 Task: Create a Language Learning Platform.
Action: Mouse moved to (323, 217)
Screenshot: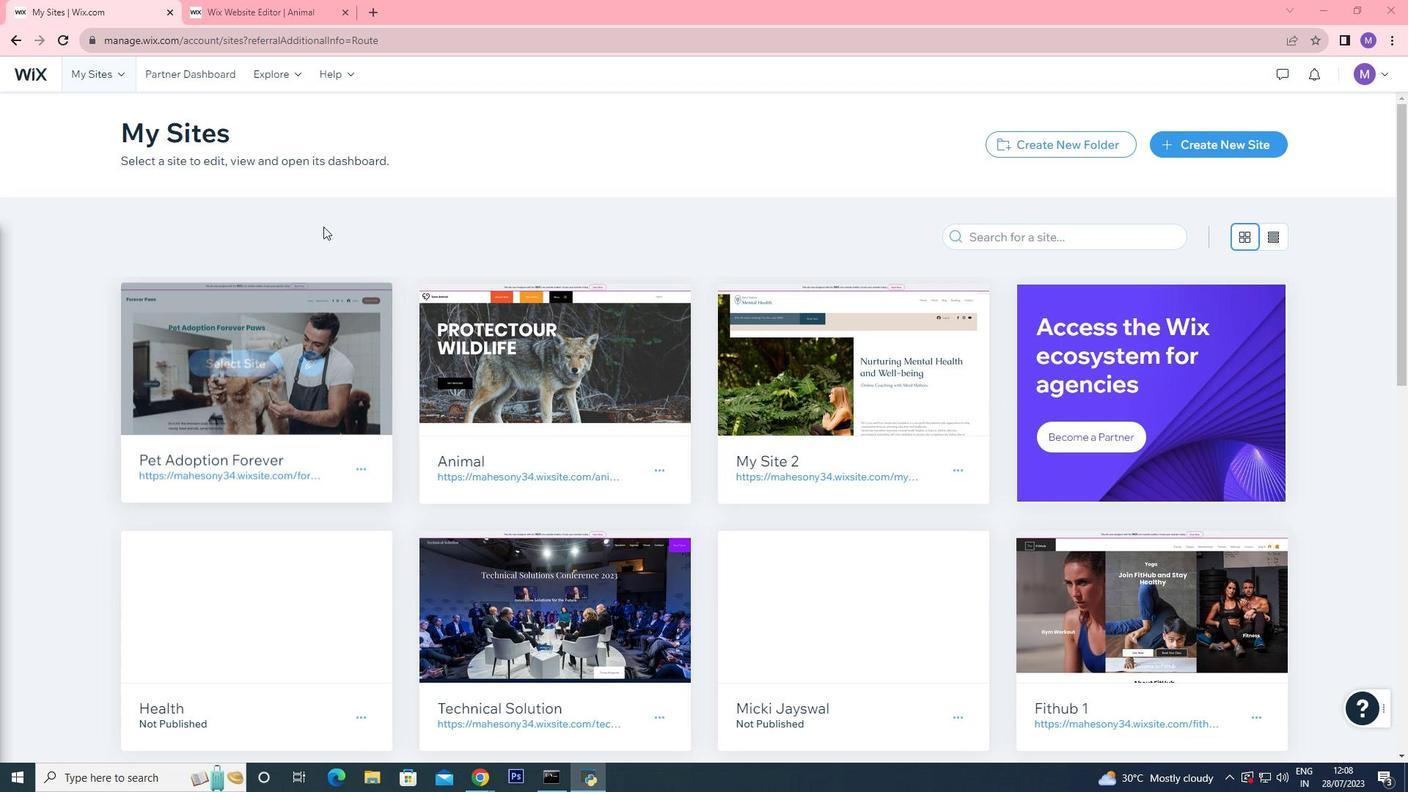 
Action: Mouse pressed left at (323, 217)
Screenshot: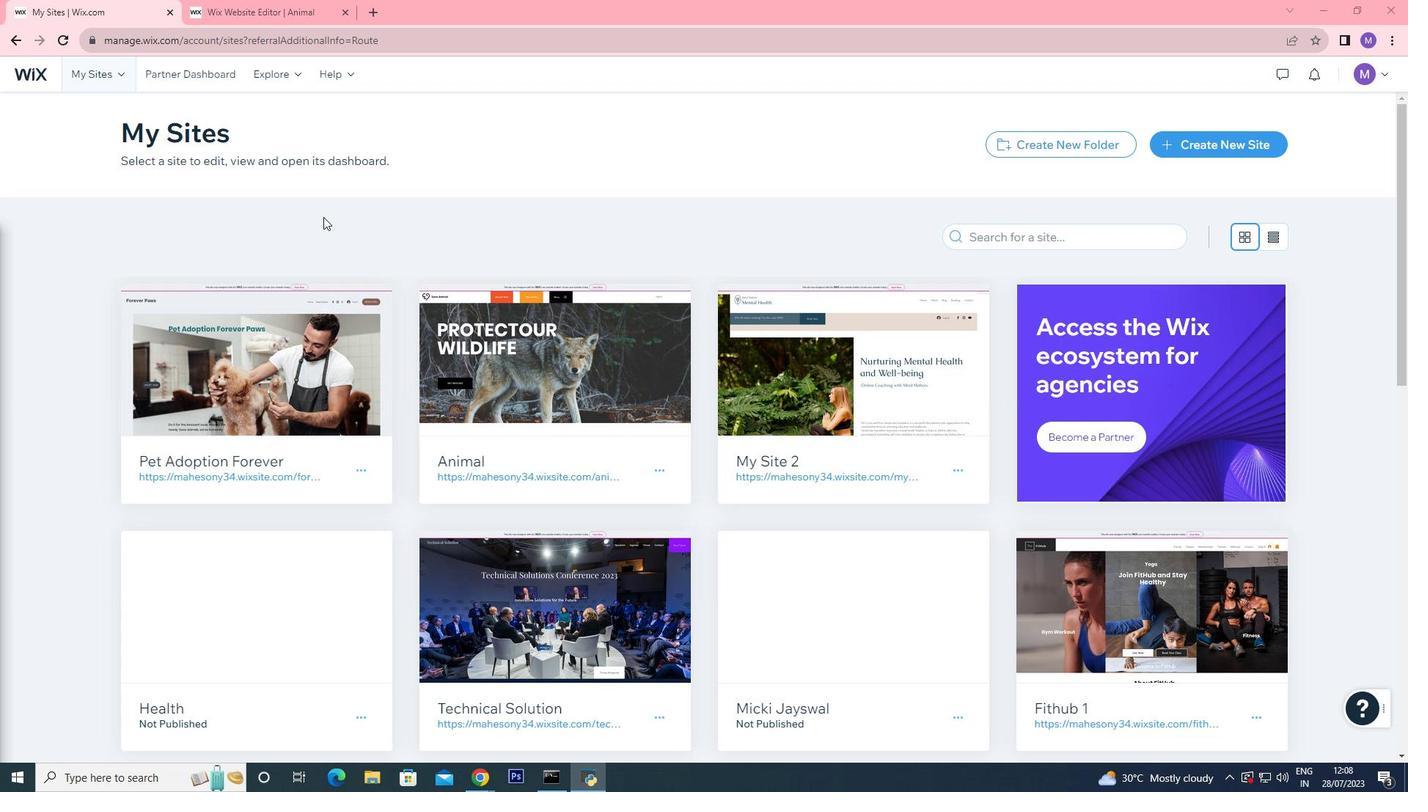 
Action: Mouse moved to (122, 74)
Screenshot: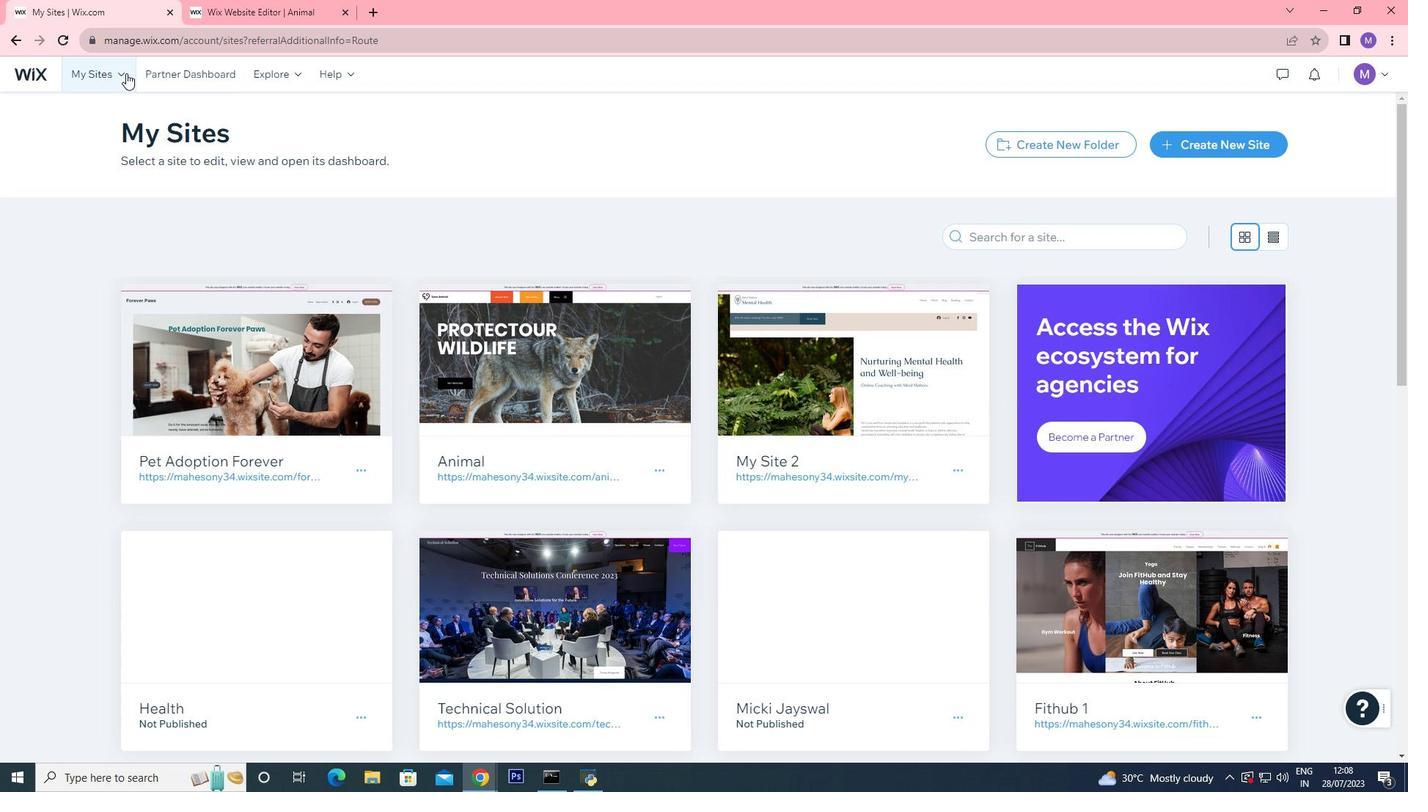 
Action: Mouse pressed left at (122, 74)
Screenshot: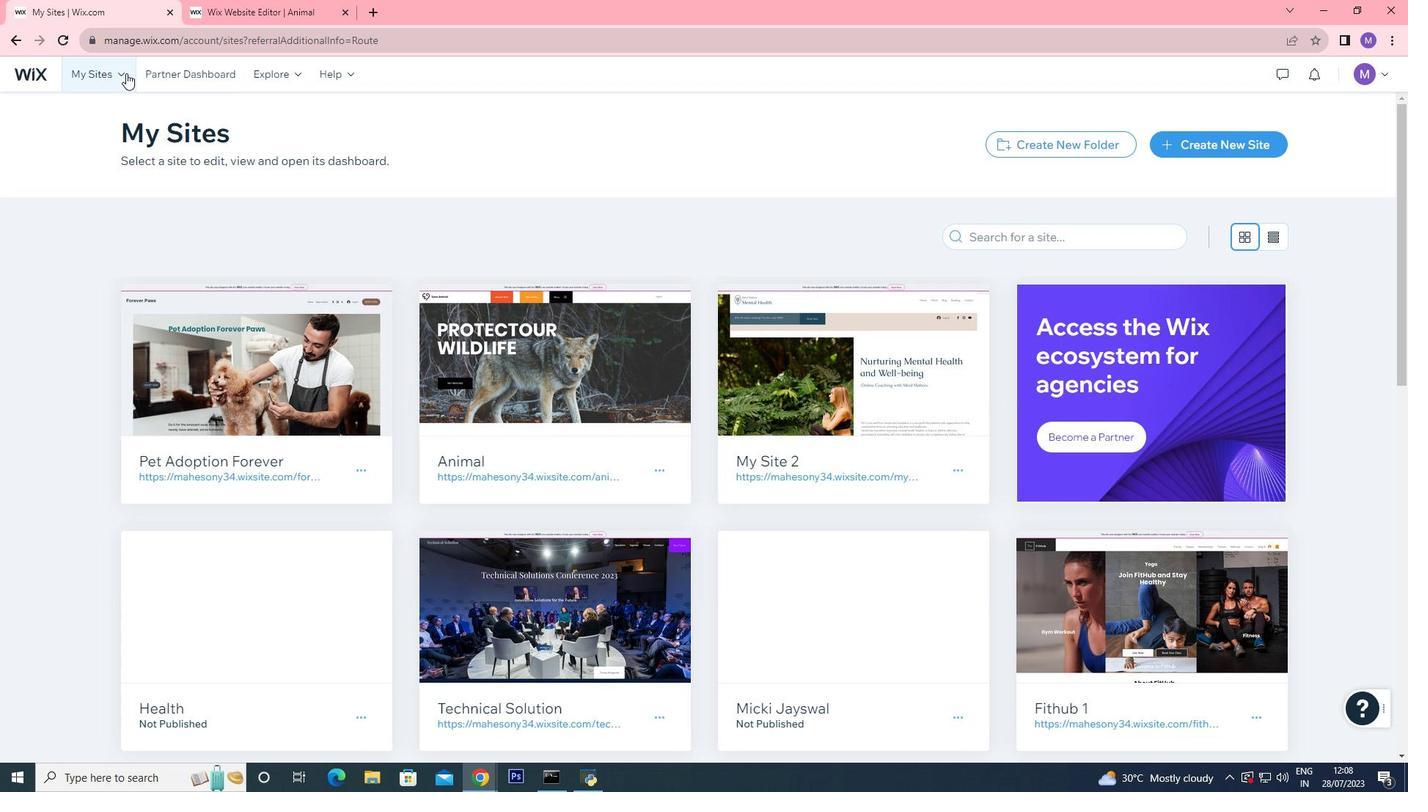 
Action: Mouse moved to (283, 123)
Screenshot: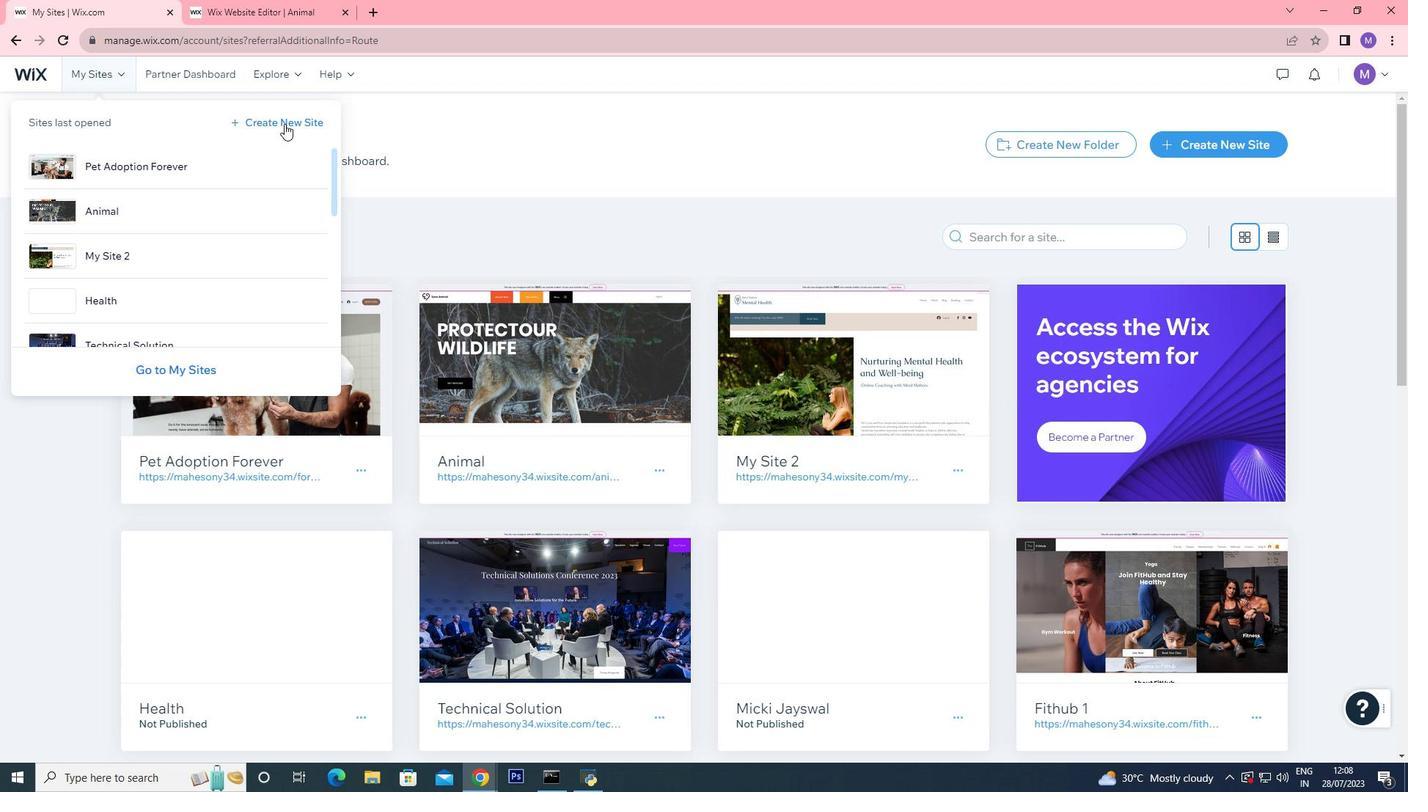 
Action: Mouse pressed left at (283, 123)
Screenshot: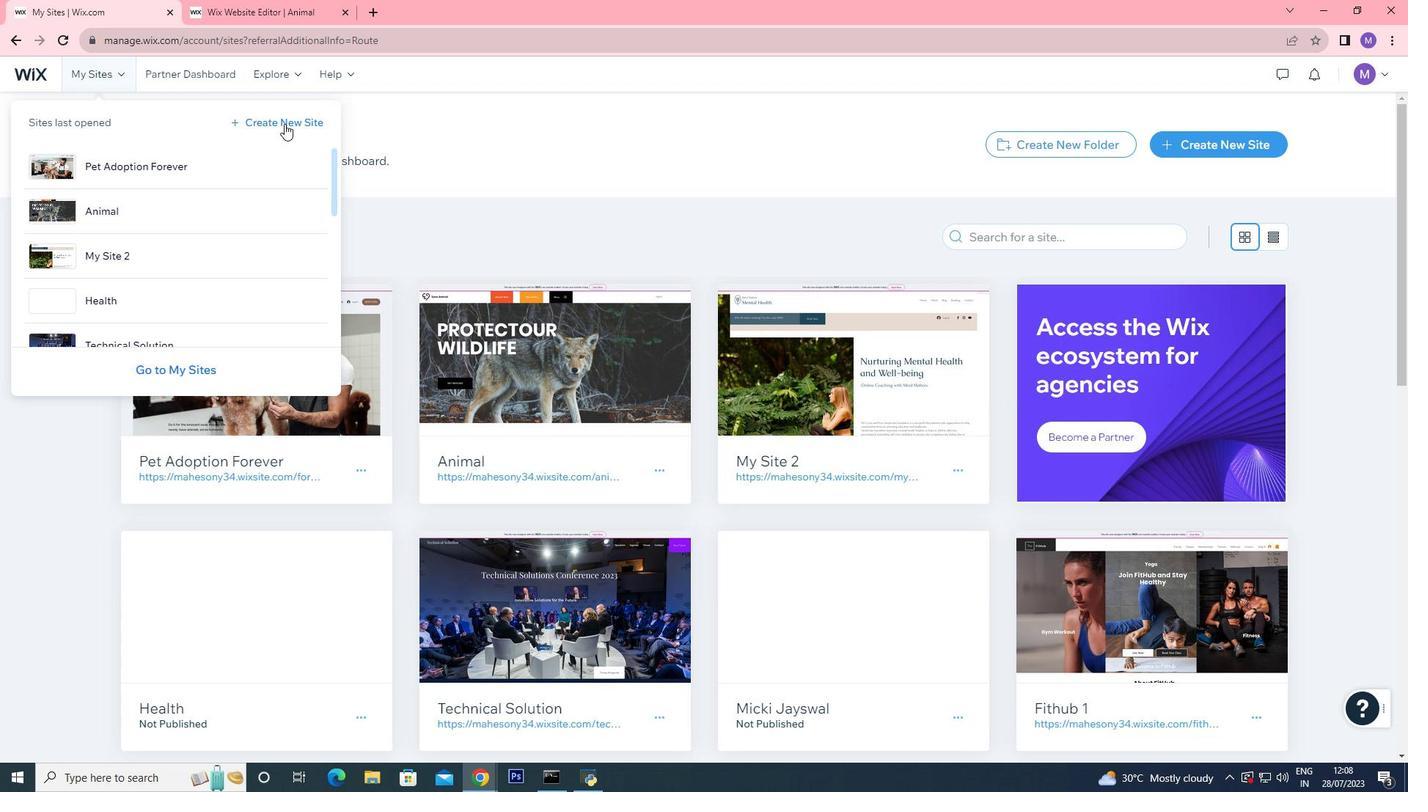 
Action: Mouse moved to (583, 347)
Screenshot: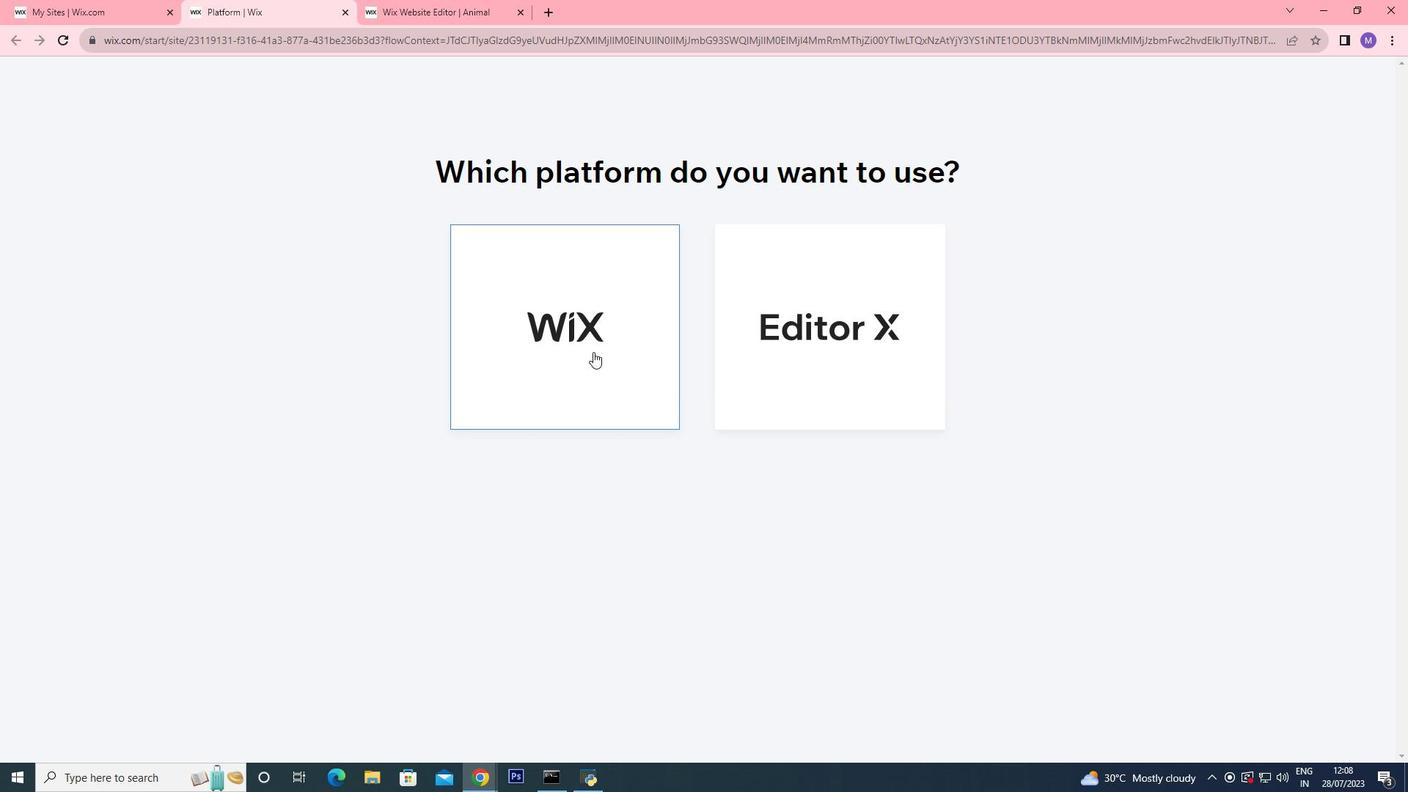 
Action: Mouse pressed left at (583, 347)
Screenshot: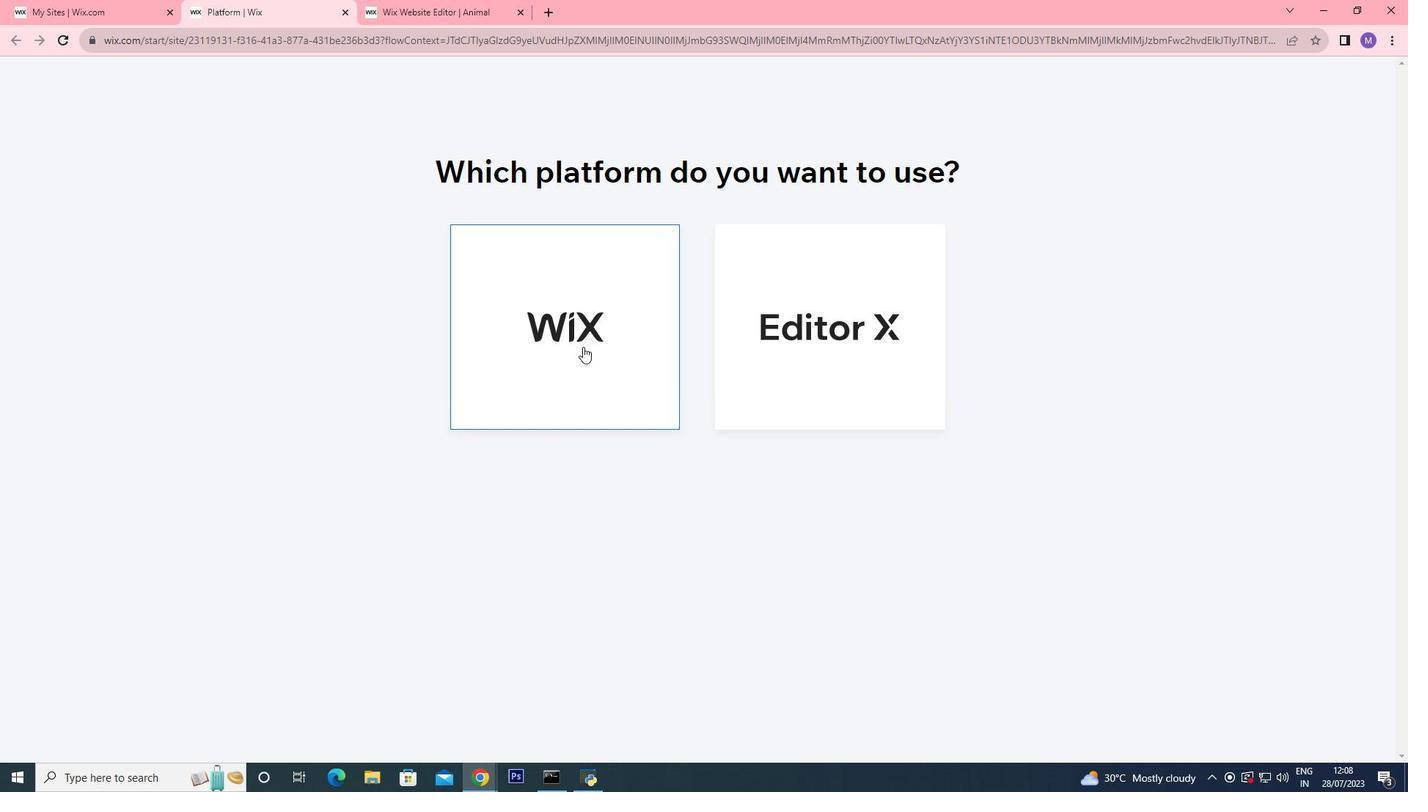
Action: Mouse pressed left at (583, 347)
Screenshot: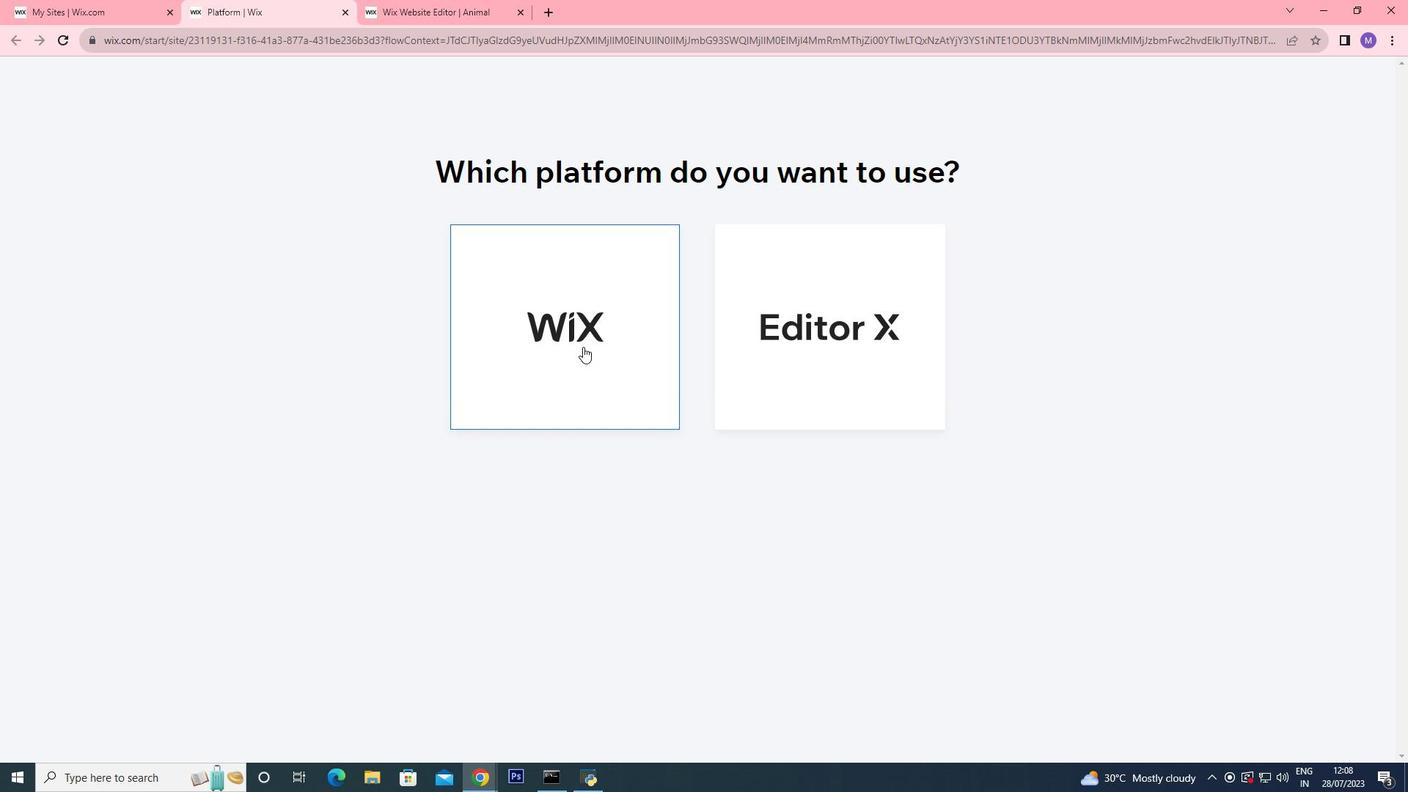 
Action: Mouse moved to (600, 357)
Screenshot: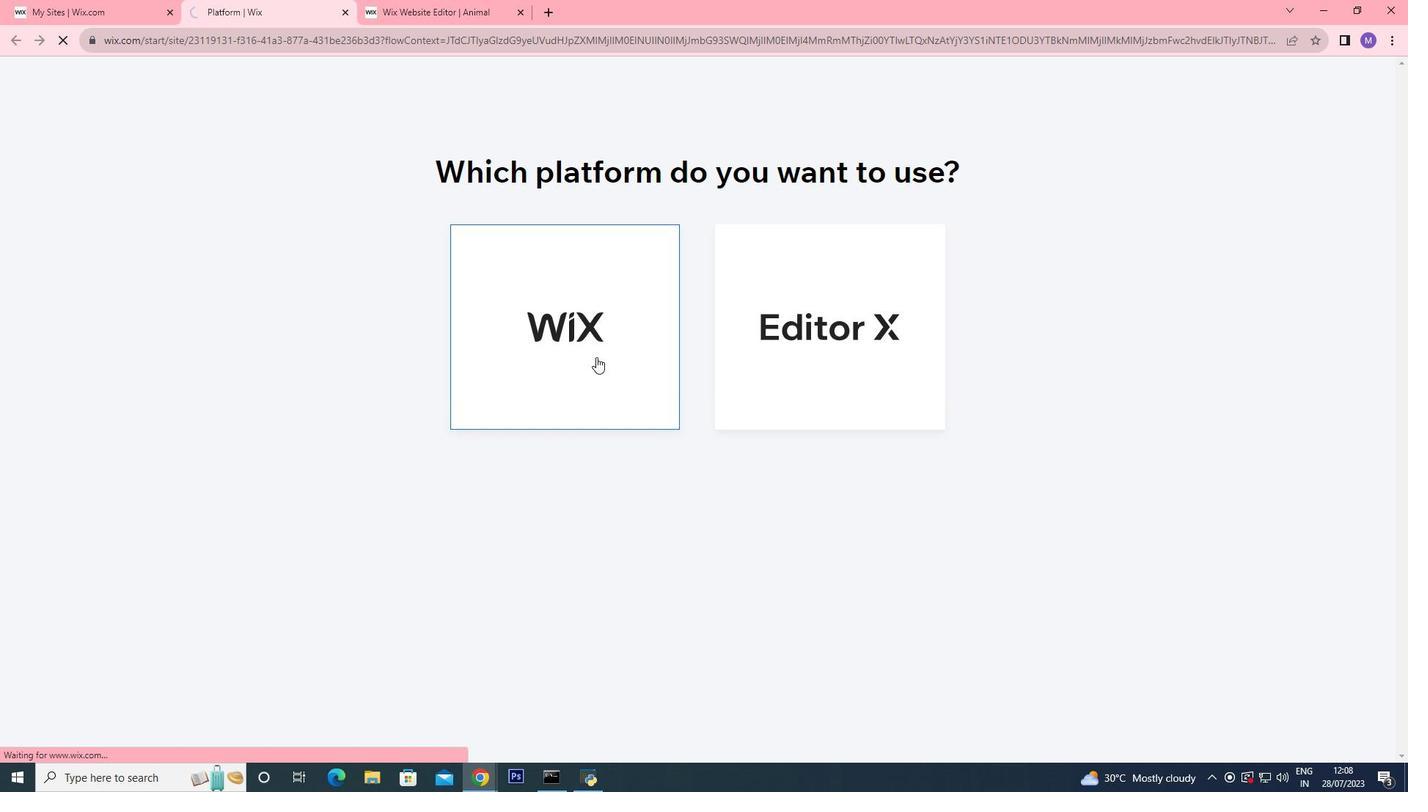 
Action: Mouse scrolled (600, 356) with delta (0, 0)
Screenshot: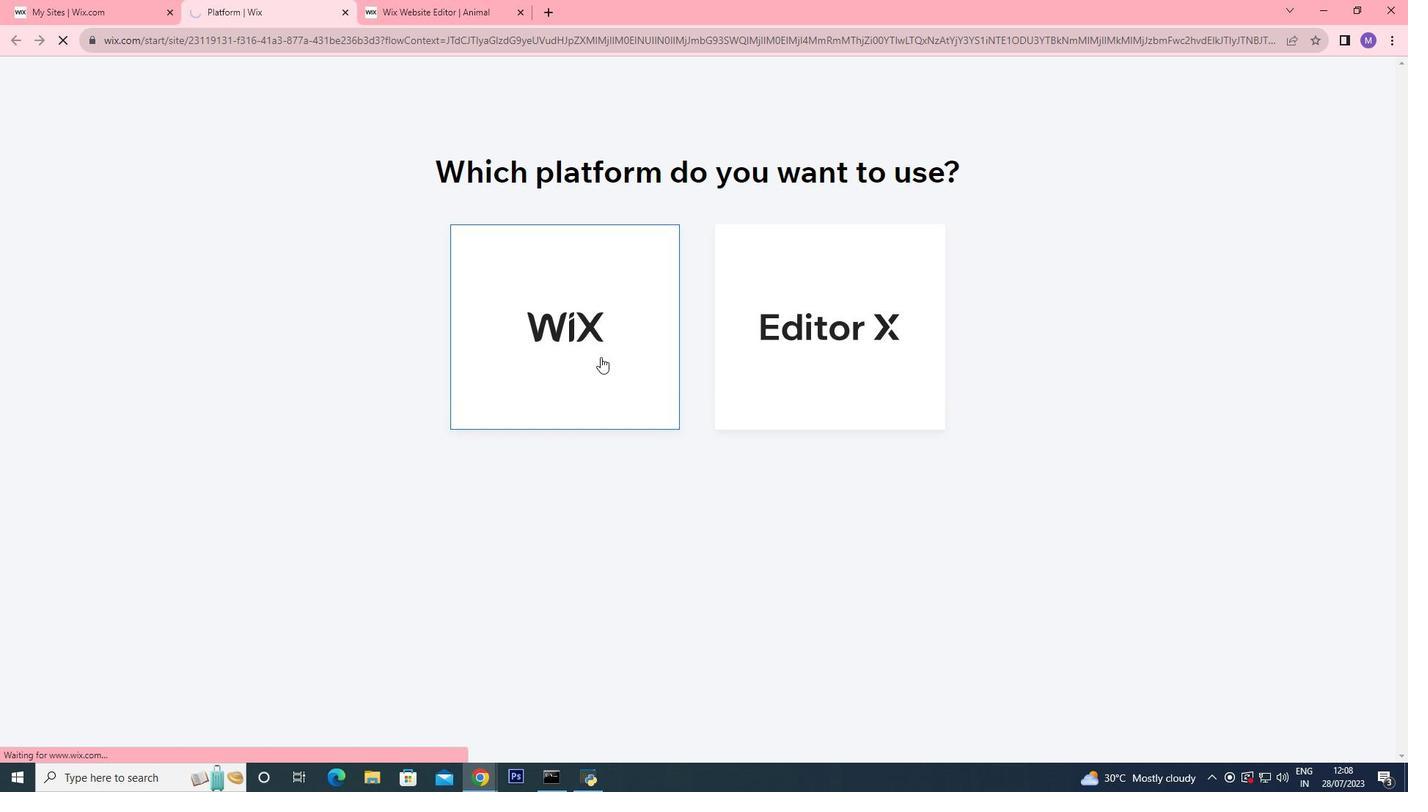 
Action: Mouse moved to (602, 358)
Screenshot: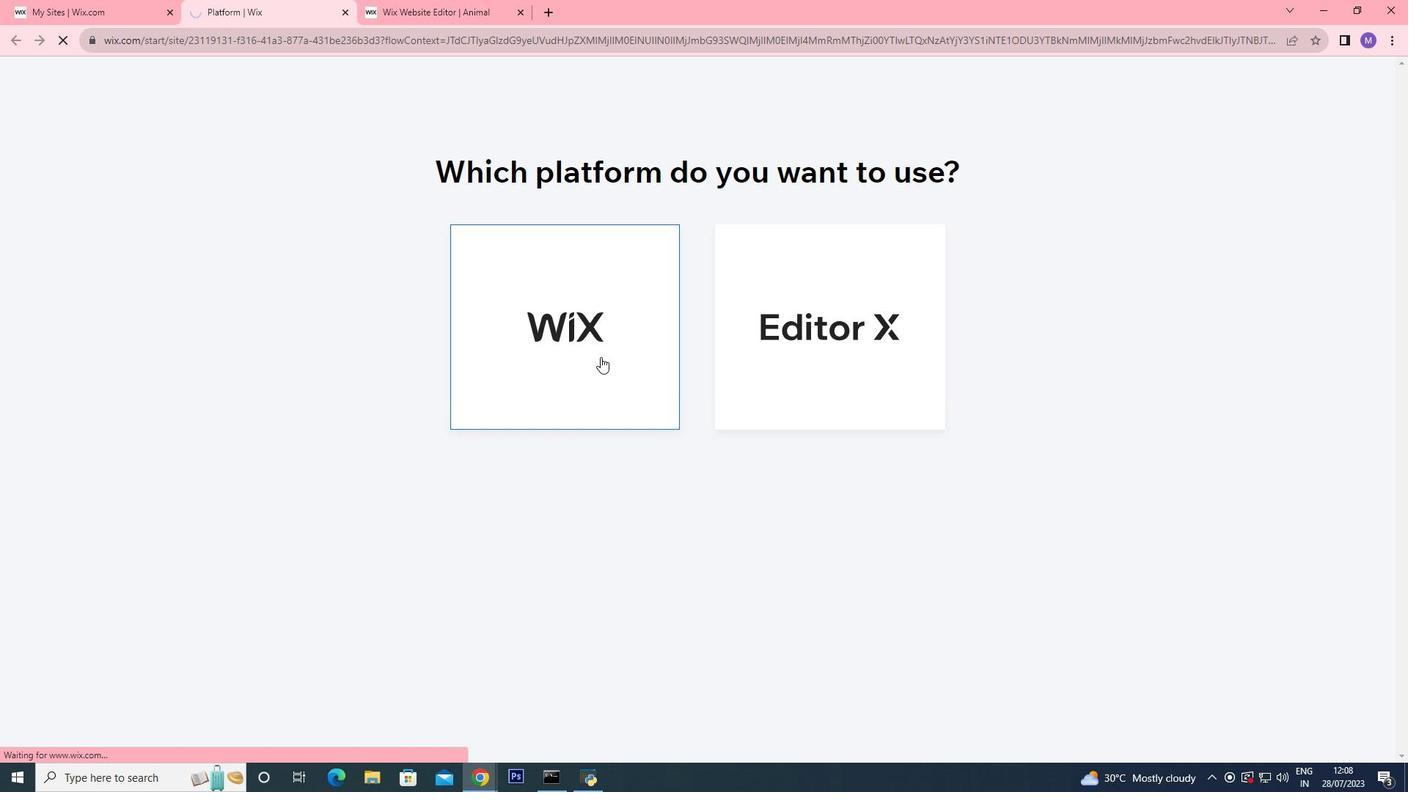 
Action: Mouse scrolled (602, 357) with delta (0, 0)
Screenshot: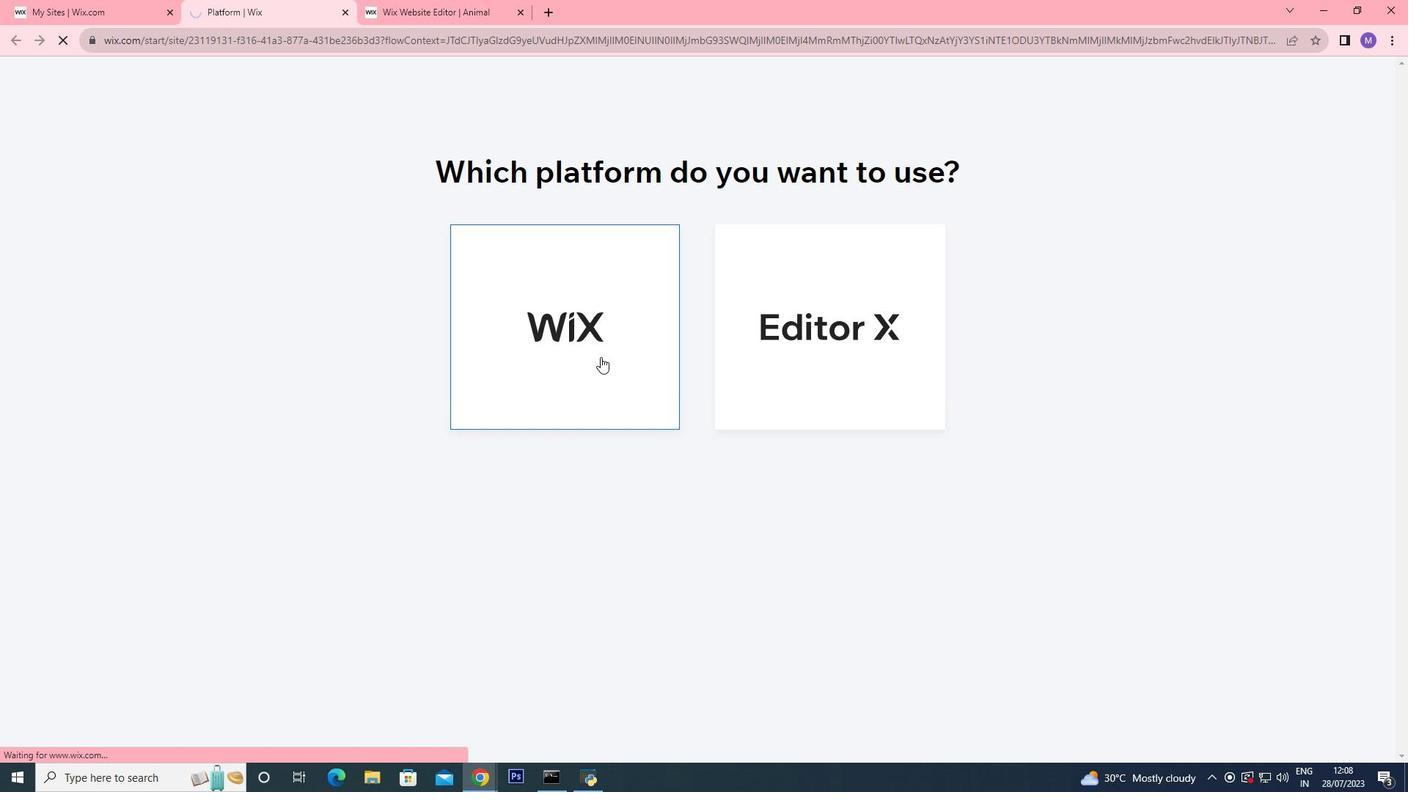 
Action: Mouse moved to (600, 250)
Screenshot: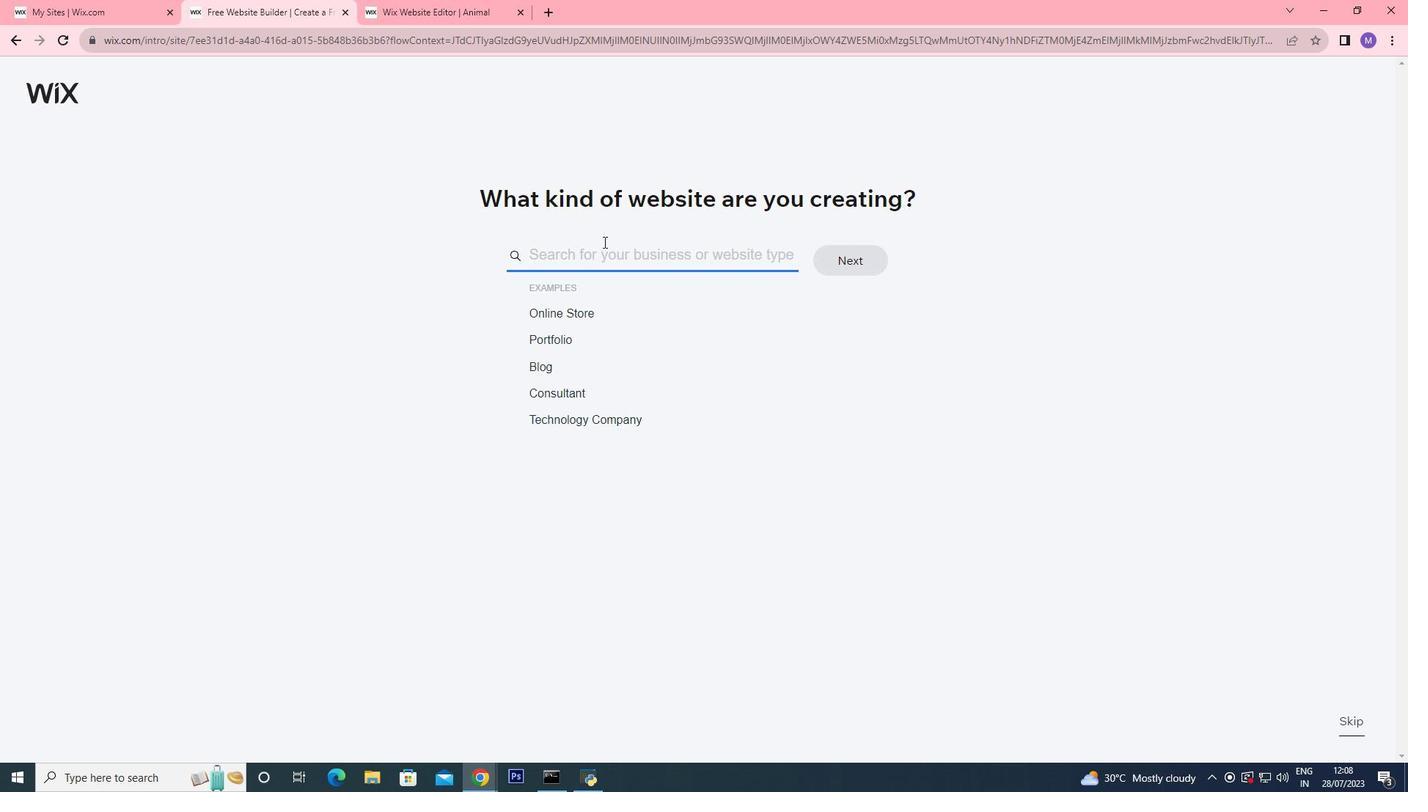 
Action: Mouse pressed left at (600, 250)
Screenshot: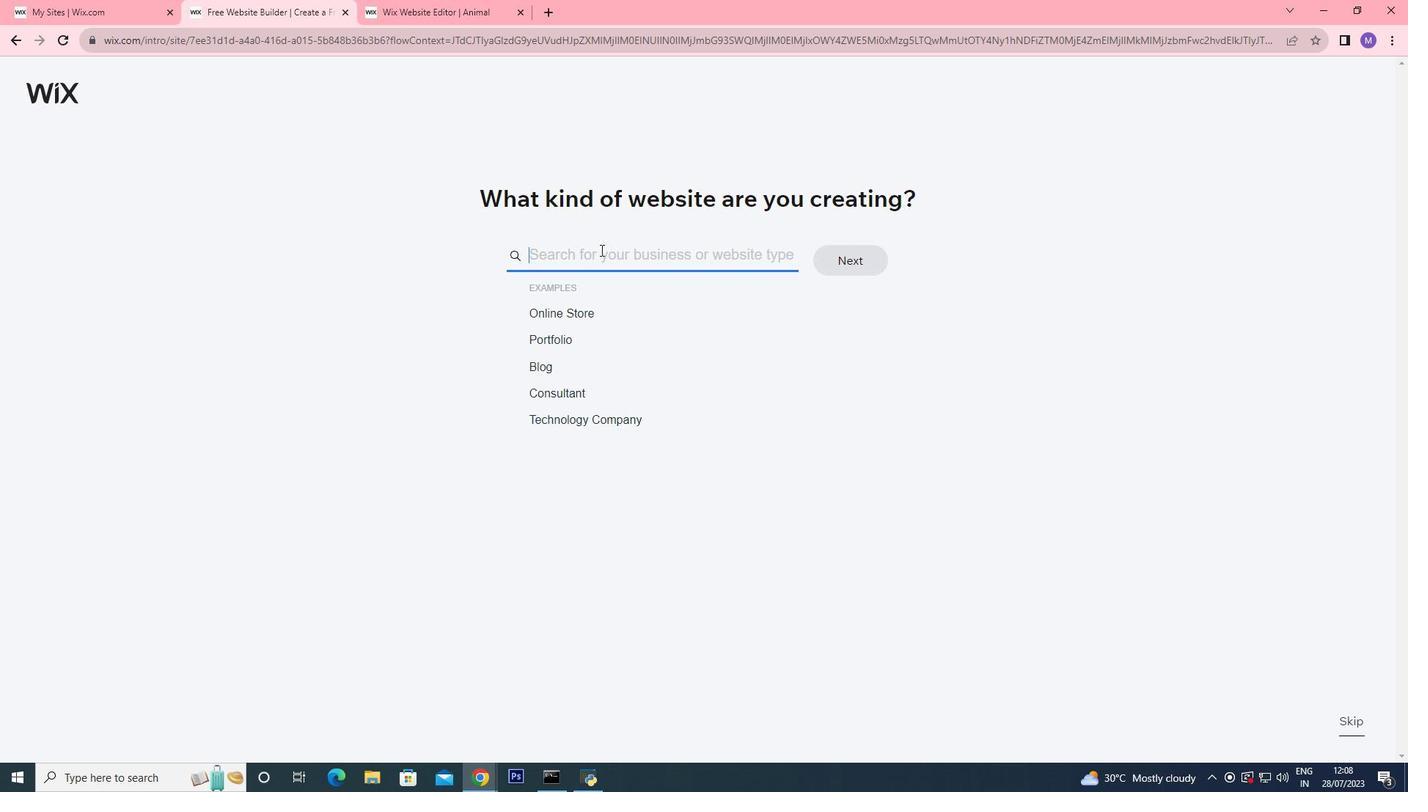 
Action: Key pressed <Key.shift>Language<Key.space><Key.shift>Learning
Screenshot: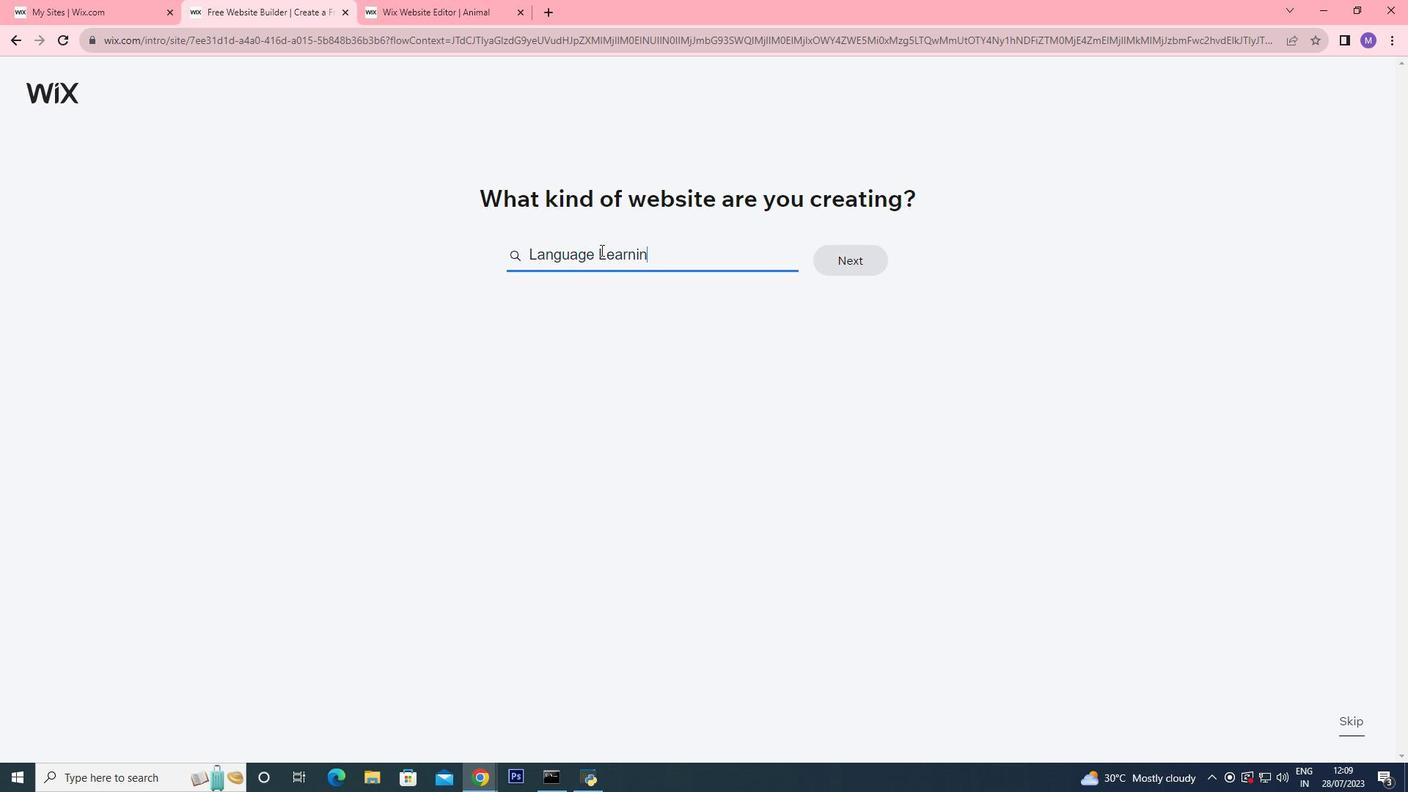 
Action: Mouse moved to (682, 444)
Screenshot: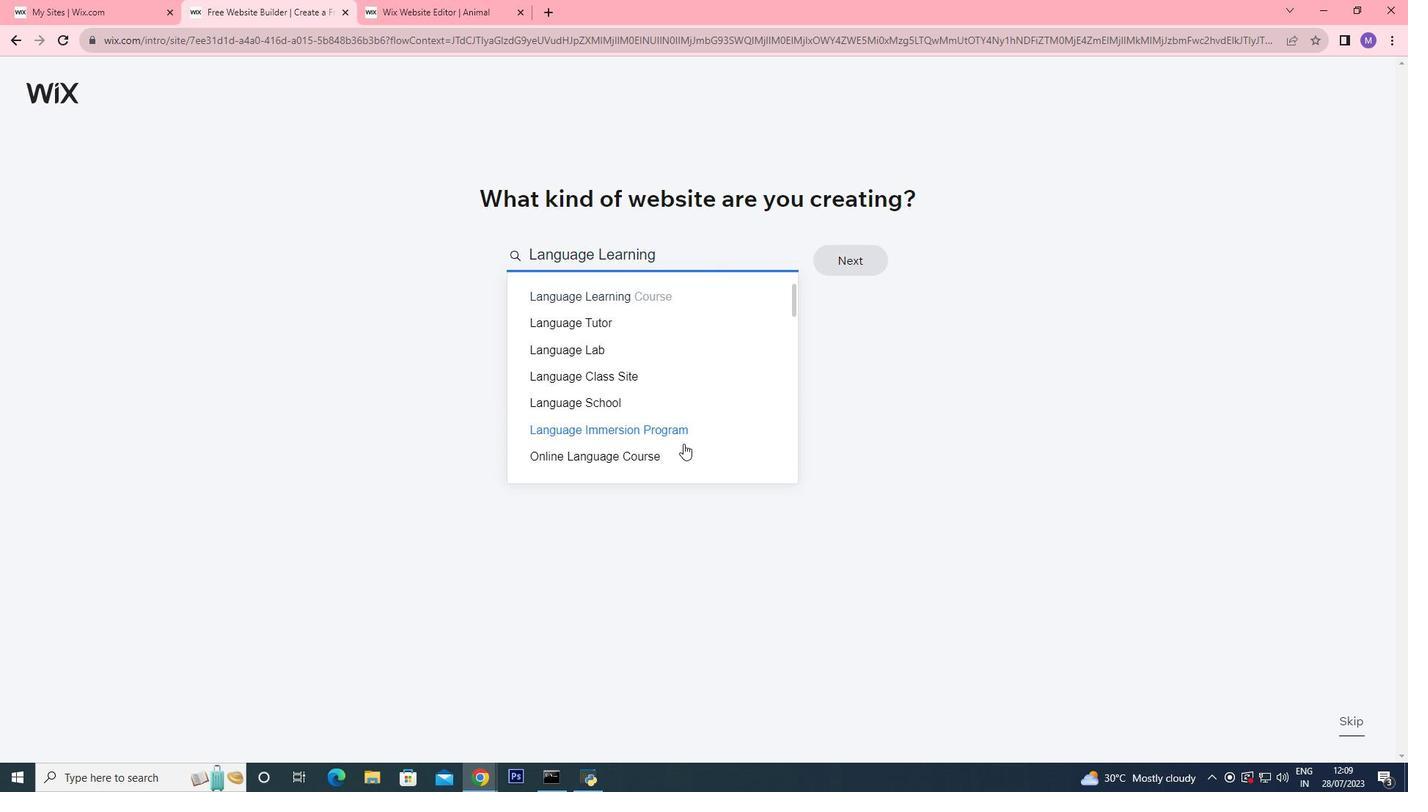 
Action: Mouse scrolled (682, 443) with delta (0, 0)
Screenshot: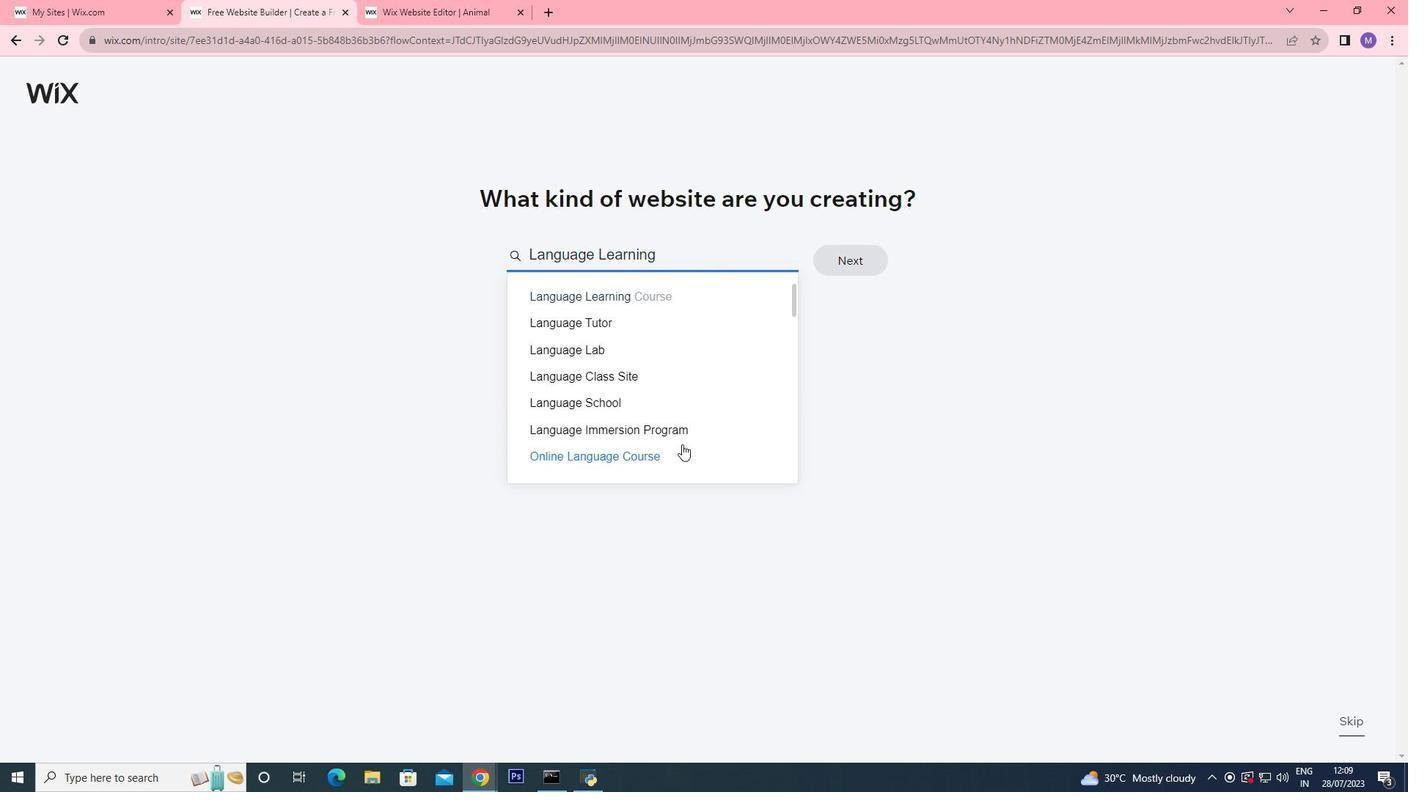 
Action: Mouse moved to (671, 399)
Screenshot: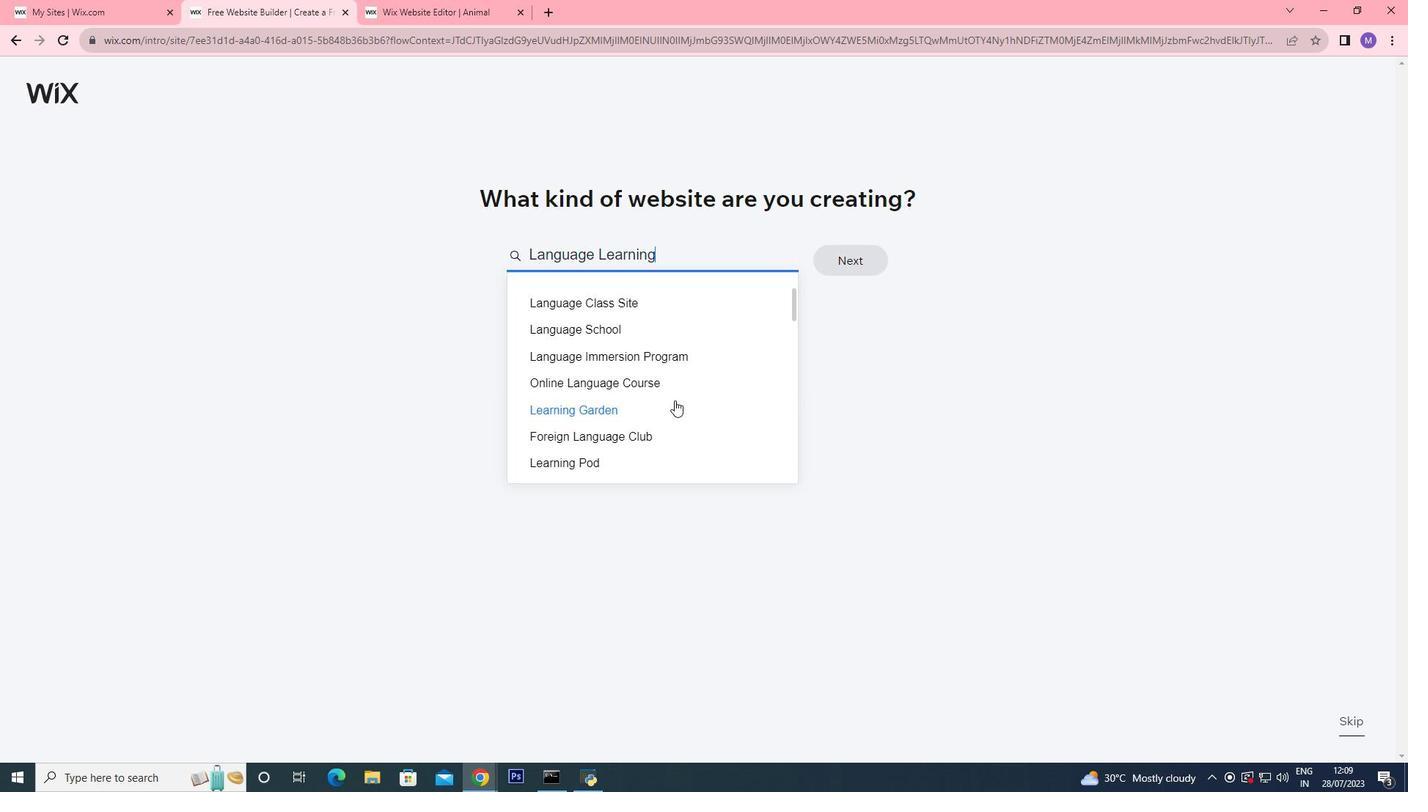 
Action: Mouse scrolled (671, 399) with delta (0, 0)
Screenshot: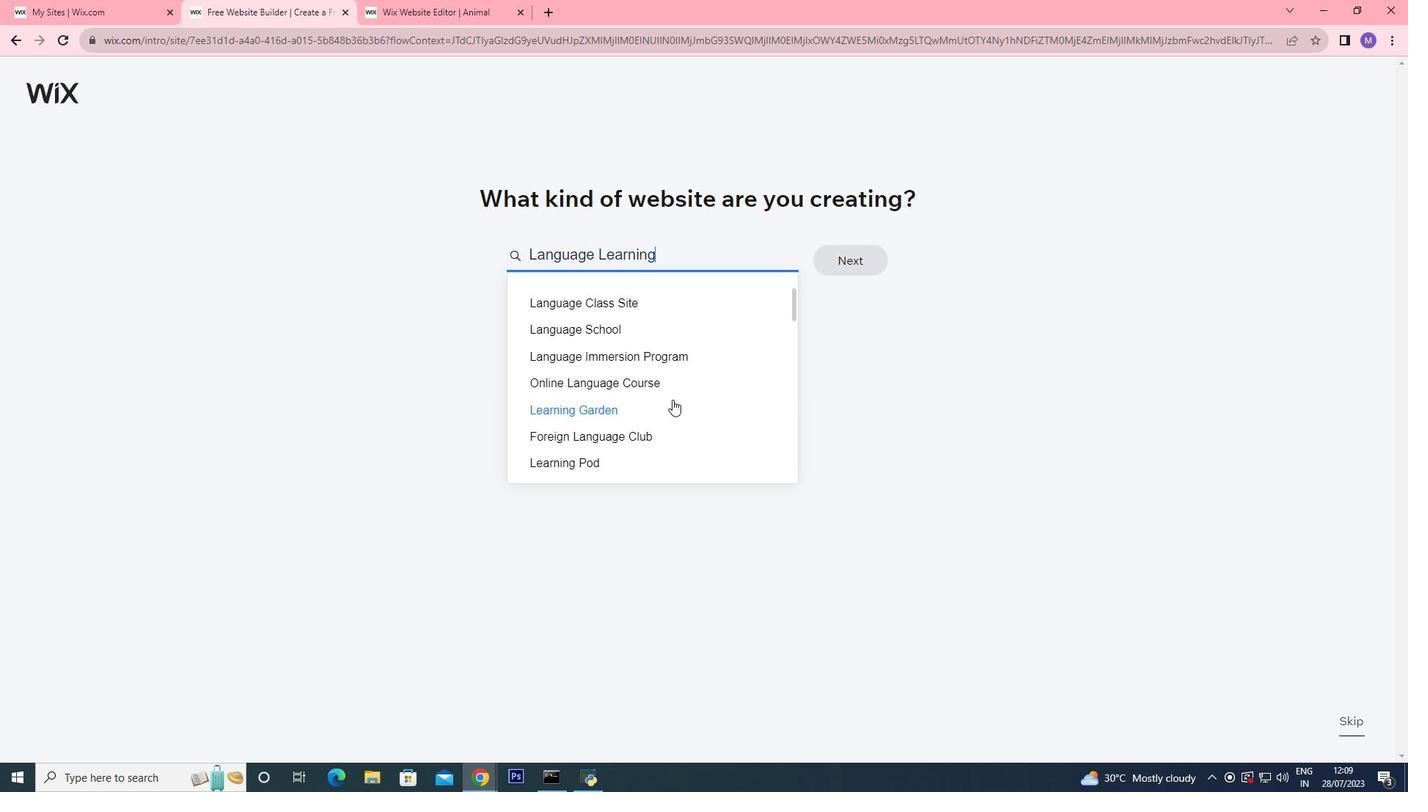 
Action: Mouse scrolled (671, 399) with delta (0, 0)
Screenshot: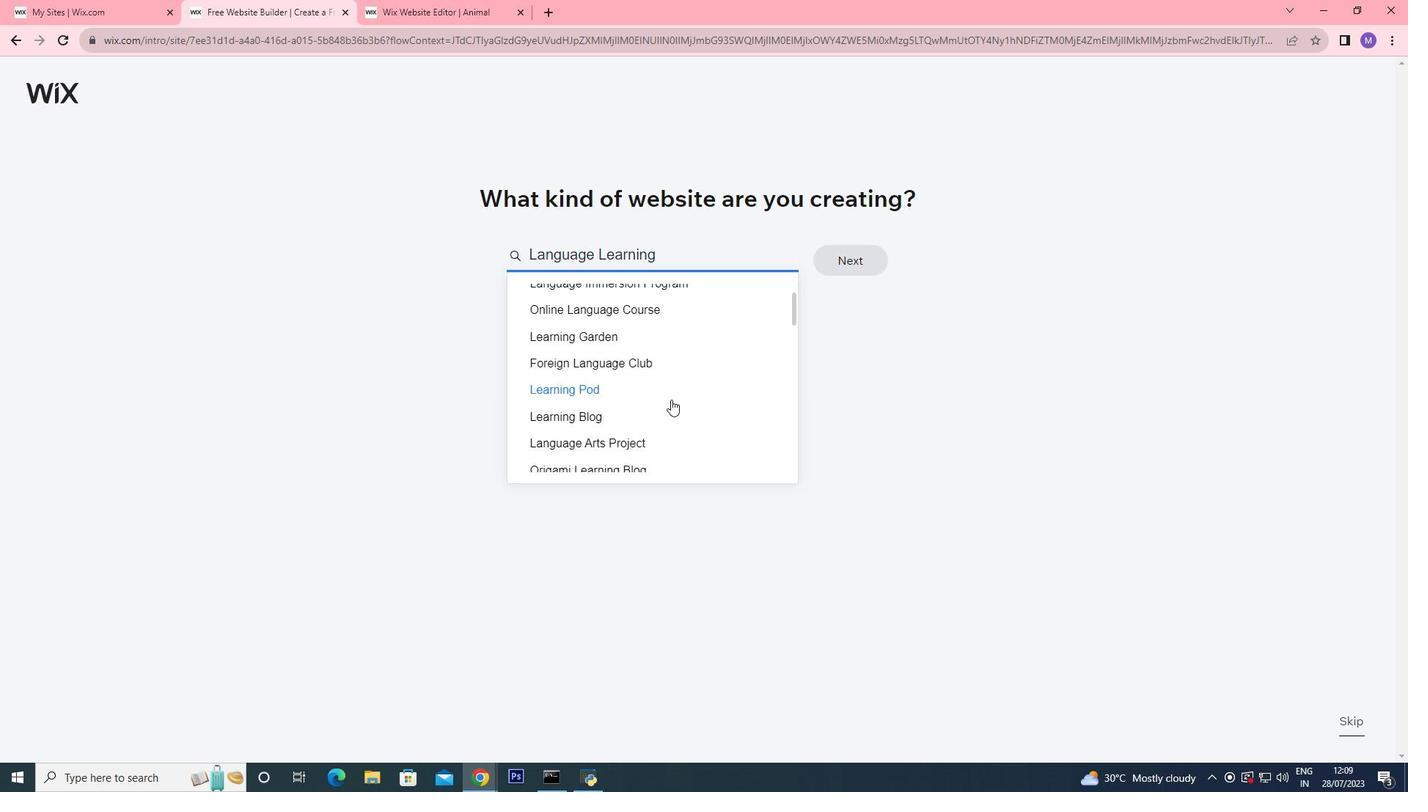 
Action: Mouse scrolled (671, 400) with delta (0, 0)
Screenshot: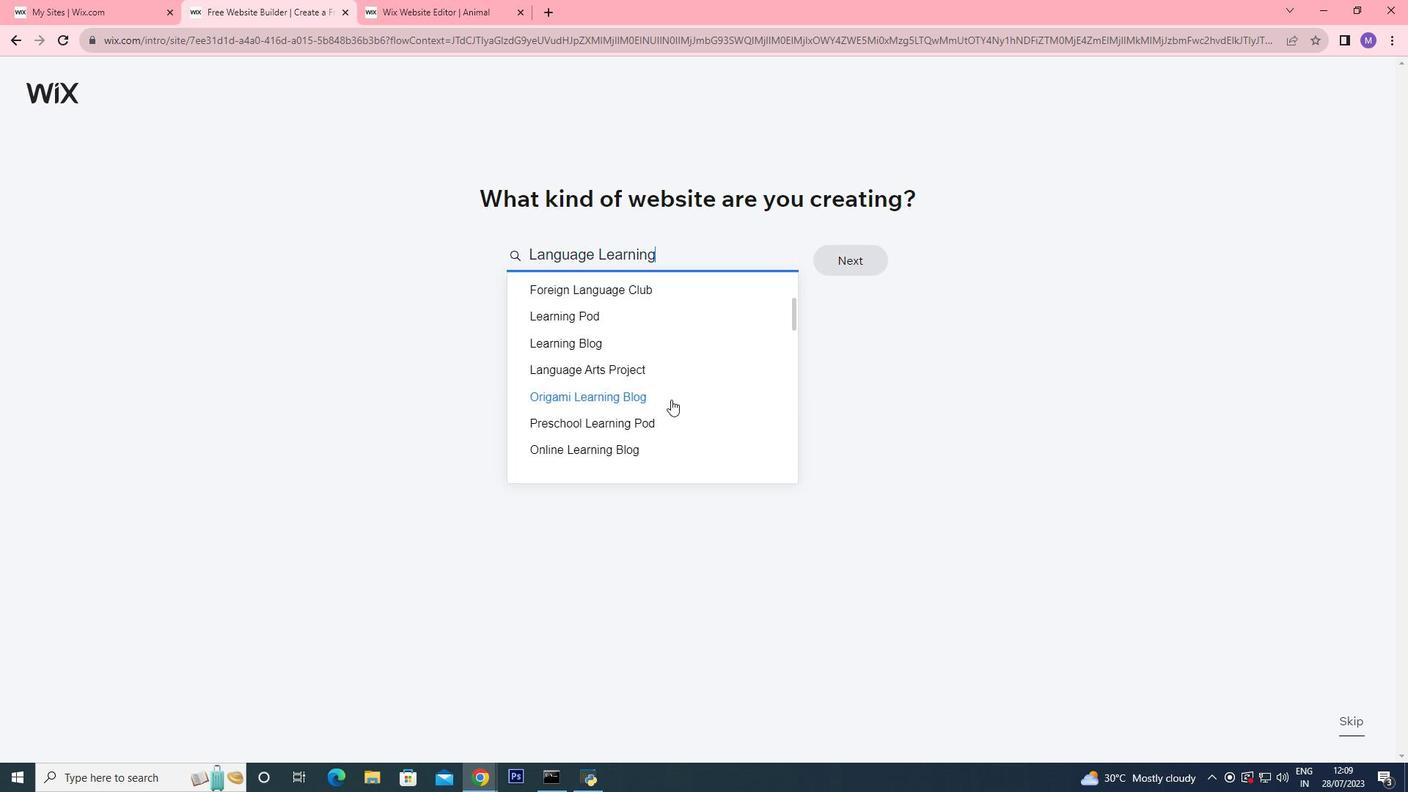 
Action: Mouse scrolled (671, 400) with delta (0, 0)
Screenshot: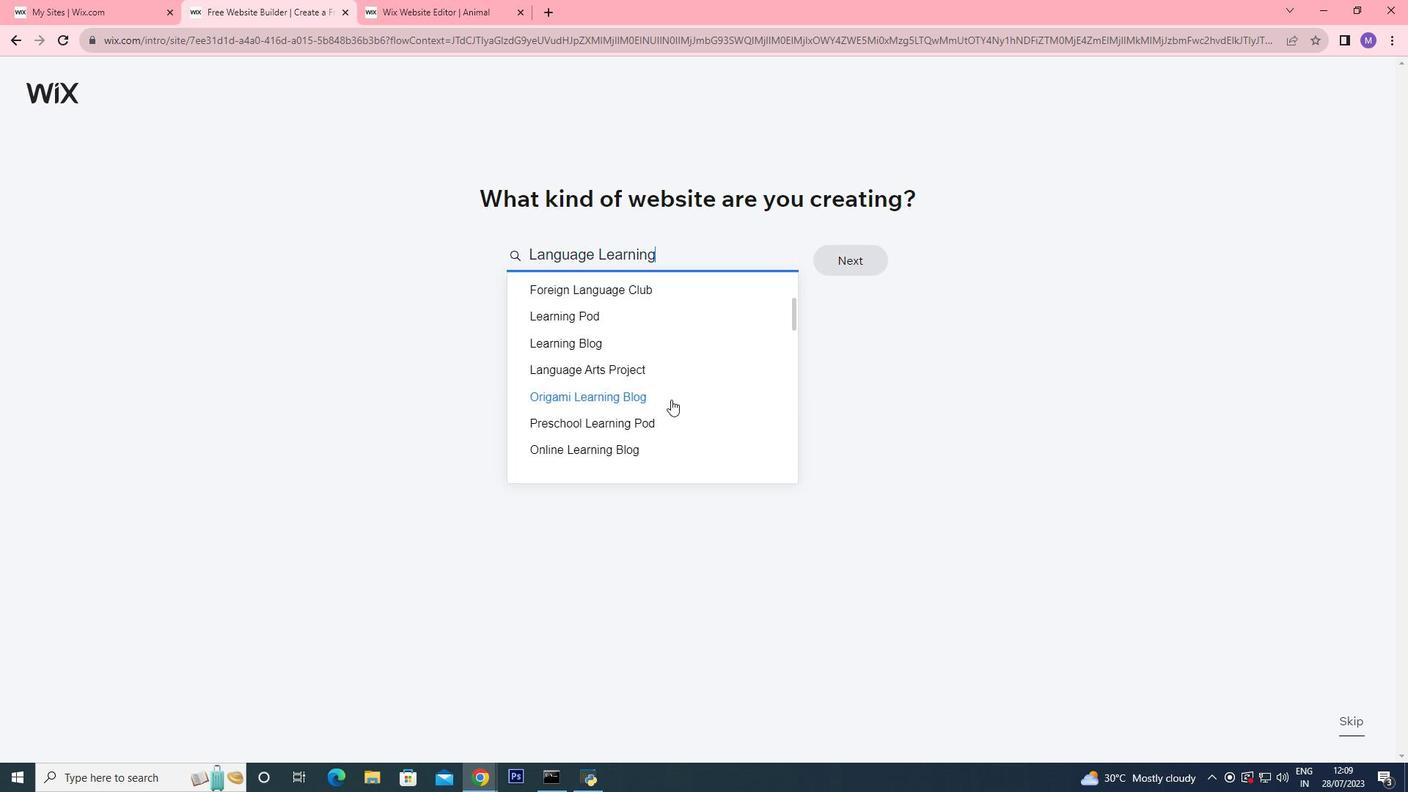 
Action: Mouse scrolled (671, 400) with delta (0, 0)
Screenshot: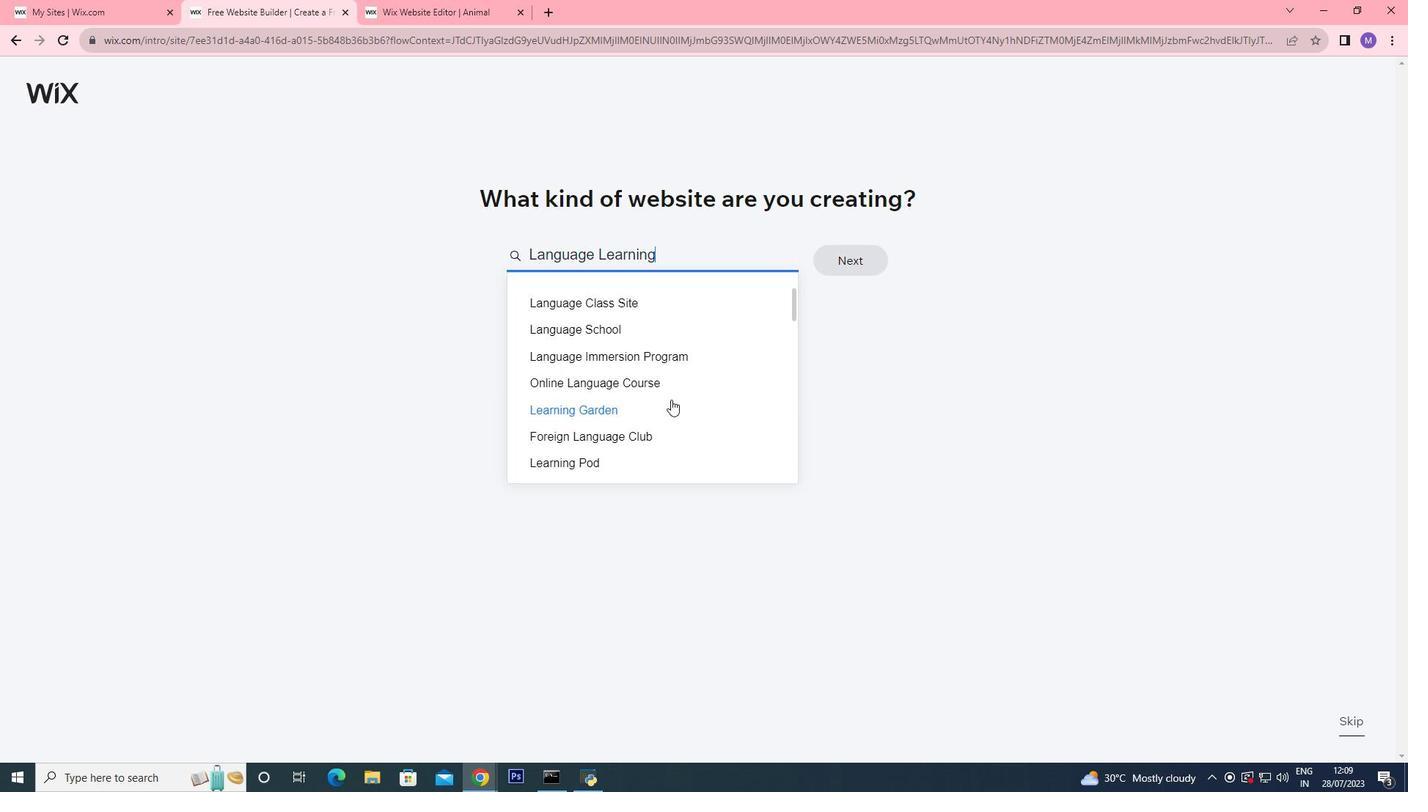 
Action: Mouse moved to (655, 294)
Screenshot: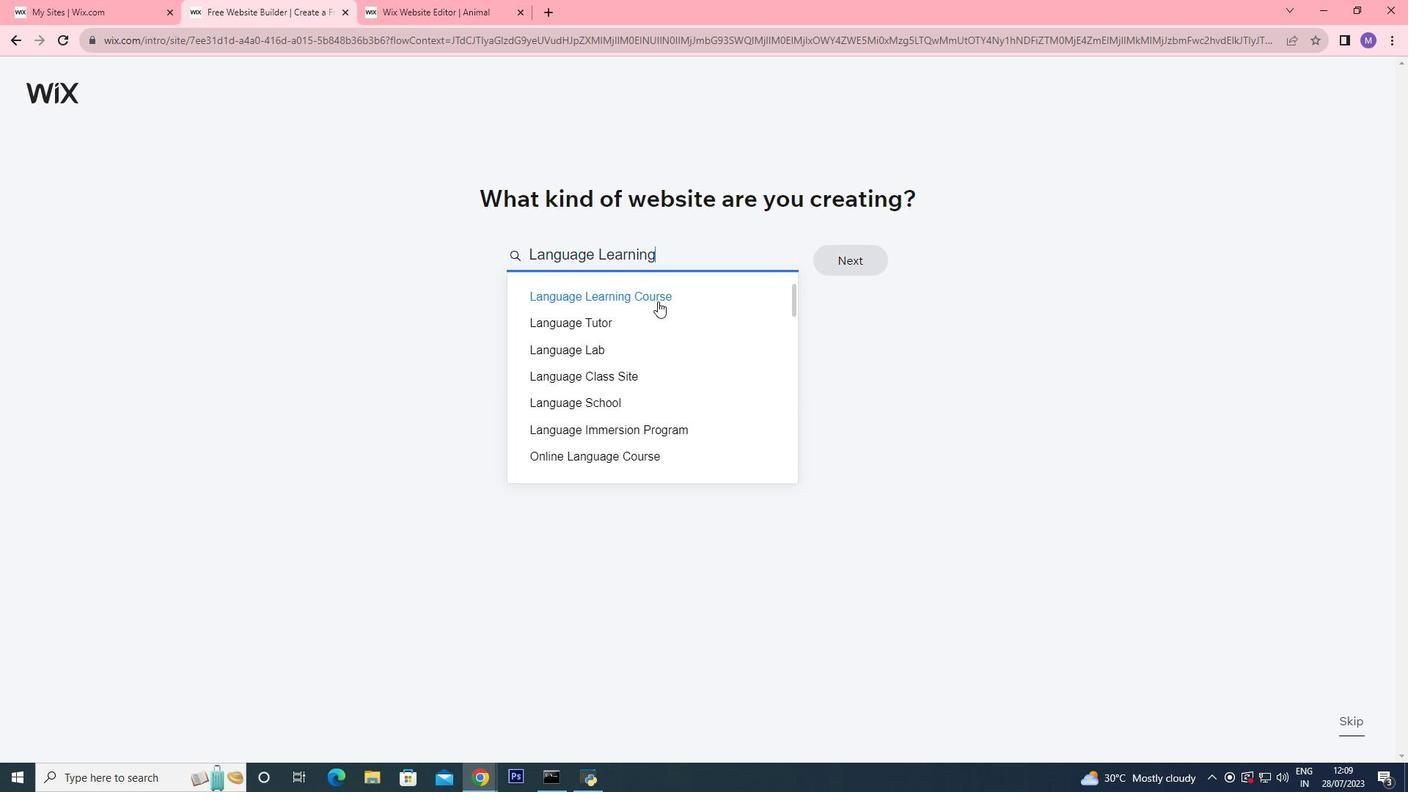 
Action: Mouse pressed left at (655, 294)
Screenshot: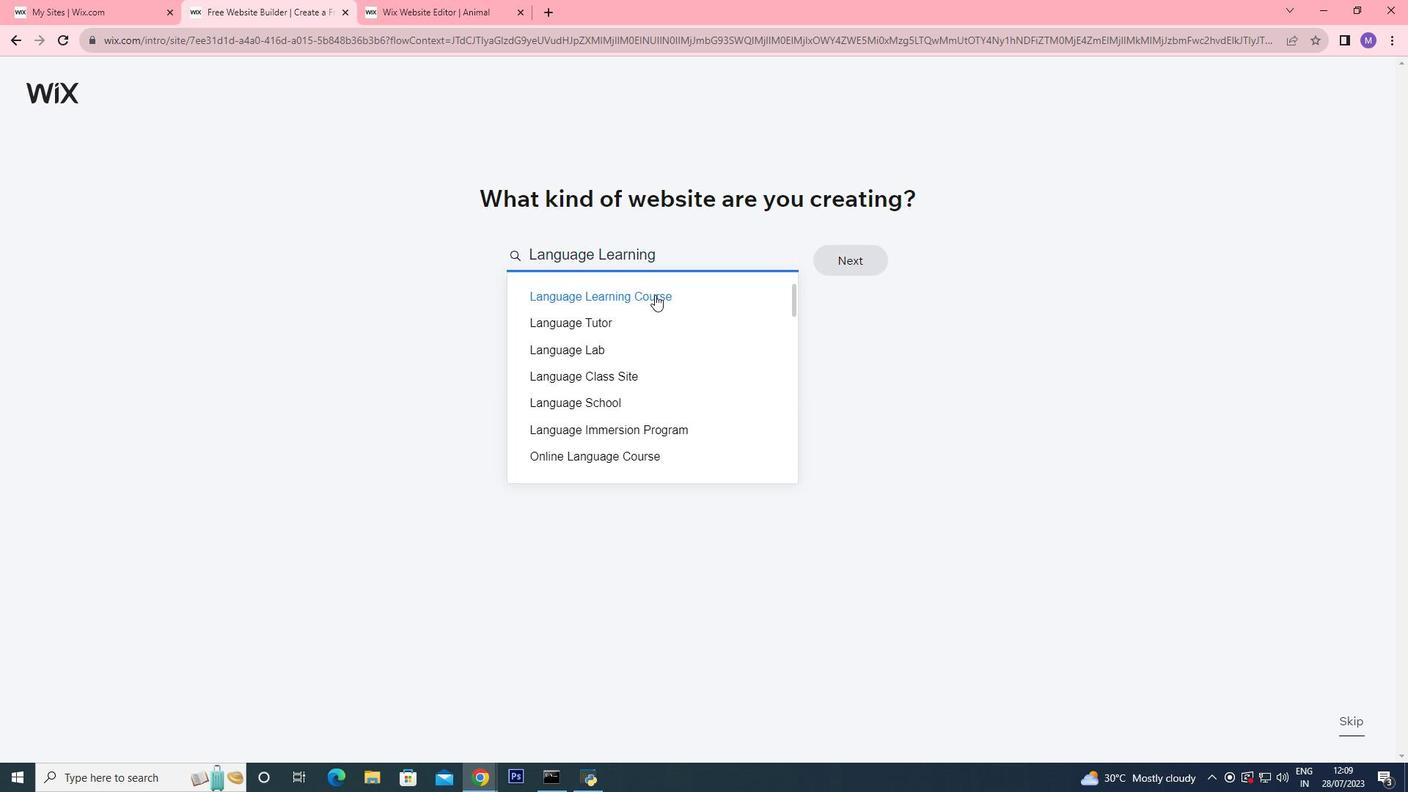 
Action: Mouse moved to (869, 261)
Screenshot: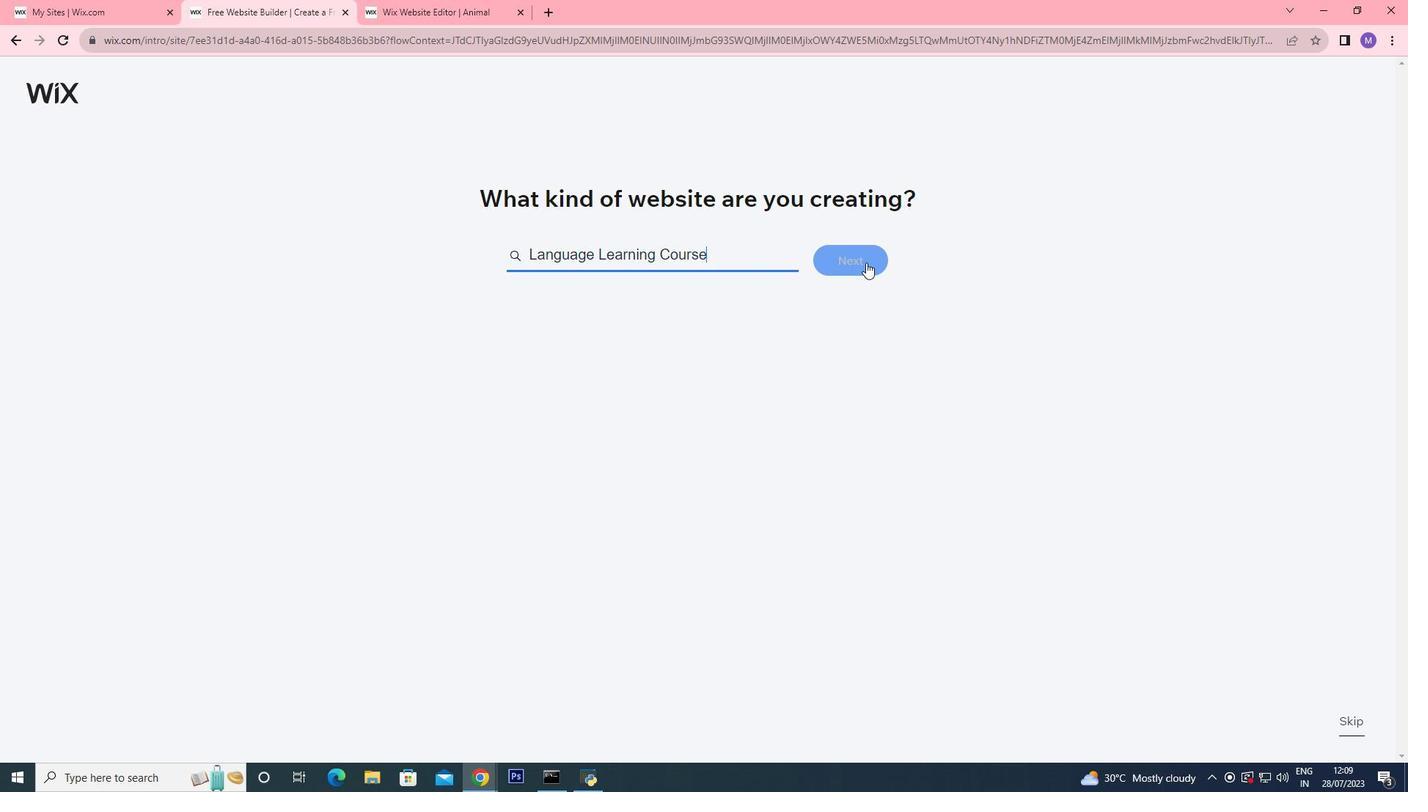 
Action: Mouse pressed left at (869, 261)
Screenshot: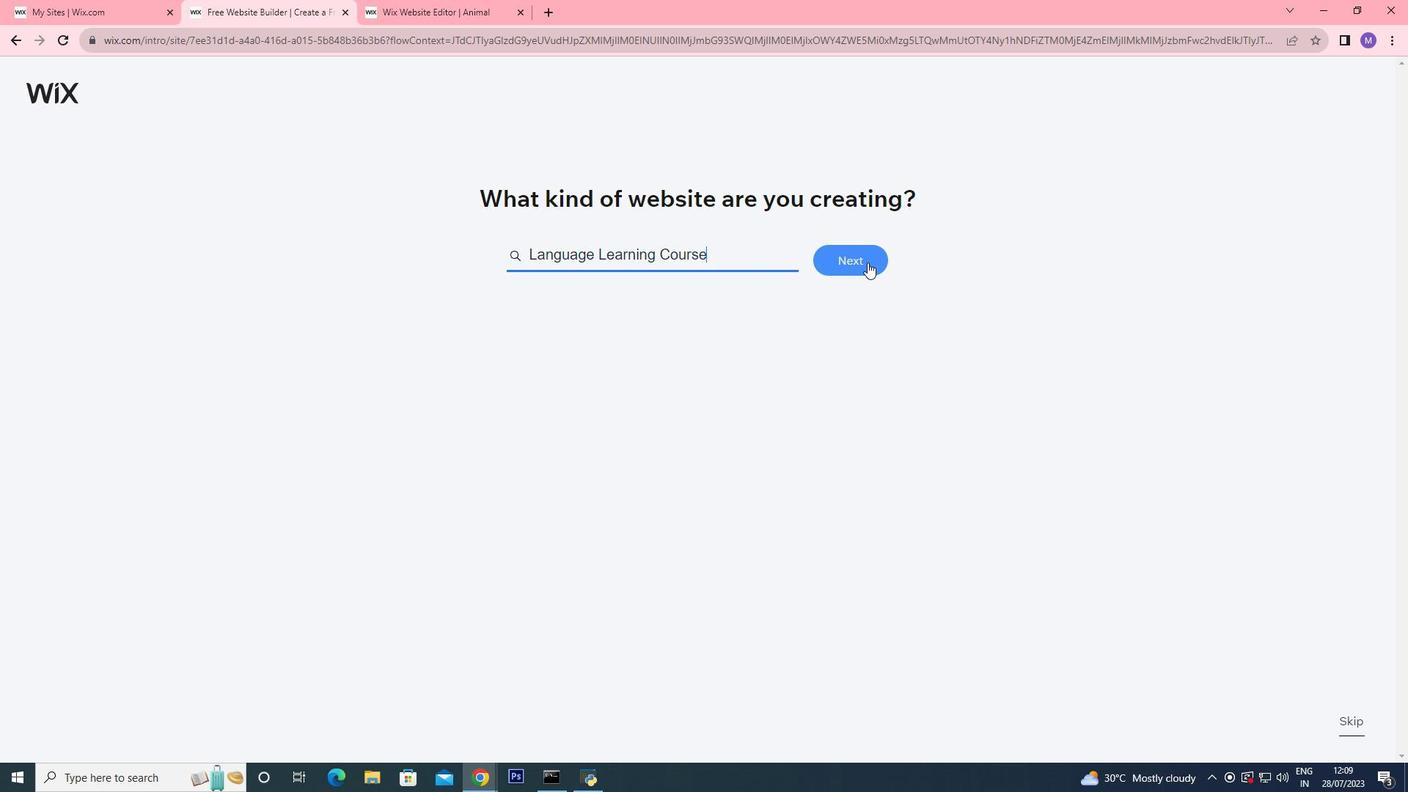 
Action: Mouse pressed left at (869, 261)
Screenshot: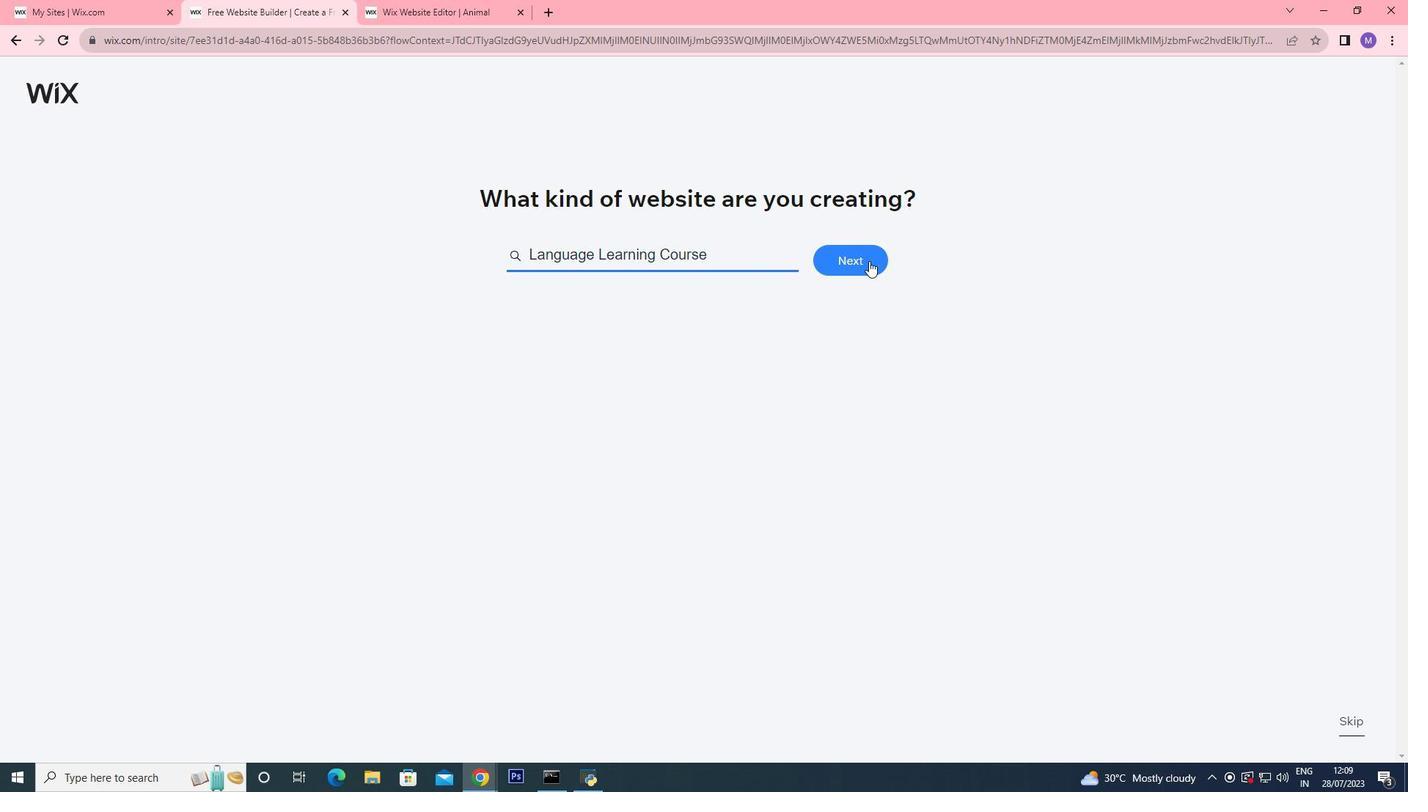 
Action: Mouse moved to (590, 300)
Screenshot: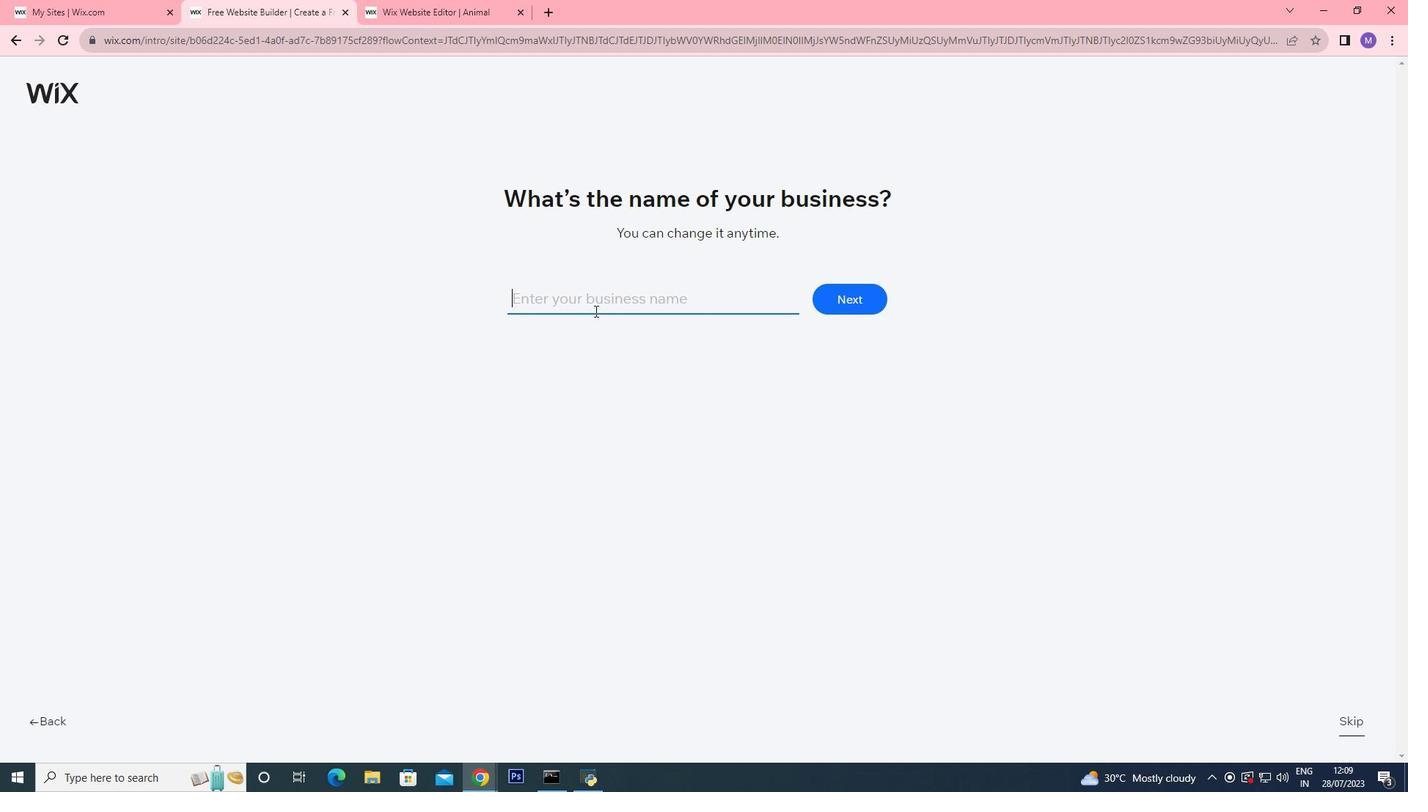 
Action: Mouse pressed left at (590, 300)
Screenshot: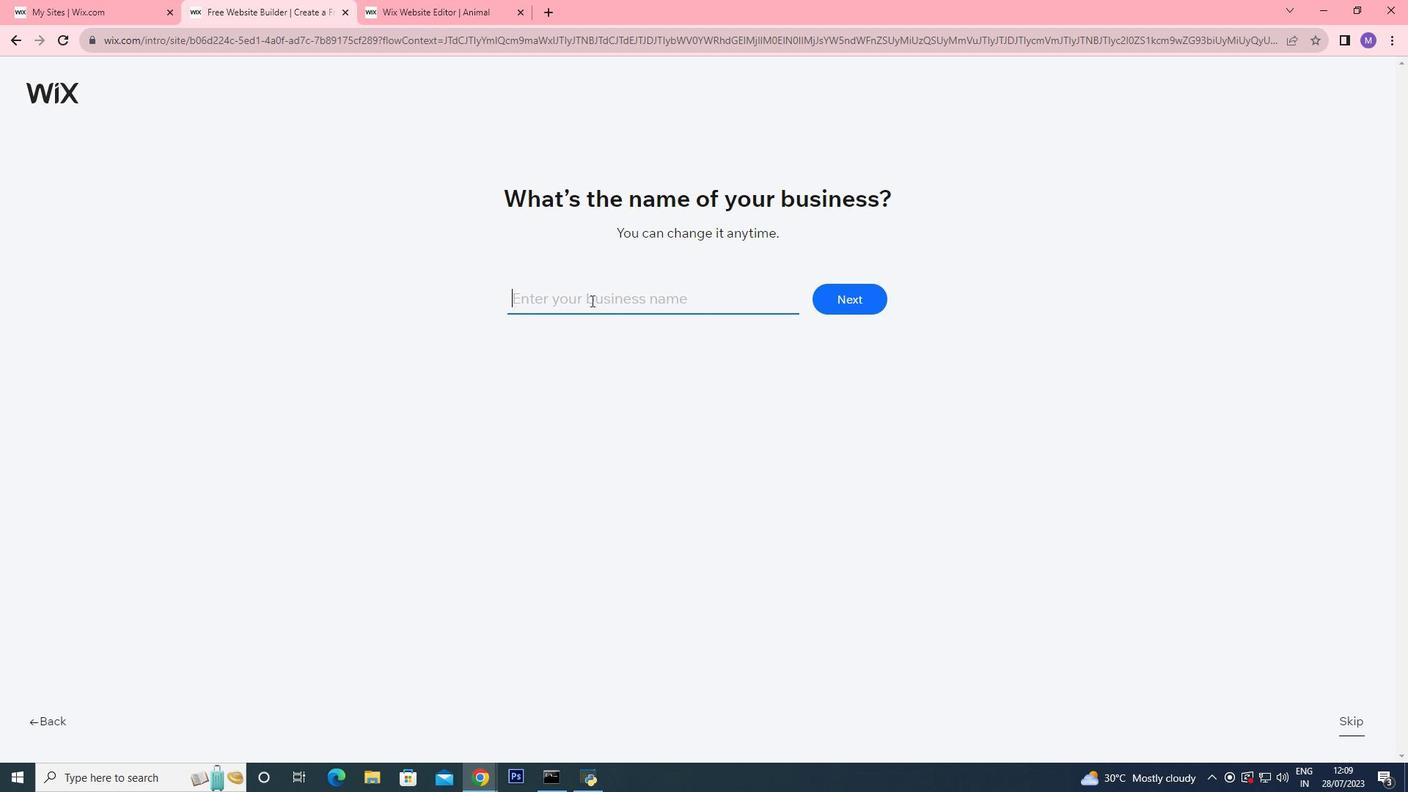 
Action: Key pressed <Key.shift><Key.shift><Key.shift><Key.shift><Key.shift>Multilanguage
Screenshot: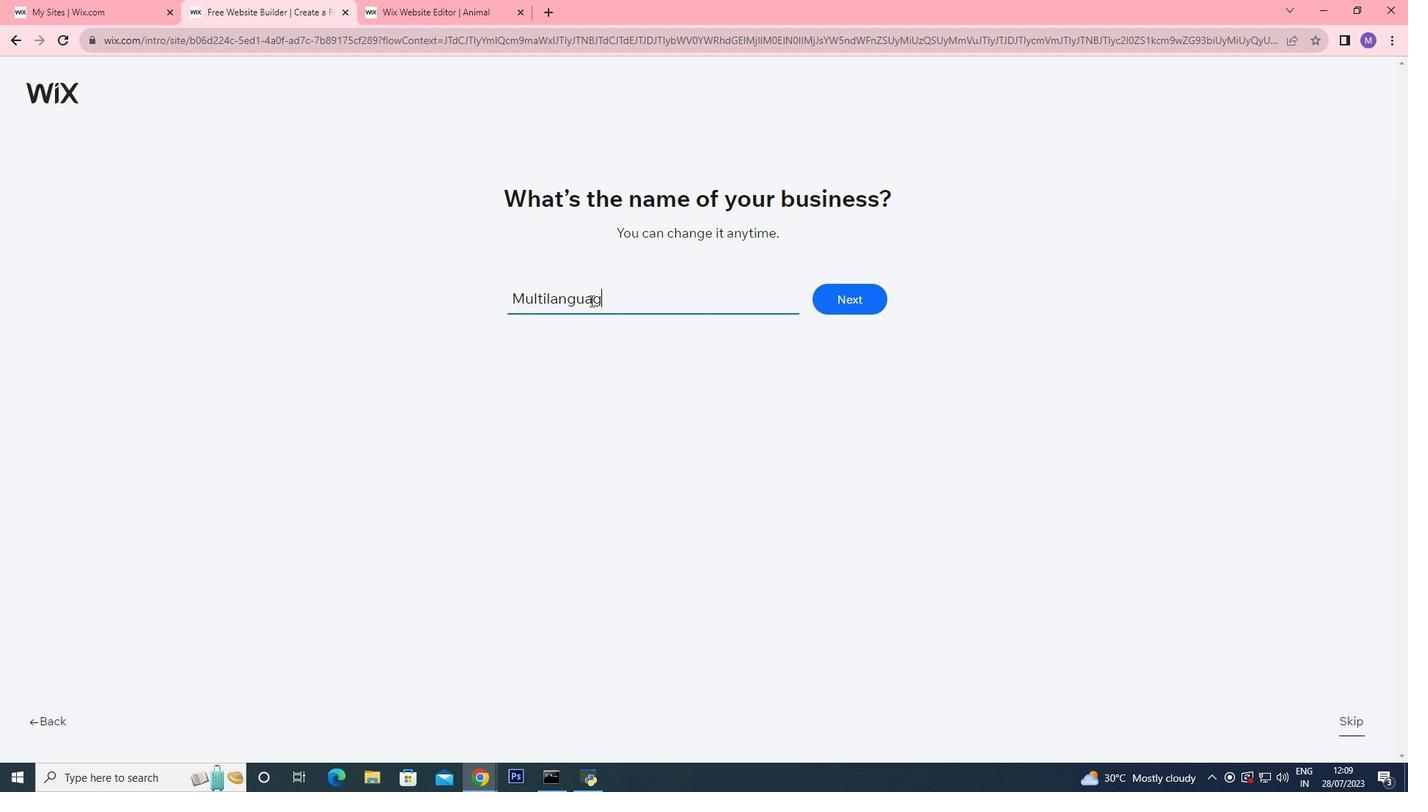 
Action: Mouse moved to (834, 310)
Screenshot: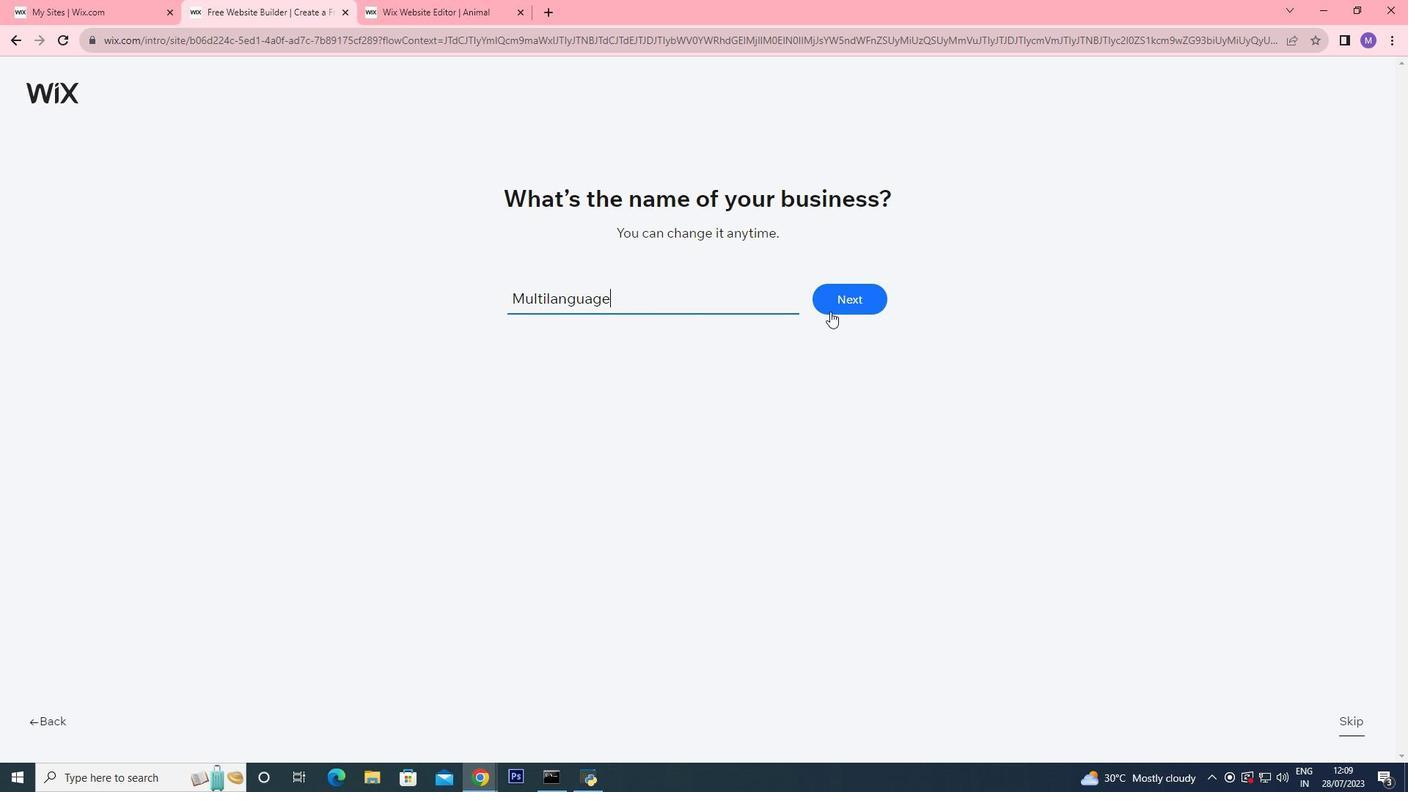 
Action: Mouse pressed left at (834, 310)
Screenshot: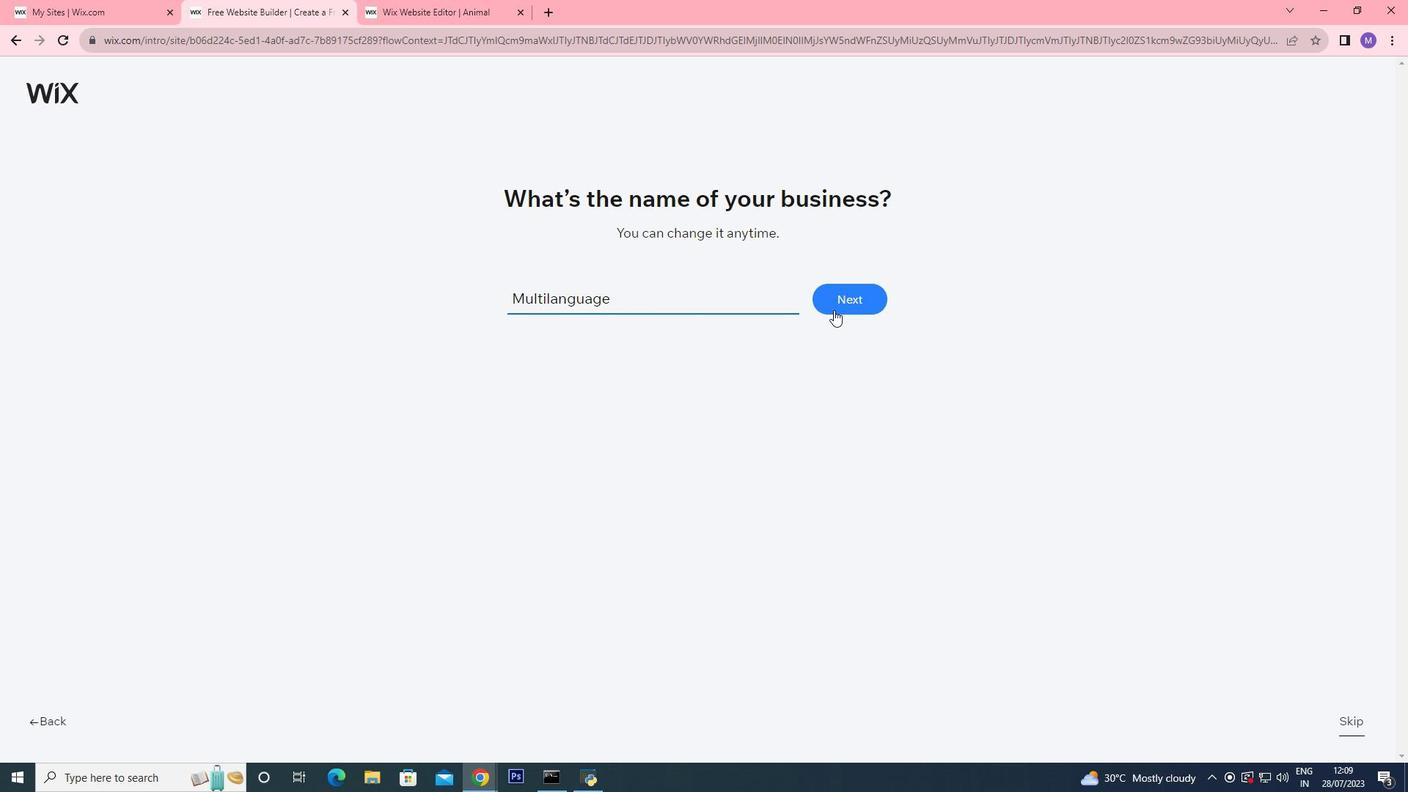 
Action: Mouse moved to (847, 296)
Screenshot: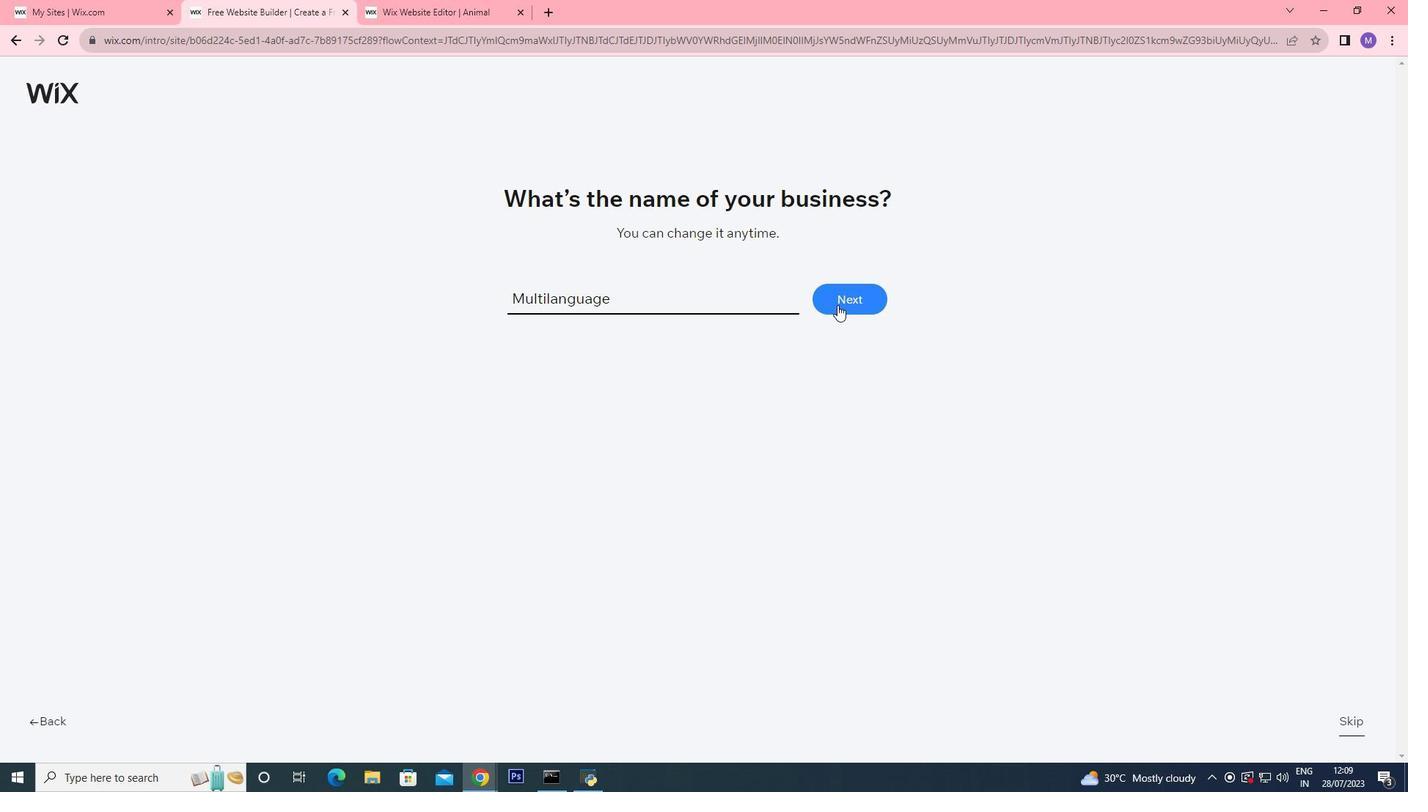 
Action: Mouse pressed left at (847, 296)
Screenshot: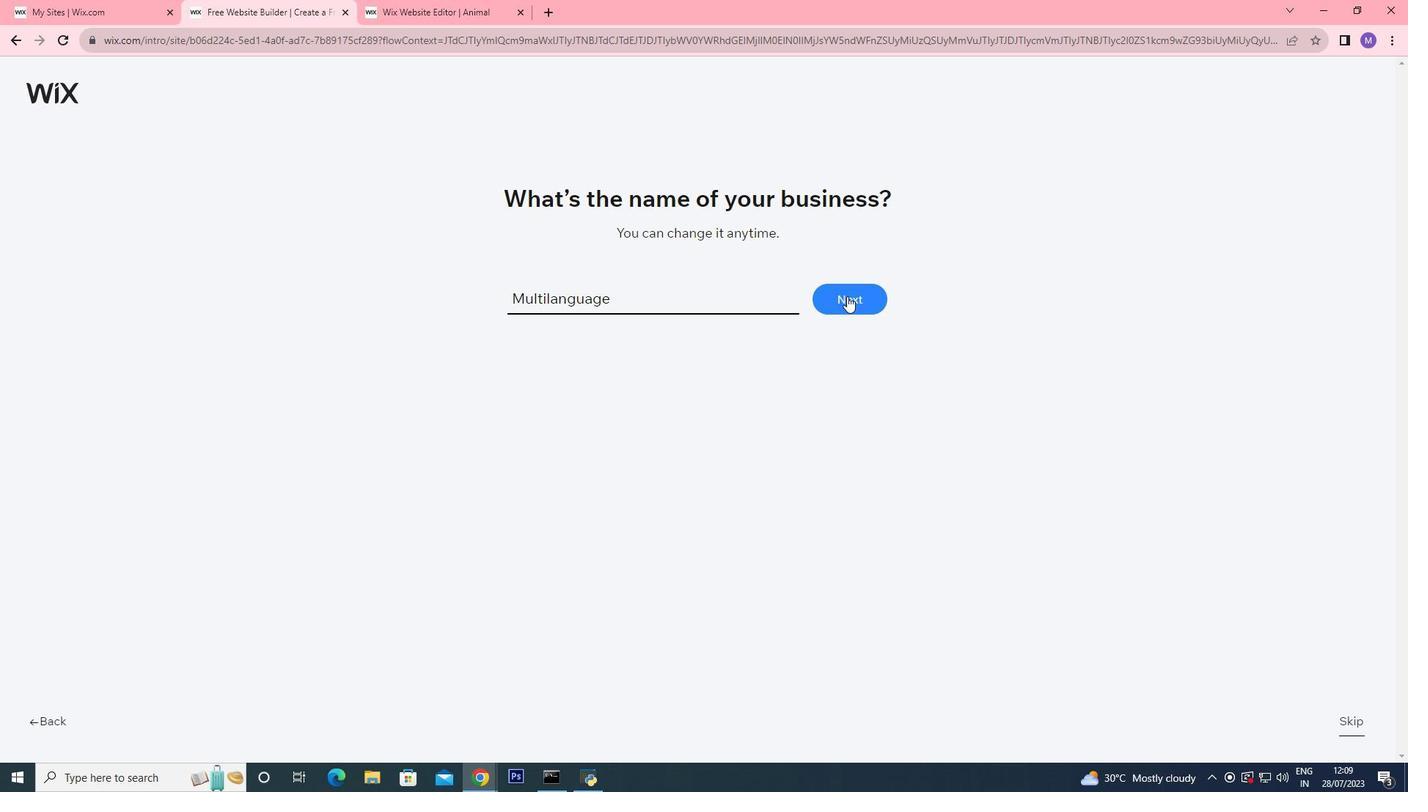 
Action: Mouse pressed left at (847, 296)
Screenshot: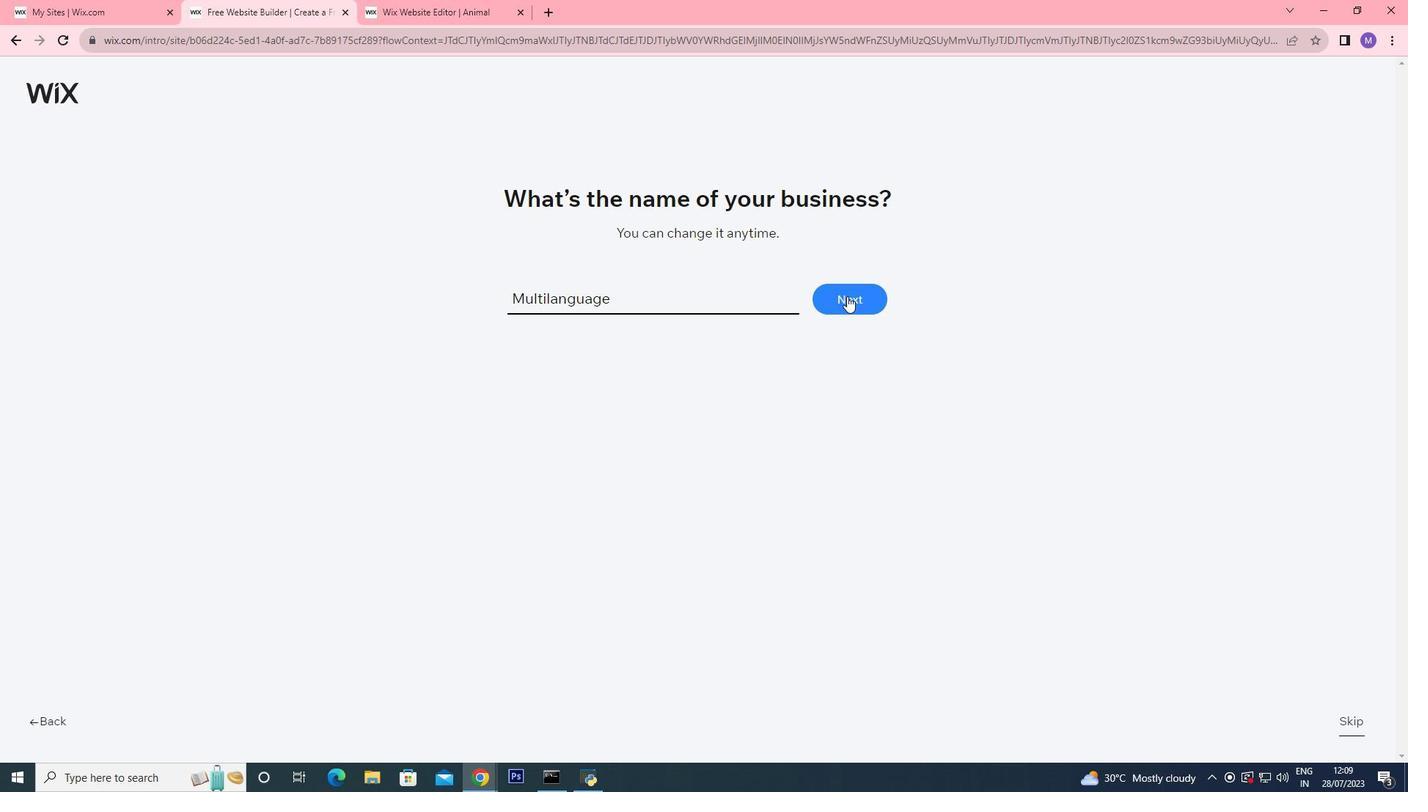 
Action: Mouse pressed left at (847, 296)
Screenshot: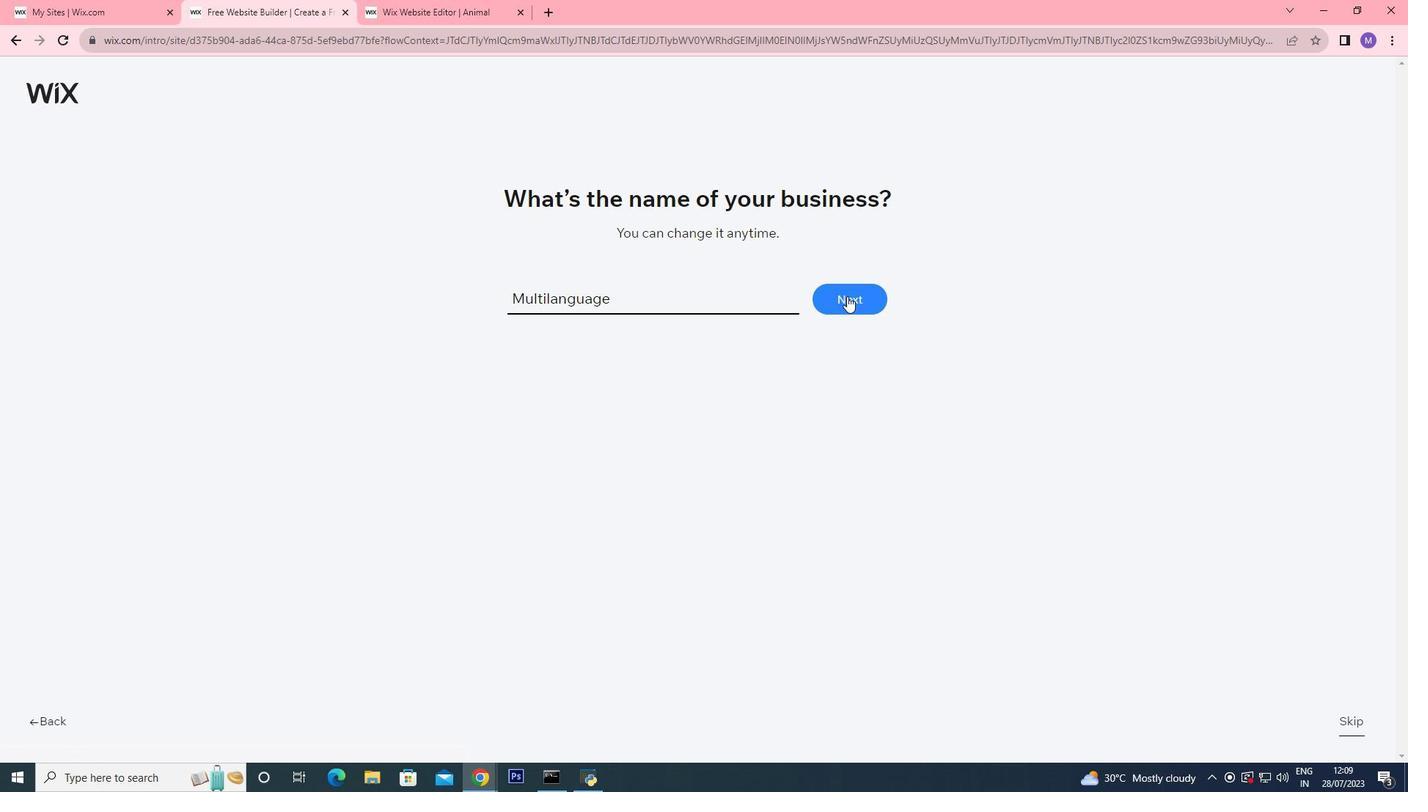 
Action: Mouse moved to (720, 220)
Screenshot: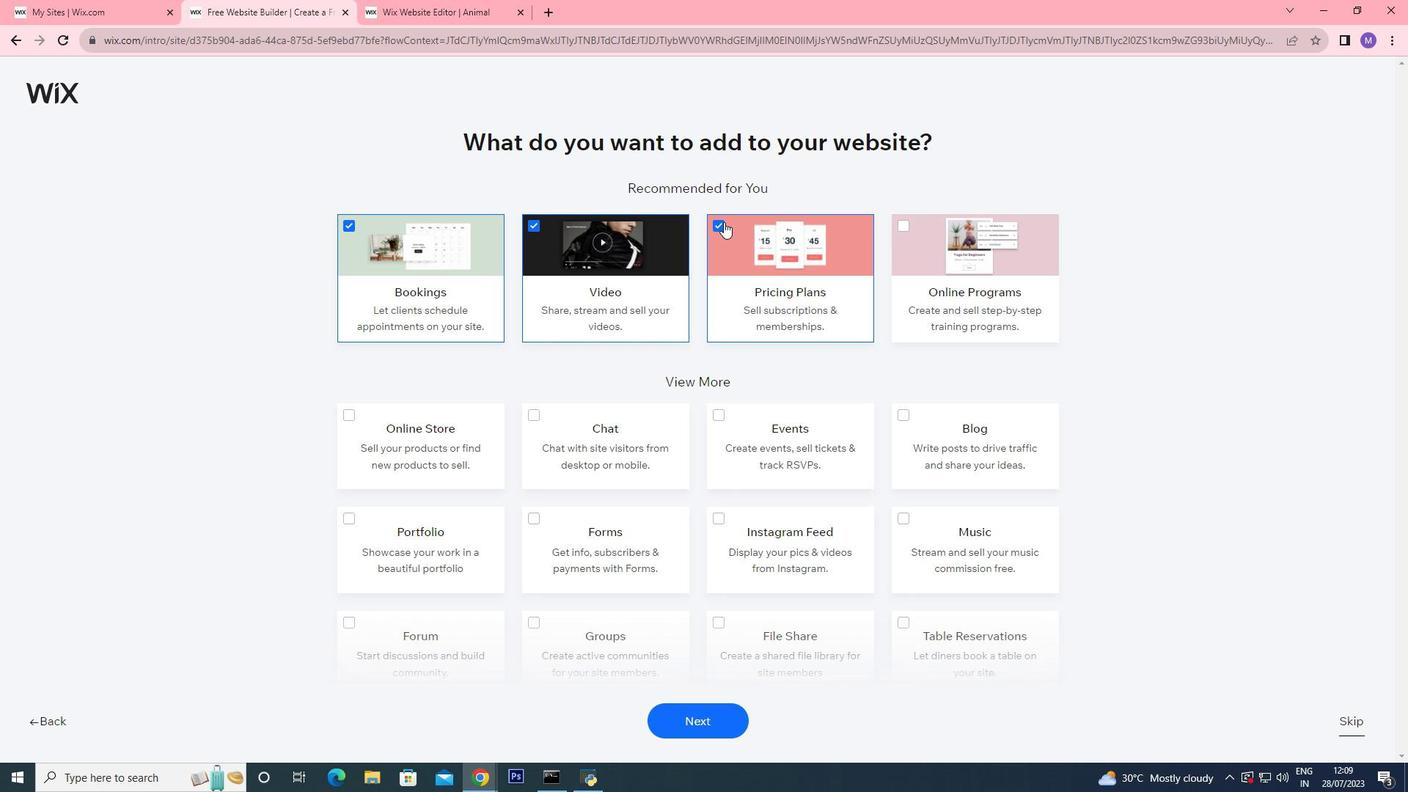 
Action: Mouse pressed left at (720, 220)
Screenshot: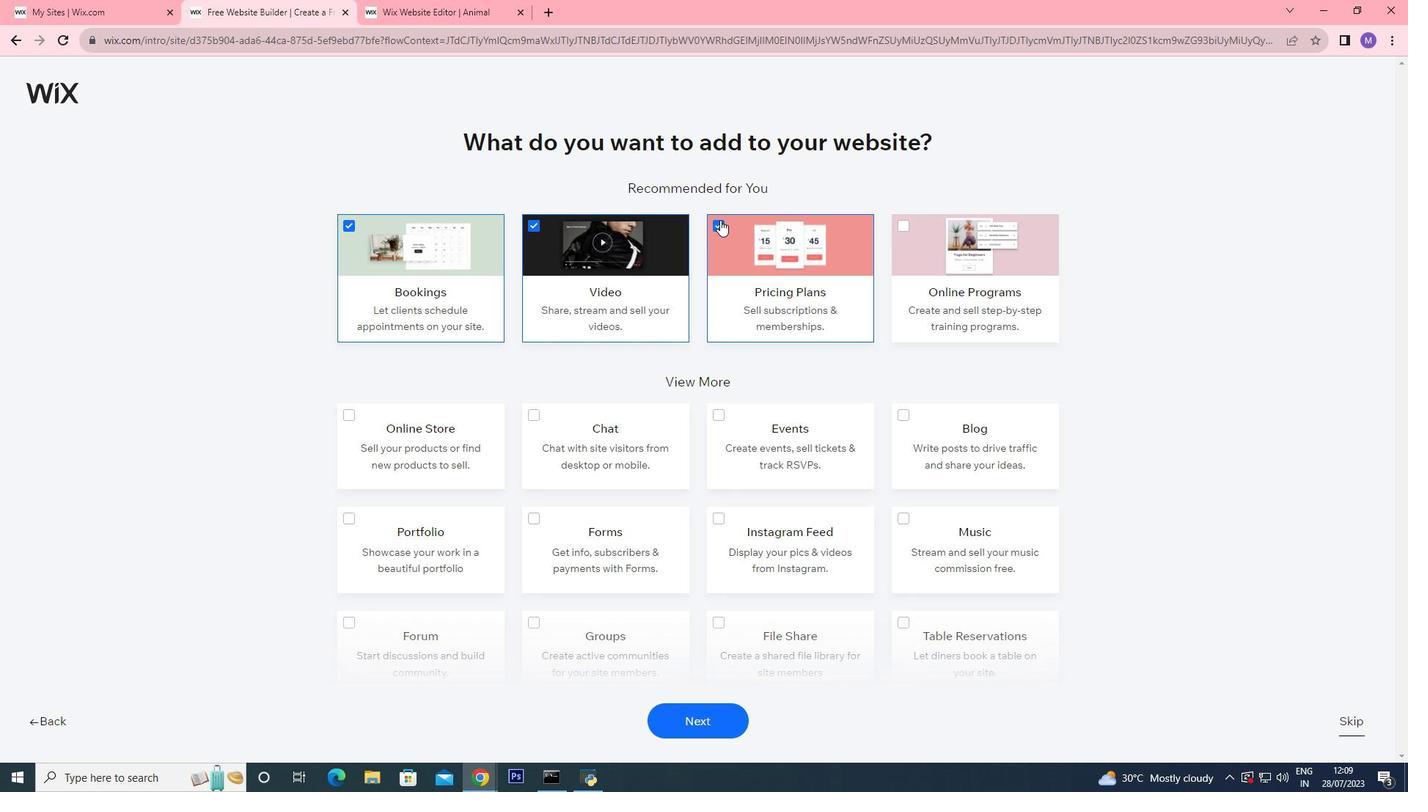 
Action: Mouse moved to (1057, 393)
Screenshot: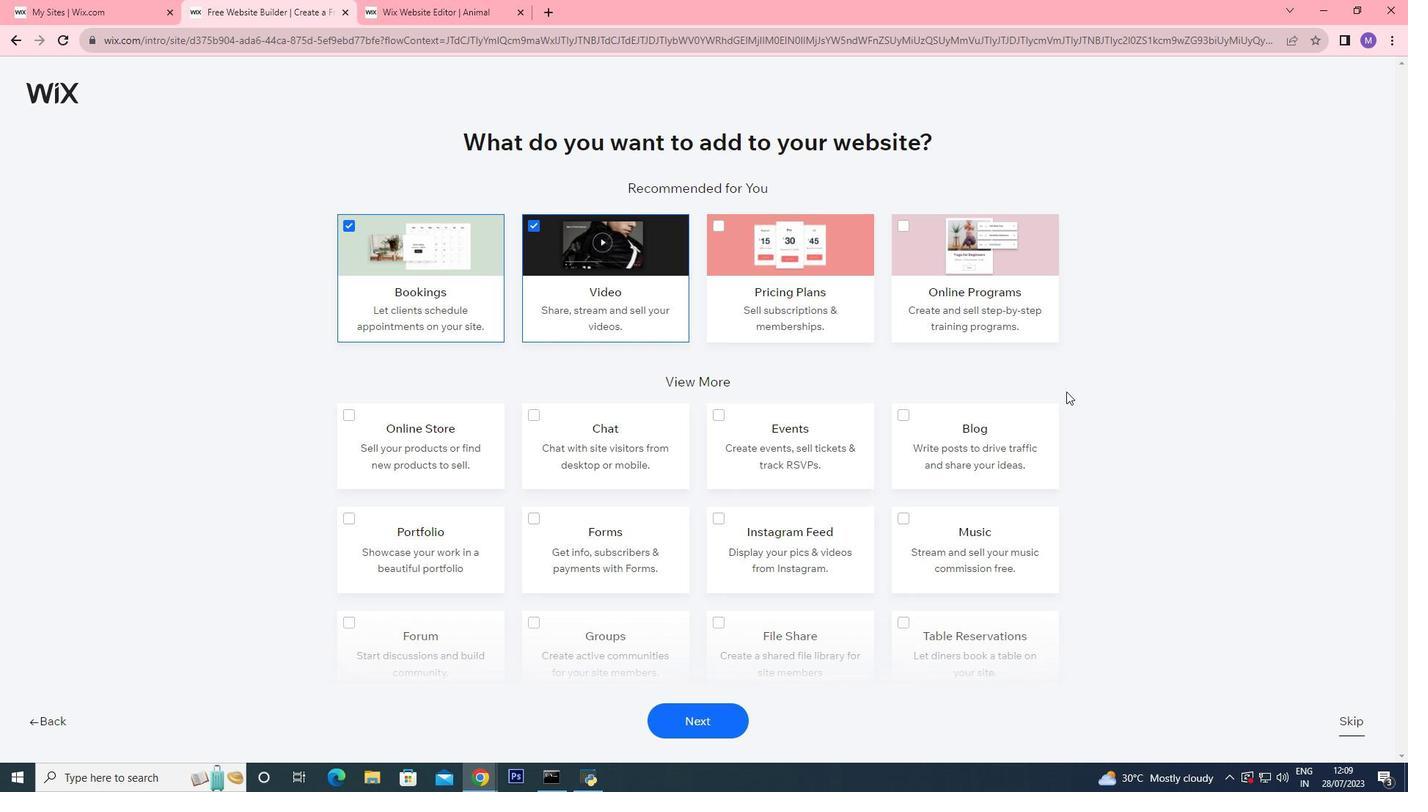 
Action: Mouse scrolled (1057, 392) with delta (0, 0)
Screenshot: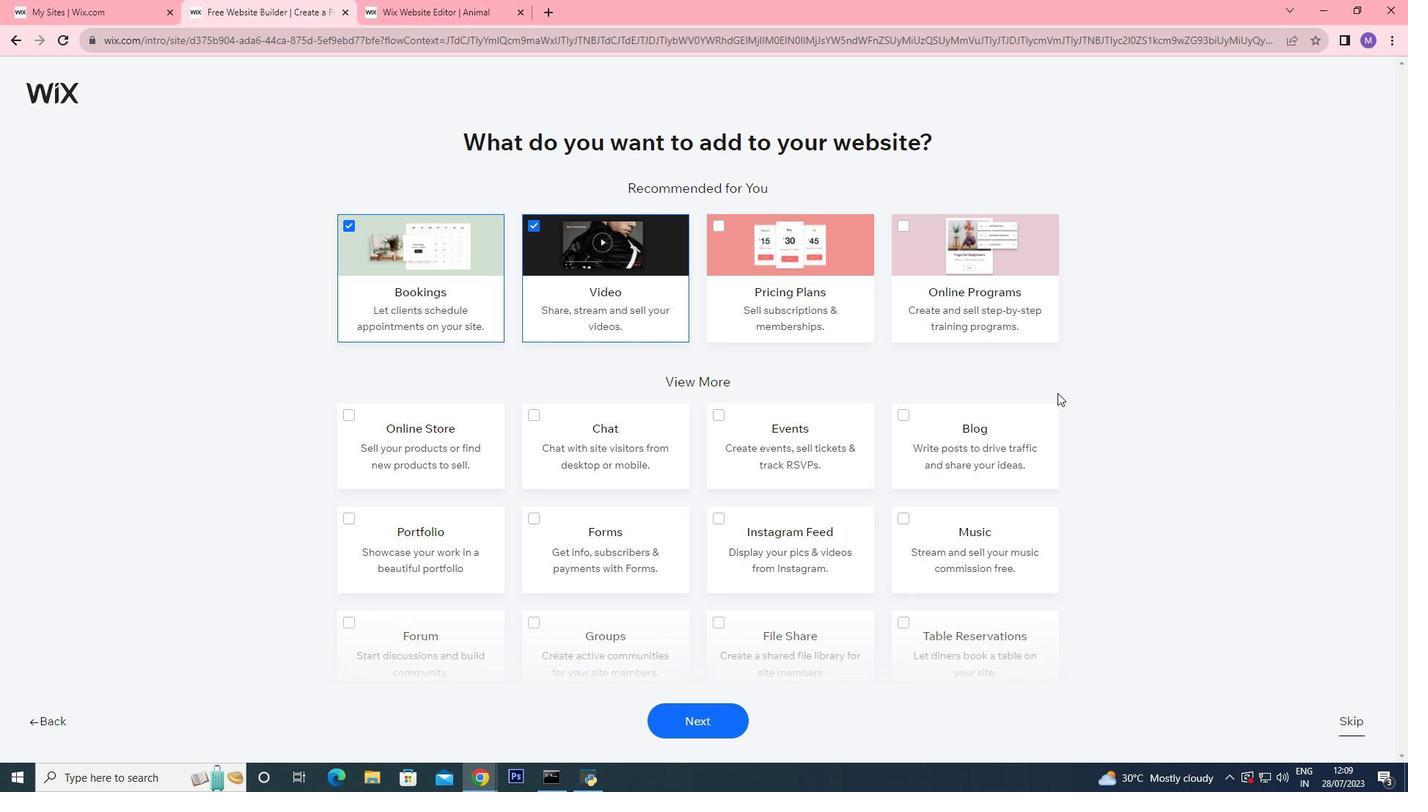 
Action: Mouse moved to (1044, 393)
Screenshot: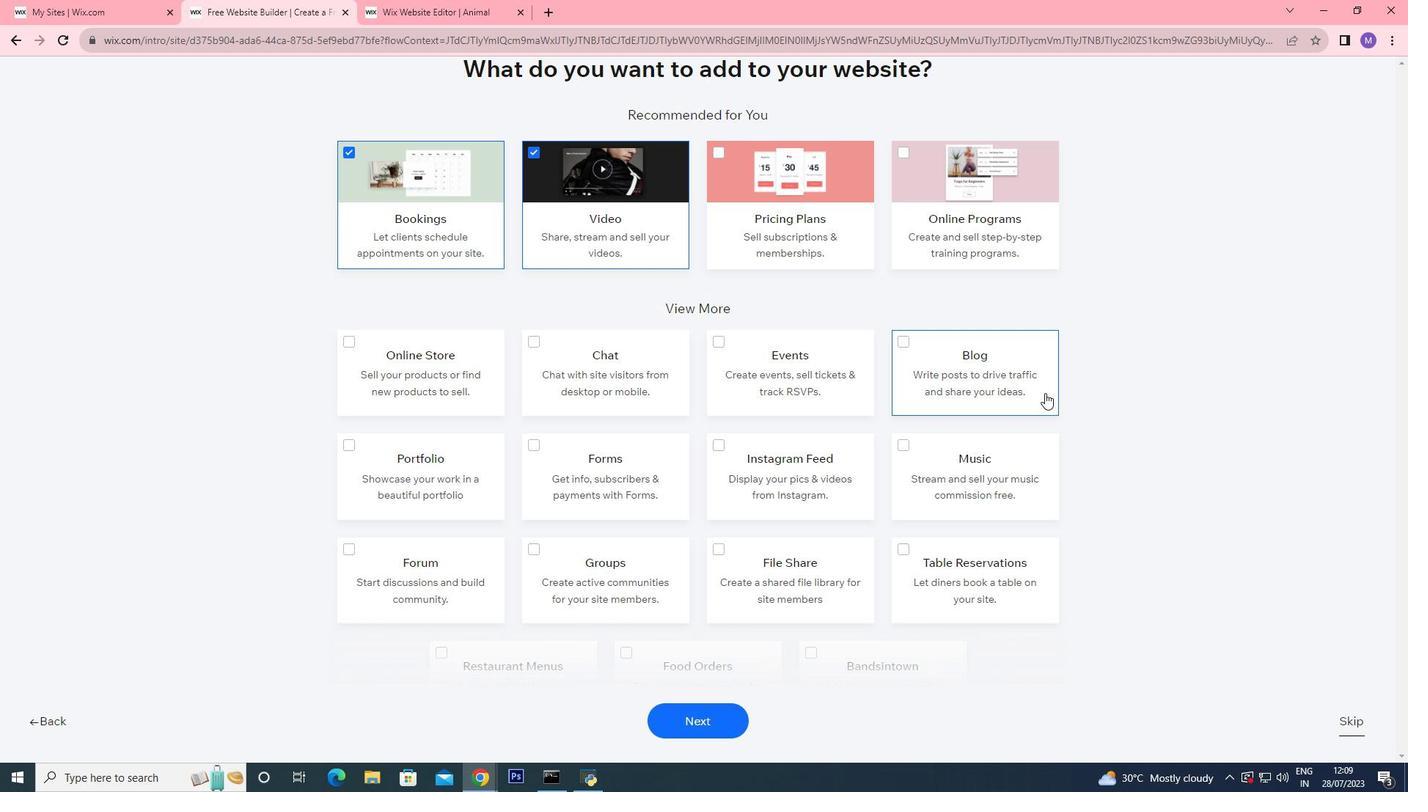 
Action: Mouse scrolled (1044, 392) with delta (0, 0)
Screenshot: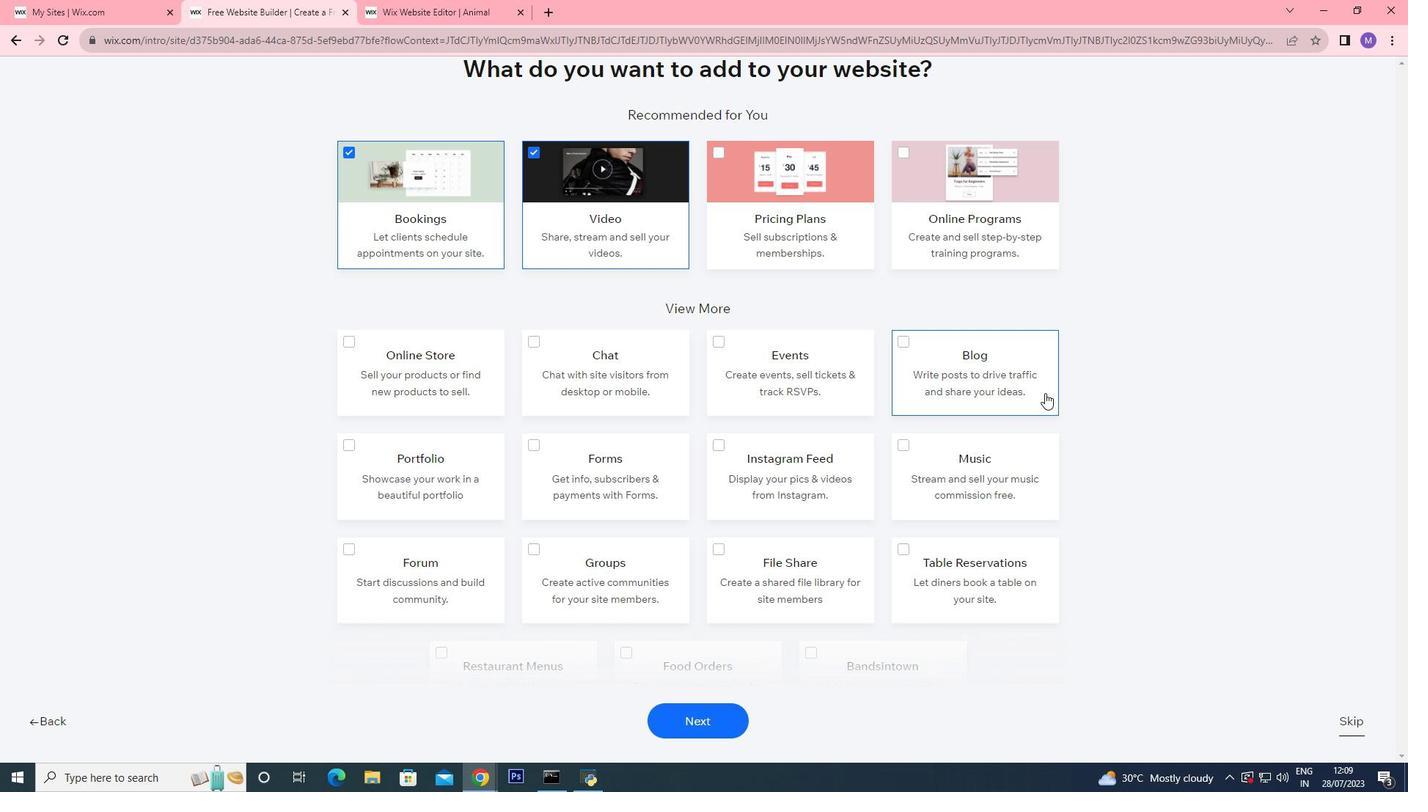 
Action: Mouse moved to (997, 432)
Screenshot: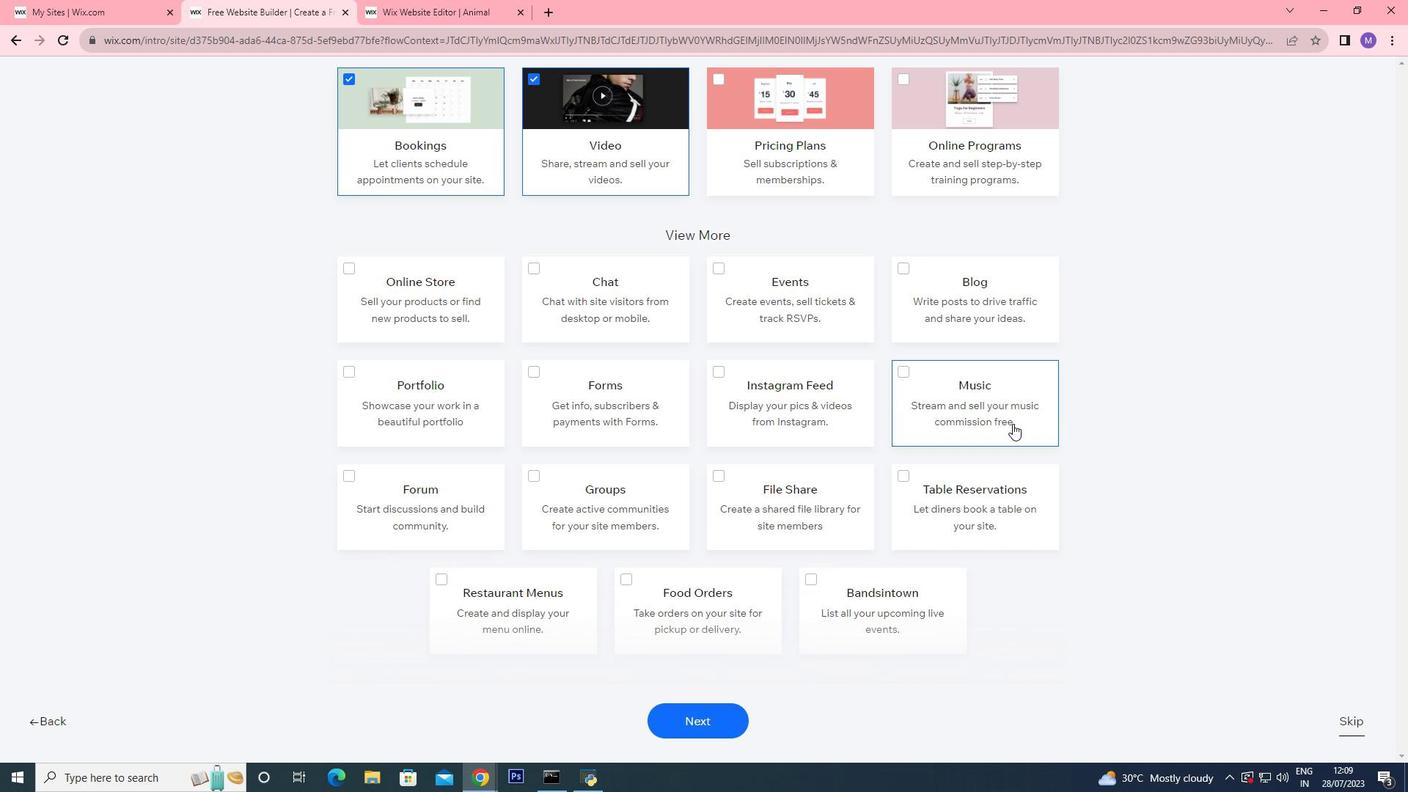 
Action: Mouse scrolled (997, 431) with delta (0, 0)
Screenshot: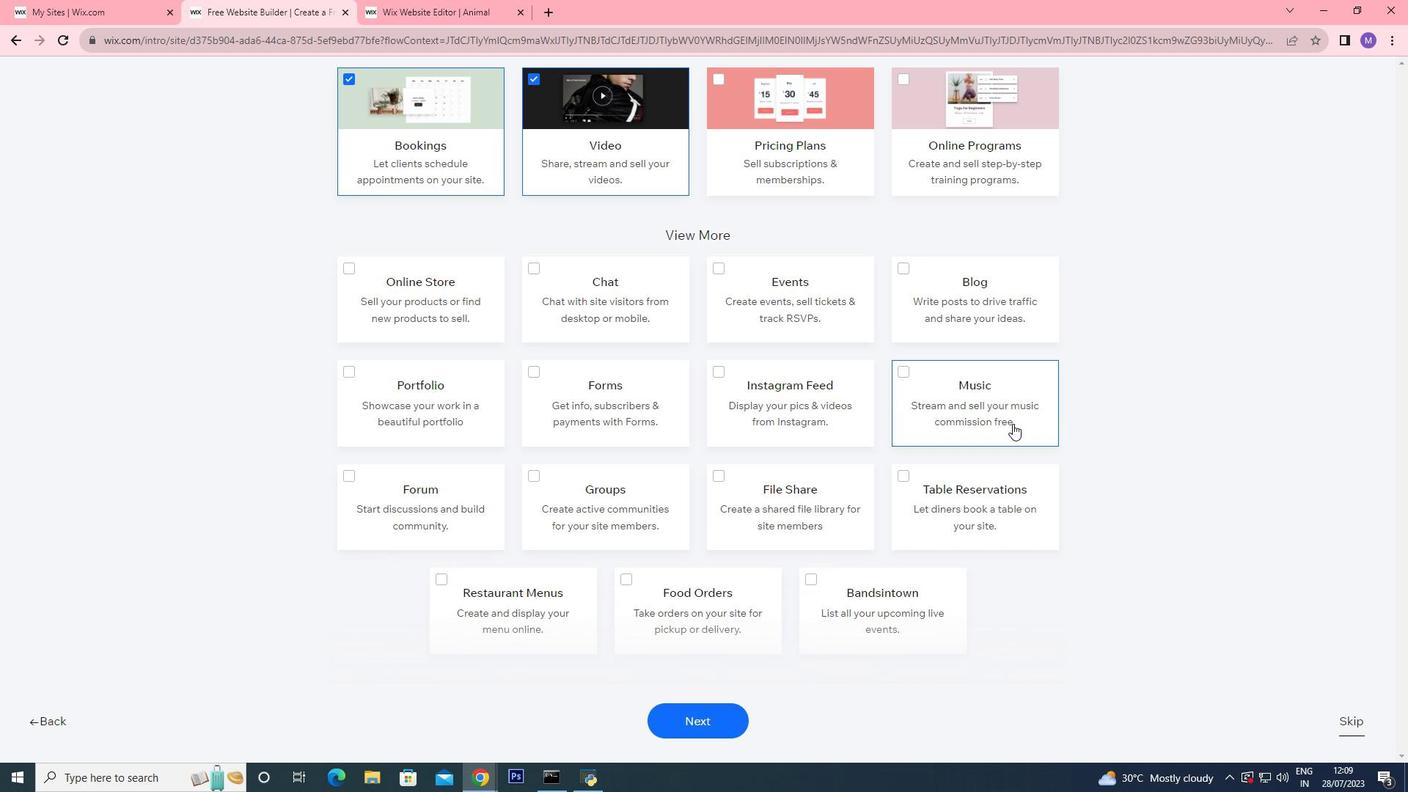 
Action: Mouse moved to (997, 433)
Screenshot: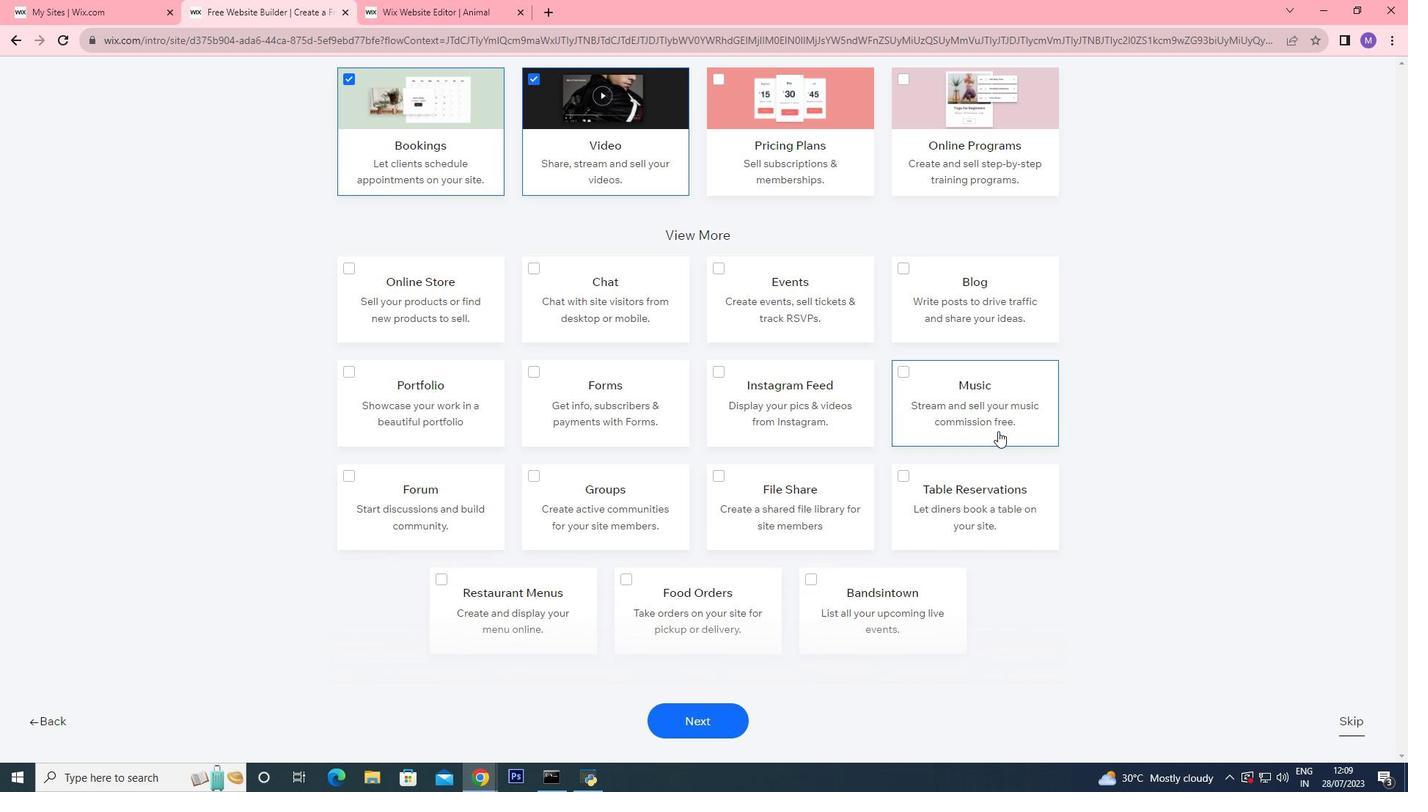 
Action: Mouse scrolled (997, 432) with delta (0, 0)
Screenshot: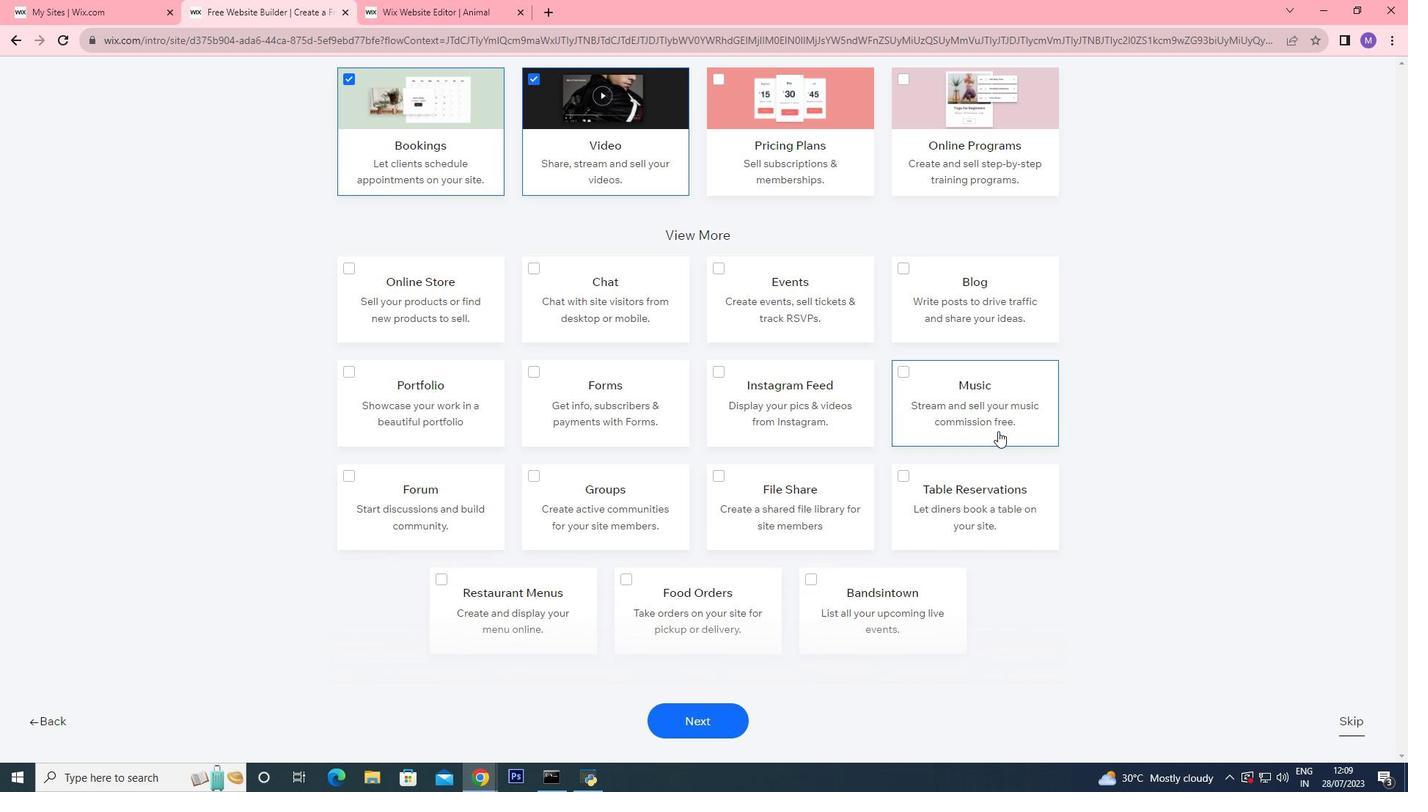 
Action: Mouse moved to (661, 347)
Screenshot: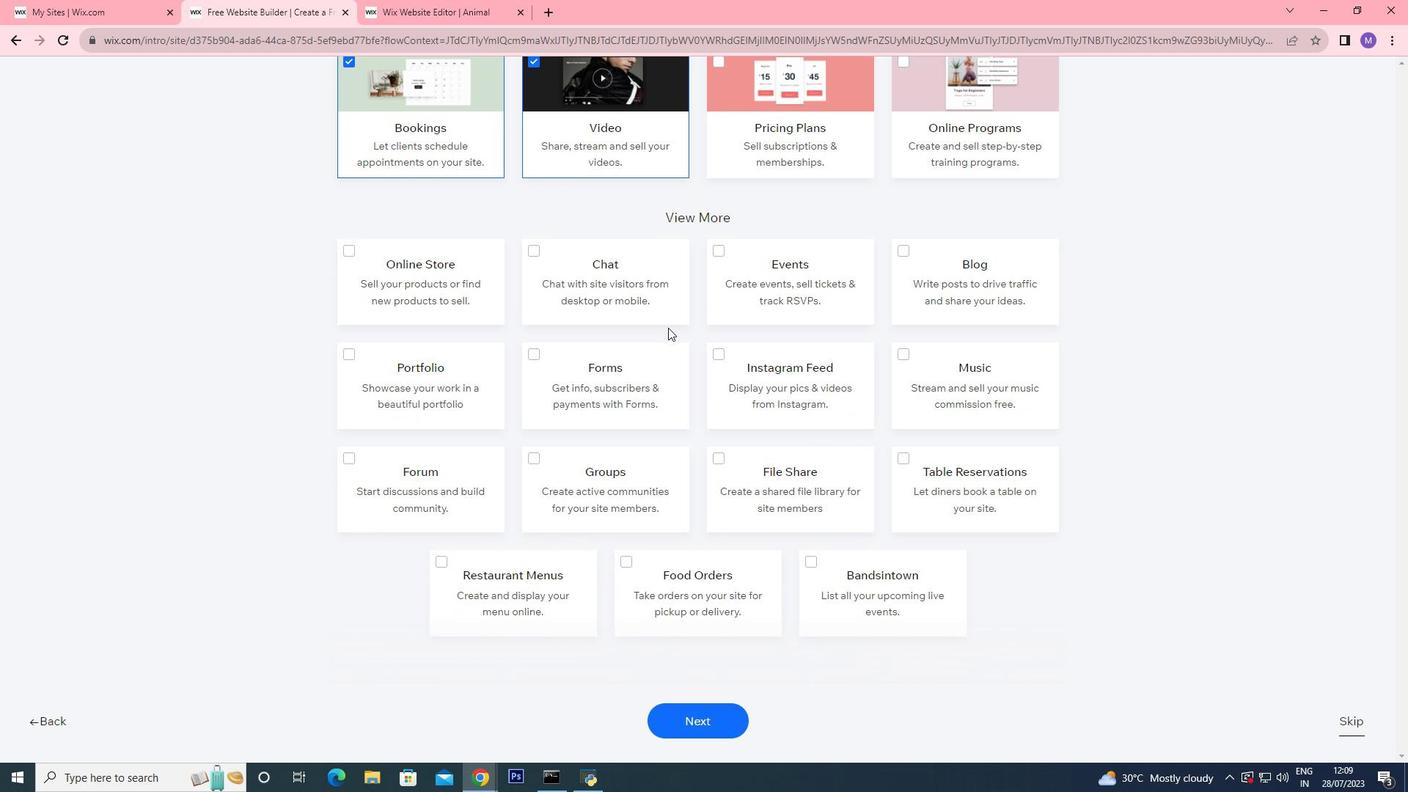 
Action: Mouse scrolled (661, 346) with delta (0, 0)
Screenshot: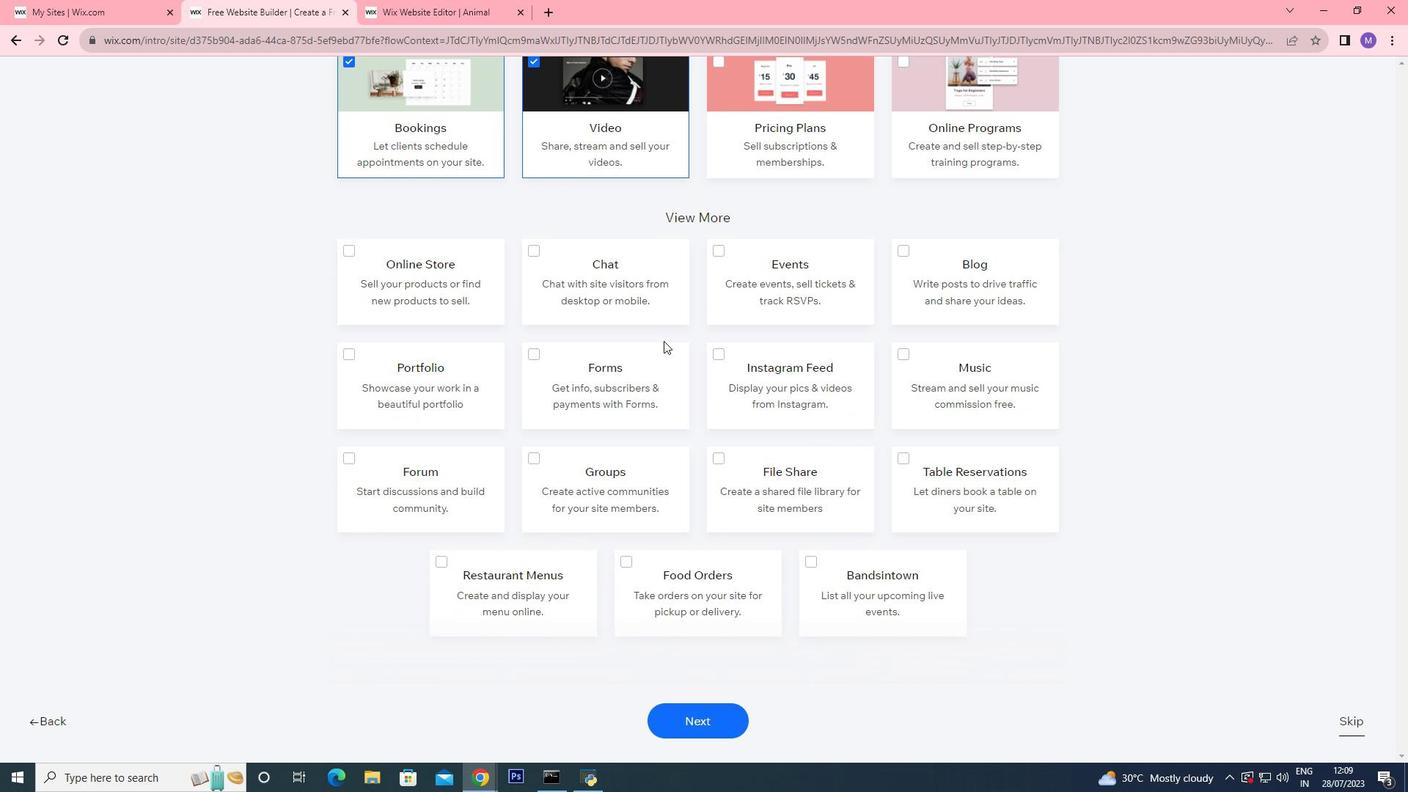 
Action: Mouse moved to (781, 352)
Screenshot: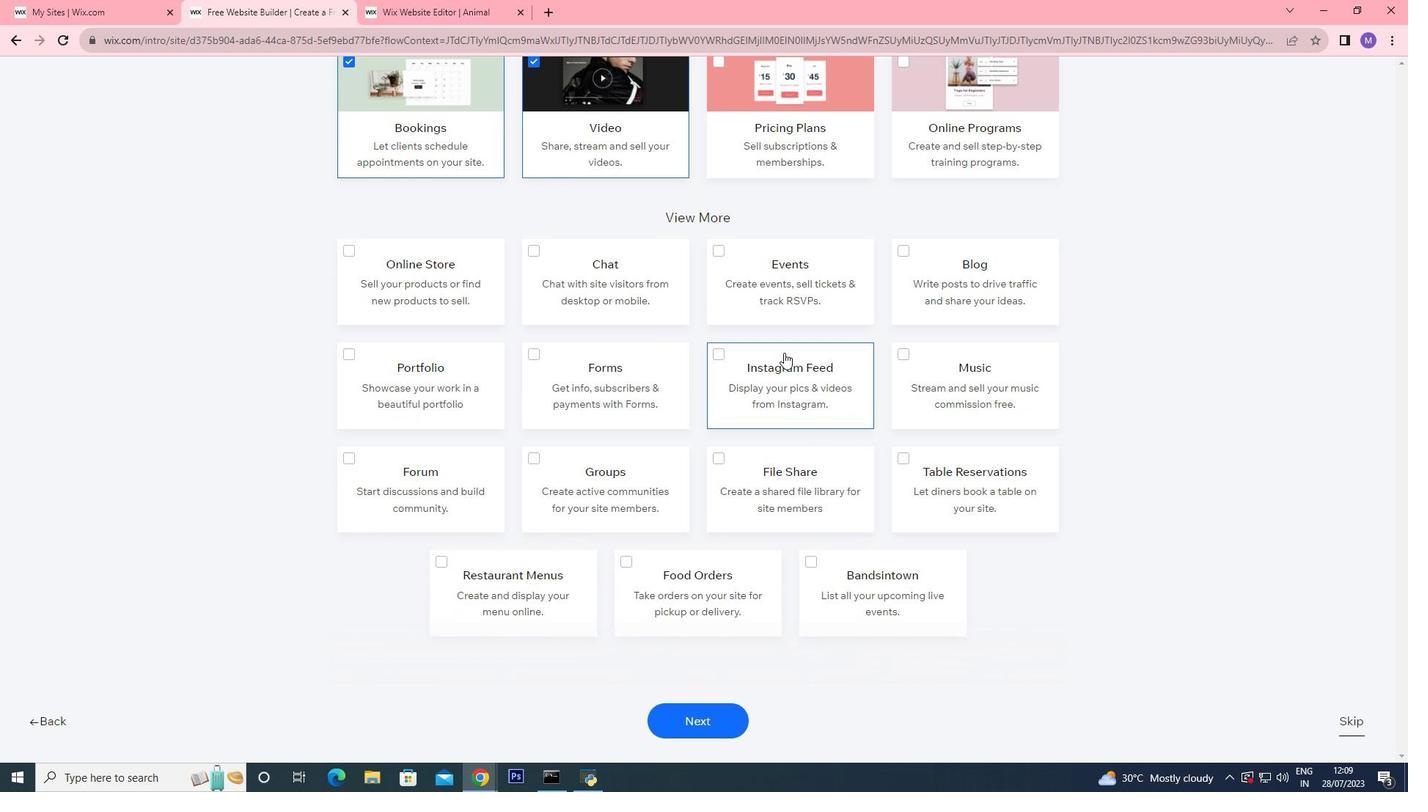 
Action: Mouse scrolled (781, 352) with delta (0, 0)
Screenshot: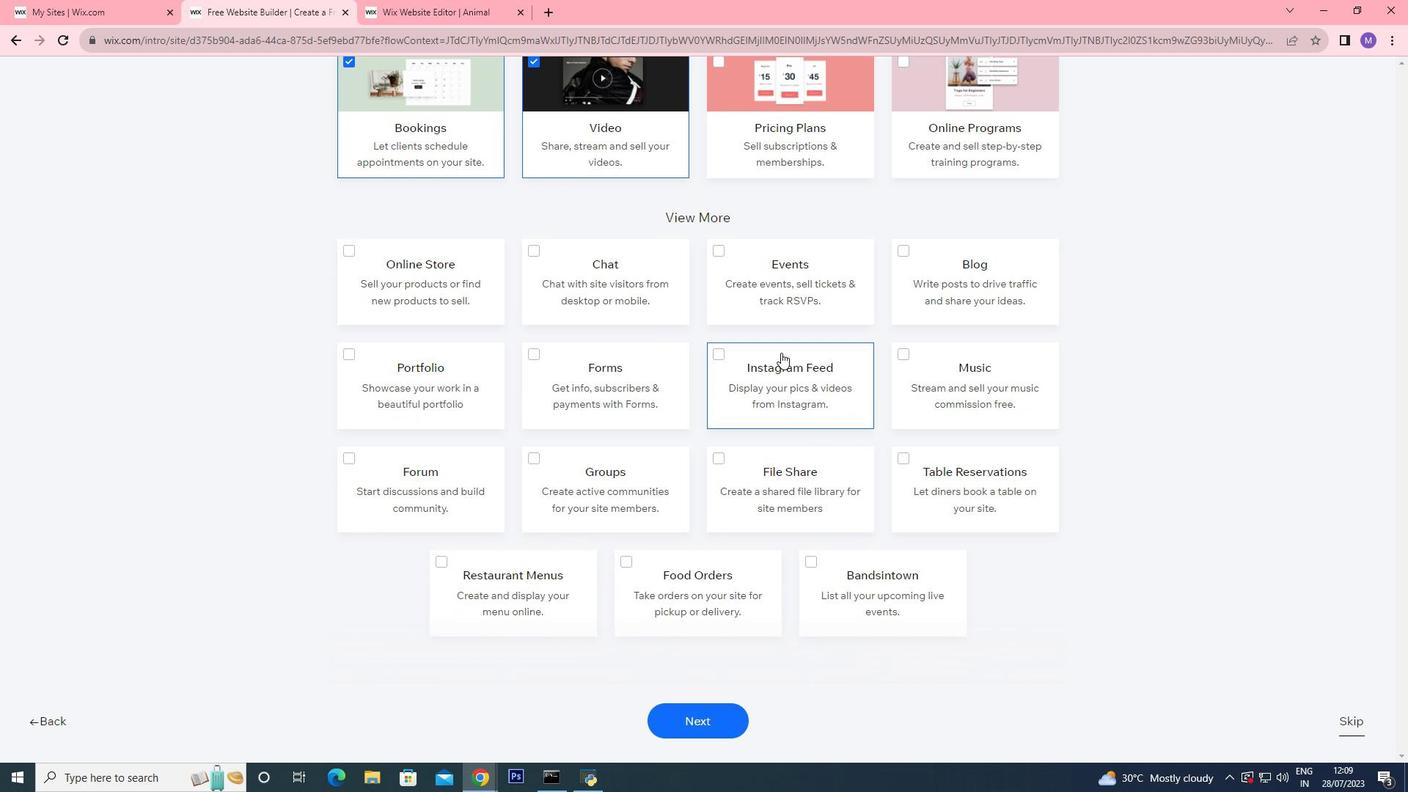 
Action: Mouse moved to (784, 358)
Screenshot: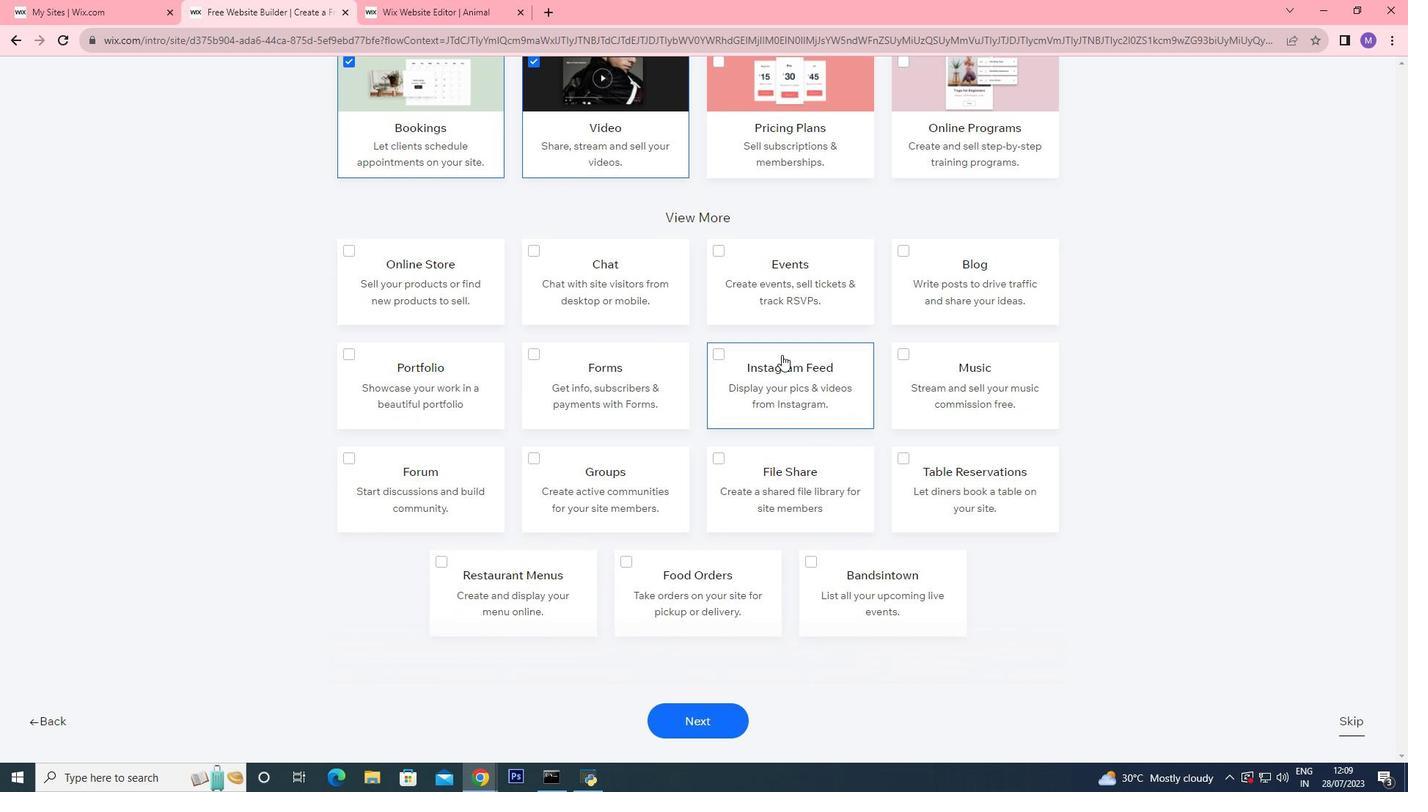 
Action: Mouse scrolled (782, 355) with delta (0, 0)
Screenshot: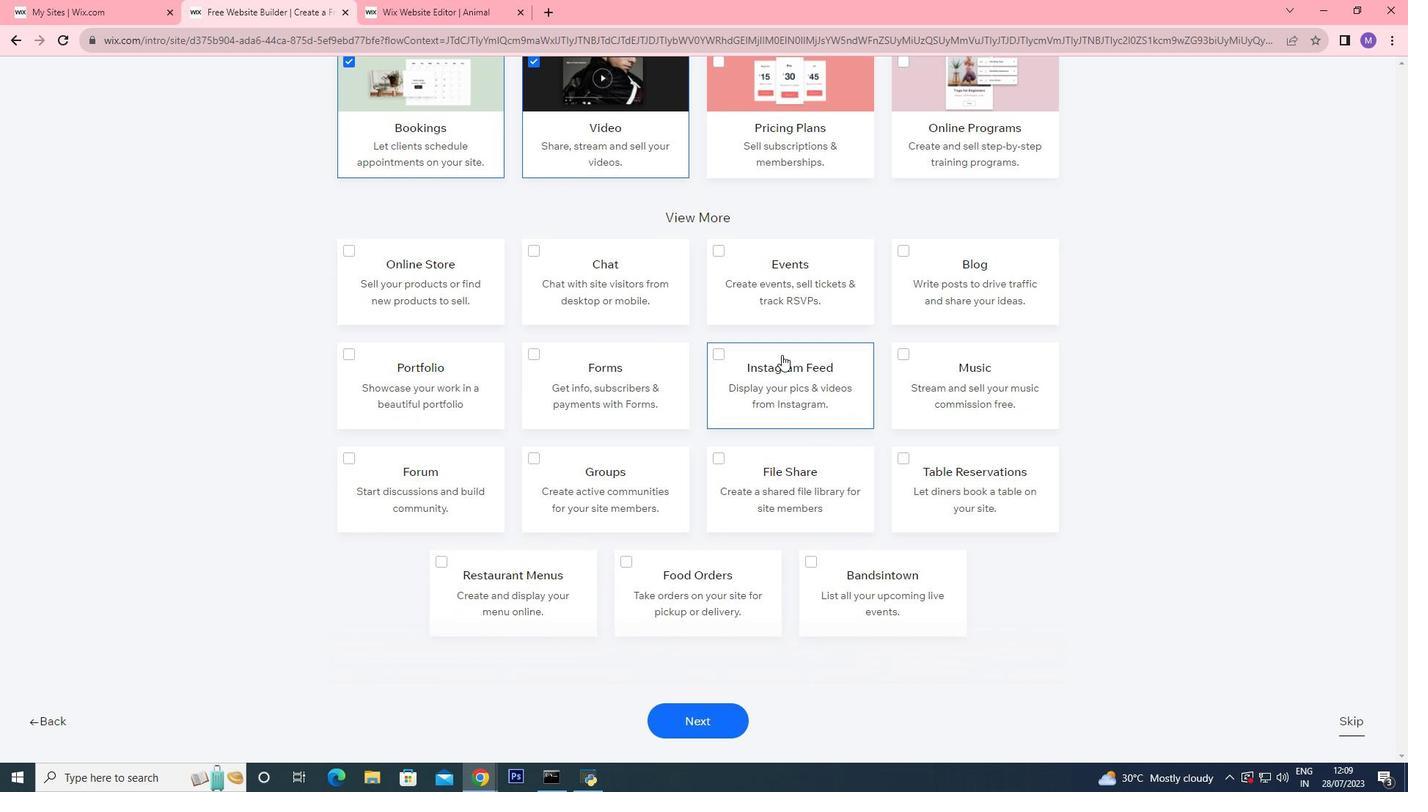 
Action: Mouse scrolled (784, 357) with delta (0, 0)
Screenshot: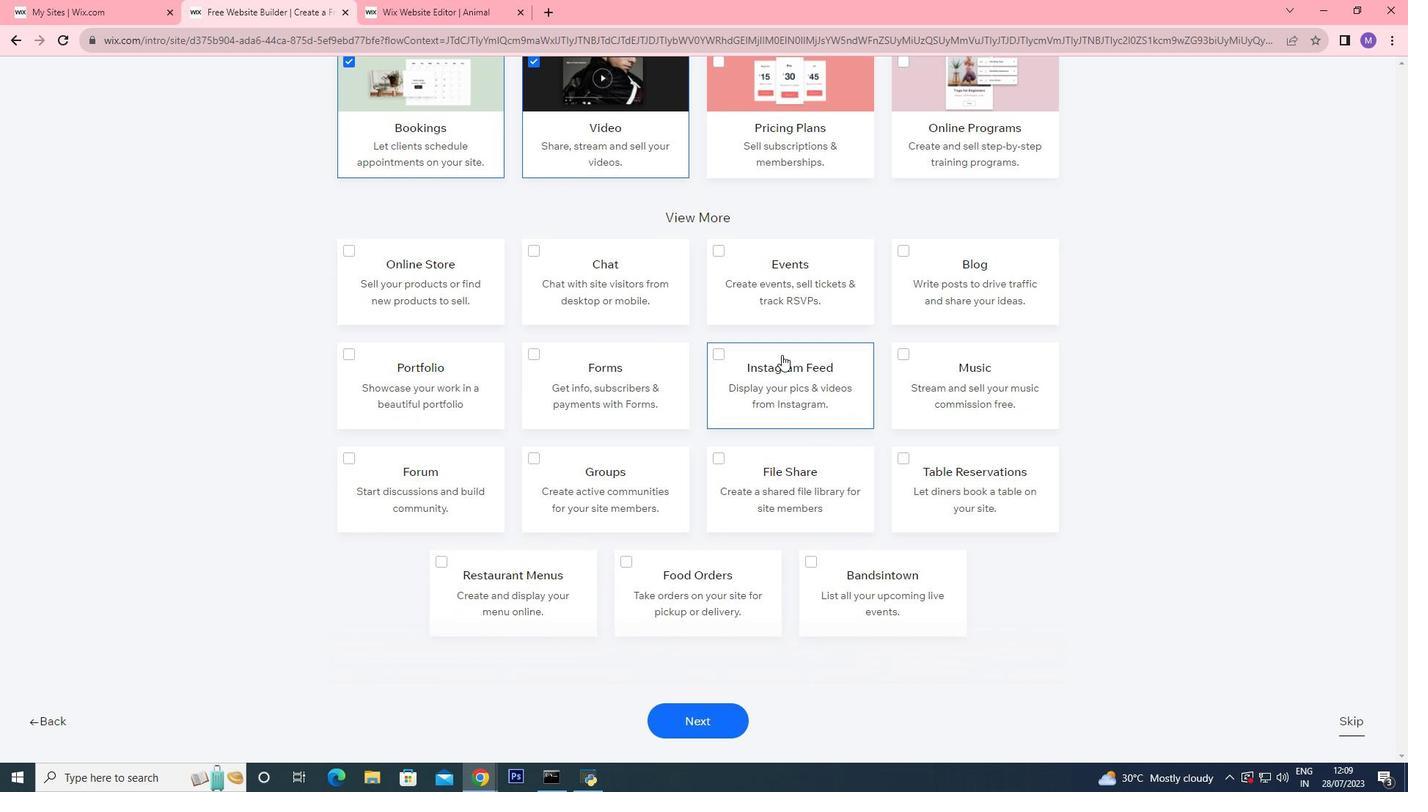 
Action: Mouse moved to (691, 574)
Screenshot: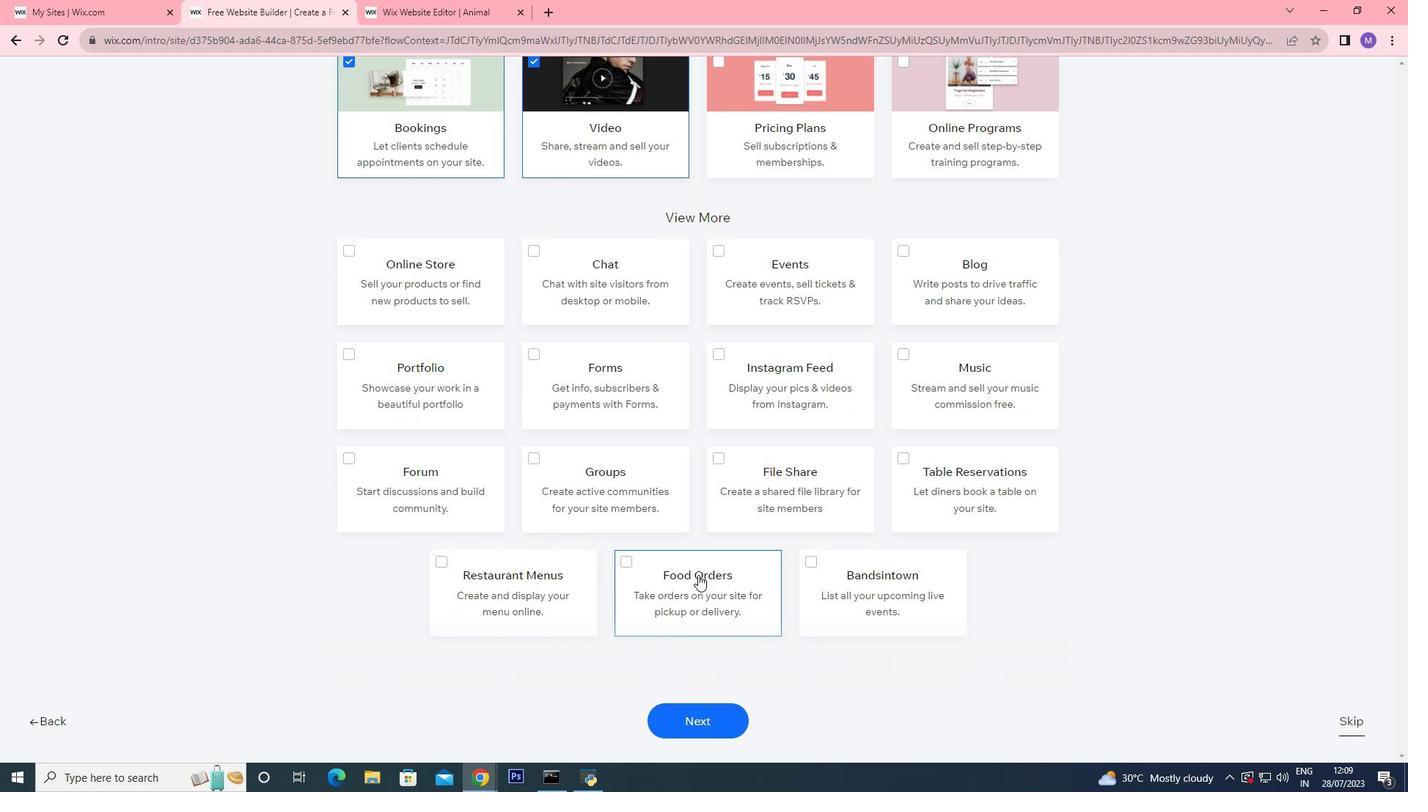 
Action: Mouse scrolled (691, 575) with delta (0, 0)
Screenshot: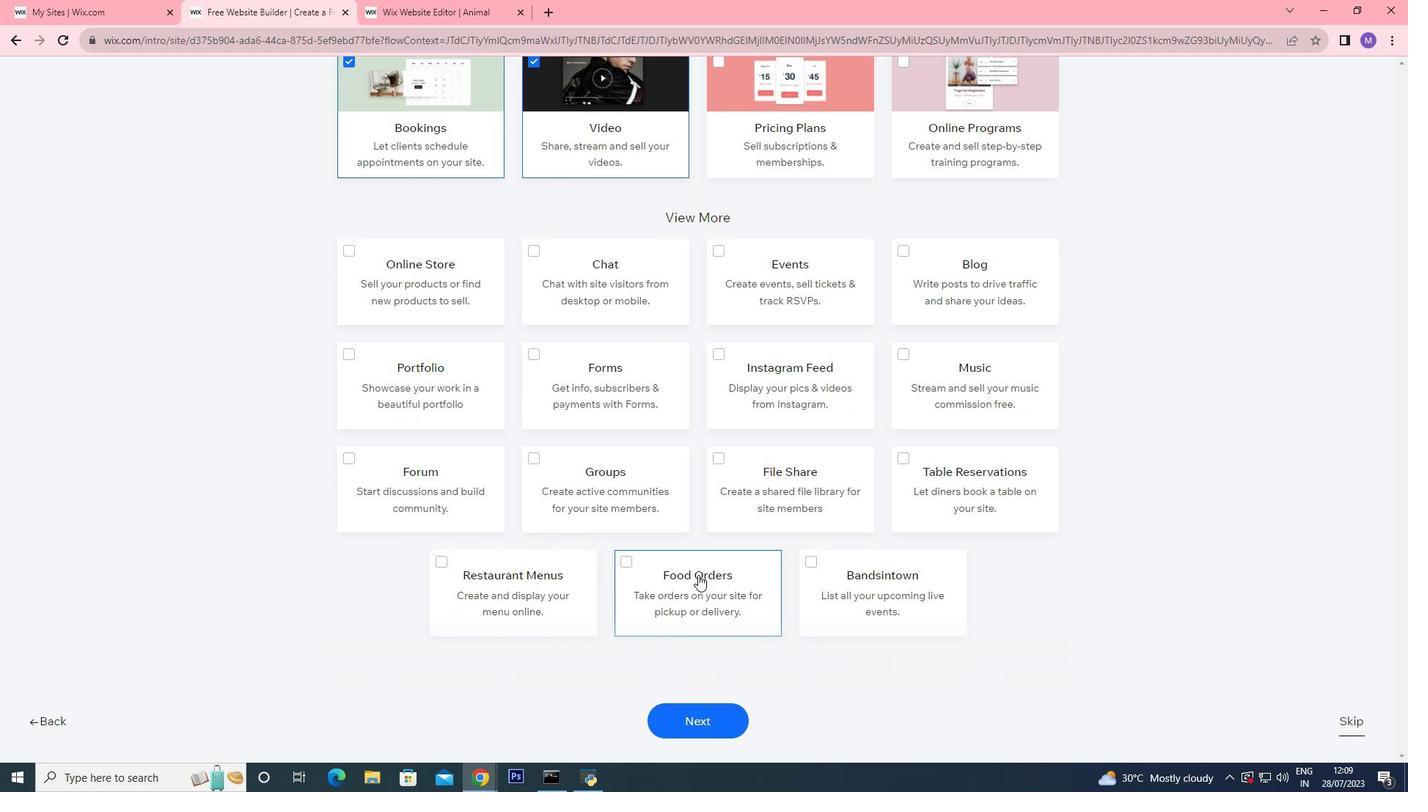 
Action: Mouse moved to (689, 572)
Screenshot: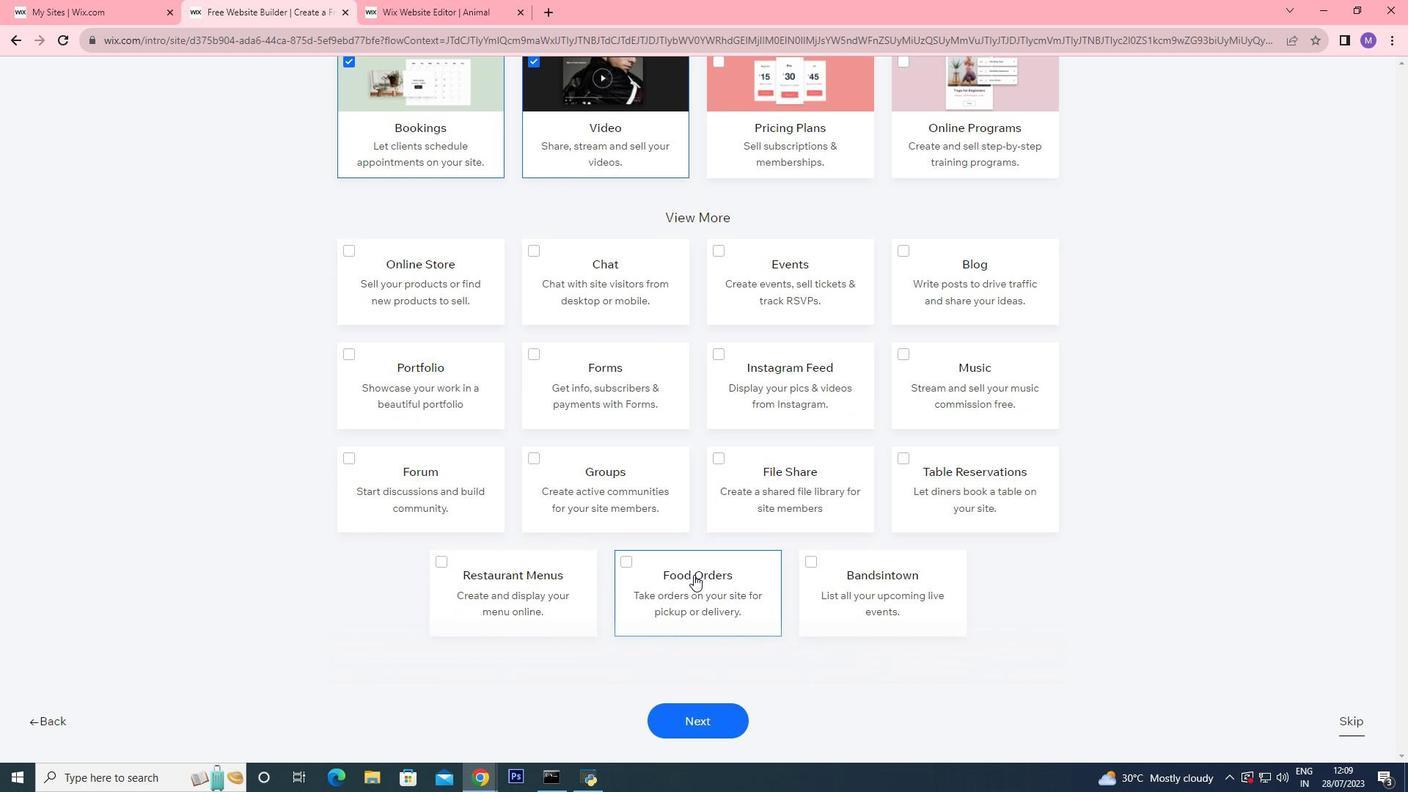 
Action: Mouse scrolled (689, 573) with delta (0, 0)
Screenshot: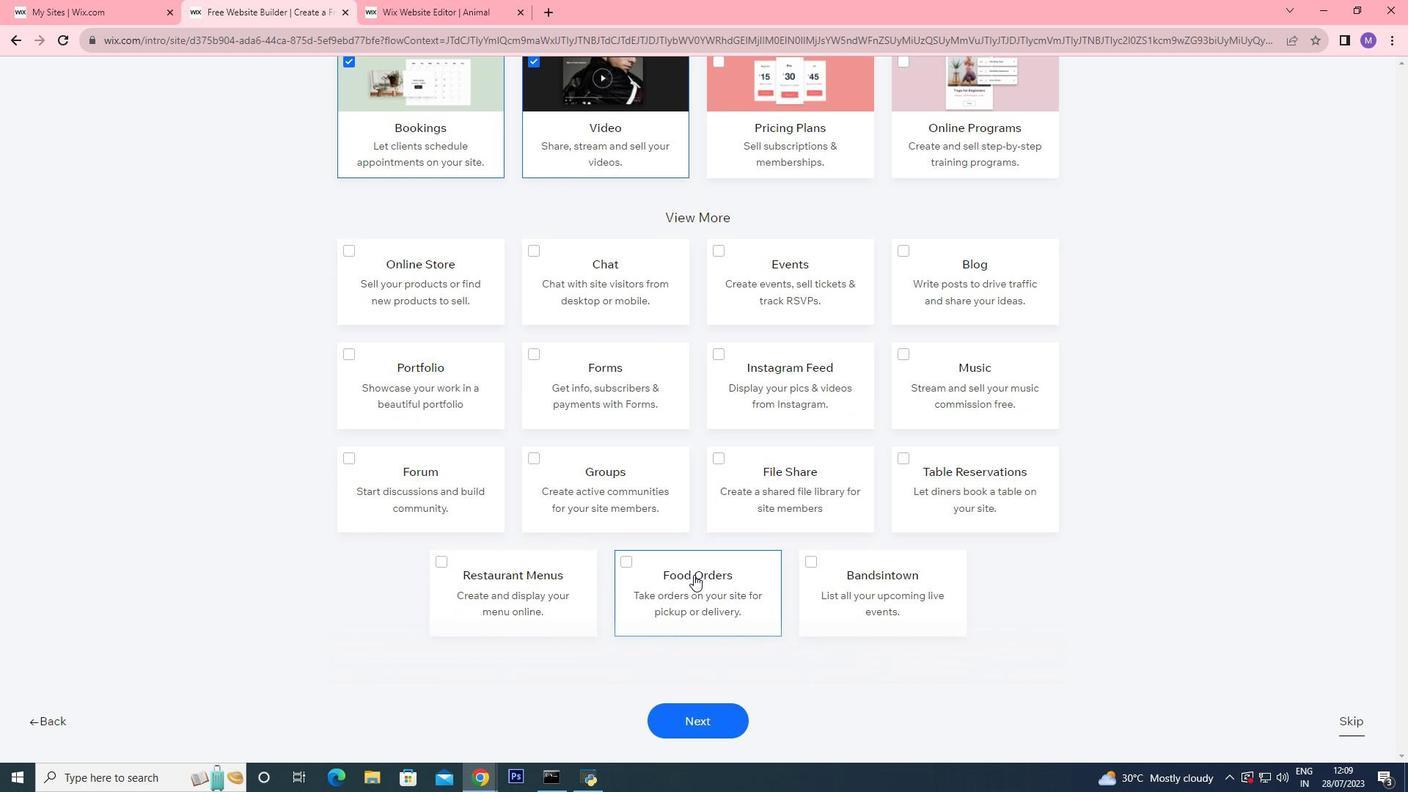 
Action: Mouse scrolled (689, 573) with delta (0, 0)
Screenshot: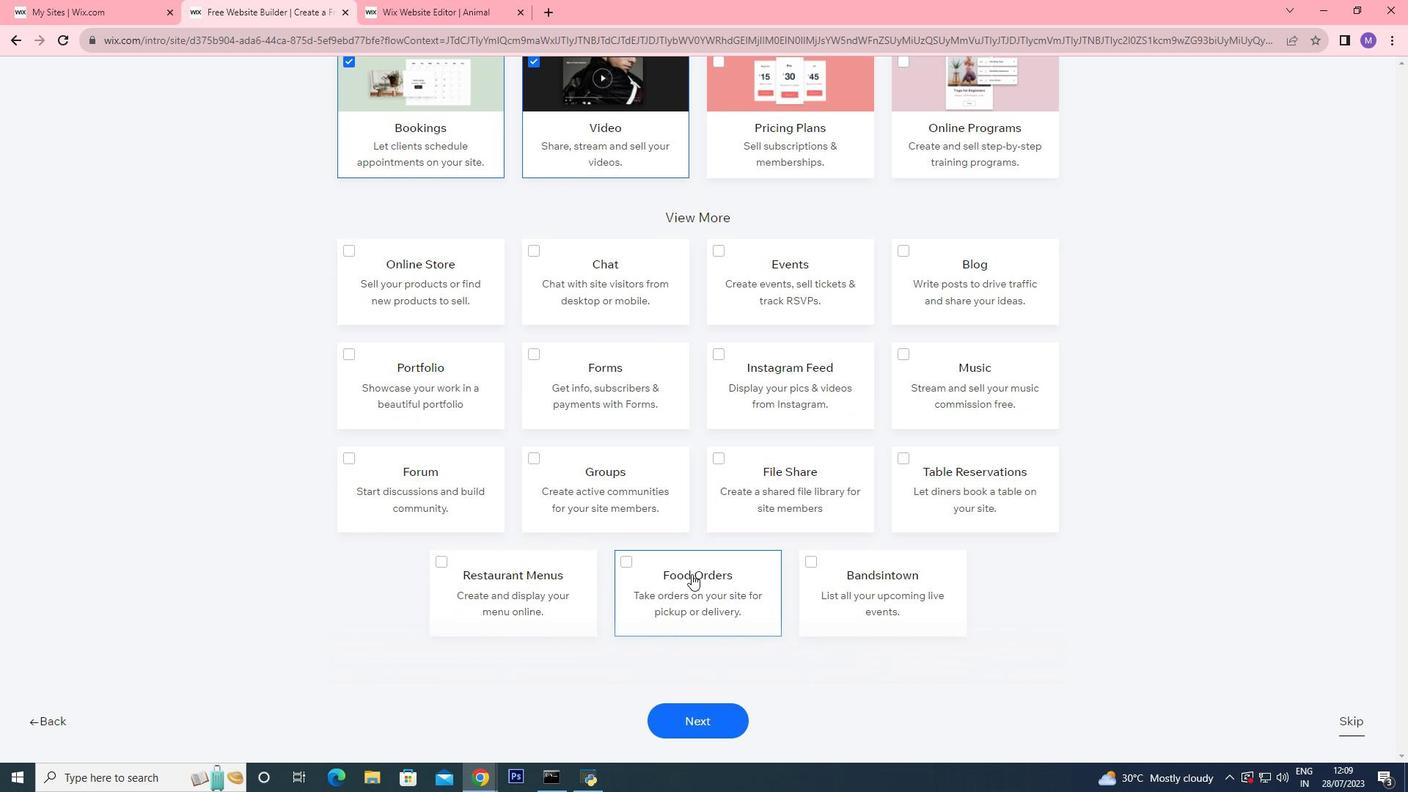 
Action: Mouse moved to (532, 223)
Screenshot: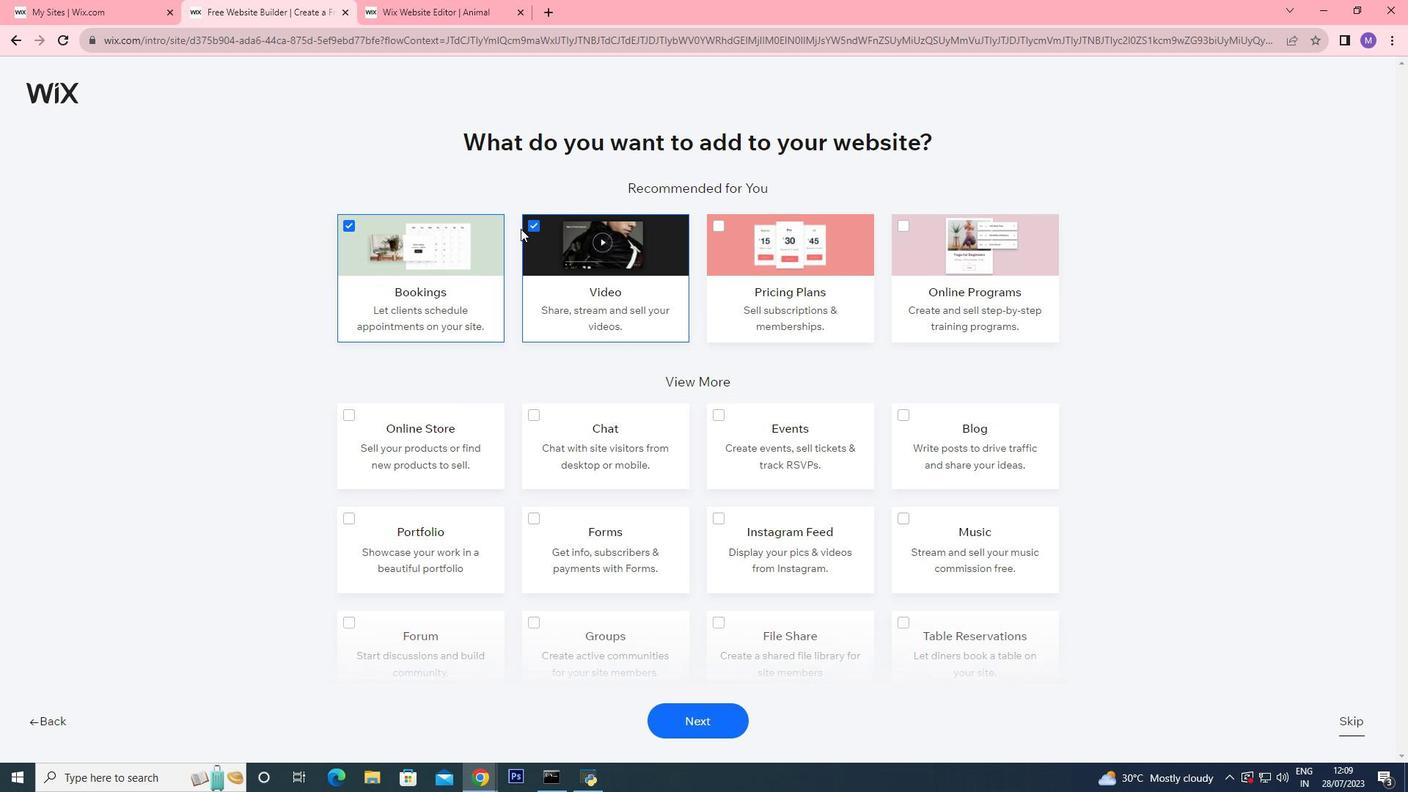 
Action: Mouse pressed left at (532, 223)
Screenshot: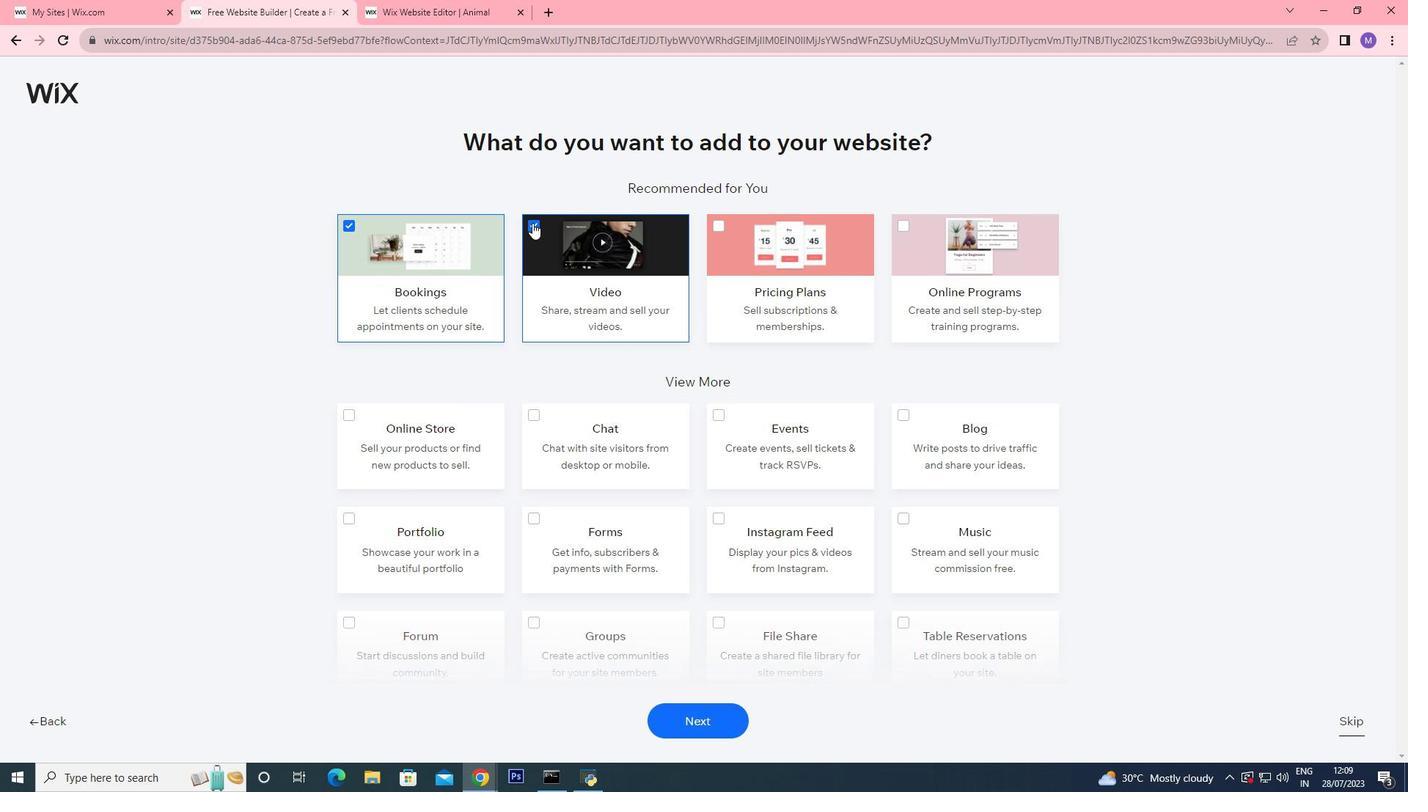 
Action: Mouse moved to (915, 475)
Screenshot: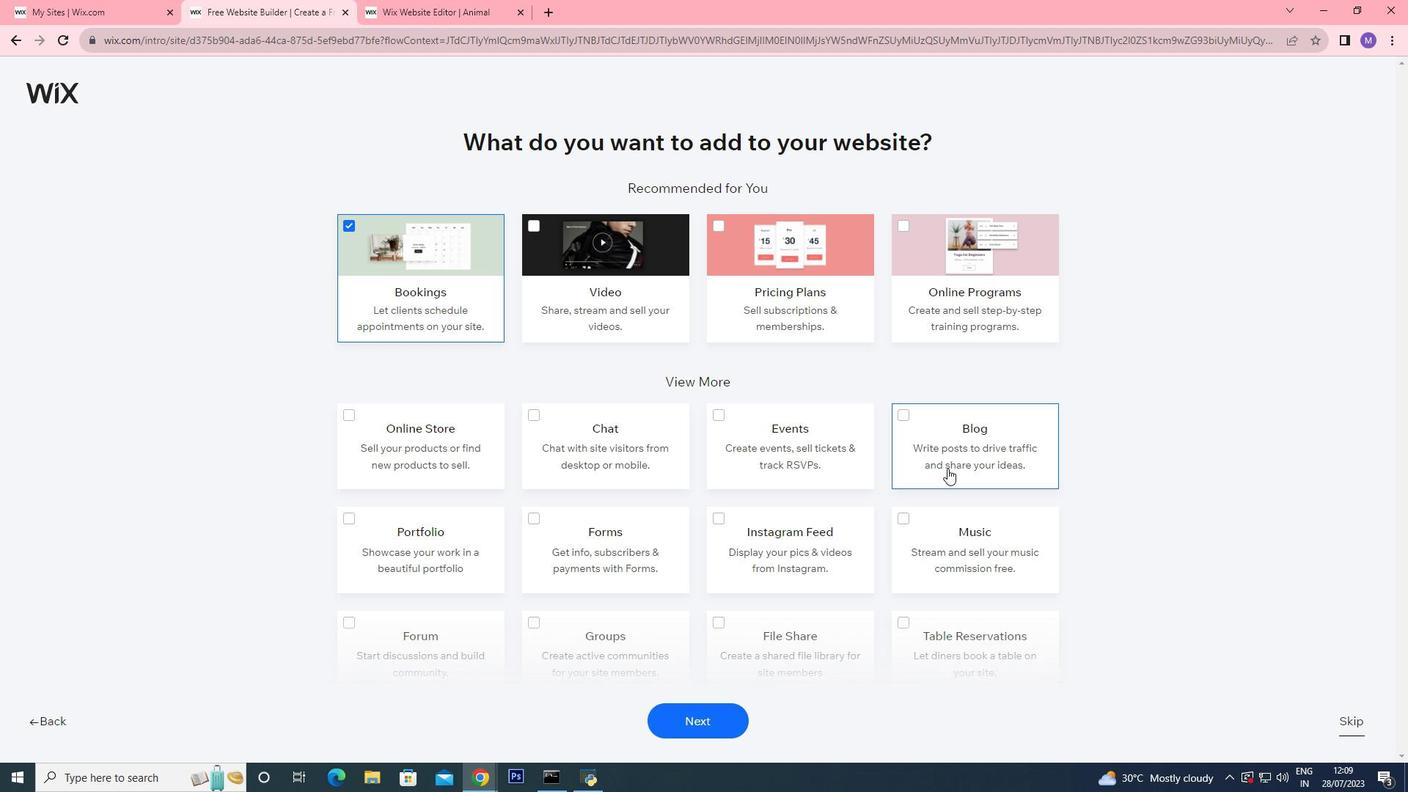 
Action: Mouse scrolled (919, 473) with delta (0, 0)
Screenshot: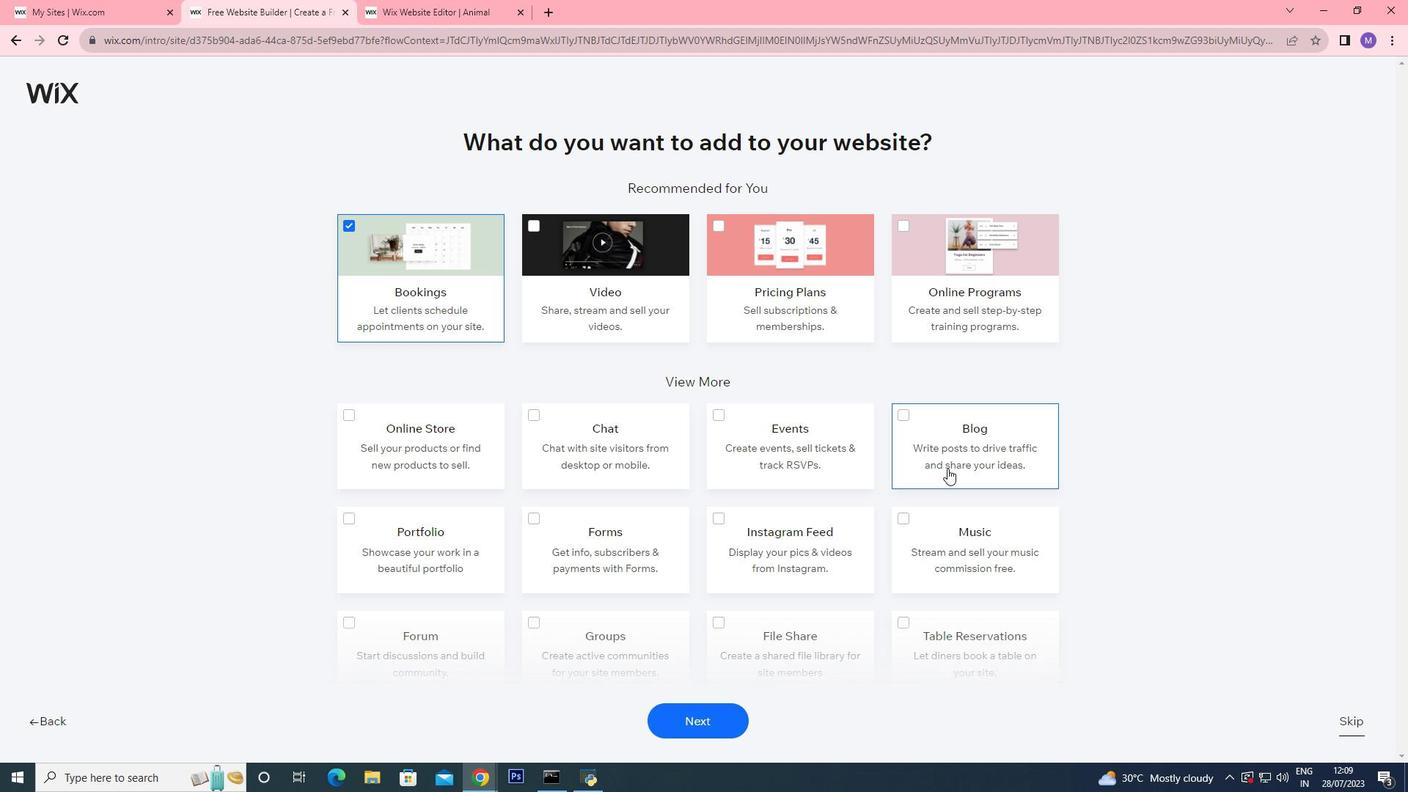 
Action: Mouse moved to (884, 487)
Screenshot: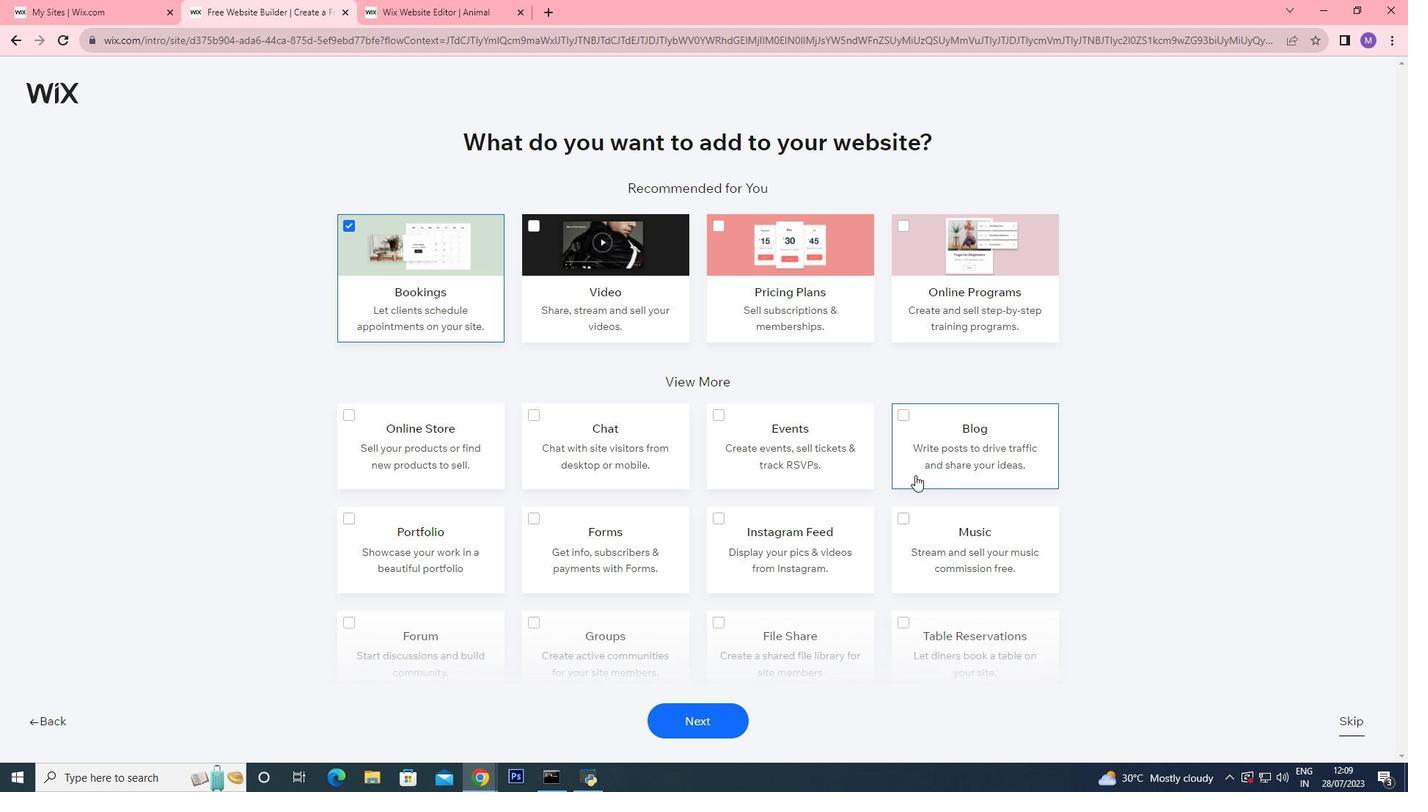 
Action: Mouse scrolled (884, 485) with delta (0, 0)
Screenshot: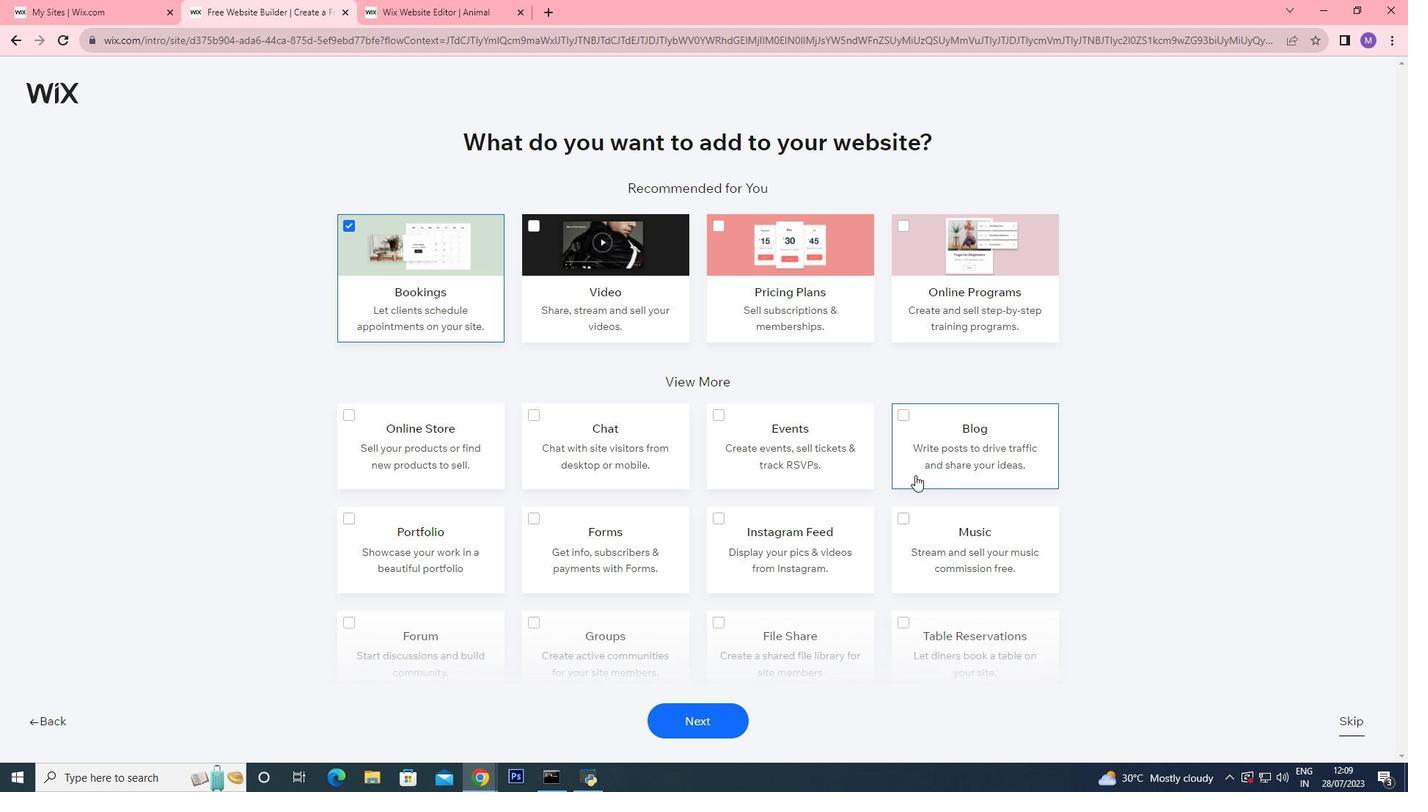 
Action: Mouse moved to (906, 73)
Screenshot: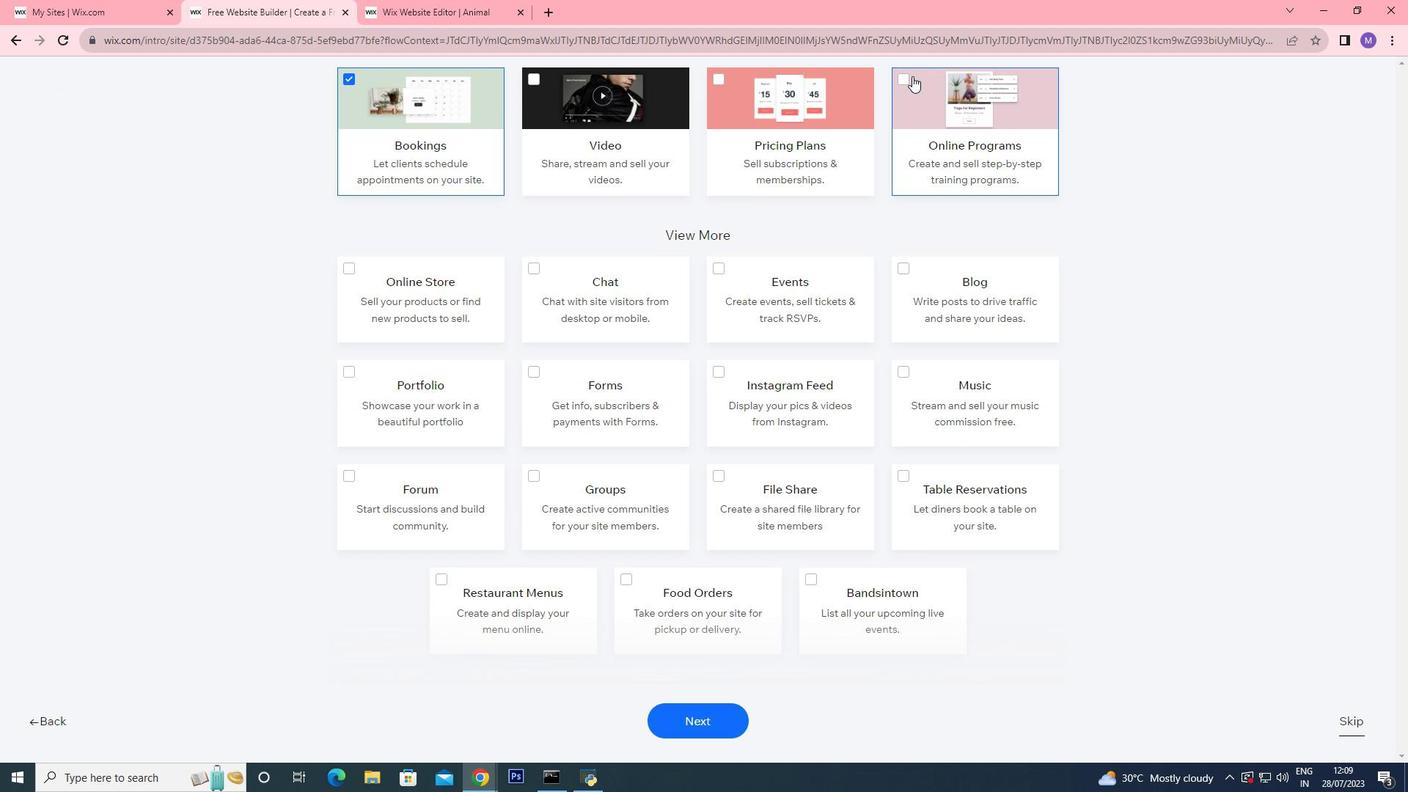 
Action: Mouse pressed left at (906, 73)
Screenshot: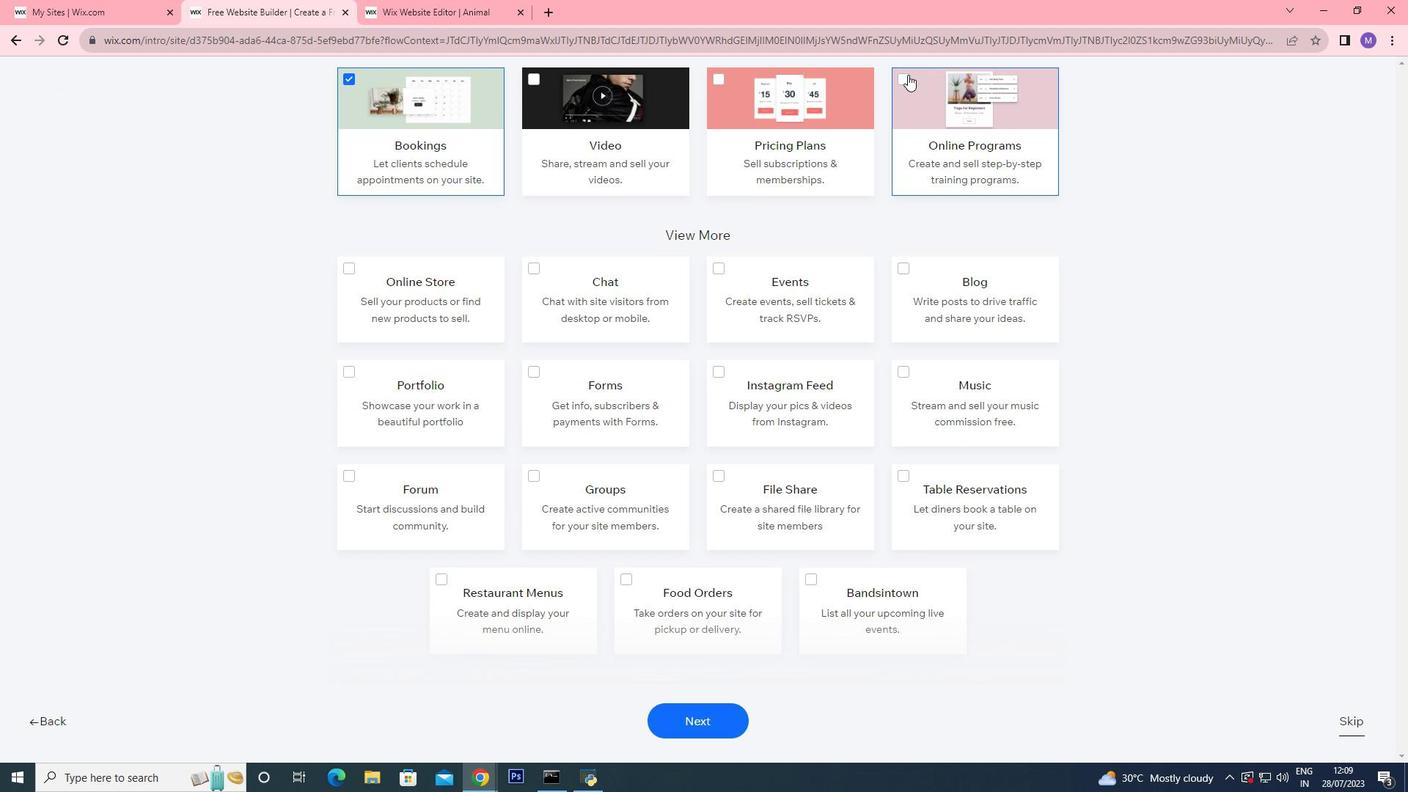 
Action: Mouse moved to (698, 721)
Screenshot: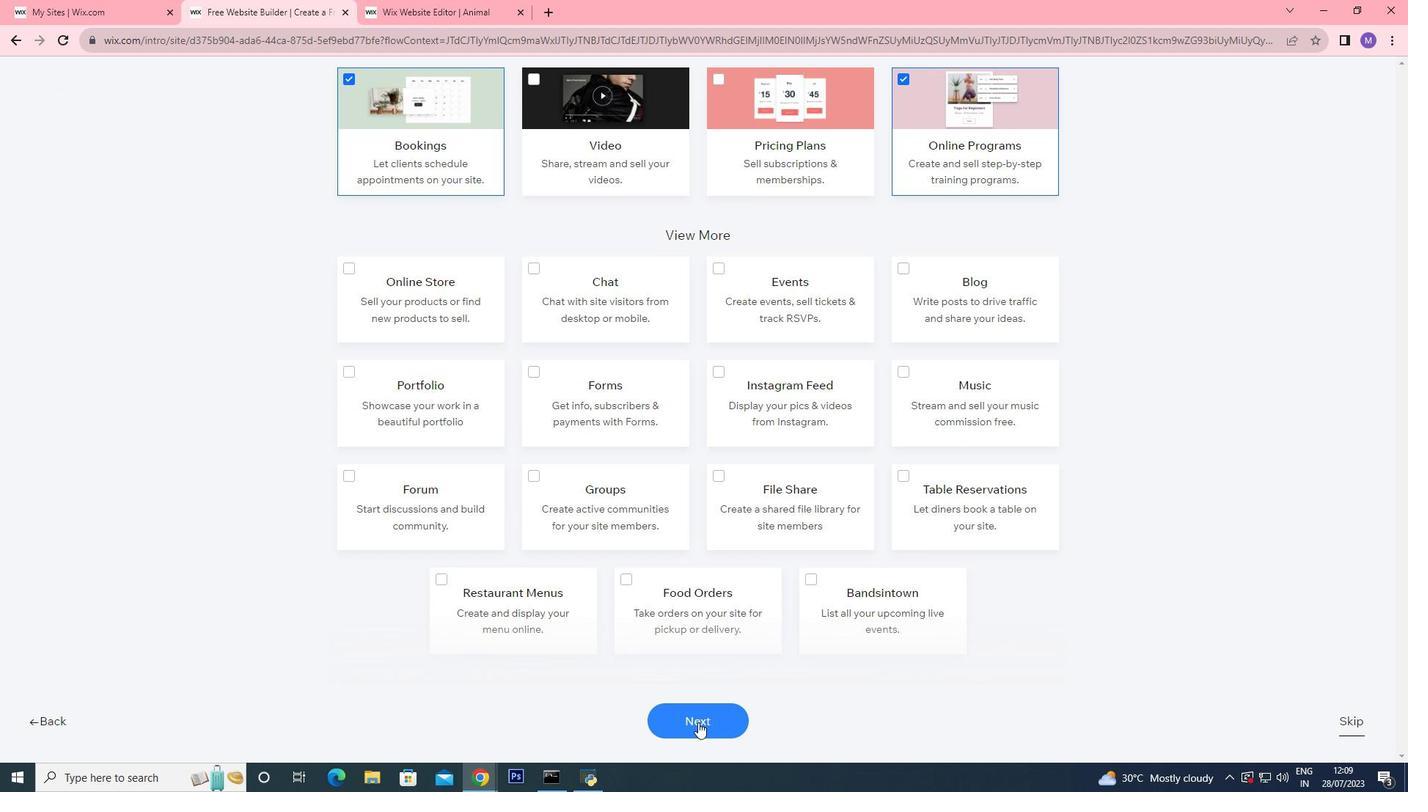
Action: Mouse pressed left at (698, 721)
Screenshot: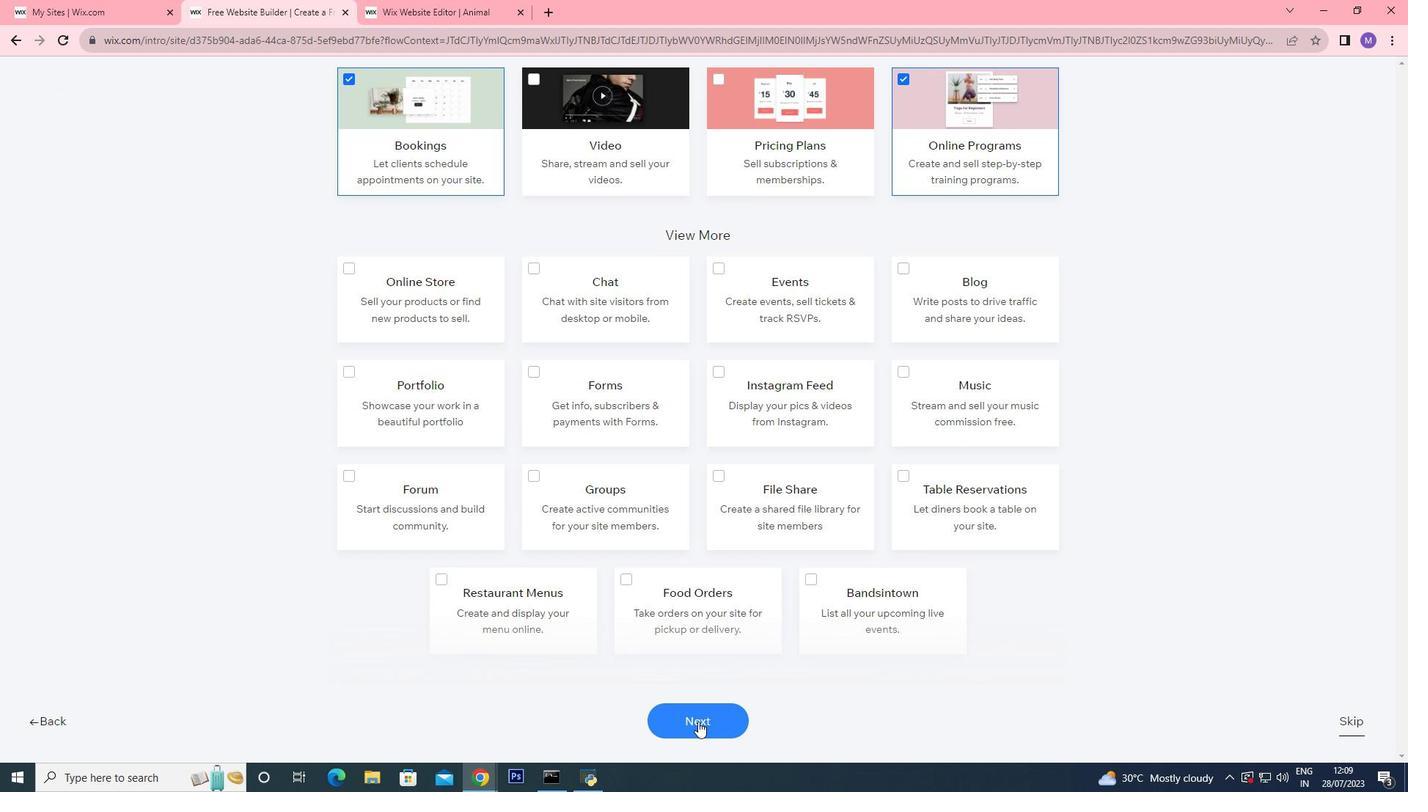 
Action: Mouse moved to (700, 718)
Screenshot: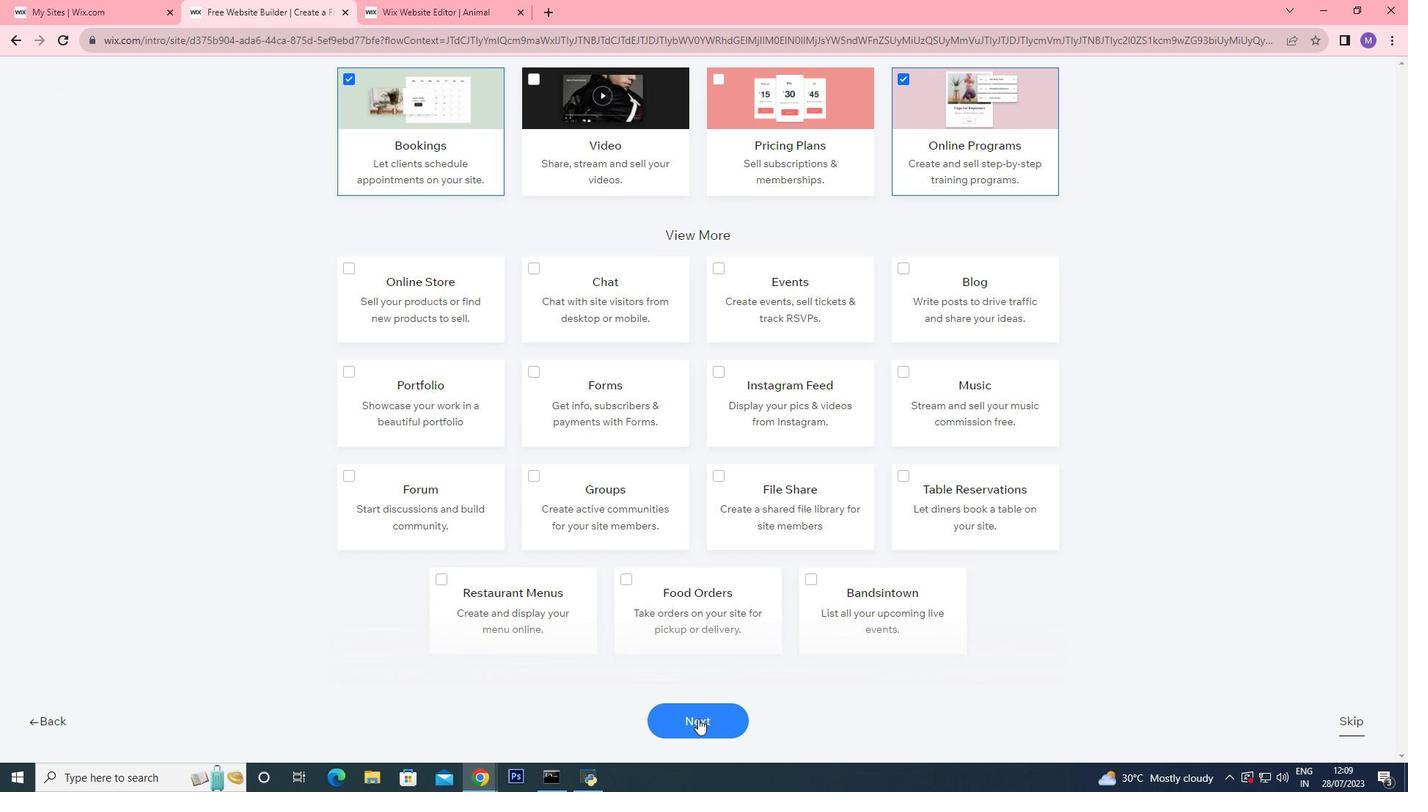 
Action: Mouse pressed left at (700, 718)
Screenshot: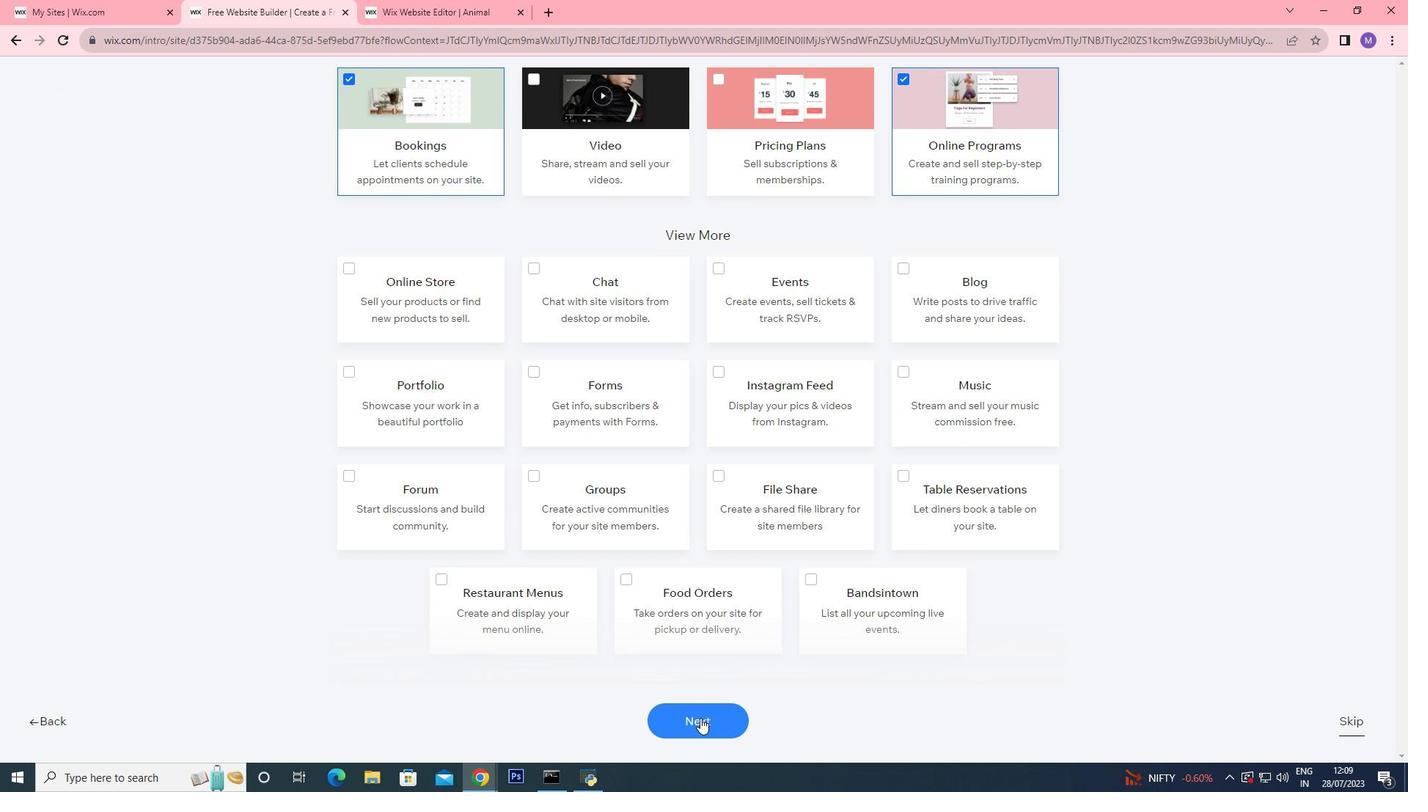
Action: Mouse moved to (829, 297)
Screenshot: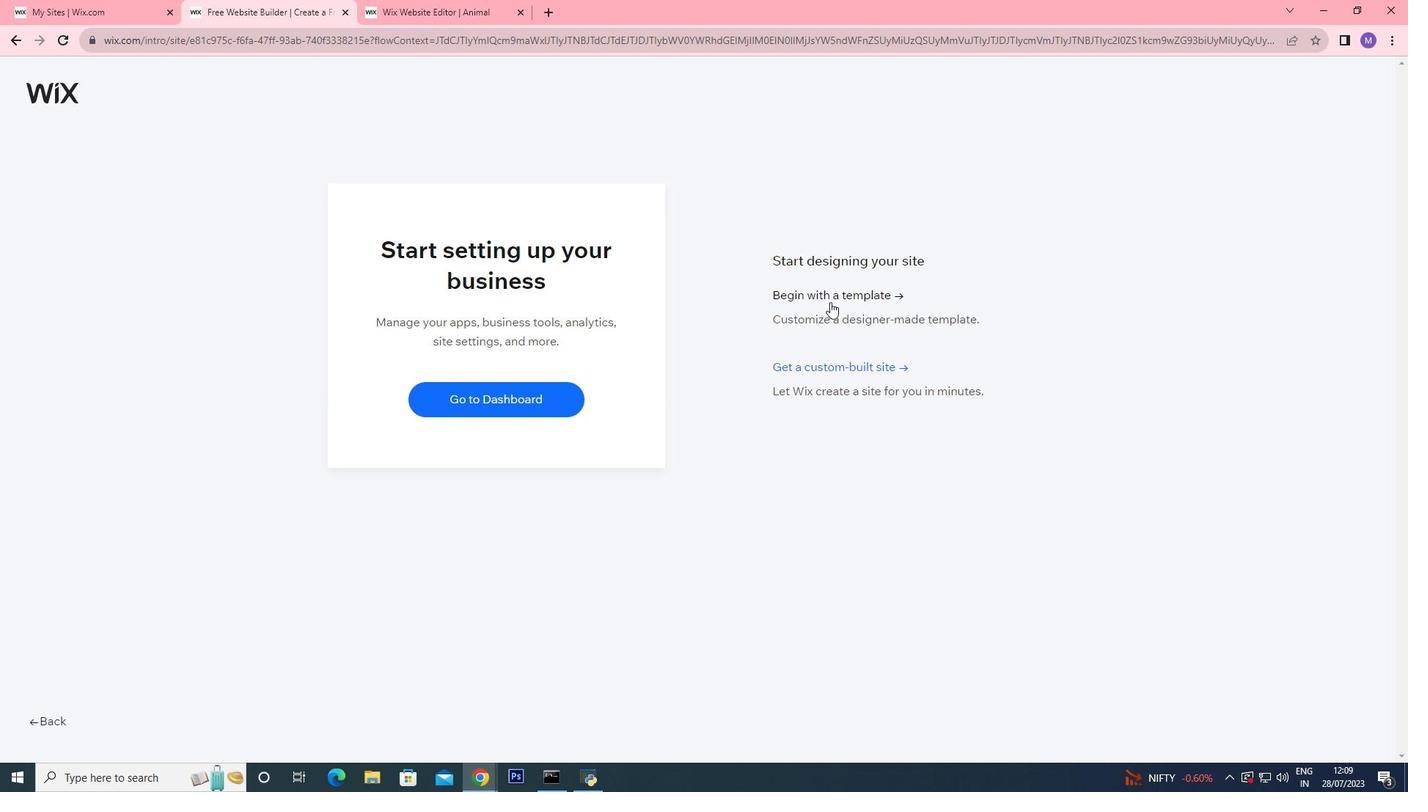 
Action: Mouse pressed left at (829, 297)
Screenshot: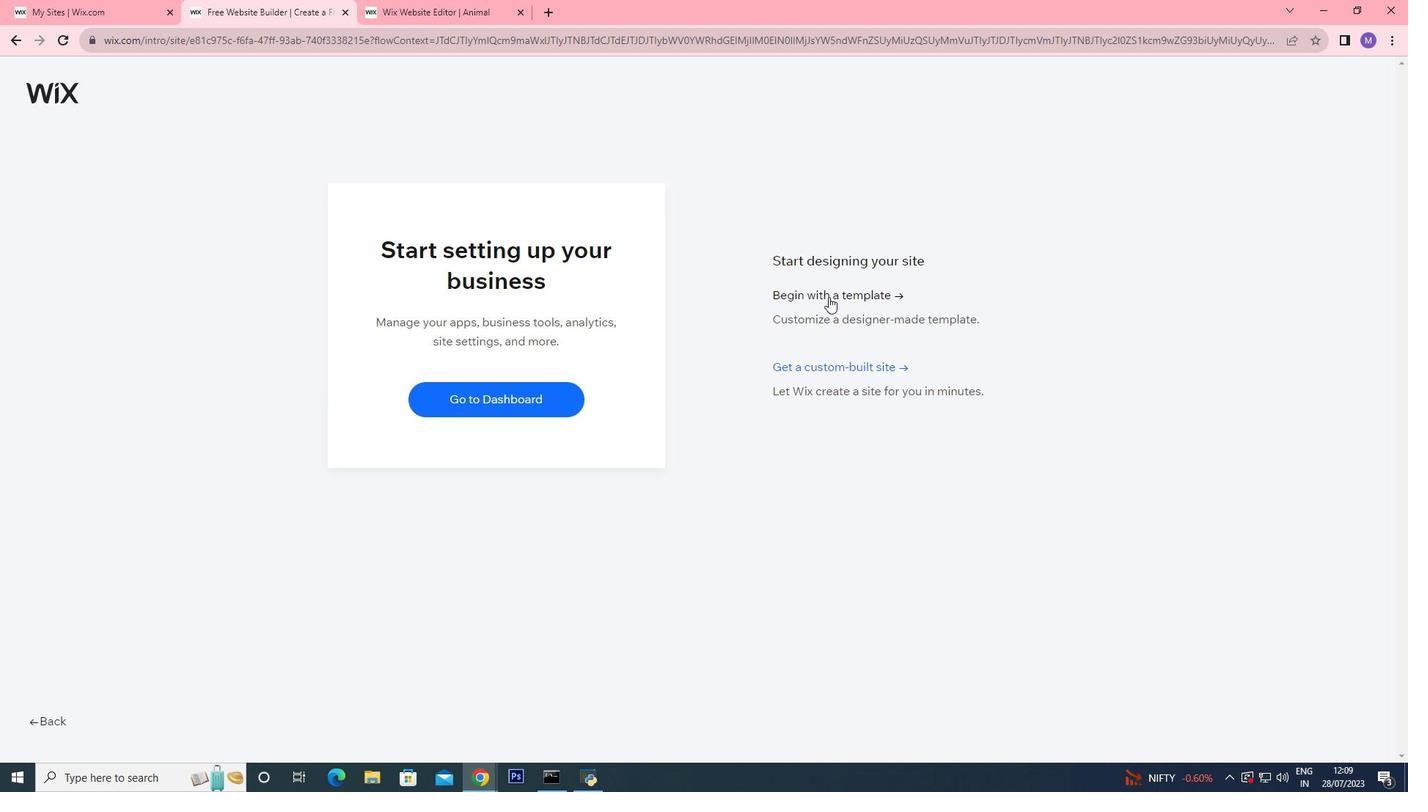 
Action: Mouse moved to (1233, 481)
Screenshot: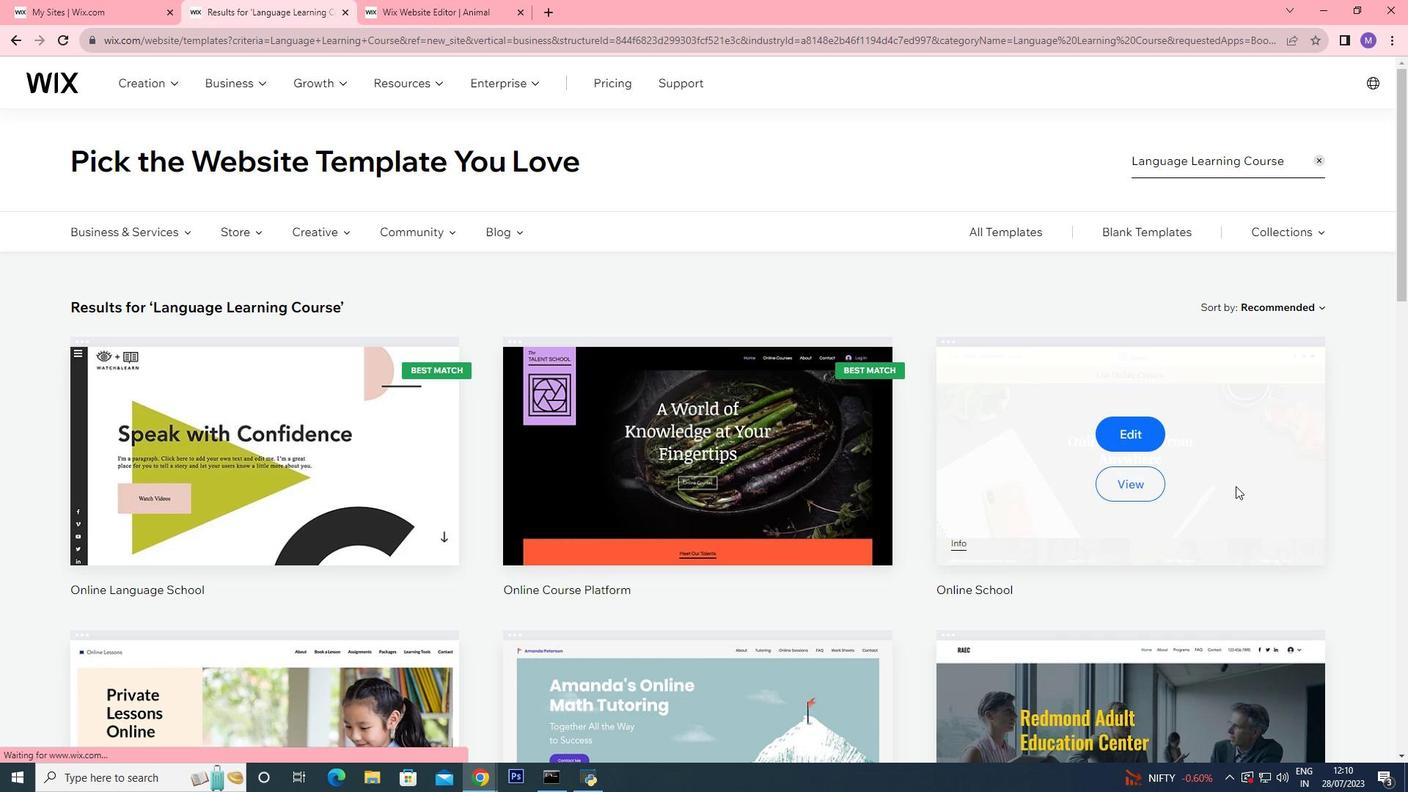 
Action: Mouse scrolled (1233, 481) with delta (0, 0)
Screenshot: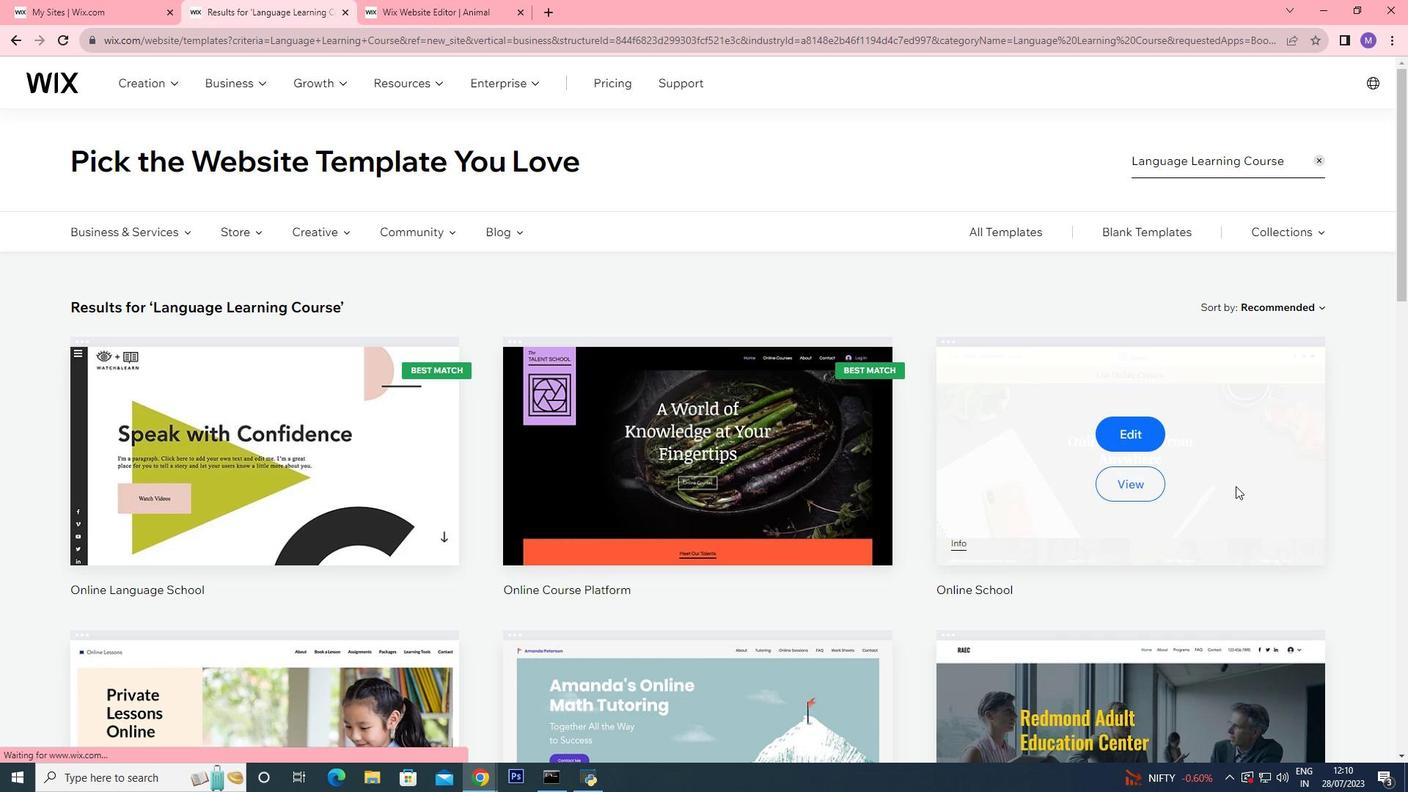 
Action: Mouse moved to (1232, 479)
Screenshot: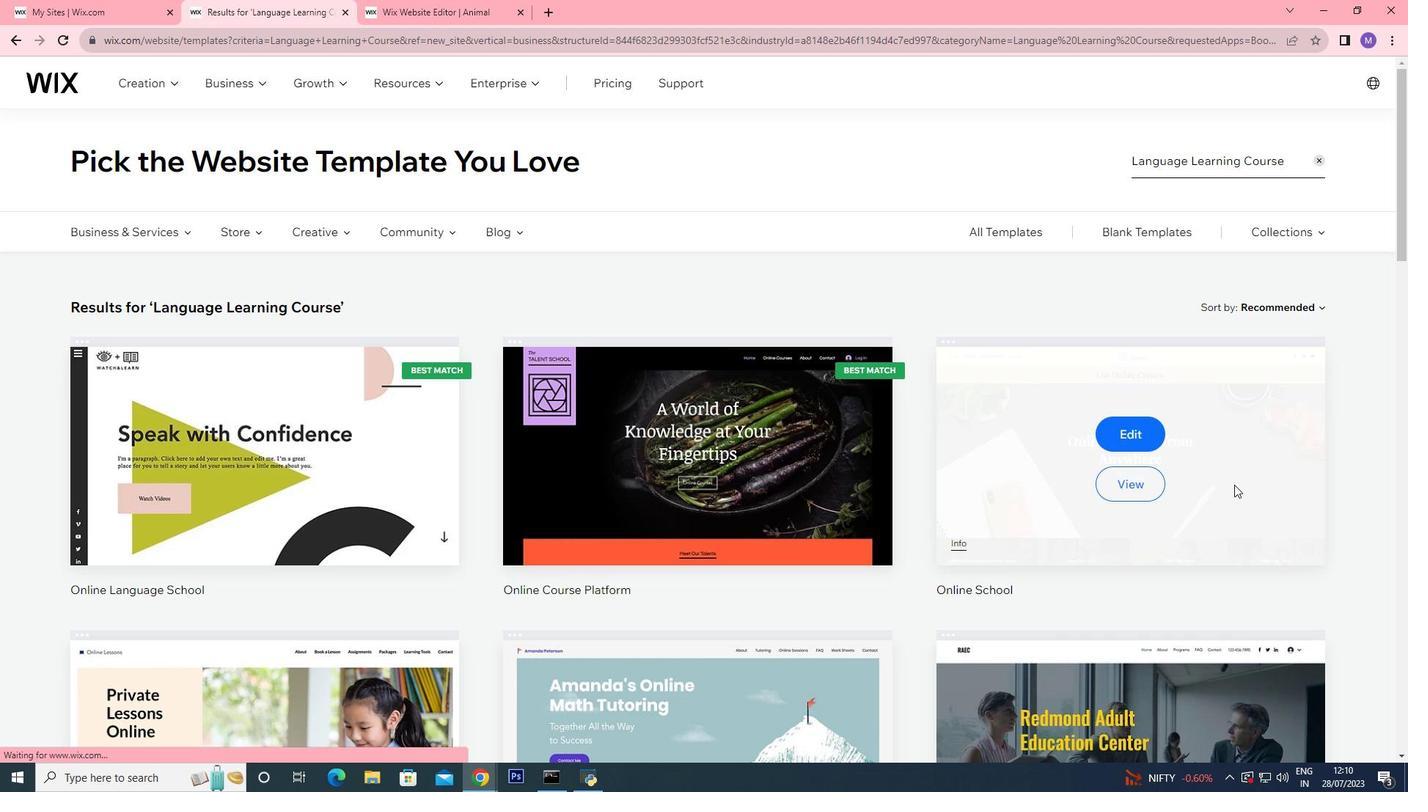 
Action: Mouse scrolled (1232, 478) with delta (0, 0)
Screenshot: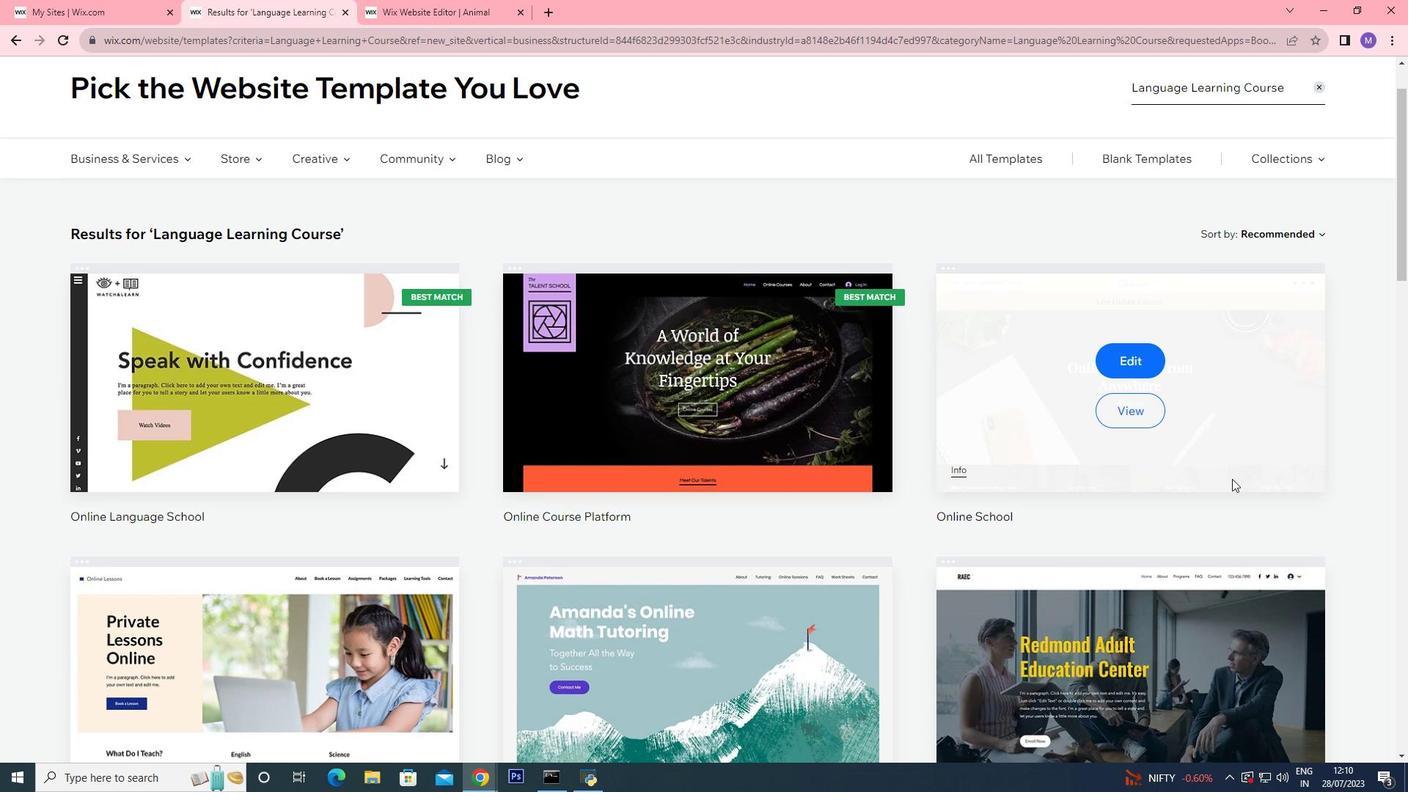 
Action: Mouse scrolled (1232, 478) with delta (0, 0)
Screenshot: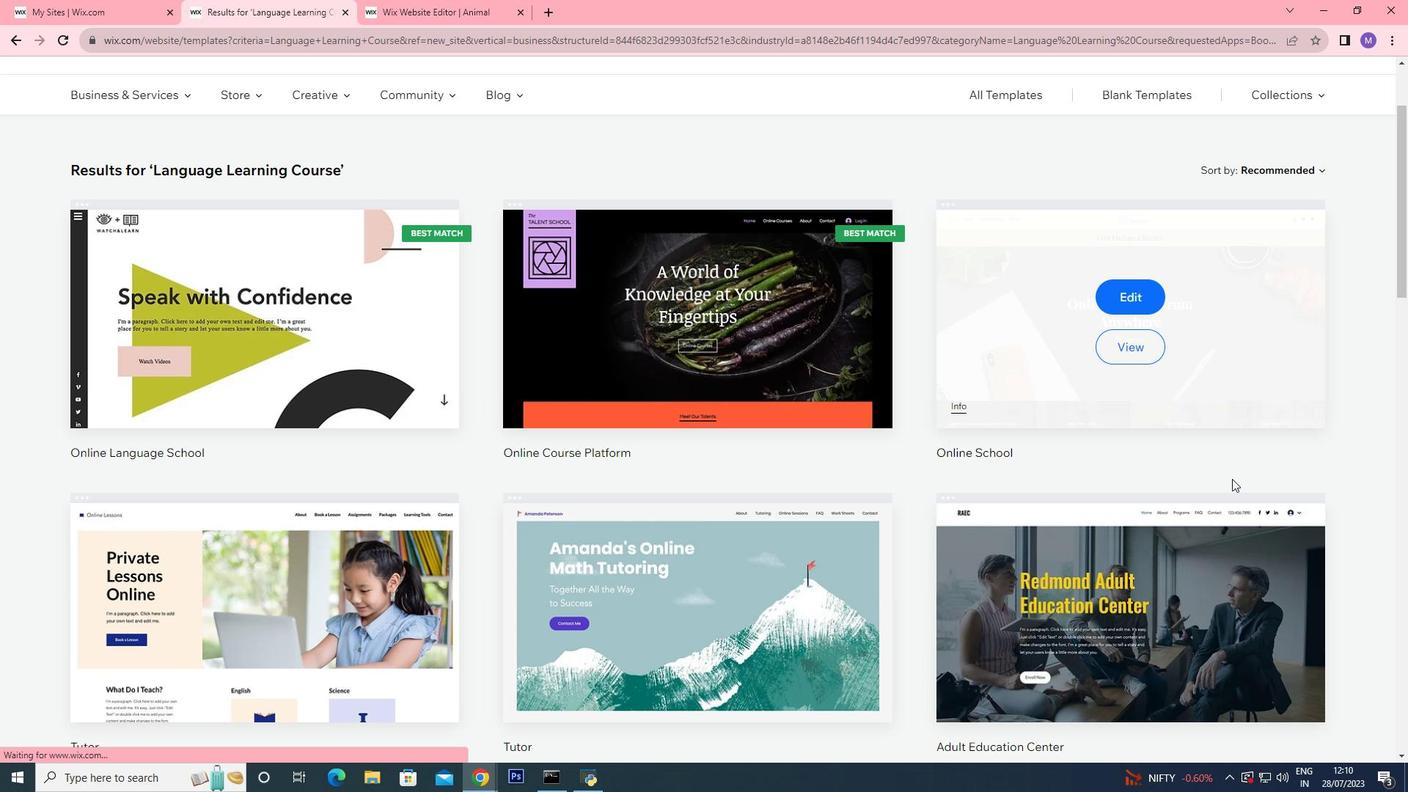 
Action: Mouse moved to (1232, 478)
Screenshot: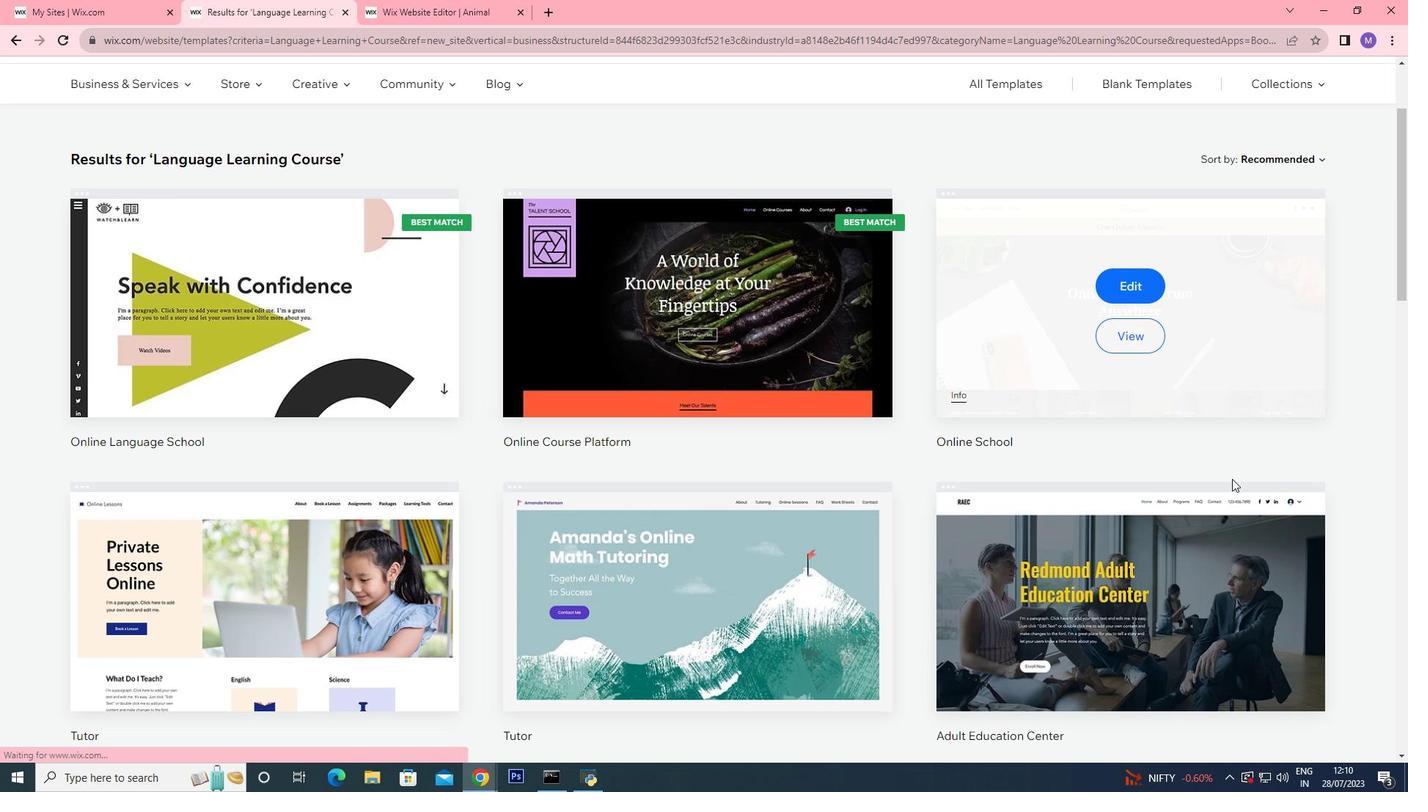 
Action: Mouse scrolled (1232, 477) with delta (0, 0)
Screenshot: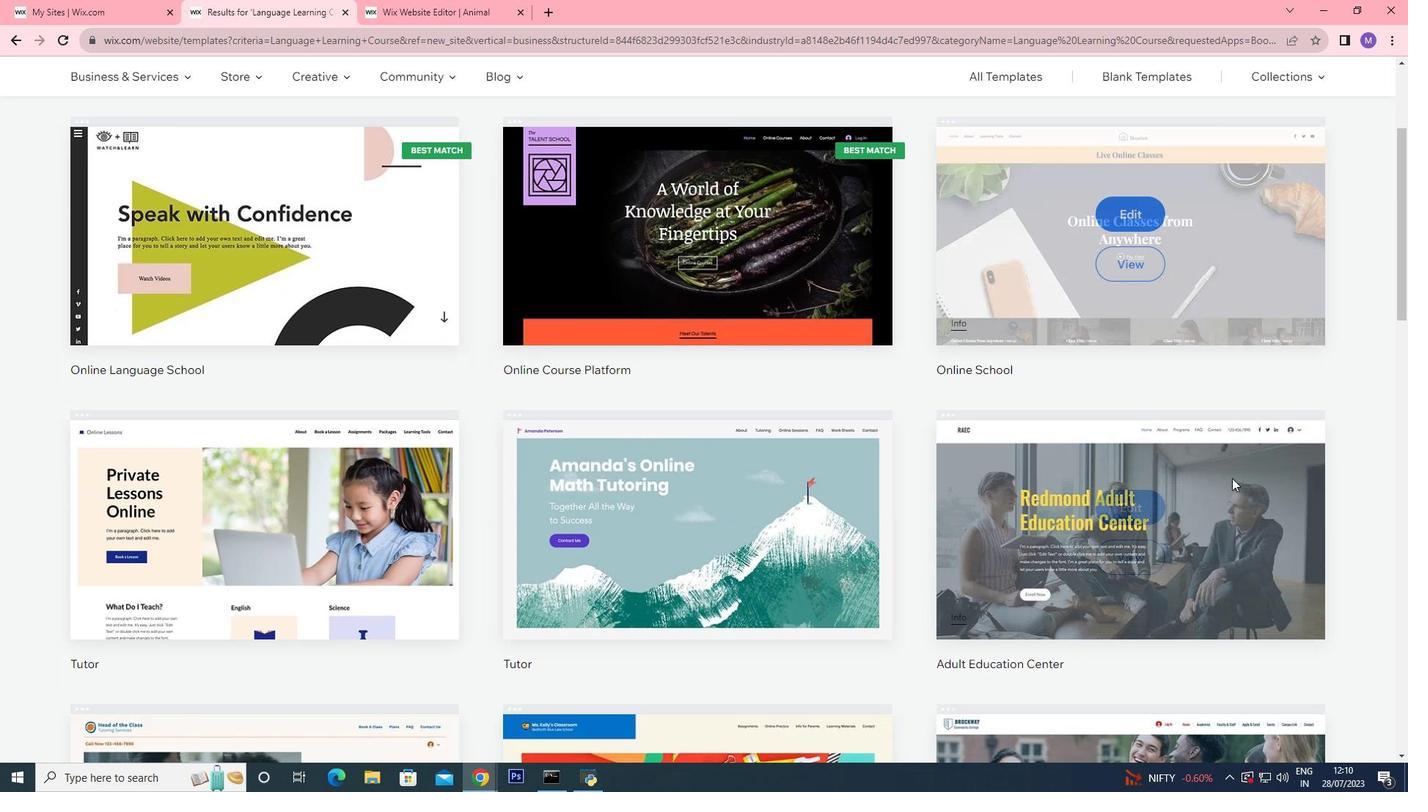 
Action: Mouse moved to (277, 439)
Screenshot: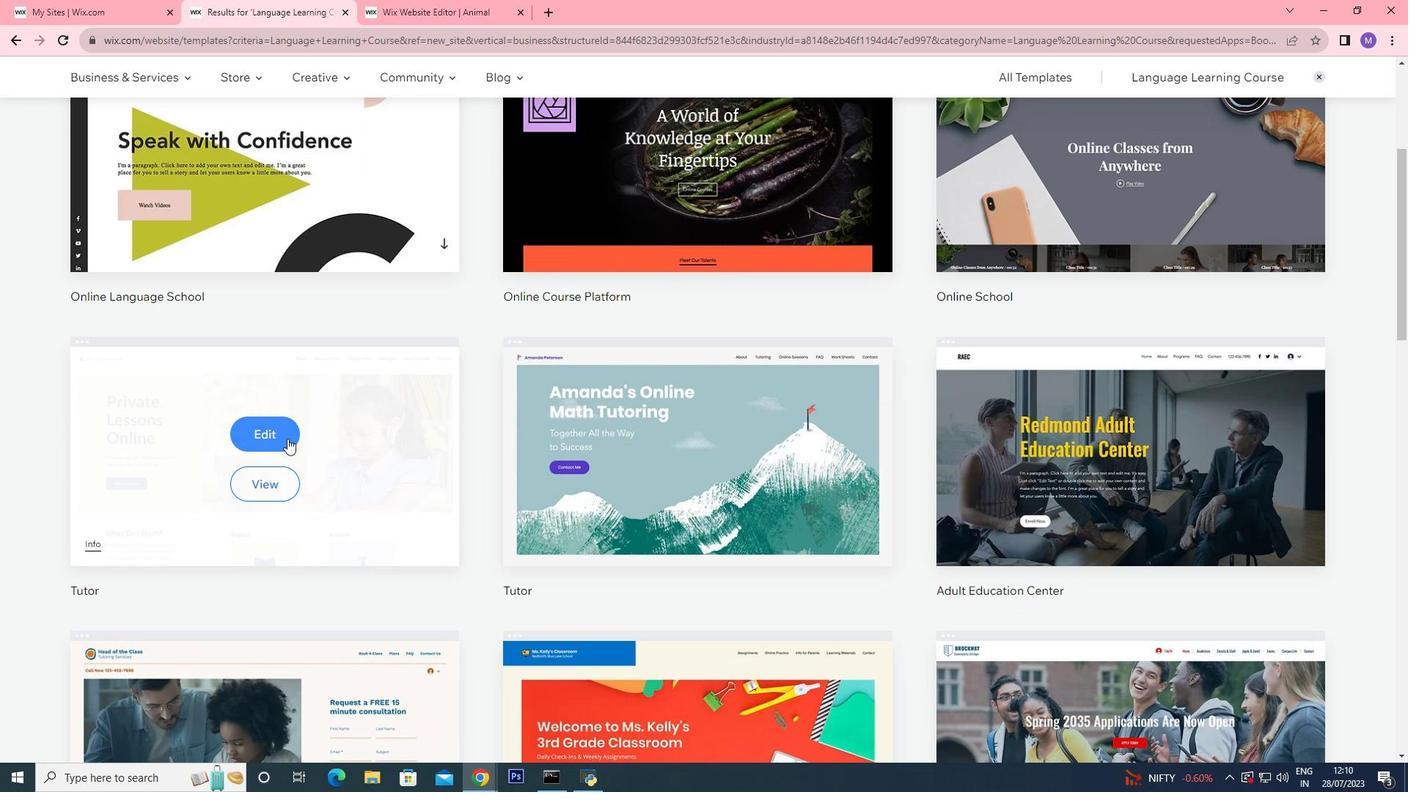
Action: Mouse pressed left at (277, 439)
Screenshot: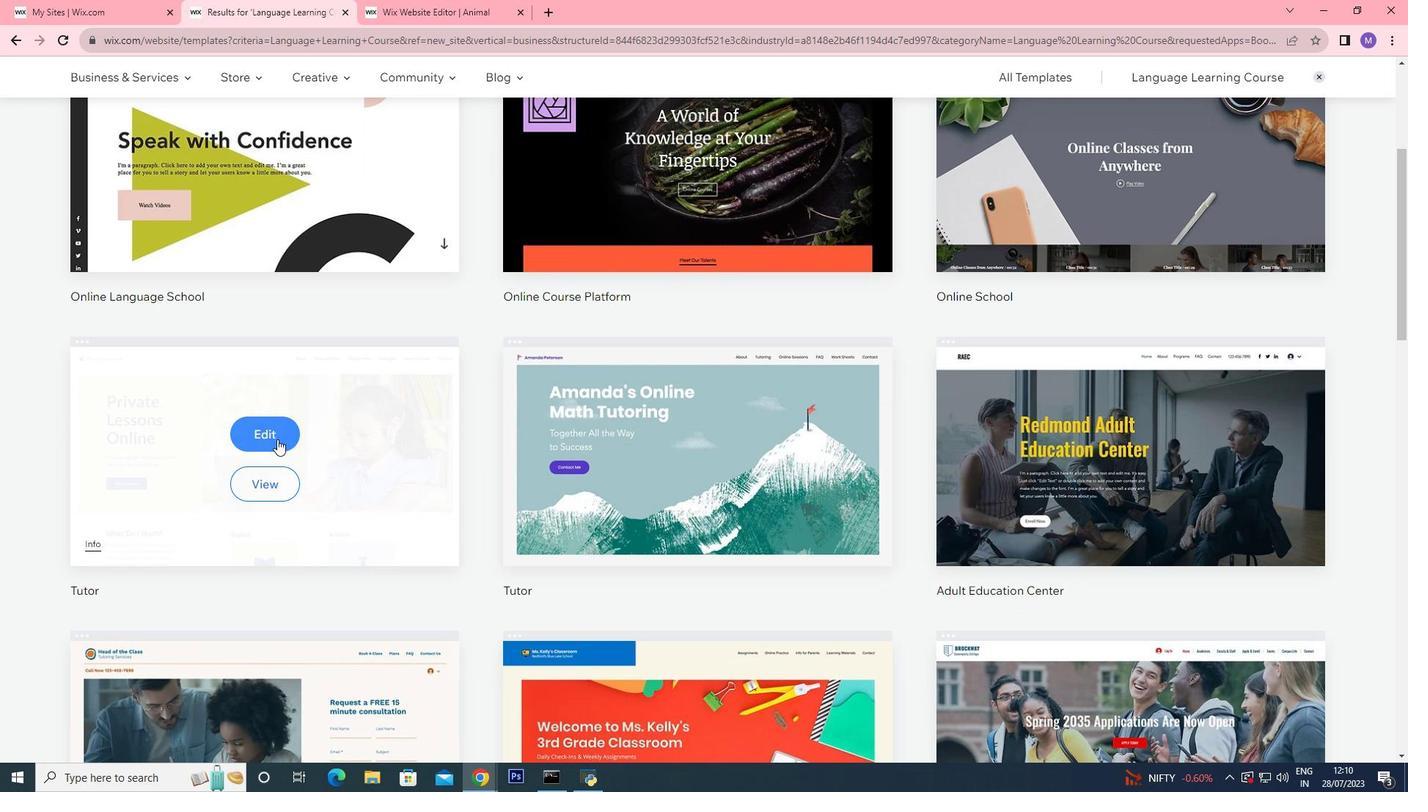 
Action: Mouse moved to (732, 392)
Screenshot: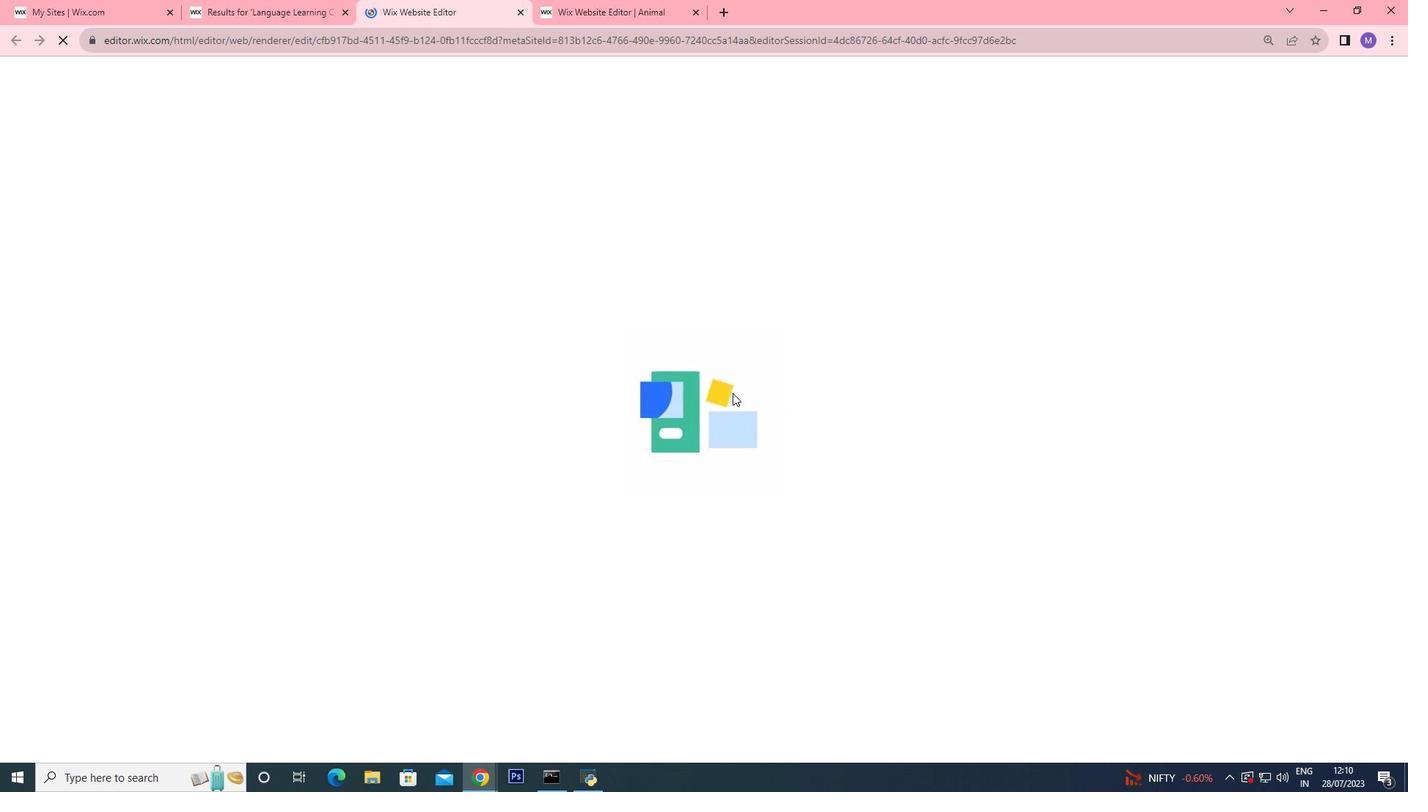 
Action: Mouse scrolled (732, 391) with delta (0, 0)
Screenshot: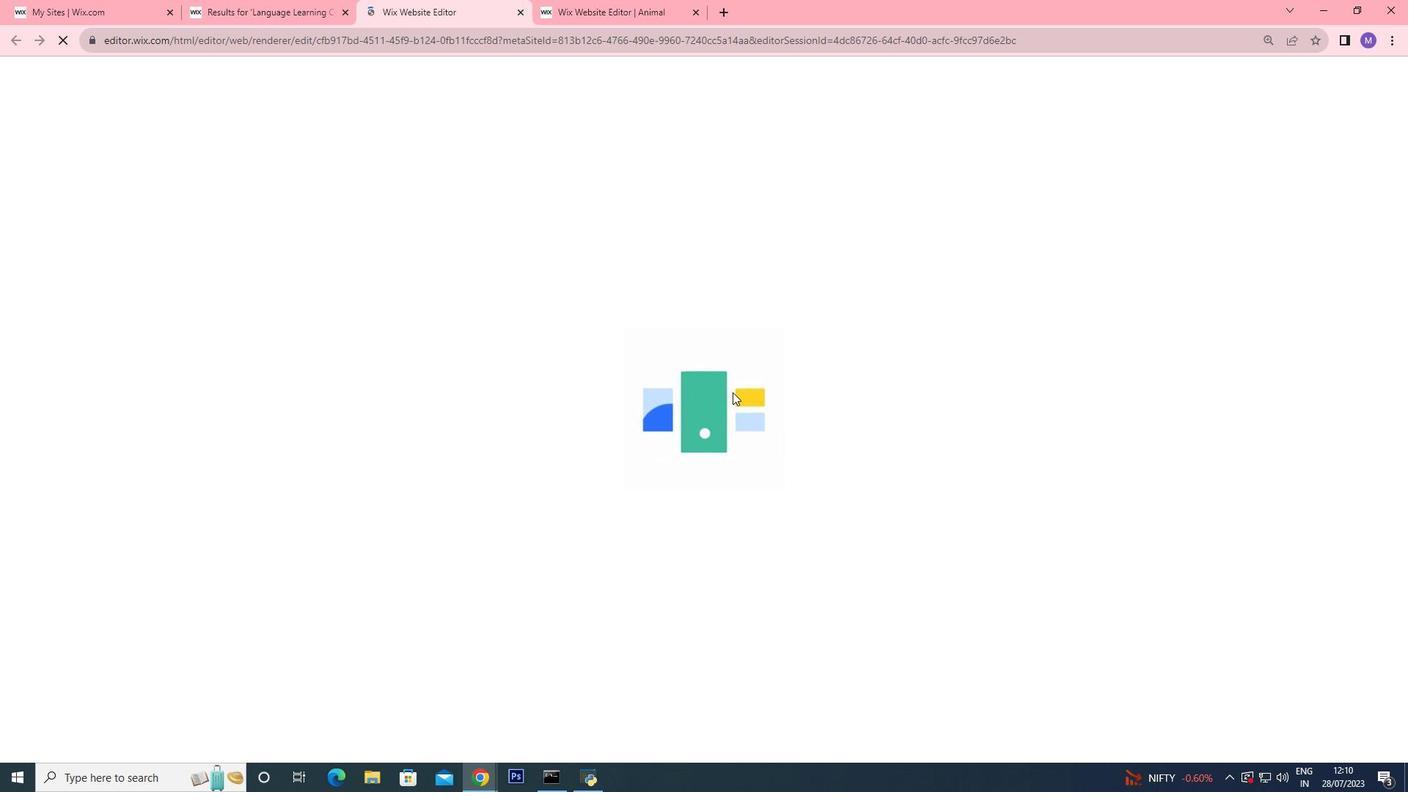 
Action: Mouse moved to (734, 393)
Screenshot: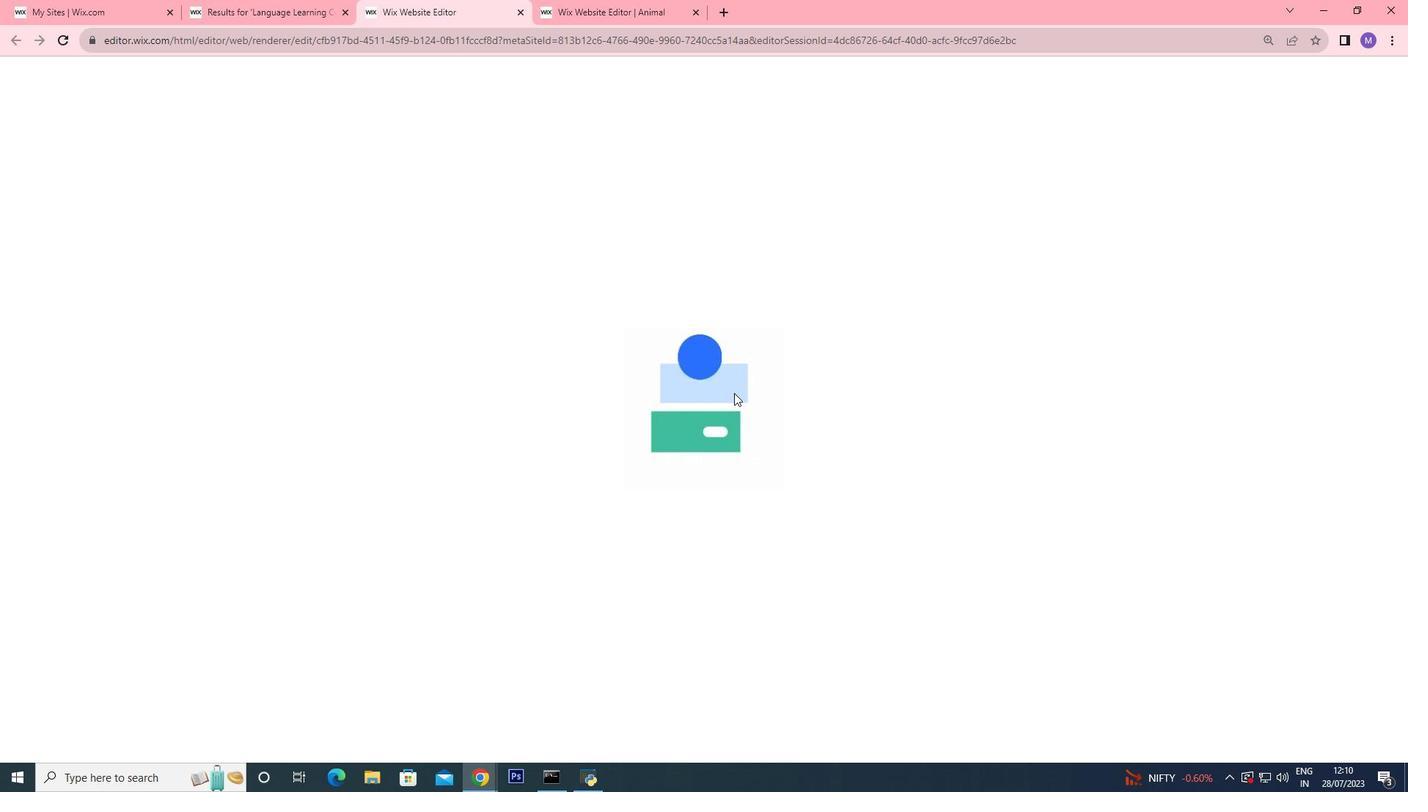 
Action: Mouse scrolled (734, 393) with delta (0, 0)
Screenshot: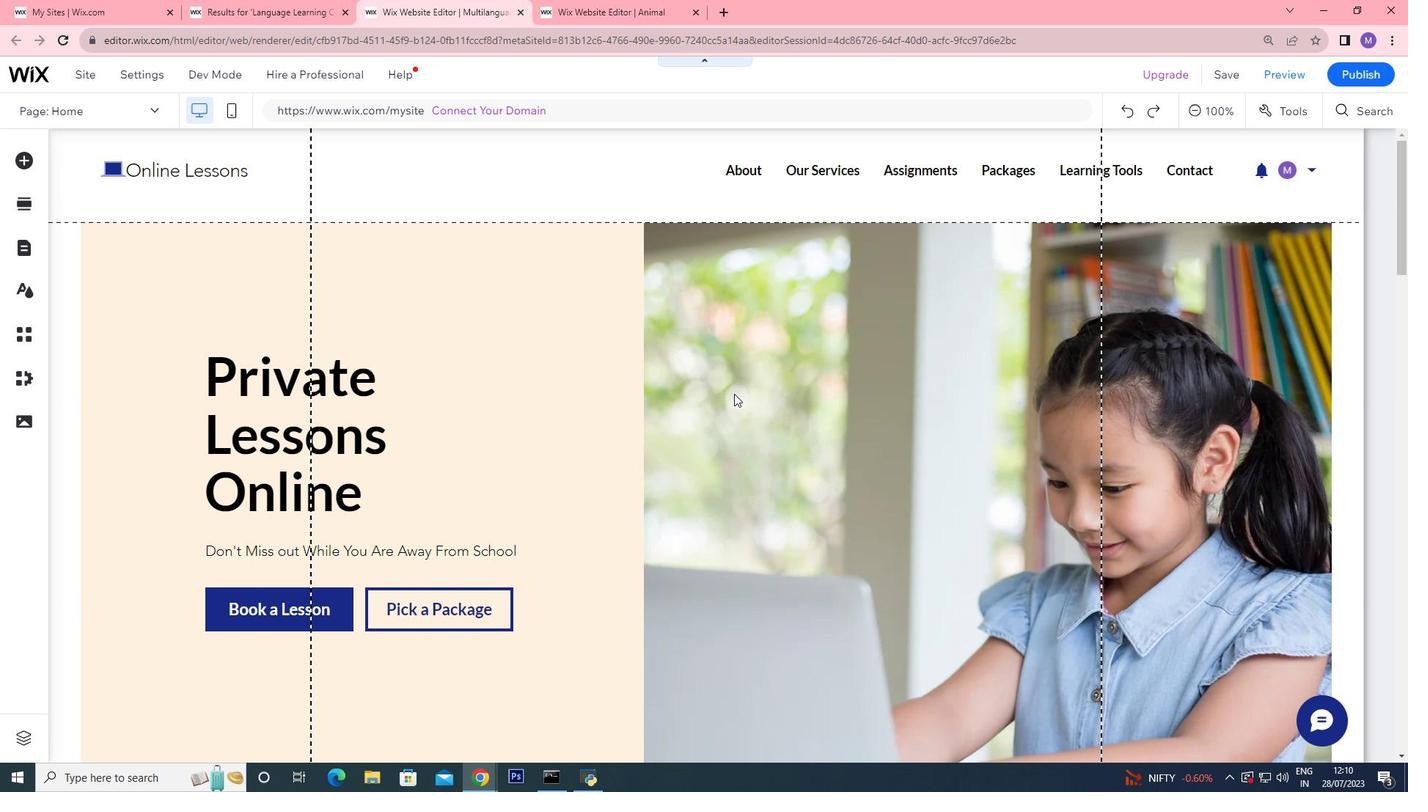 
Action: Mouse scrolled (734, 393) with delta (0, 0)
Screenshot: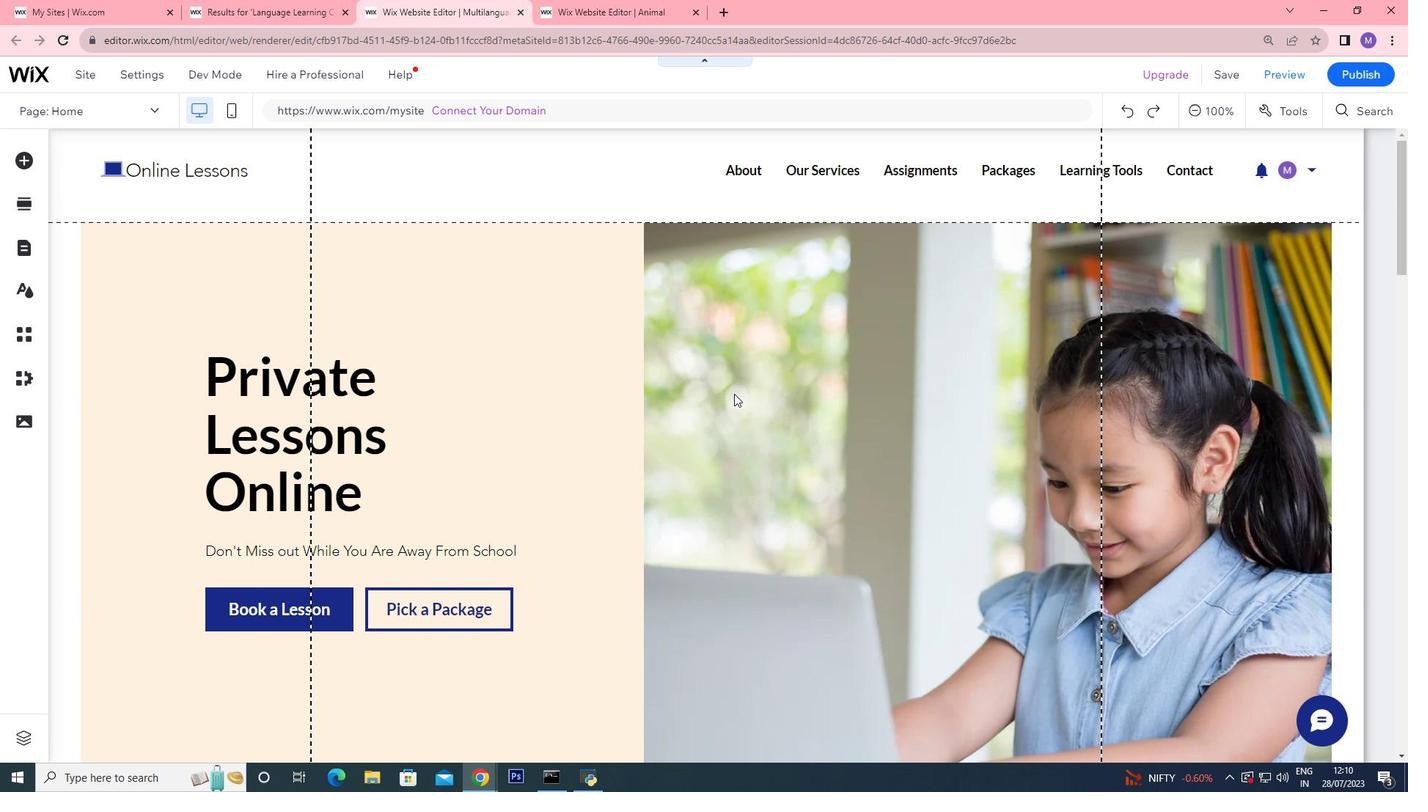 
Action: Mouse moved to (1013, 494)
Screenshot: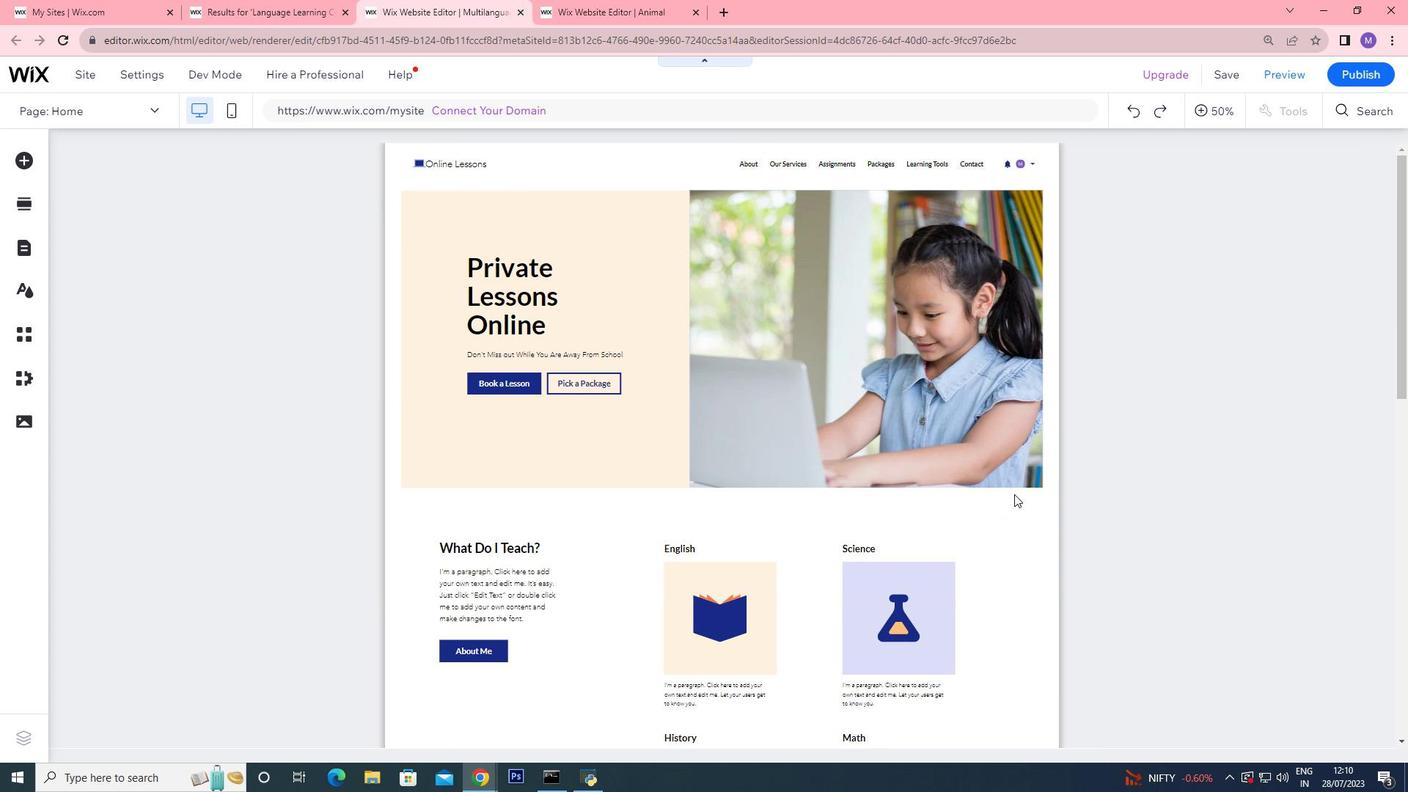 
Action: Mouse pressed left at (1013, 494)
Screenshot: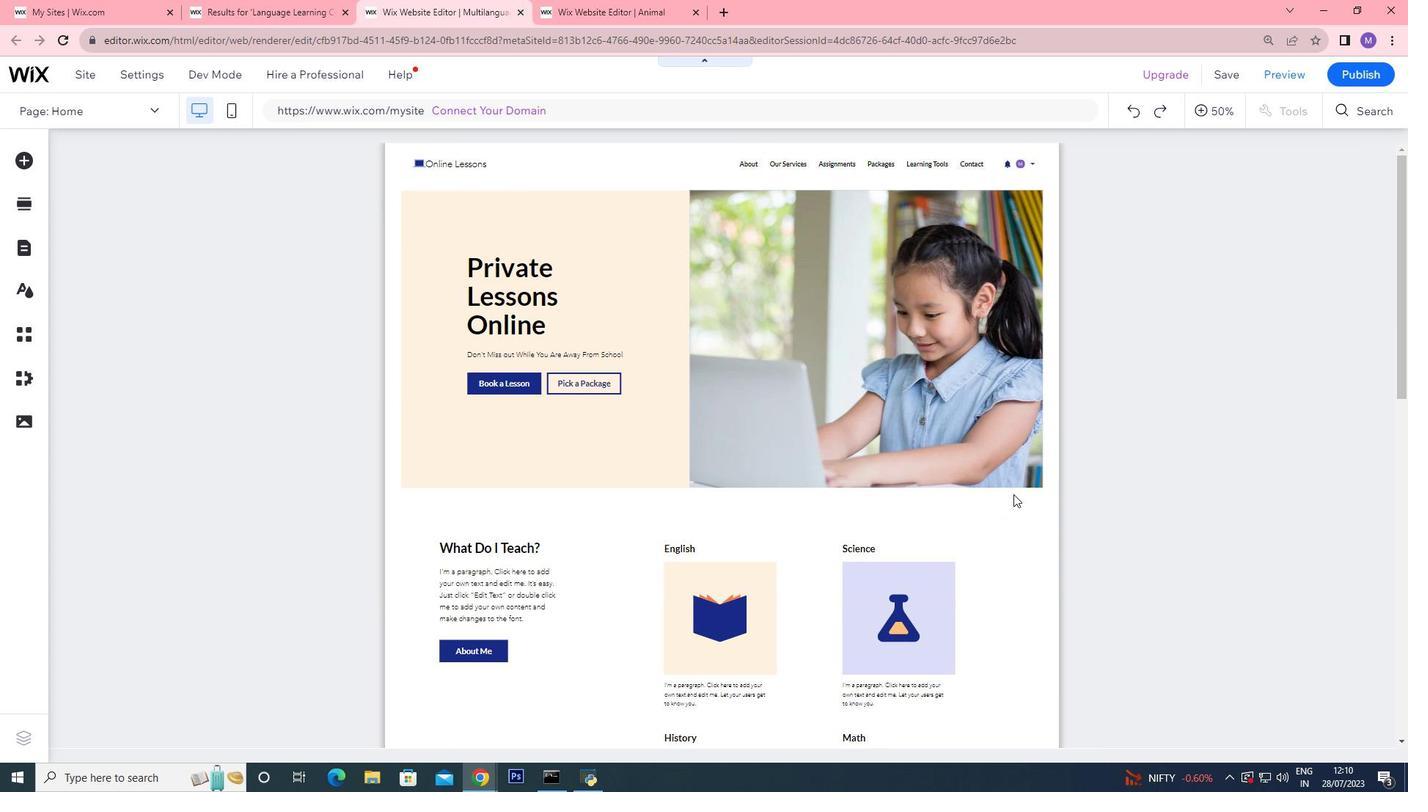 
Action: Mouse pressed left at (1013, 494)
Screenshot: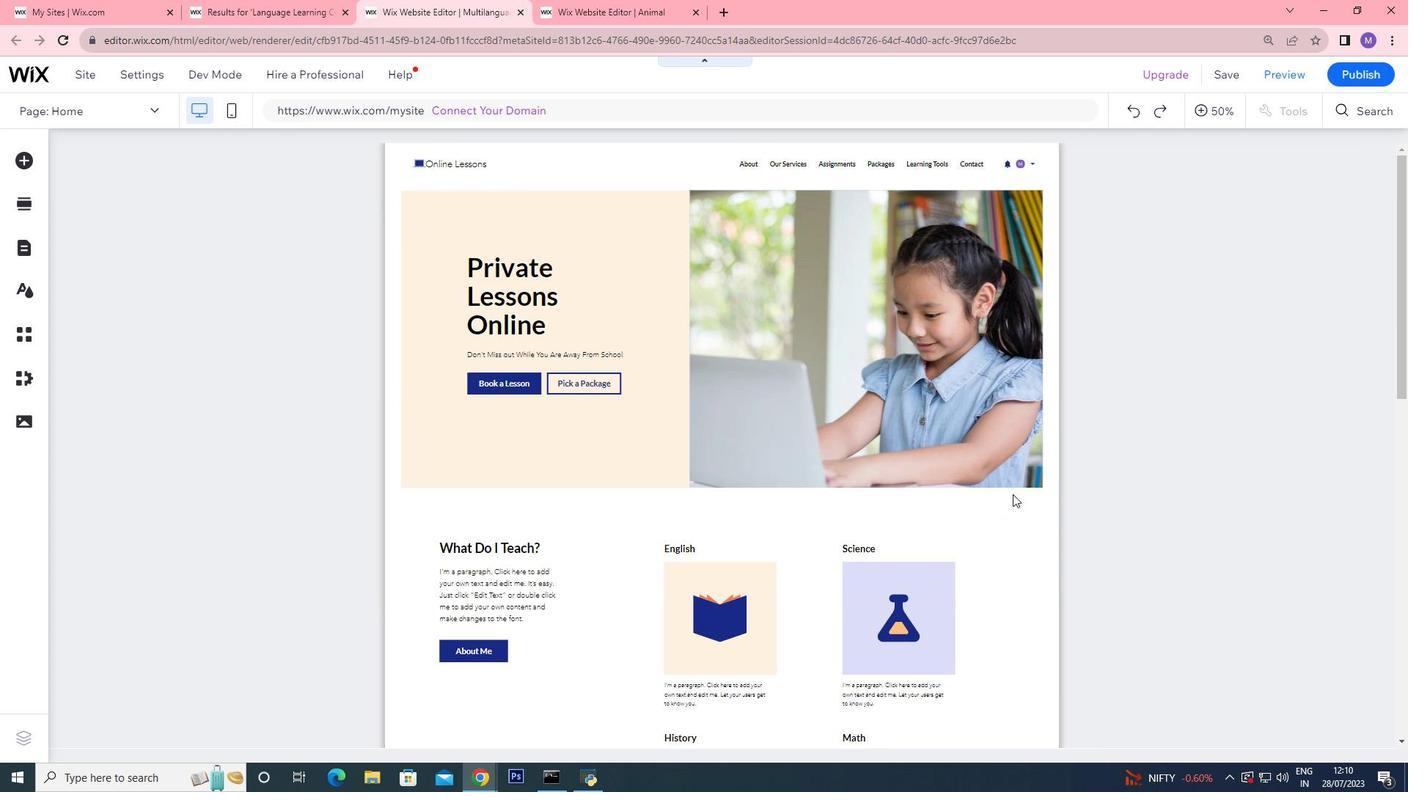 
Action: Mouse moved to (609, 0)
Screenshot: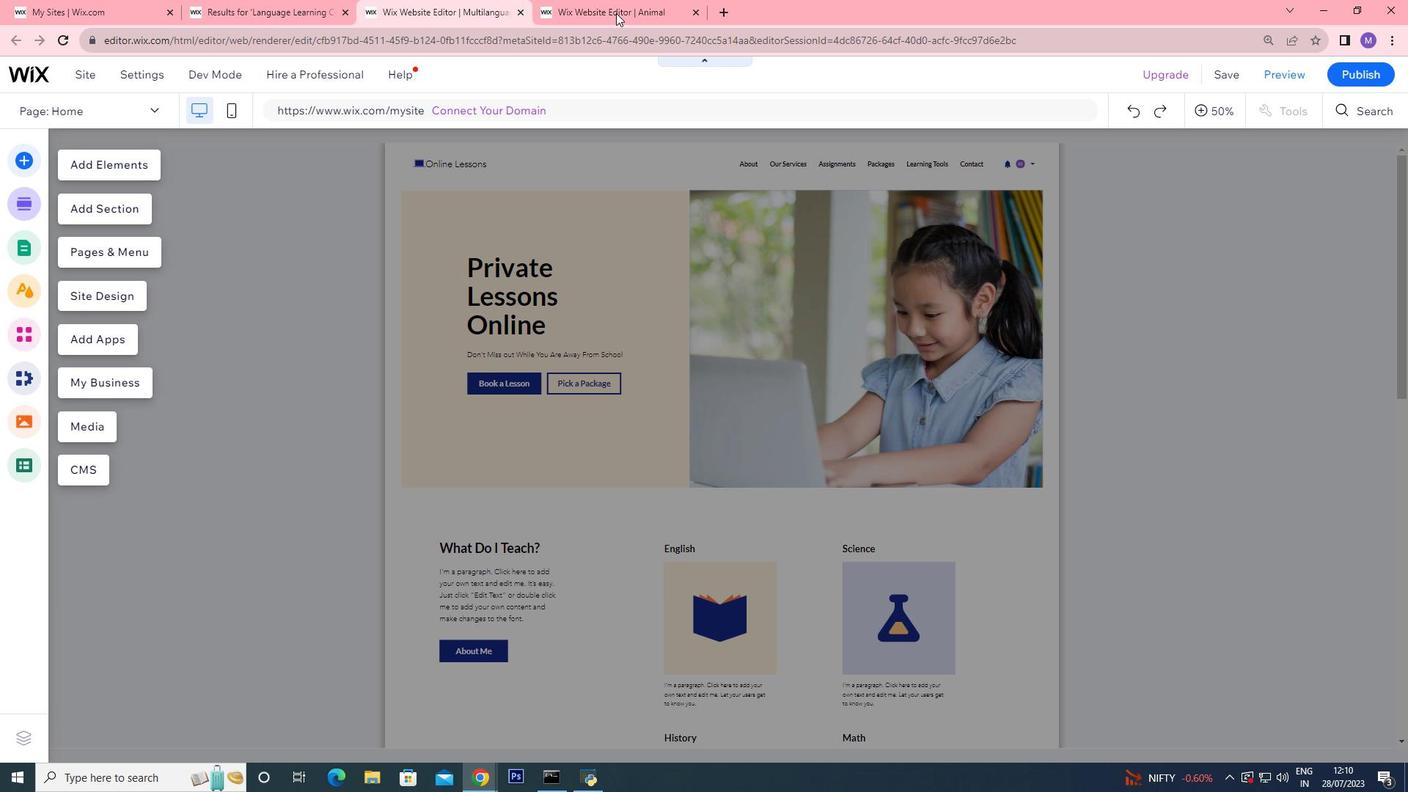 
Action: Mouse pressed left at (609, 0)
Screenshot: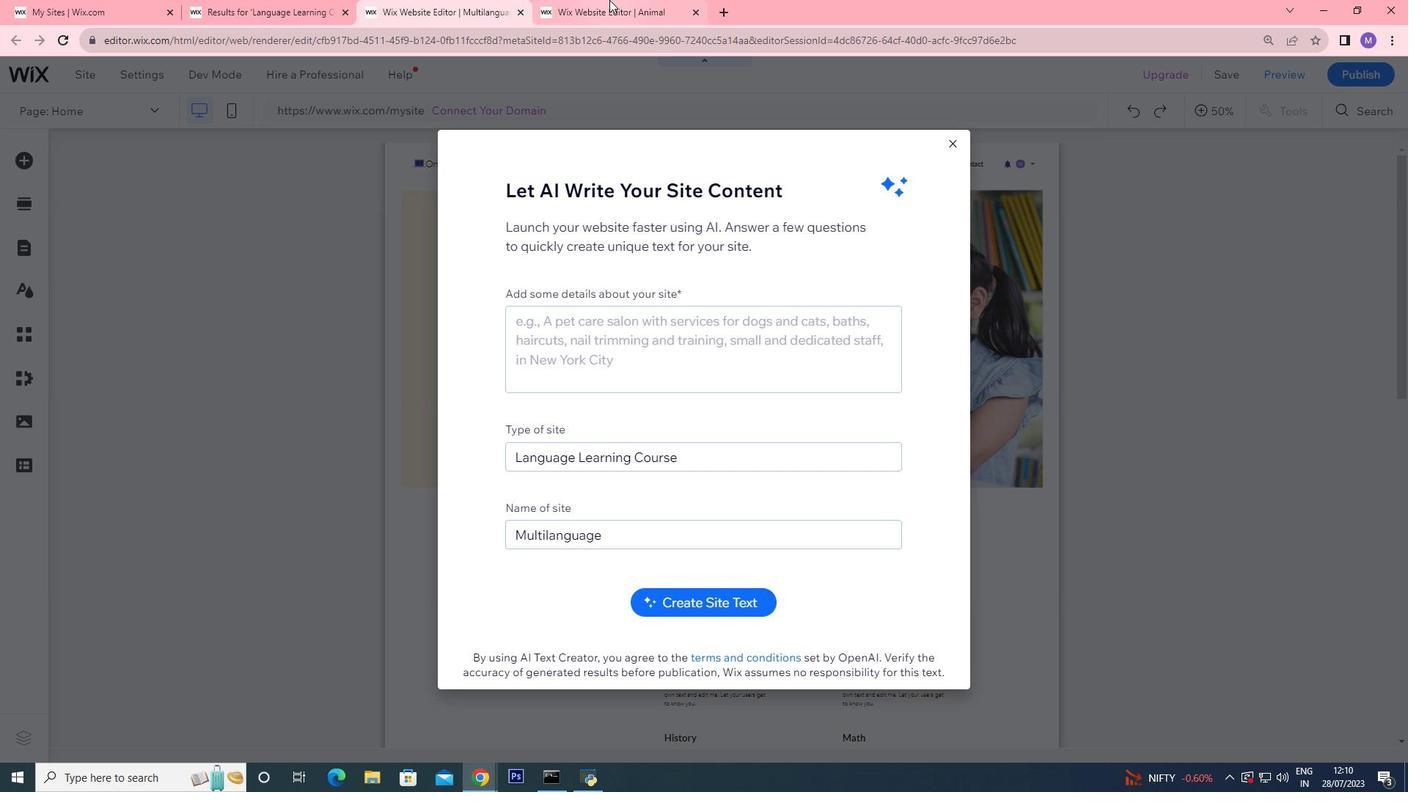 
Action: Mouse moved to (926, 465)
Screenshot: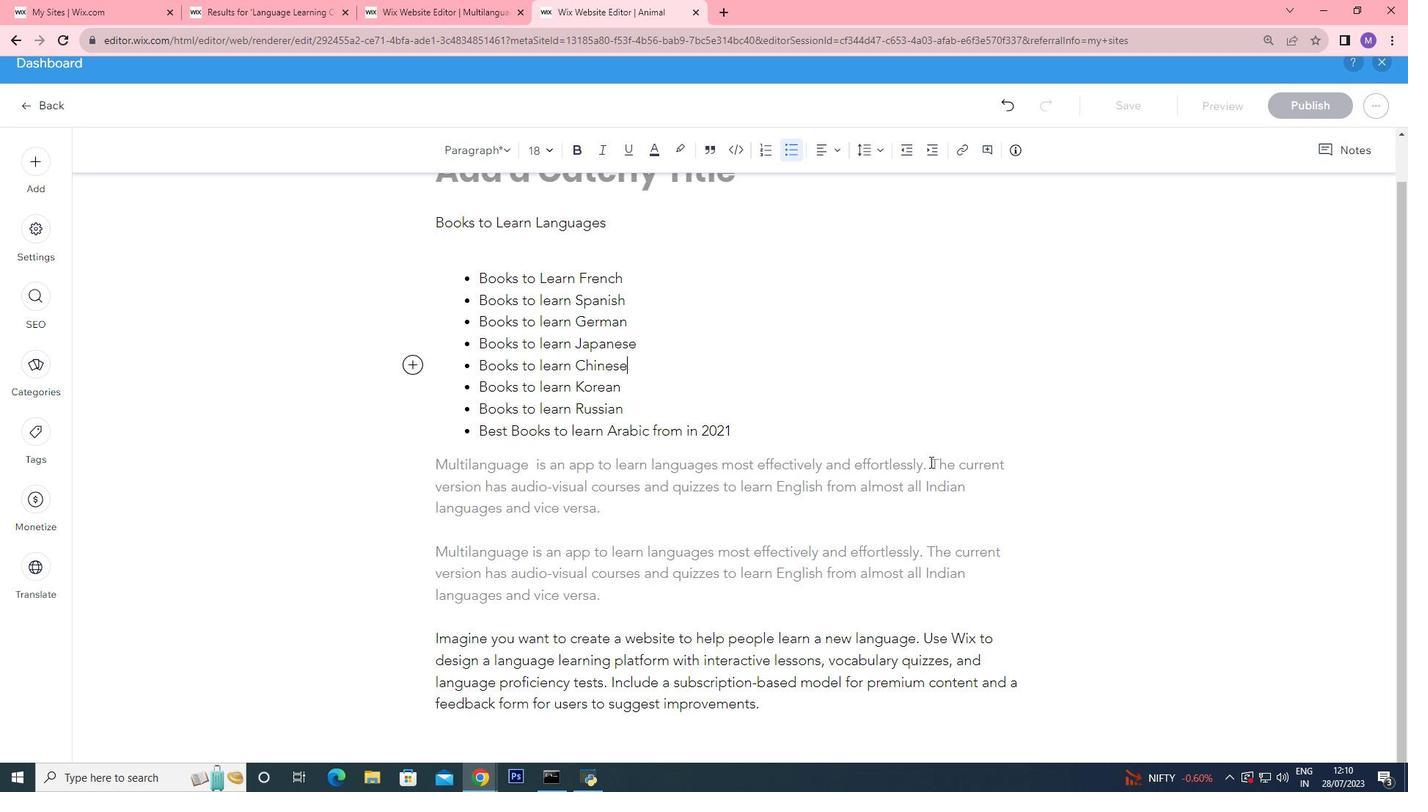 
Action: Mouse pressed left at (926, 465)
Screenshot: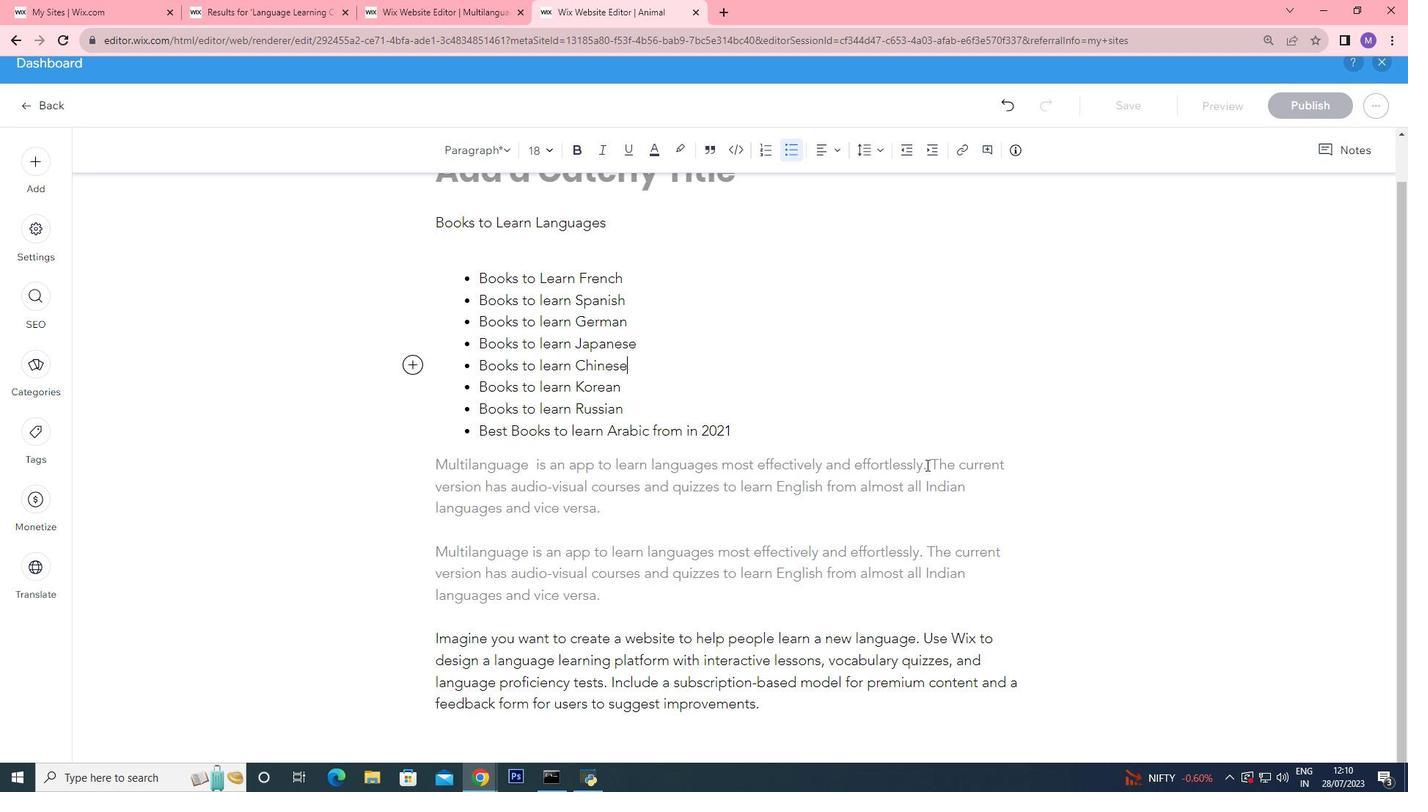 
Action: Mouse moved to (436, 441)
Screenshot: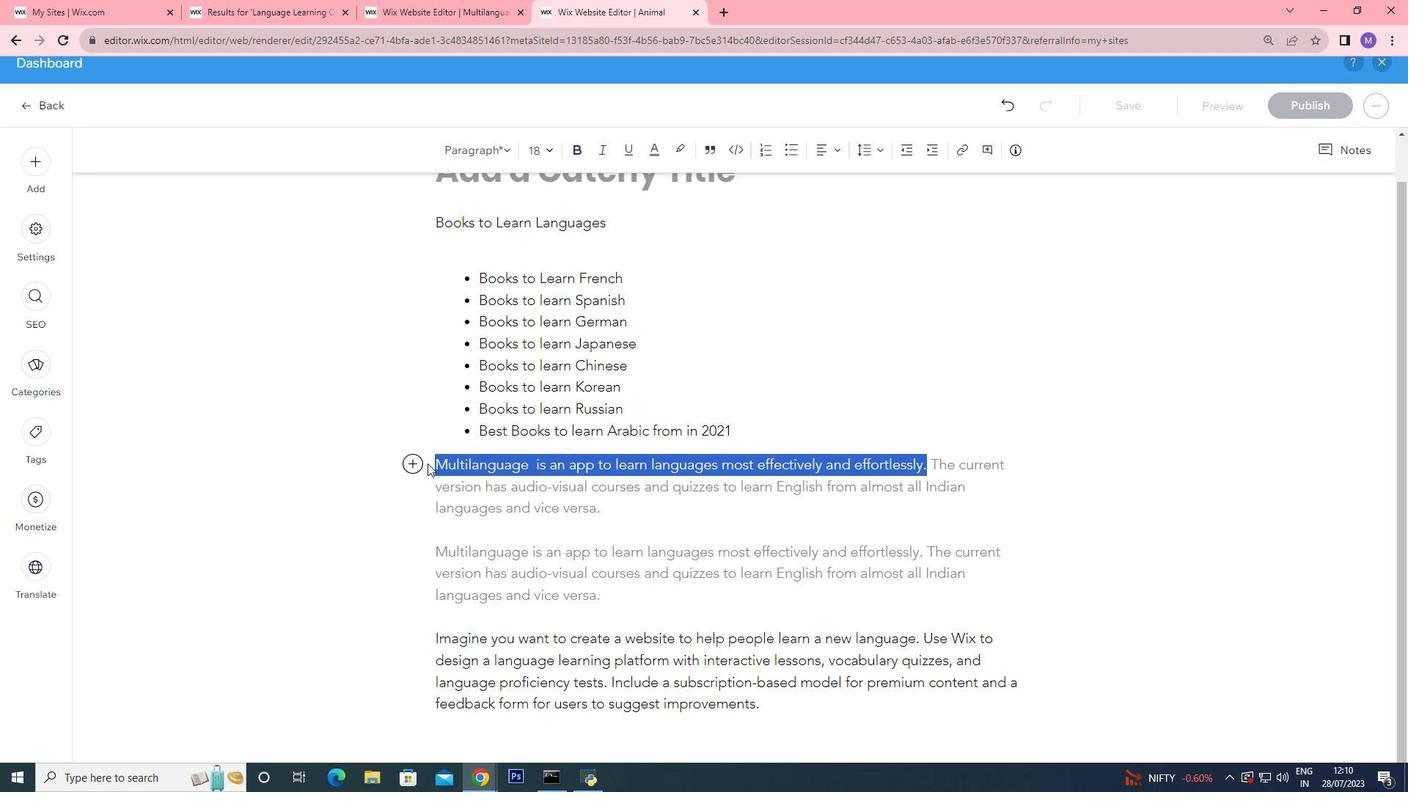 
Action: Key pressed ctrl+C
Screenshot: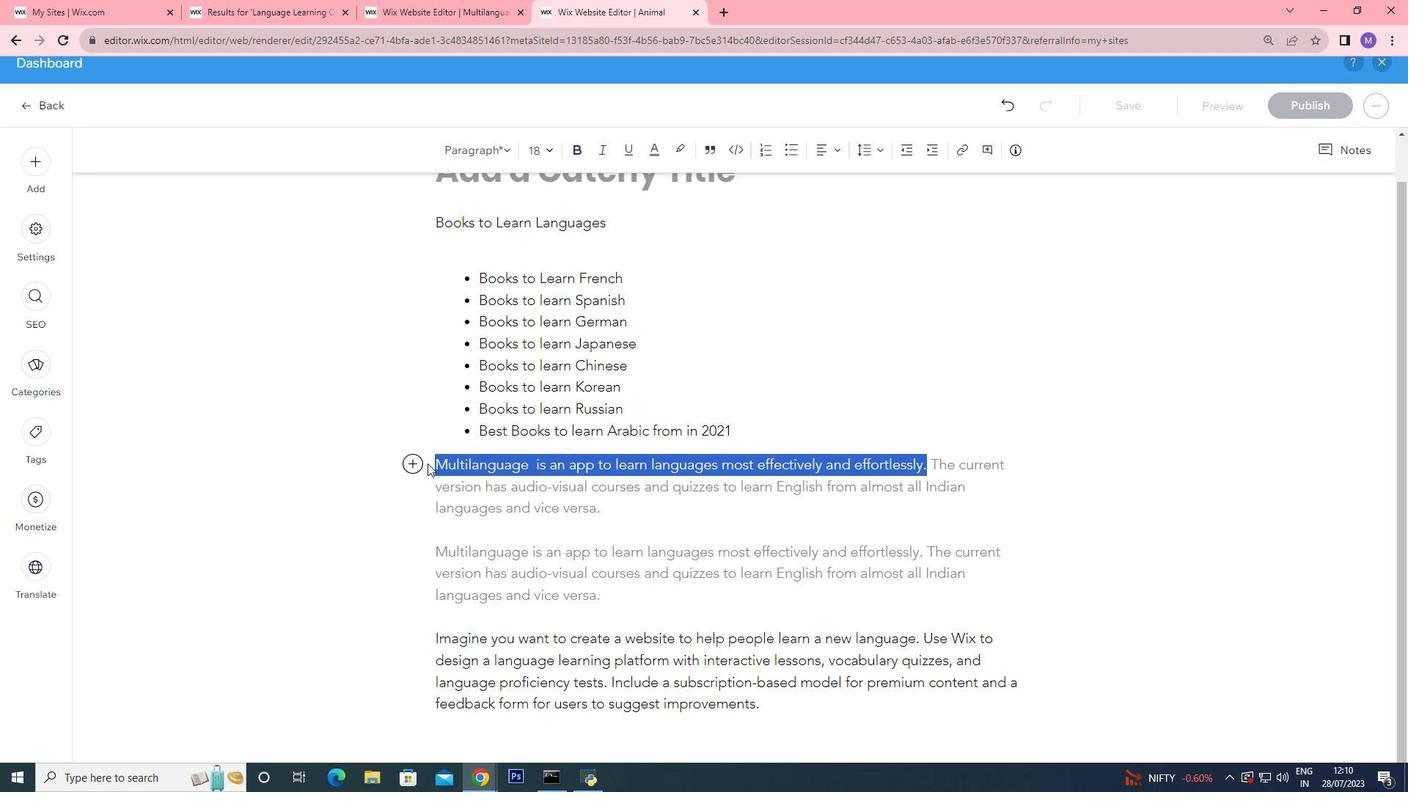 
Action: Mouse moved to (470, 150)
Screenshot: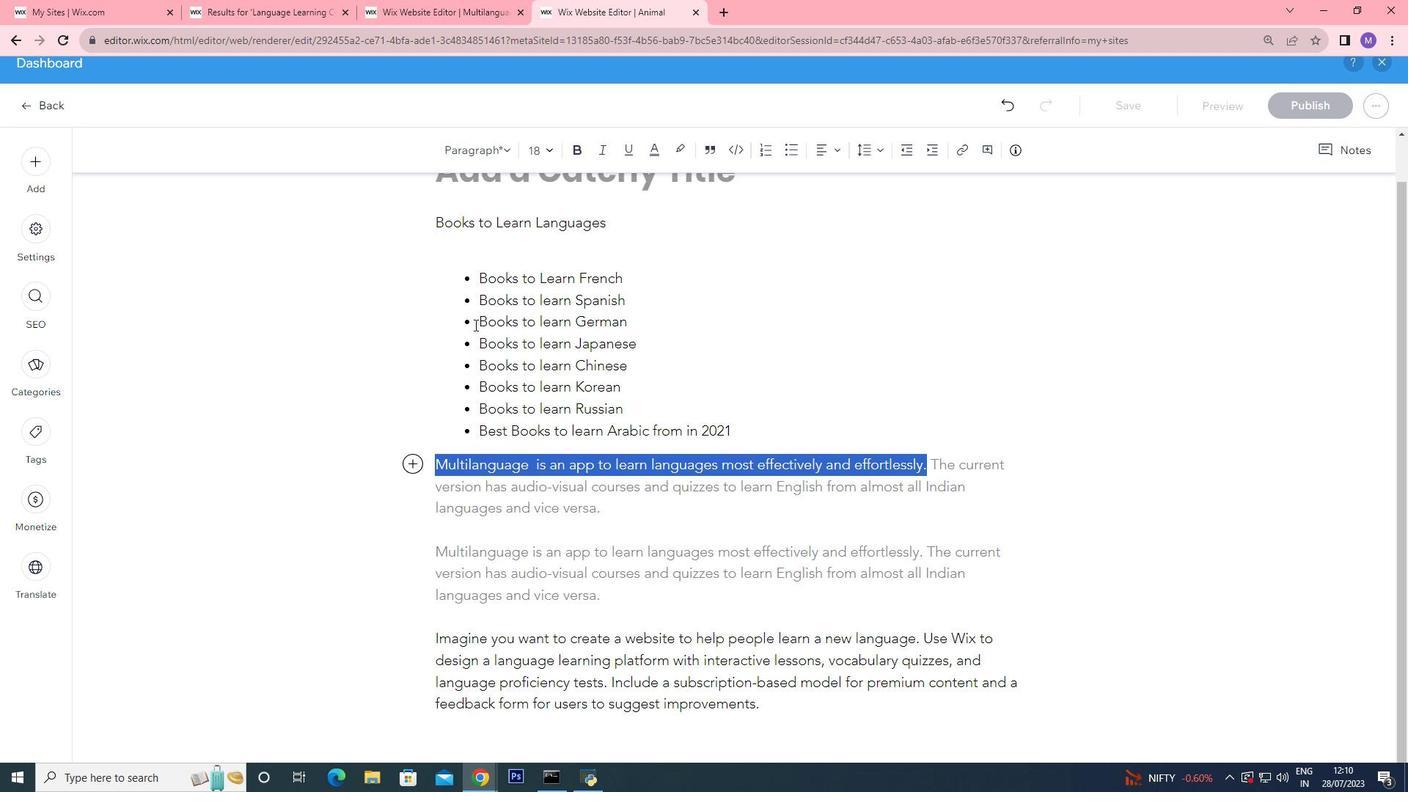 
Action: Key pressed <'\x03'> 8)
Screenshot: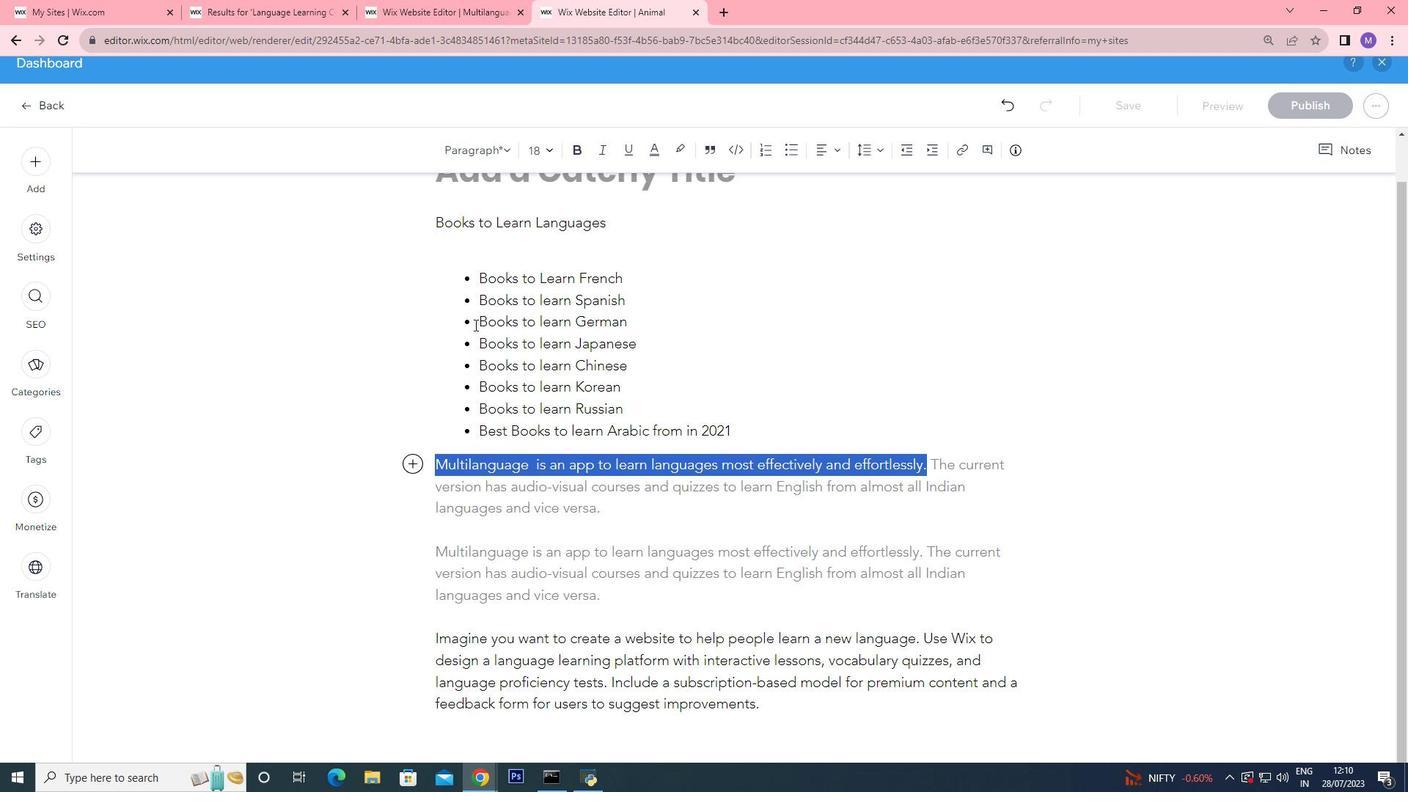 
Action: Mouse moved to (407, 0)
Screenshot: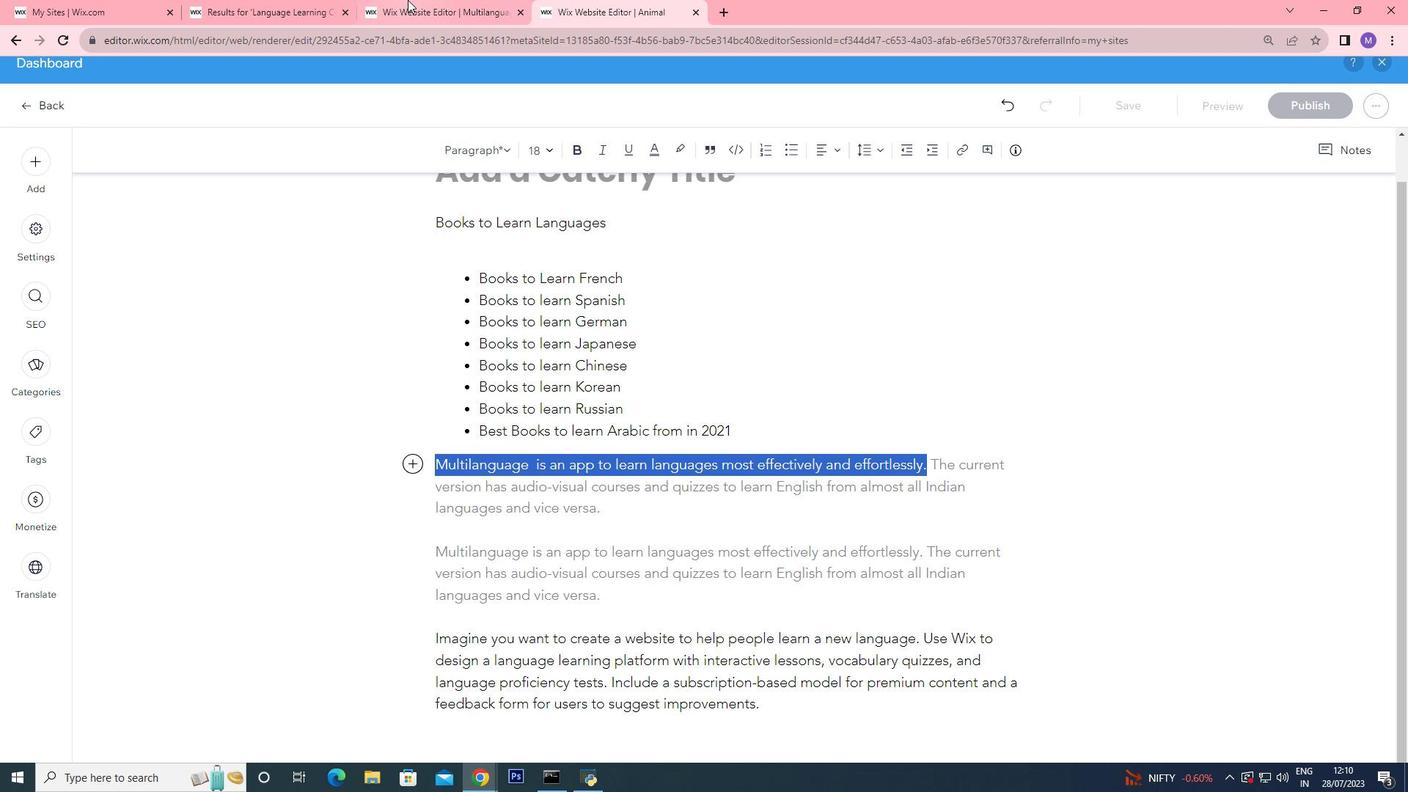 
Action: Mouse pressed left at (407, 0)
Screenshot: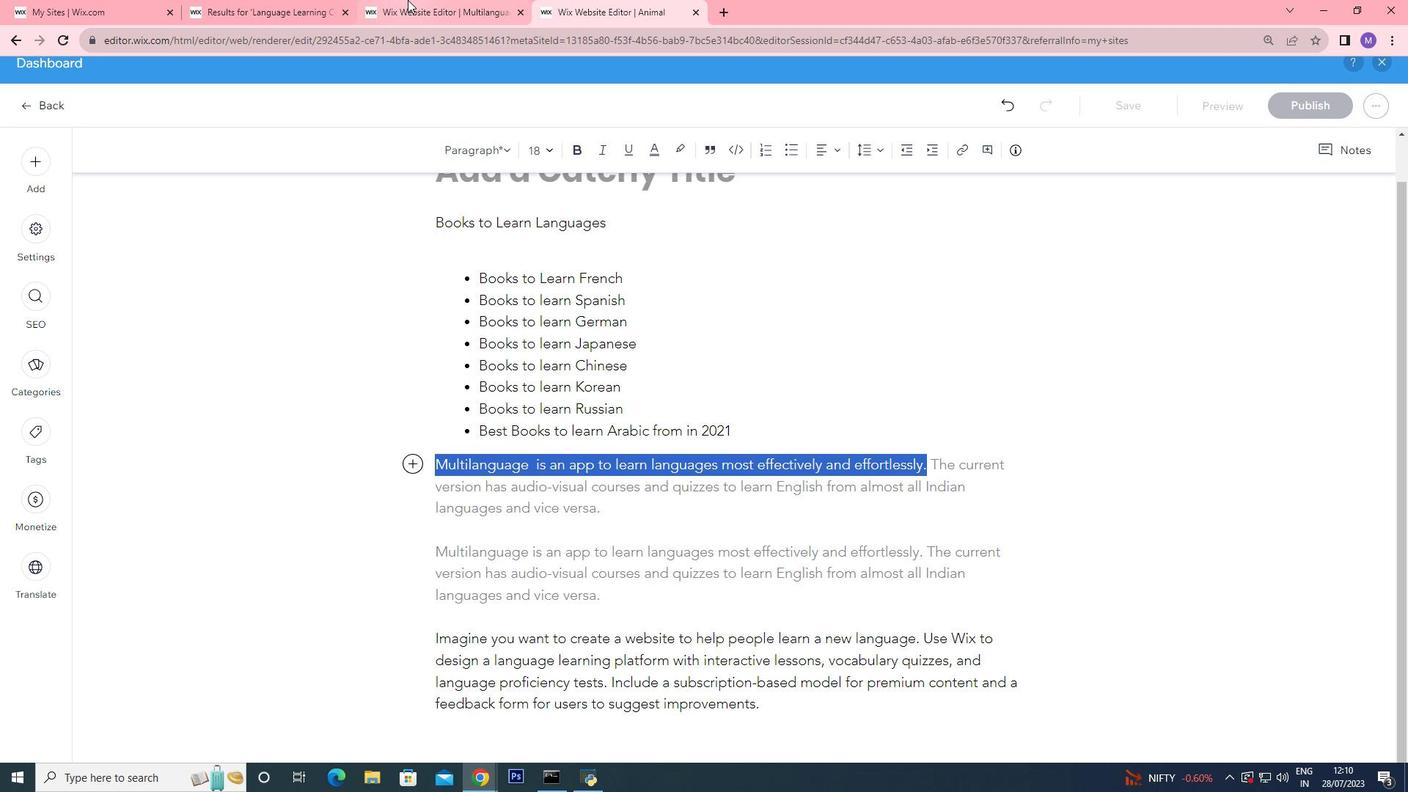 
Action: Mouse moved to (669, 335)
Screenshot: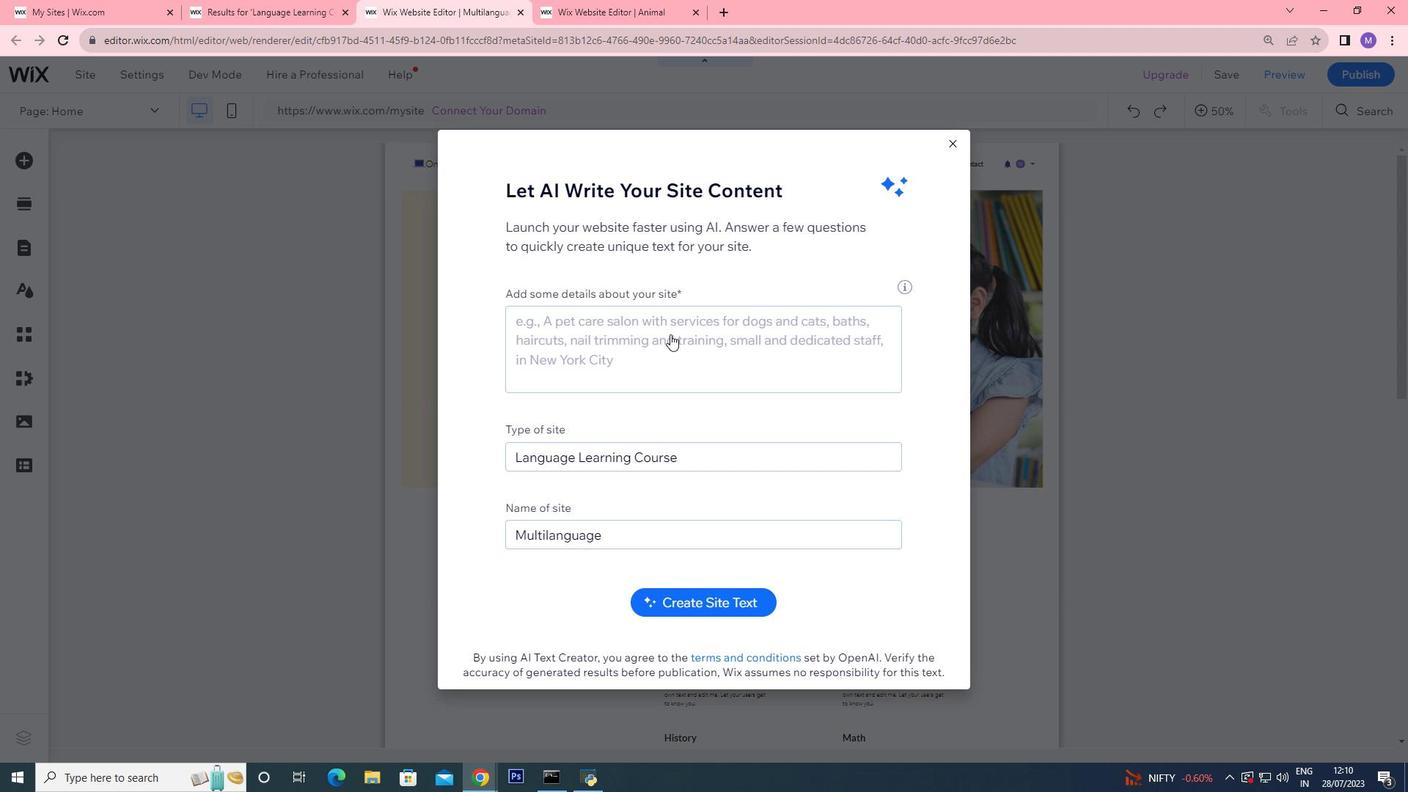 
Action: Mouse pressed left at (669, 335)
Screenshot: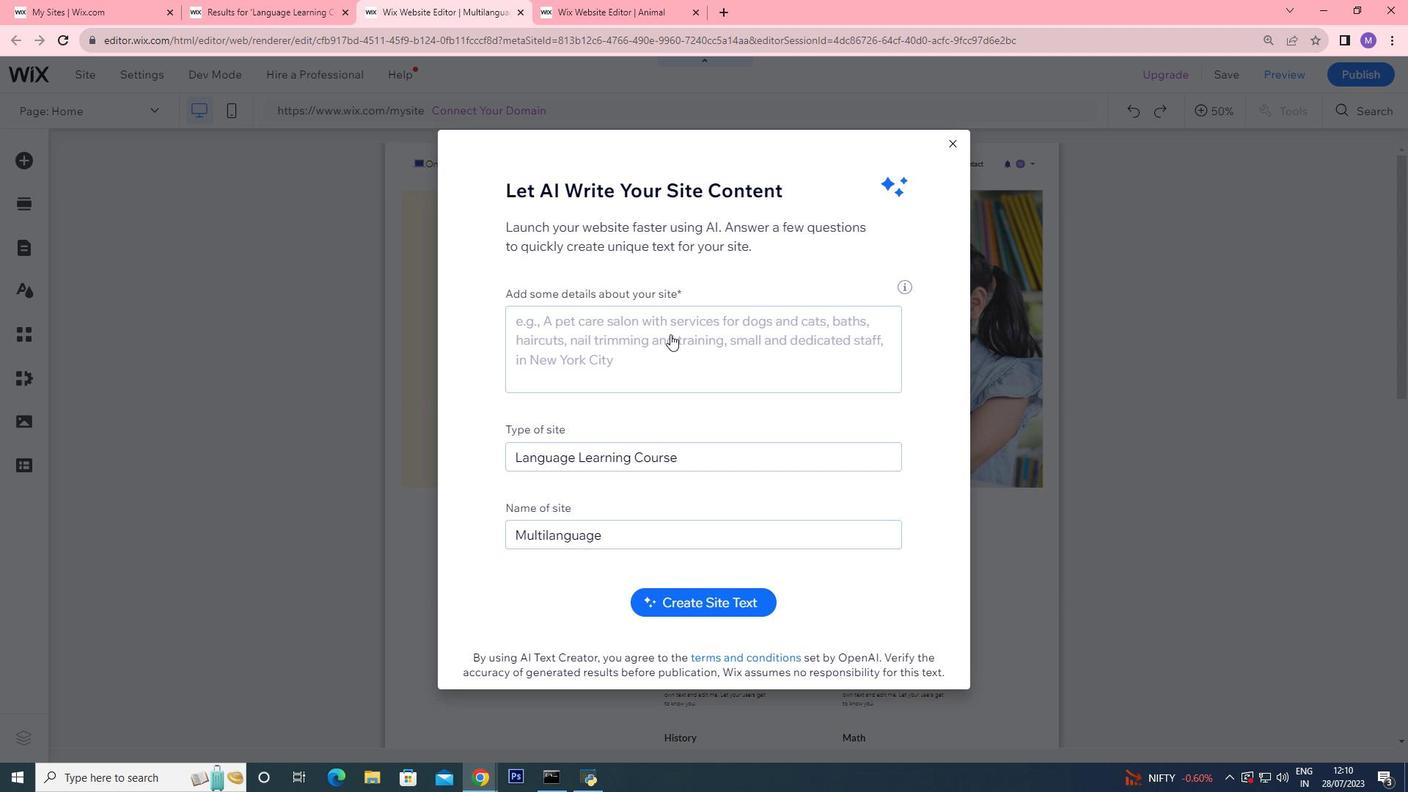 
Action: Mouse moved to (669, 336)
Screenshot: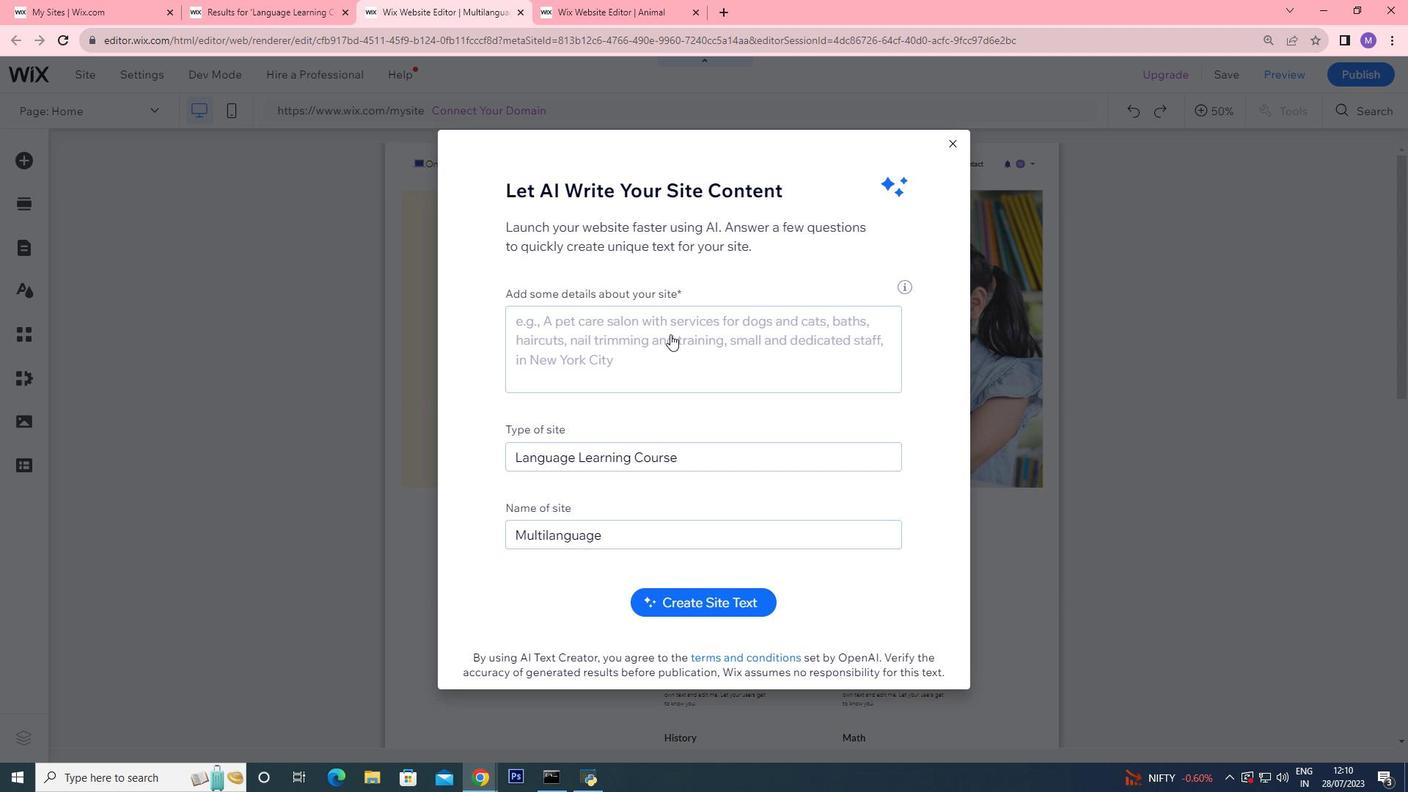 
Action: Key pressed ctrl+V
Screenshot: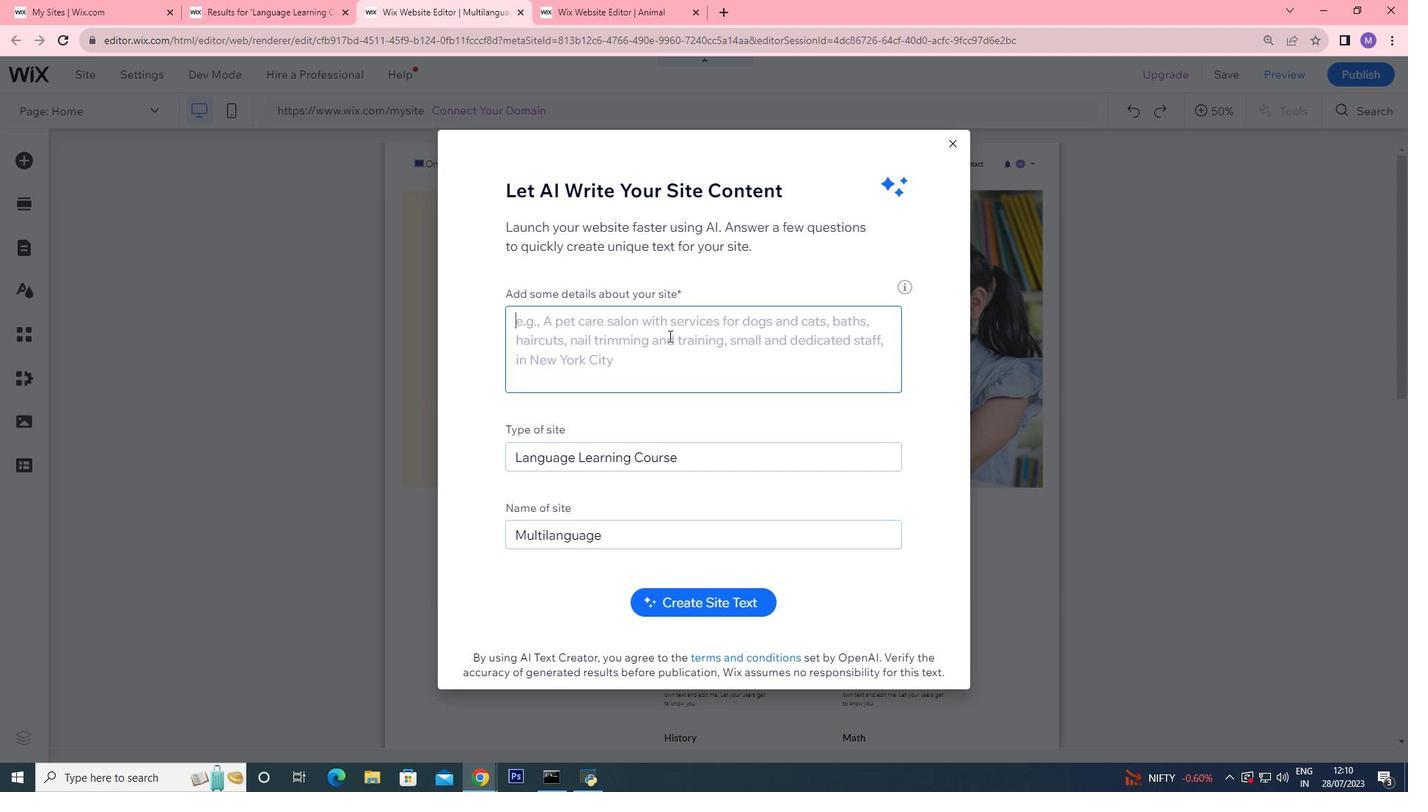 
Action: Mouse moved to (726, 605)
Screenshot: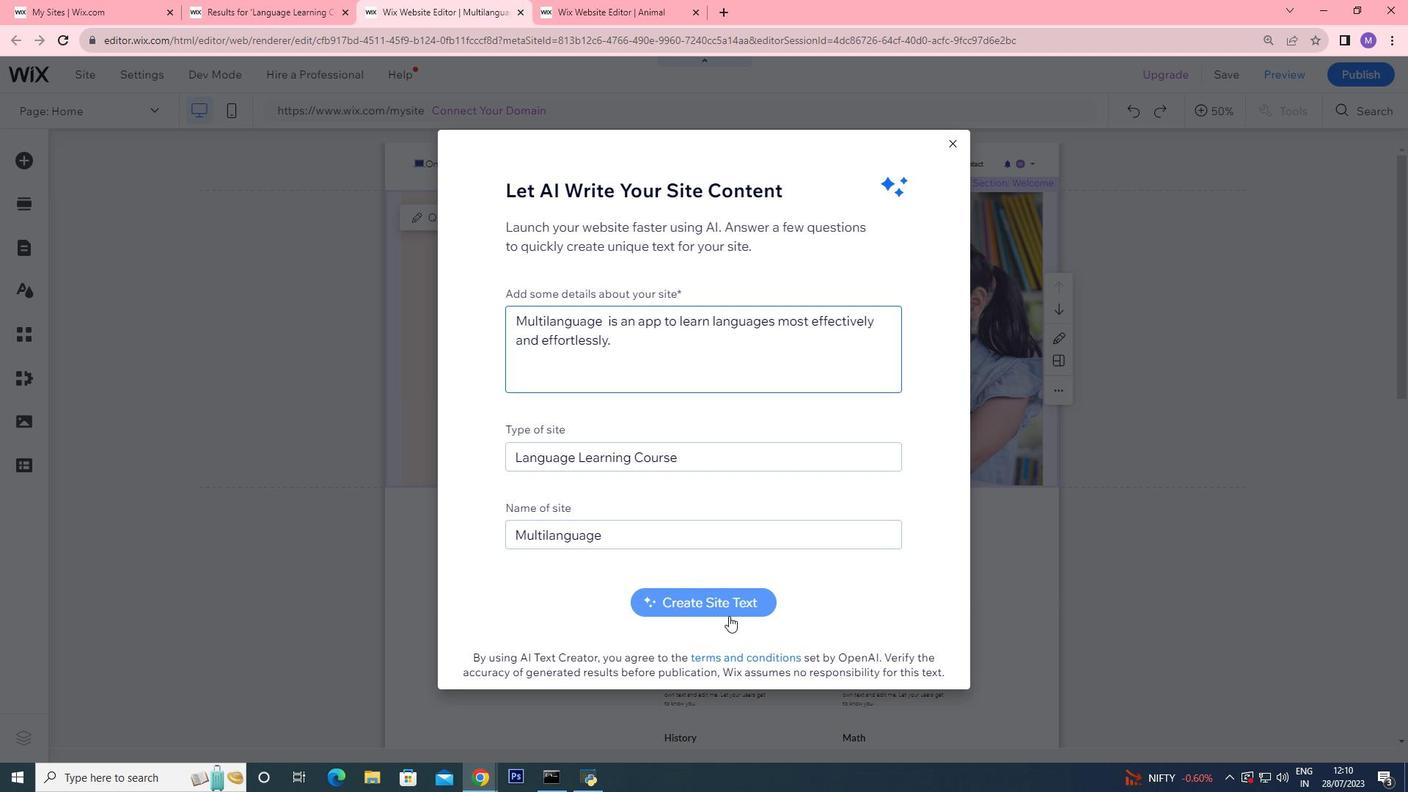 
Action: Mouse pressed left at (726, 605)
Screenshot: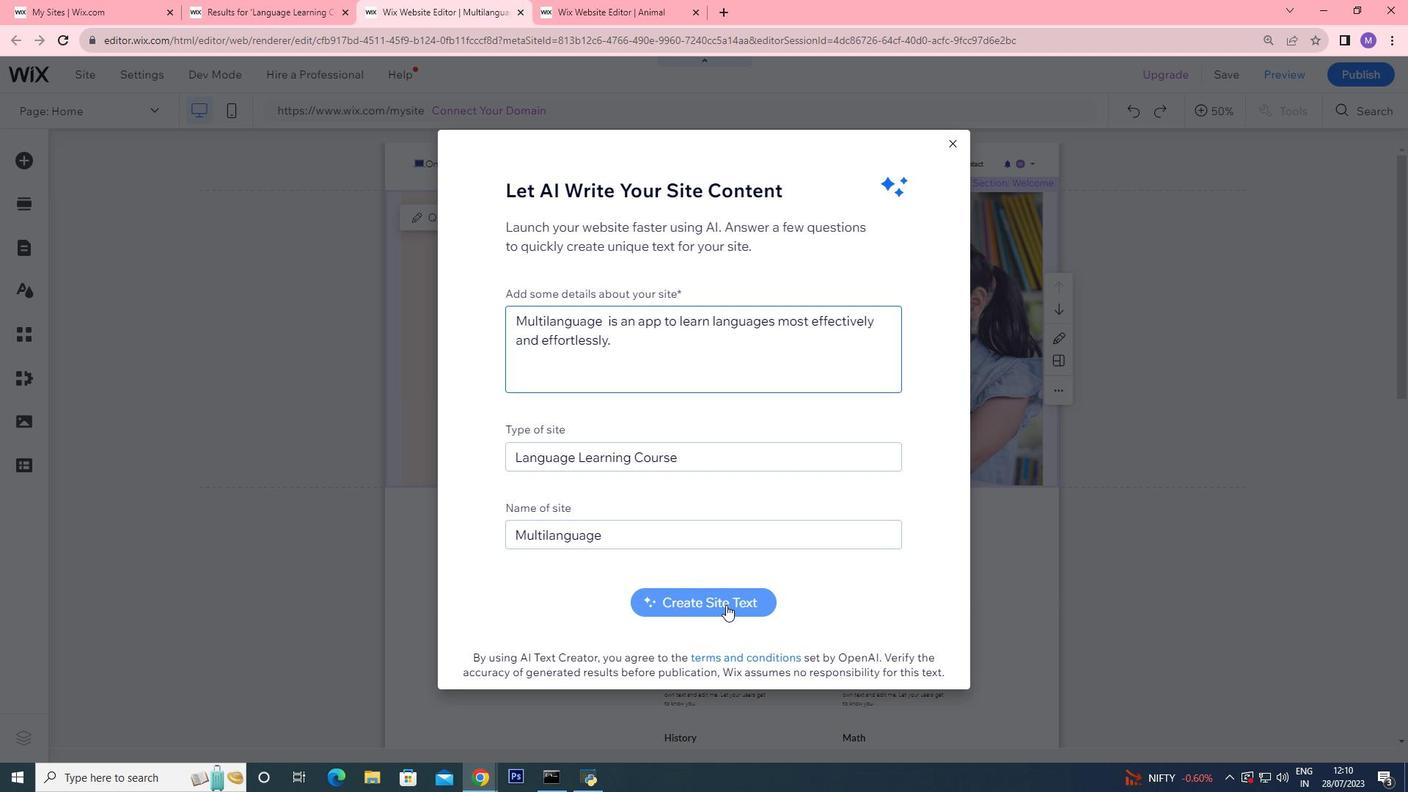 
Action: Mouse moved to (988, 437)
Screenshot: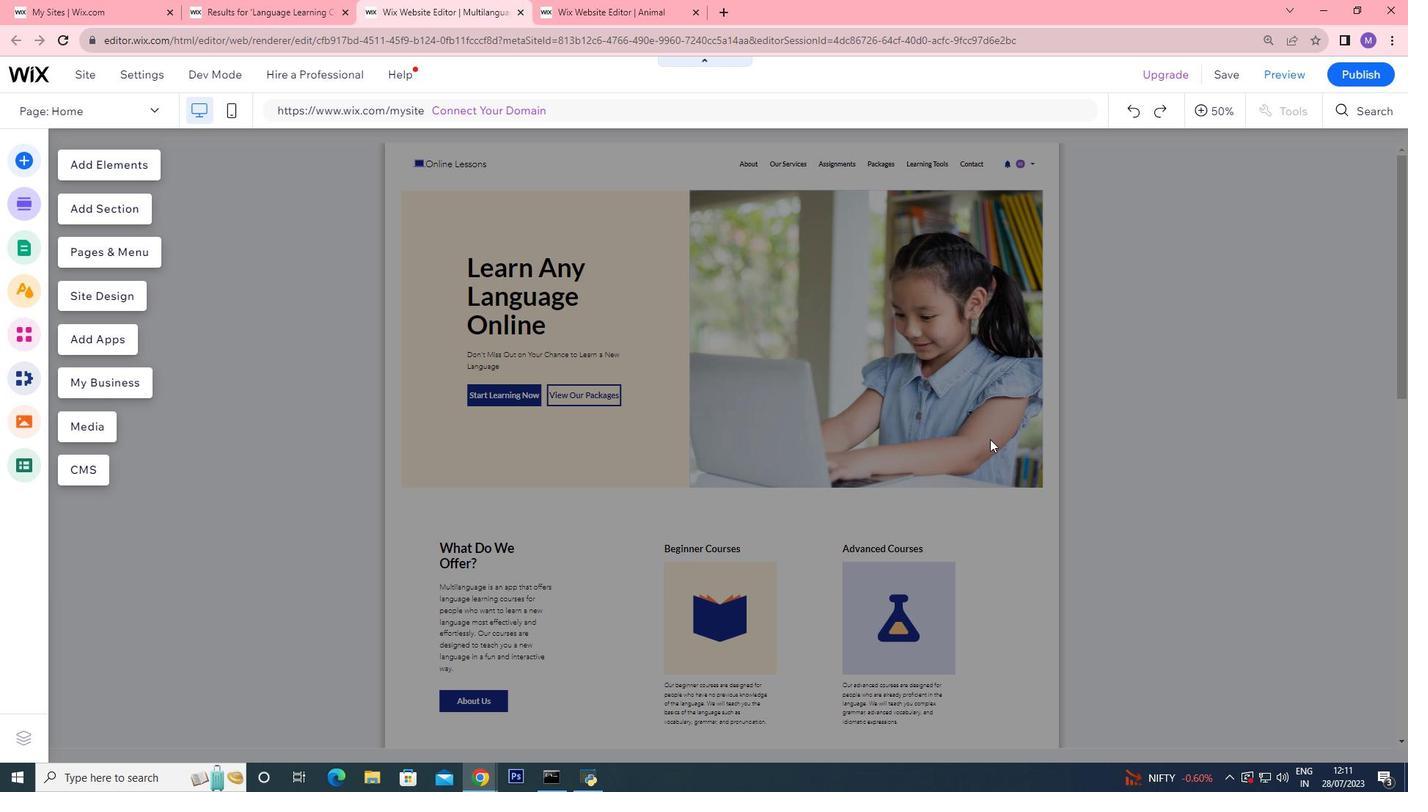 
Action: Mouse pressed left at (988, 437)
Screenshot: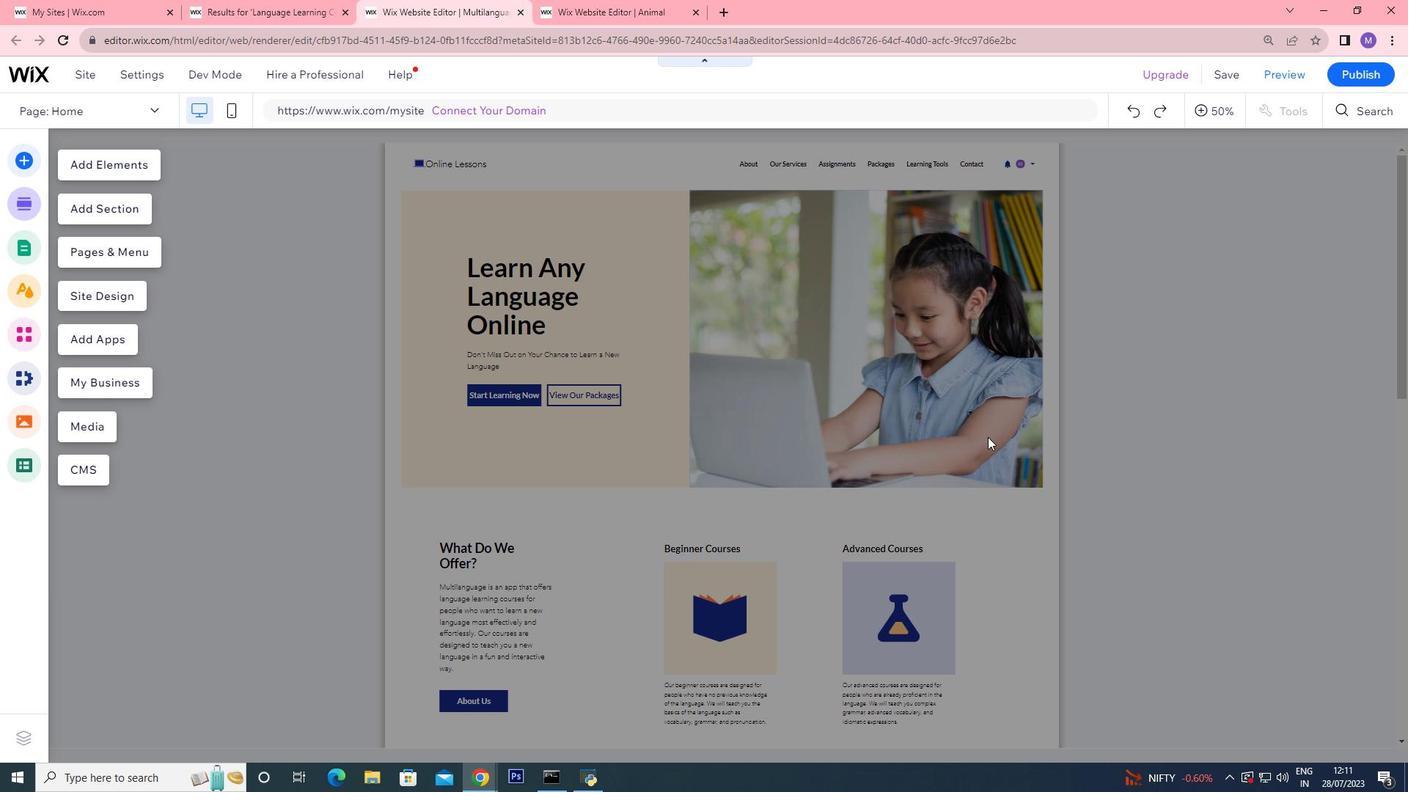 
Action: Mouse moved to (1024, 311)
Screenshot: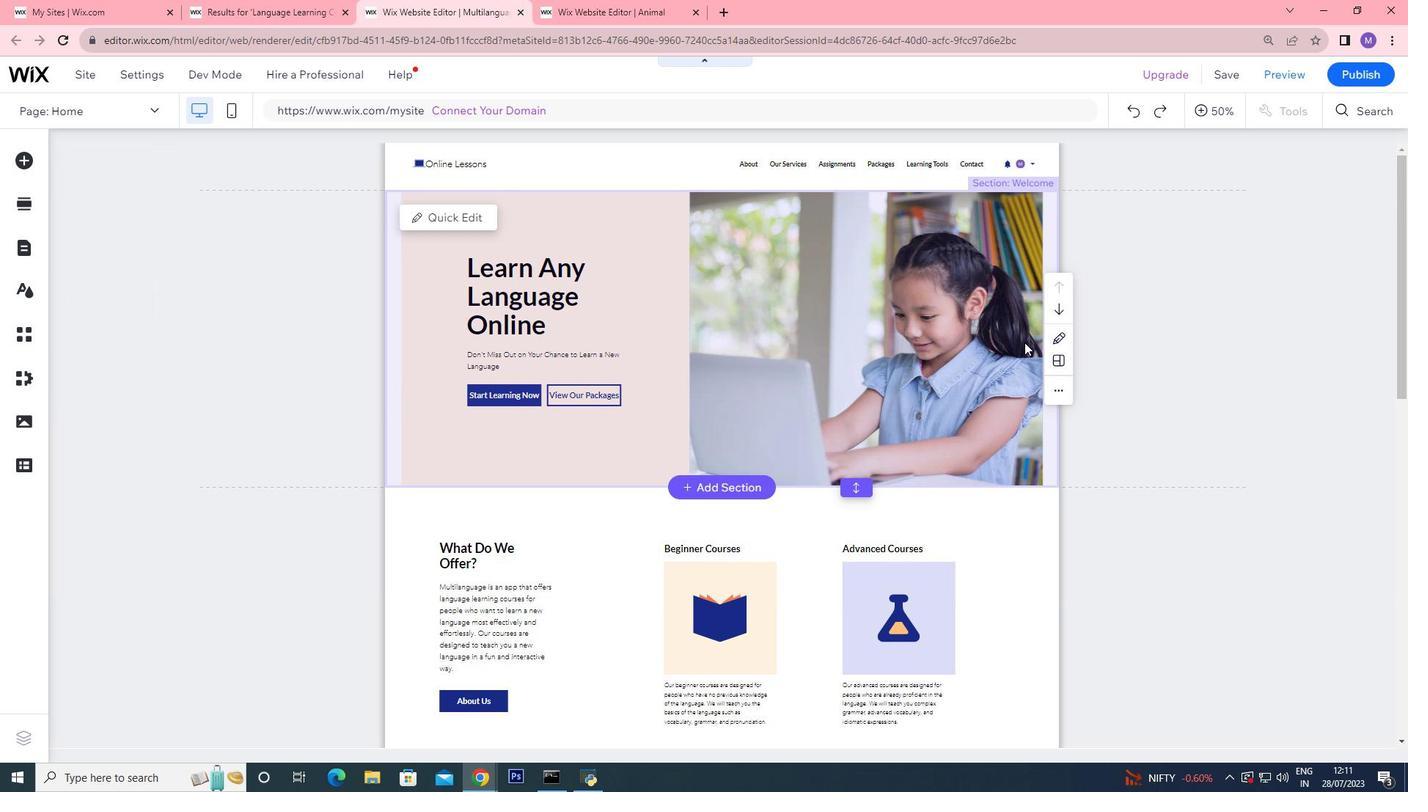 
Action: Mouse pressed left at (1024, 311)
Screenshot: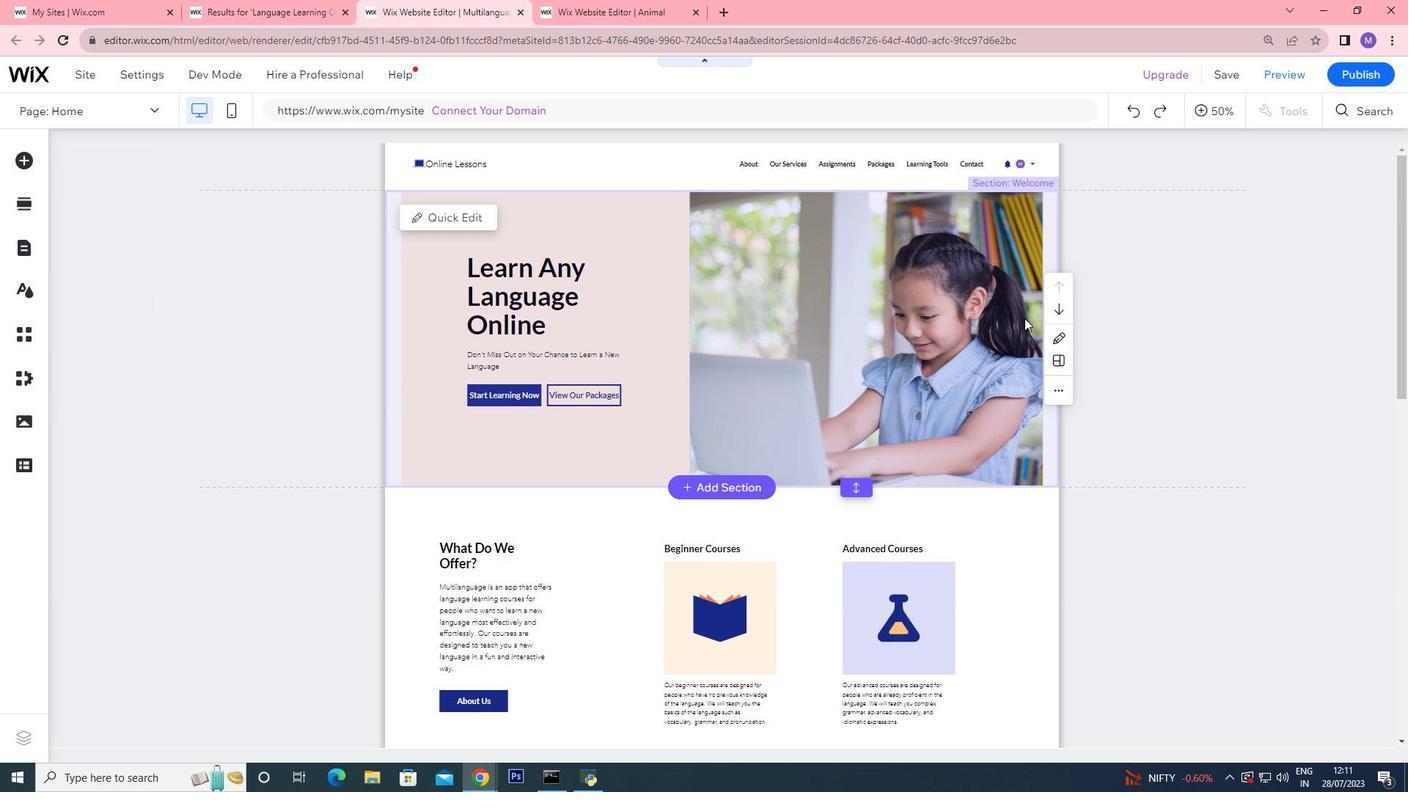 
Action: Mouse moved to (1024, 309)
Screenshot: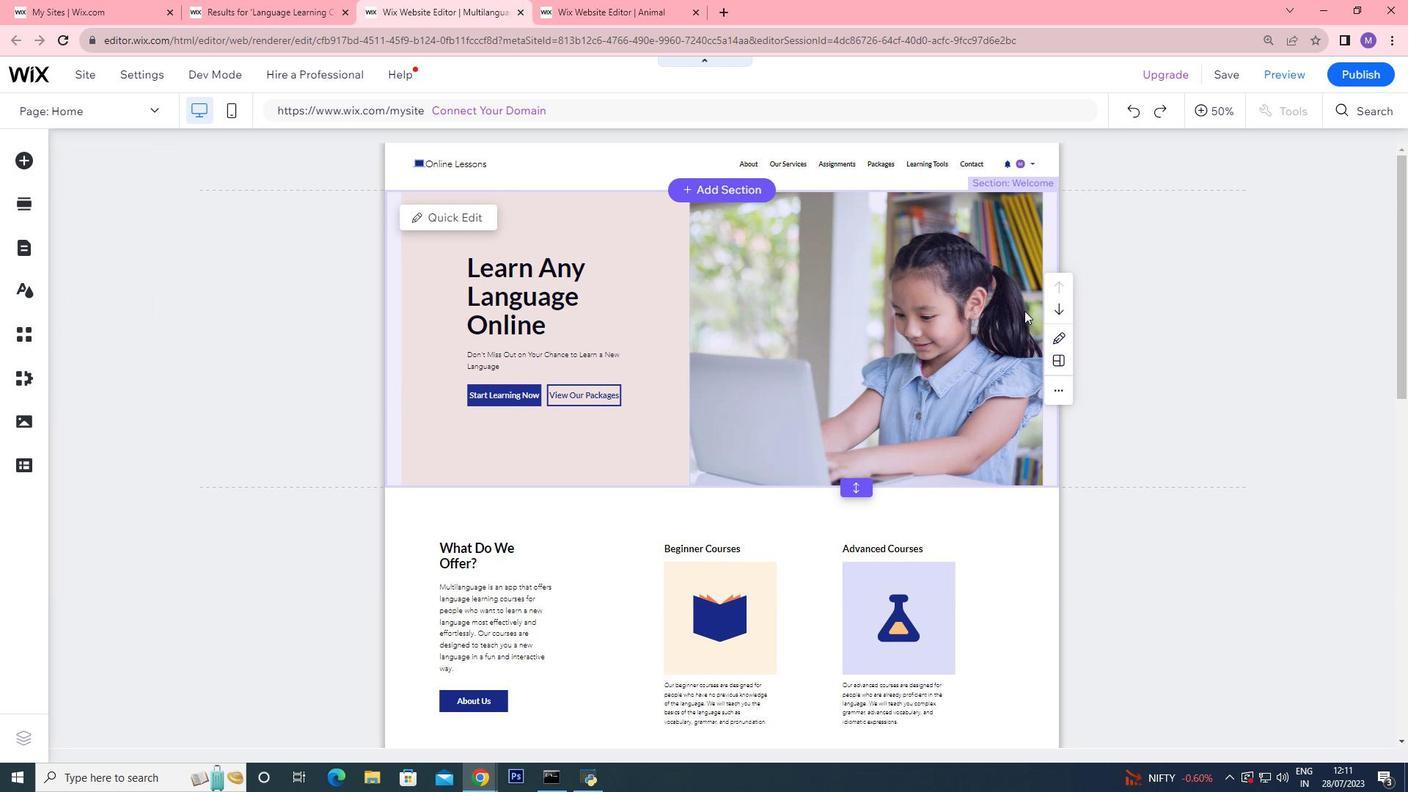 
Action: Mouse pressed left at (1024, 309)
Screenshot: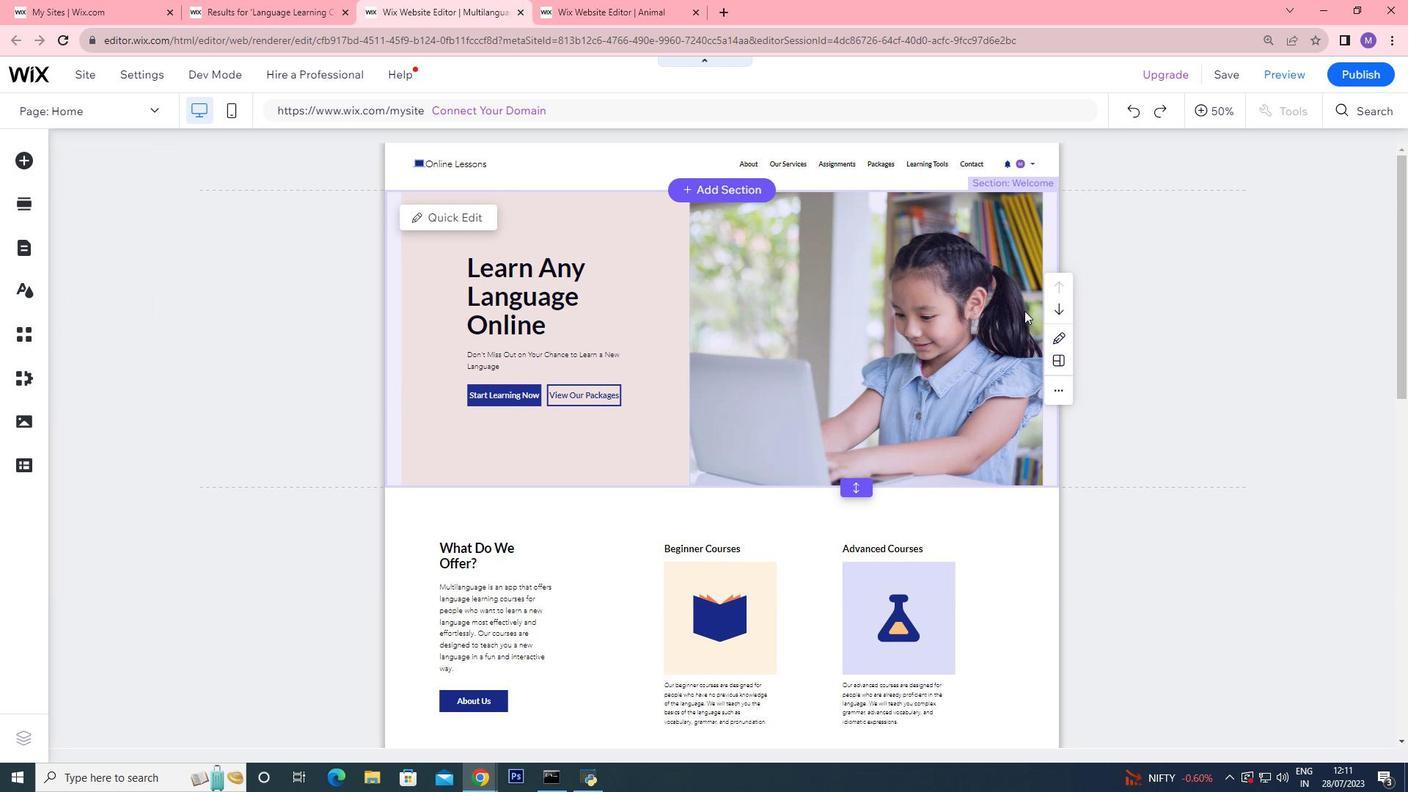 
Action: Mouse moved to (944, 411)
Screenshot: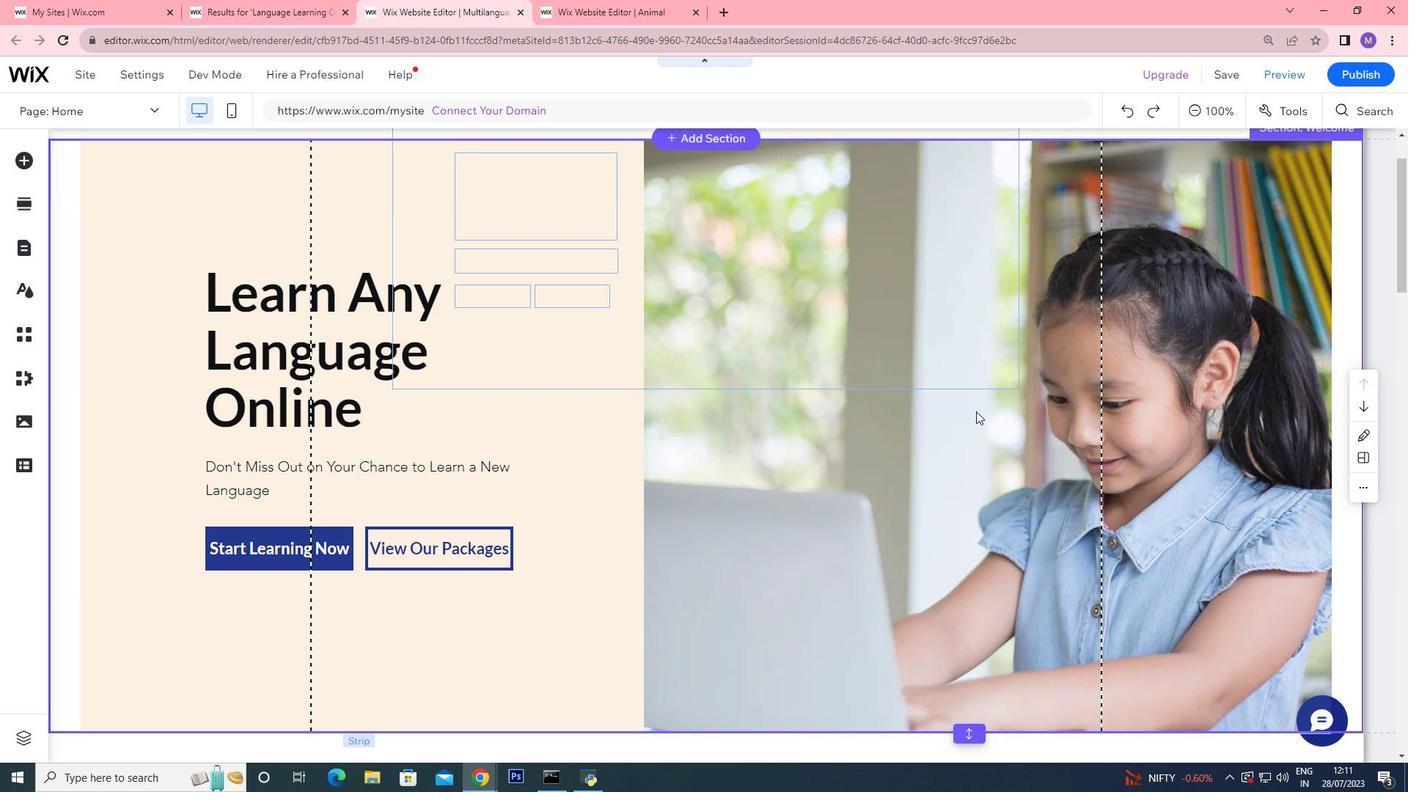 
Action: Mouse scrolled (944, 410) with delta (0, 0)
Screenshot: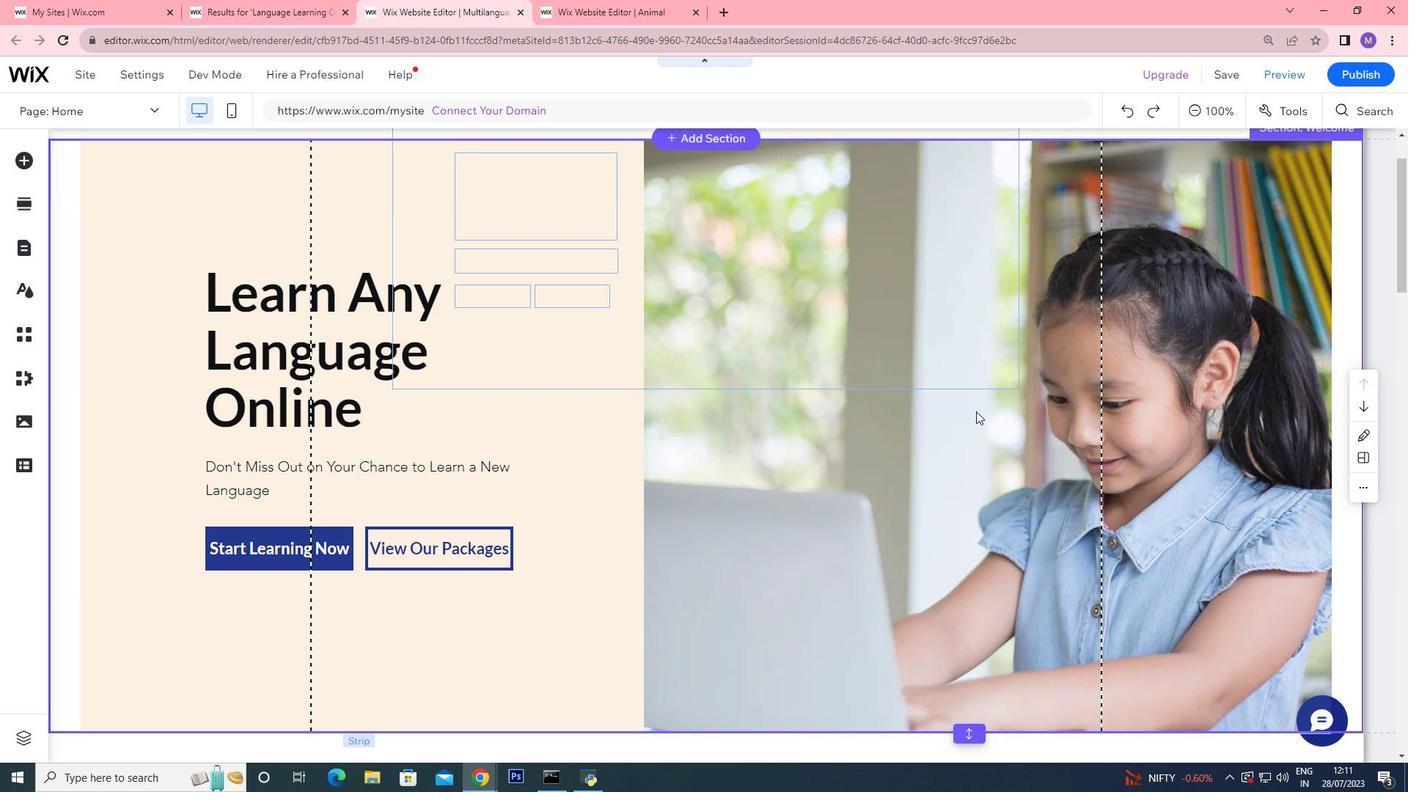 
Action: Mouse scrolled (944, 410) with delta (0, 0)
Screenshot: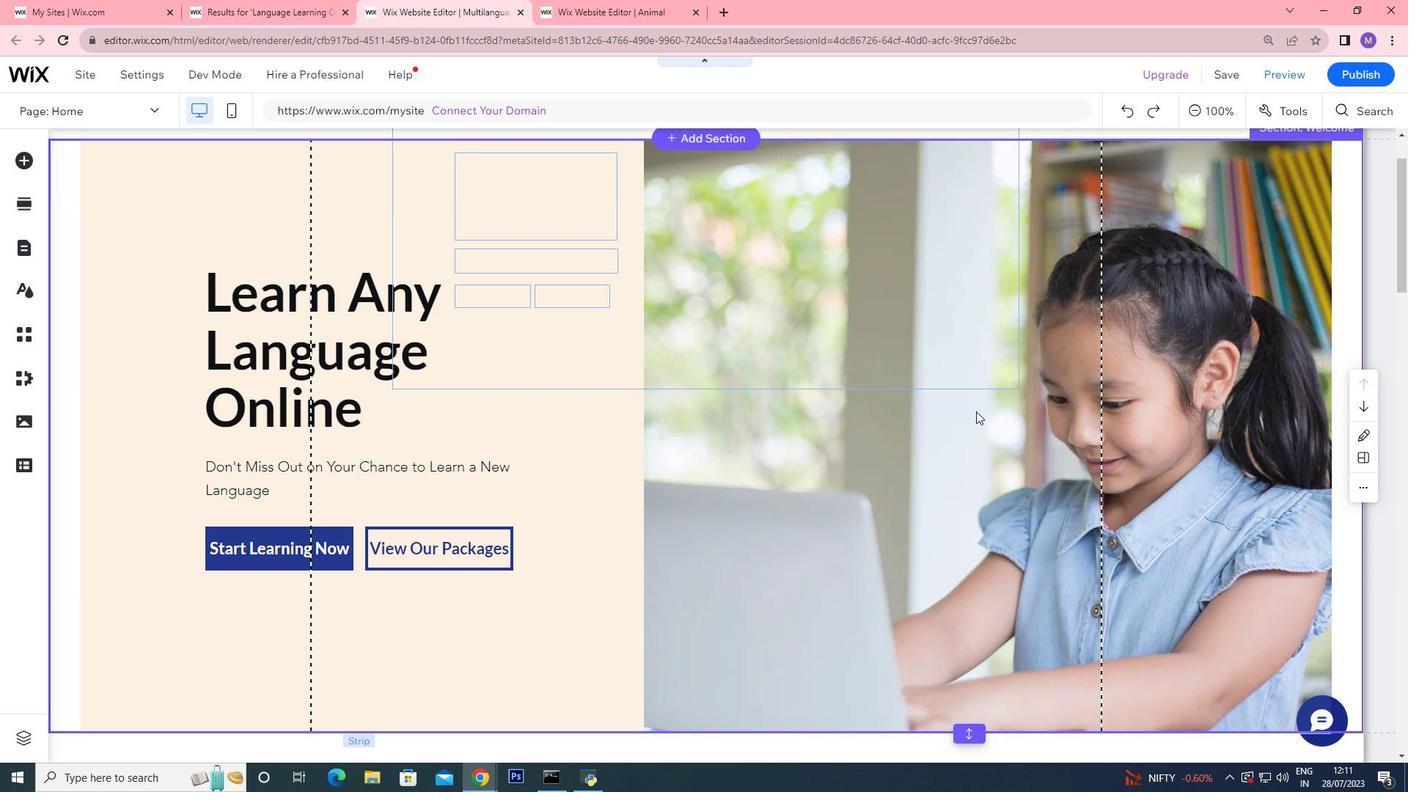 
Action: Mouse scrolled (944, 410) with delta (0, 0)
Screenshot: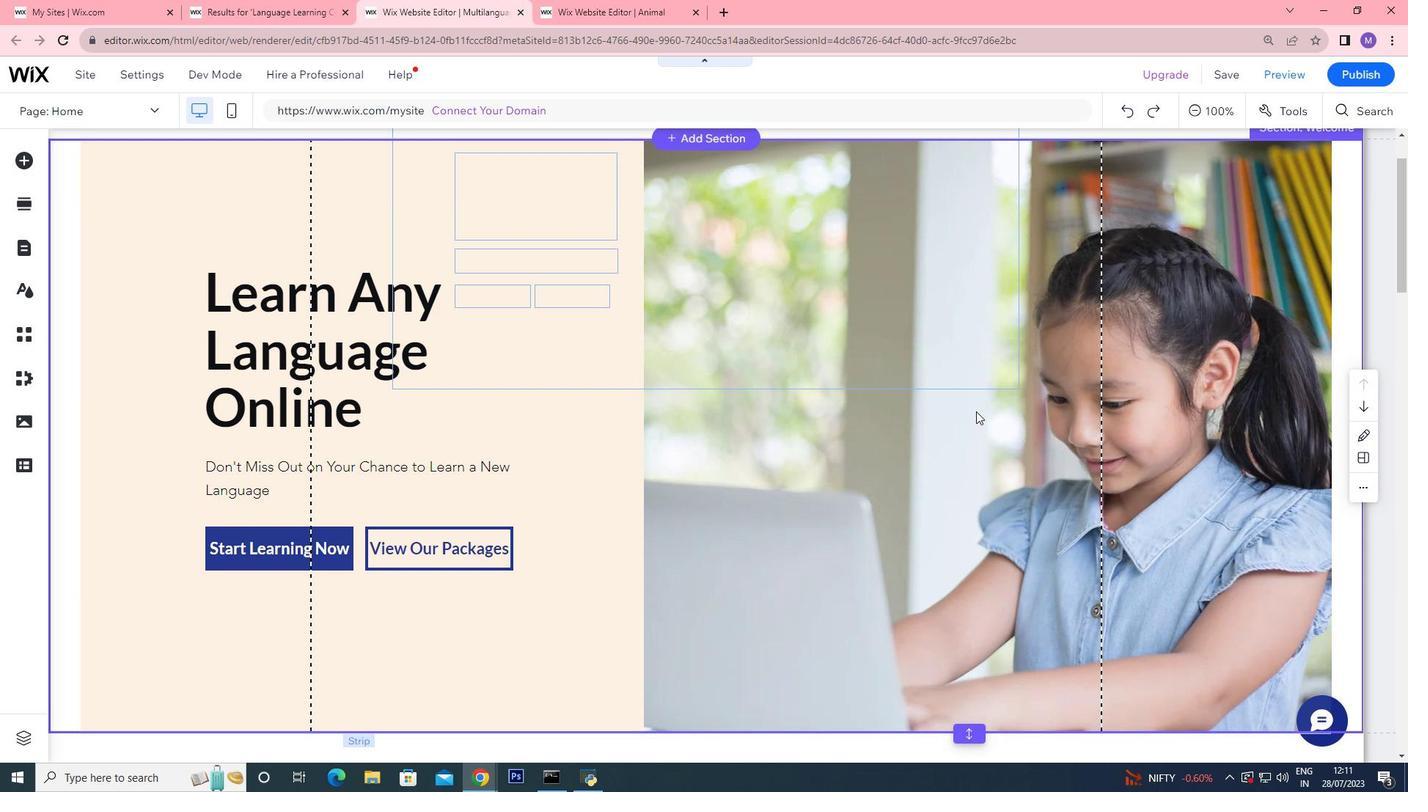 
Action: Mouse scrolled (944, 410) with delta (0, 0)
Screenshot: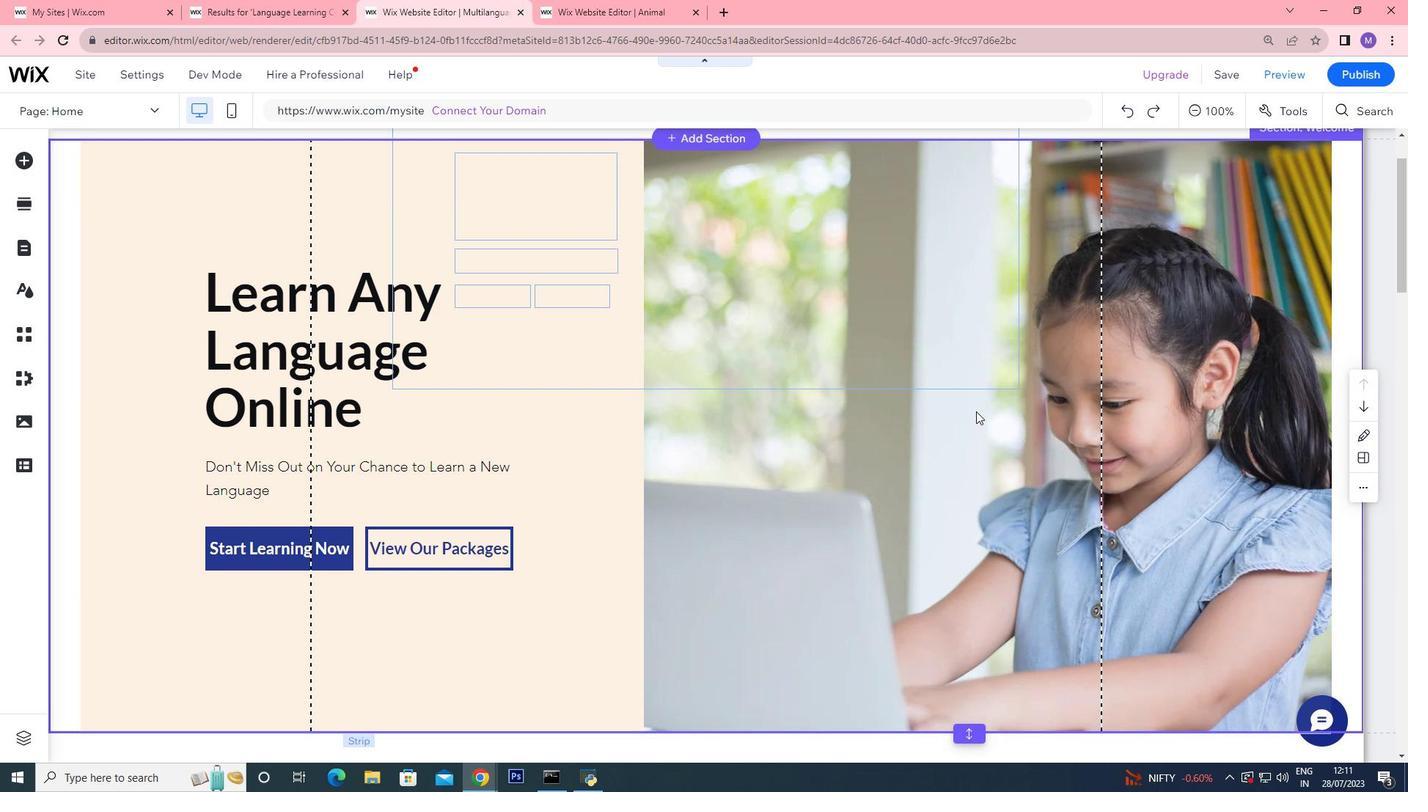
Action: Mouse scrolled (944, 410) with delta (0, 0)
Screenshot: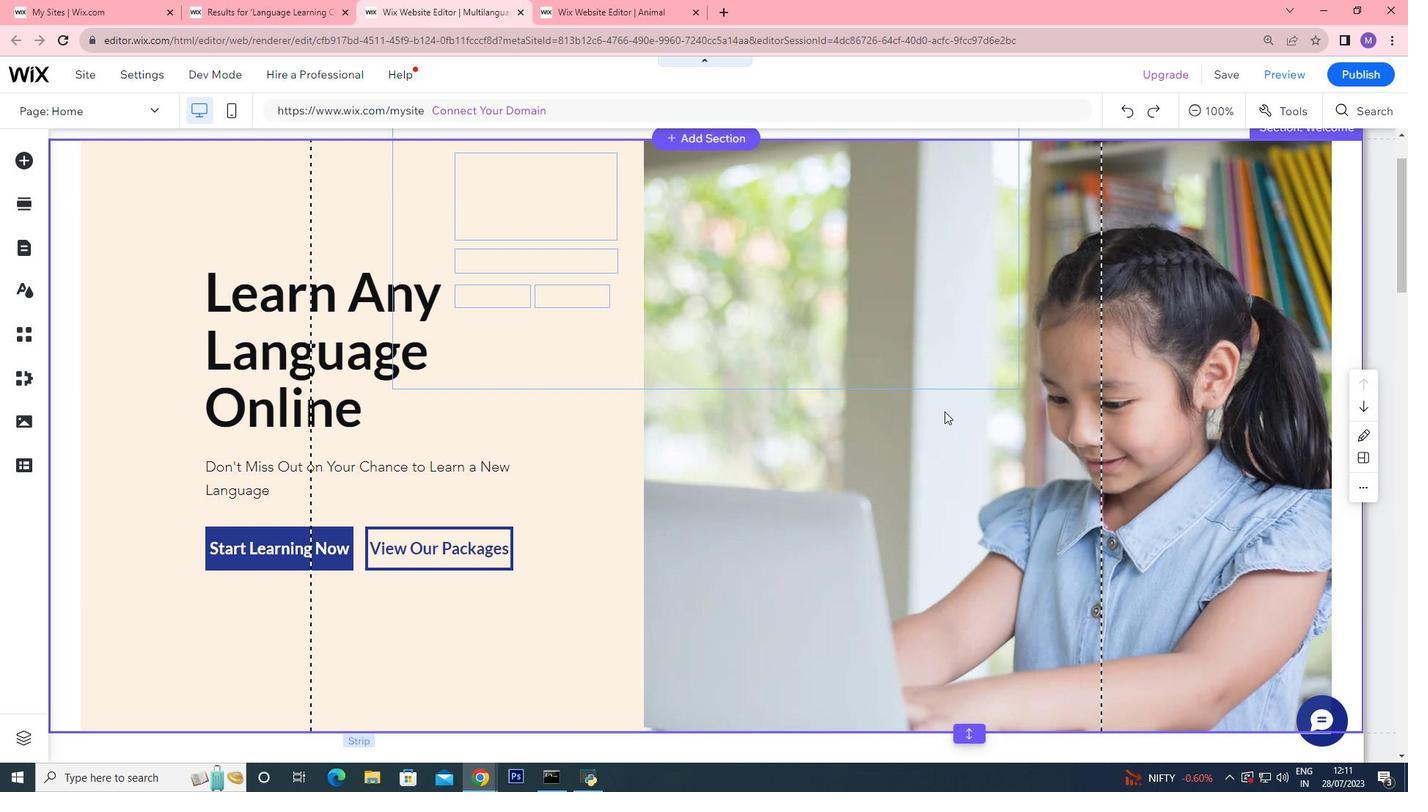 
Action: Mouse moved to (944, 411)
Screenshot: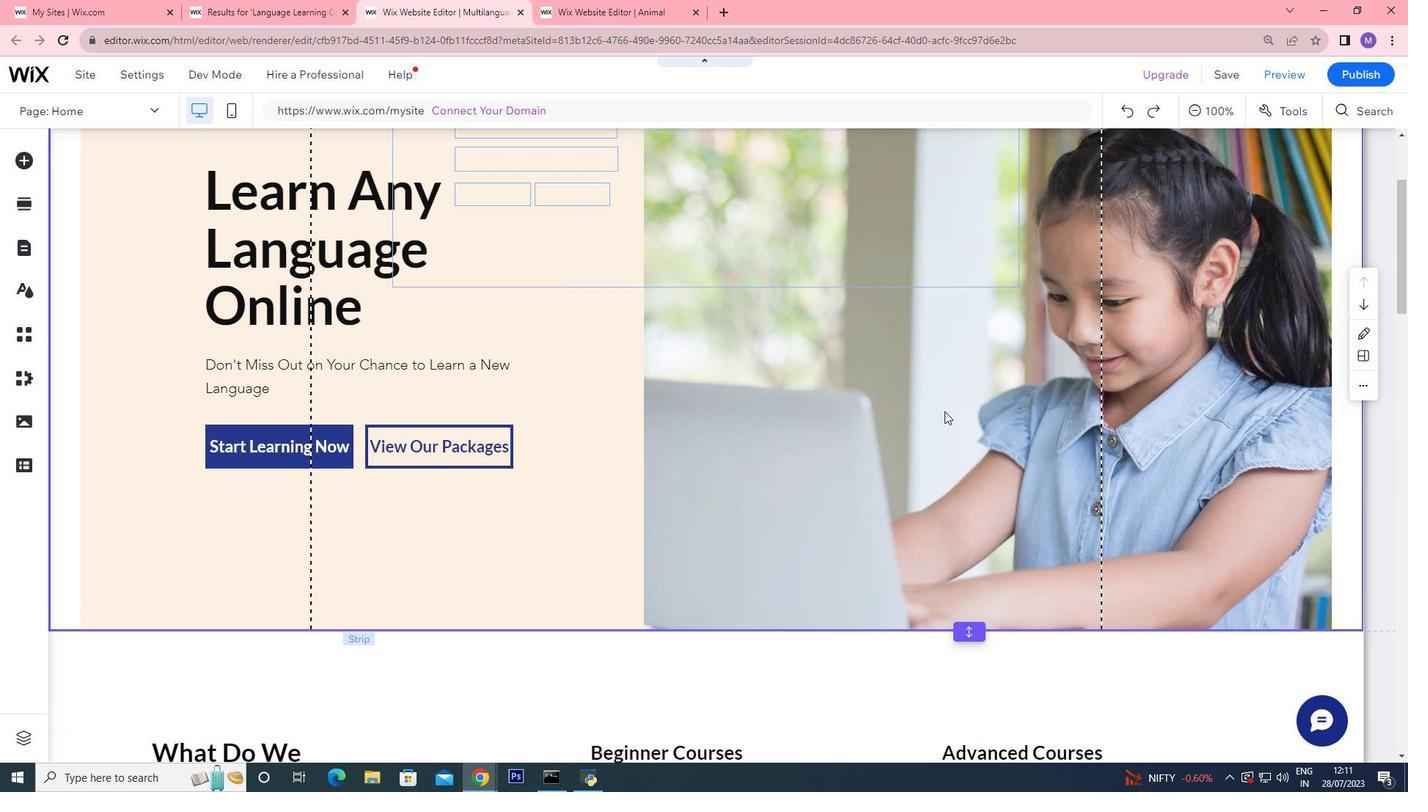 
Action: Mouse scrolled (944, 410) with delta (0, 0)
Screenshot: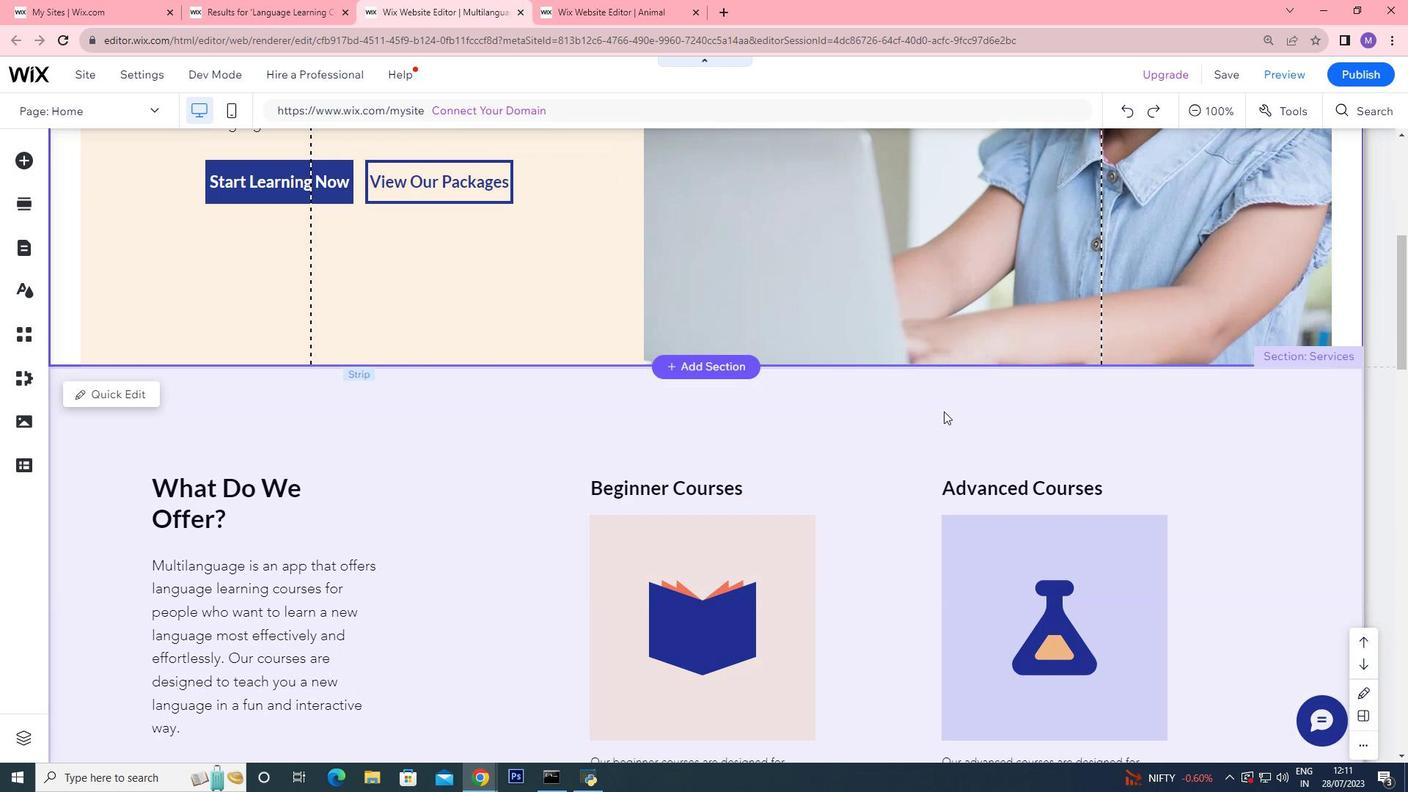 
Action: Mouse moved to (944, 411)
Screenshot: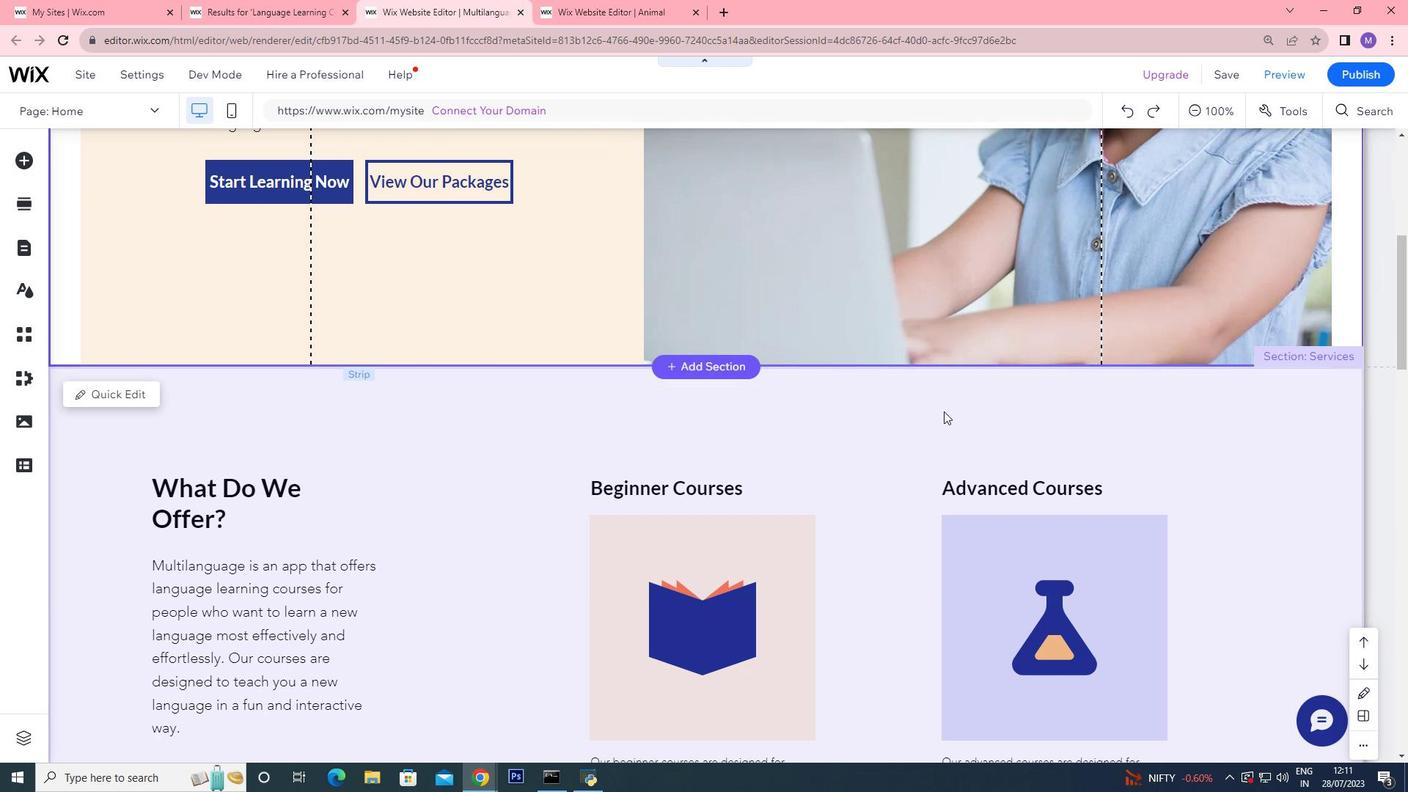 
Action: Mouse scrolled (944, 412) with delta (0, 0)
Screenshot: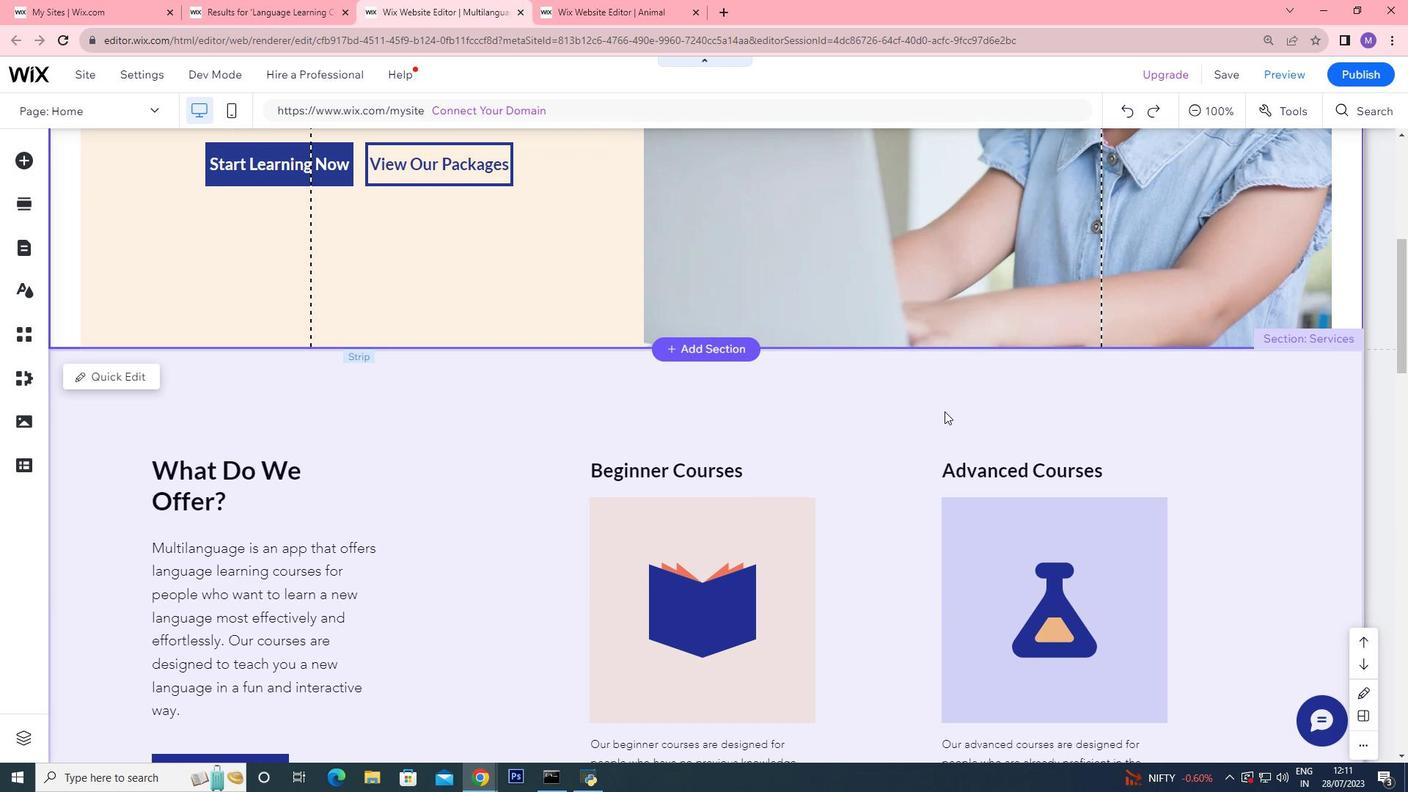
Action: Mouse scrolled (944, 412) with delta (0, 0)
Screenshot: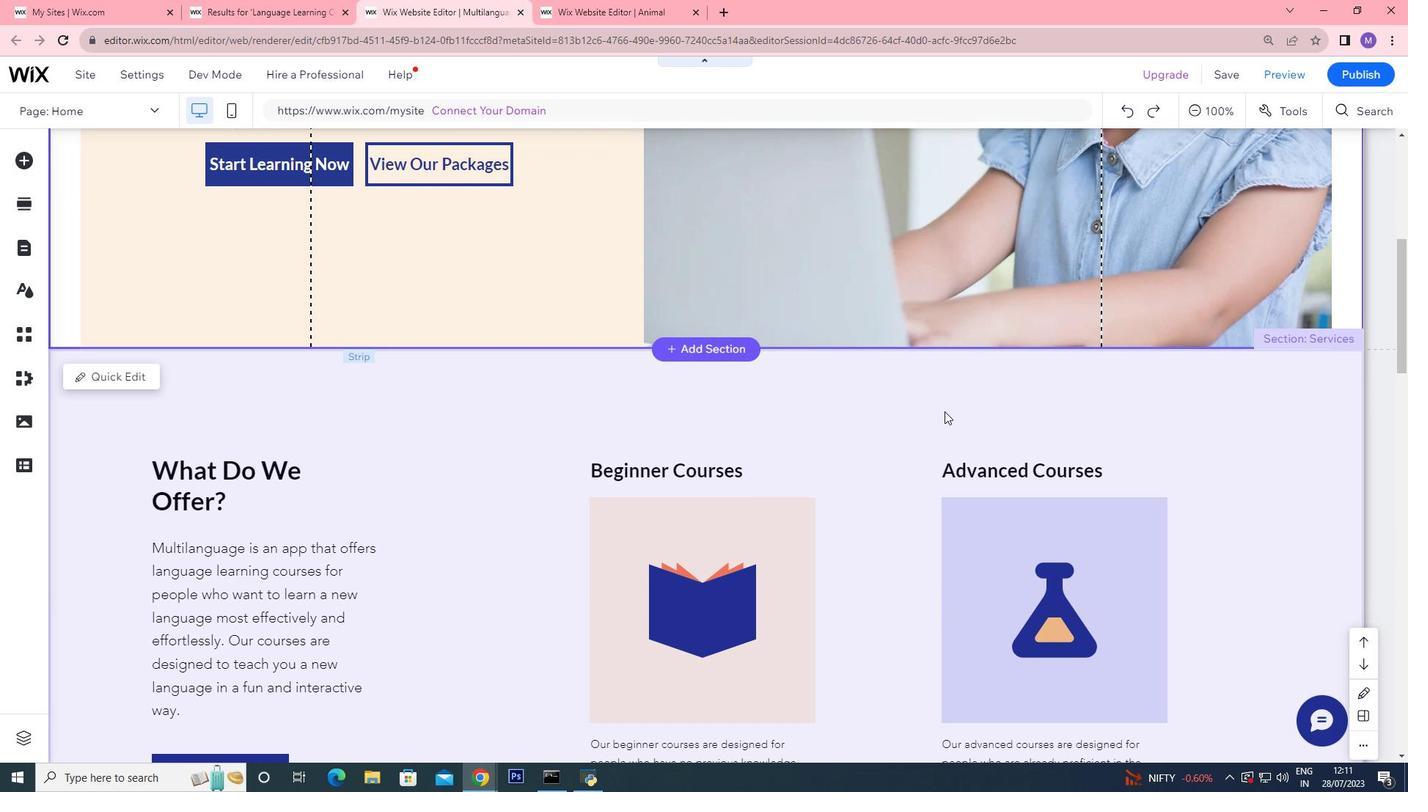 
Action: Mouse scrolled (944, 412) with delta (0, 0)
Screenshot: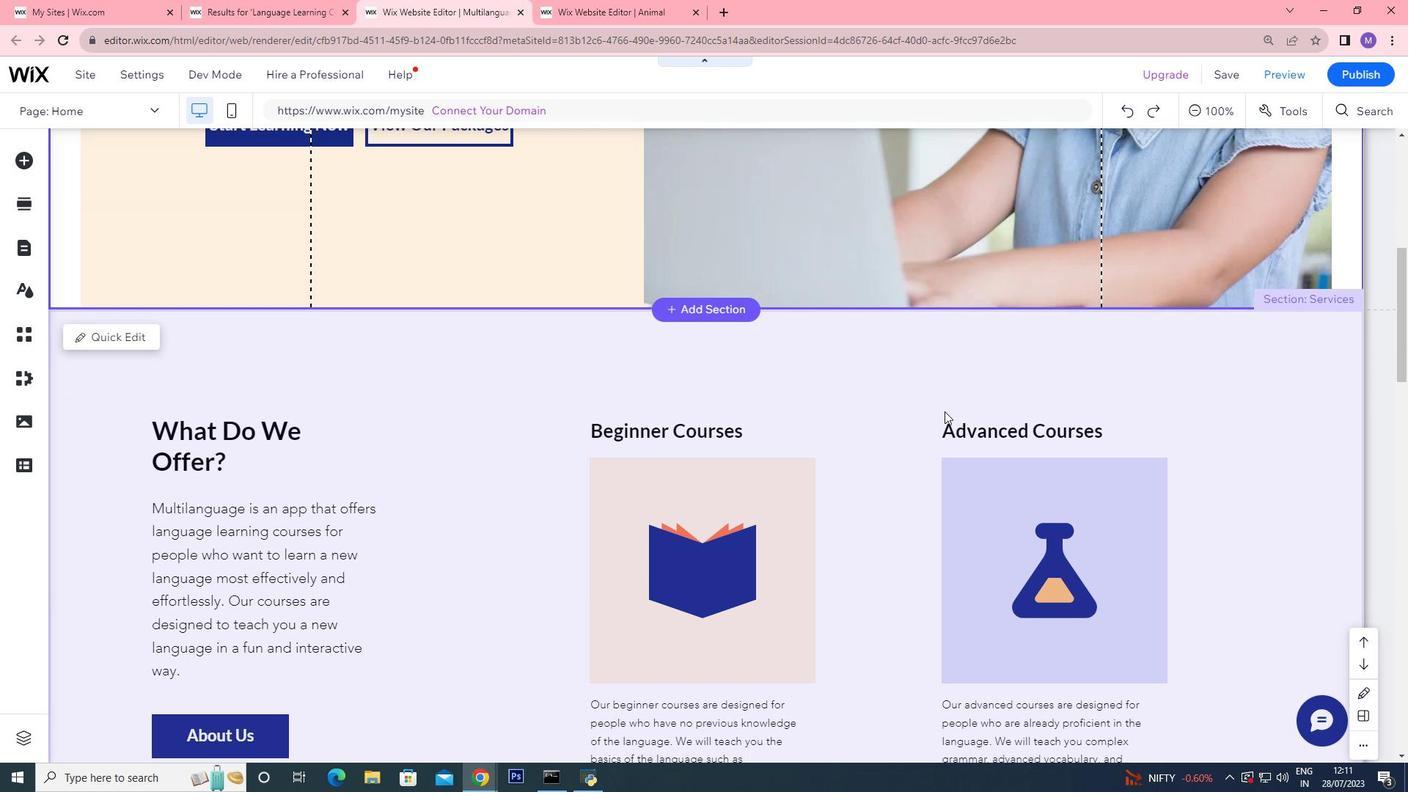 
Action: Mouse scrolled (944, 412) with delta (0, 0)
Screenshot: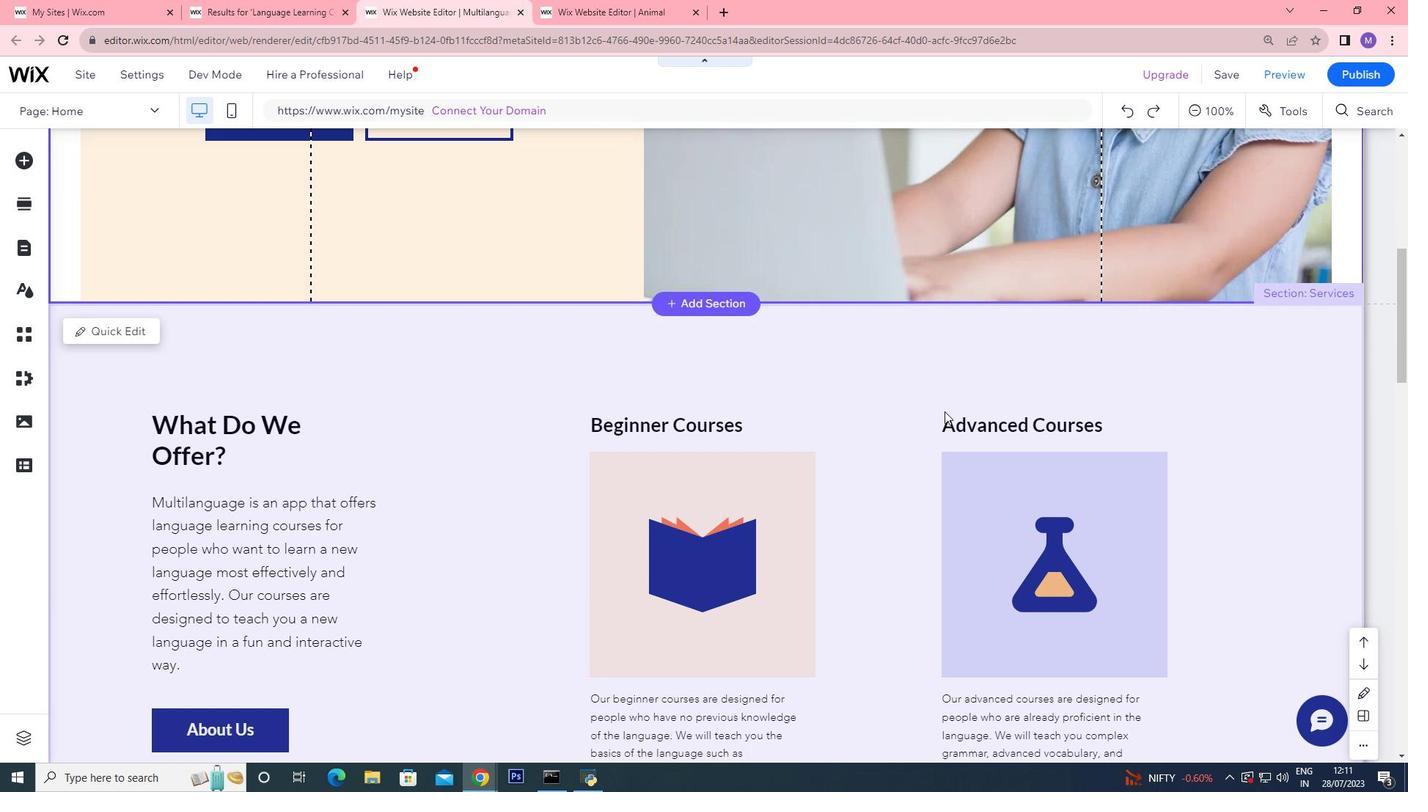 
Action: Mouse scrolled (944, 412) with delta (0, 0)
Screenshot: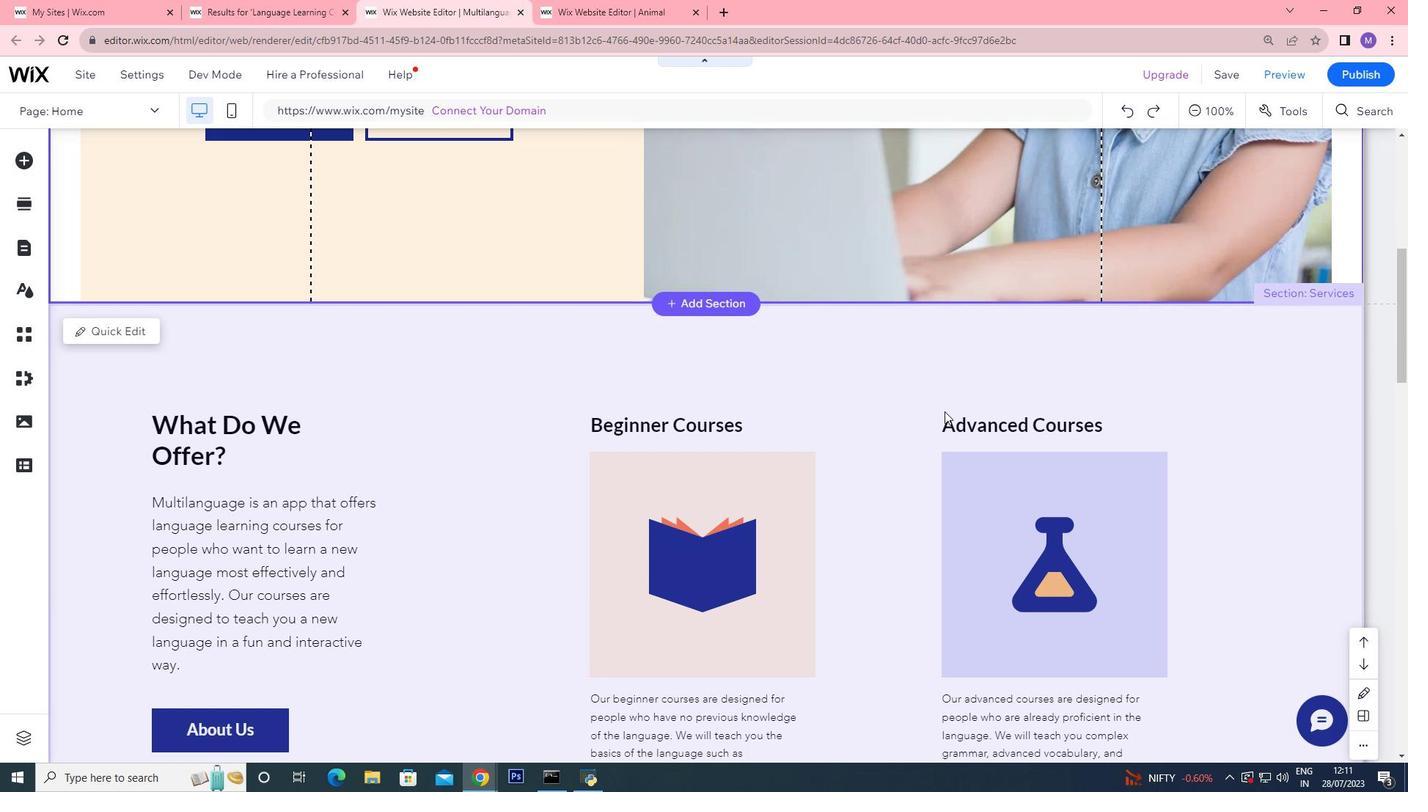 
Action: Mouse scrolled (944, 412) with delta (0, 0)
Screenshot: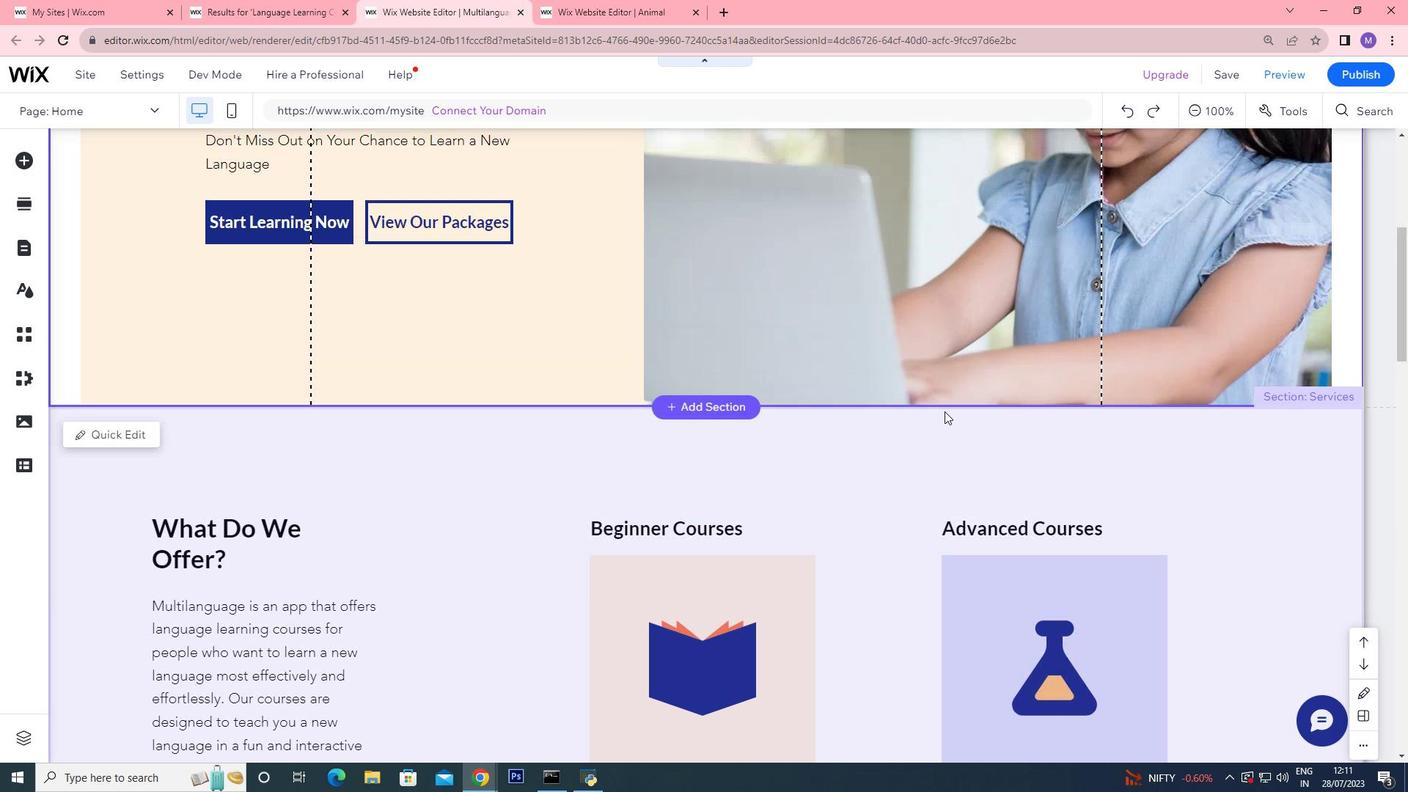 
Action: Mouse scrolled (944, 412) with delta (0, 0)
Screenshot: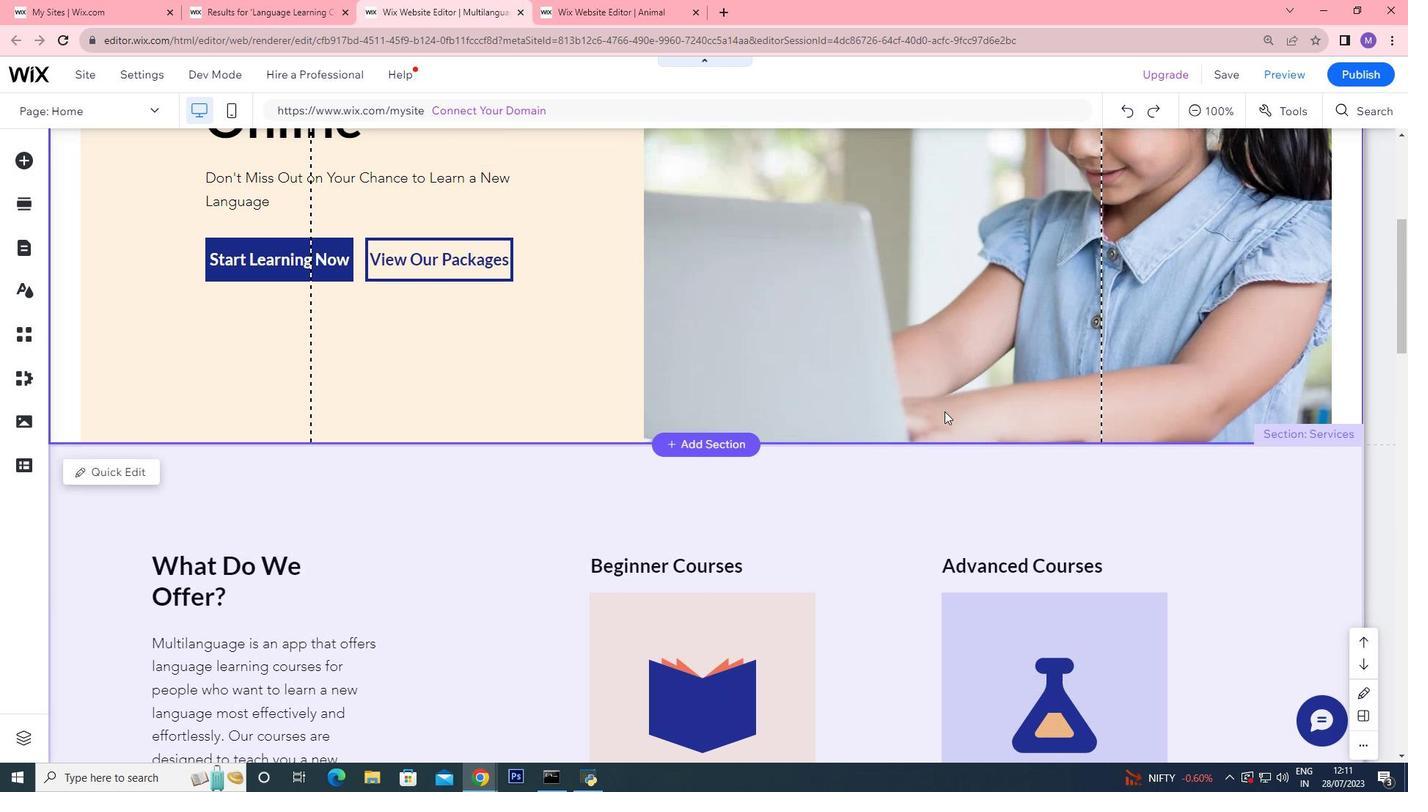 
Action: Mouse scrolled (944, 412) with delta (0, 0)
Screenshot: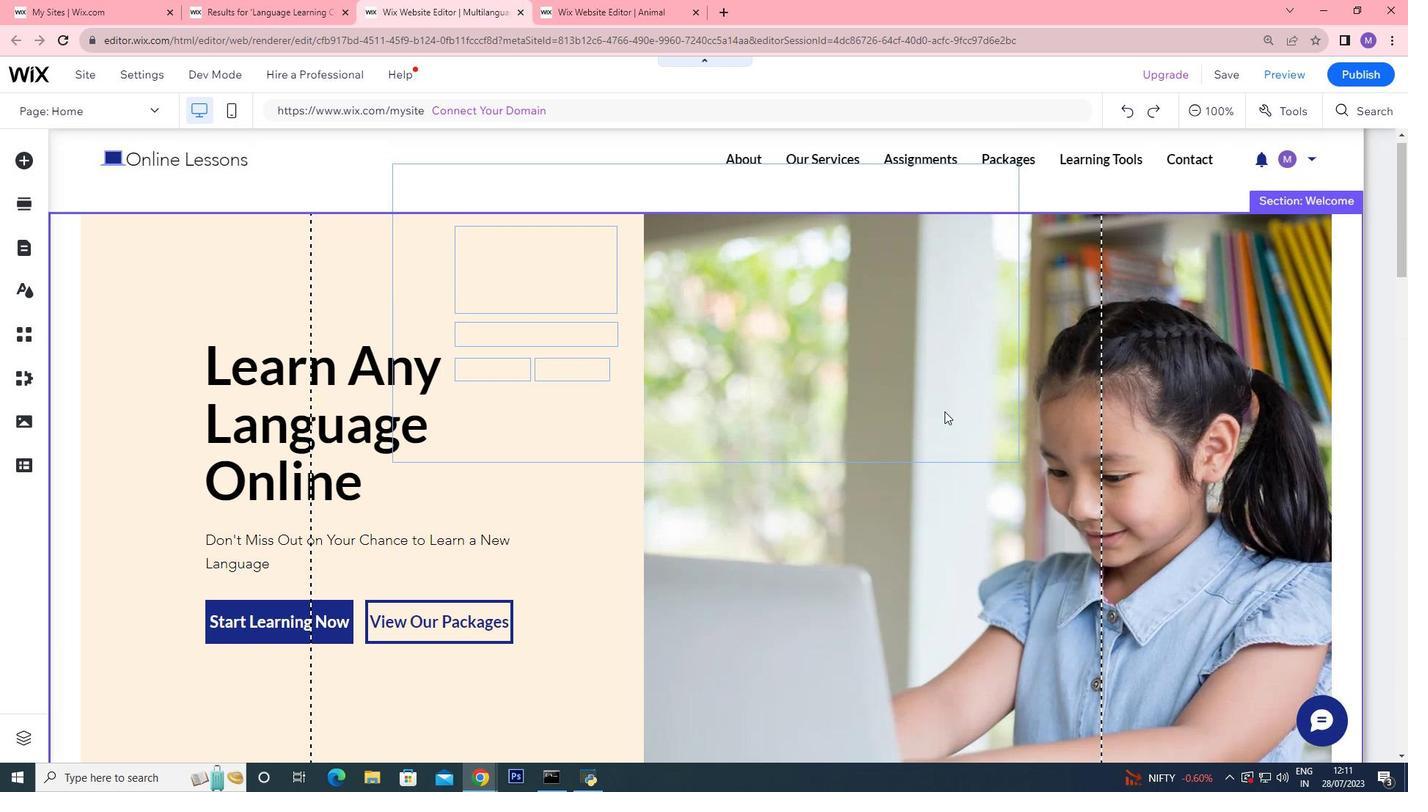 
Action: Mouse moved to (363, 396)
Screenshot: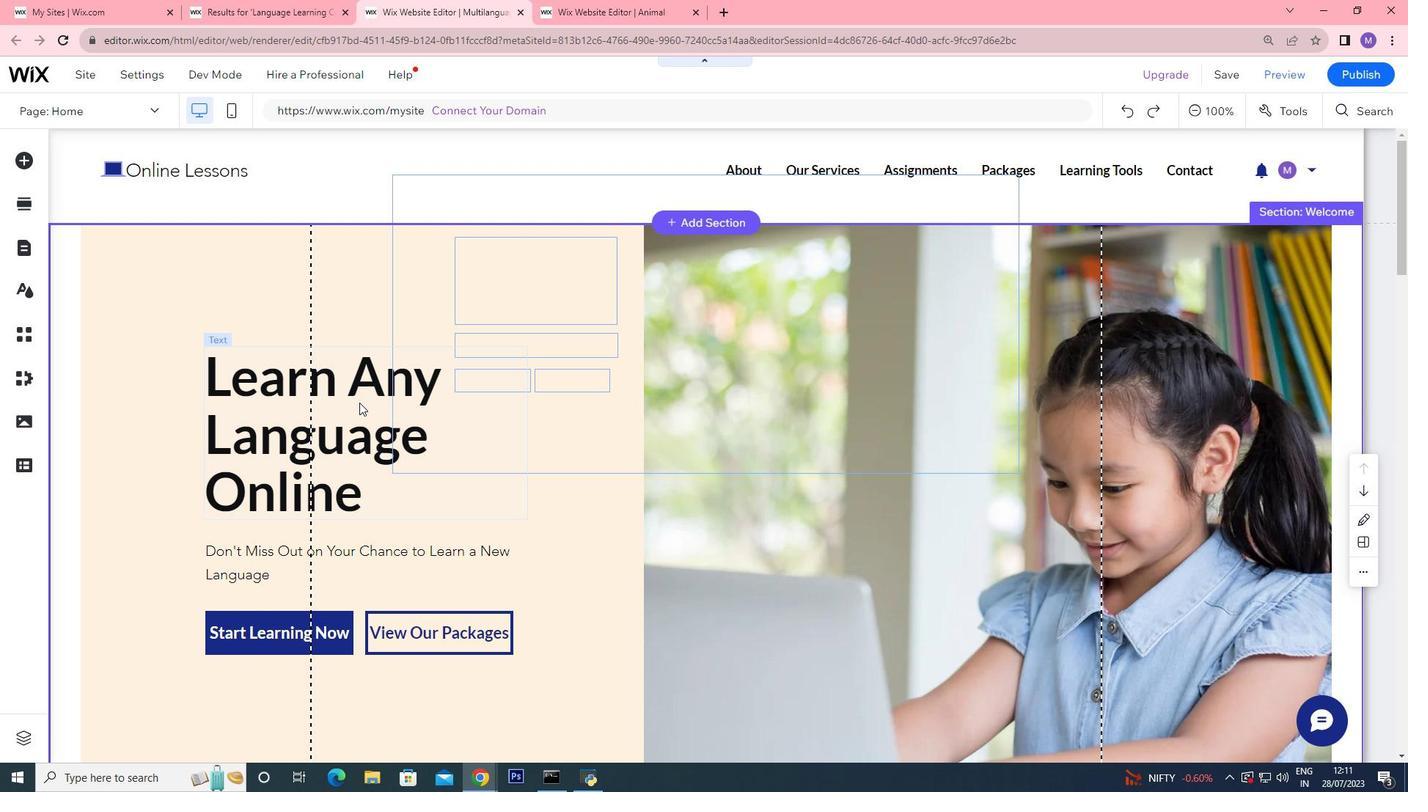
Action: Mouse pressed left at (363, 396)
Screenshot: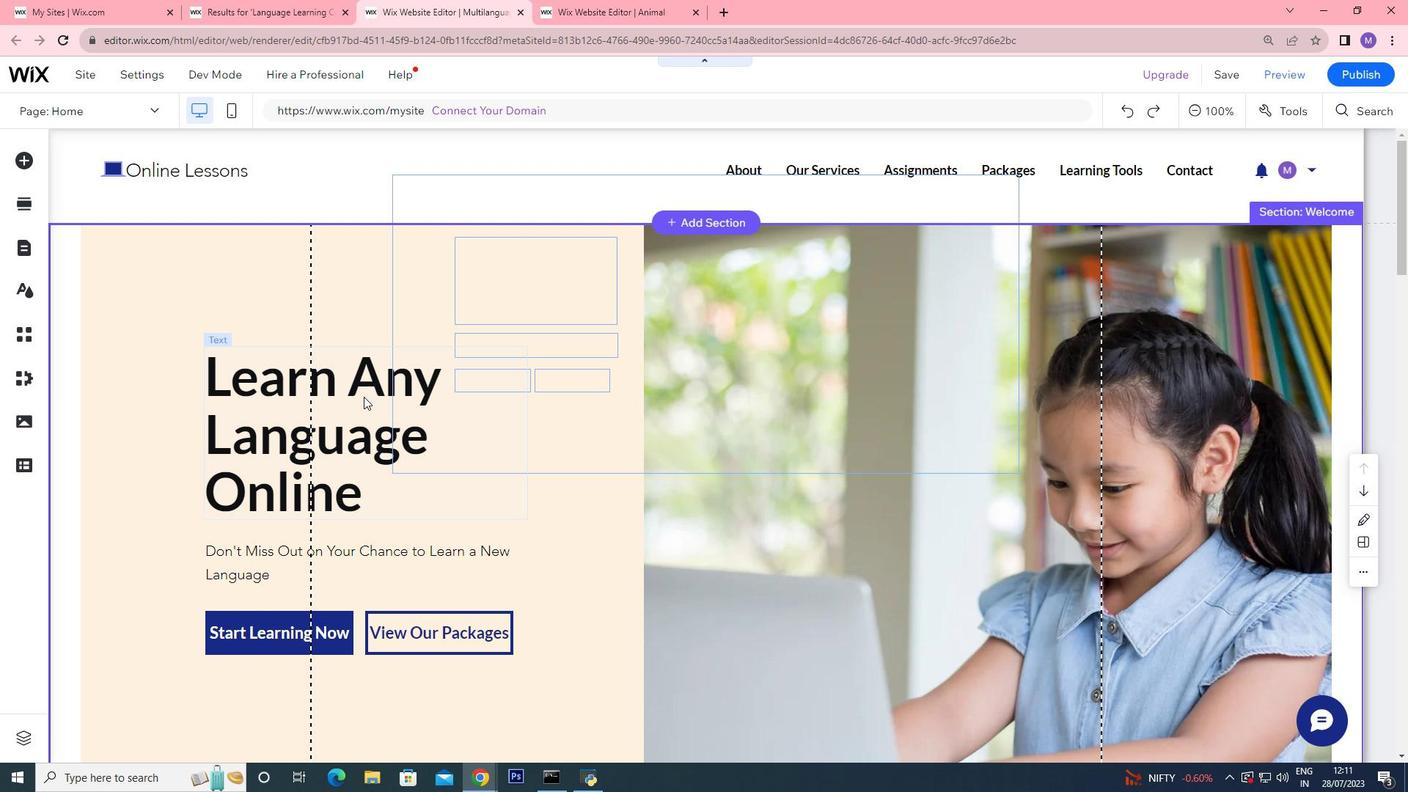 
Action: Mouse pressed left at (363, 396)
Screenshot: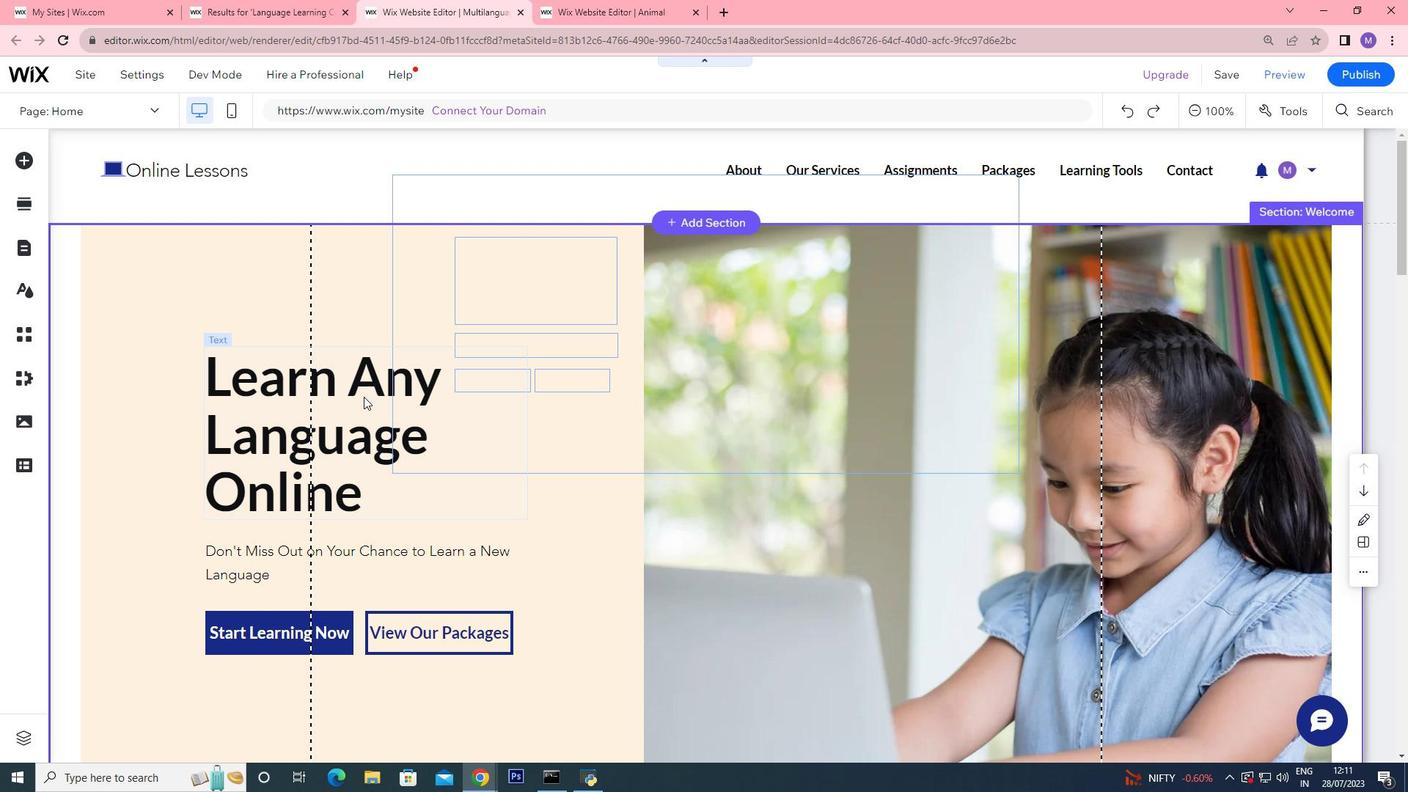 
Action: Mouse moved to (380, 490)
Screenshot: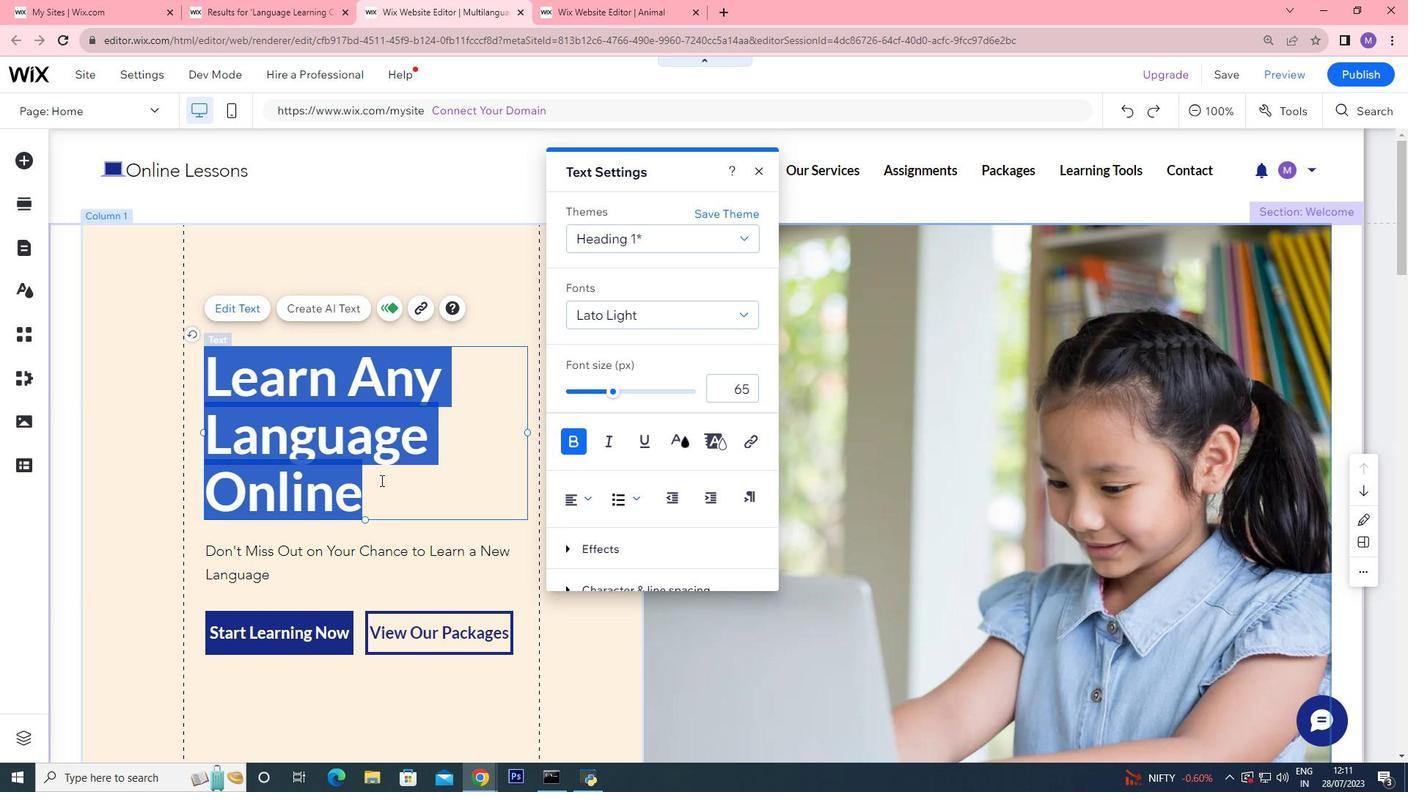 
Action: Mouse pressed left at (380, 490)
Screenshot: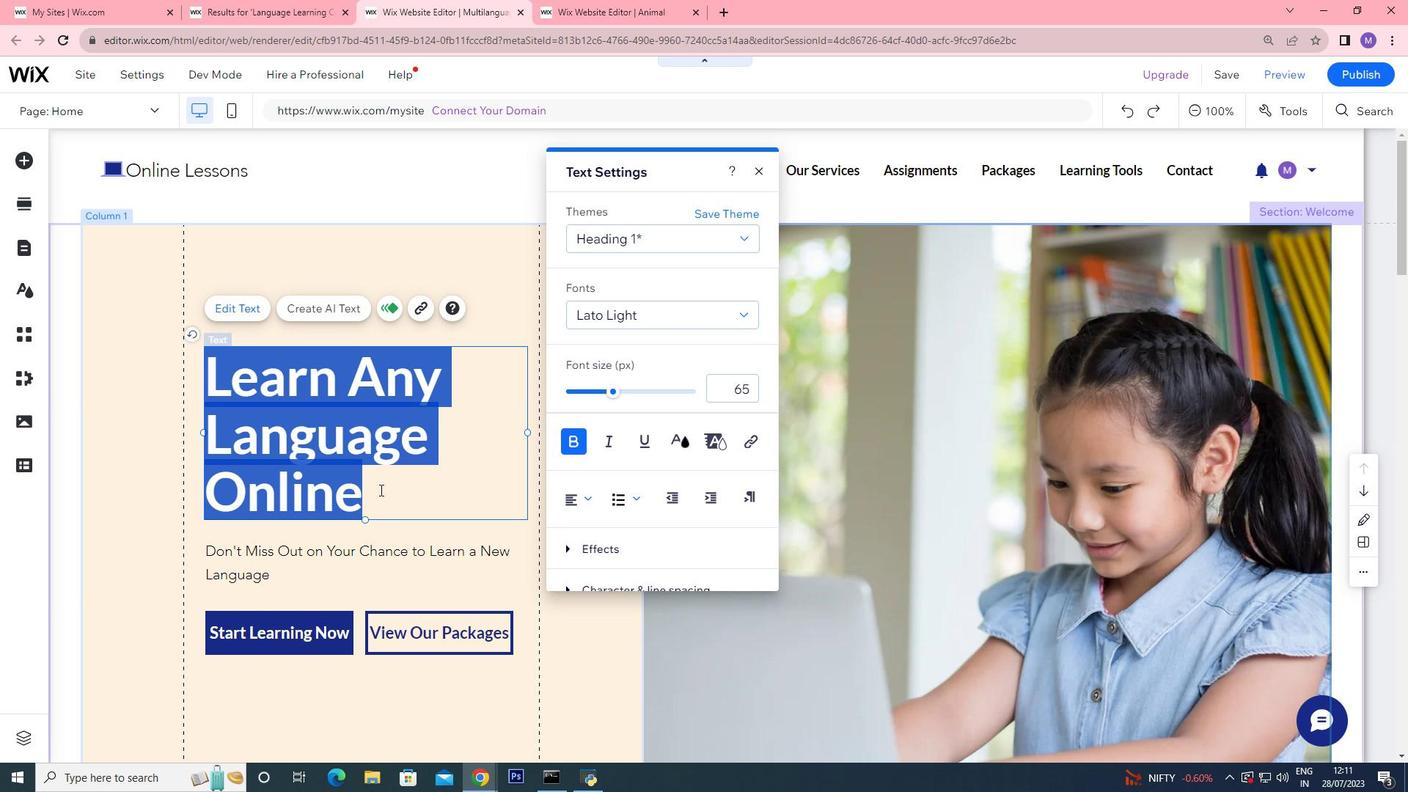 
Action: Key pressed <Key.space>
Screenshot: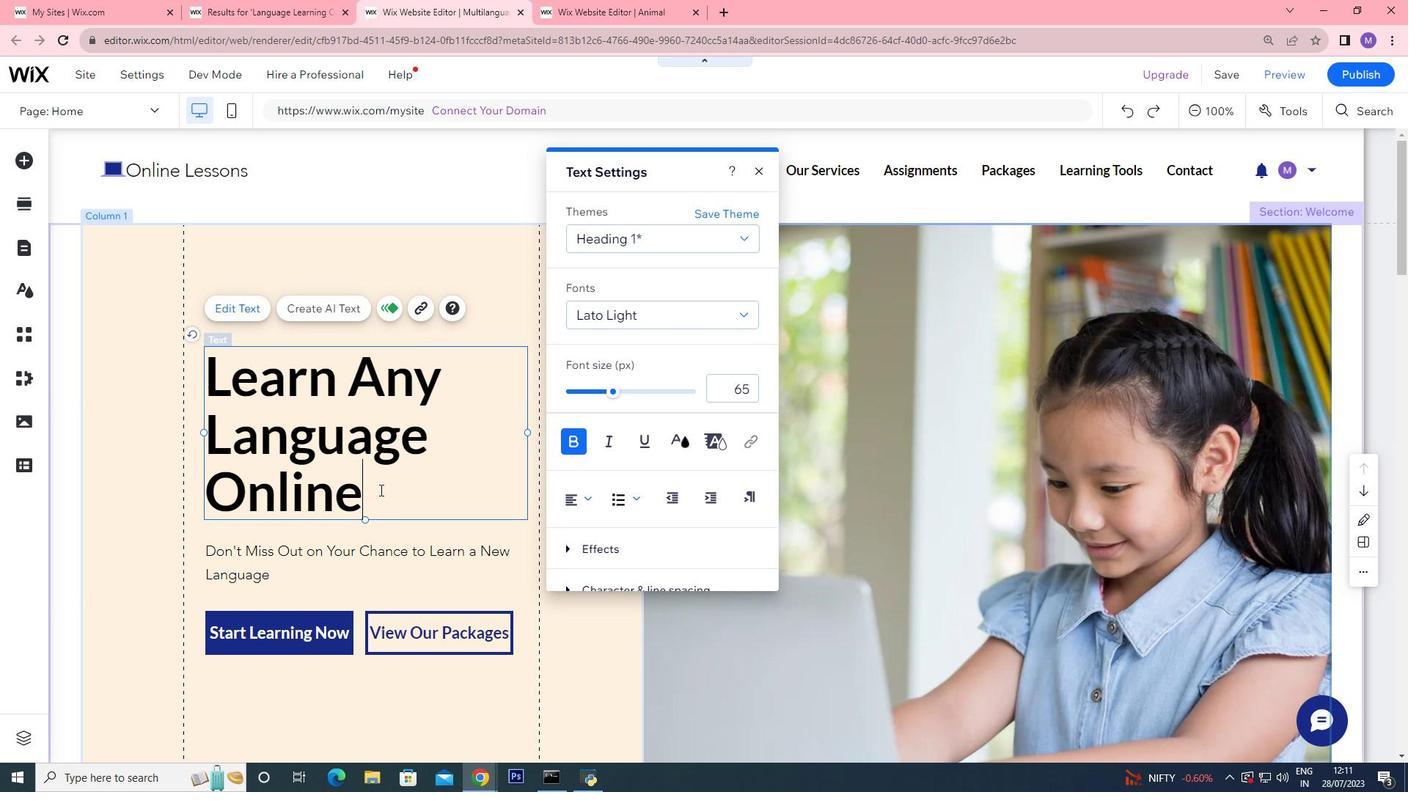 
Action: Mouse moved to (374, 504)
Screenshot: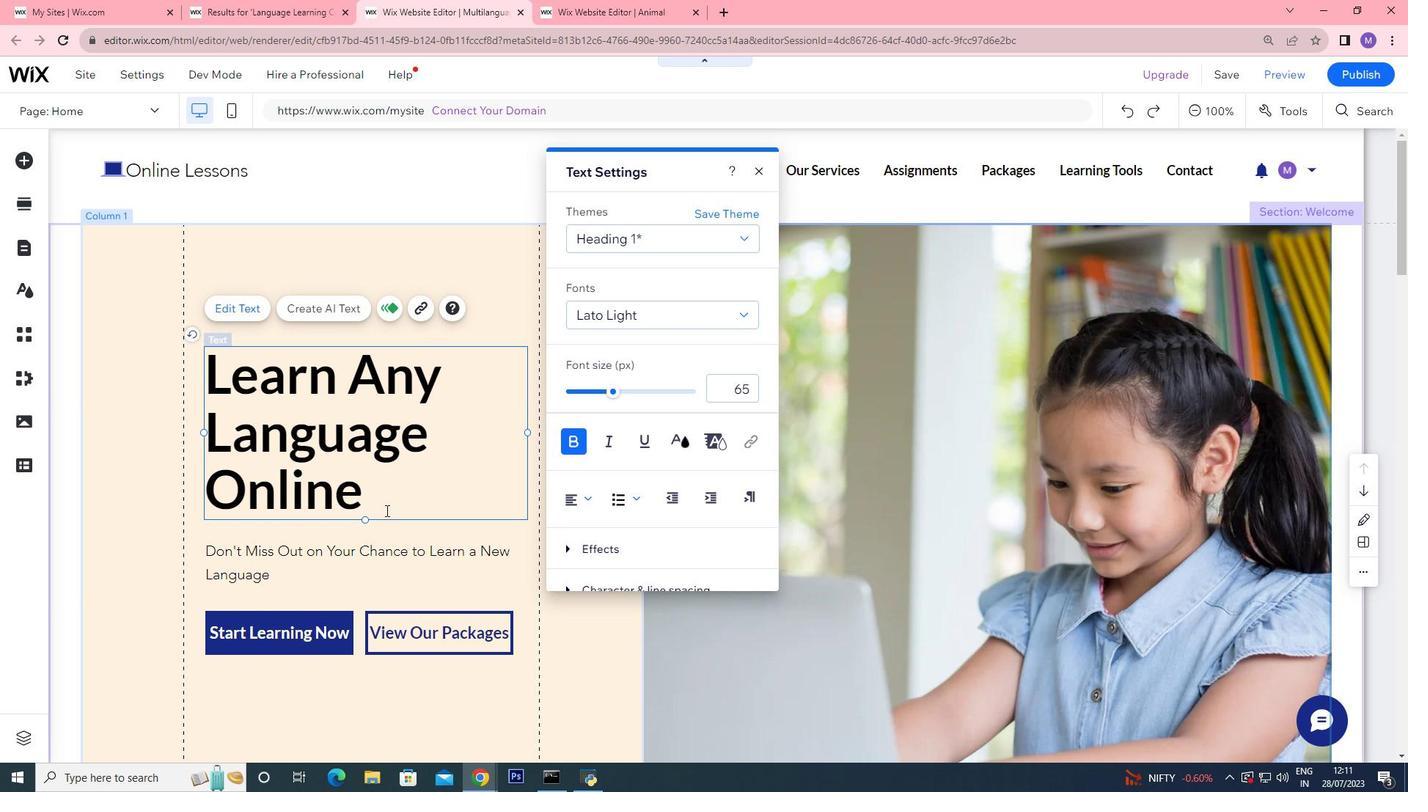 
Action: Mouse pressed left at (374, 504)
Screenshot: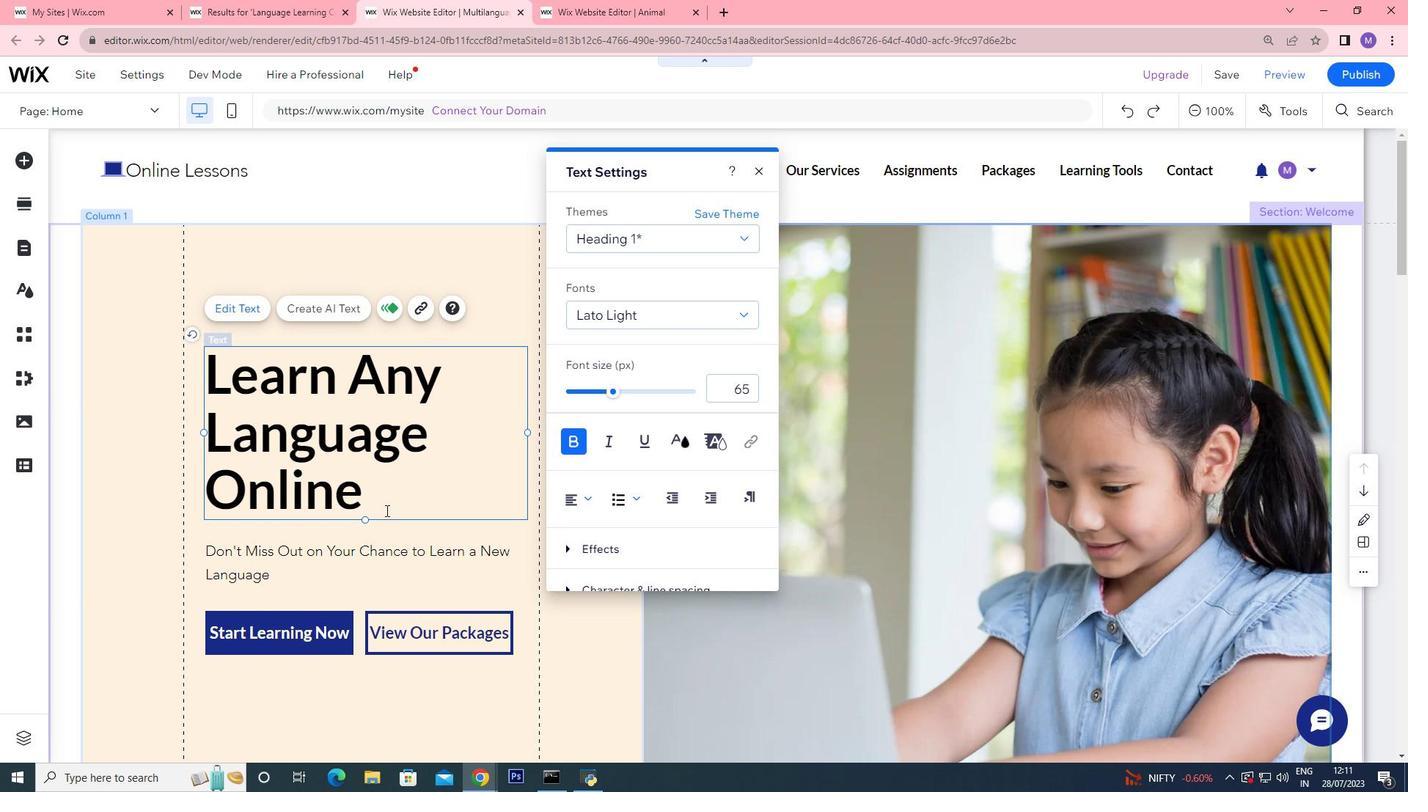 
Action: Mouse moved to (203, 385)
Screenshot: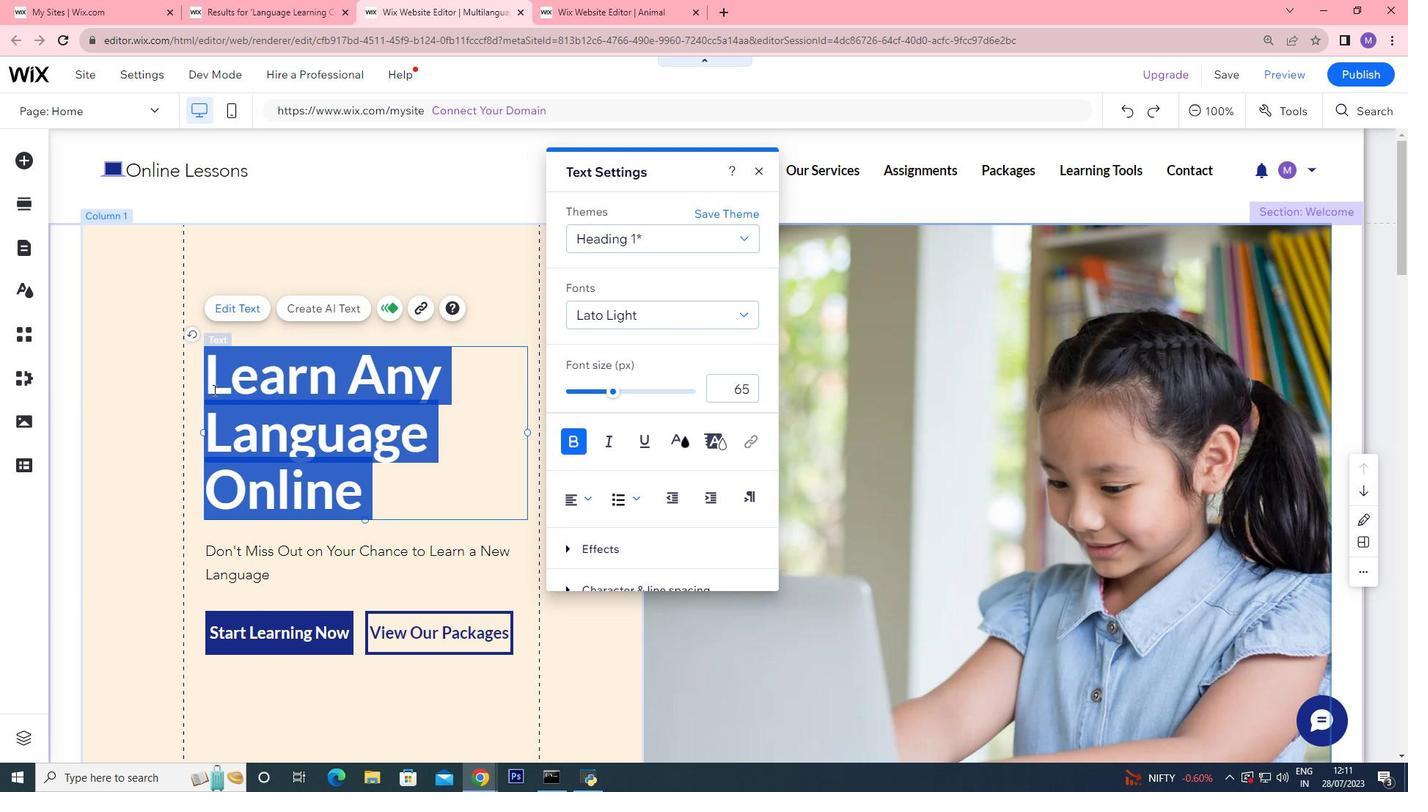 
Action: Key pressed <Key.shift><Key.shift><Key.shift>Learn<Key.space><Key.shift><<Key.backspace><Key.shift>Multilanguage
Screenshot: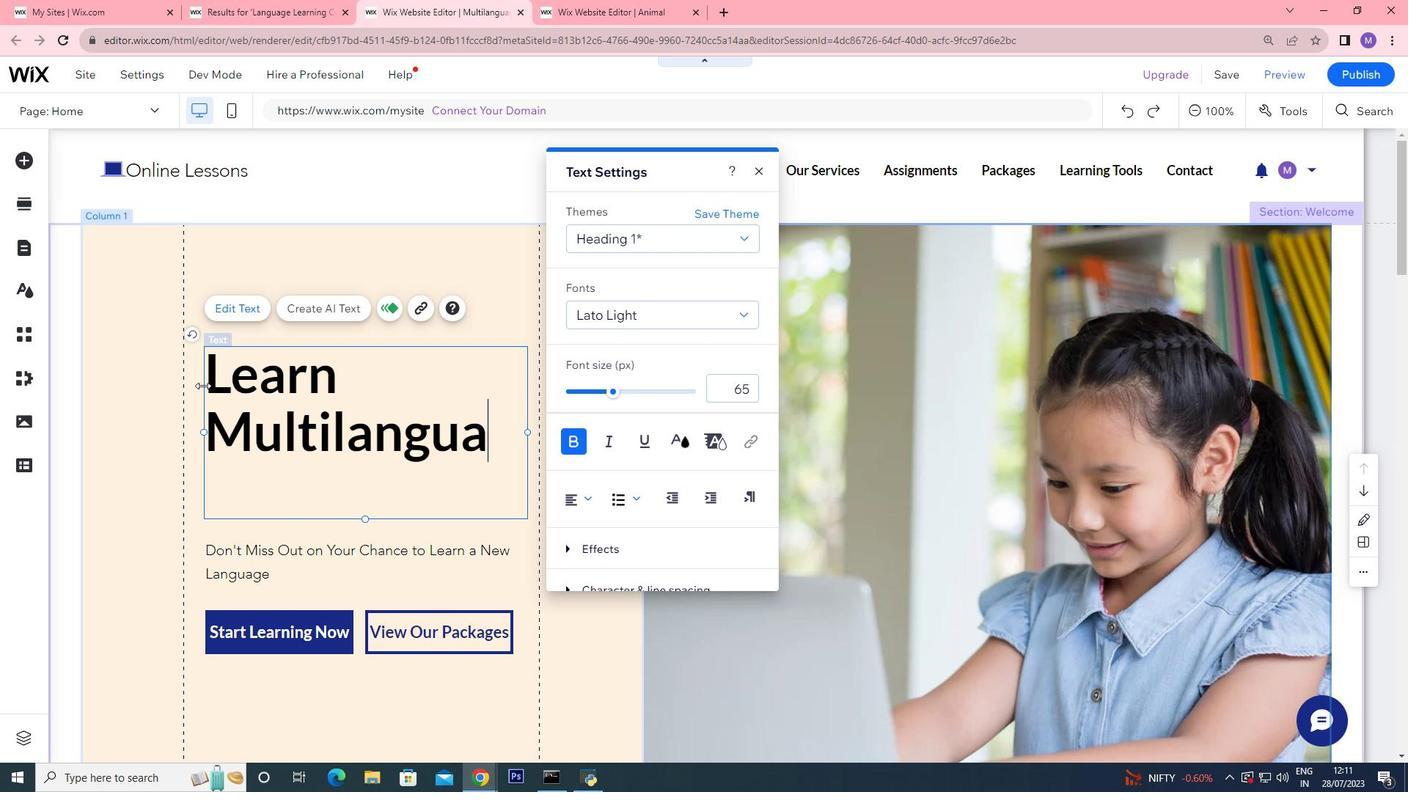 
Action: Mouse moved to (253, 512)
Screenshot: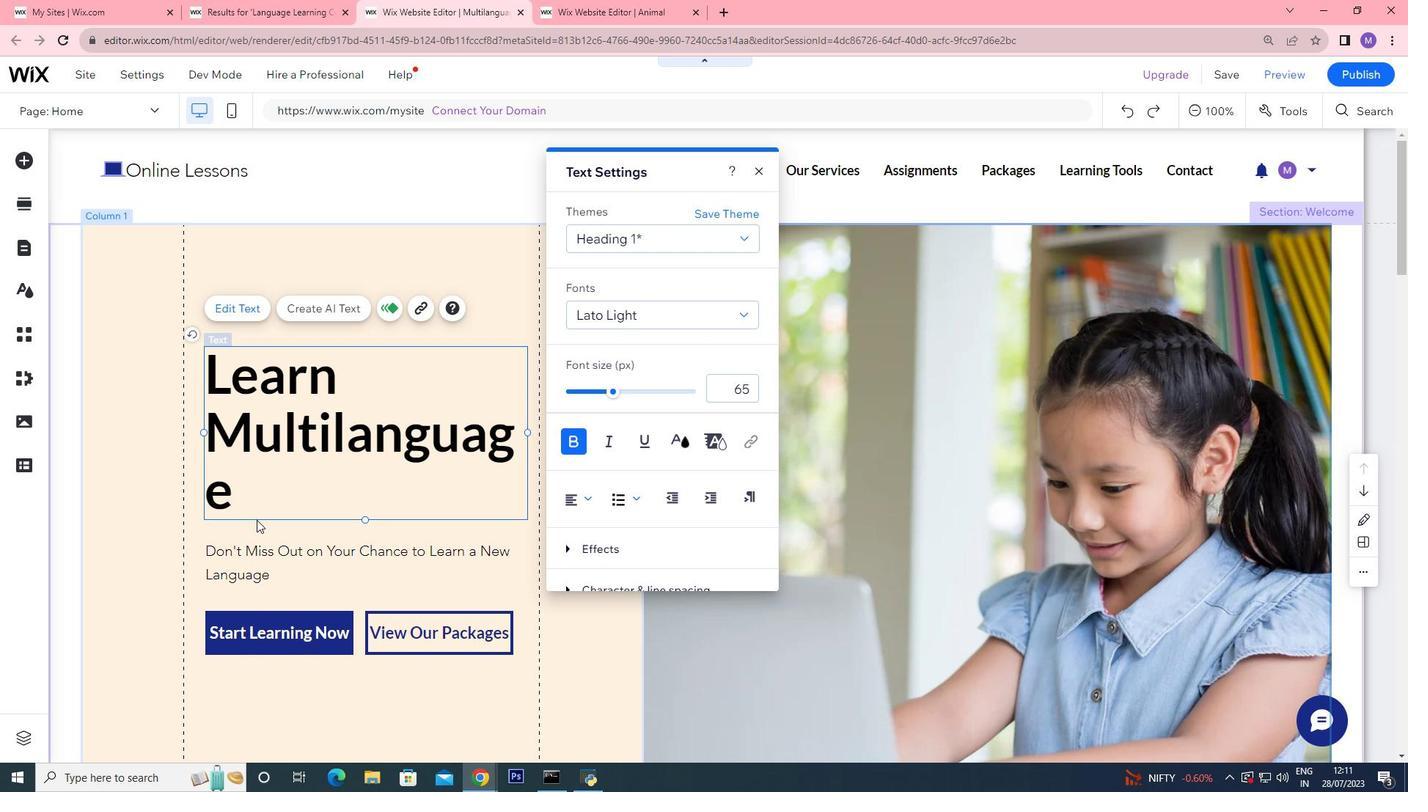 
Action: Key pressed <Key.space>online
Screenshot: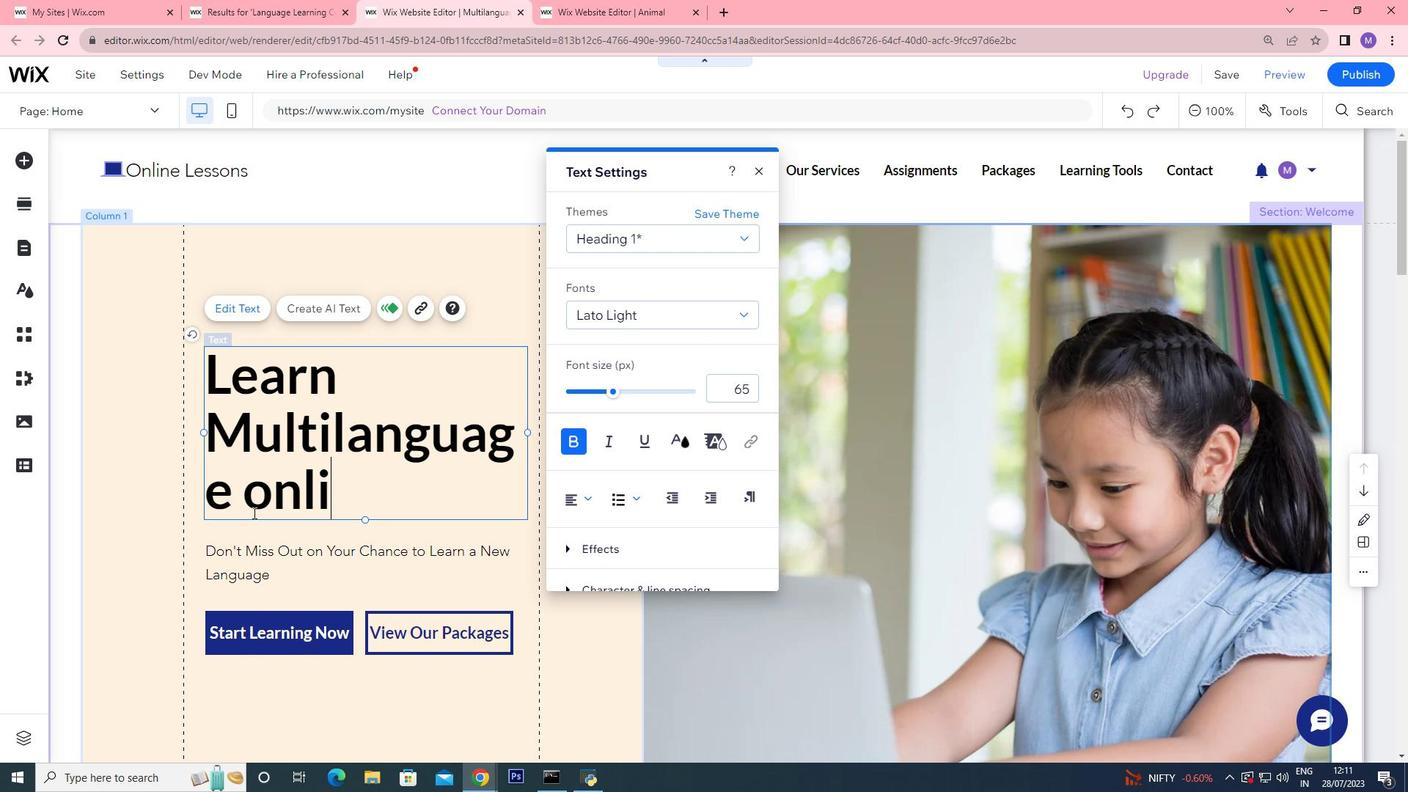 
Action: Mouse moved to (353, 444)
Screenshot: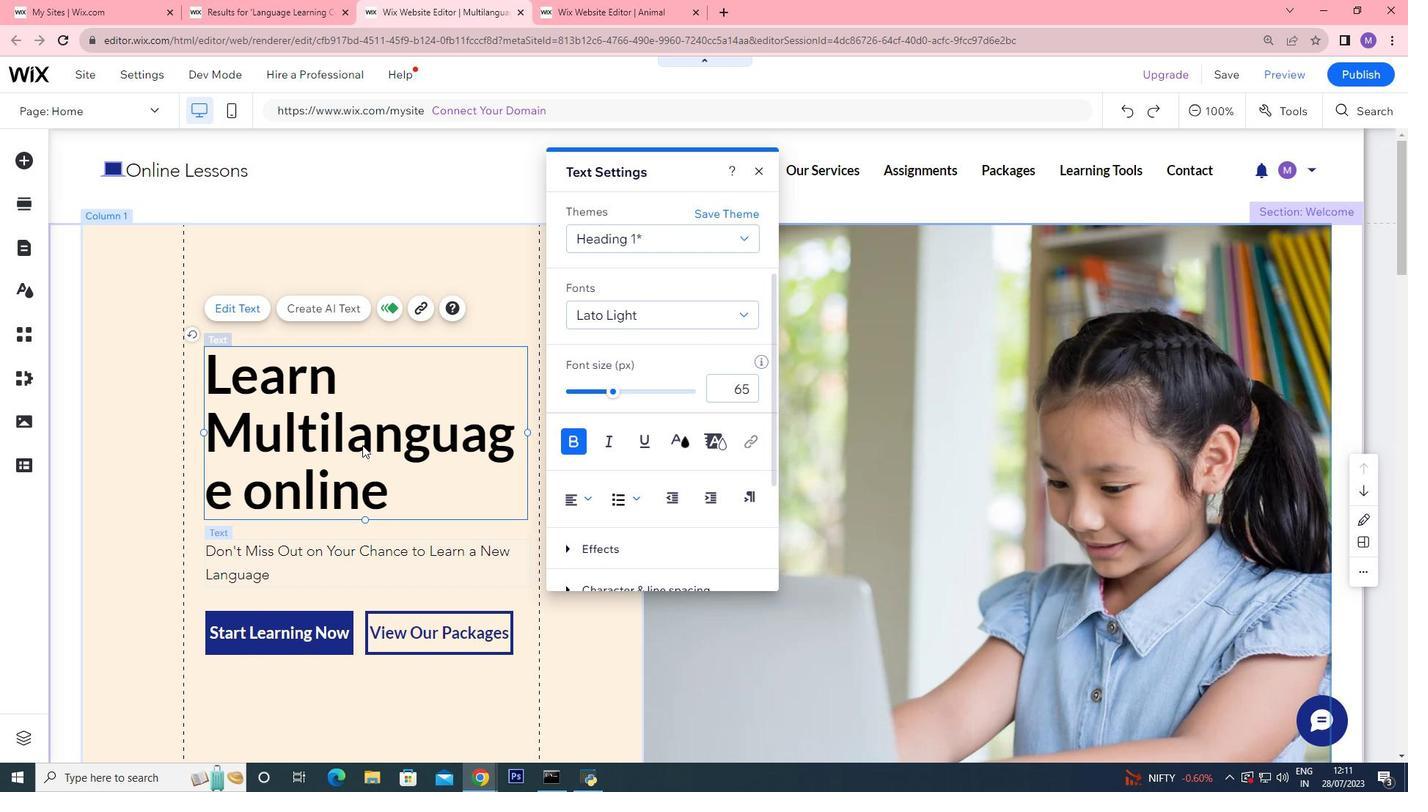 
Action: Mouse pressed left at (353, 444)
Screenshot: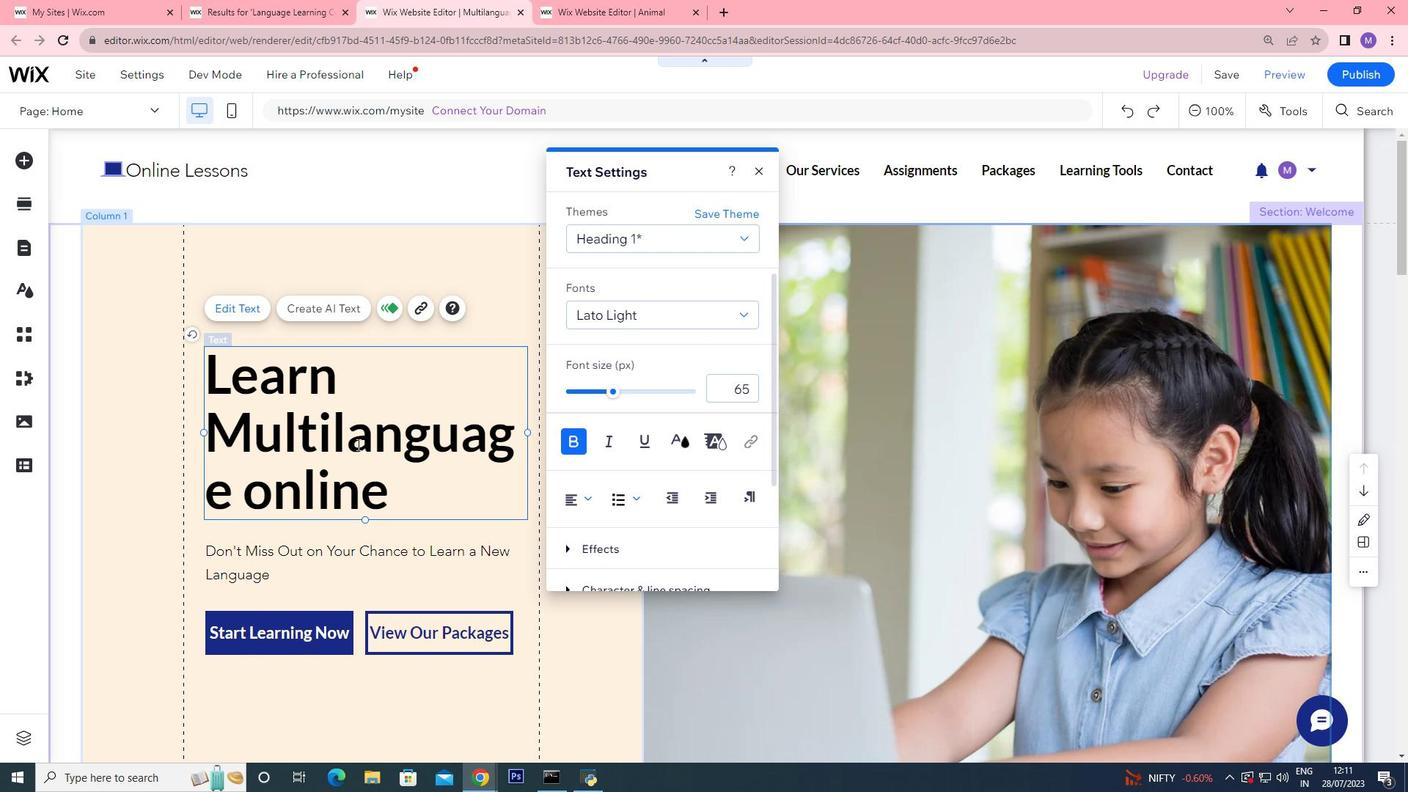 
Action: Mouse moved to (443, 431)
Screenshot: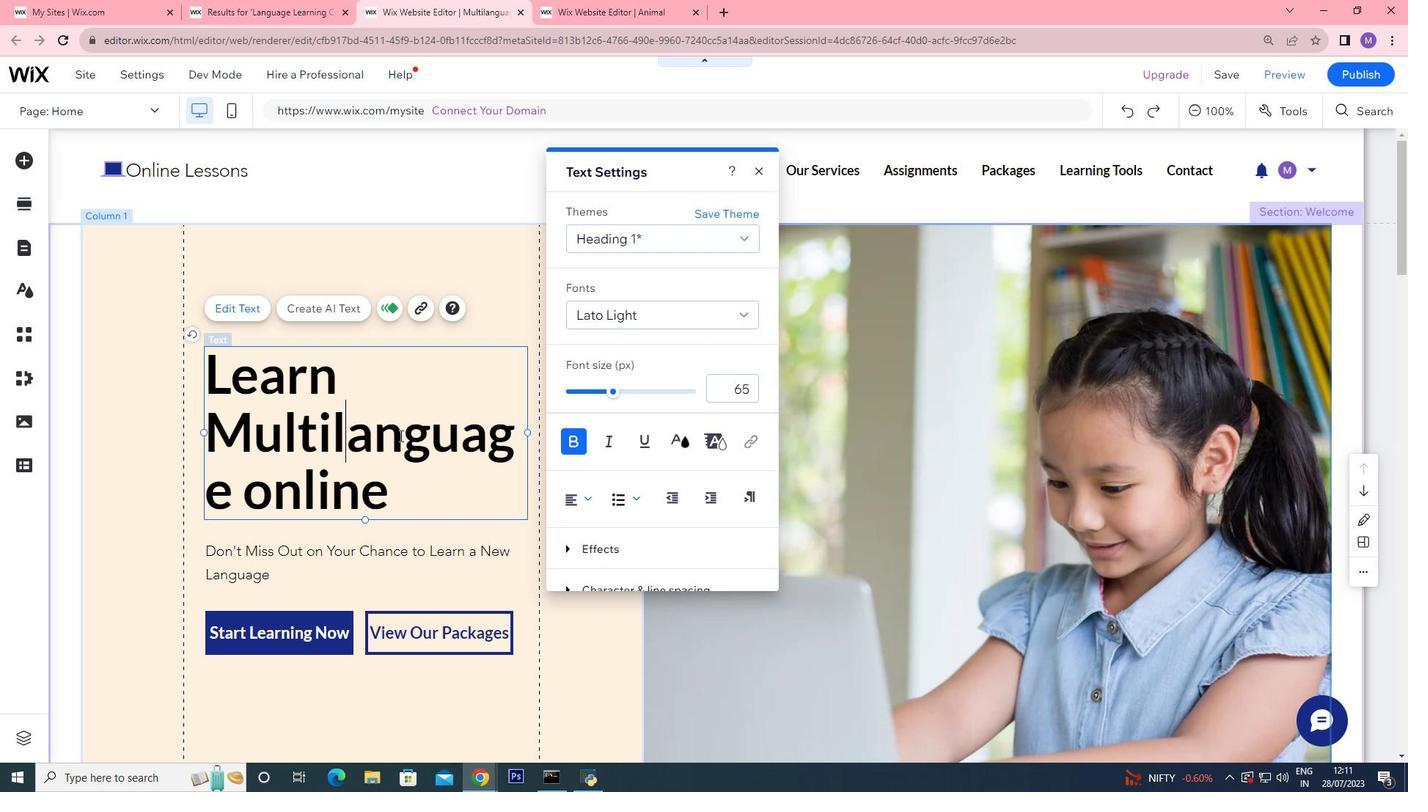 
Action: Key pressed ctrl+A
Screenshot: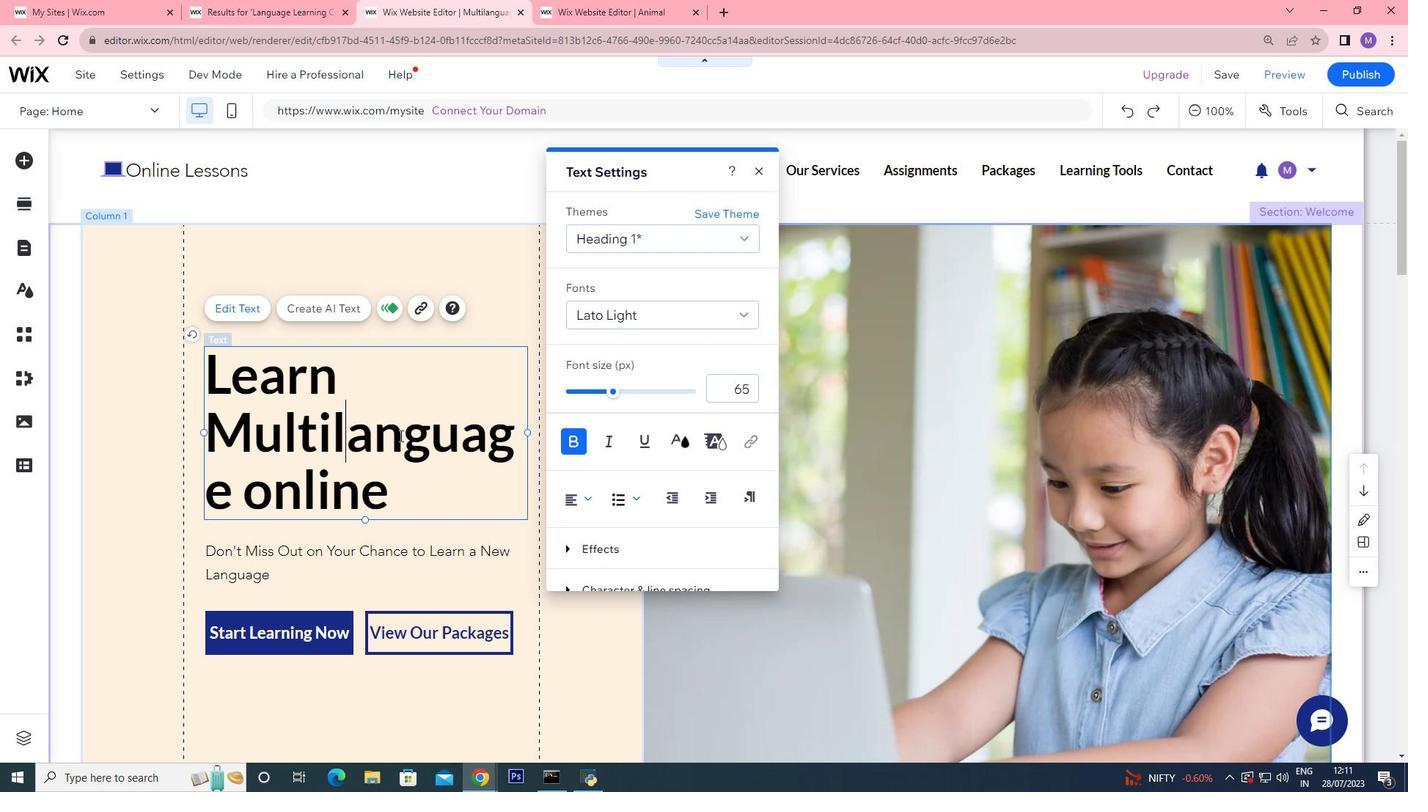 
Action: Mouse moved to (611, 393)
Screenshot: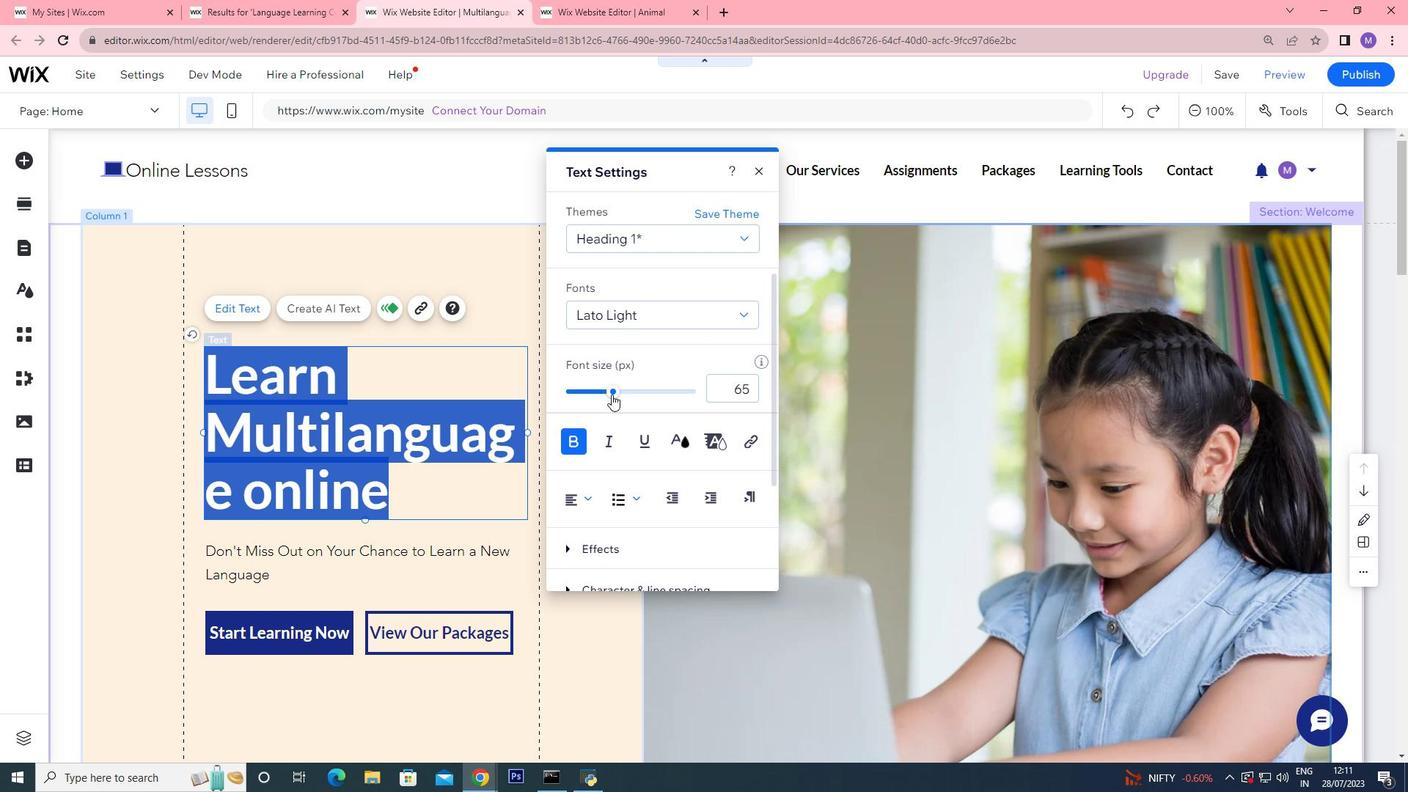 
Action: Mouse pressed left at (611, 393)
Screenshot: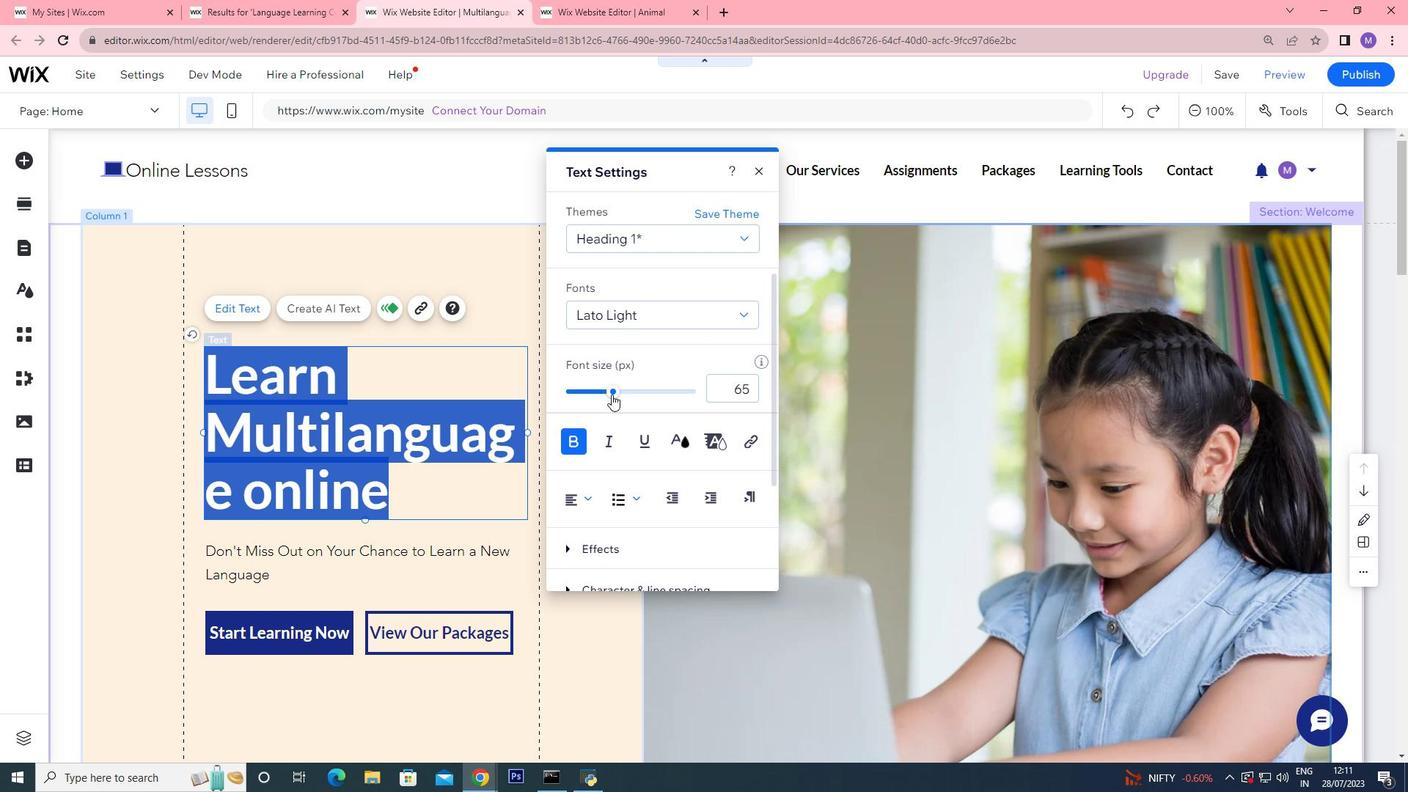 
Action: Mouse moved to (506, 554)
Screenshot: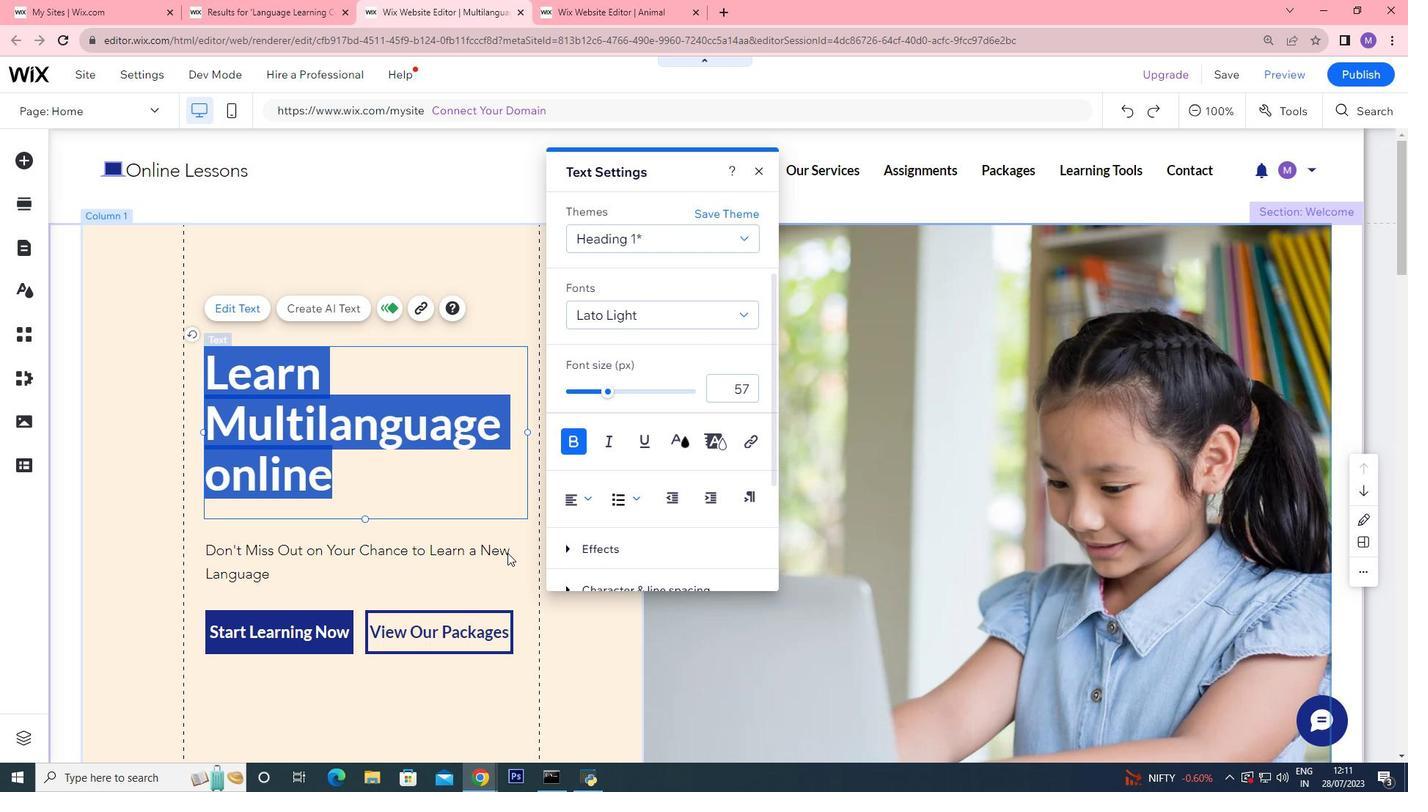 
Action: Mouse pressed left at (506, 554)
Screenshot: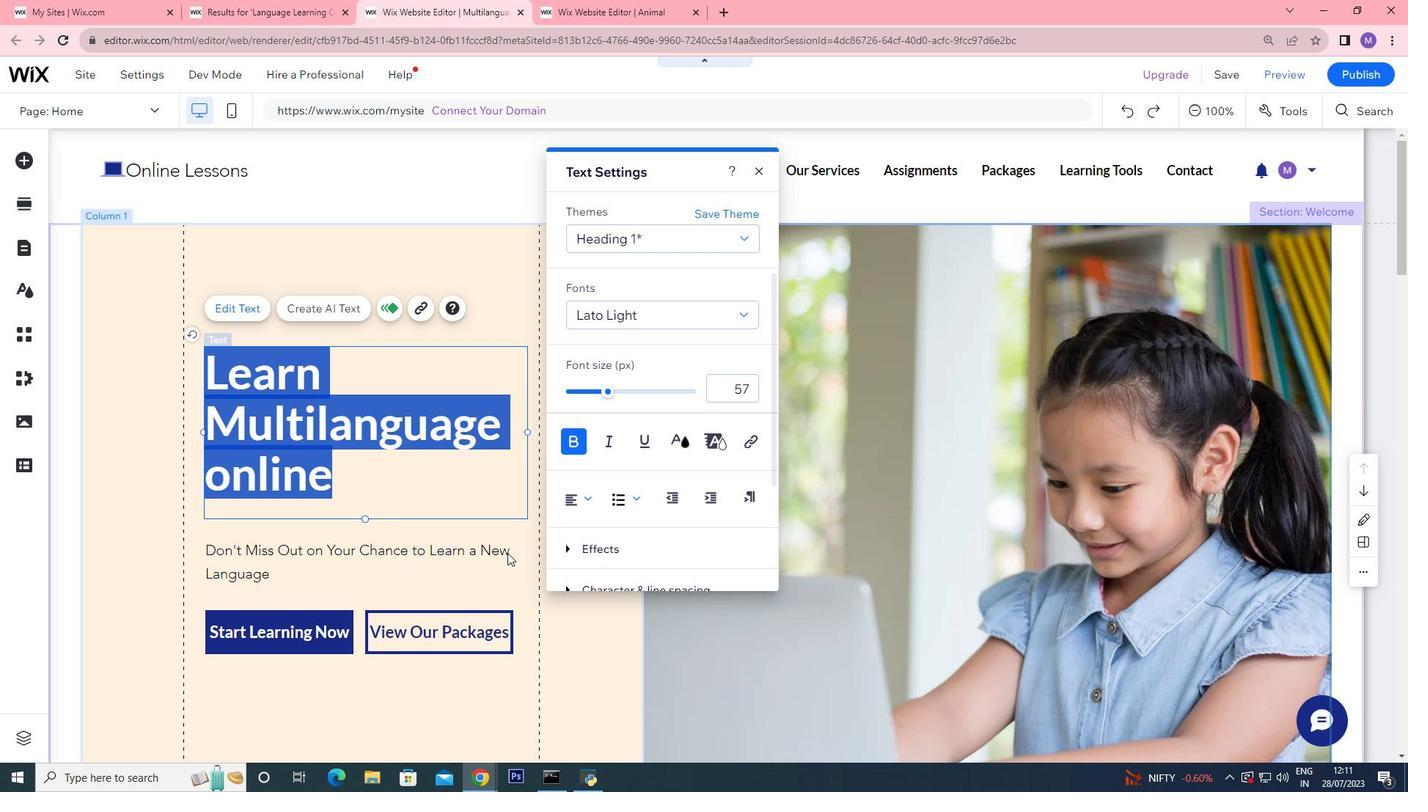
Action: Mouse moved to (559, 565)
Screenshot: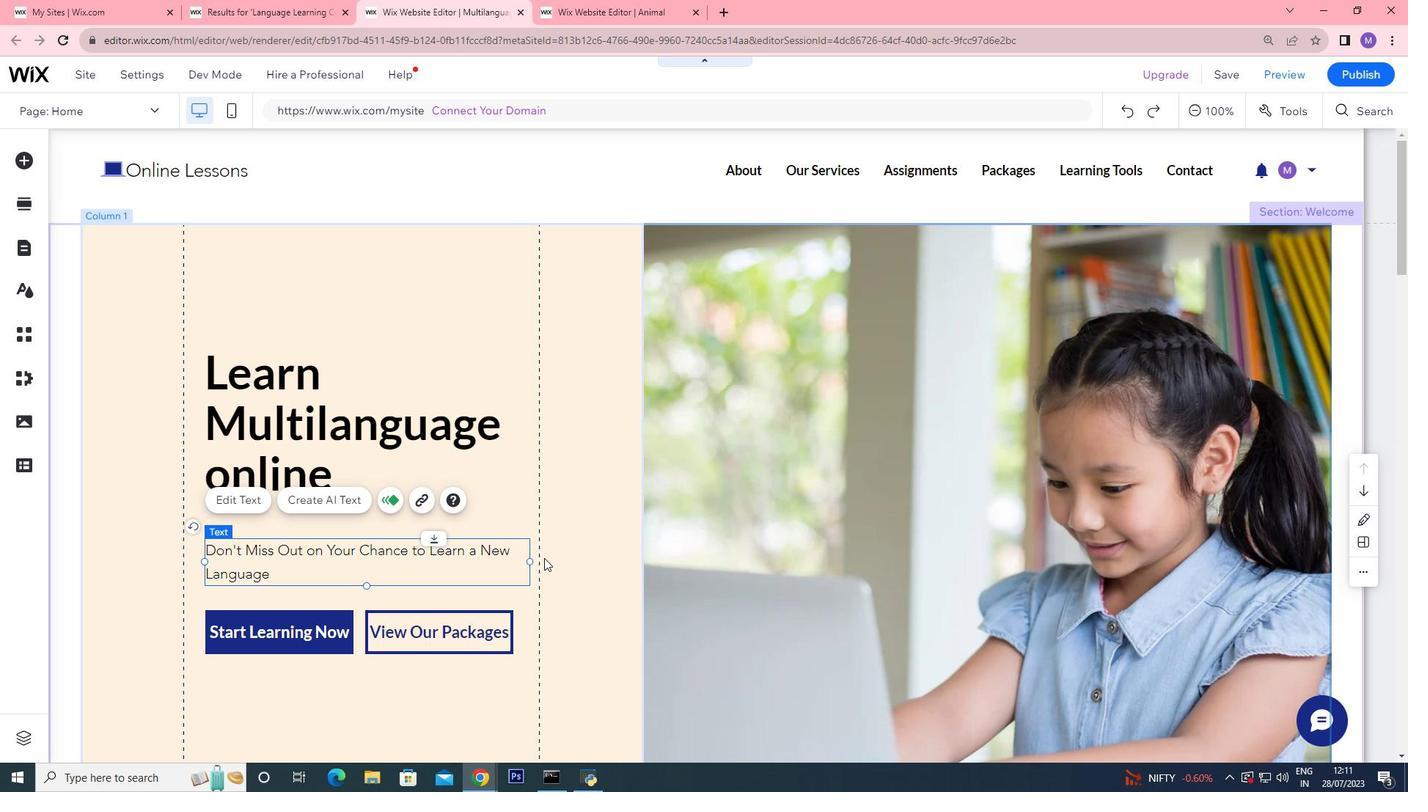 
Action: Mouse scrolled (559, 564) with delta (0, 0)
Screenshot: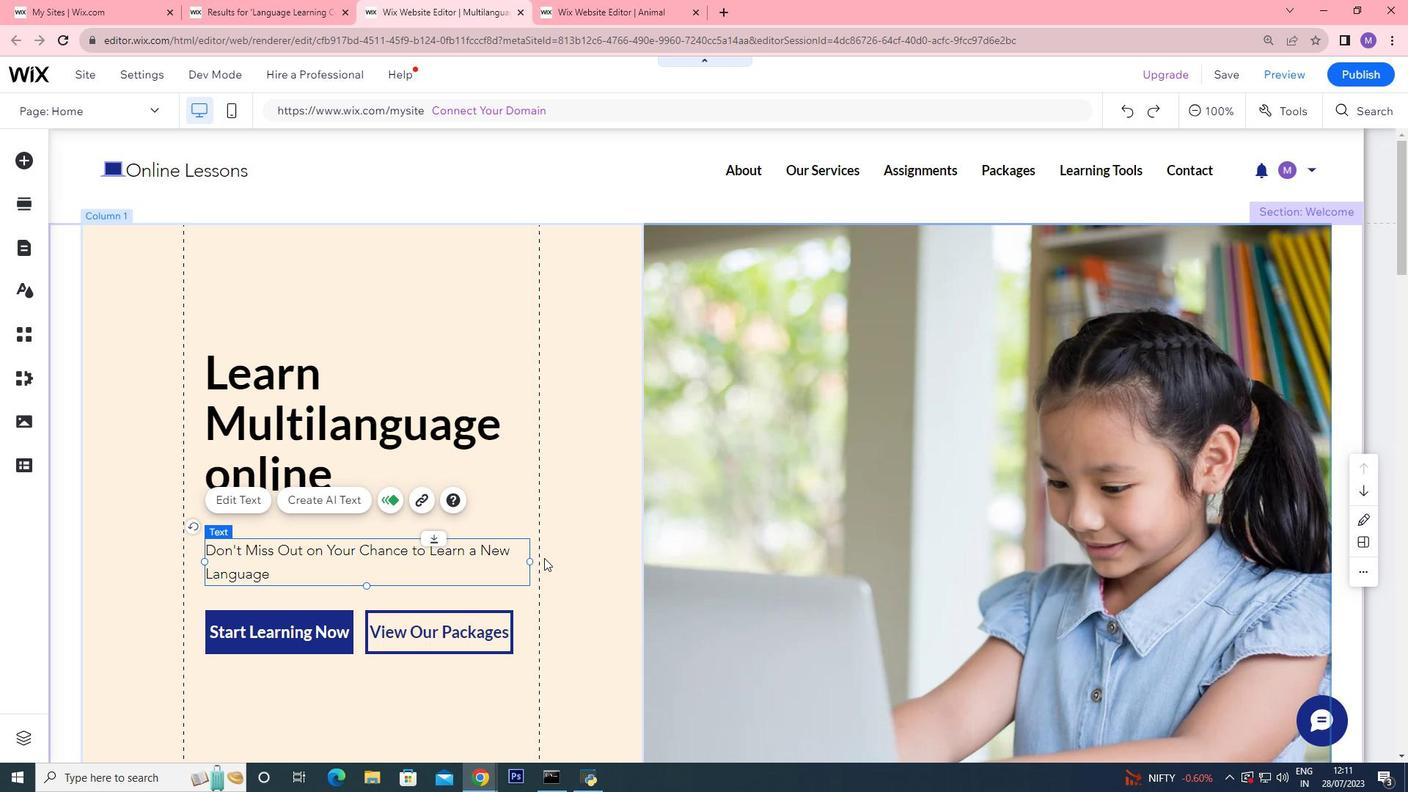 
Action: Mouse scrolled (559, 564) with delta (0, 0)
Screenshot: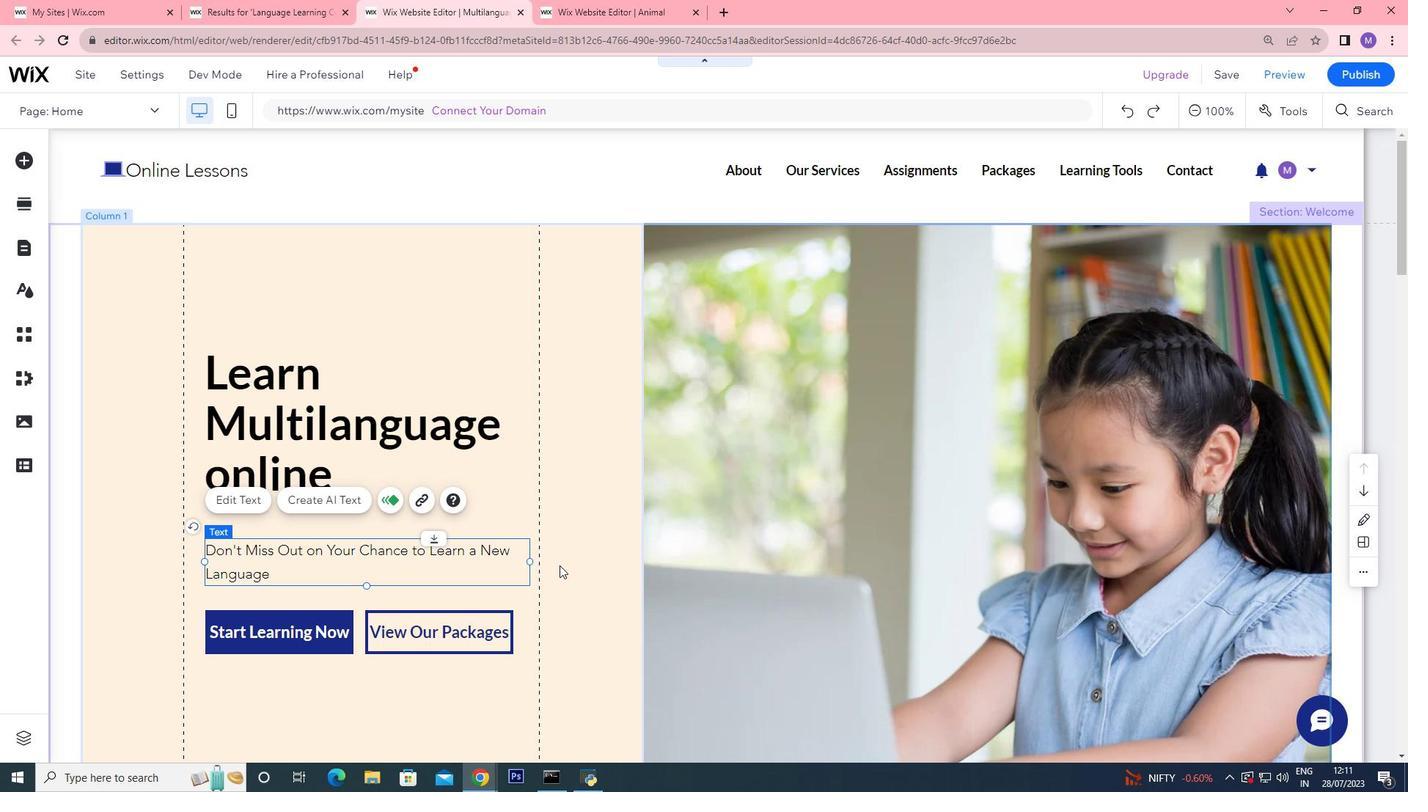 
Action: Mouse moved to (533, 574)
Screenshot: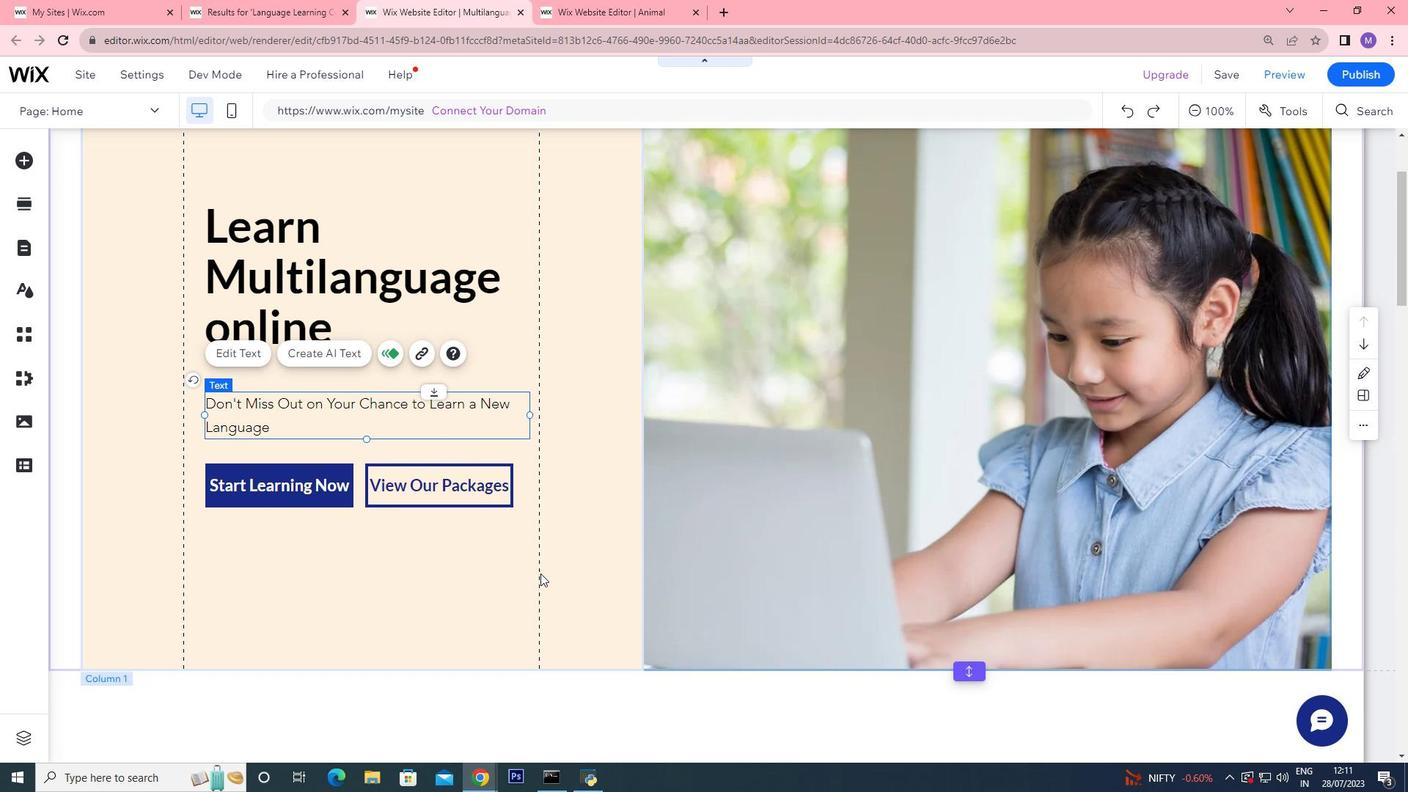 
Action: Mouse scrolled (533, 575) with delta (0, 0)
Screenshot: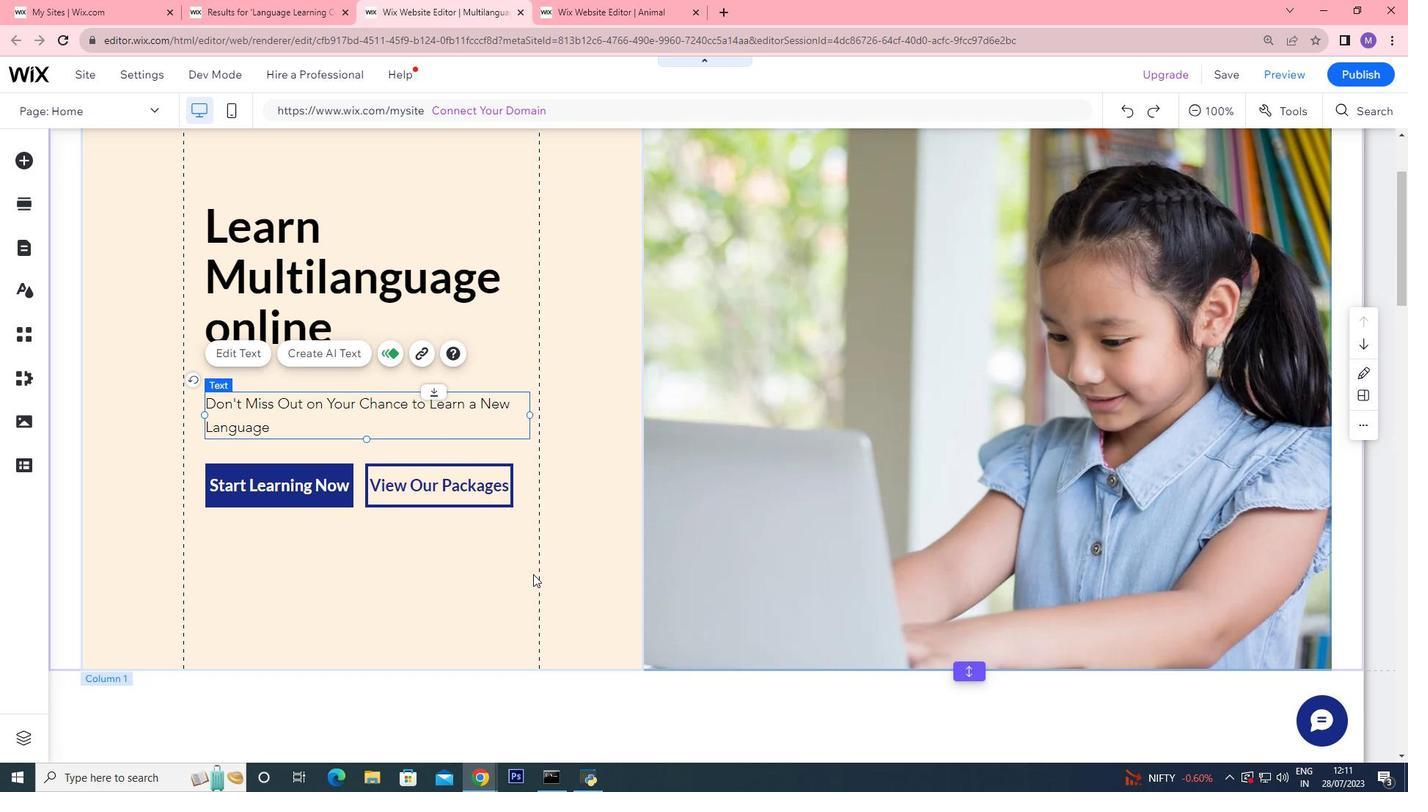 
Action: Mouse scrolled (533, 575) with delta (0, 0)
Screenshot: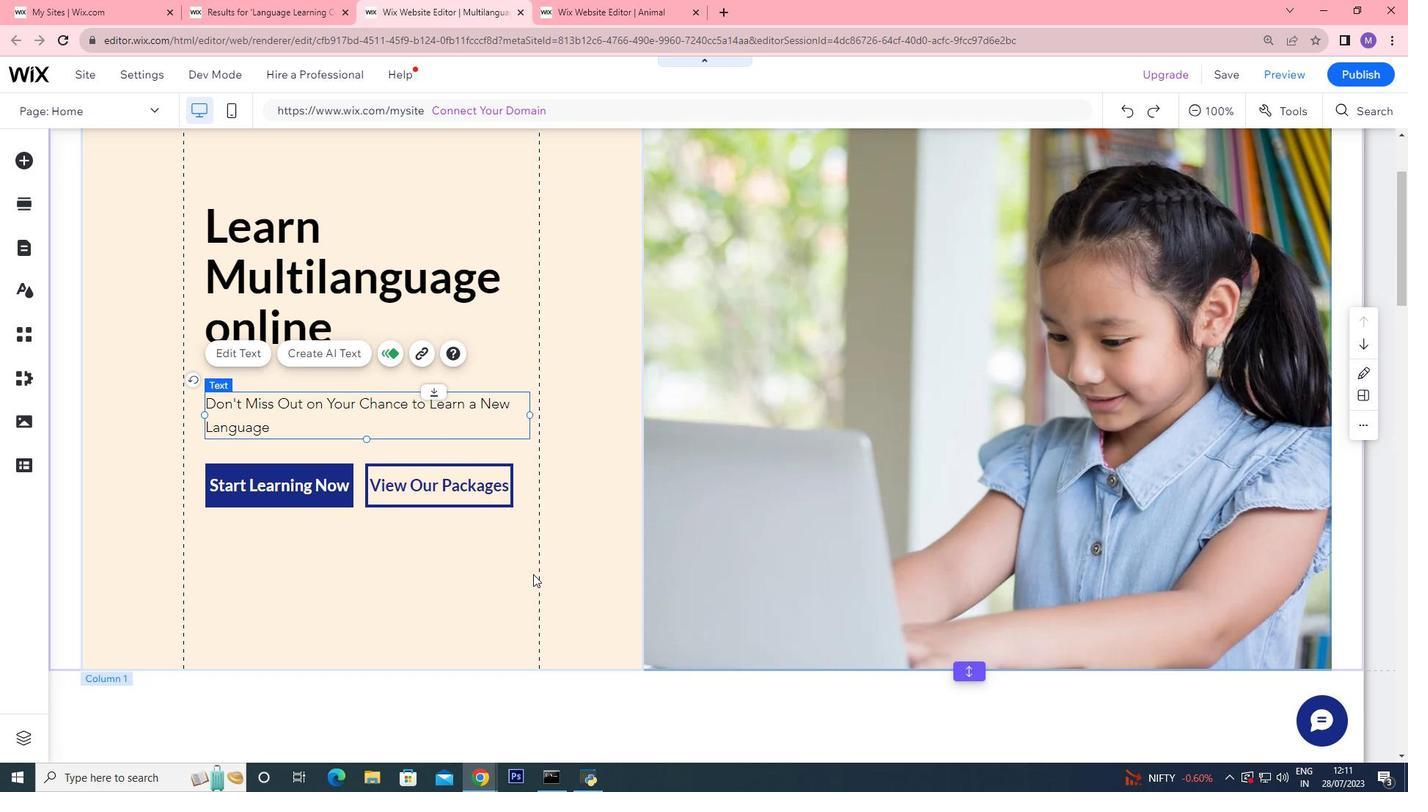 
Action: Mouse scrolled (533, 575) with delta (0, 0)
Screenshot: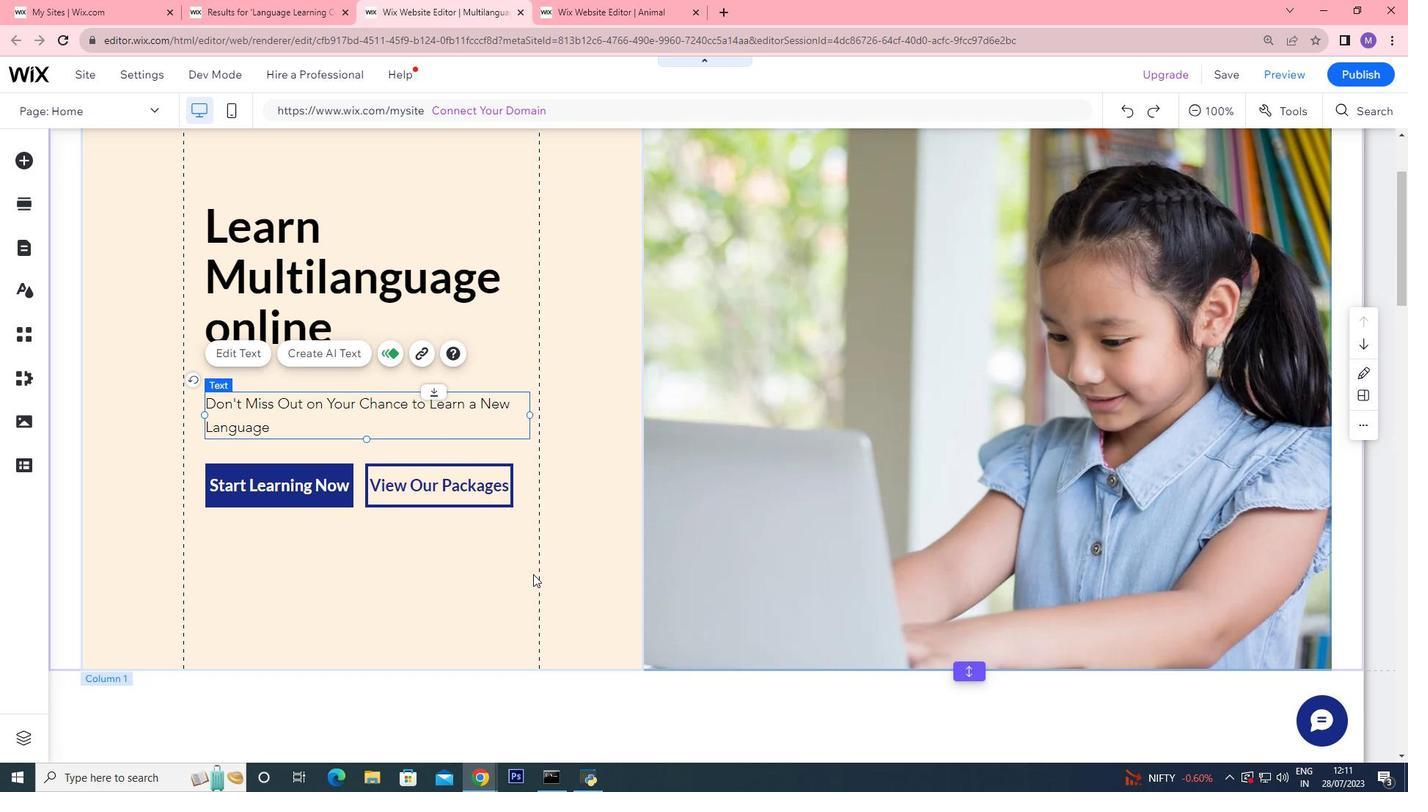 
Action: Mouse moved to (887, 451)
Screenshot: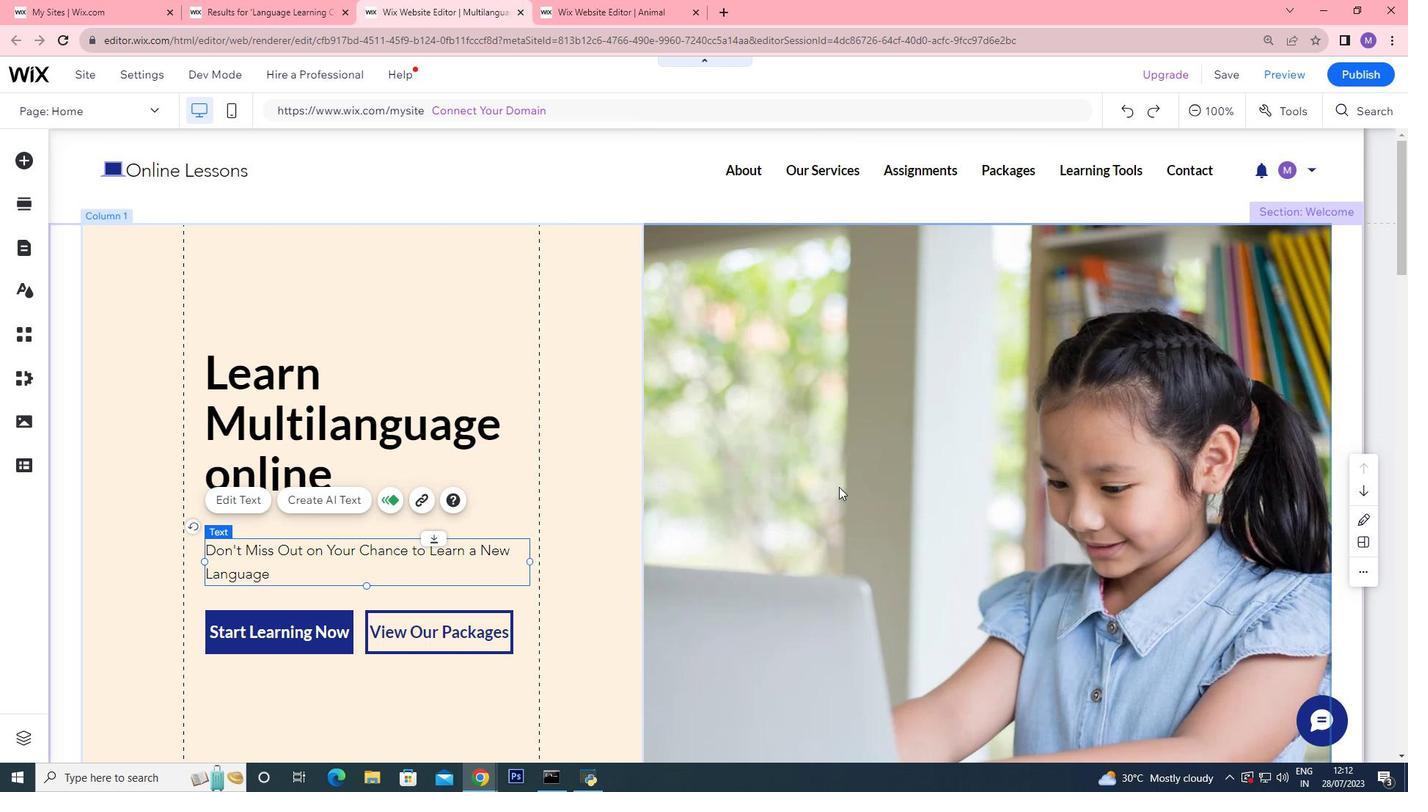 
Action: Mouse pressed left at (887, 451)
Screenshot: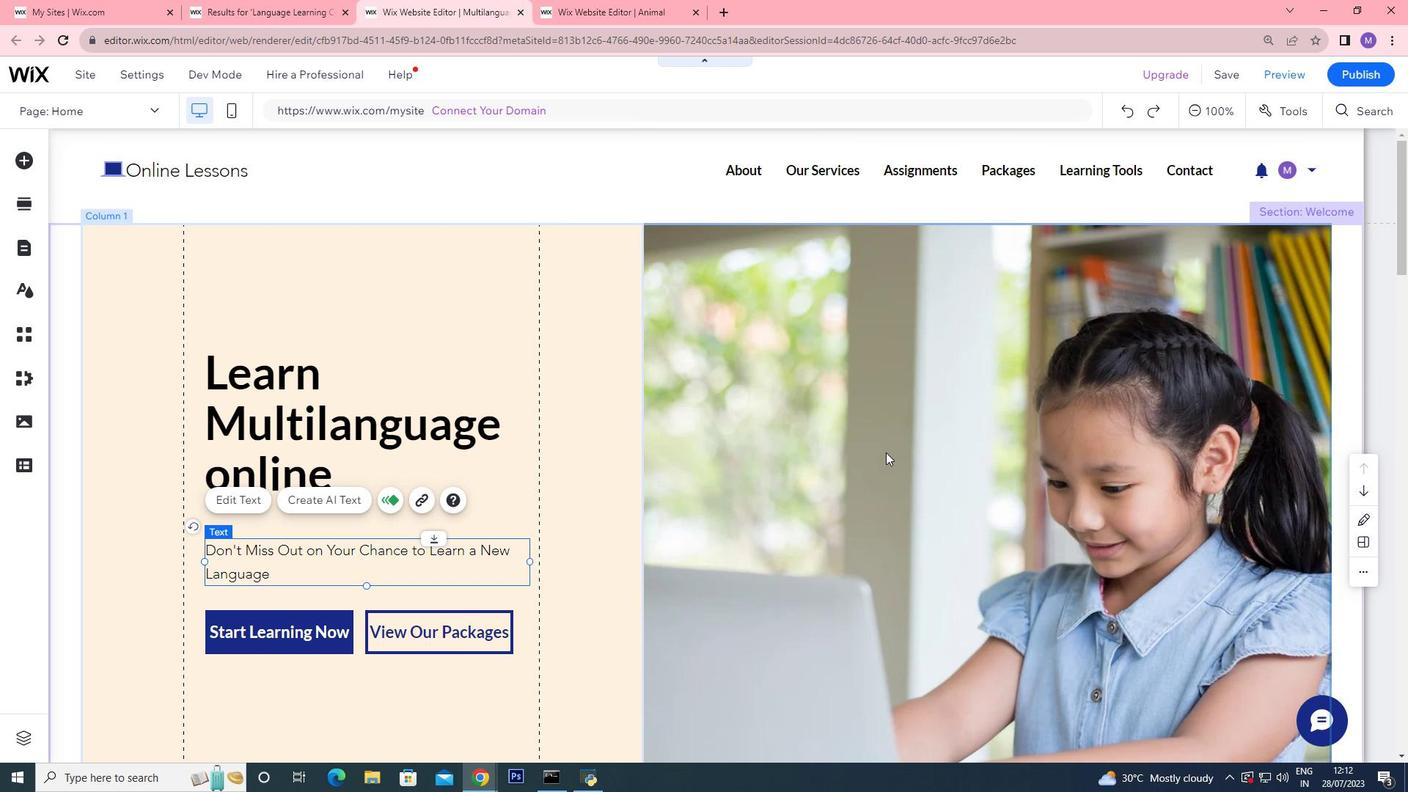
Action: Mouse moved to (1361, 519)
Screenshot: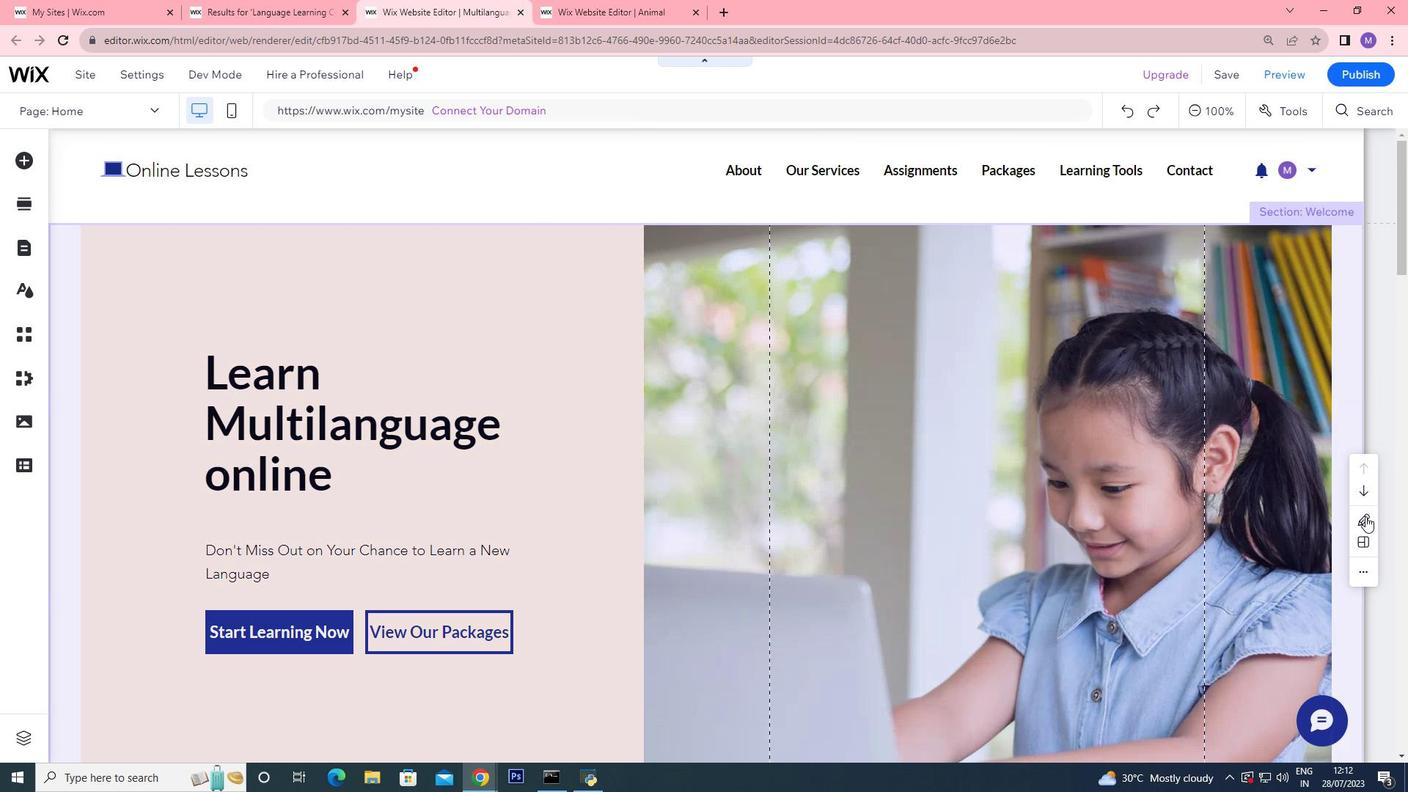 
Action: Mouse pressed left at (1361, 519)
Screenshot: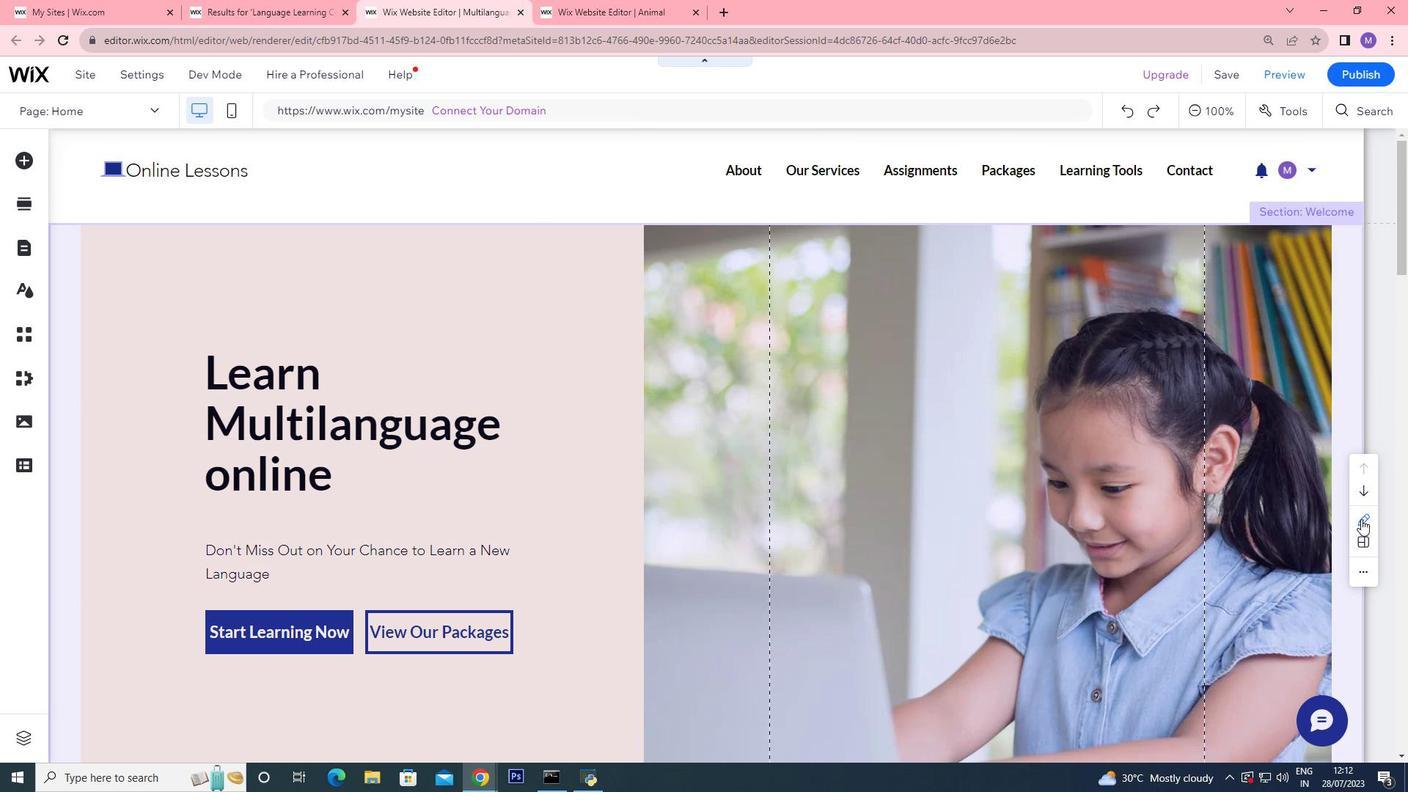 
Action: Mouse moved to (1335, 555)
Screenshot: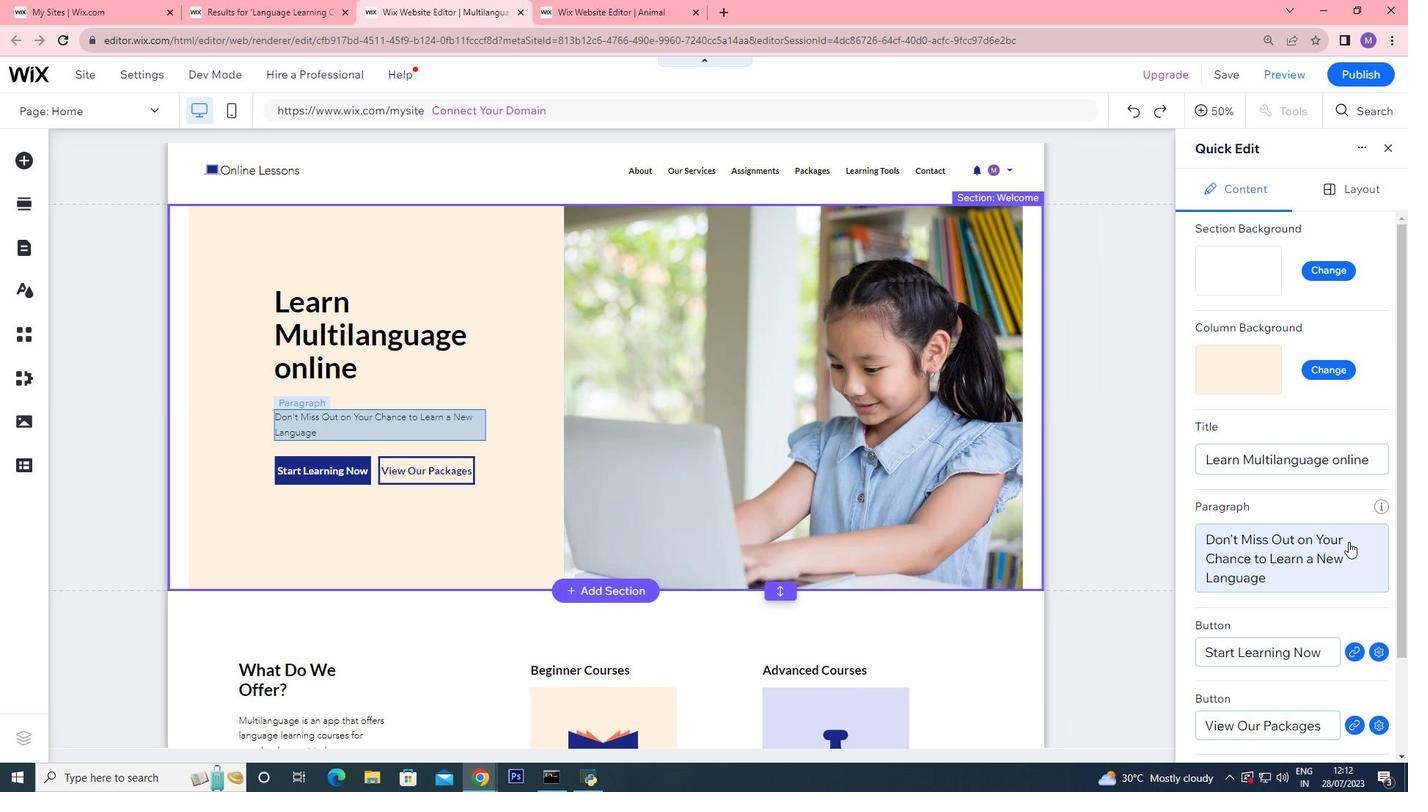 
Action: Mouse scrolled (1335, 554) with delta (0, 0)
Screenshot: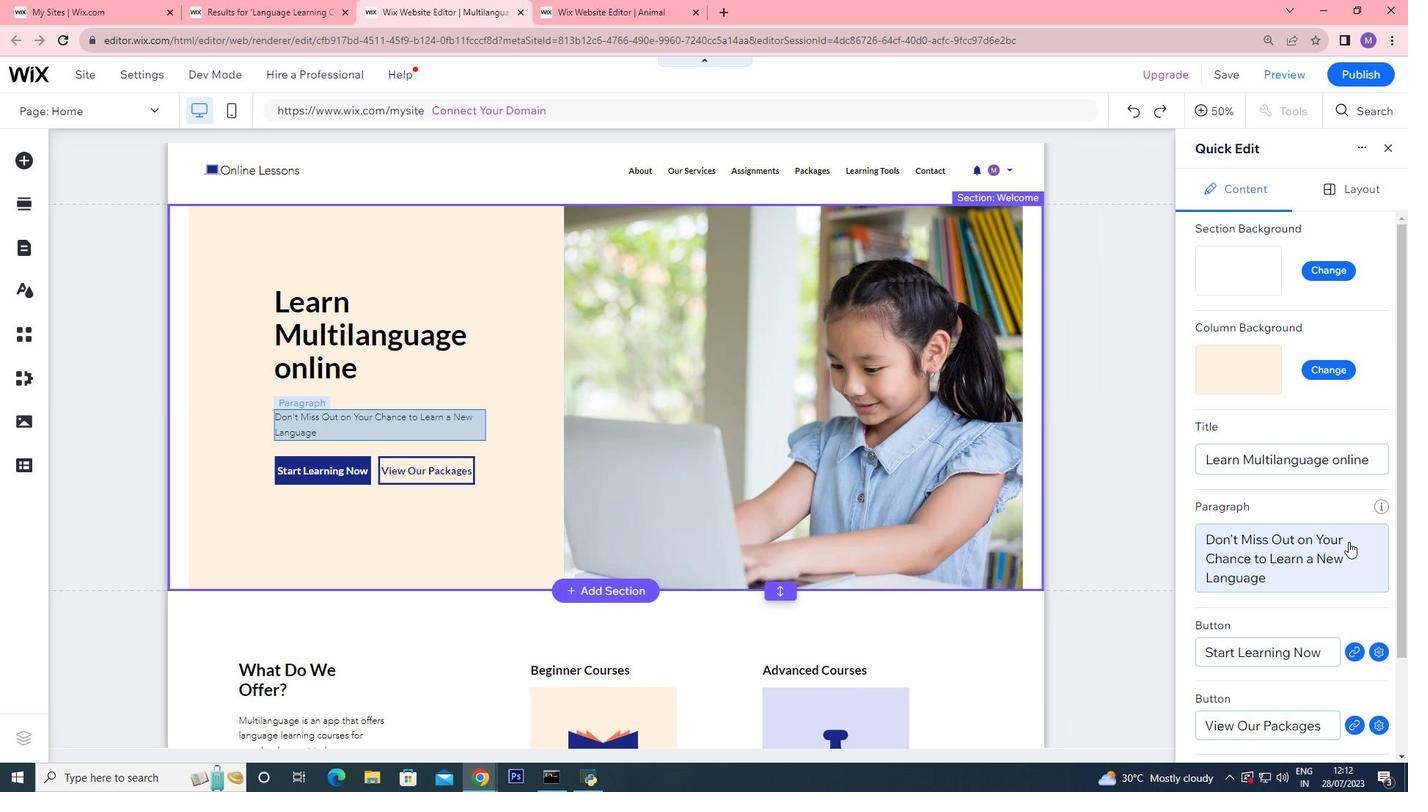 
Action: Mouse moved to (1330, 556)
Screenshot: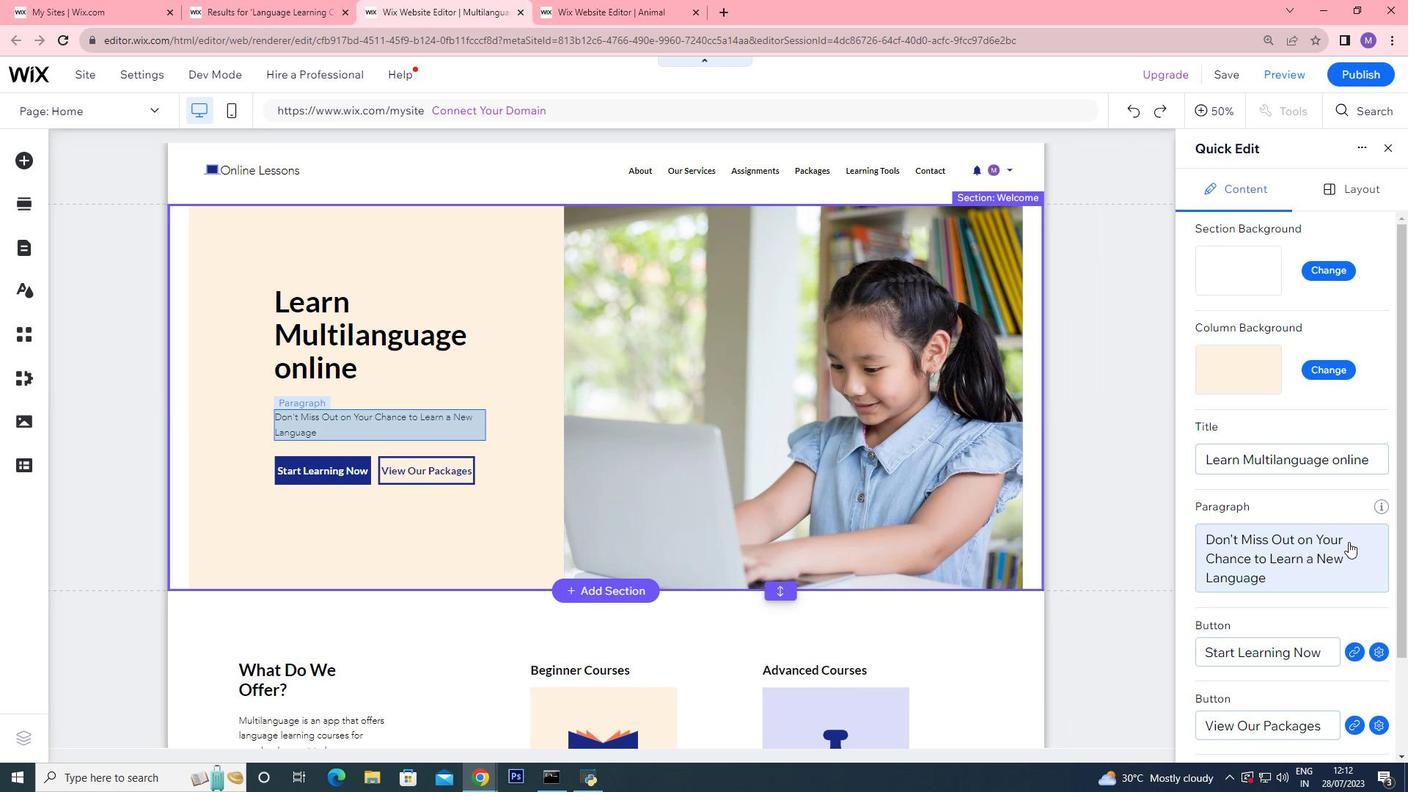 
Action: Mouse scrolled (1330, 555) with delta (0, 0)
Screenshot: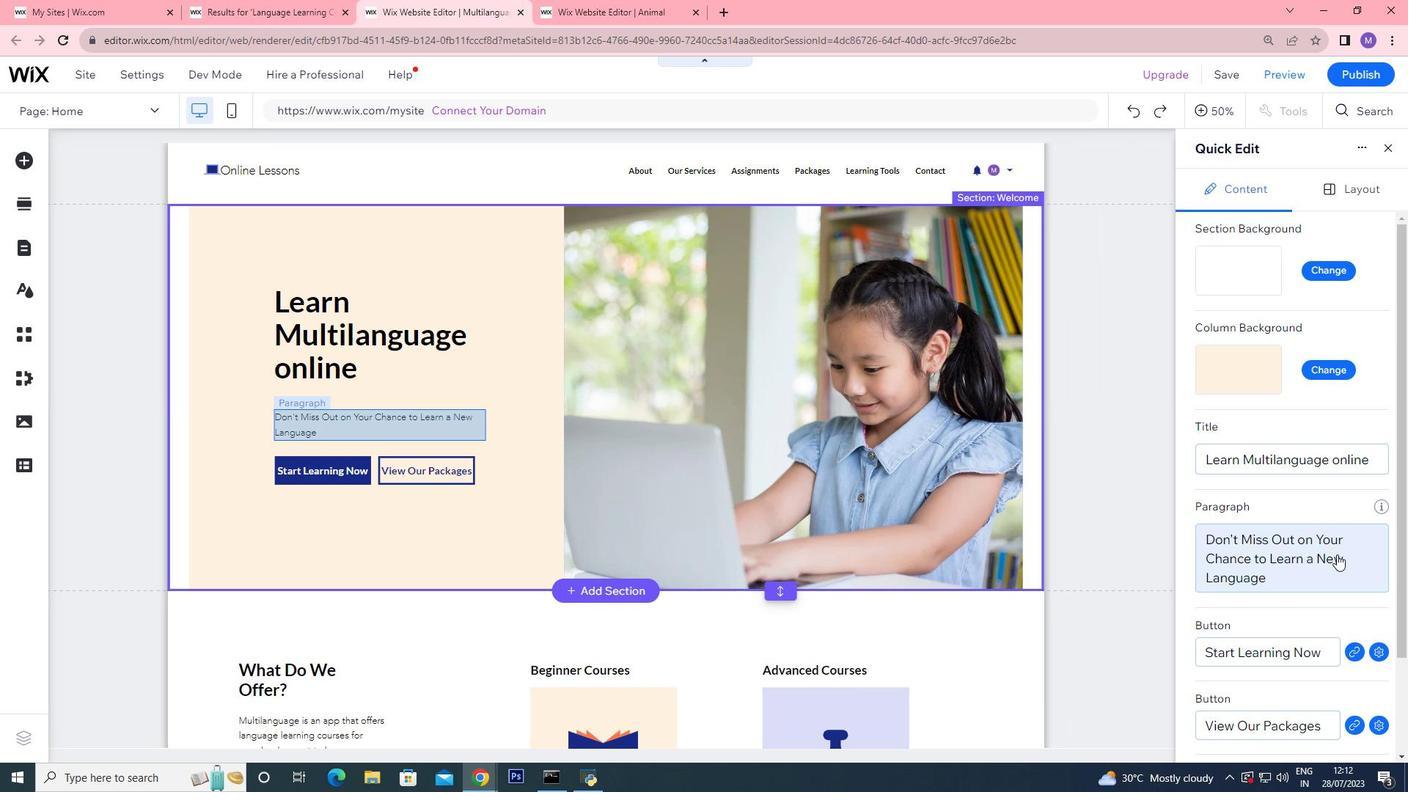 
Action: Mouse scrolled (1330, 555) with delta (0, 0)
Screenshot: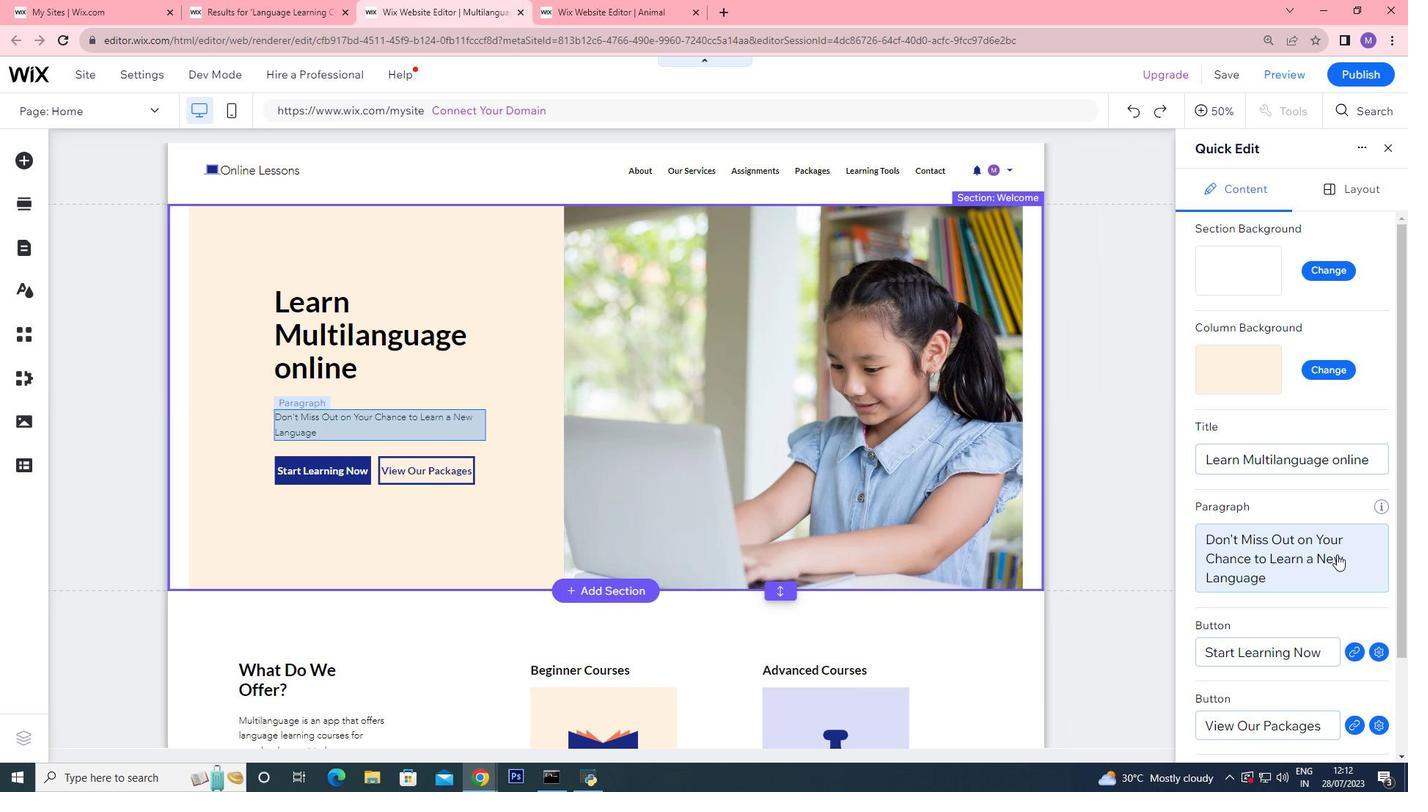 
Action: Mouse scrolled (1330, 555) with delta (0, 0)
Screenshot: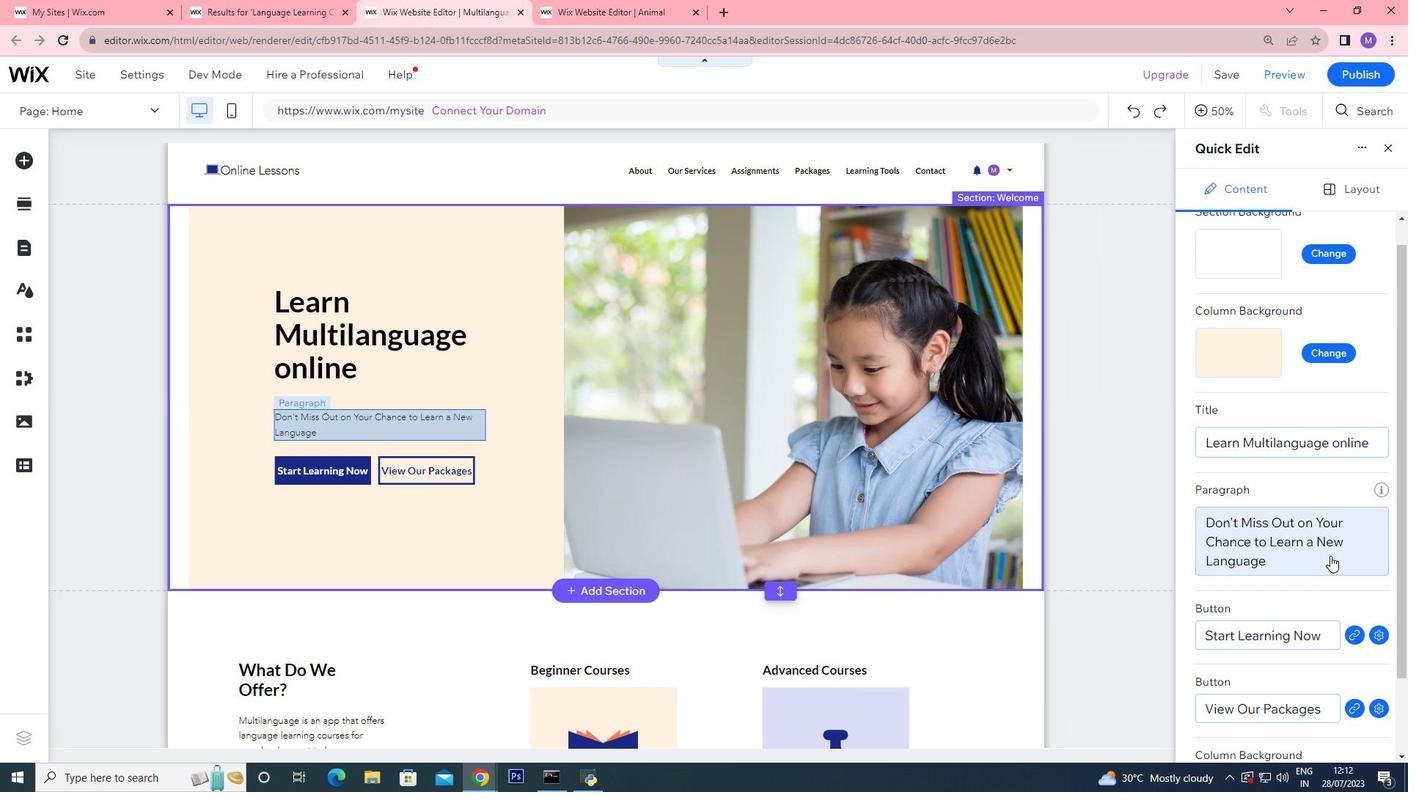 
Action: Mouse moved to (1322, 701)
Screenshot: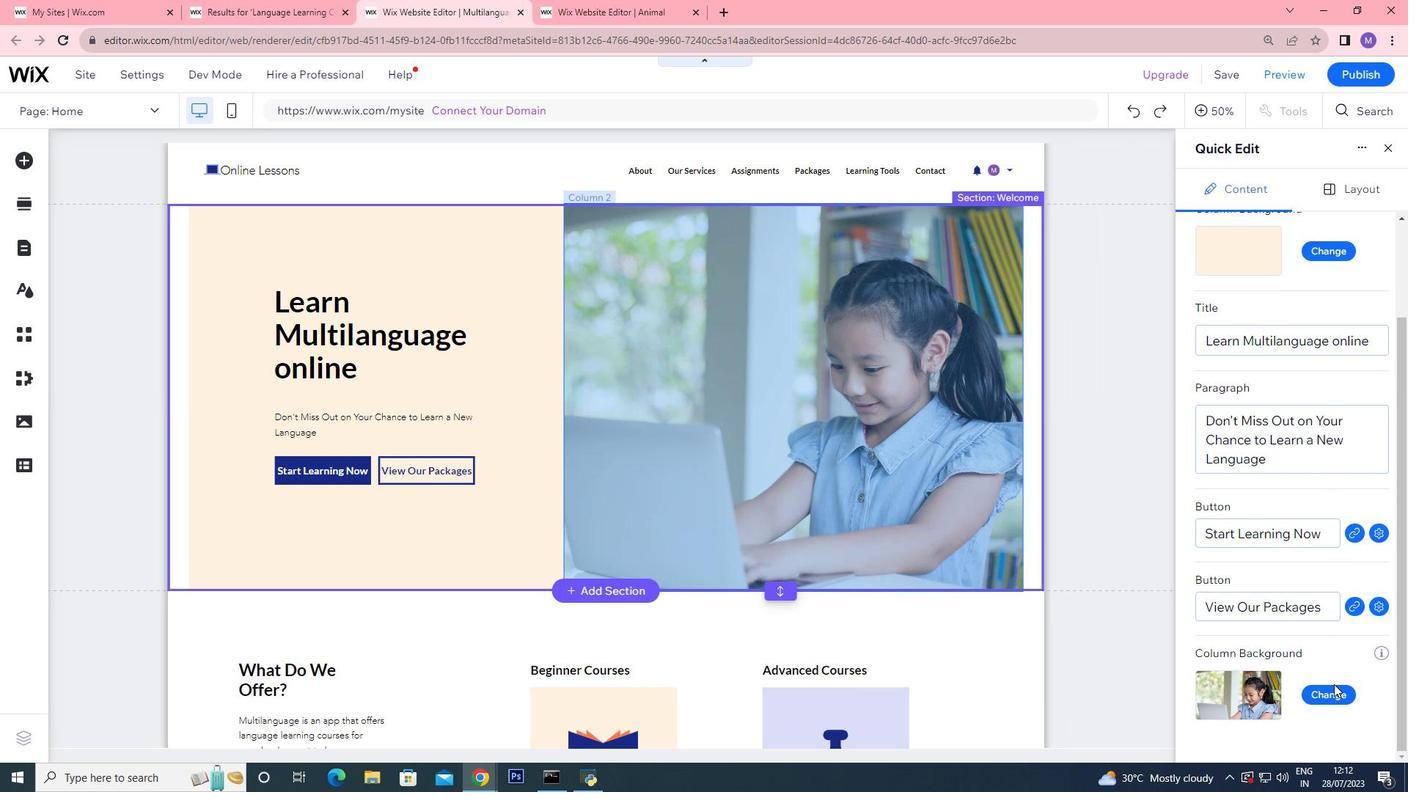 
Action: Mouse pressed left at (1322, 701)
Screenshot: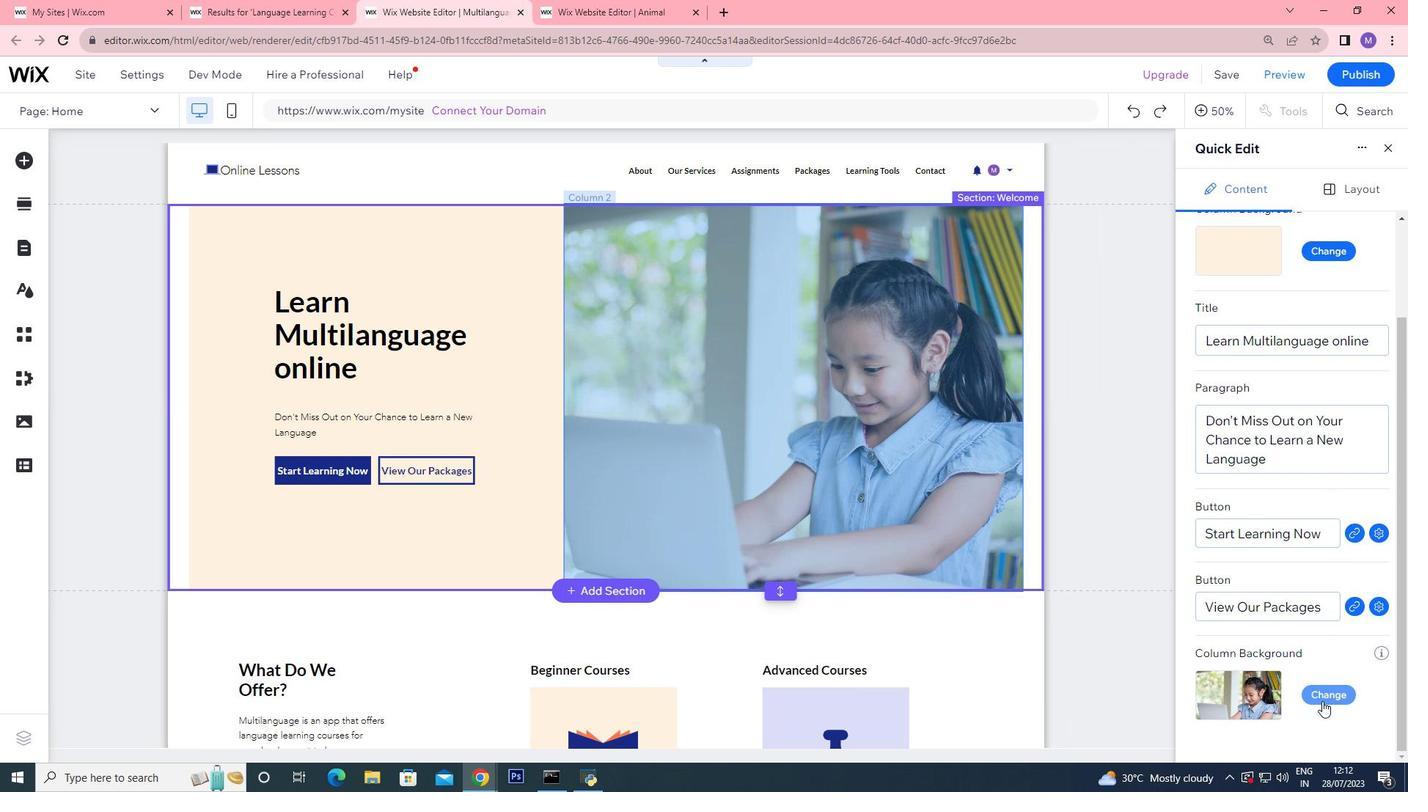 
Action: Mouse moved to (1294, 286)
Screenshot: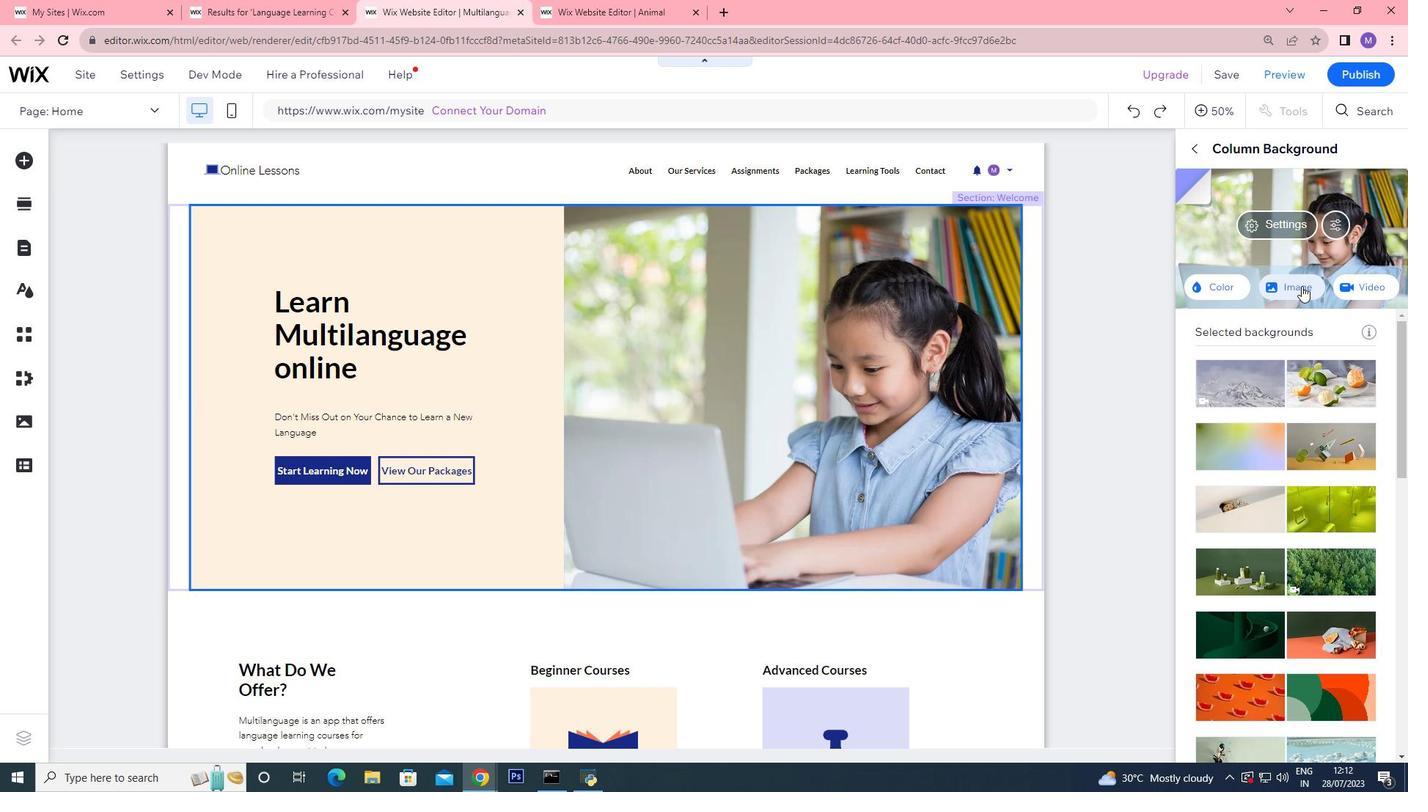 
Action: Mouse pressed left at (1294, 286)
Screenshot: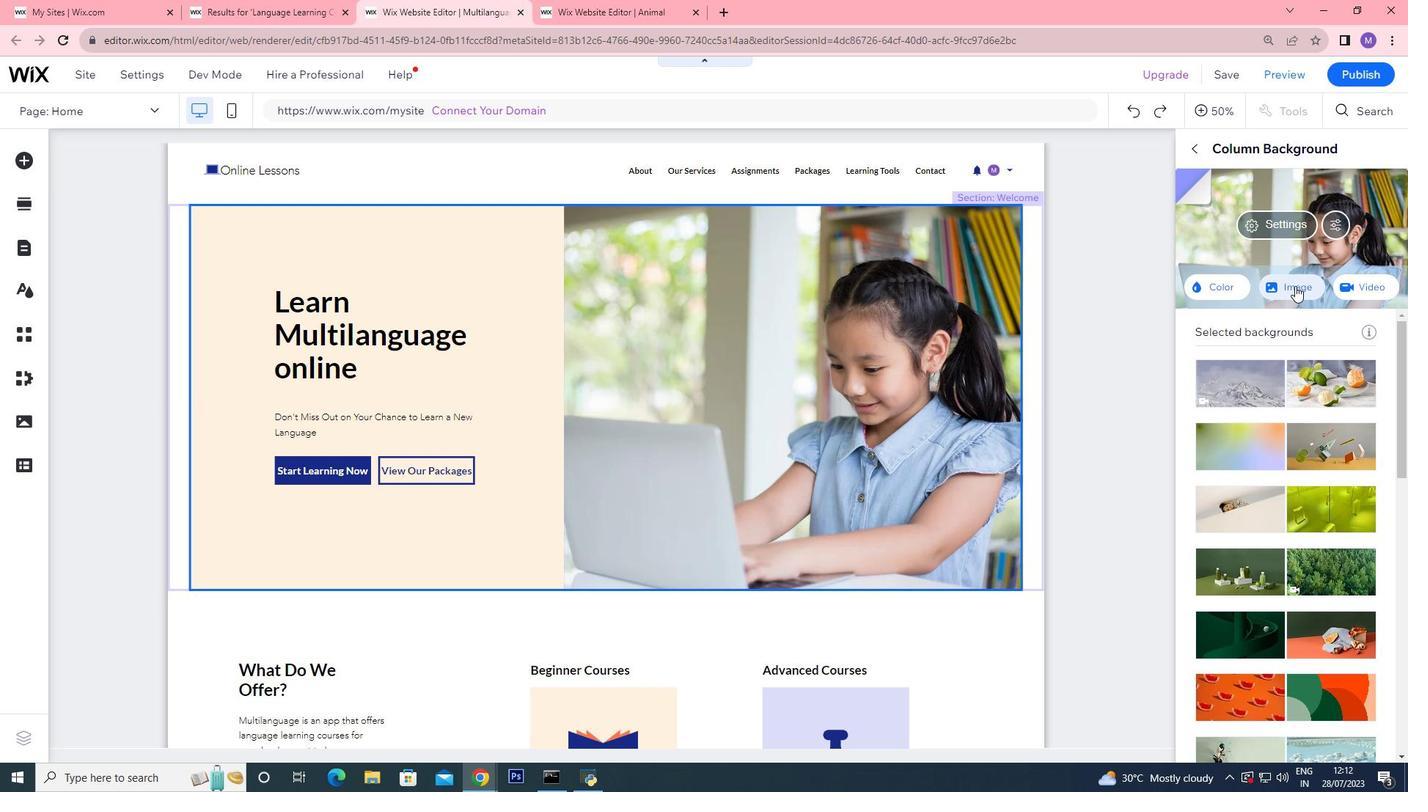 
Action: Mouse moved to (1296, 287)
Screenshot: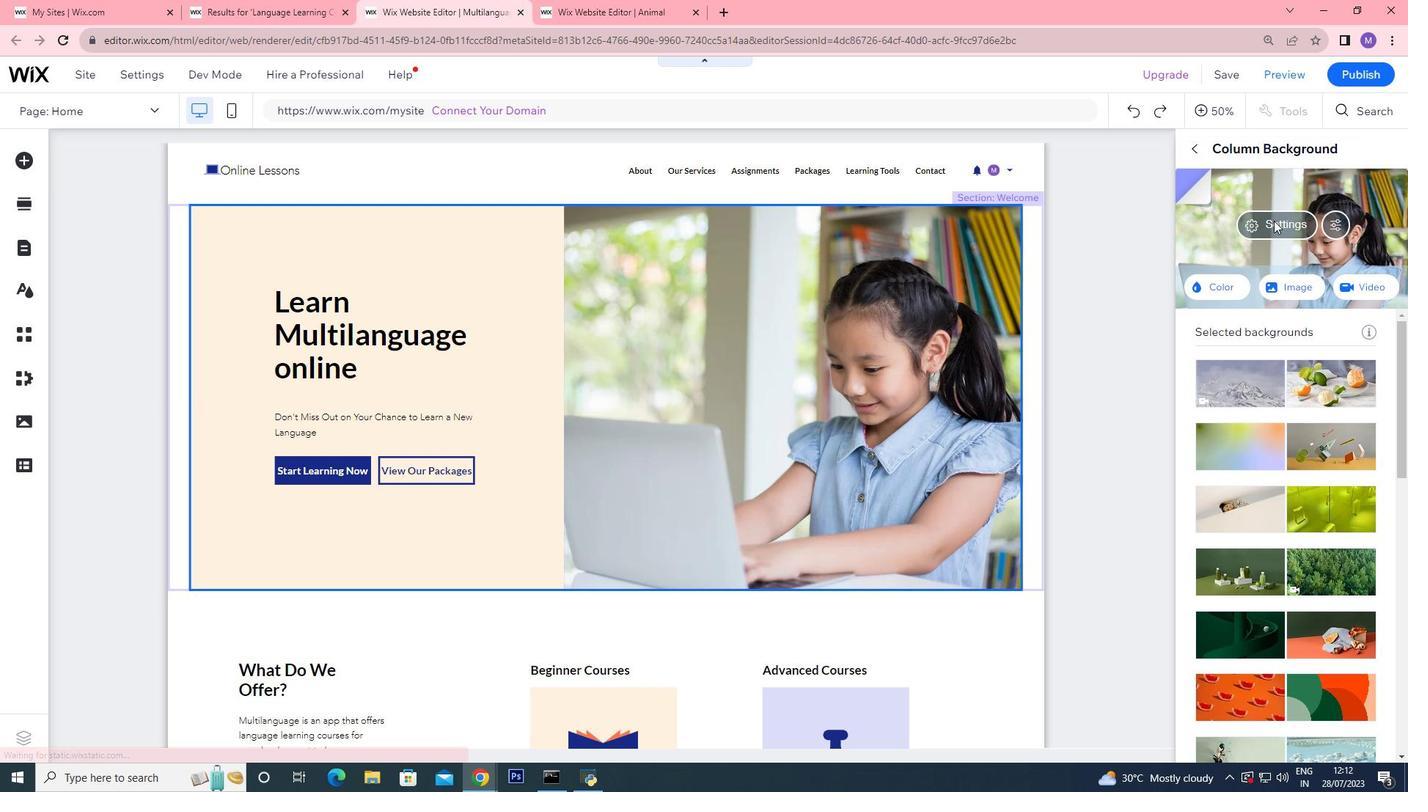 
Action: Mouse pressed left at (1296, 287)
Screenshot: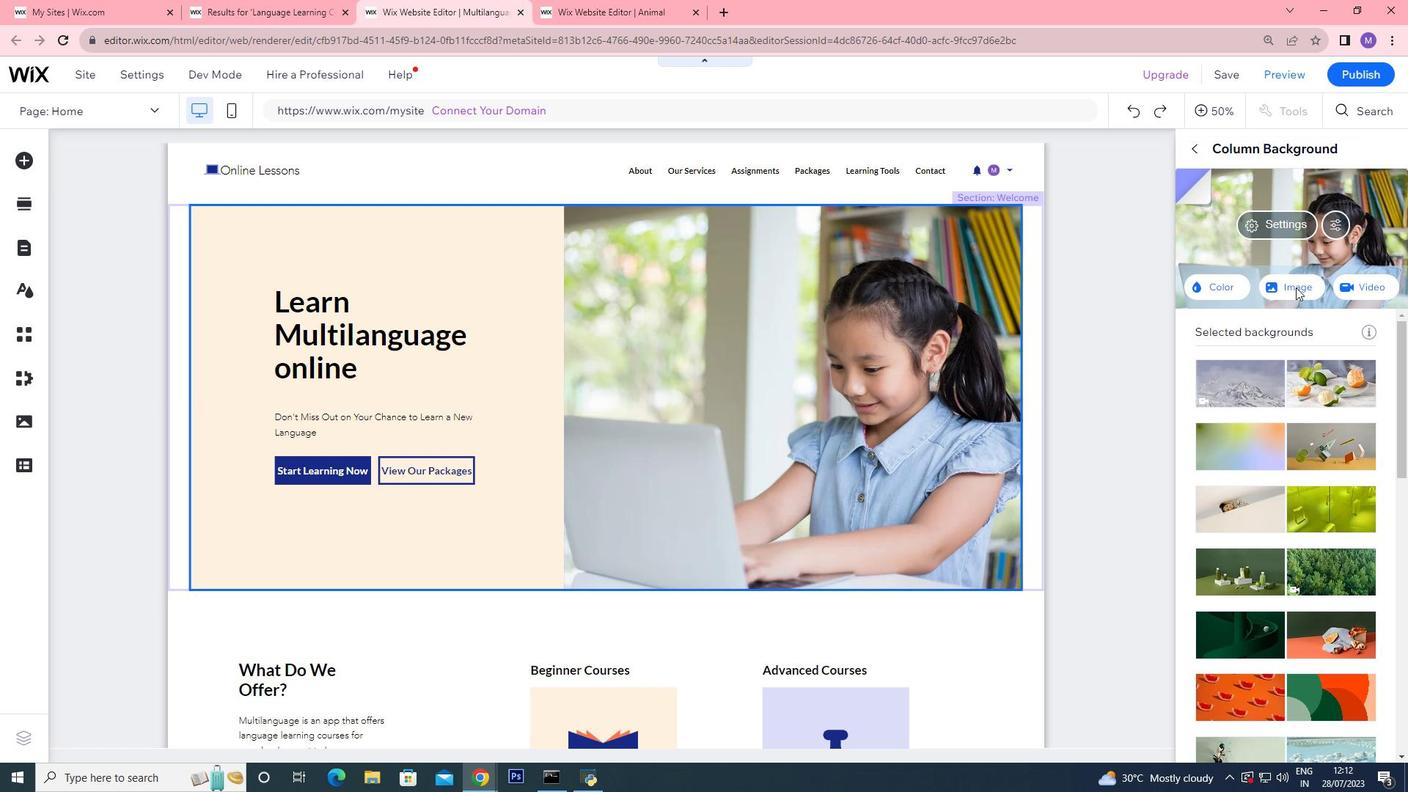
Action: Mouse moved to (727, 186)
Screenshot: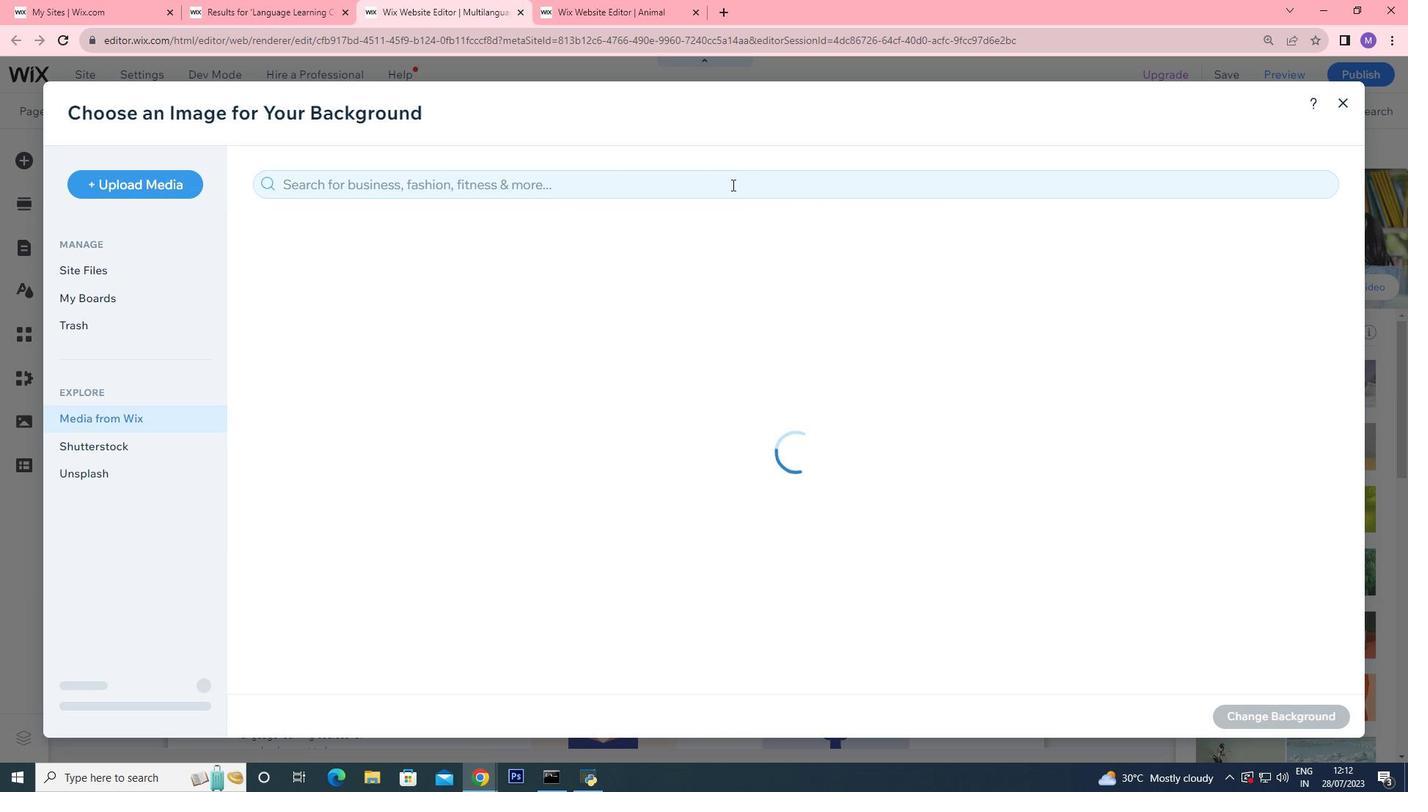 
Action: Mouse pressed left at (727, 186)
Screenshot: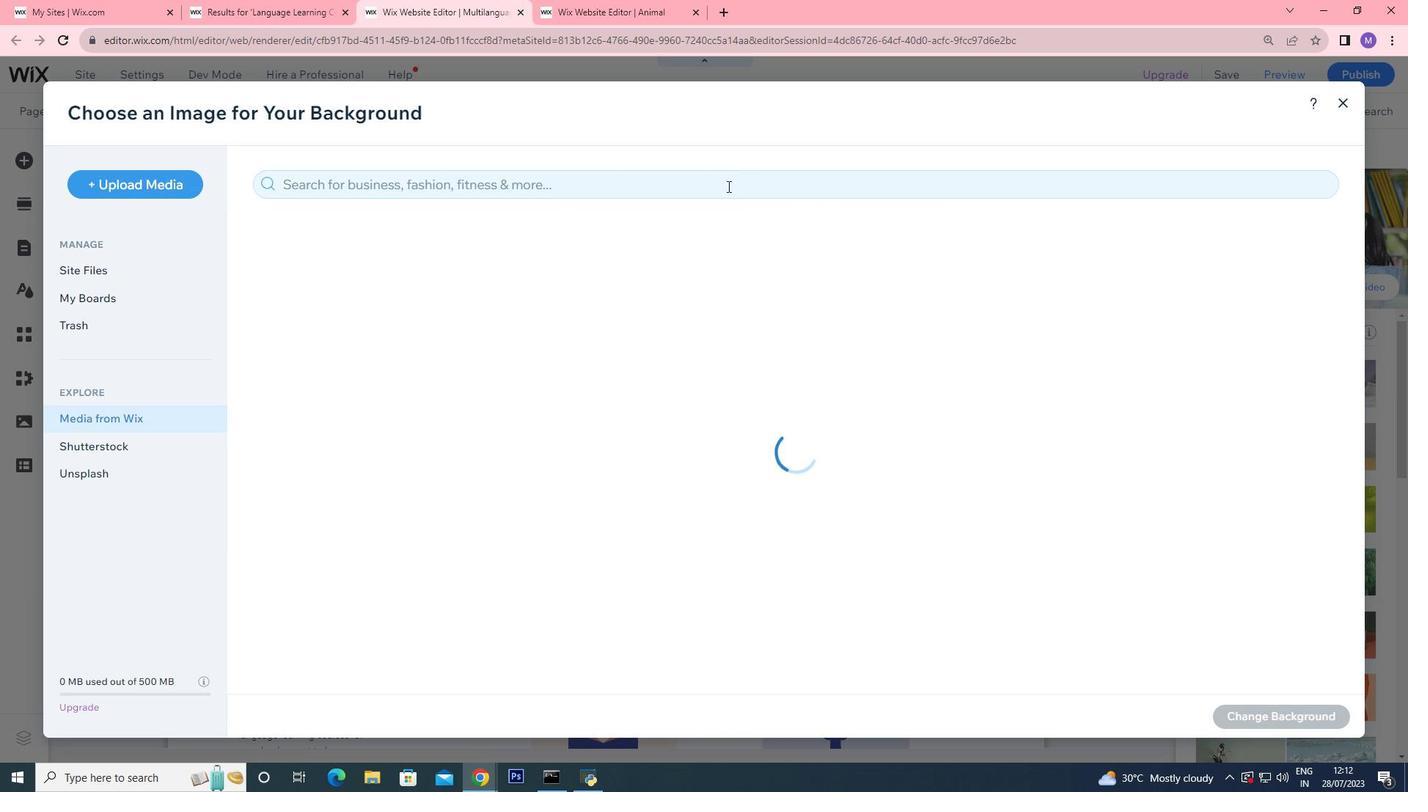 
Action: Key pressed online<Key.space>language<Key.enter>
Screenshot: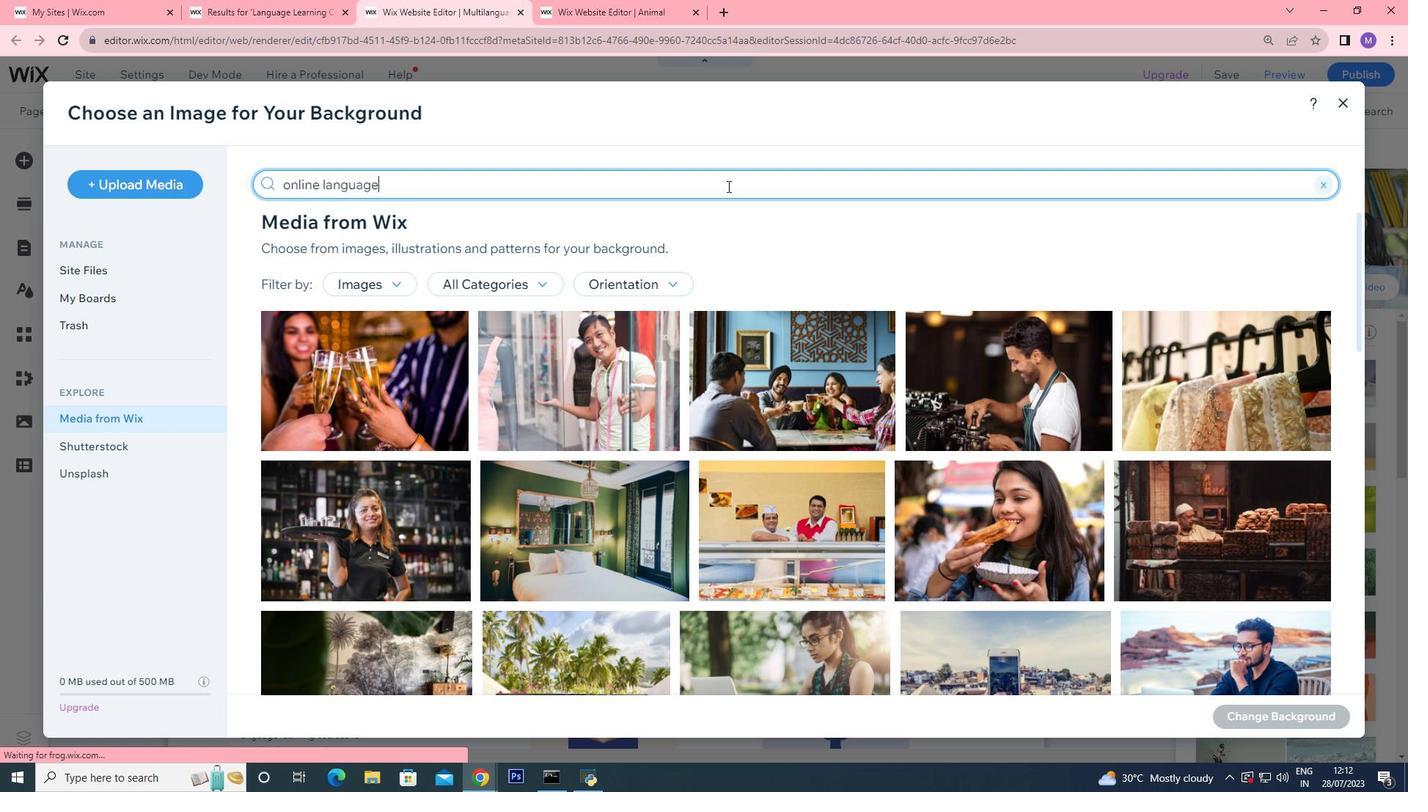 
Action: Mouse moved to (1259, 570)
Screenshot: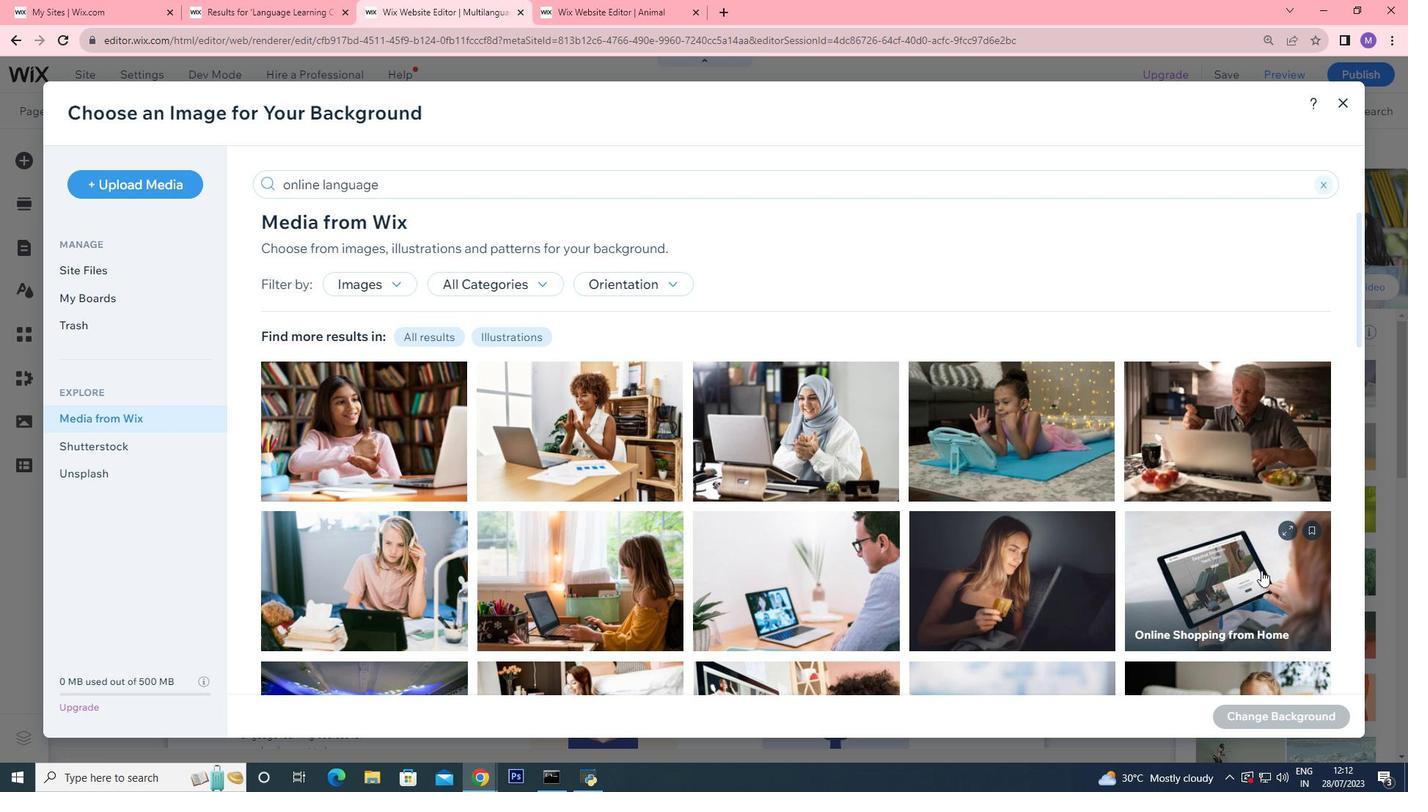 
Action: Mouse scrolled (1259, 569) with delta (0, 0)
Screenshot: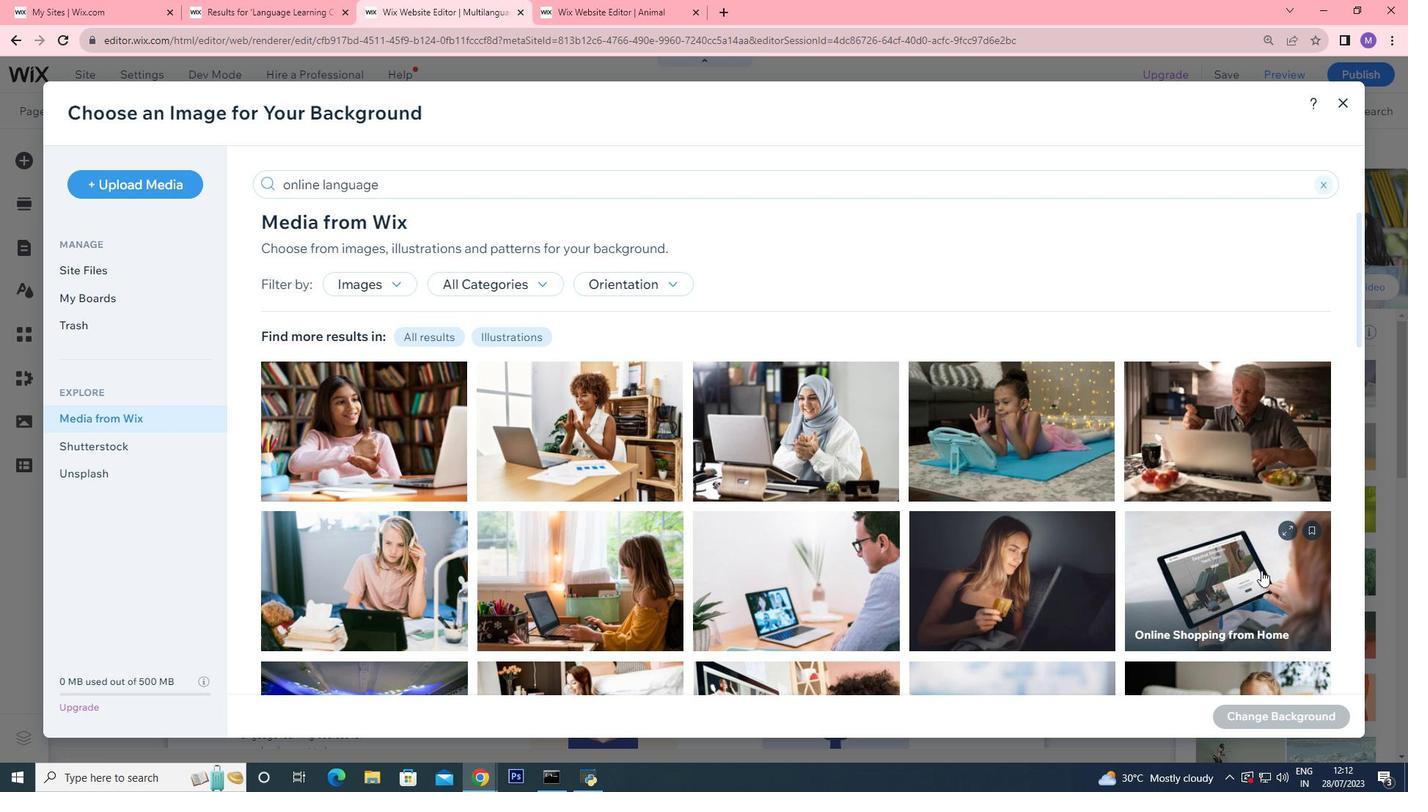 
Action: Mouse moved to (1252, 565)
Screenshot: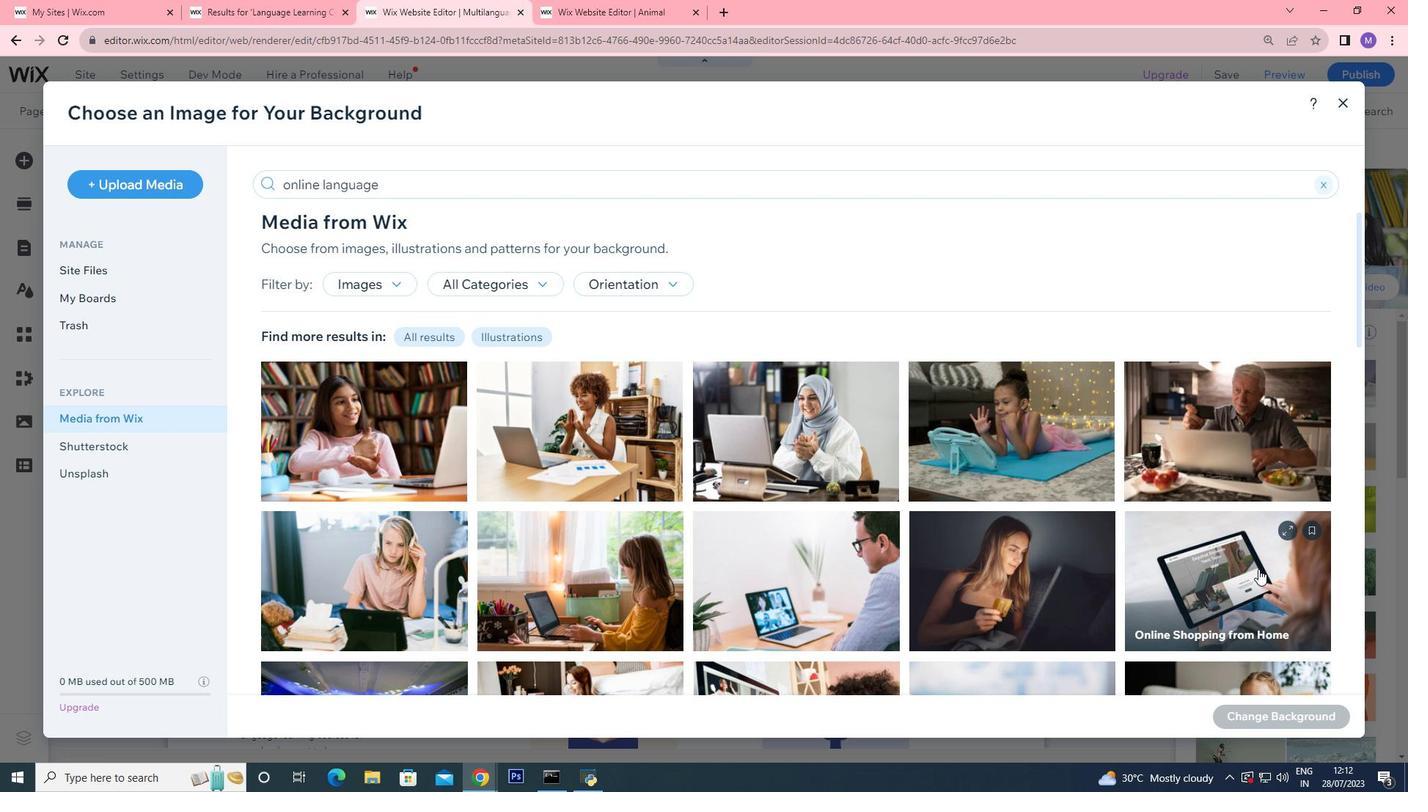 
Action: Mouse scrolled (1253, 567) with delta (0, 0)
Screenshot: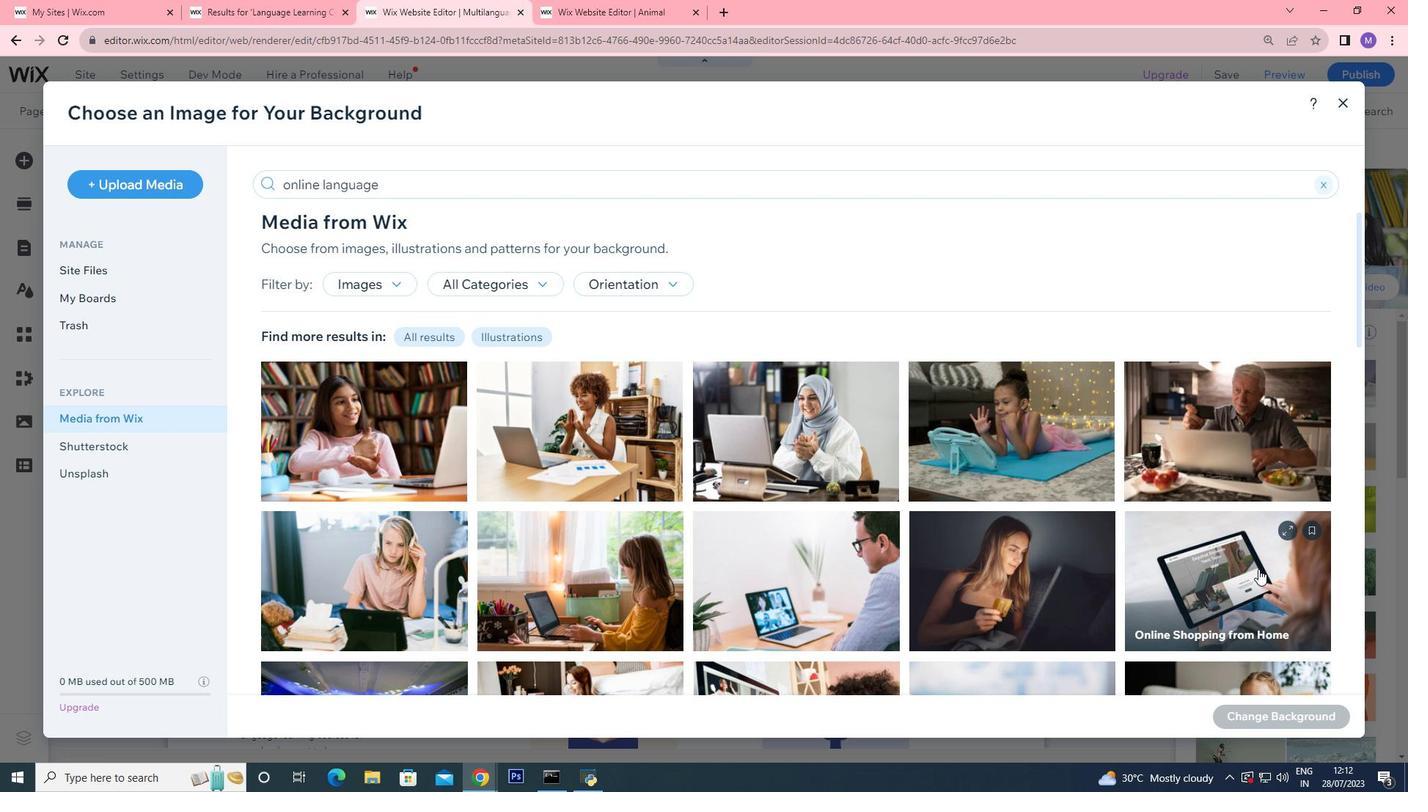 
Action: Mouse moved to (1248, 564)
Screenshot: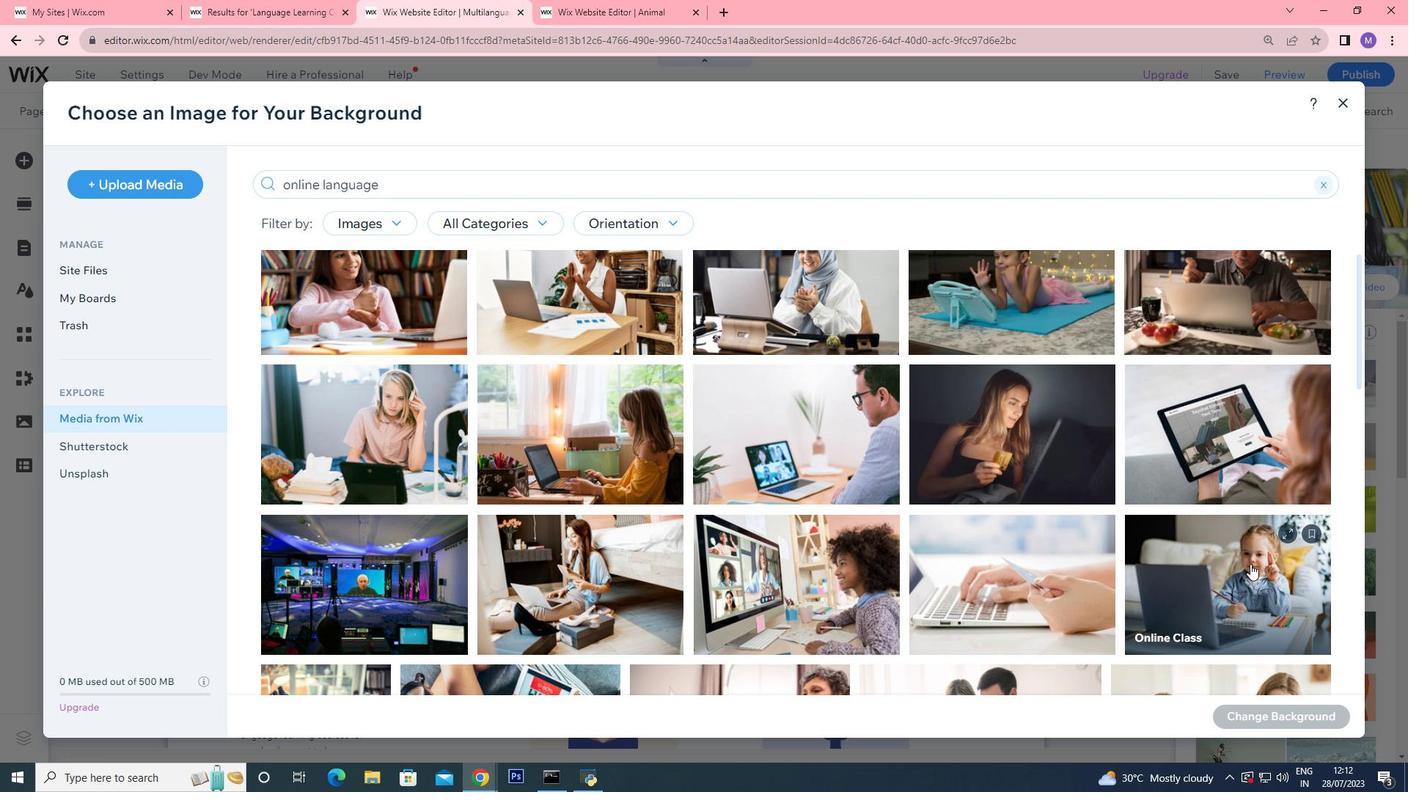 
Action: Mouse scrolled (1248, 563) with delta (0, 0)
Screenshot: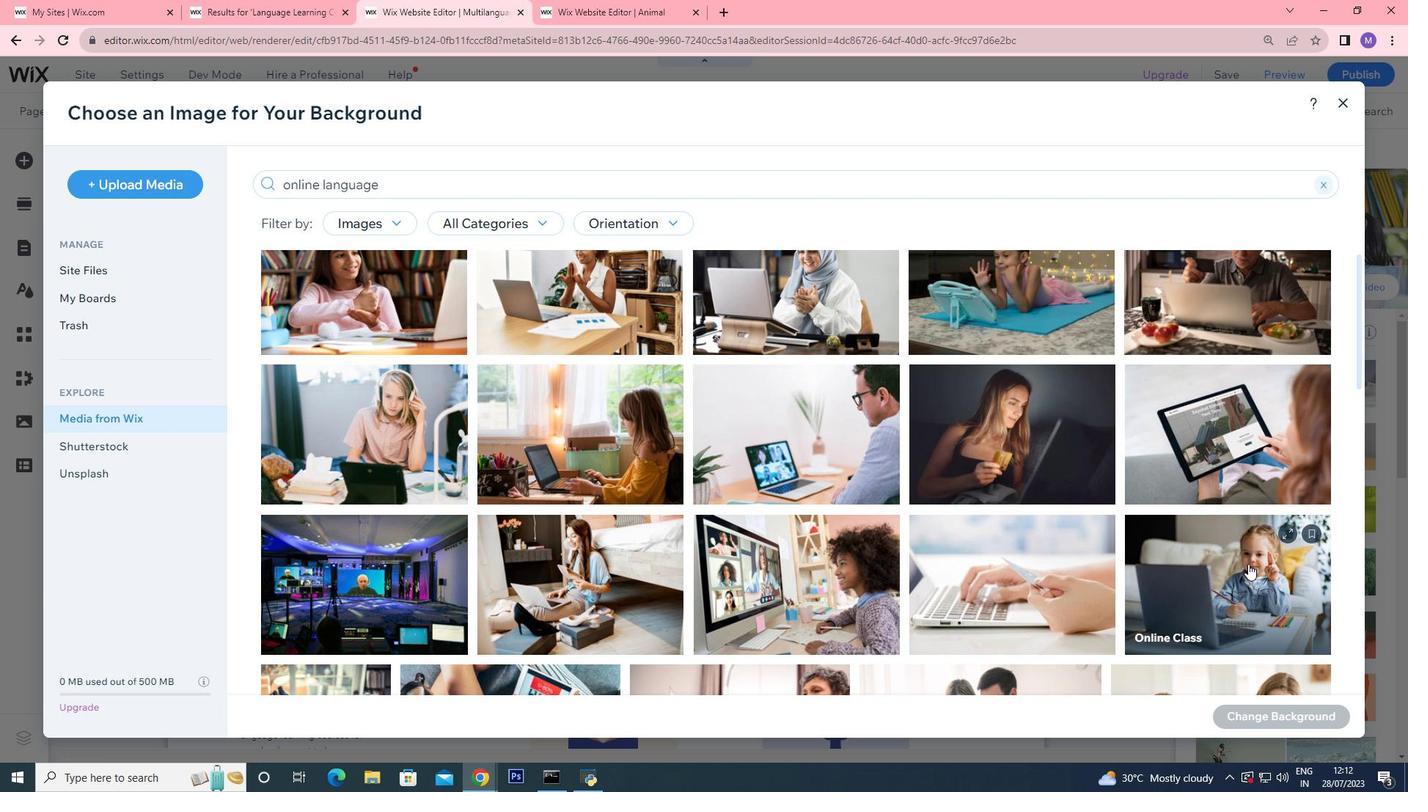 
Action: Mouse scrolled (1248, 563) with delta (0, 0)
Screenshot: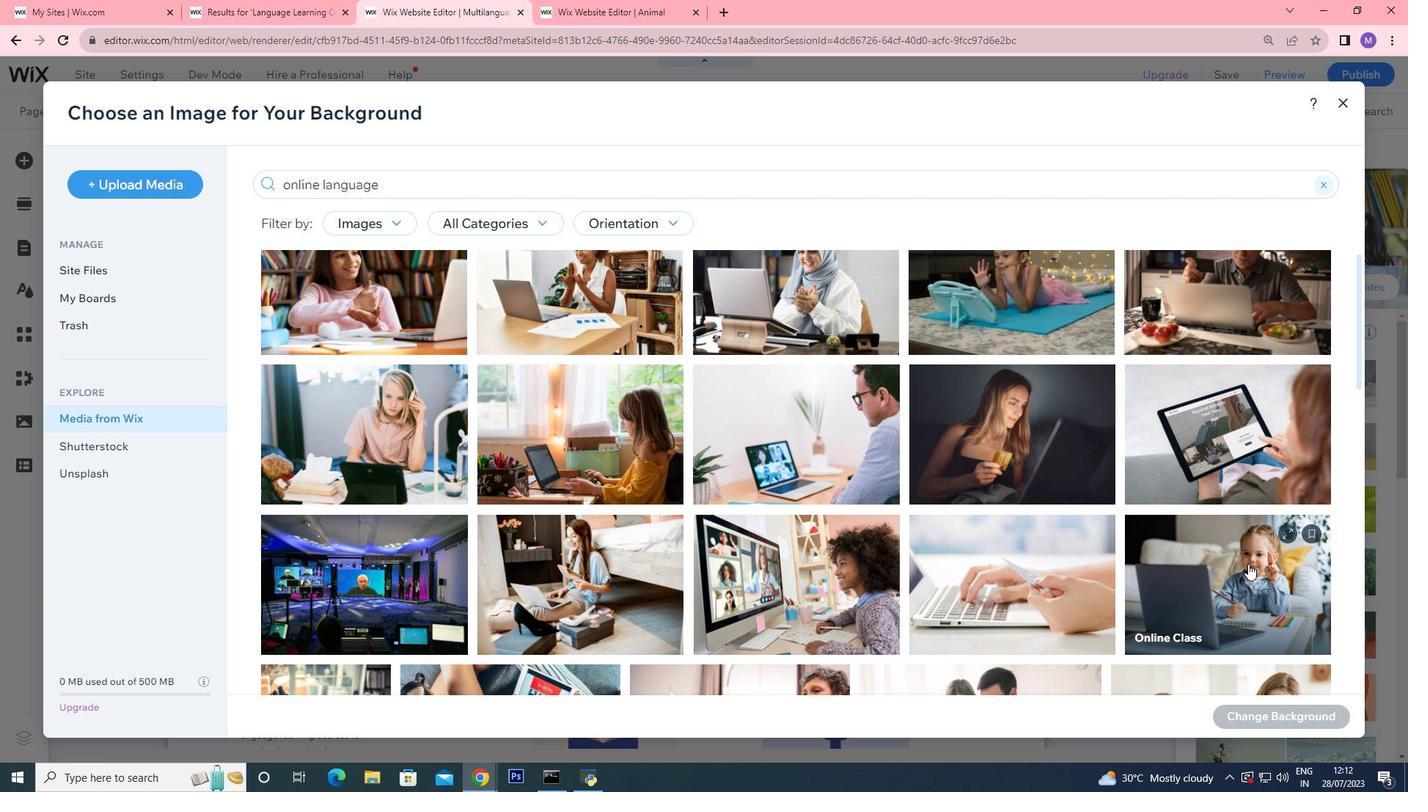 
Action: Mouse moved to (882, 574)
Screenshot: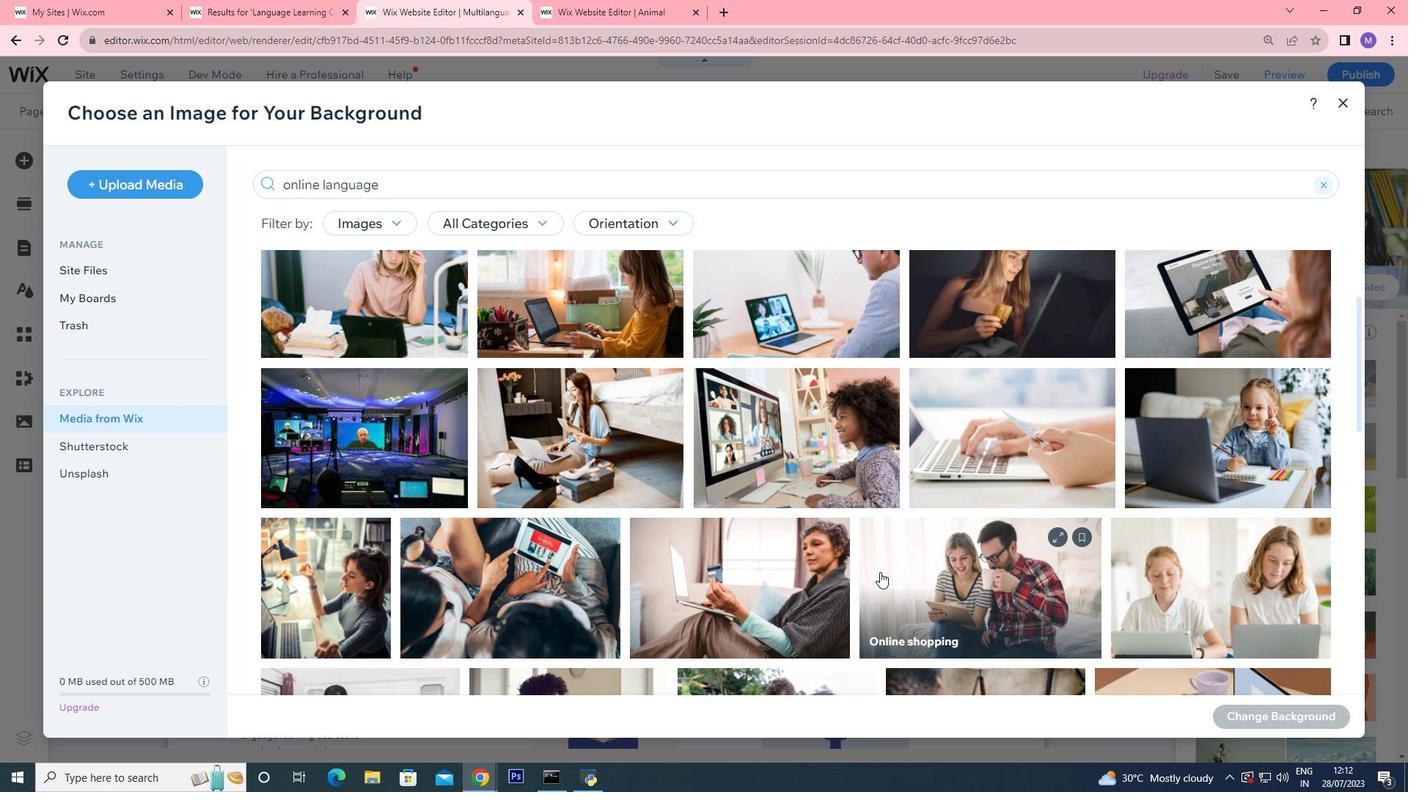
Action: Mouse scrolled (882, 573) with delta (0, 0)
Screenshot: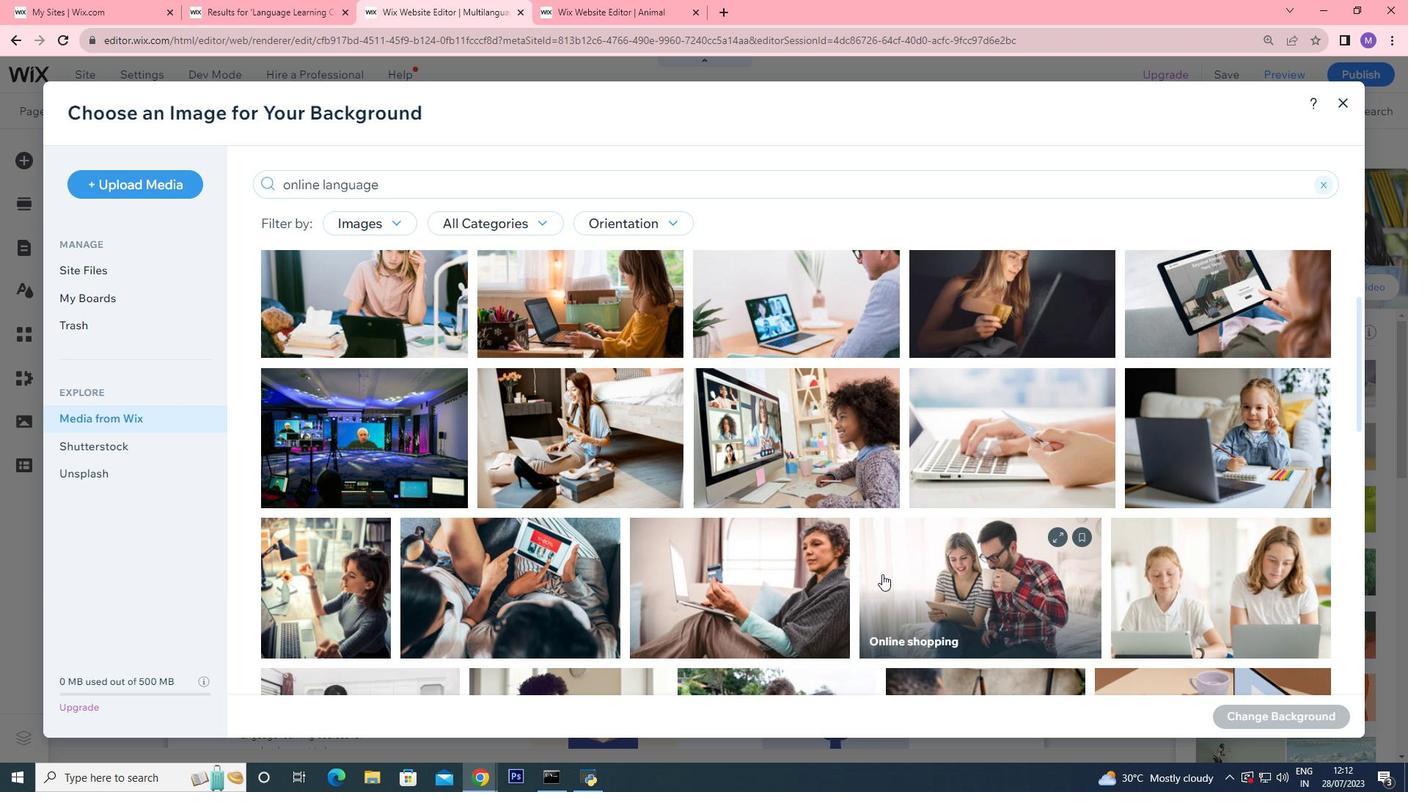 
Action: Mouse scrolled (882, 573) with delta (0, 0)
Screenshot: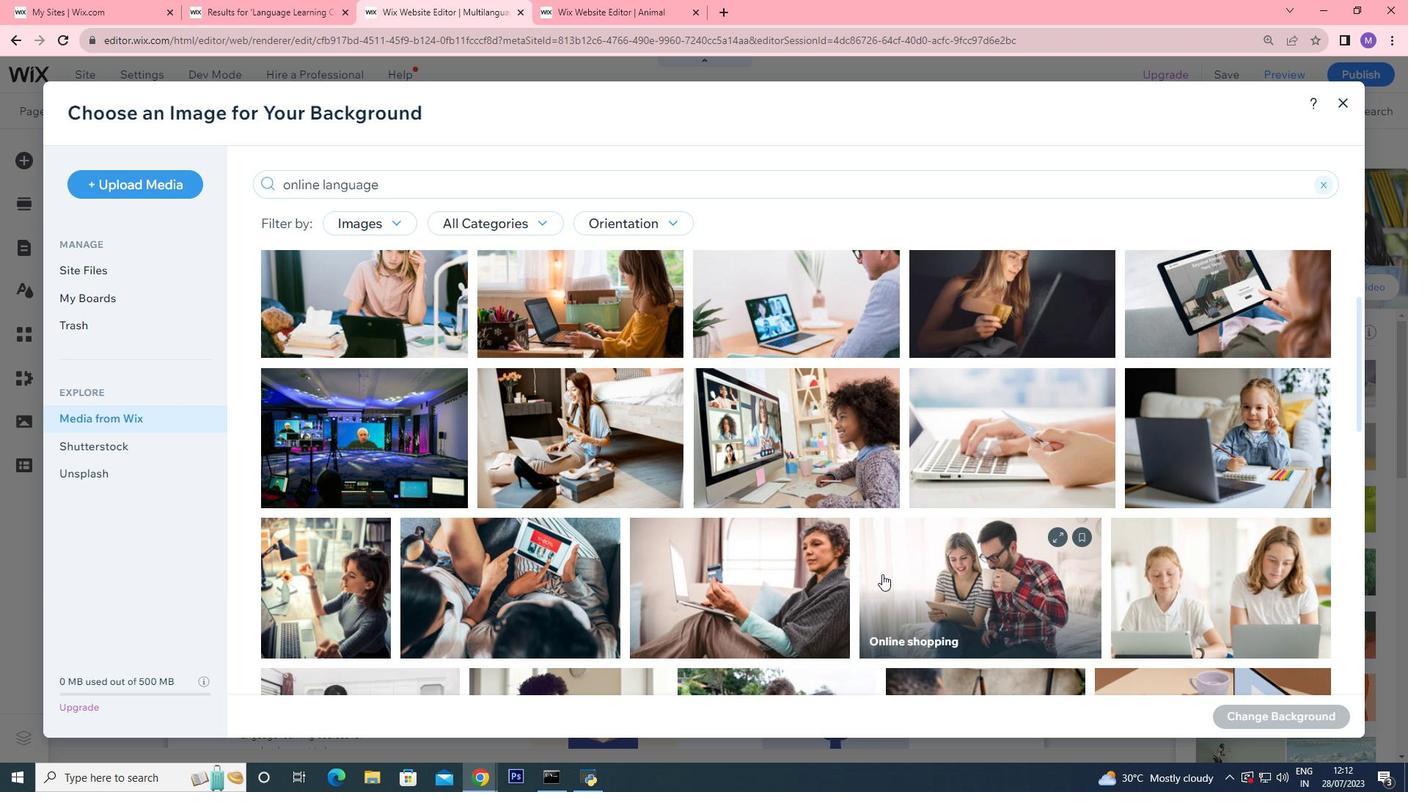 
Action: Mouse scrolled (882, 573) with delta (0, 0)
Screenshot: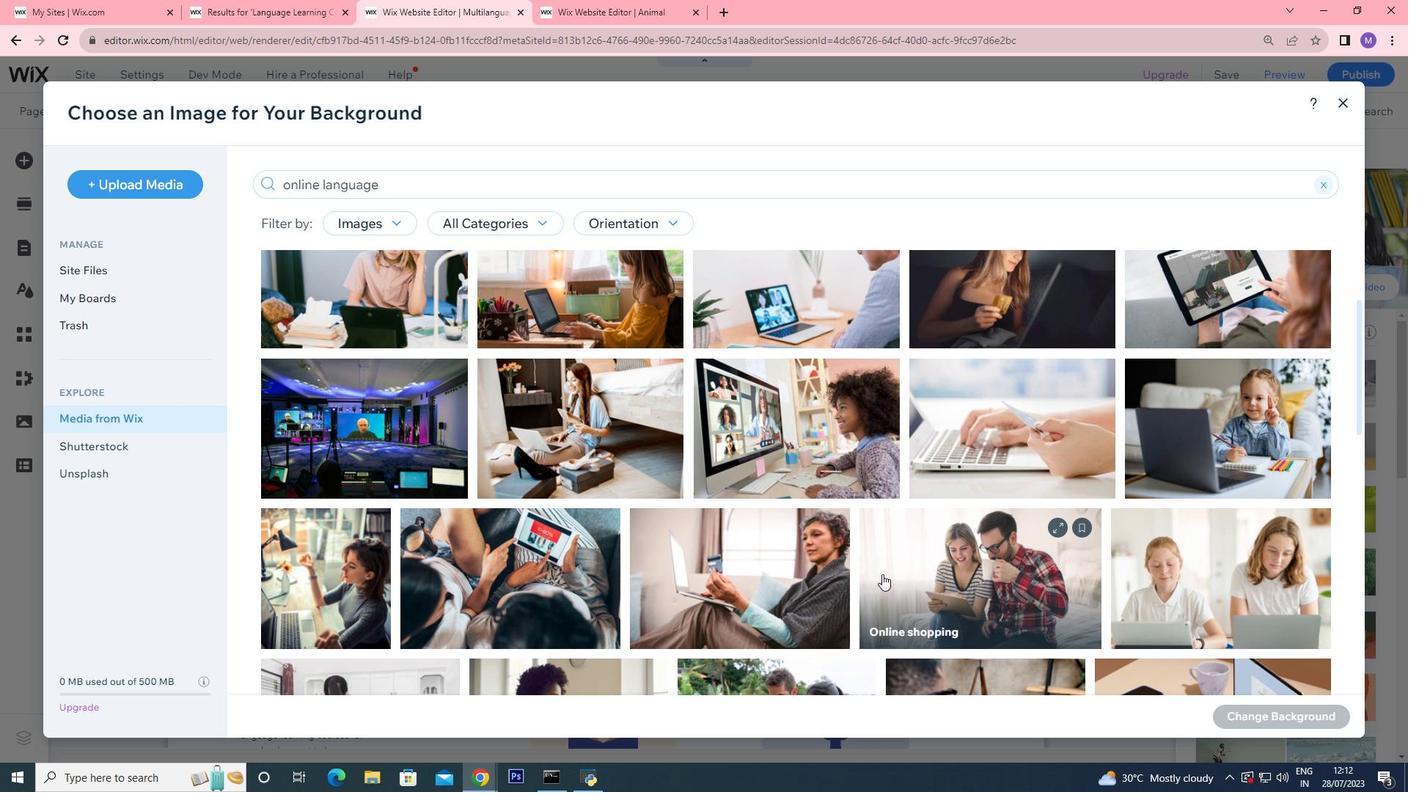 
Action: Mouse scrolled (882, 573) with delta (0, 0)
Screenshot: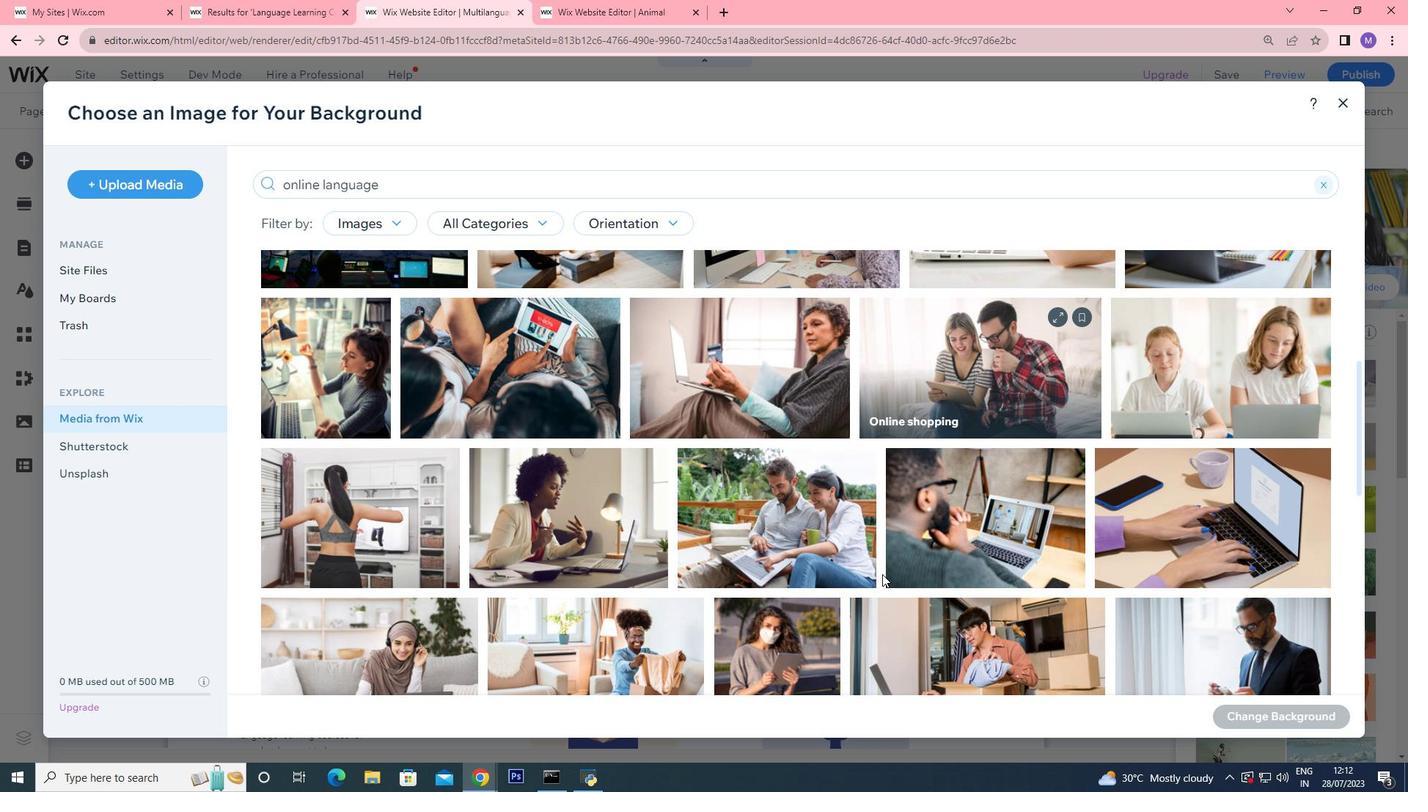 
Action: Mouse scrolled (882, 573) with delta (0, 0)
Screenshot: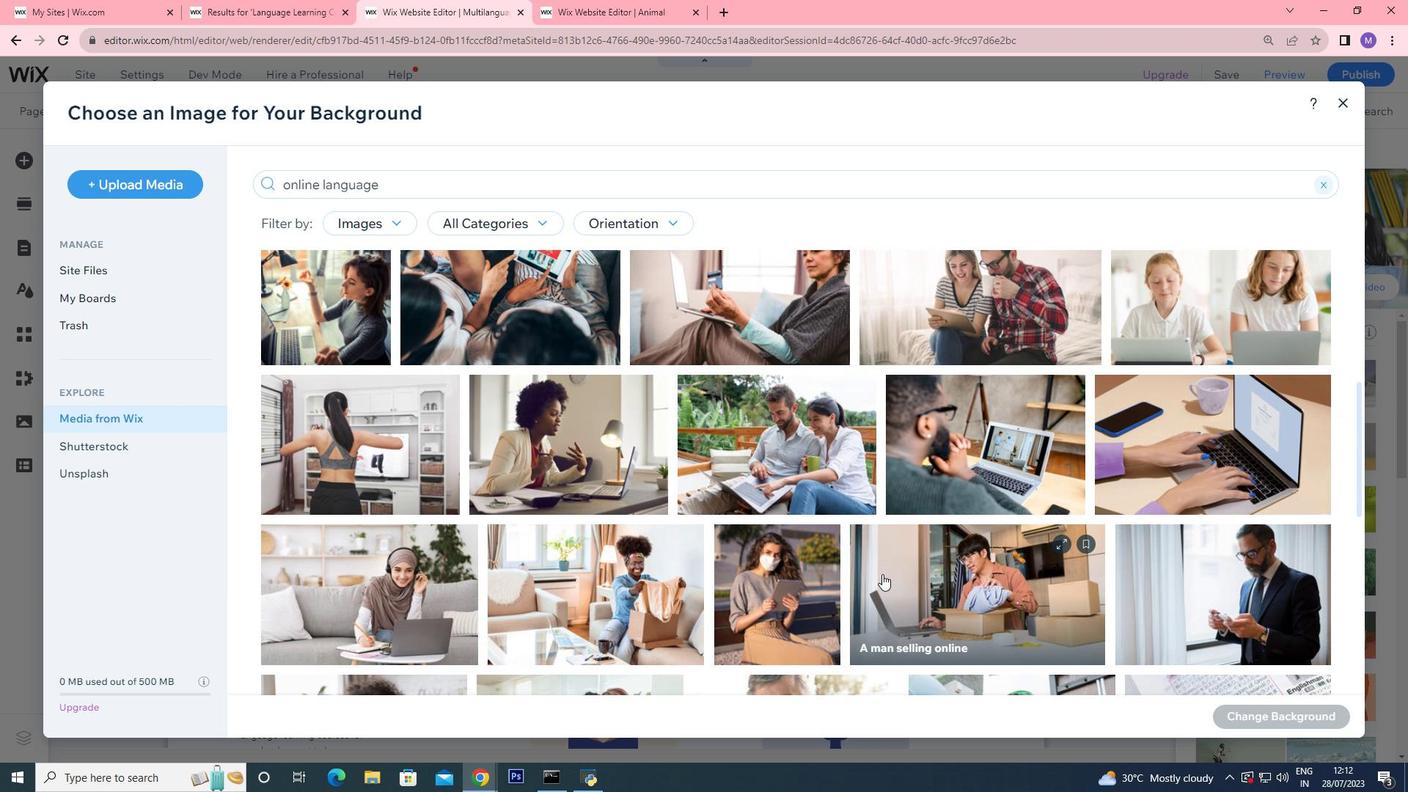 
Action: Mouse moved to (966, 585)
Screenshot: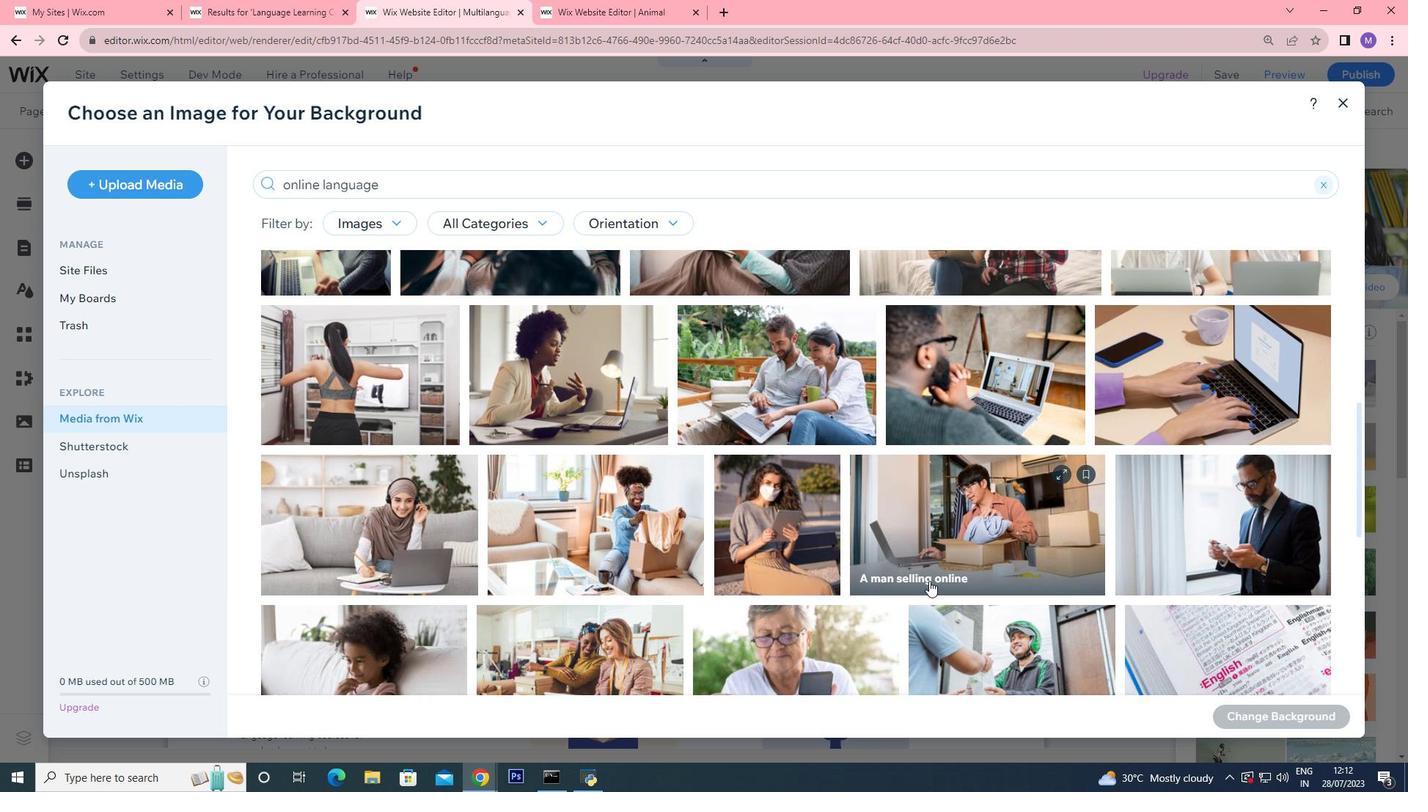 
Action: Mouse scrolled (966, 584) with delta (0, 0)
Screenshot: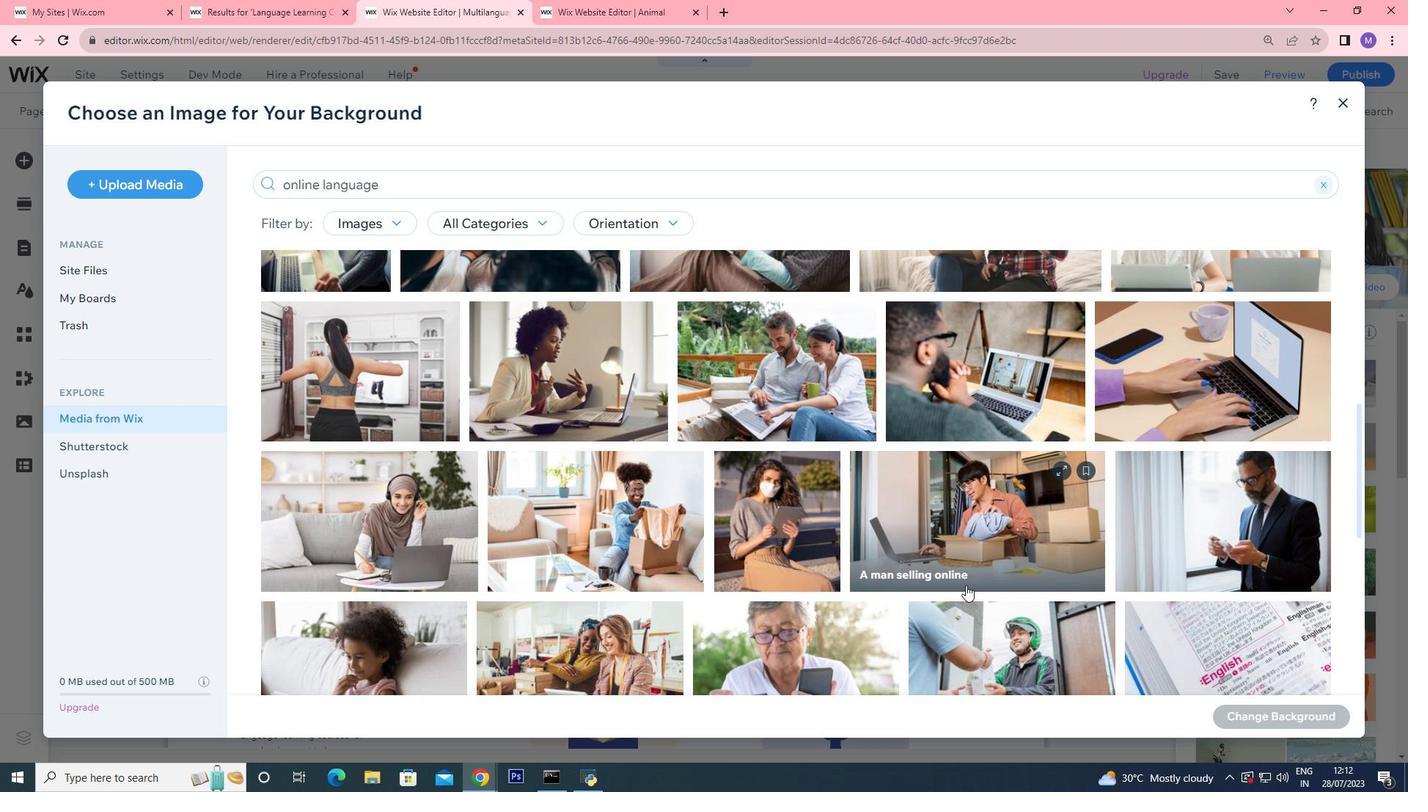
Action: Mouse scrolled (966, 584) with delta (0, 0)
Screenshot: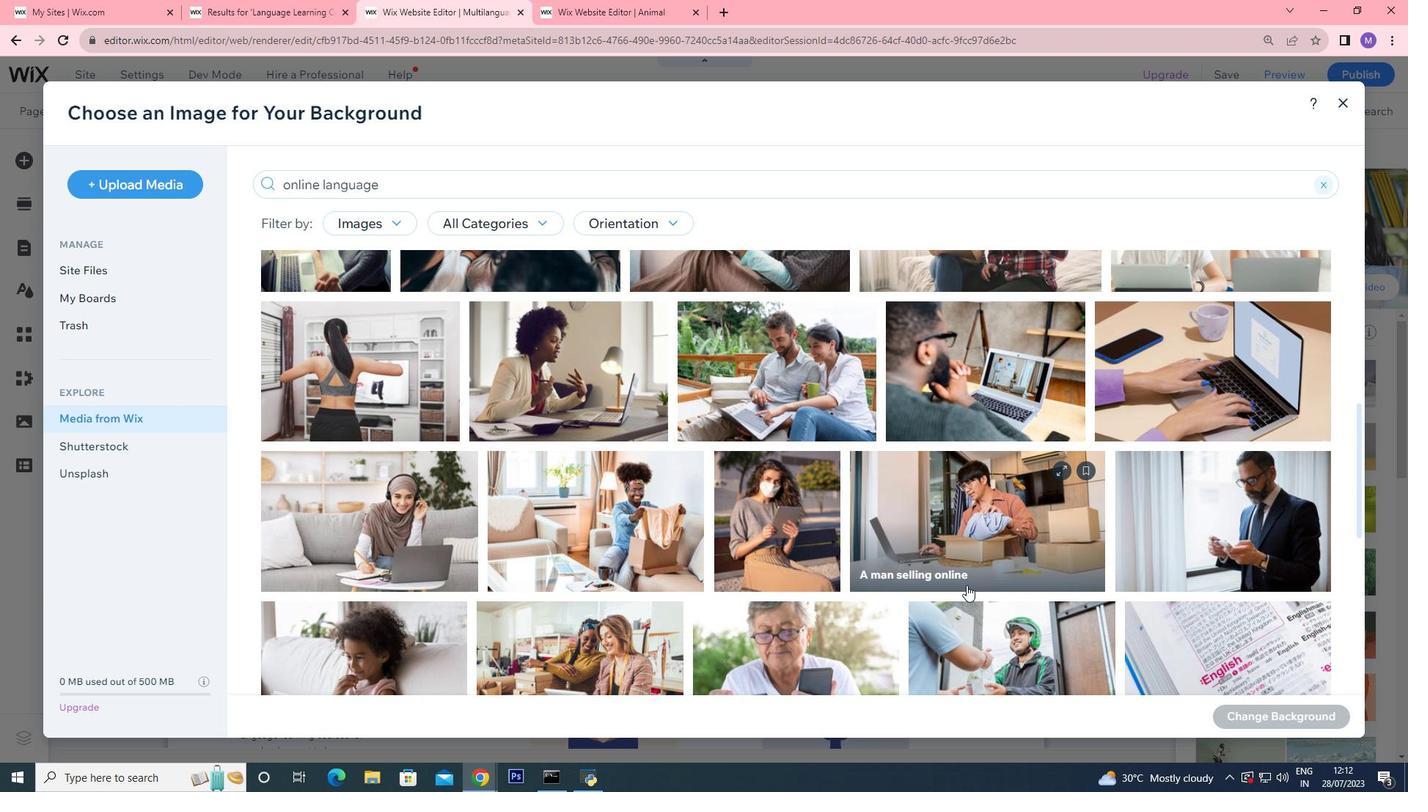 
Action: Mouse scrolled (966, 584) with delta (0, 0)
Screenshot: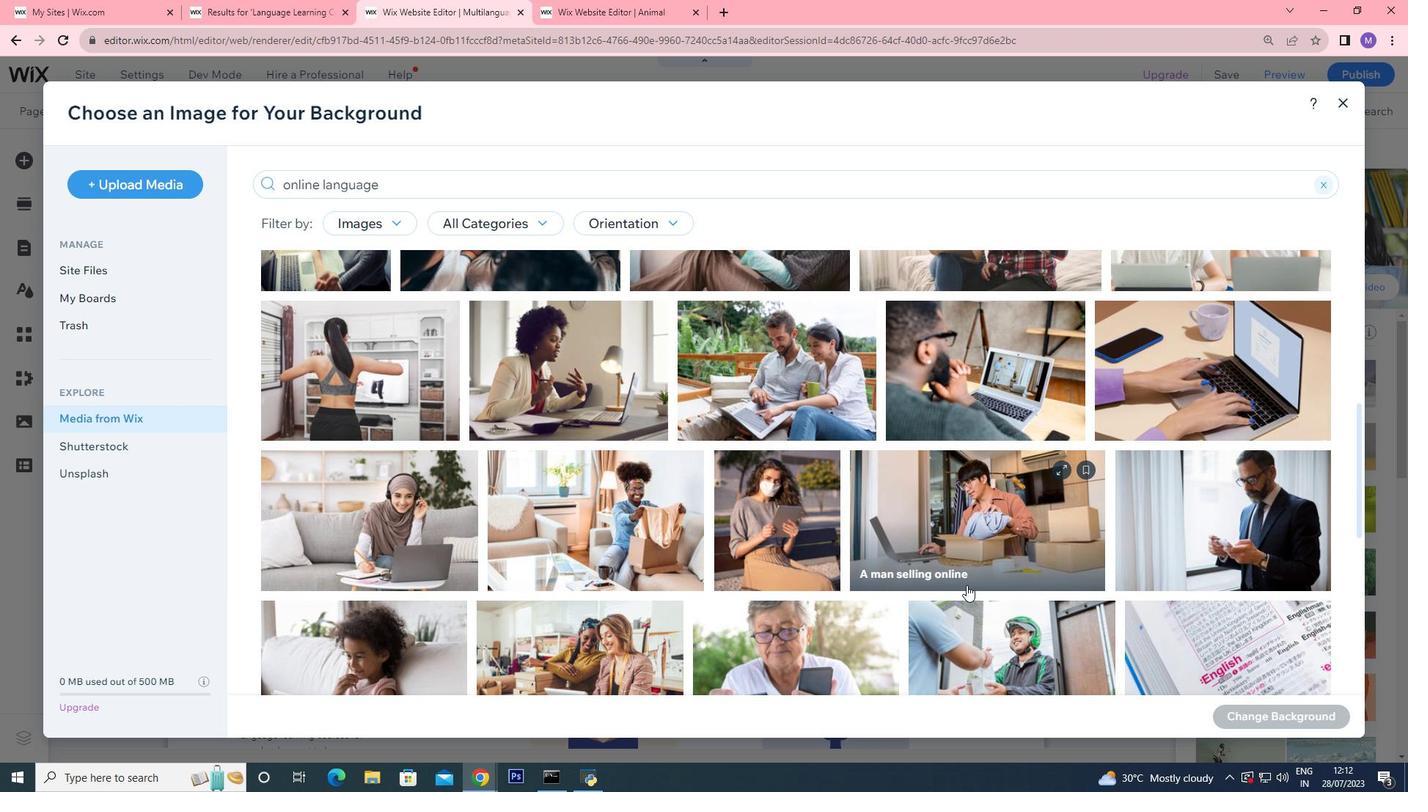 
Action: Mouse scrolled (966, 584) with delta (0, 0)
Screenshot: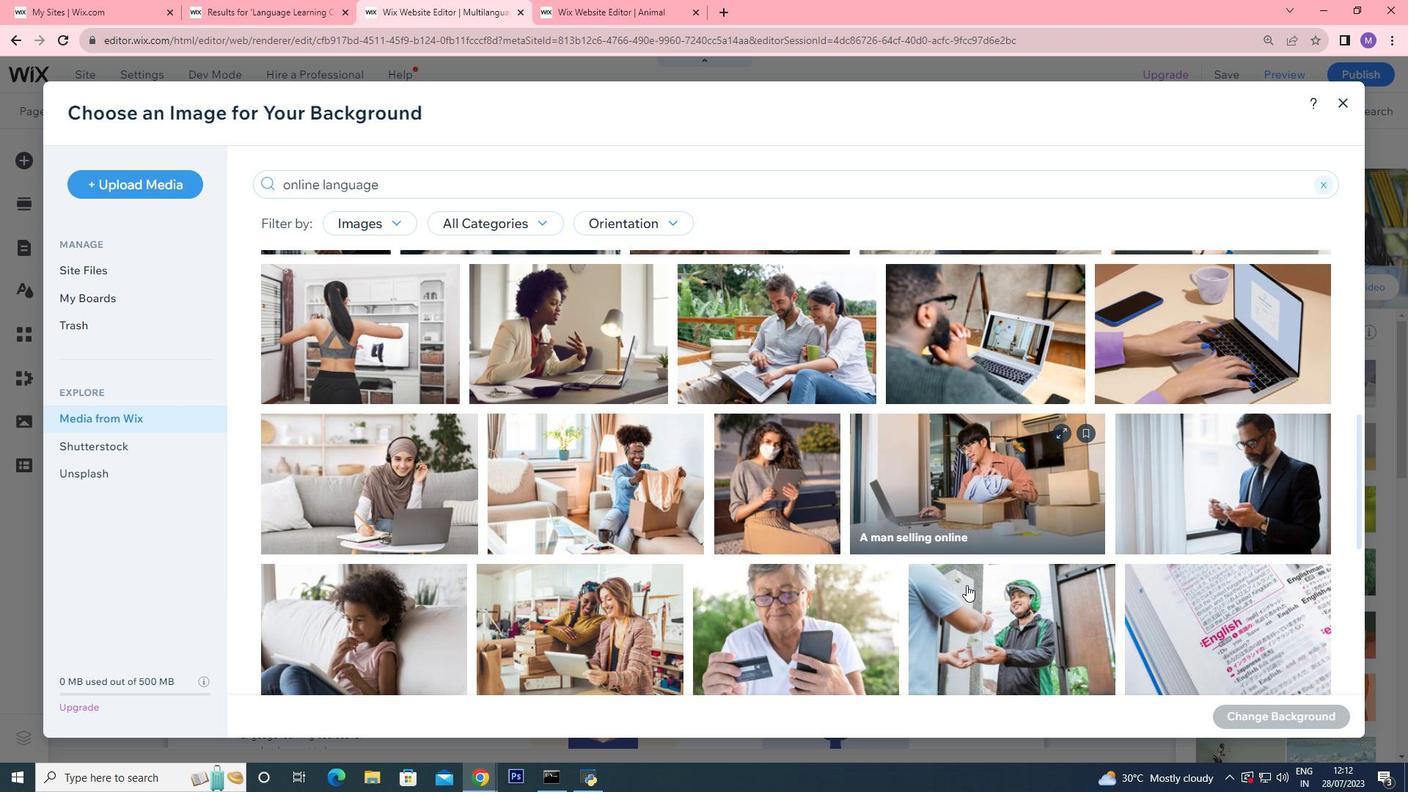 
Action: Mouse scrolled (966, 584) with delta (0, 0)
Screenshot: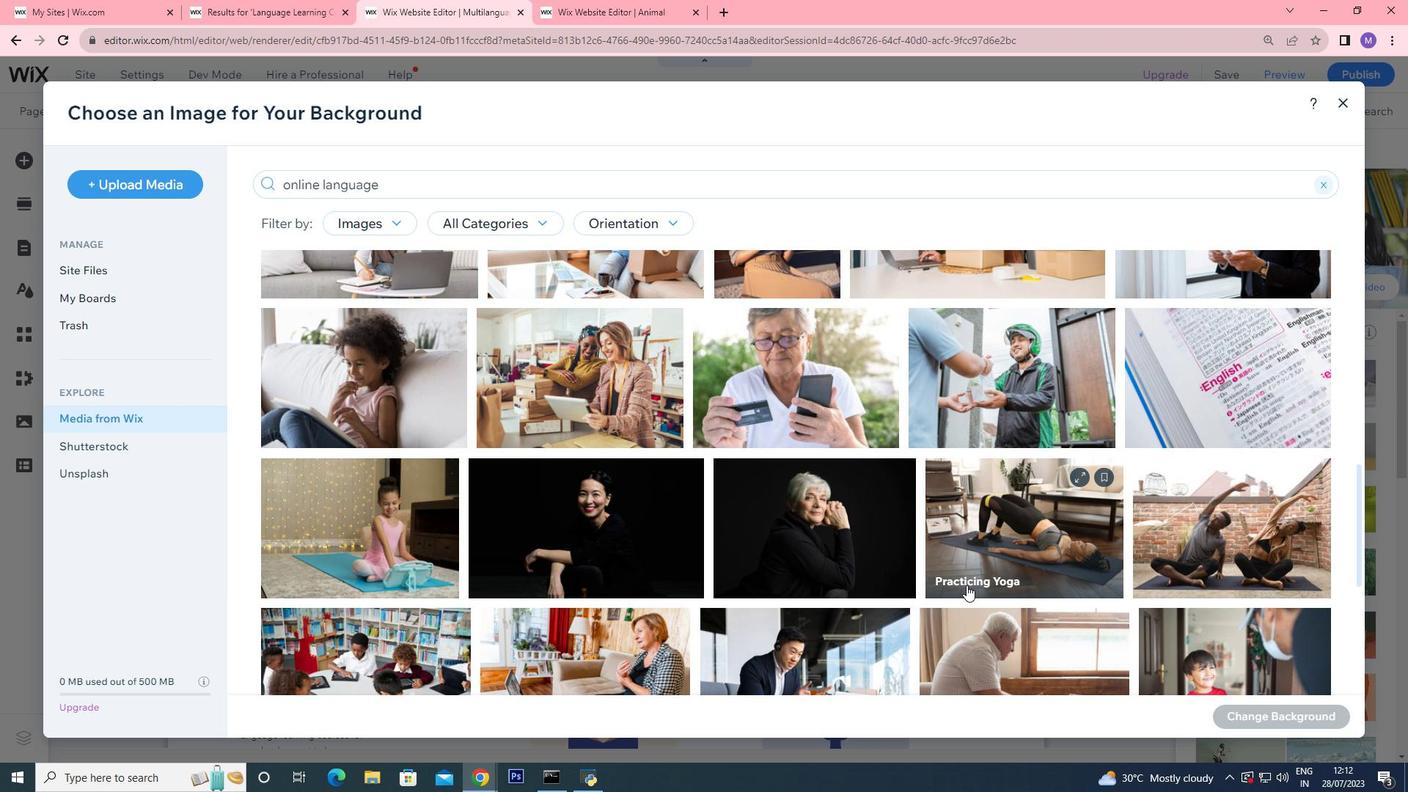 
Action: Mouse scrolled (966, 584) with delta (0, 0)
Screenshot: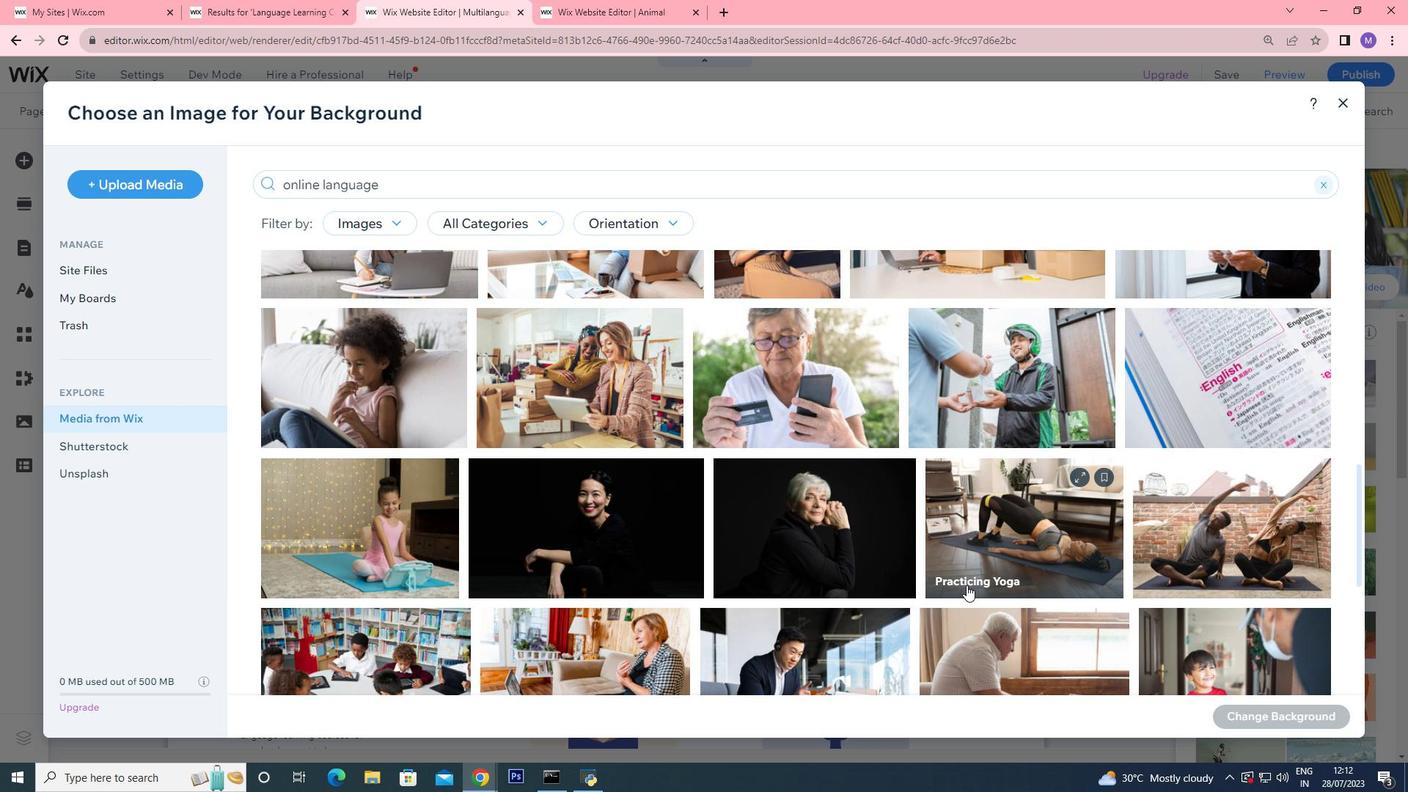 
Action: Mouse scrolled (966, 584) with delta (0, 0)
Screenshot: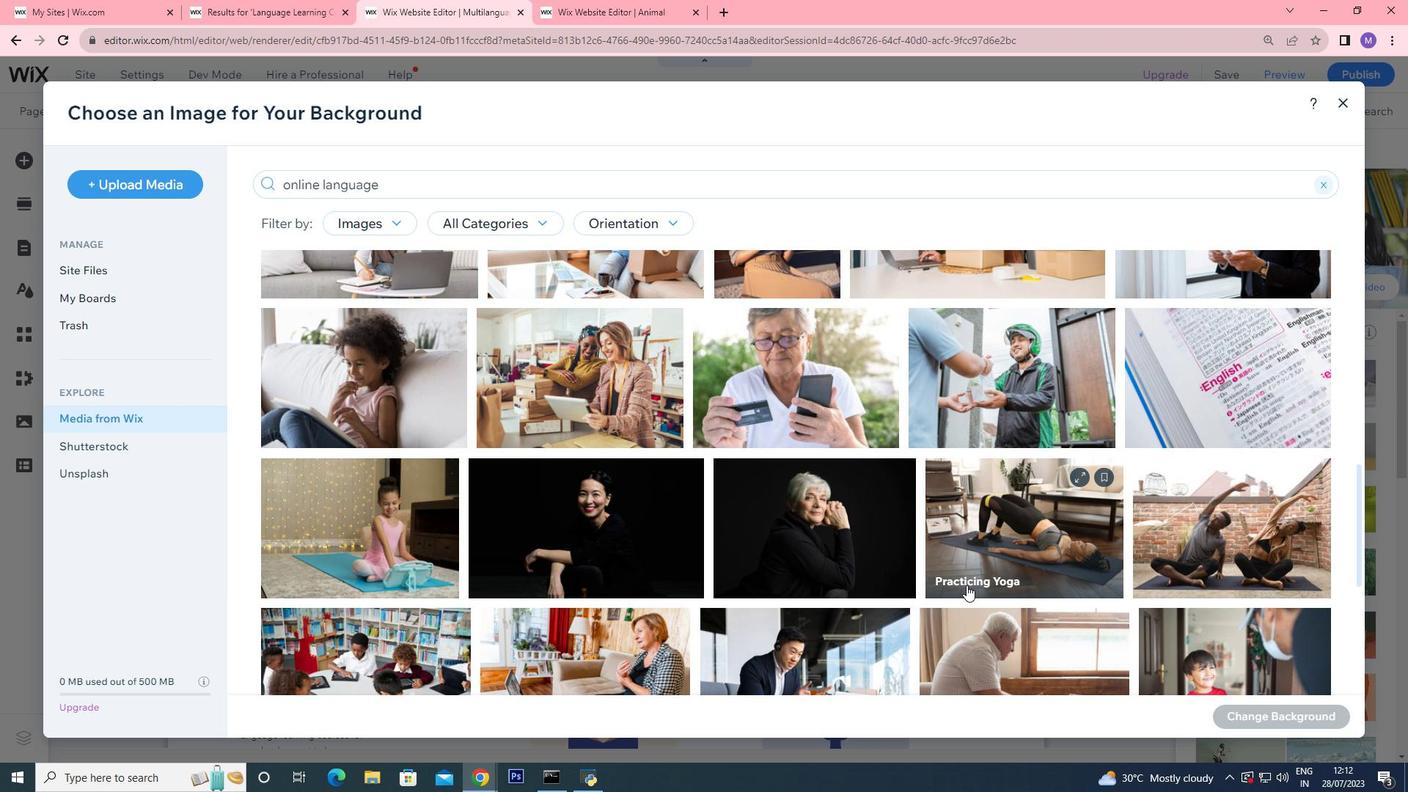 
Action: Mouse moved to (930, 586)
Screenshot: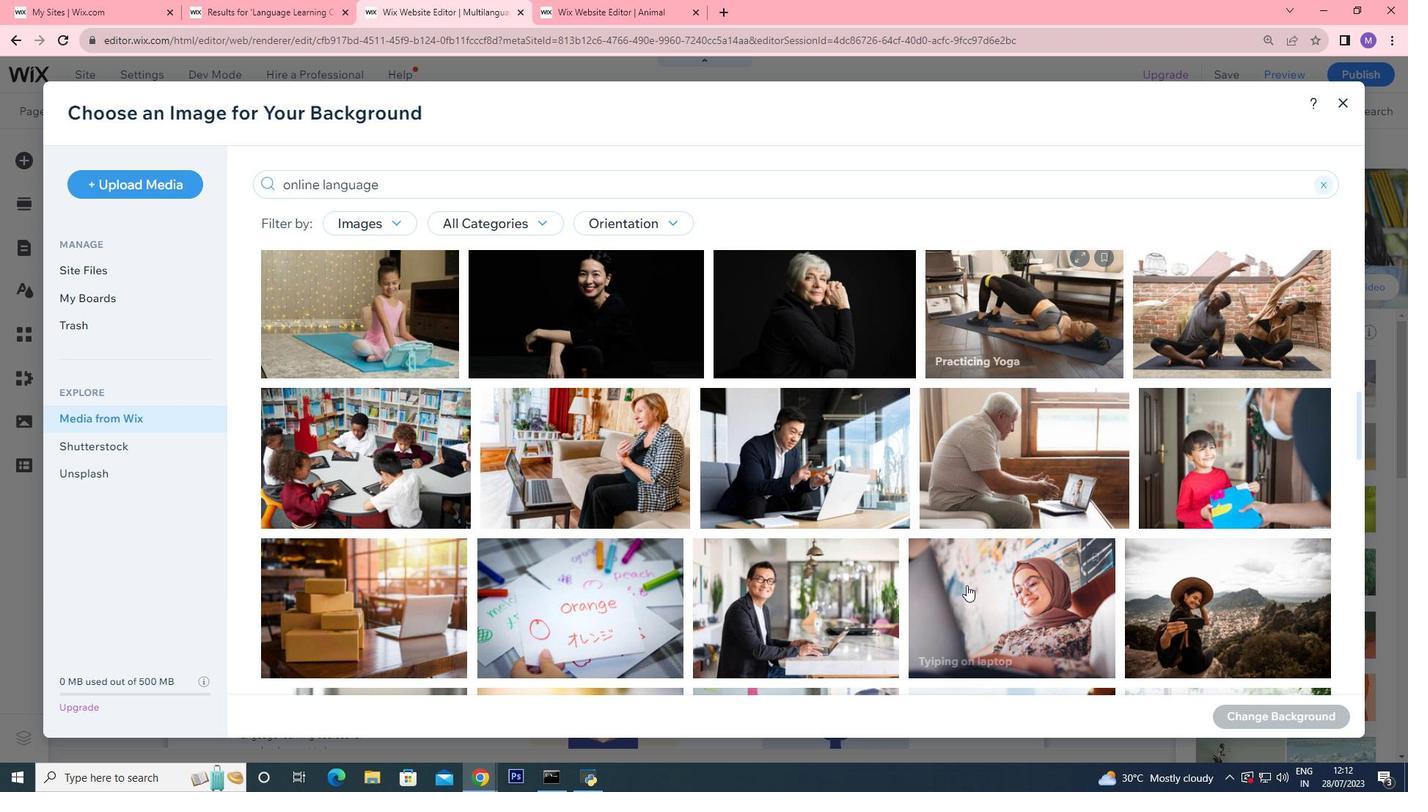 
Action: Mouse scrolled (930, 585) with delta (0, 0)
Screenshot: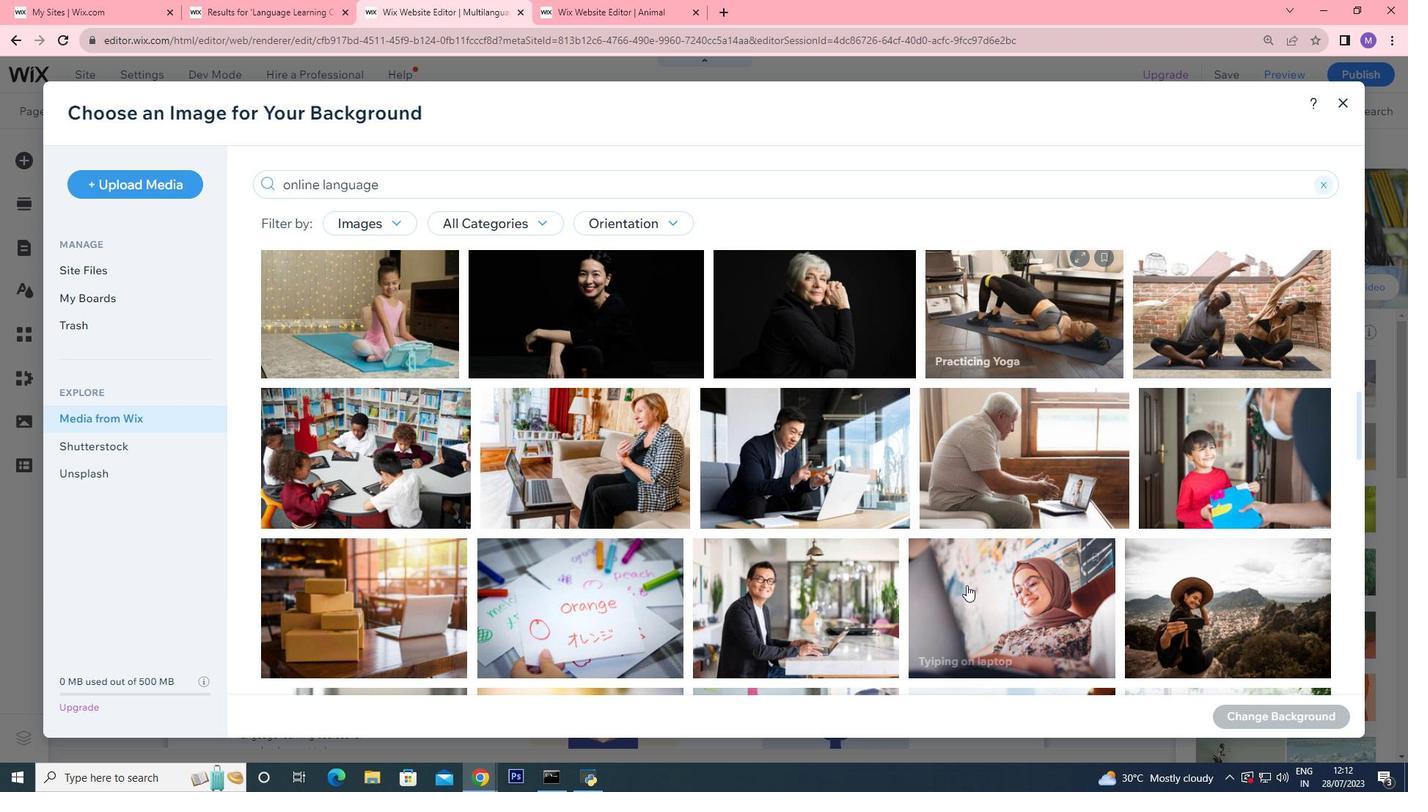 
Action: Mouse moved to (928, 586)
Screenshot: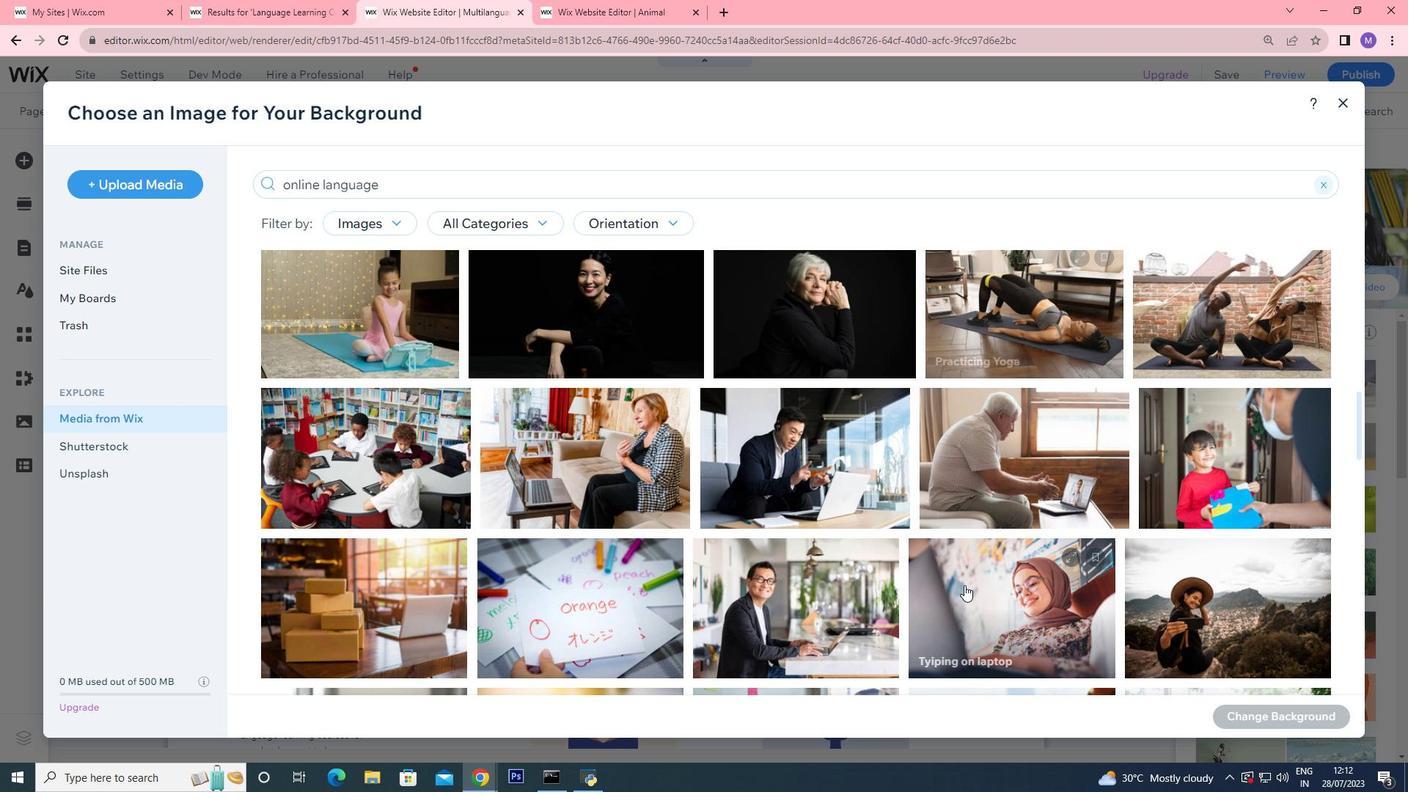 
Action: Mouse scrolled (928, 585) with delta (0, 0)
Screenshot: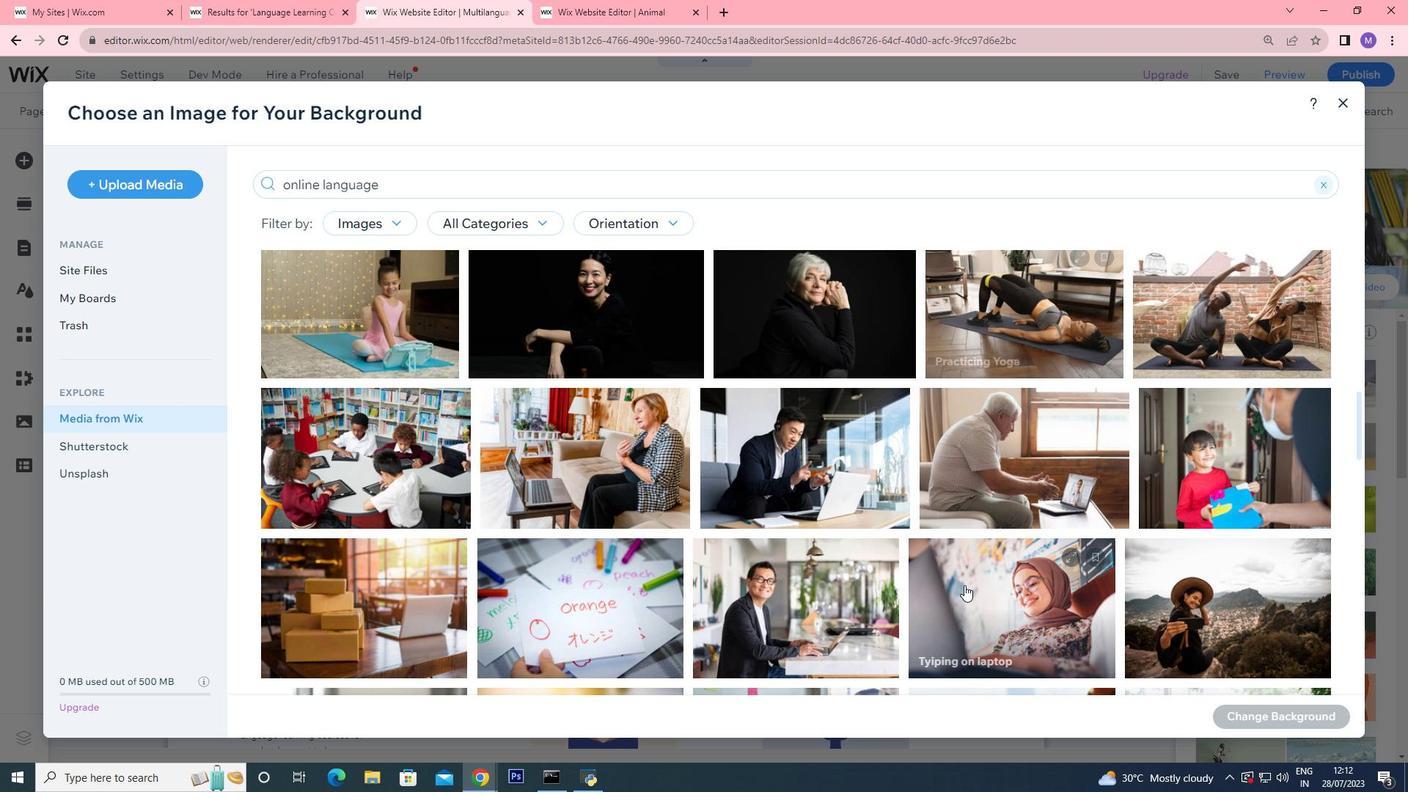 
Action: Mouse scrolled (928, 585) with delta (0, 0)
Screenshot: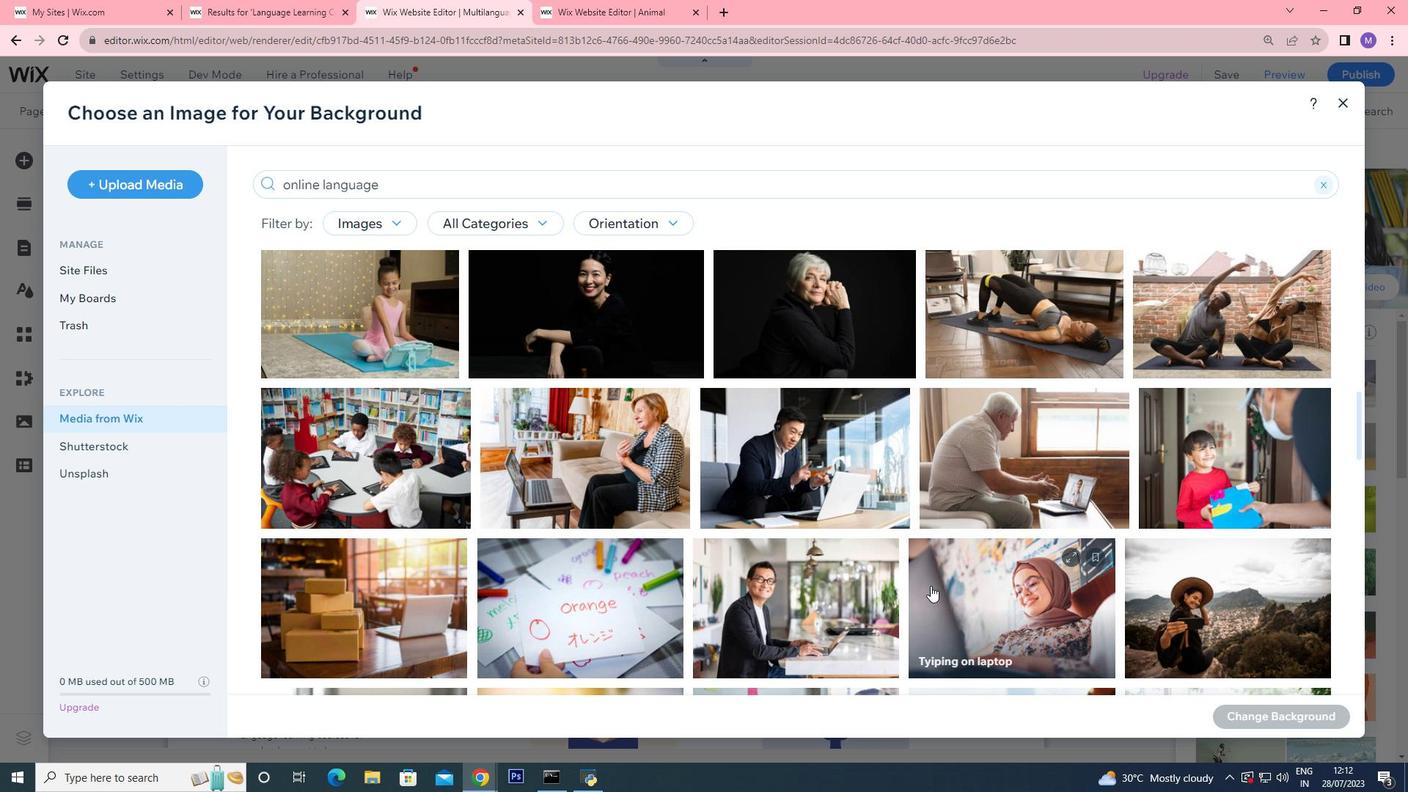 
Action: Mouse scrolled (928, 585) with delta (0, 0)
Screenshot: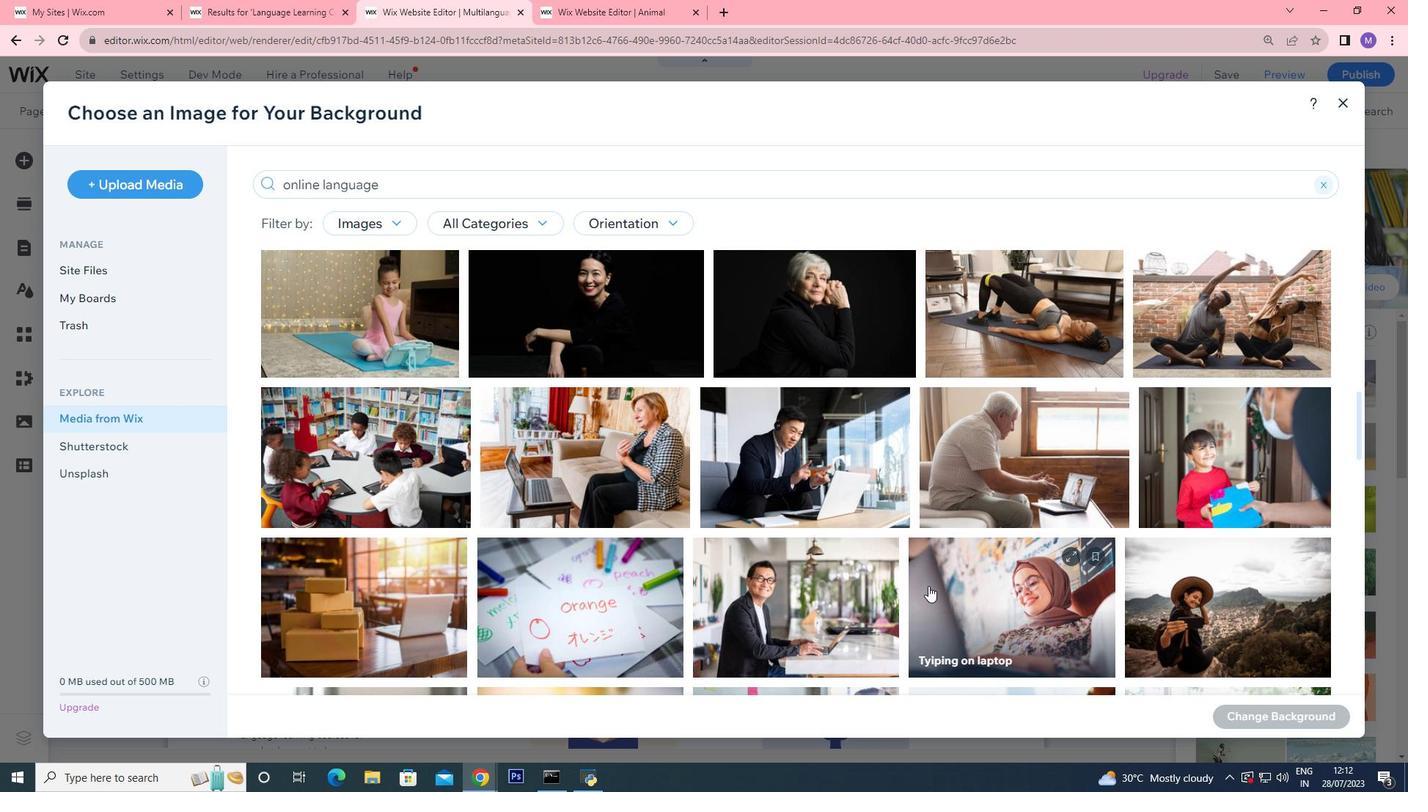 
Action: Mouse scrolled (928, 585) with delta (0, 0)
Screenshot: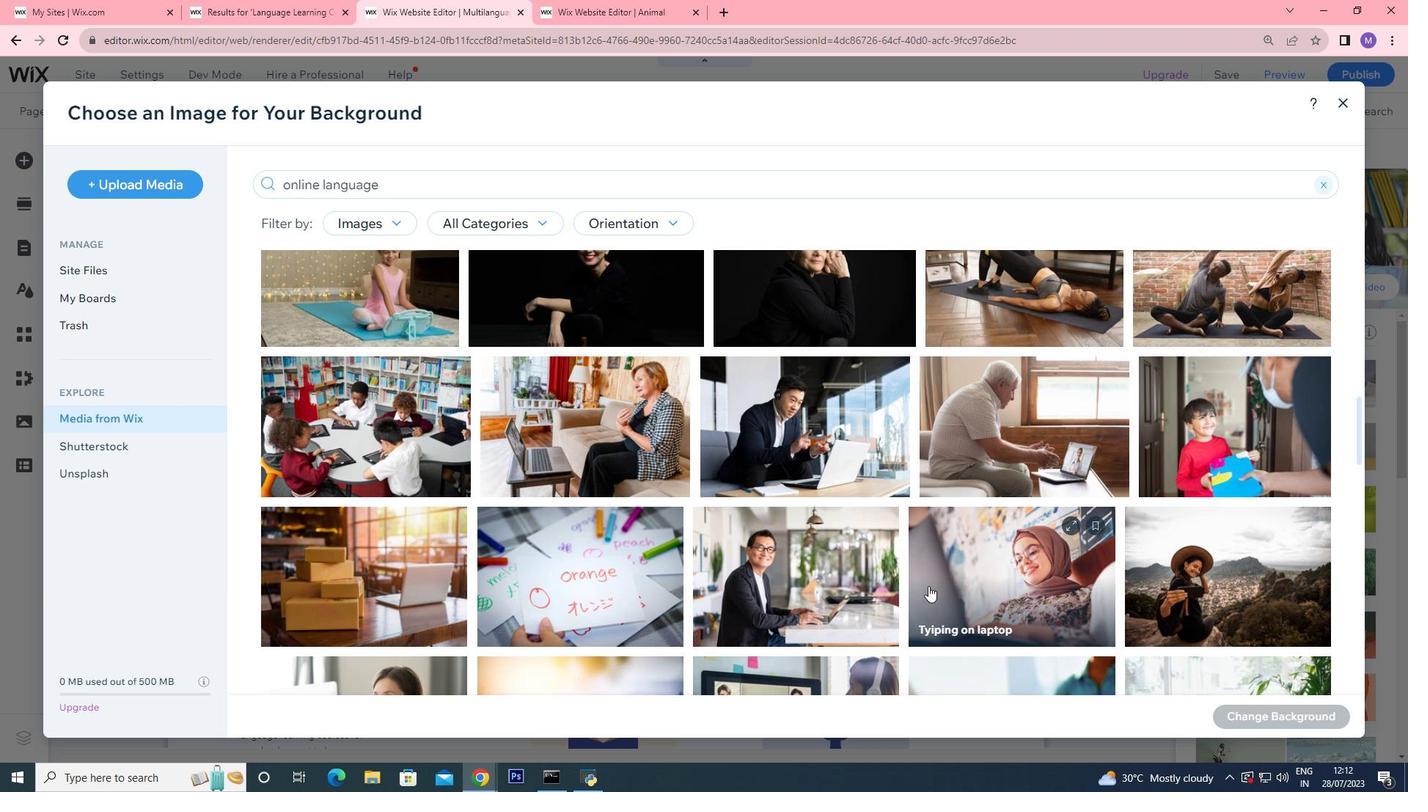 
Action: Mouse moved to (921, 589)
Screenshot: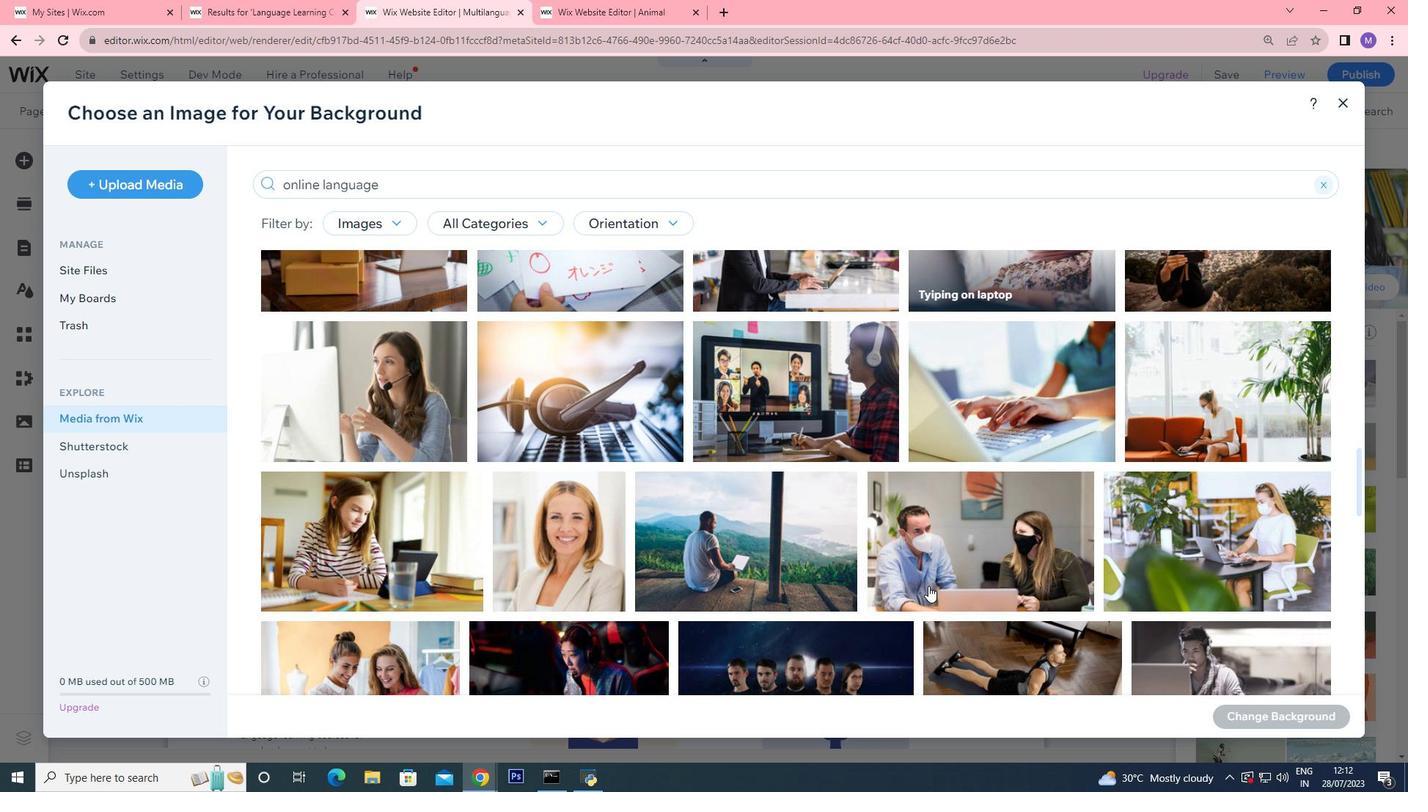
Action: Mouse scrolled (922, 587) with delta (0, 0)
Screenshot: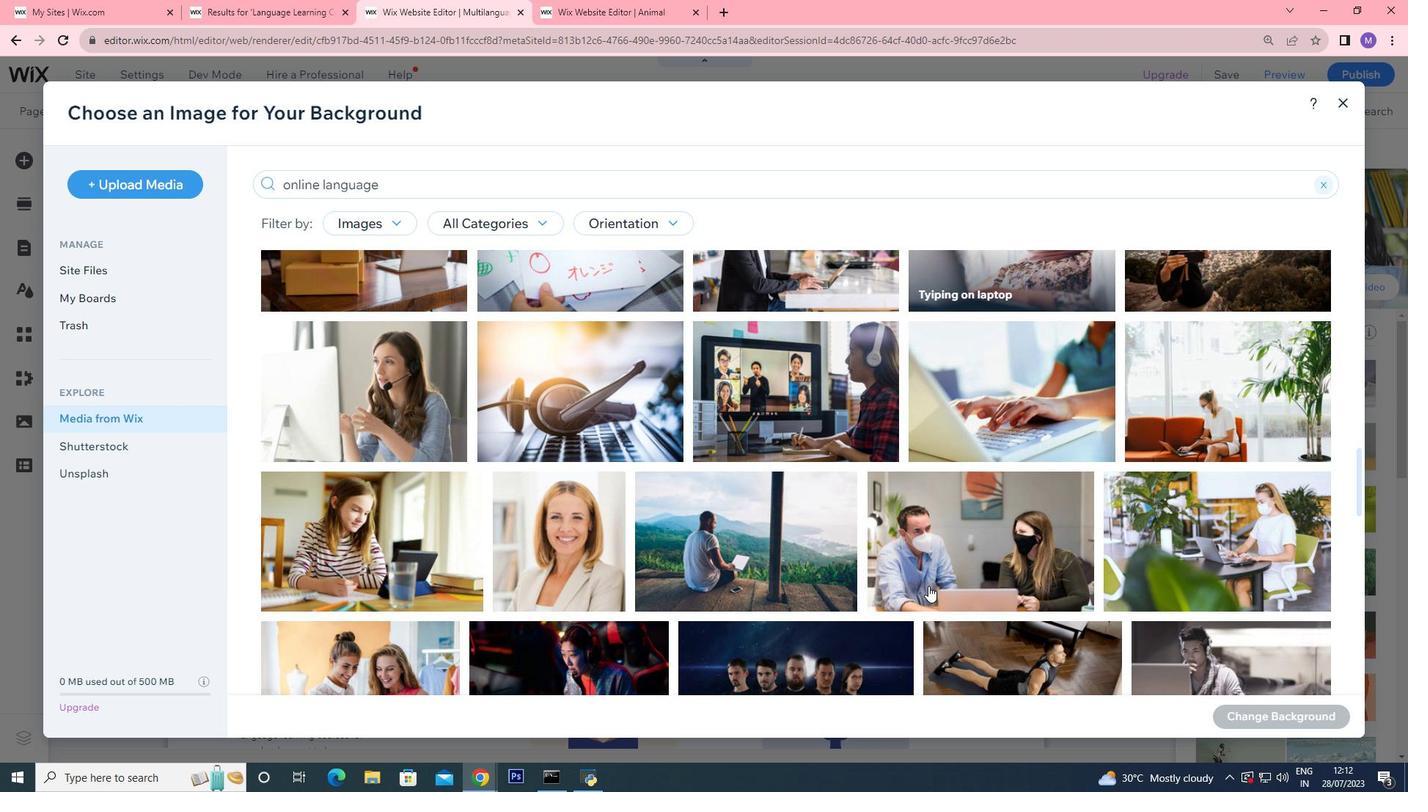 
Action: Mouse moved to (918, 589)
Screenshot: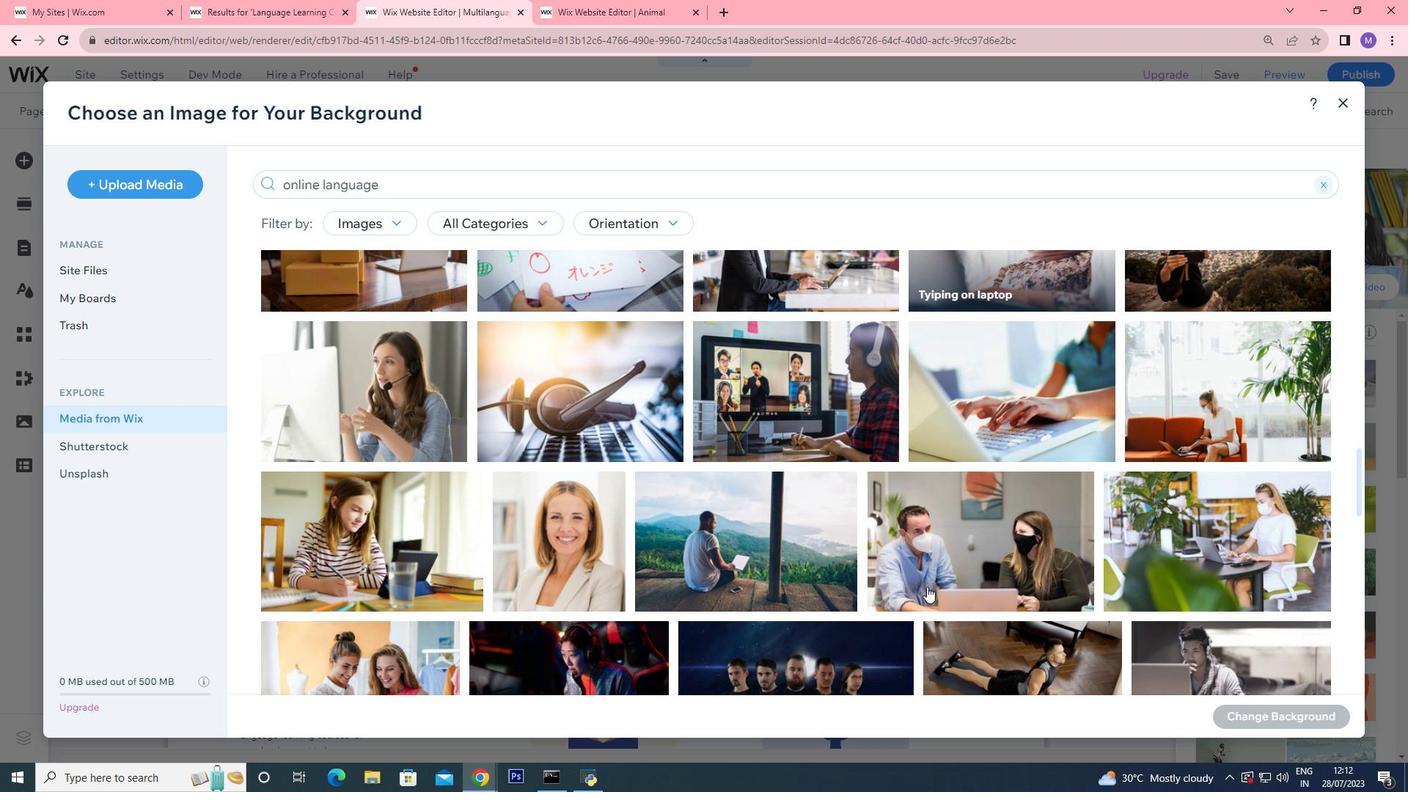 
Action: Mouse scrolled (918, 589) with delta (0, 0)
Screenshot: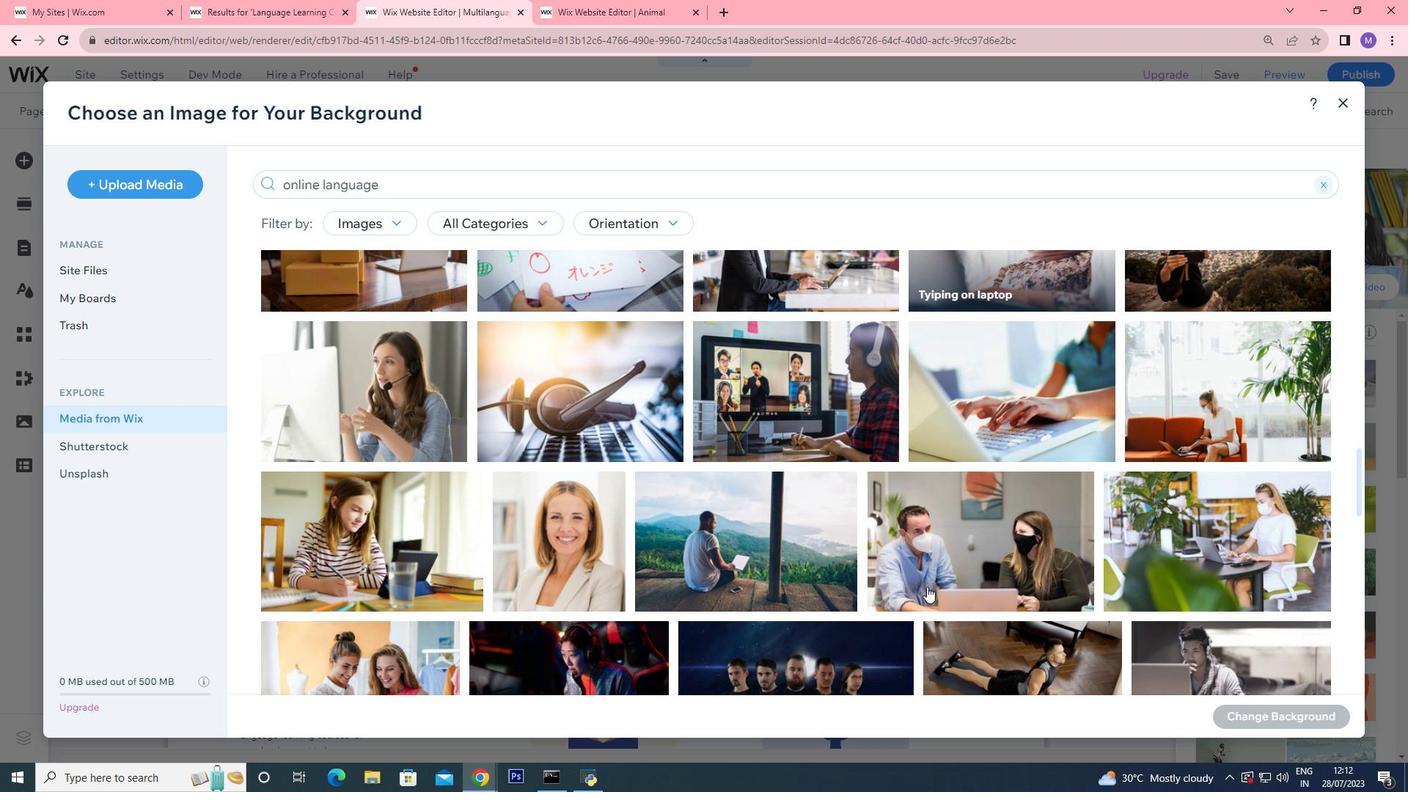 
Action: Mouse moved to (918, 590)
Screenshot: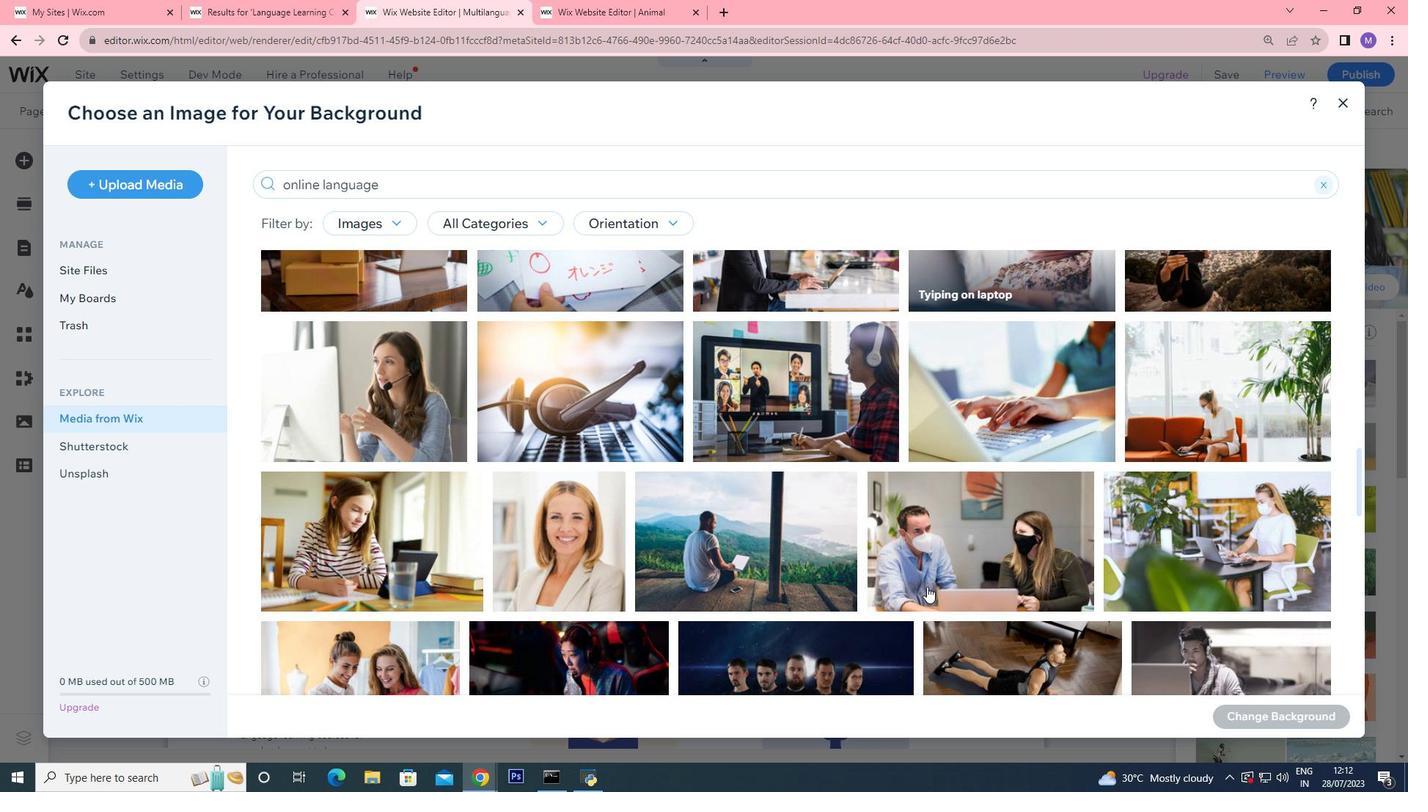 
Action: Mouse scrolled (918, 589) with delta (0, 0)
Screenshot: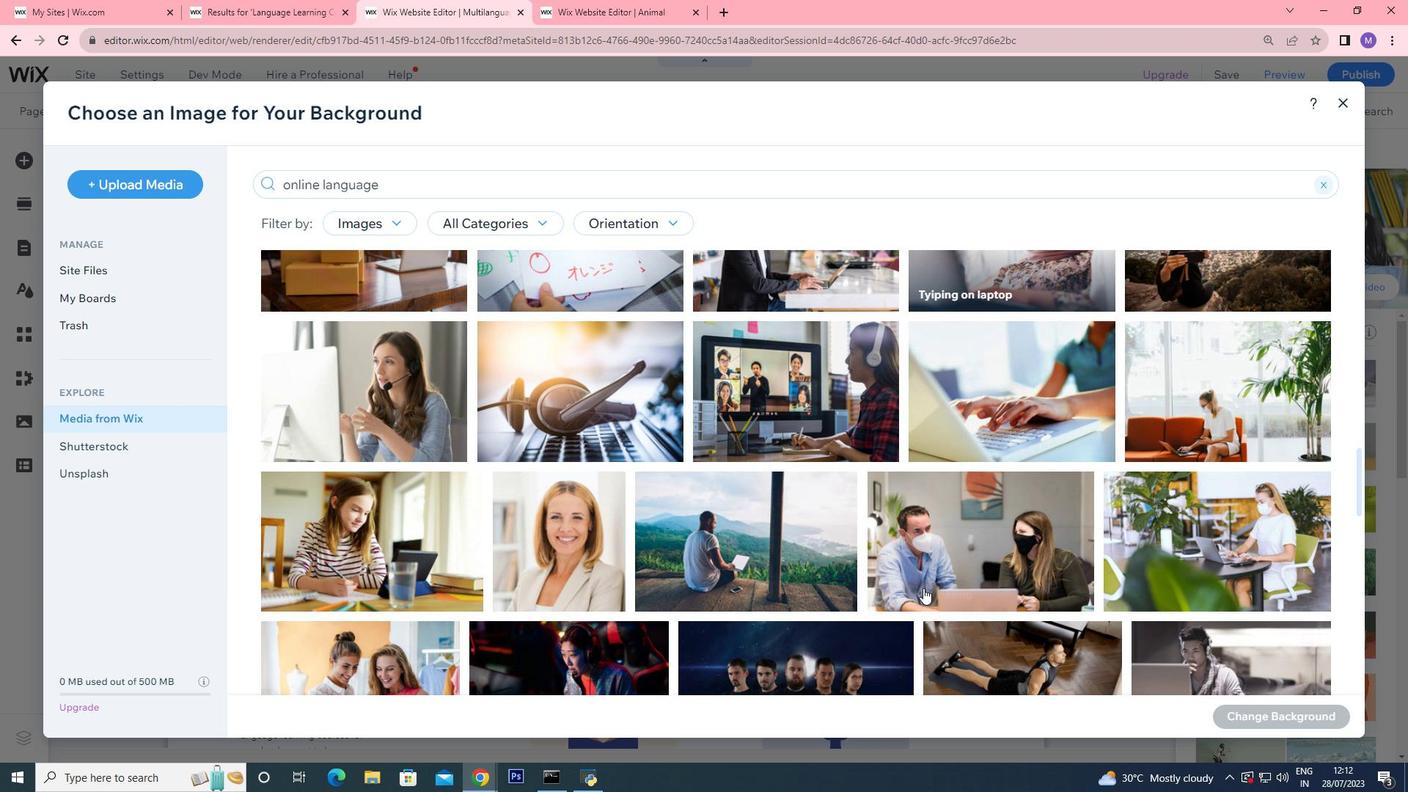 
Action: Mouse scrolled (918, 589) with delta (0, 0)
Screenshot: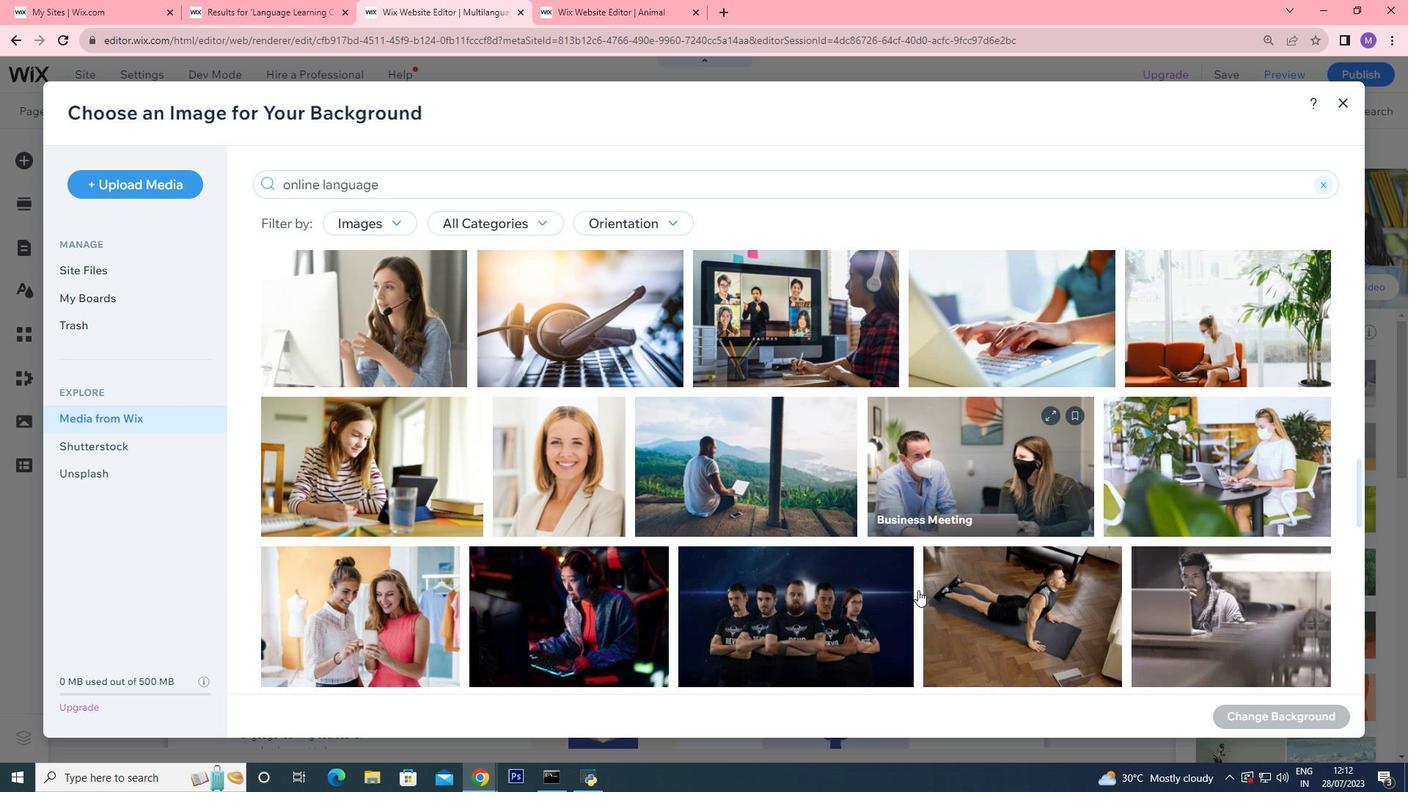 
Action: Mouse scrolled (918, 589) with delta (0, 0)
Screenshot: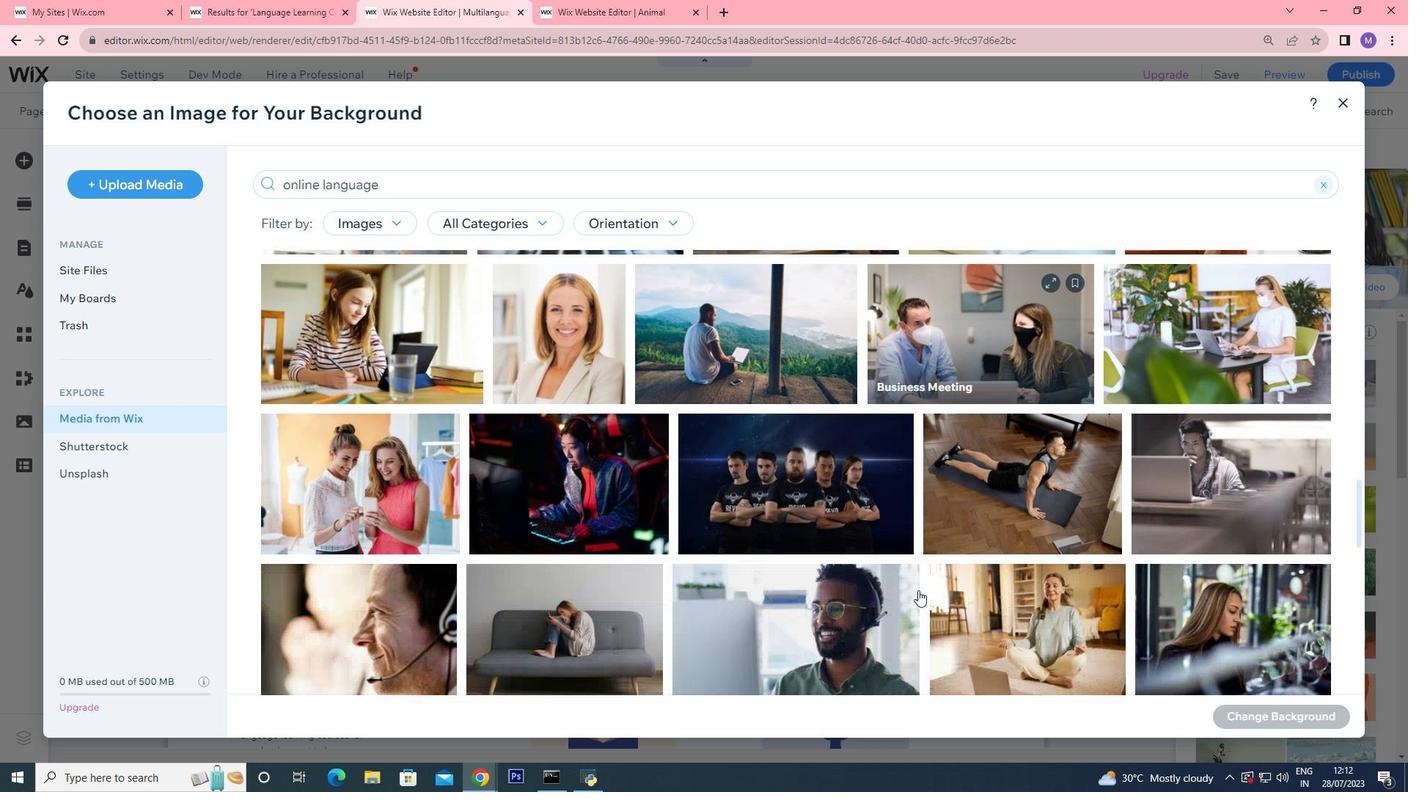 
Action: Mouse scrolled (918, 589) with delta (0, 0)
Screenshot: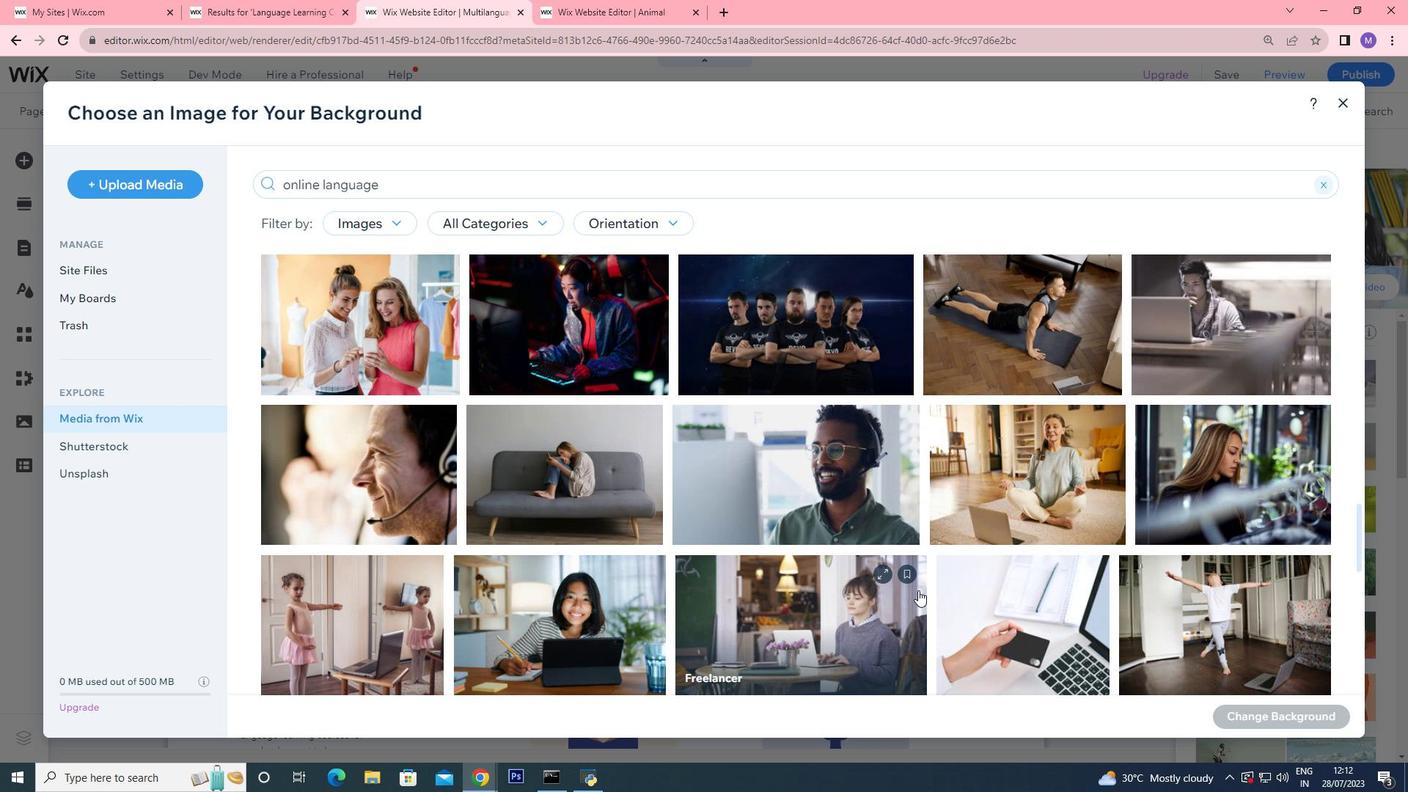 
Action: Mouse scrolled (918, 589) with delta (0, 0)
Screenshot: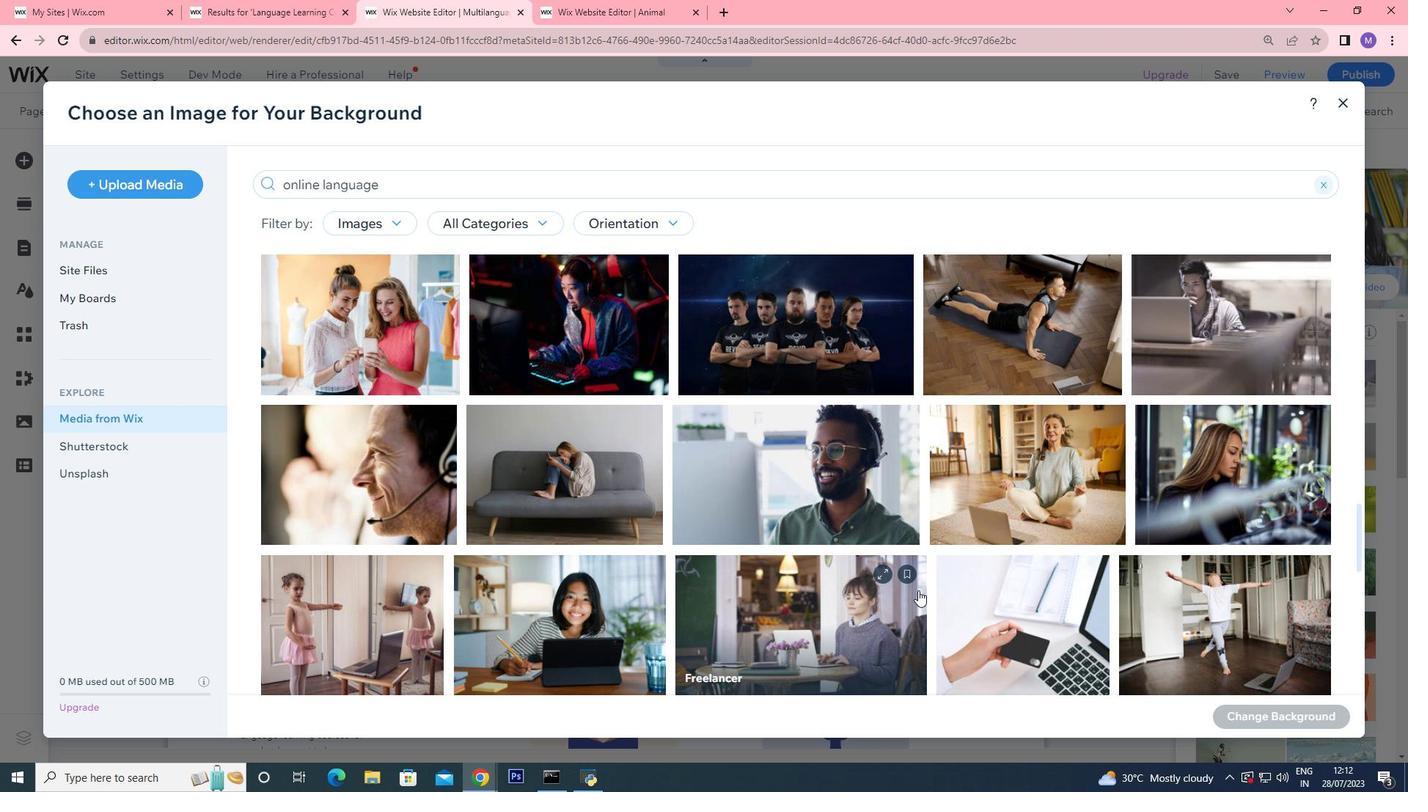 
Action: Mouse scrolled (918, 589) with delta (0, 0)
Screenshot: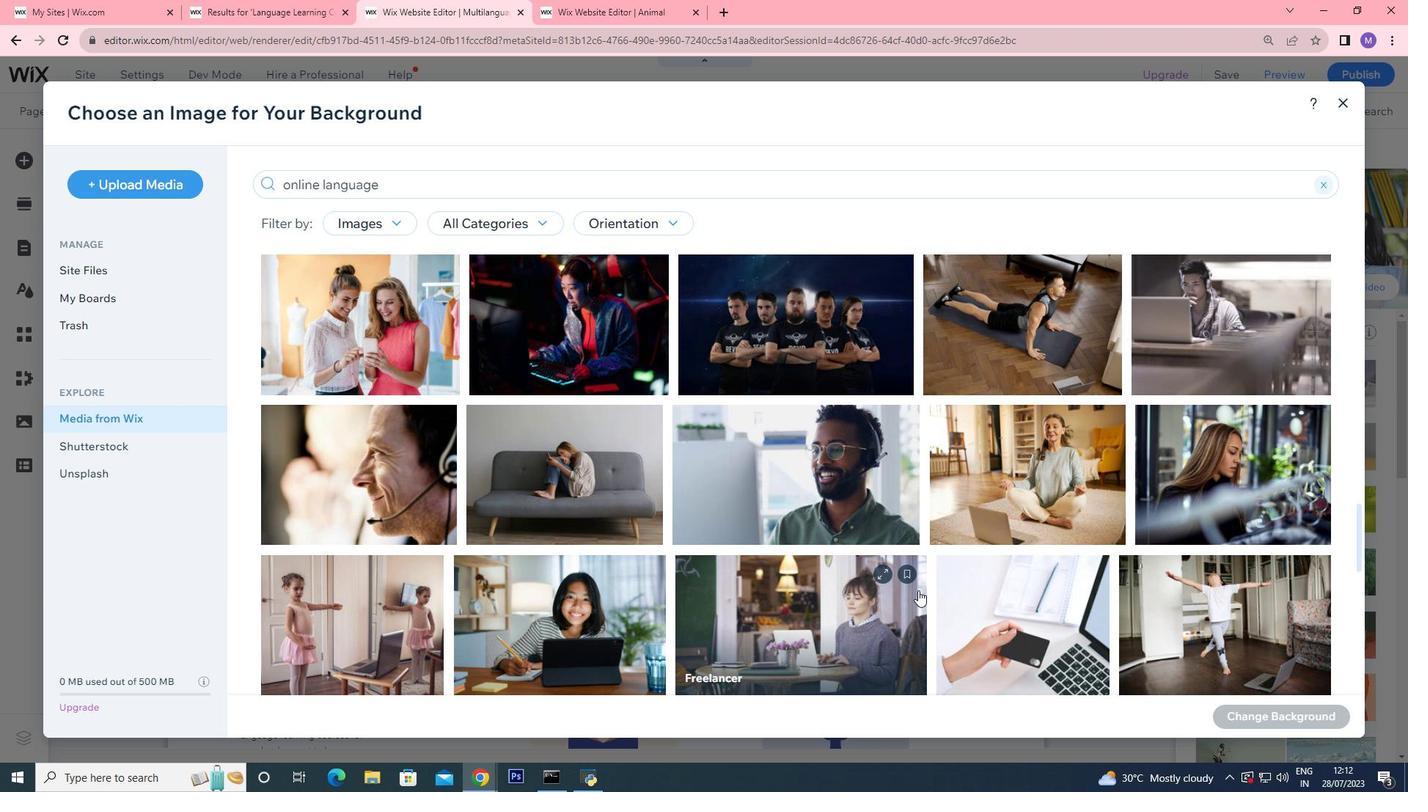 
Action: Mouse scrolled (918, 589) with delta (0, 0)
Screenshot: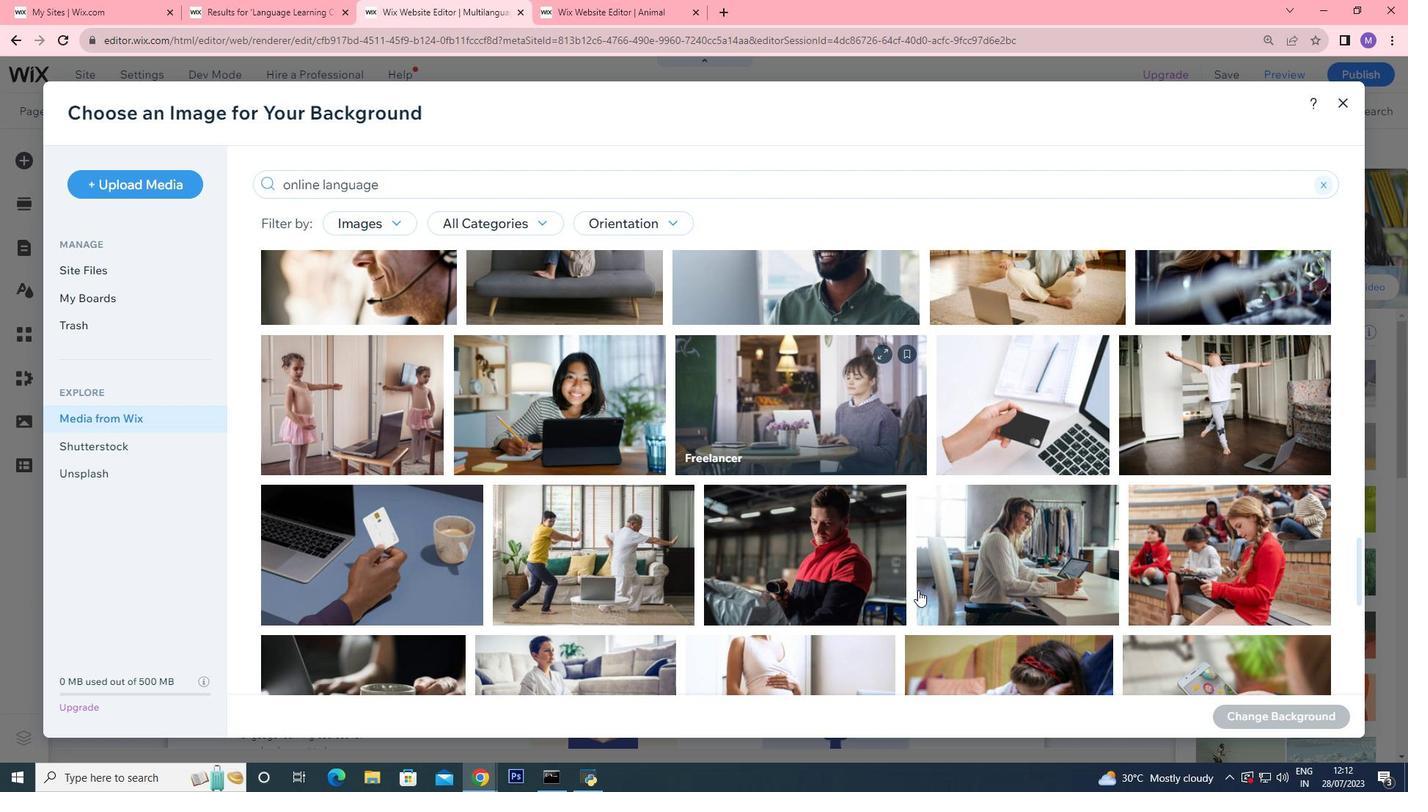 
Action: Mouse scrolled (918, 589) with delta (0, 0)
Screenshot: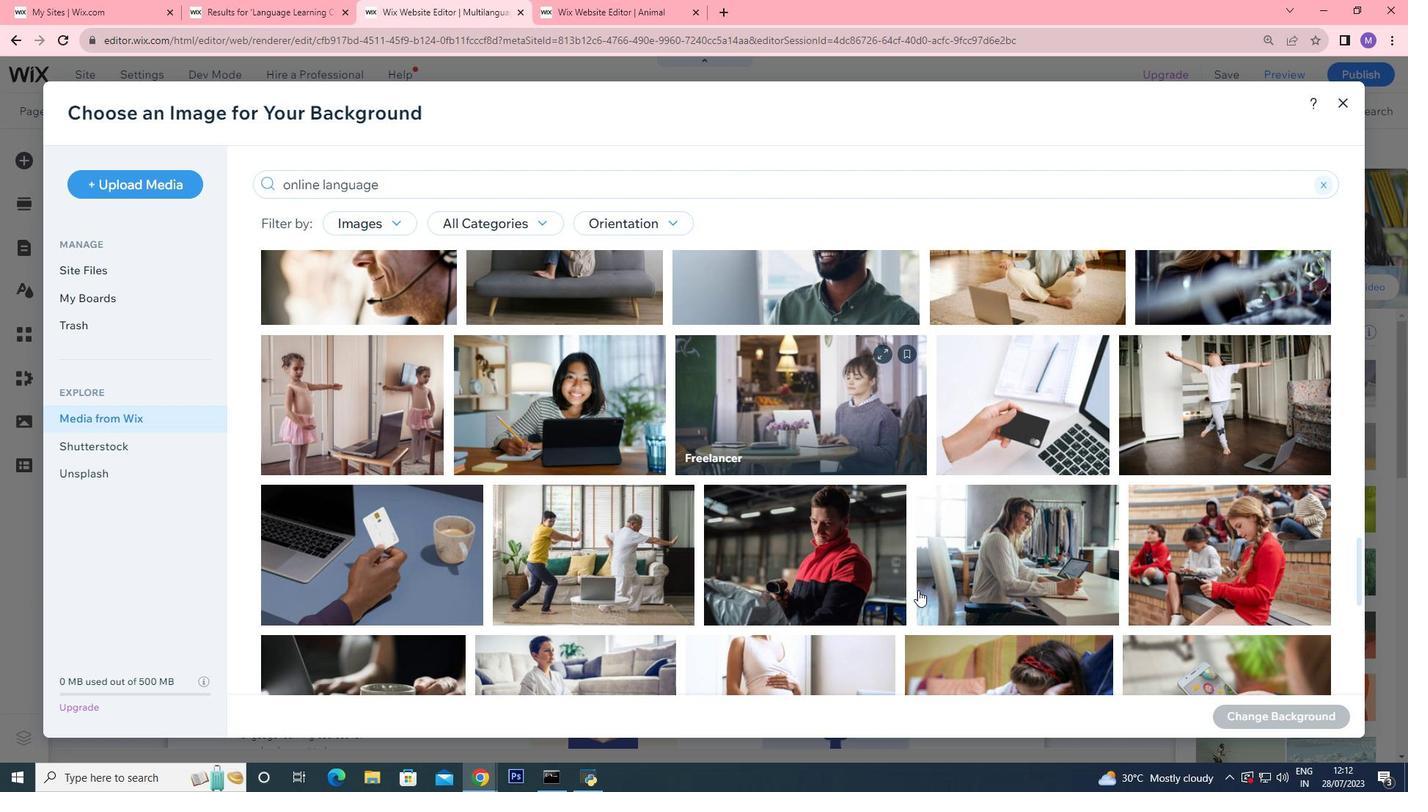 
Action: Mouse scrolled (918, 589) with delta (0, 0)
Screenshot: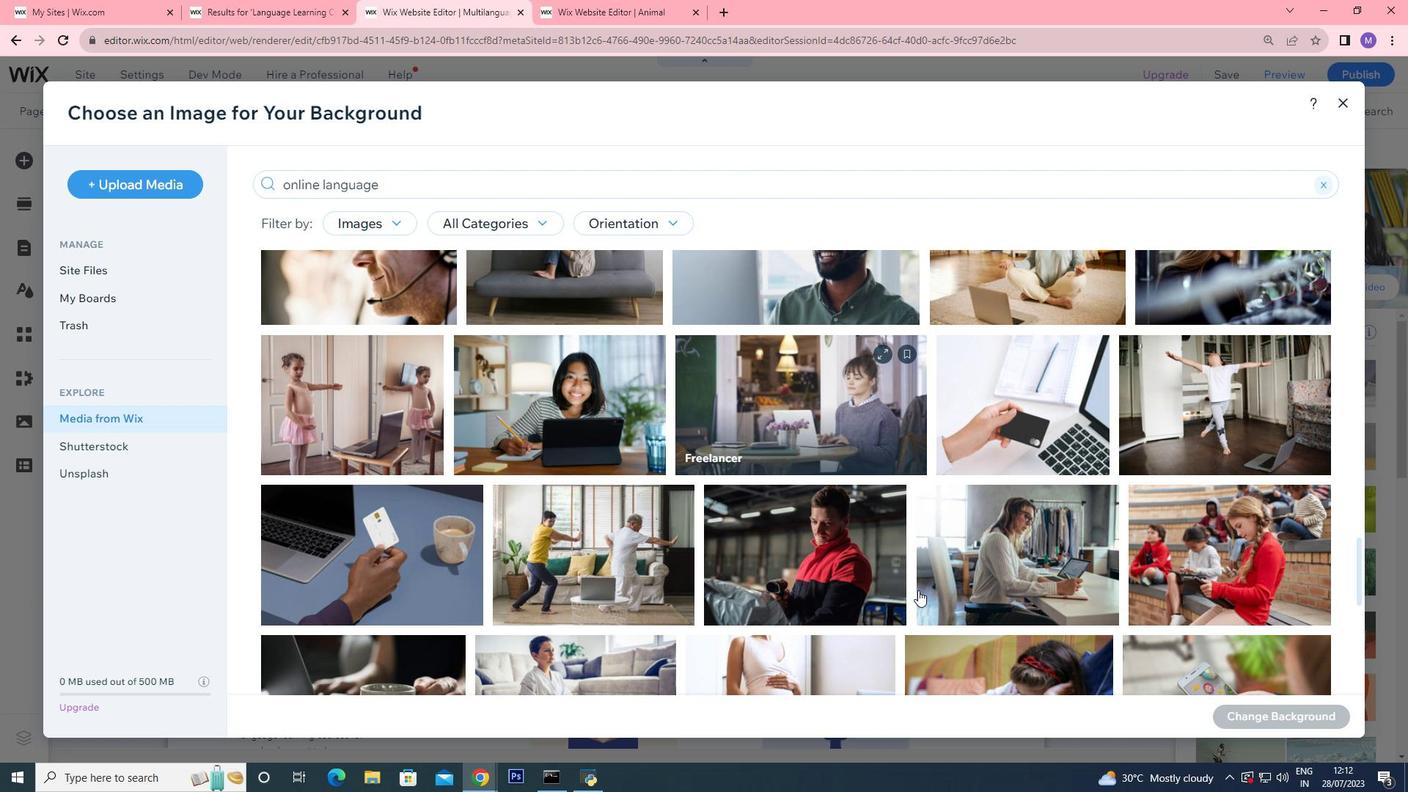 
Action: Mouse scrolled (918, 589) with delta (0, 0)
Screenshot: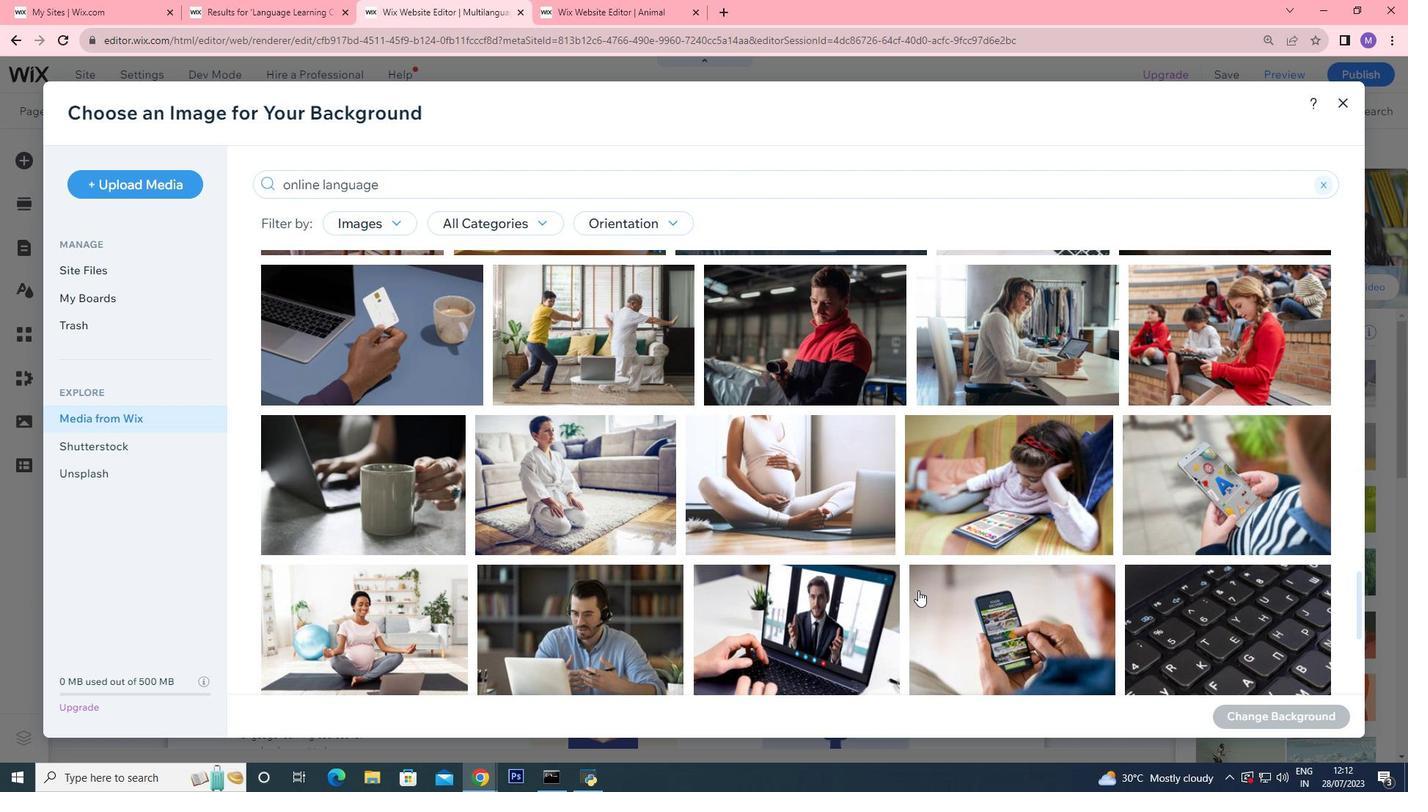 
Action: Mouse scrolled (918, 589) with delta (0, 0)
Screenshot: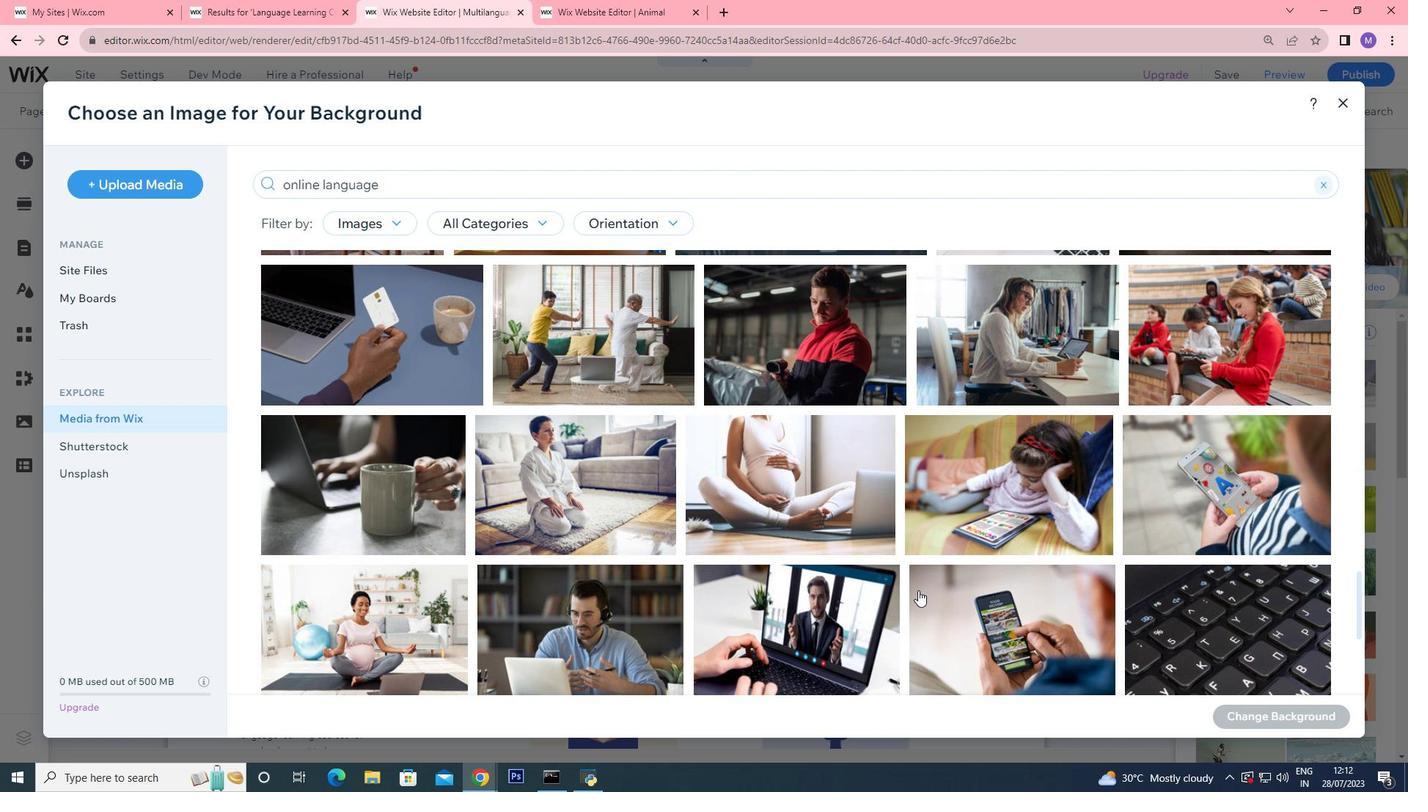 
Action: Mouse scrolled (918, 589) with delta (0, 0)
Screenshot: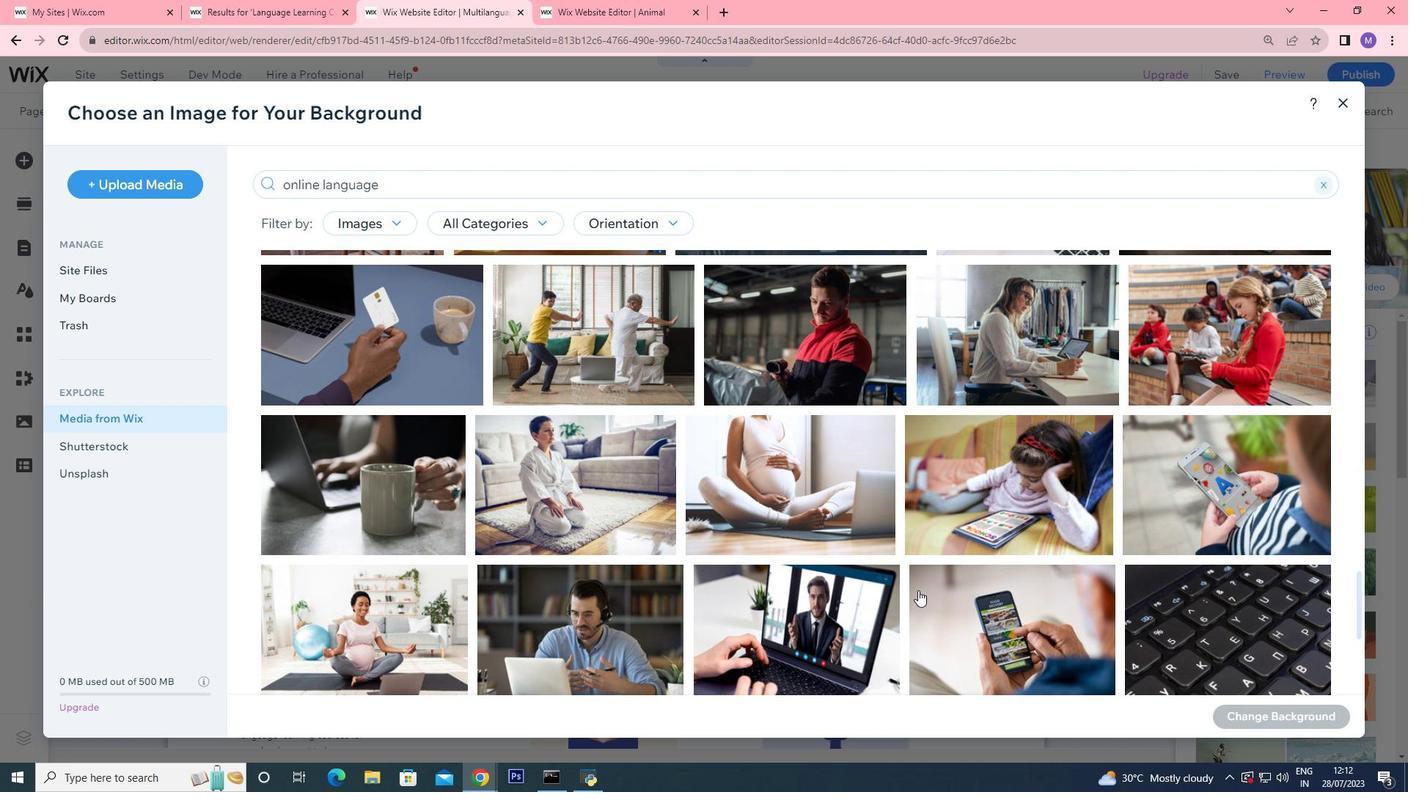 
Action: Mouse scrolled (918, 589) with delta (0, 0)
Screenshot: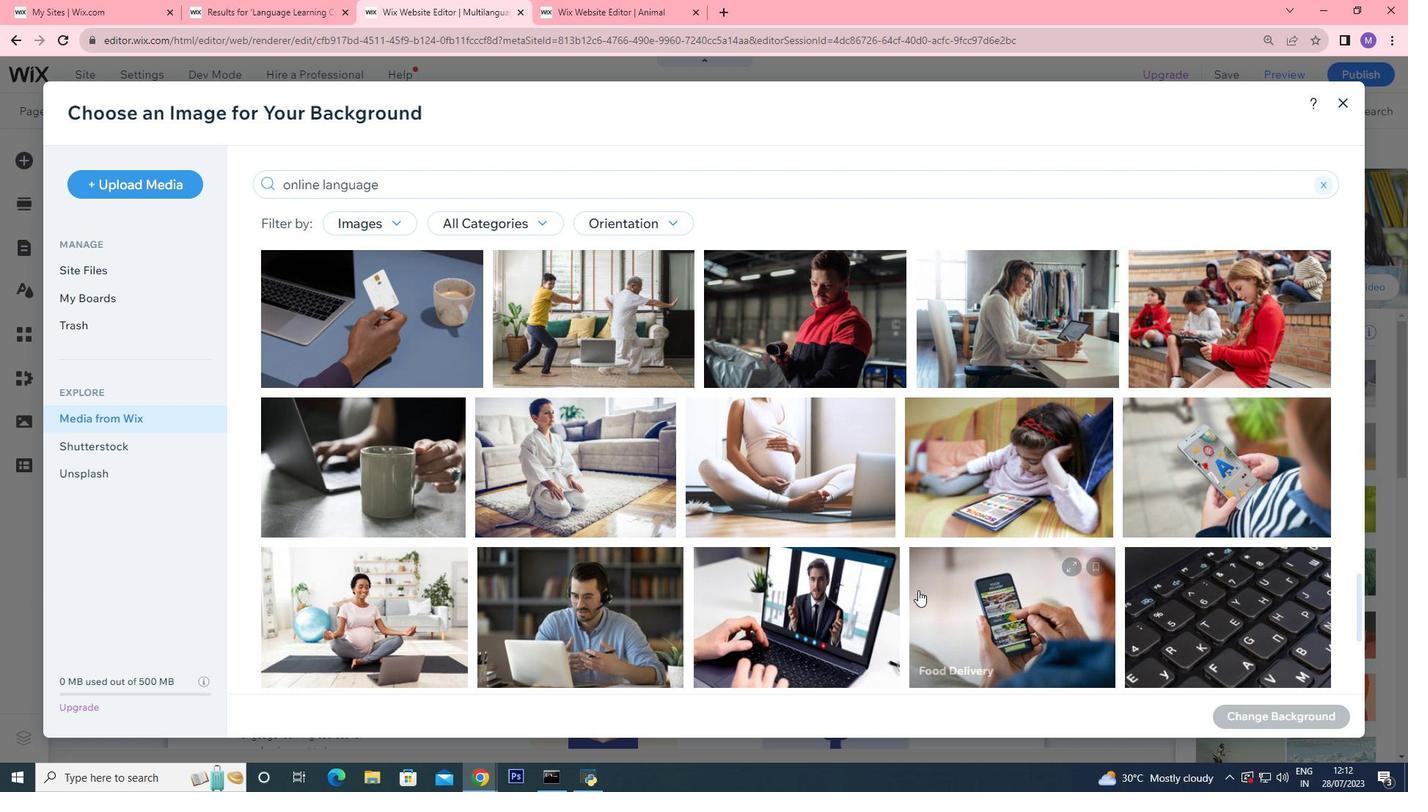 
Action: Mouse scrolled (918, 591) with delta (0, 0)
Screenshot: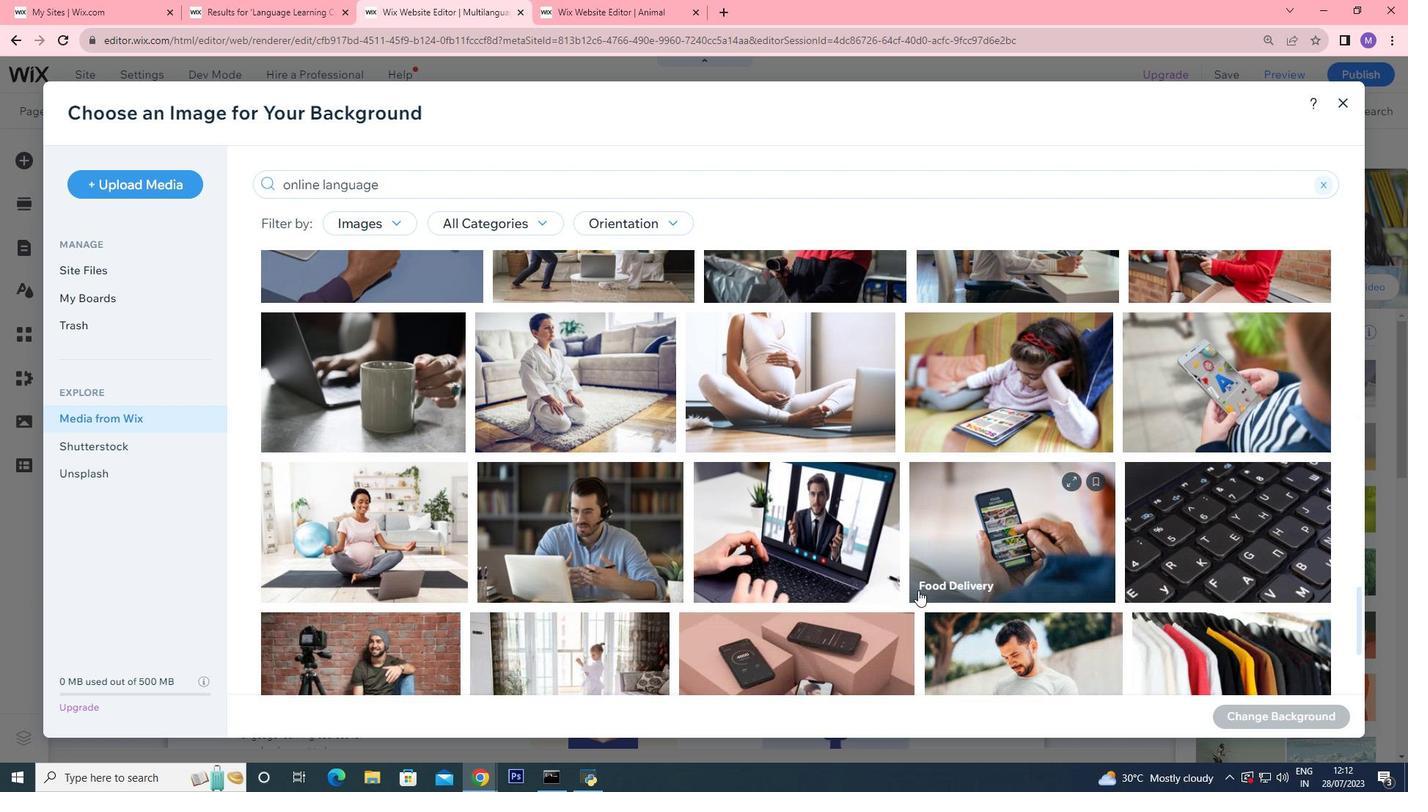 
Action: Mouse moved to (914, 590)
Screenshot: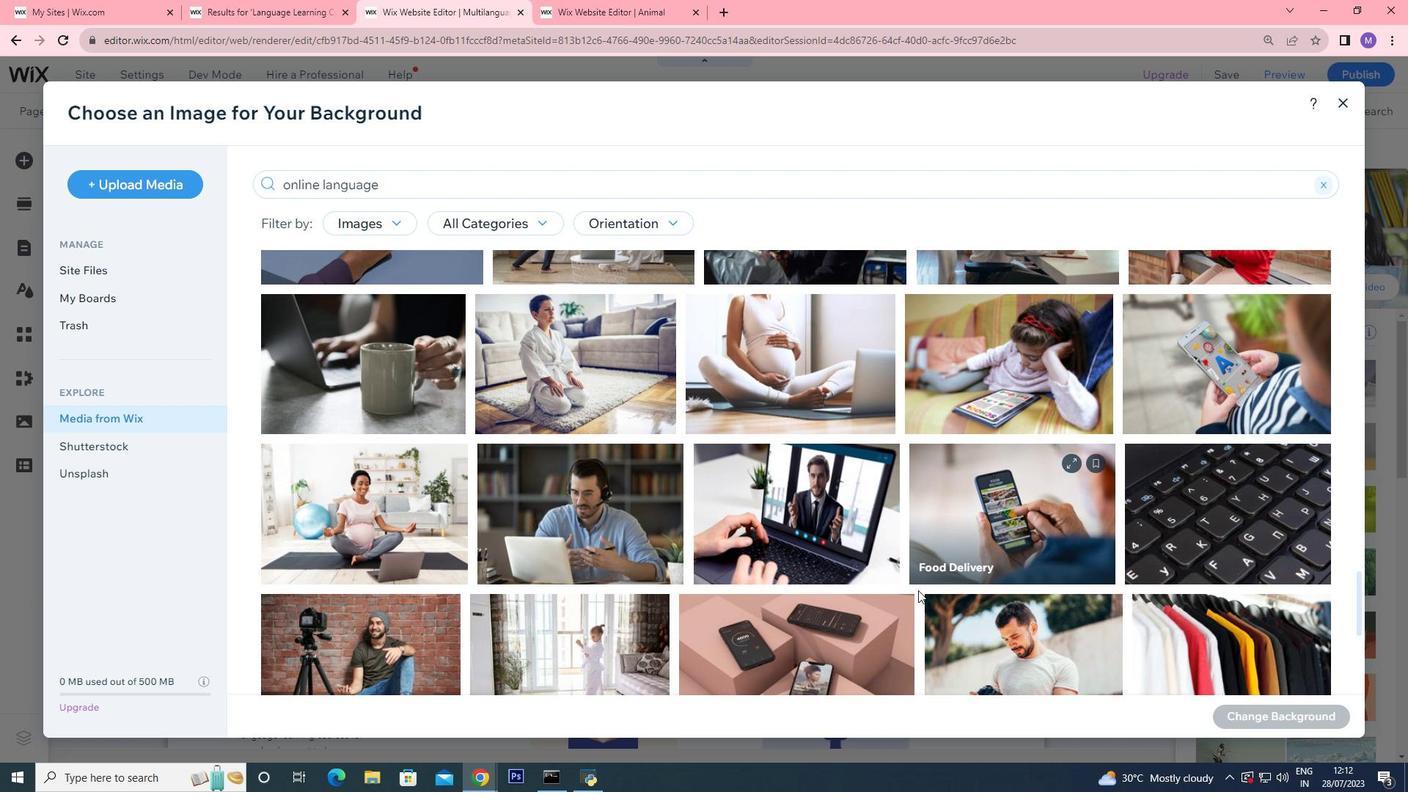 
Action: Mouse scrolled (914, 589) with delta (0, 0)
Screenshot: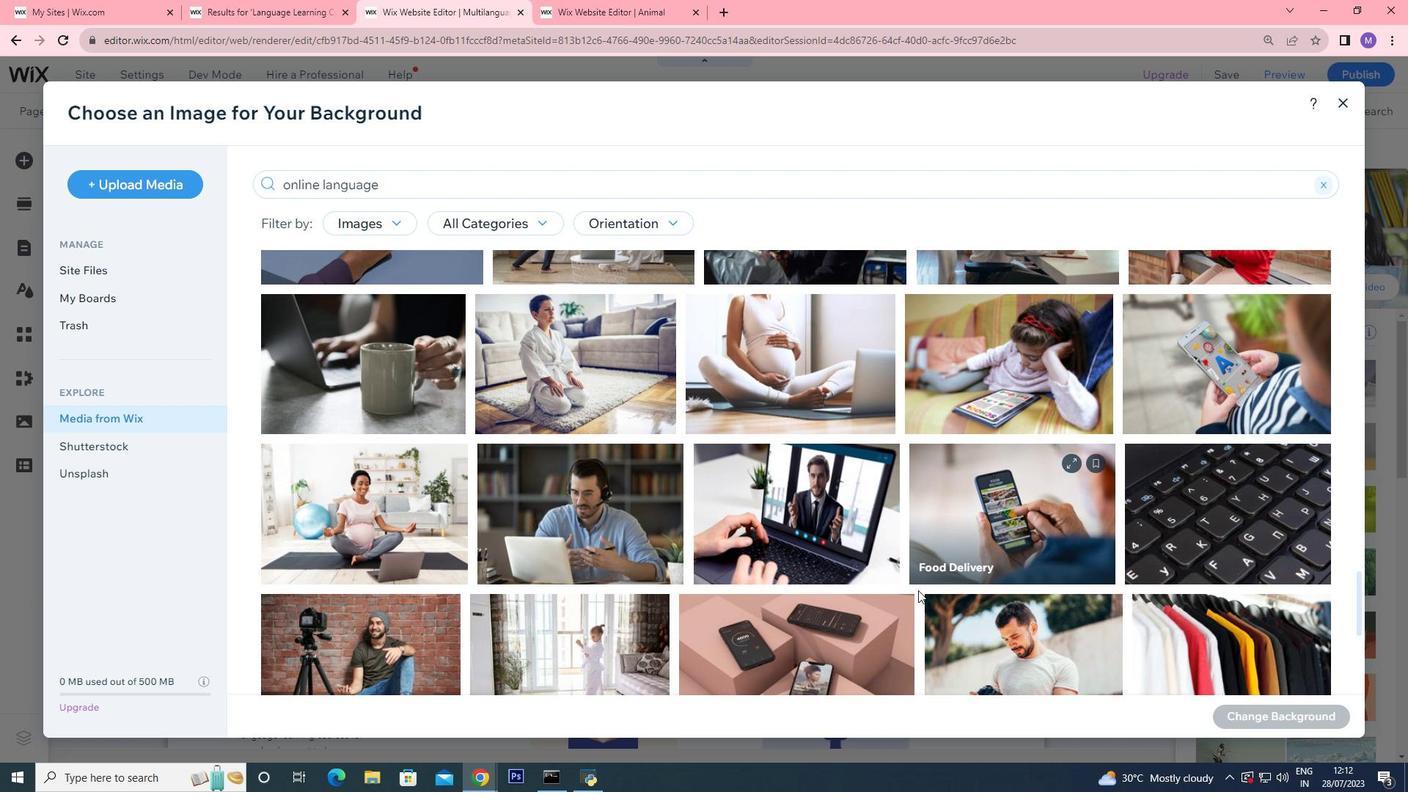 
Action: Mouse moved to (913, 590)
Screenshot: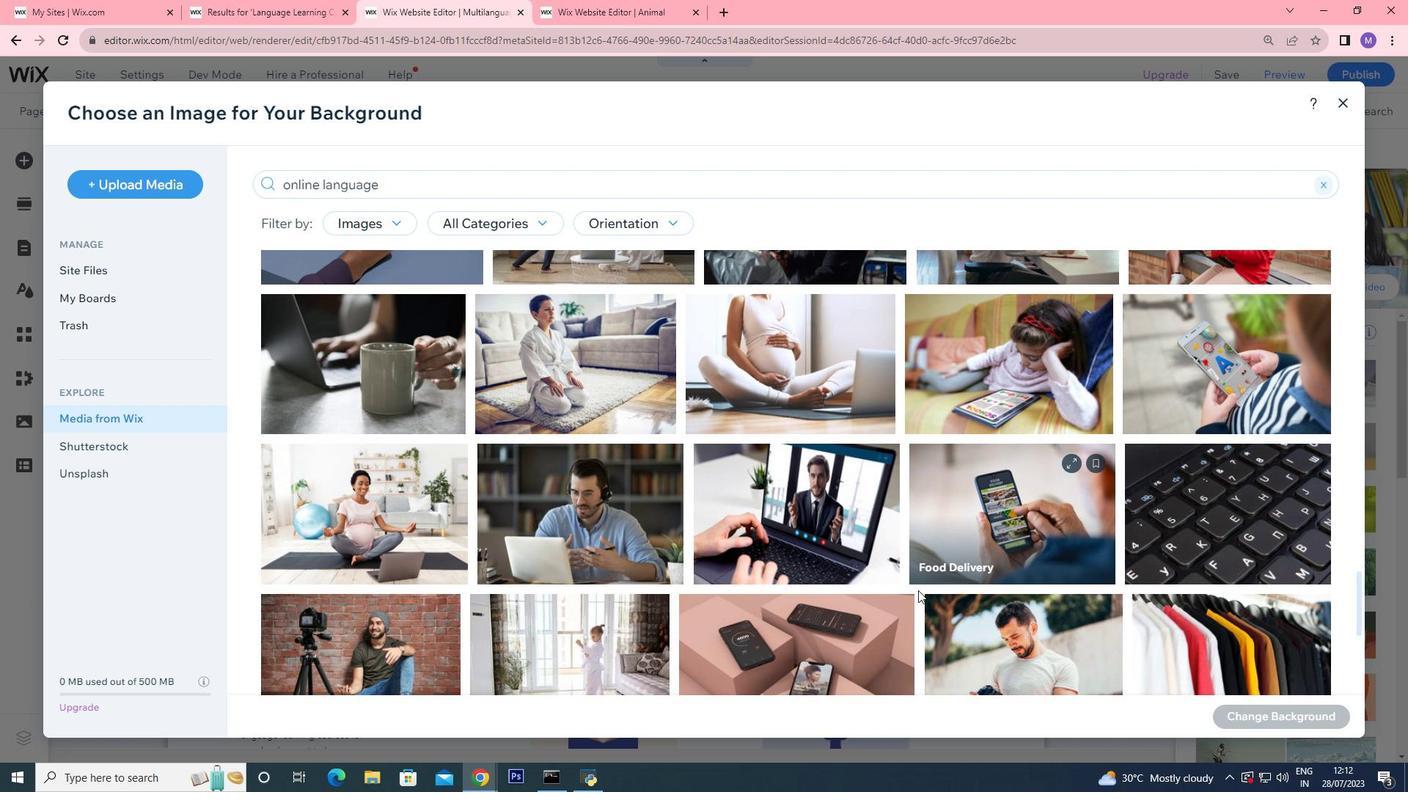 
Action: Mouse scrolled (913, 589) with delta (0, 0)
Screenshot: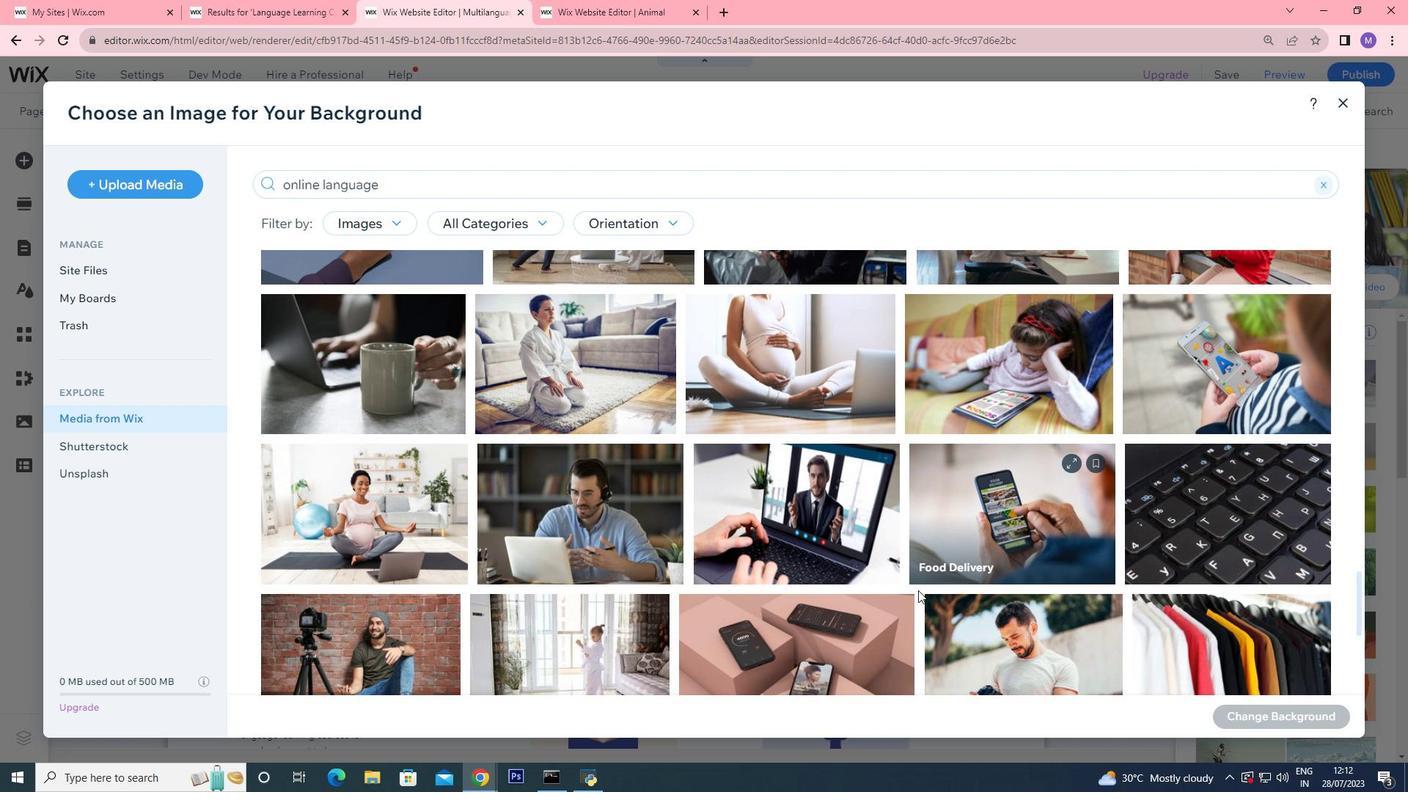 
Action: Mouse moved to (912, 590)
Screenshot: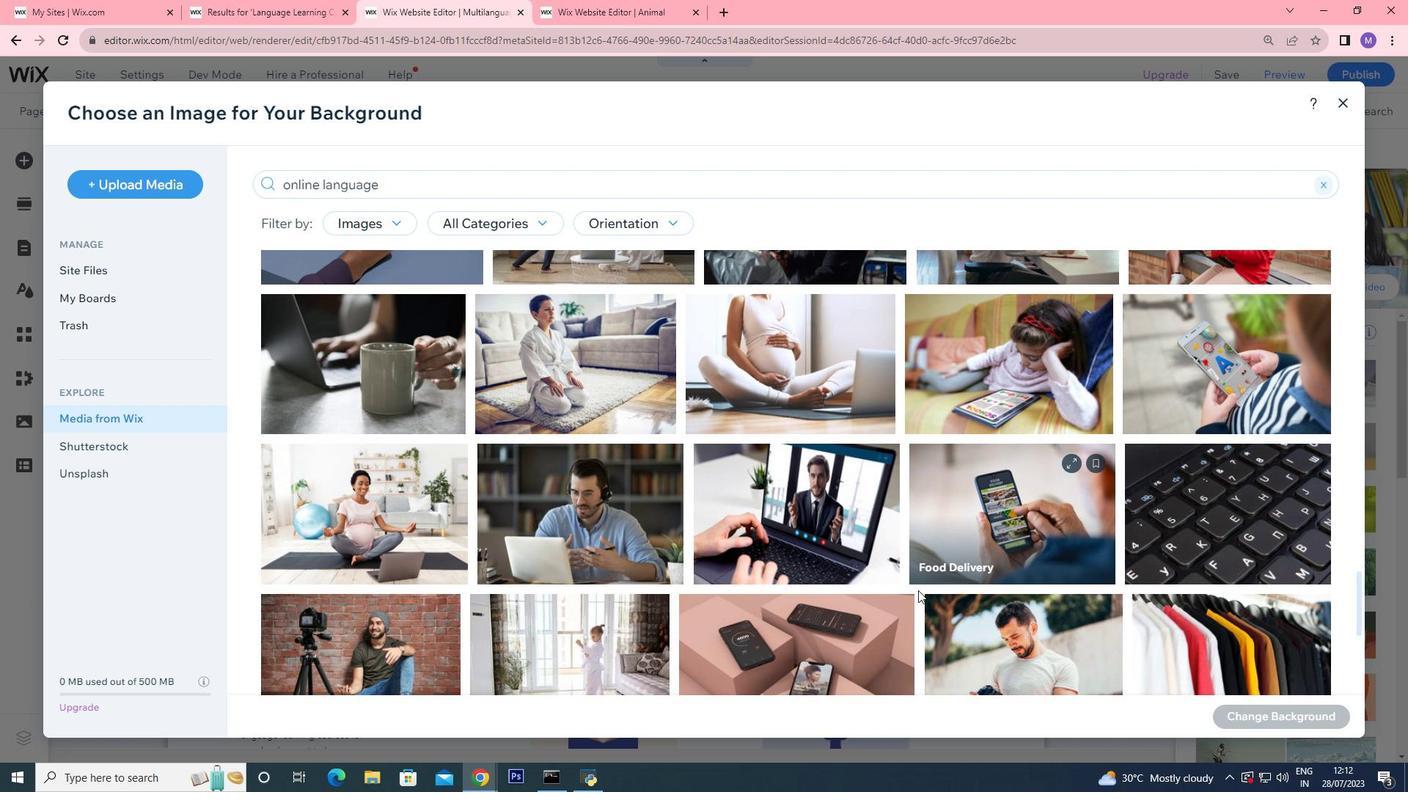
Action: Mouse scrolled (912, 589) with delta (0, 0)
Screenshot: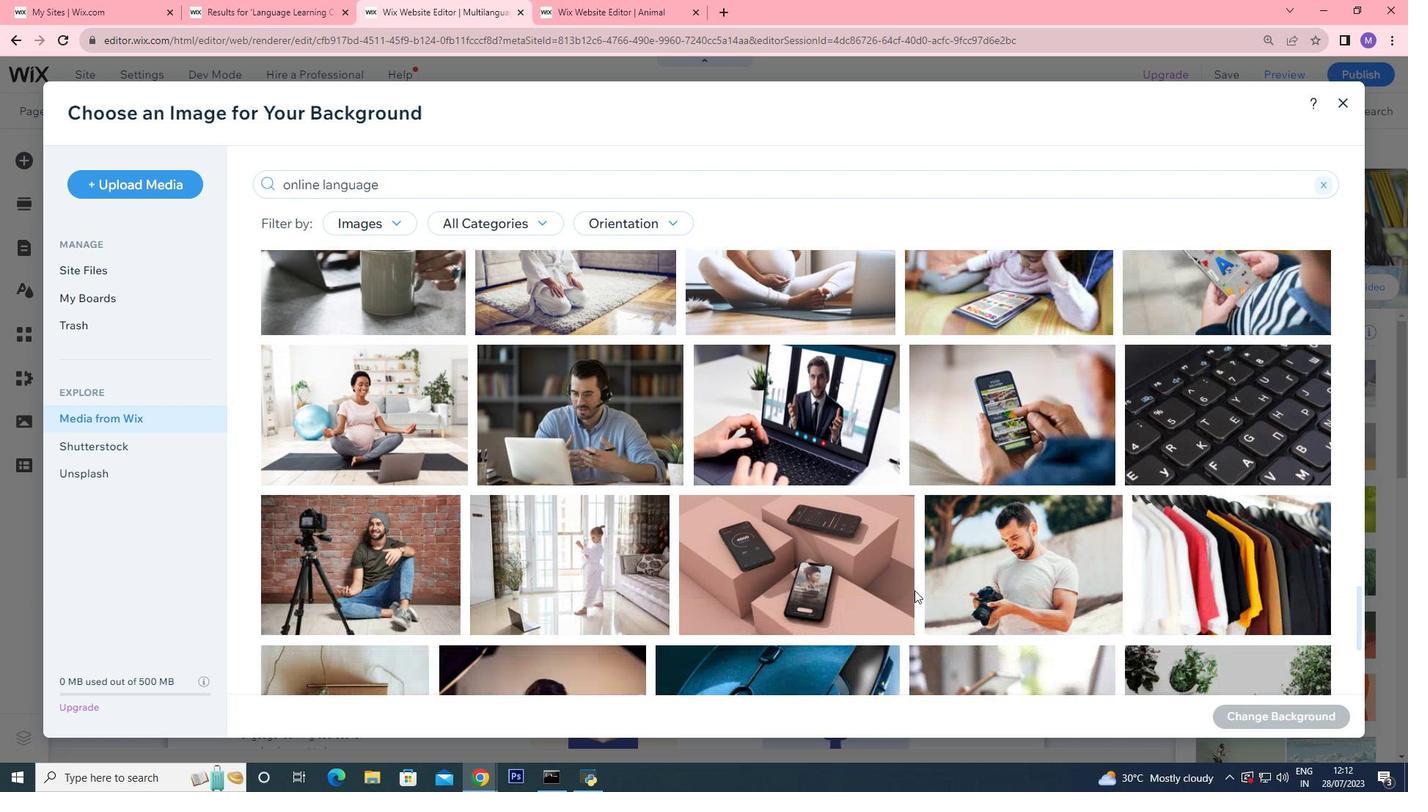 
Action: Mouse scrolled (912, 589) with delta (0, 0)
Screenshot: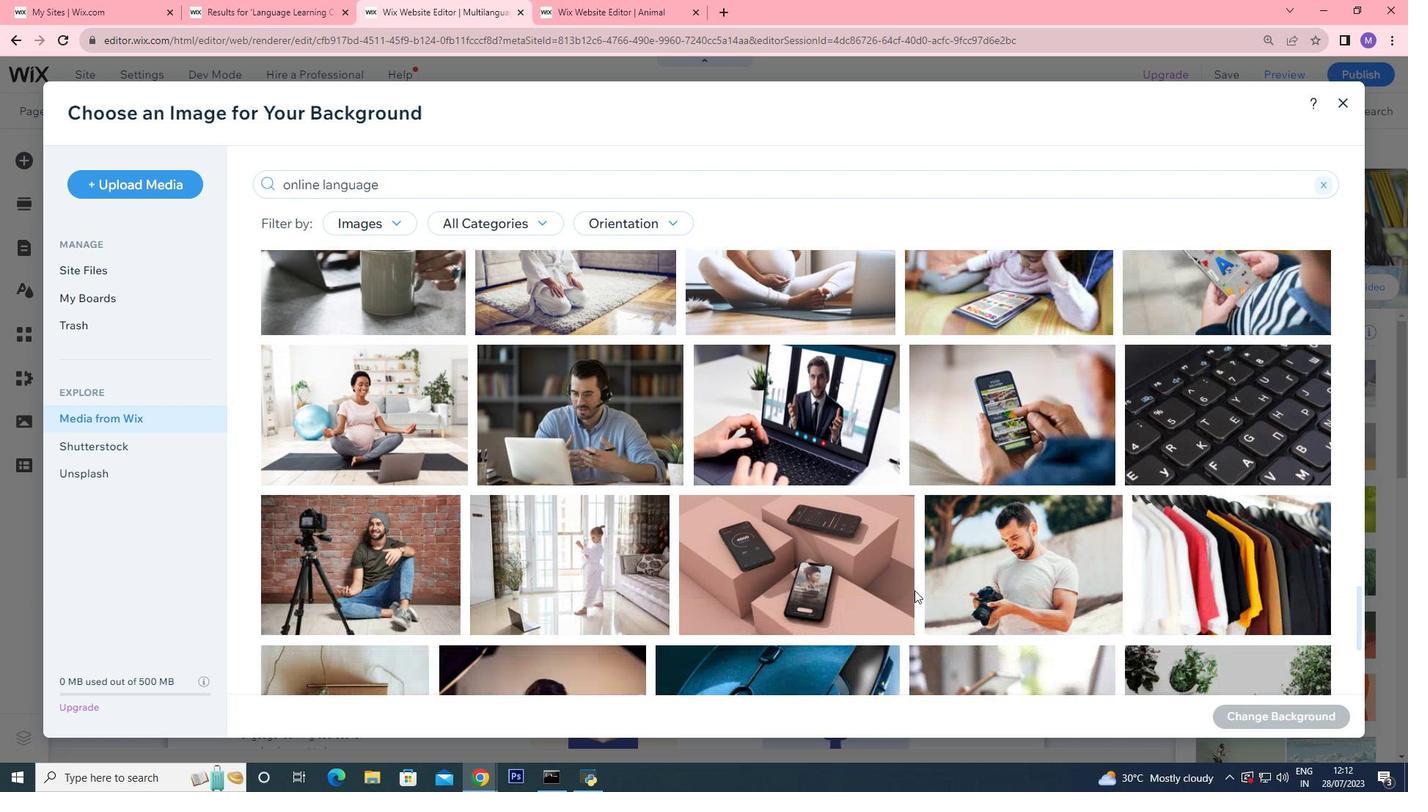 
Action: Mouse scrolled (912, 589) with delta (0, 0)
Screenshot: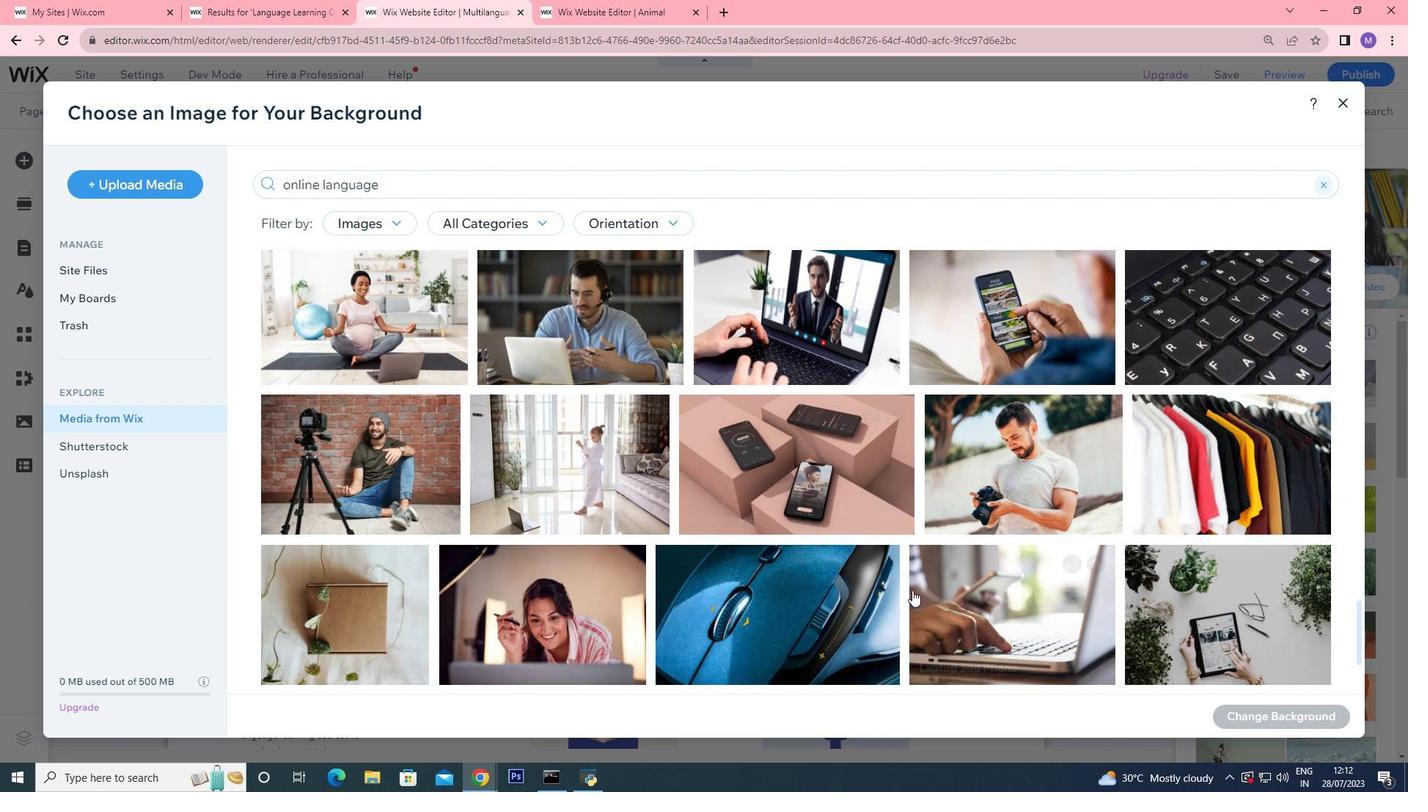 
Action: Mouse scrolled (912, 589) with delta (0, 0)
Screenshot: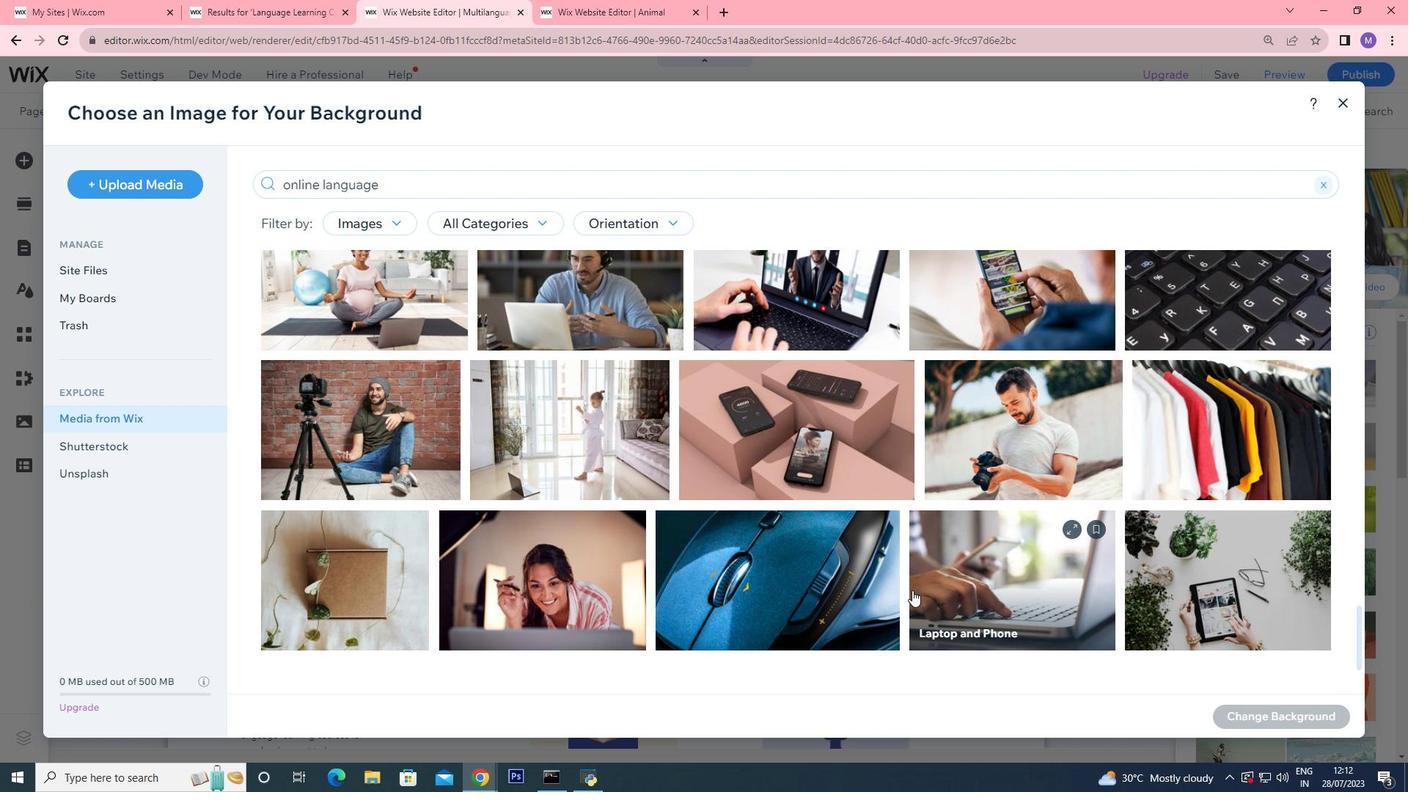
Action: Mouse moved to (808, 576)
Screenshot: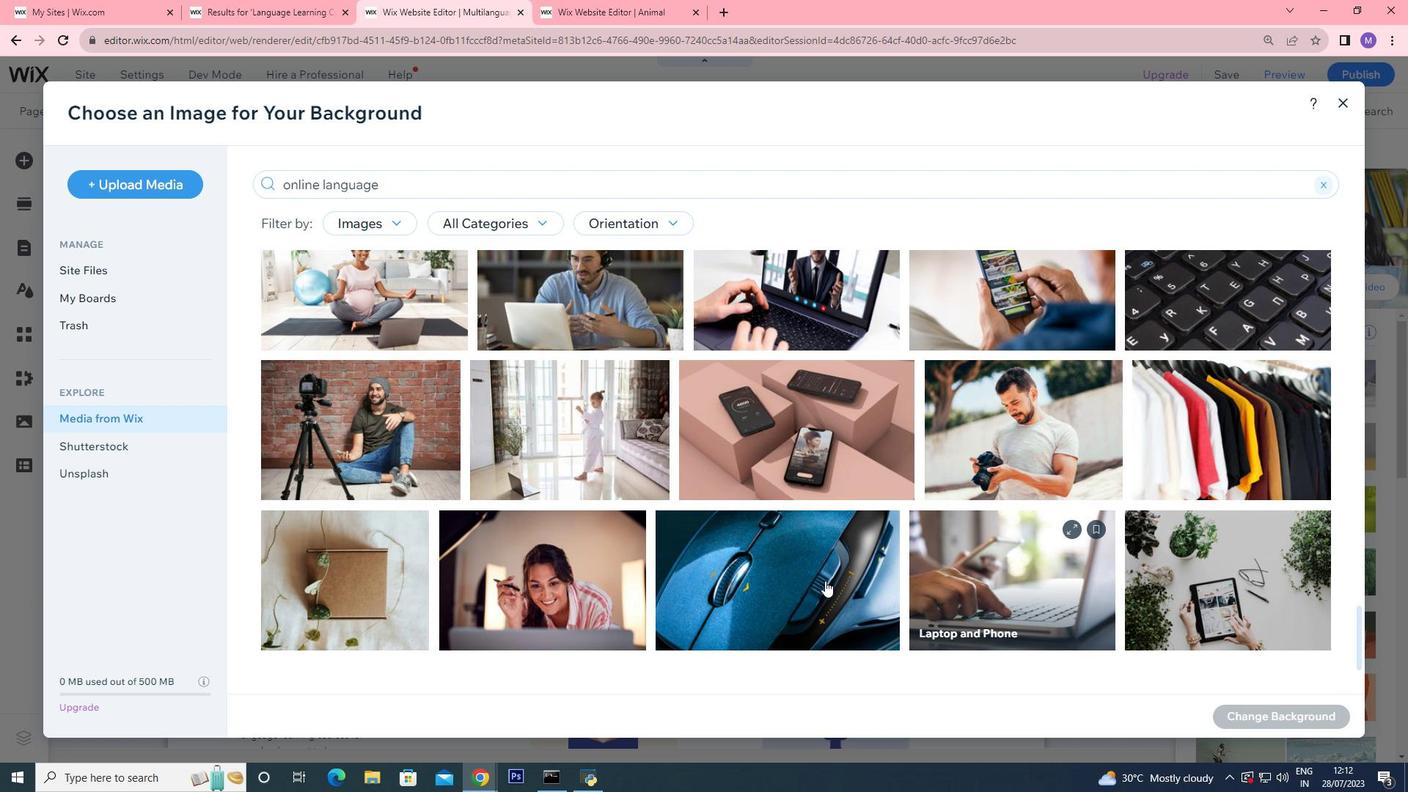 
Action: Mouse scrolled (808, 577) with delta (0, 0)
Screenshot: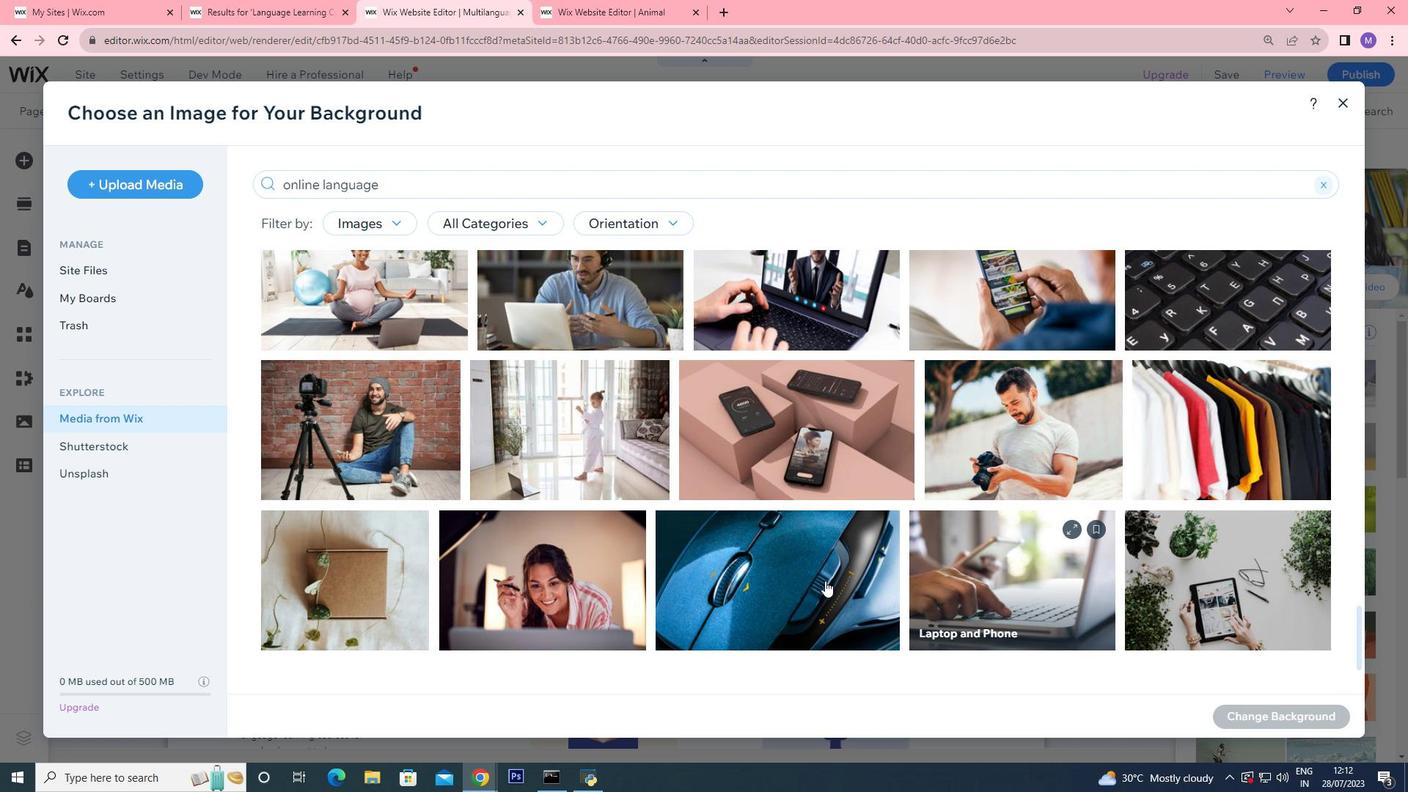 
Action: Mouse scrolled (808, 577) with delta (0, 0)
Screenshot: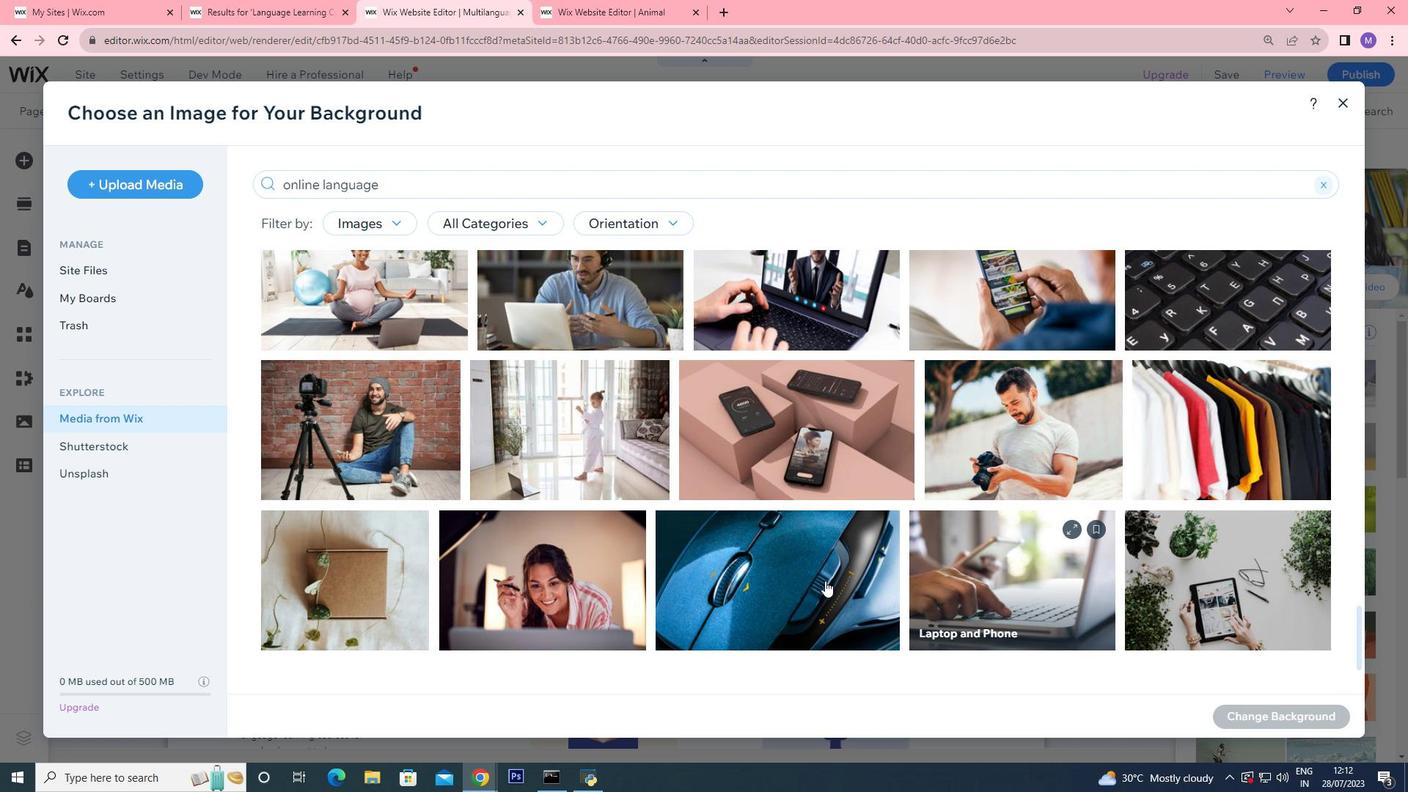 
Action: Mouse scrolled (808, 577) with delta (0, 0)
Screenshot: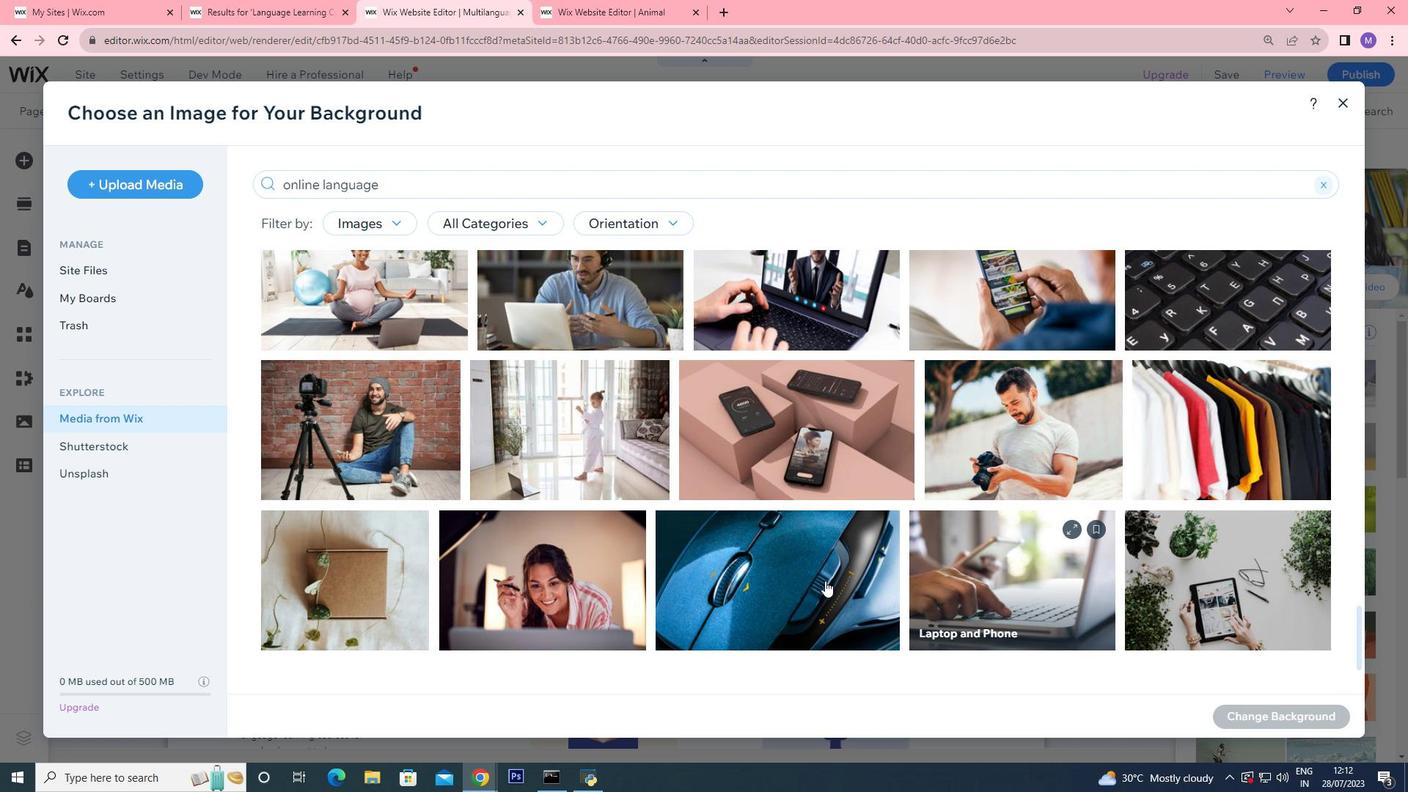 
Action: Mouse scrolled (808, 577) with delta (0, 0)
Screenshot: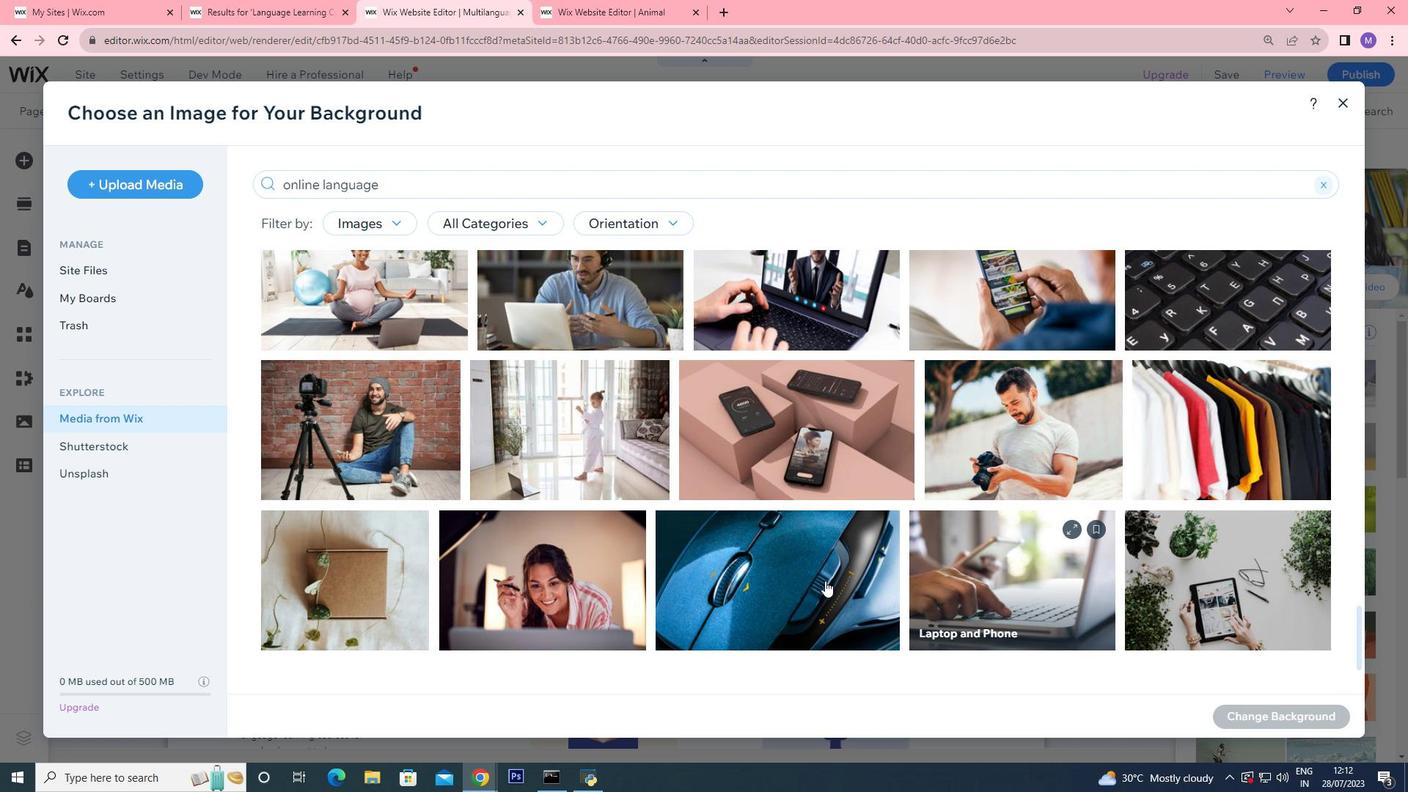 
Action: Mouse scrolled (808, 577) with delta (0, 0)
Screenshot: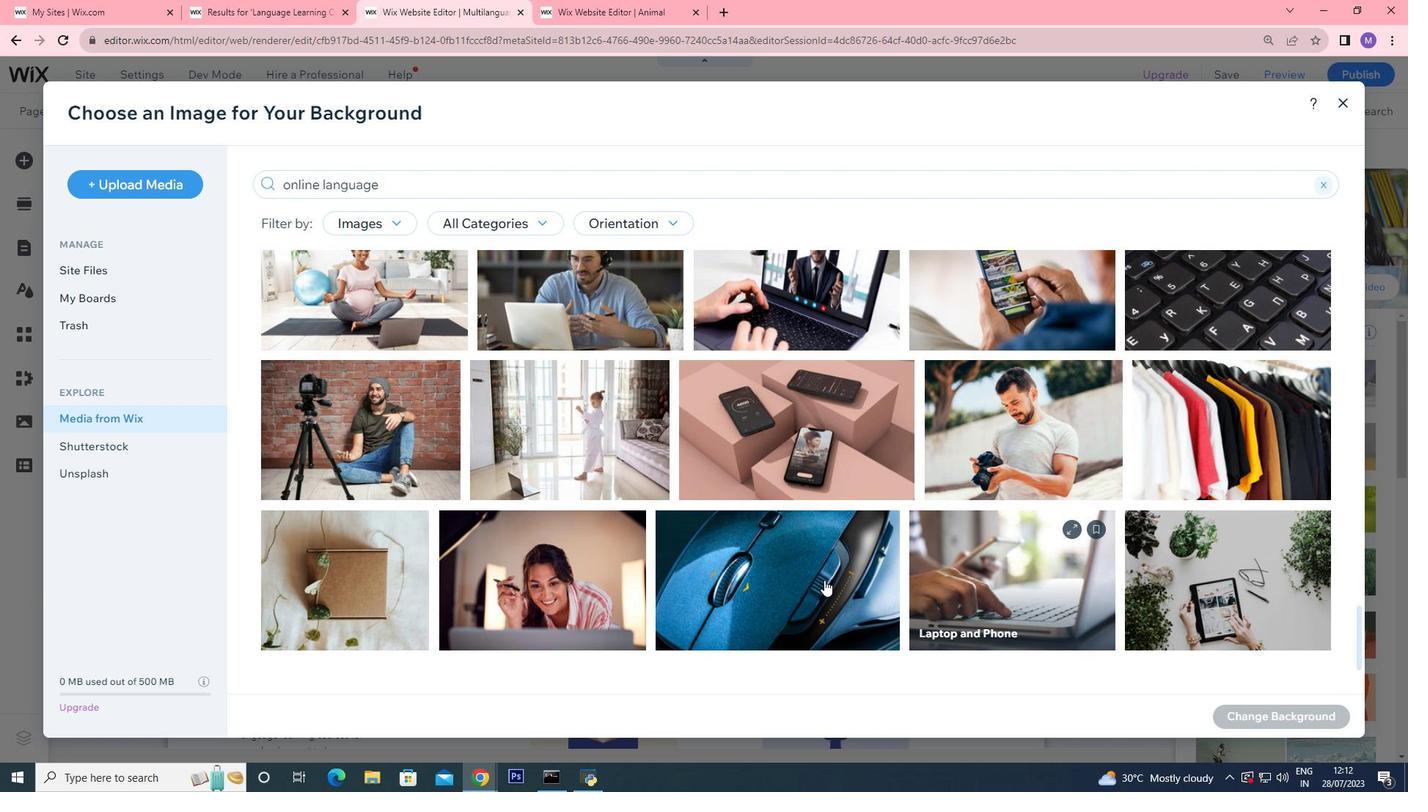 
Action: Mouse scrolled (808, 577) with delta (0, 0)
Screenshot: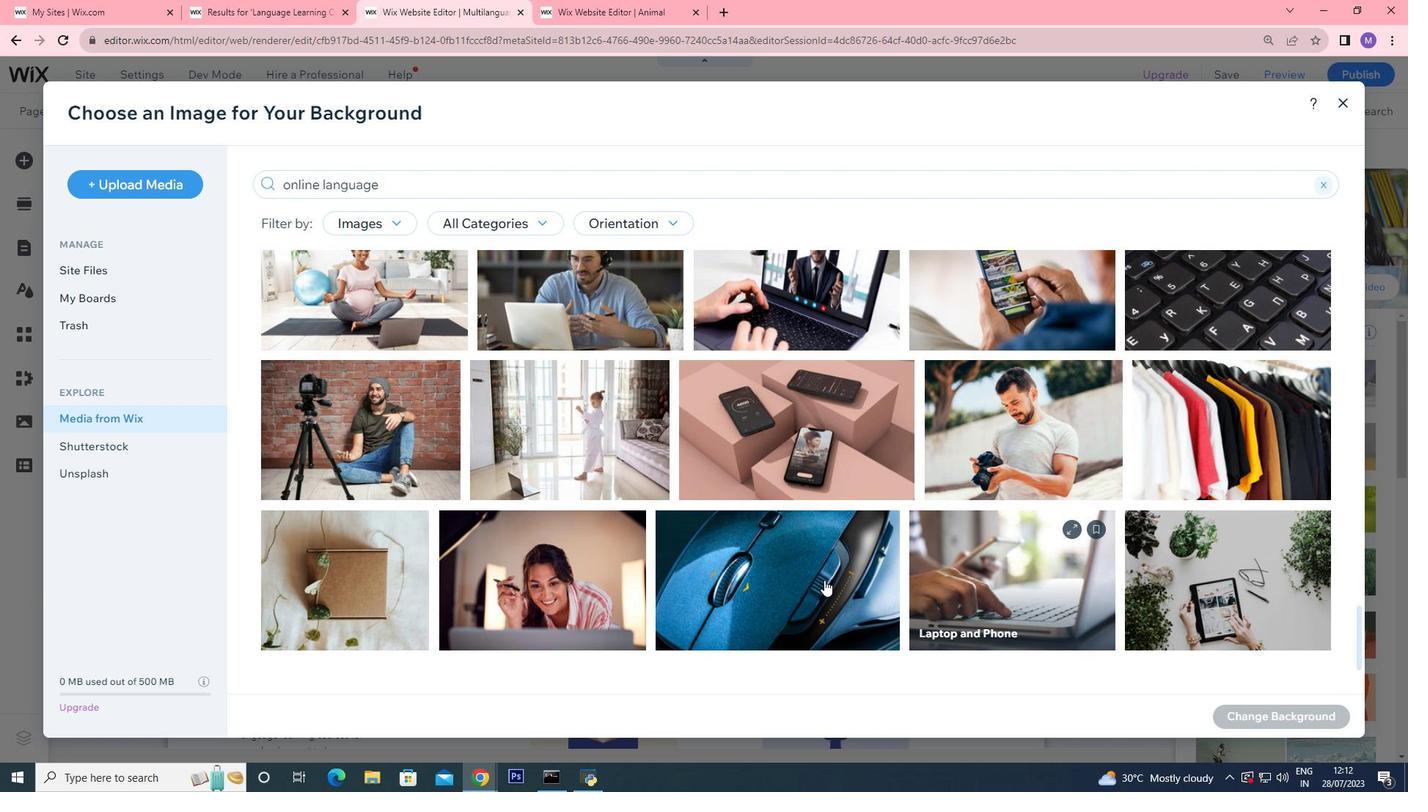 
Action: Mouse moved to (765, 574)
Screenshot: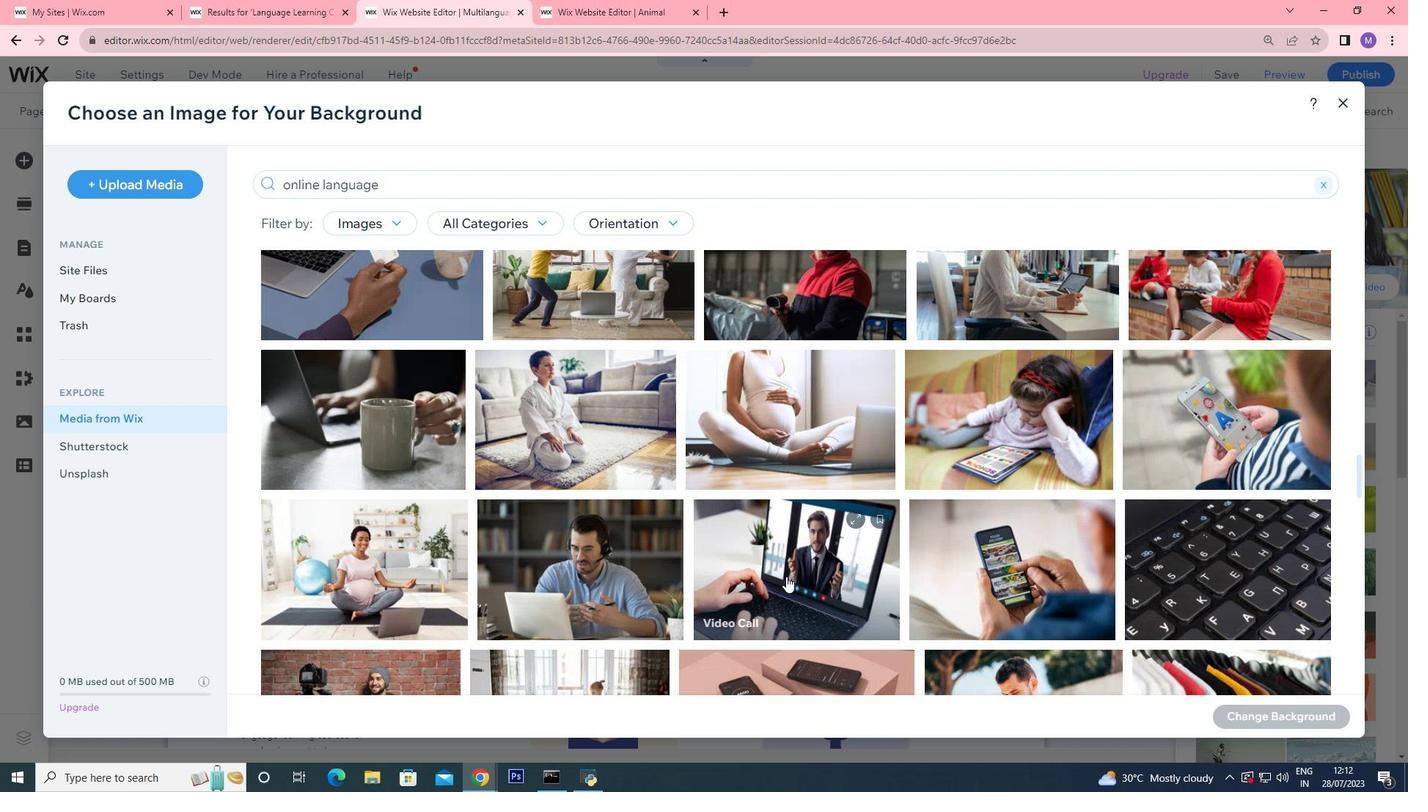 
Action: Mouse scrolled (765, 575) with delta (0, 0)
Screenshot: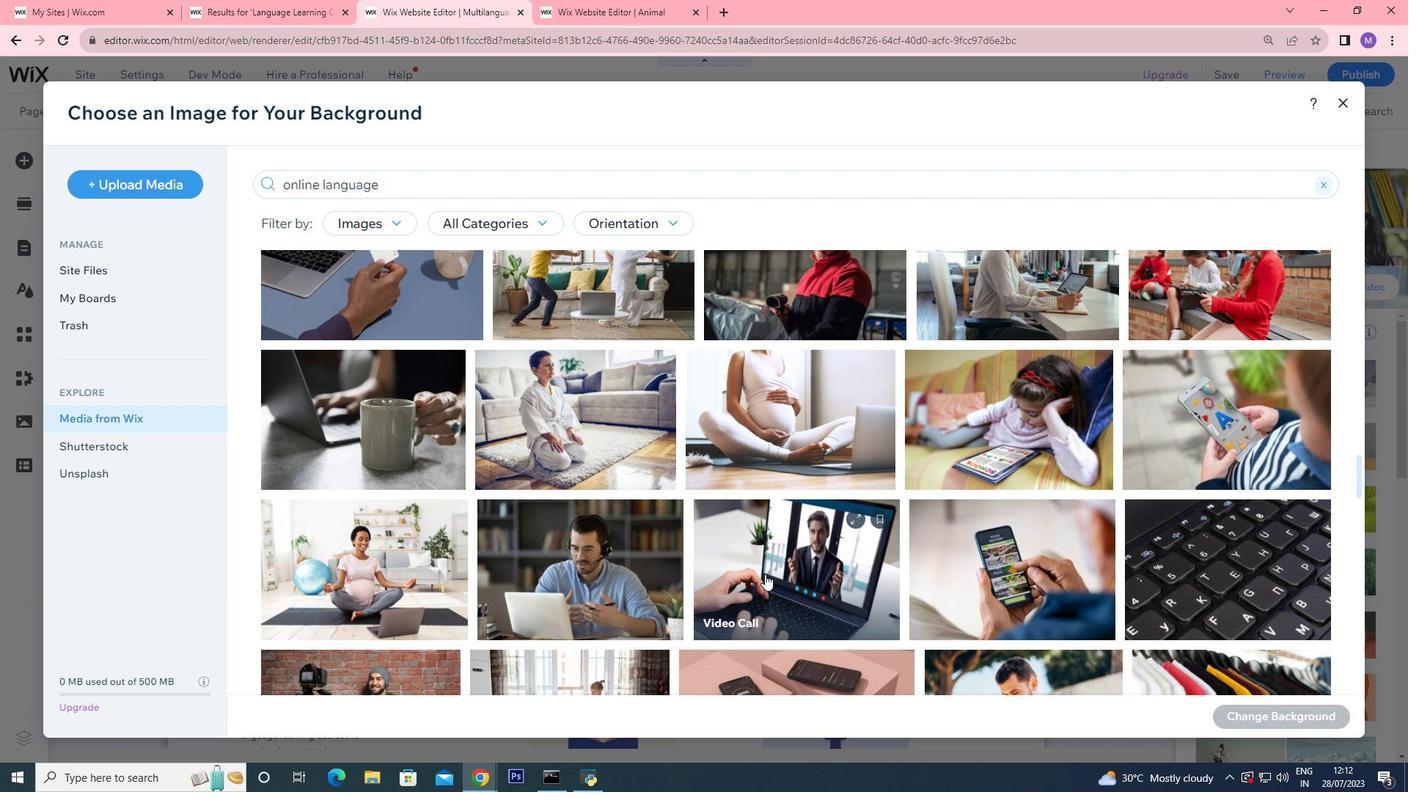 
Action: Mouse scrolled (765, 575) with delta (0, 0)
Screenshot: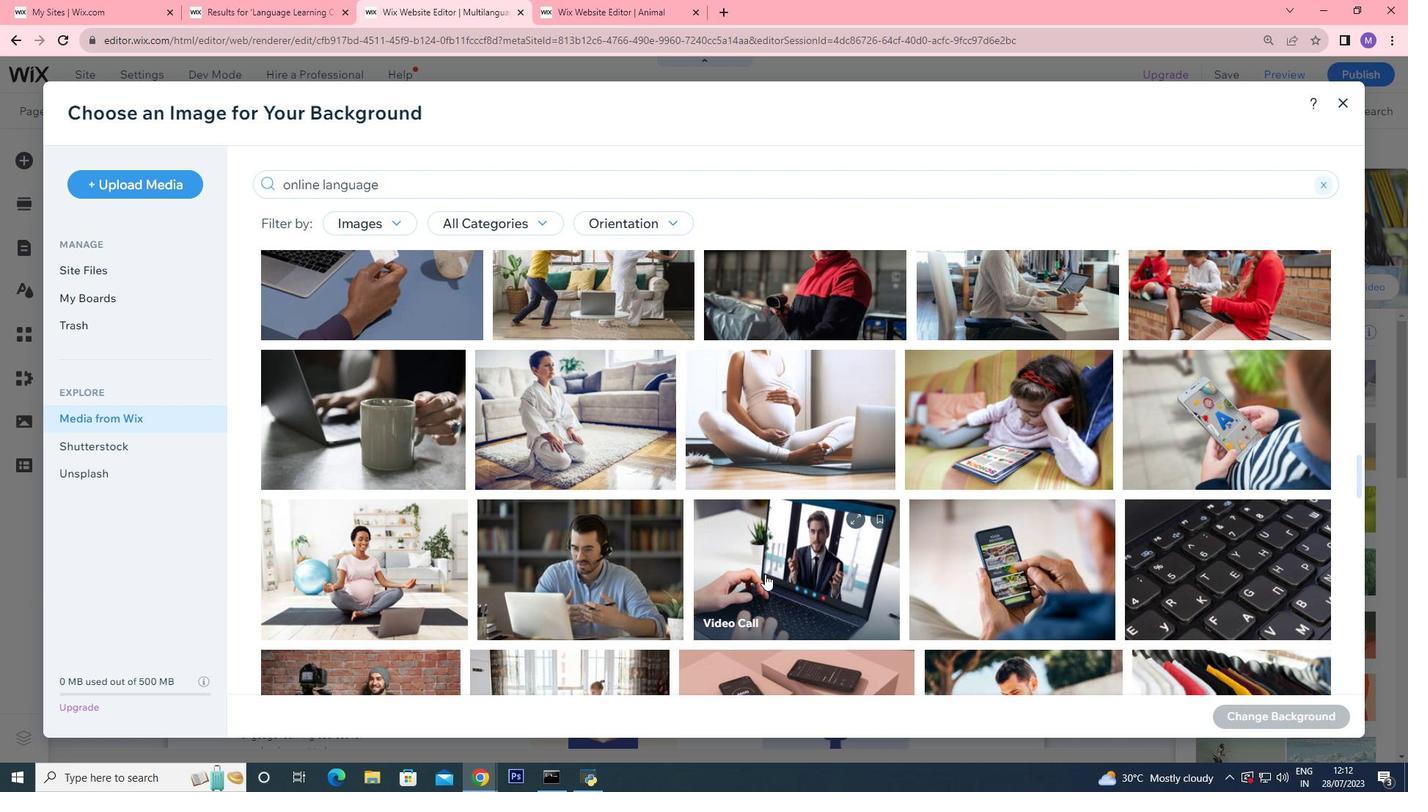 
Action: Mouse scrolled (765, 575) with delta (0, 0)
Screenshot: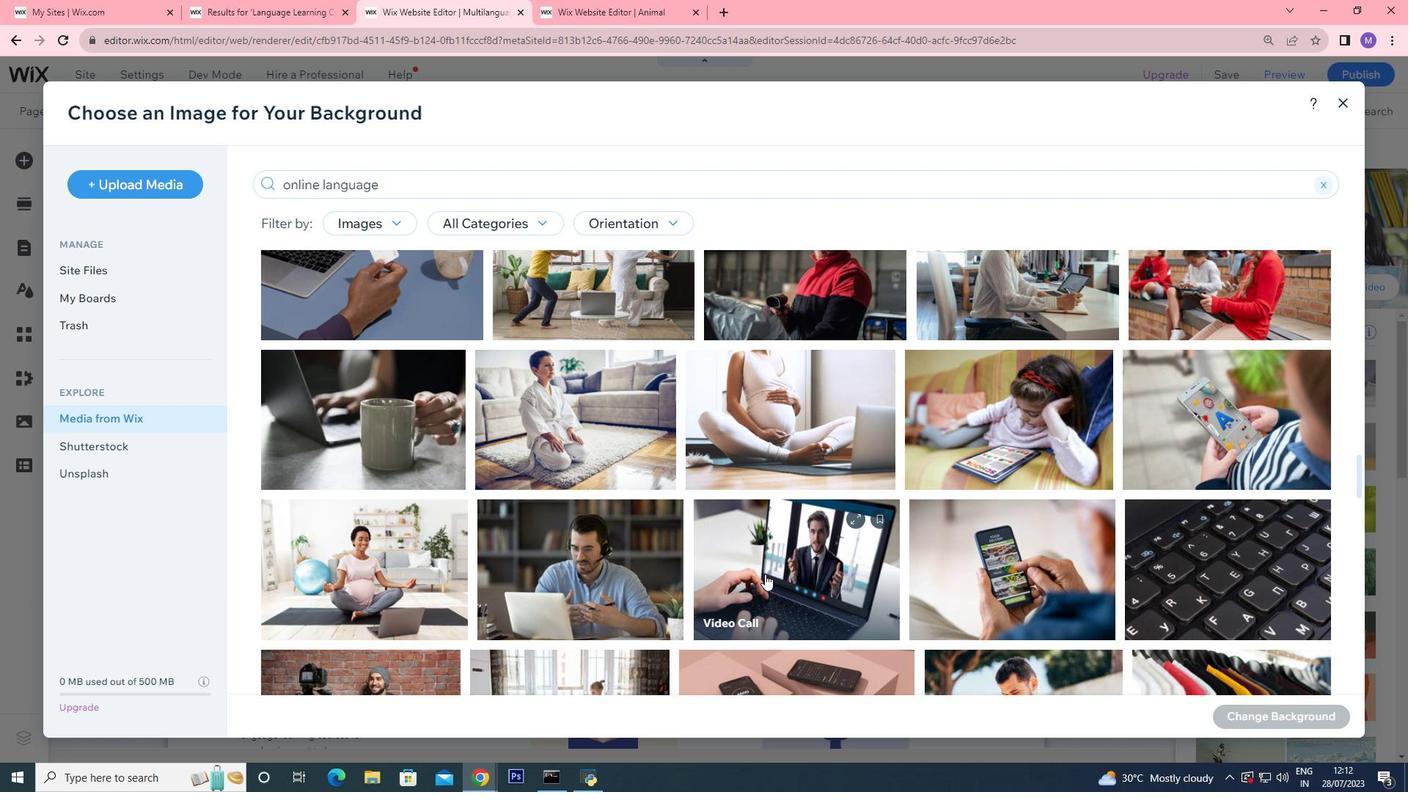 
Action: Mouse scrolled (765, 575) with delta (0, 0)
Screenshot: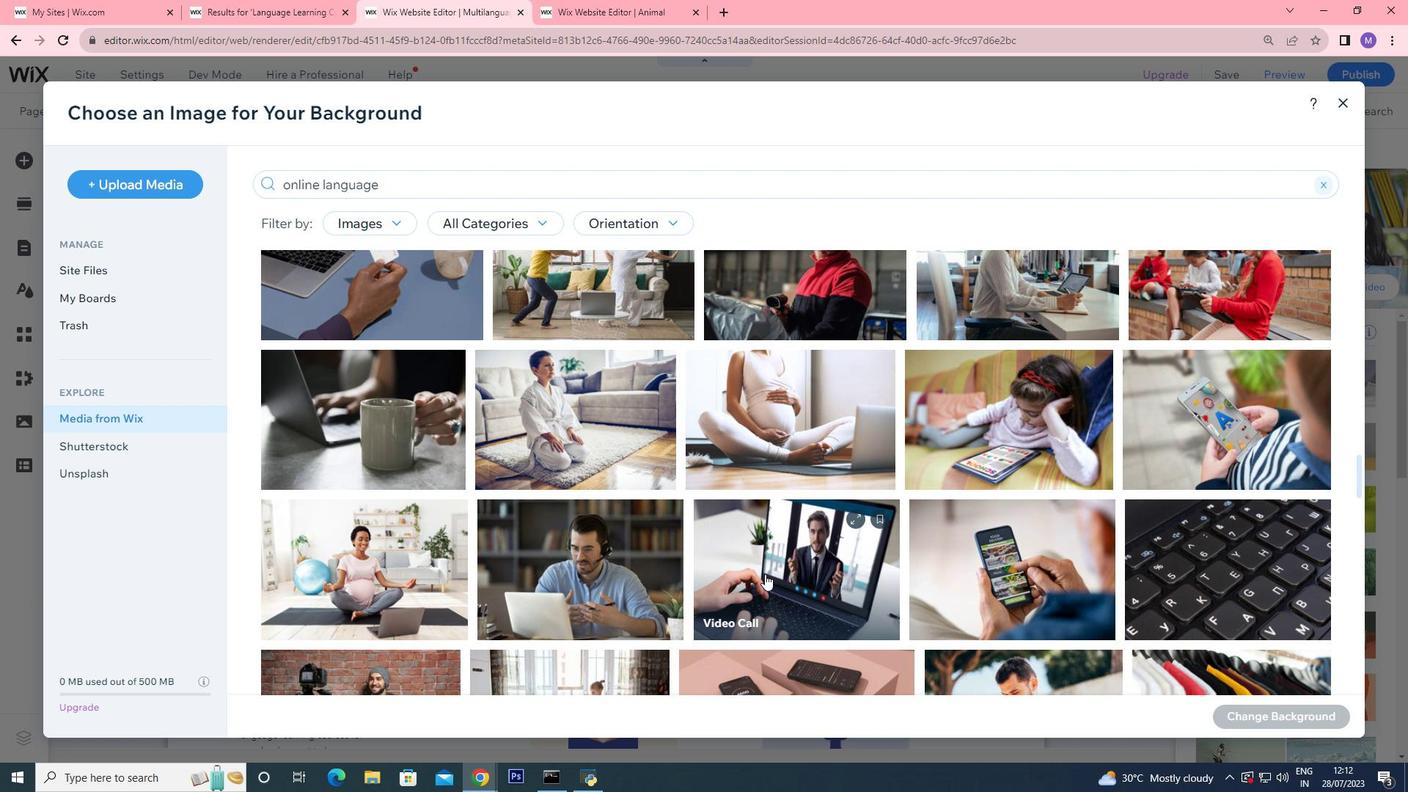 
Action: Mouse moved to (764, 573)
Screenshot: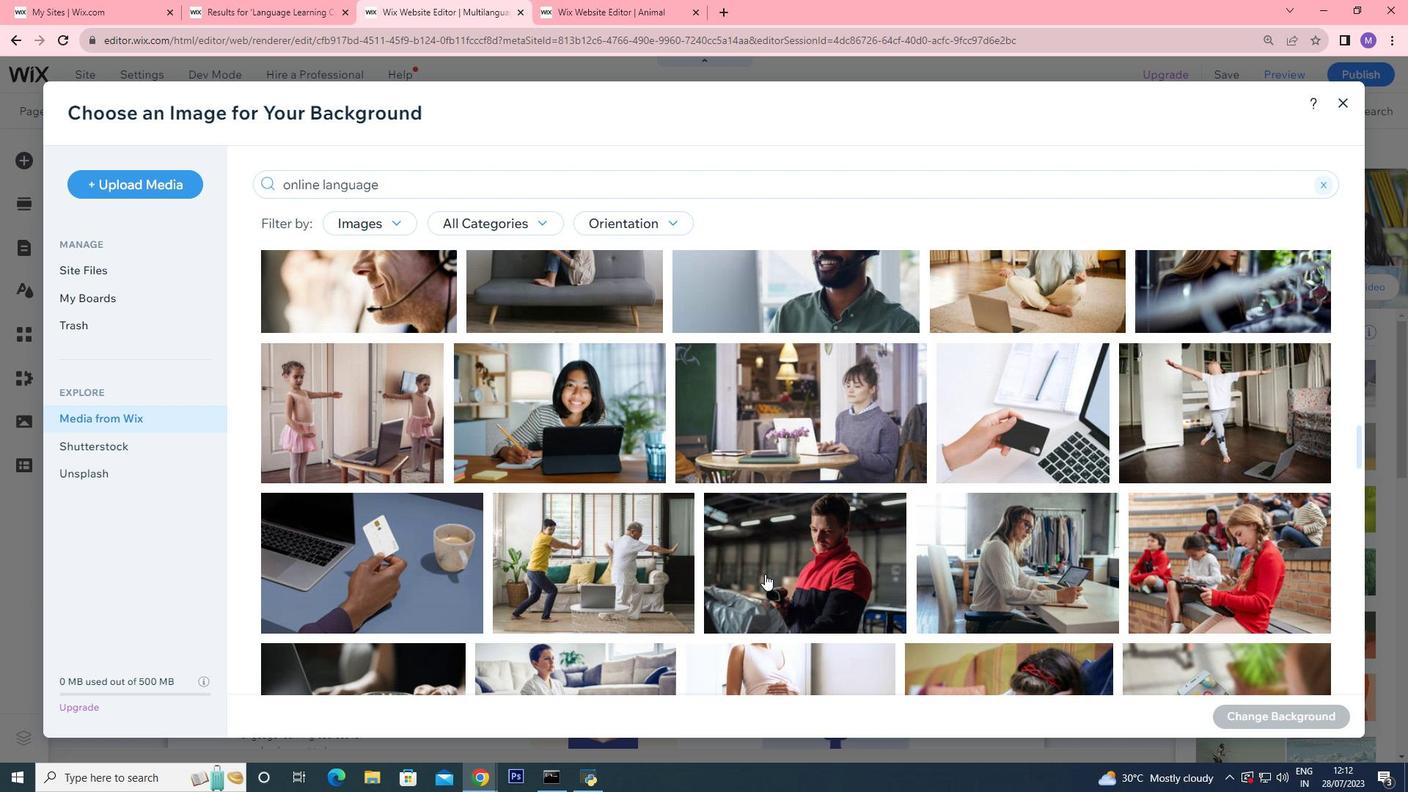 
Action: Mouse scrolled (764, 574) with delta (0, 0)
Screenshot: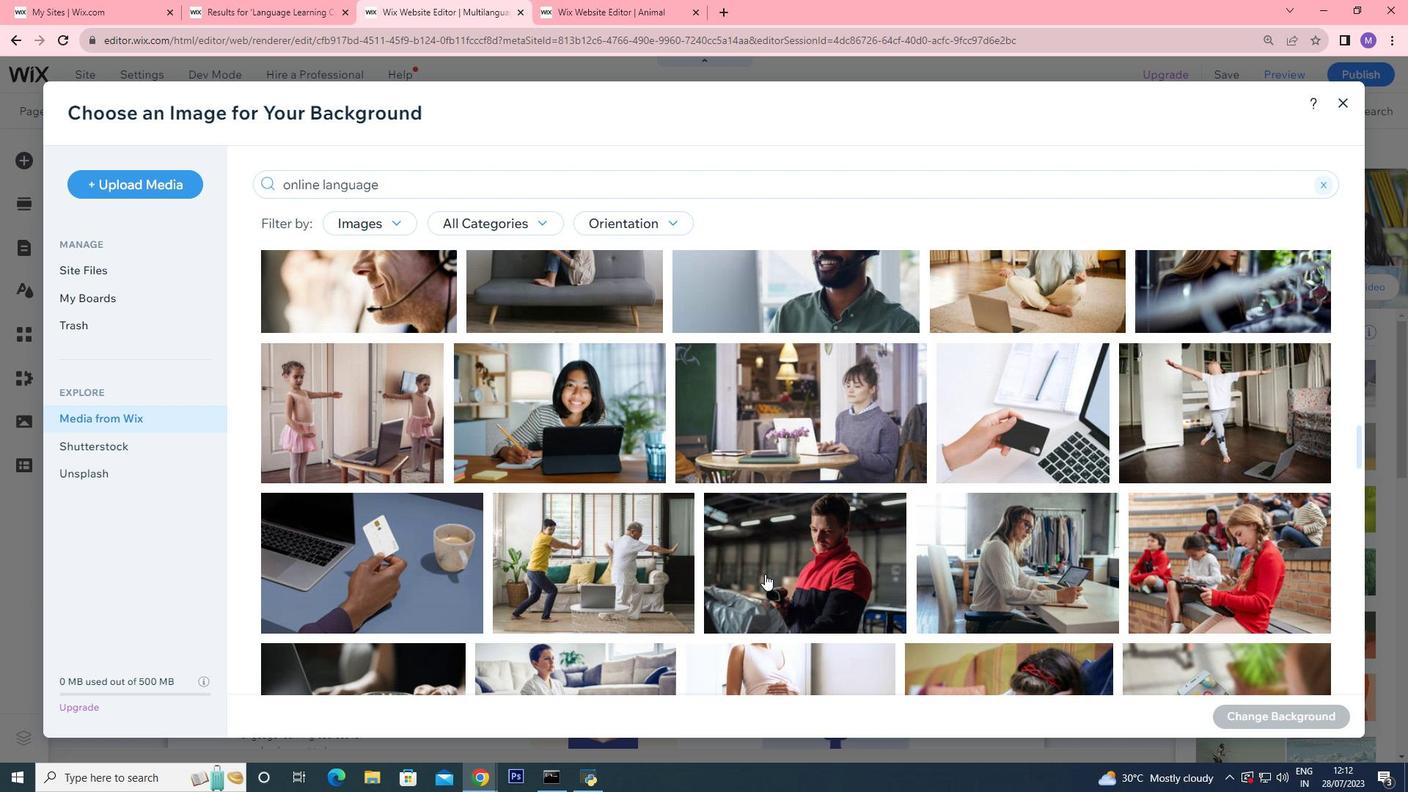 
Action: Mouse scrolled (764, 574) with delta (0, 0)
Screenshot: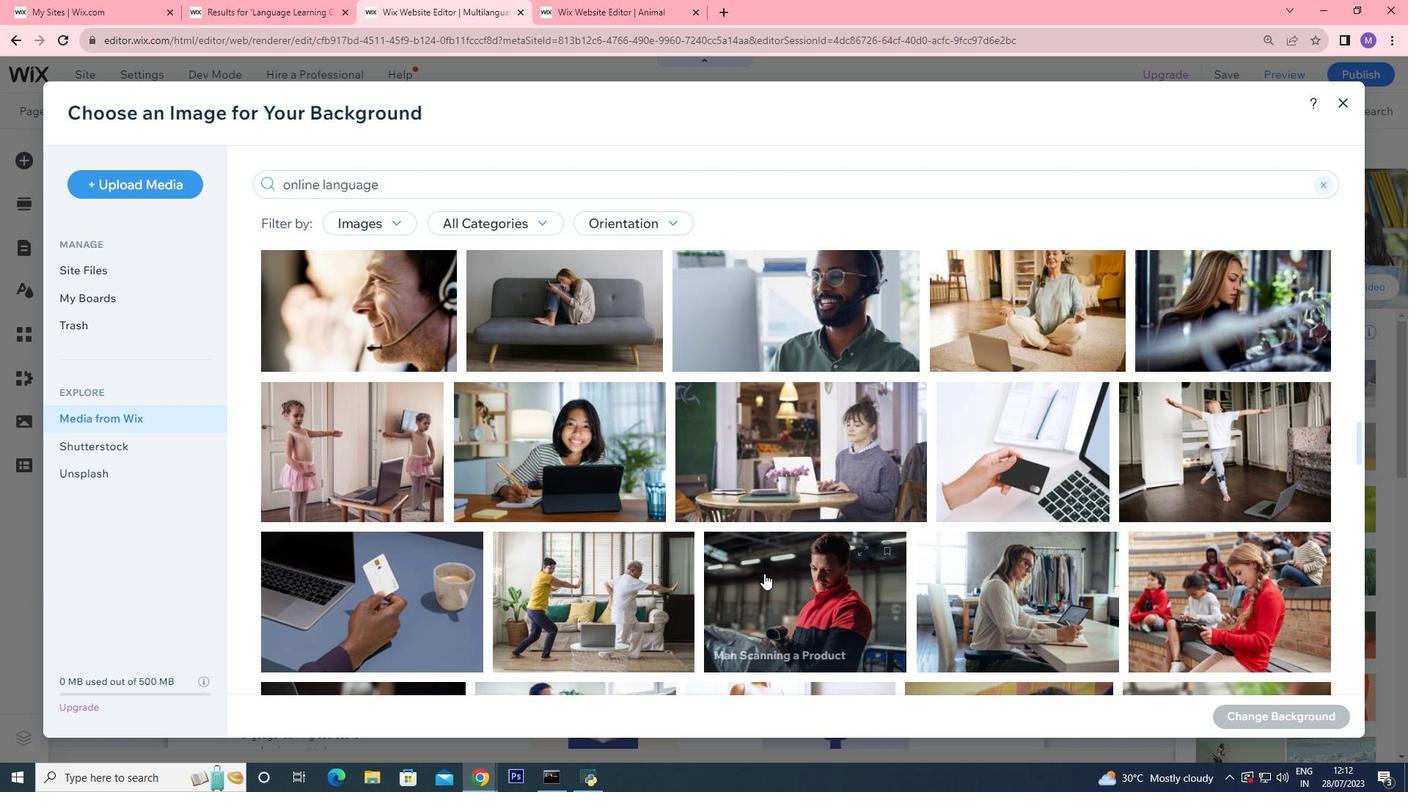 
Action: Mouse scrolled (764, 574) with delta (0, 0)
Screenshot: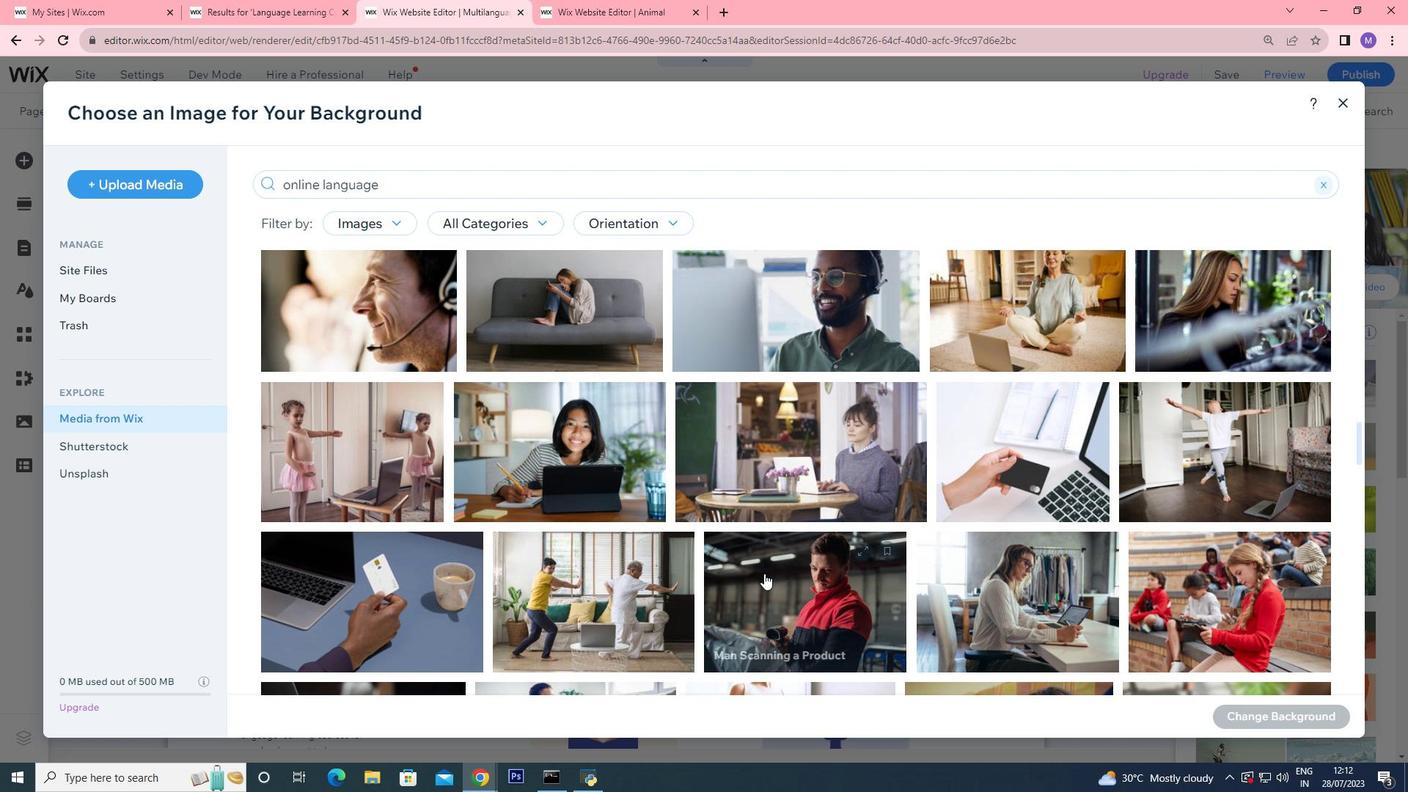
Action: Mouse scrolled (764, 574) with delta (0, 0)
Screenshot: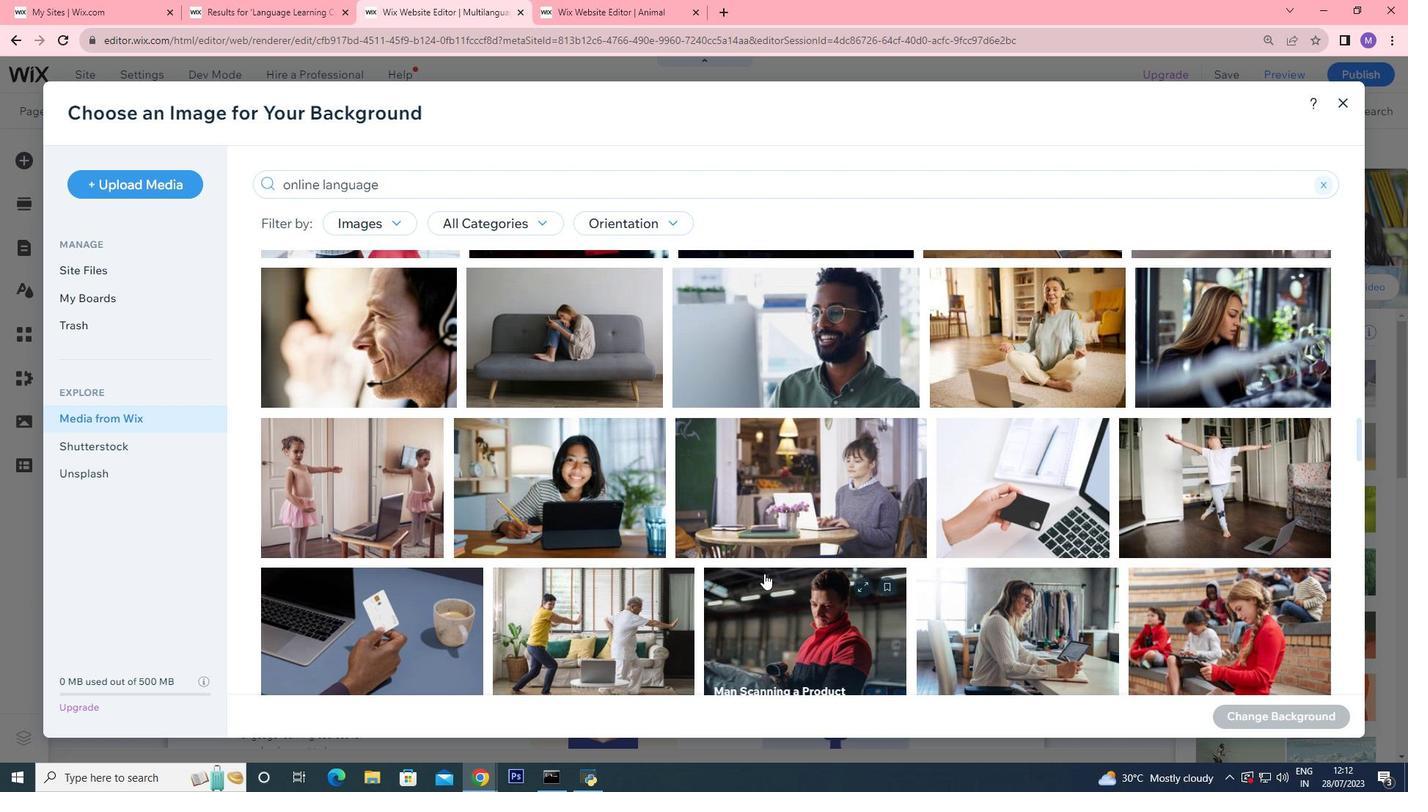 
Action: Mouse moved to (749, 562)
